 Task: Create relationship between schedules and user object.
Action: Mouse moved to (1366, 141)
Screenshot: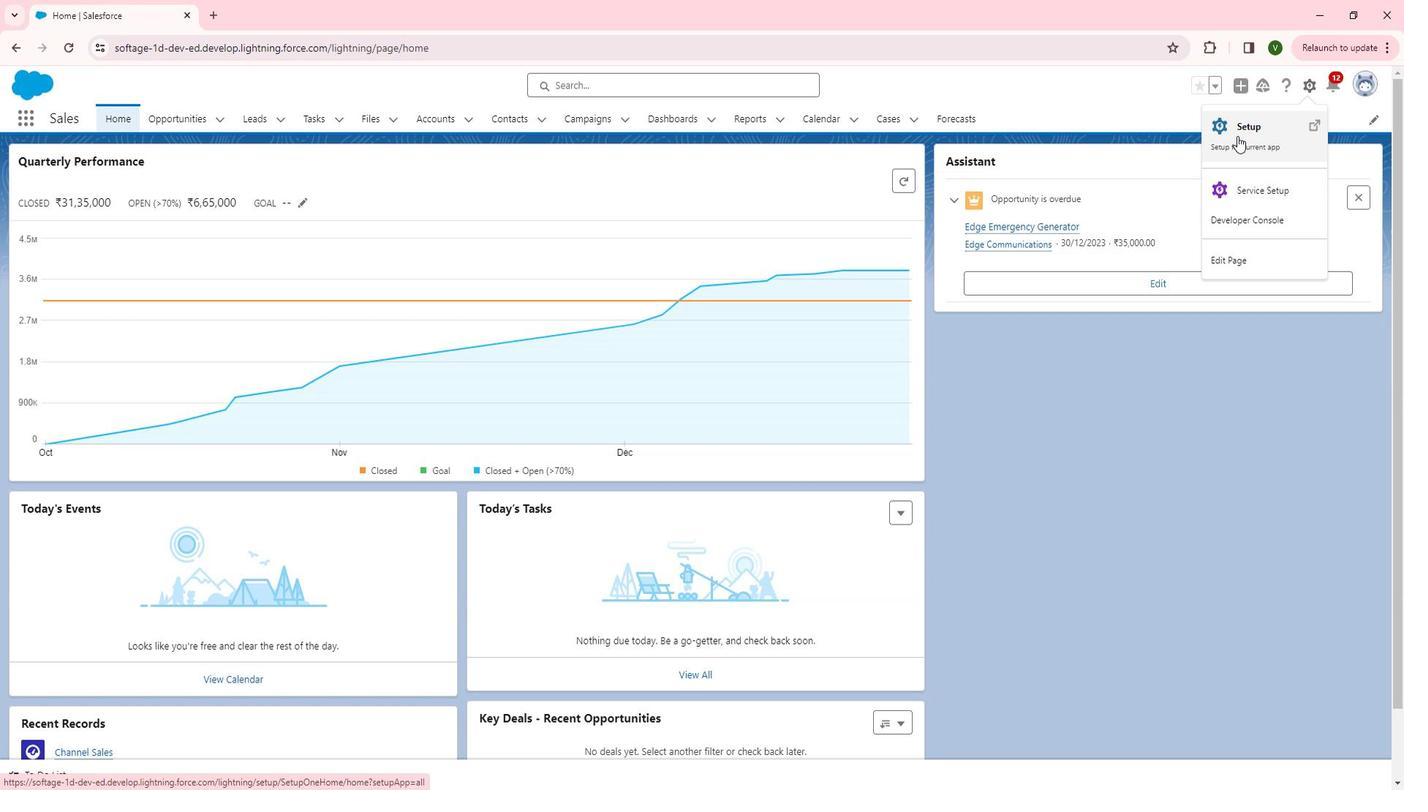 
Action: Mouse pressed left at (1366, 141)
Screenshot: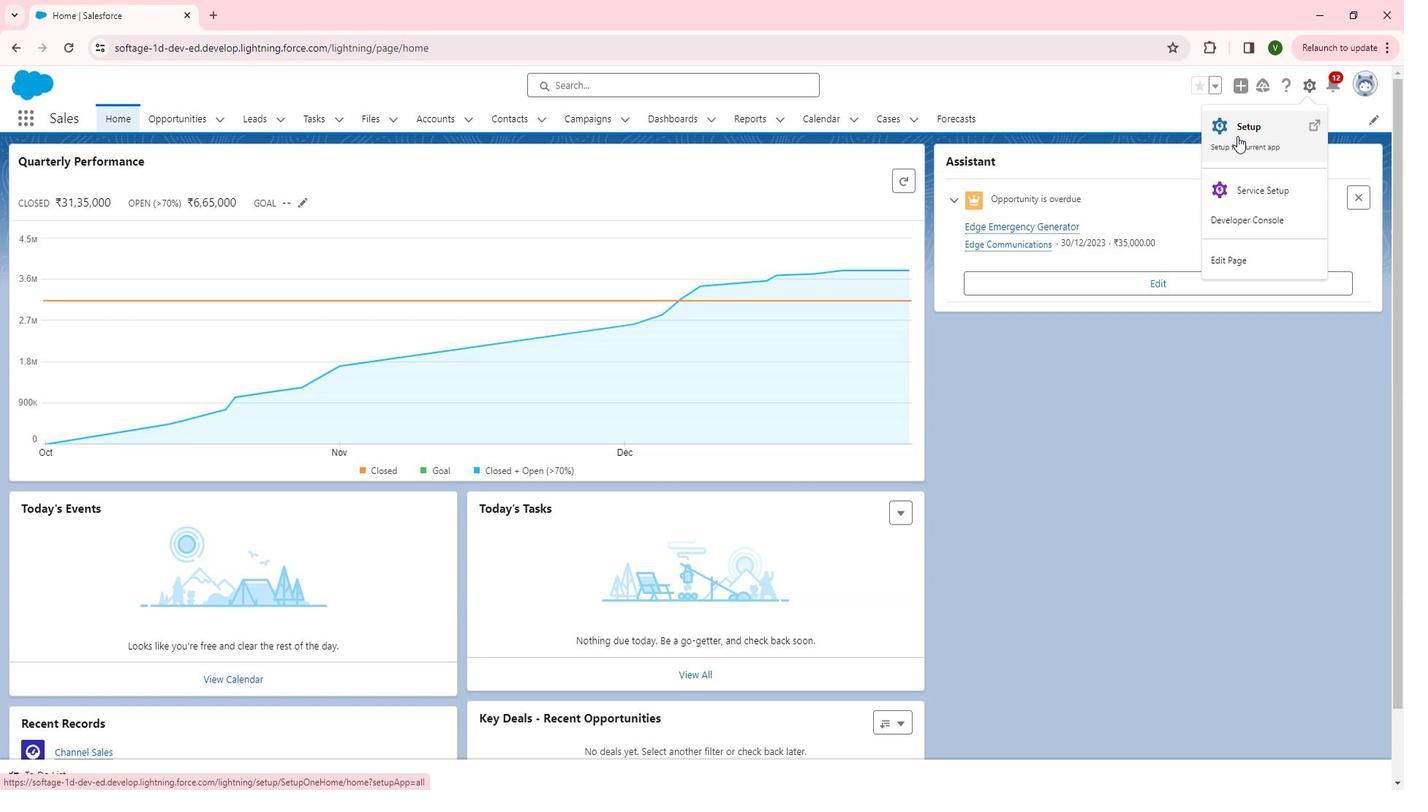 
Action: Mouse moved to (1295, 188)
Screenshot: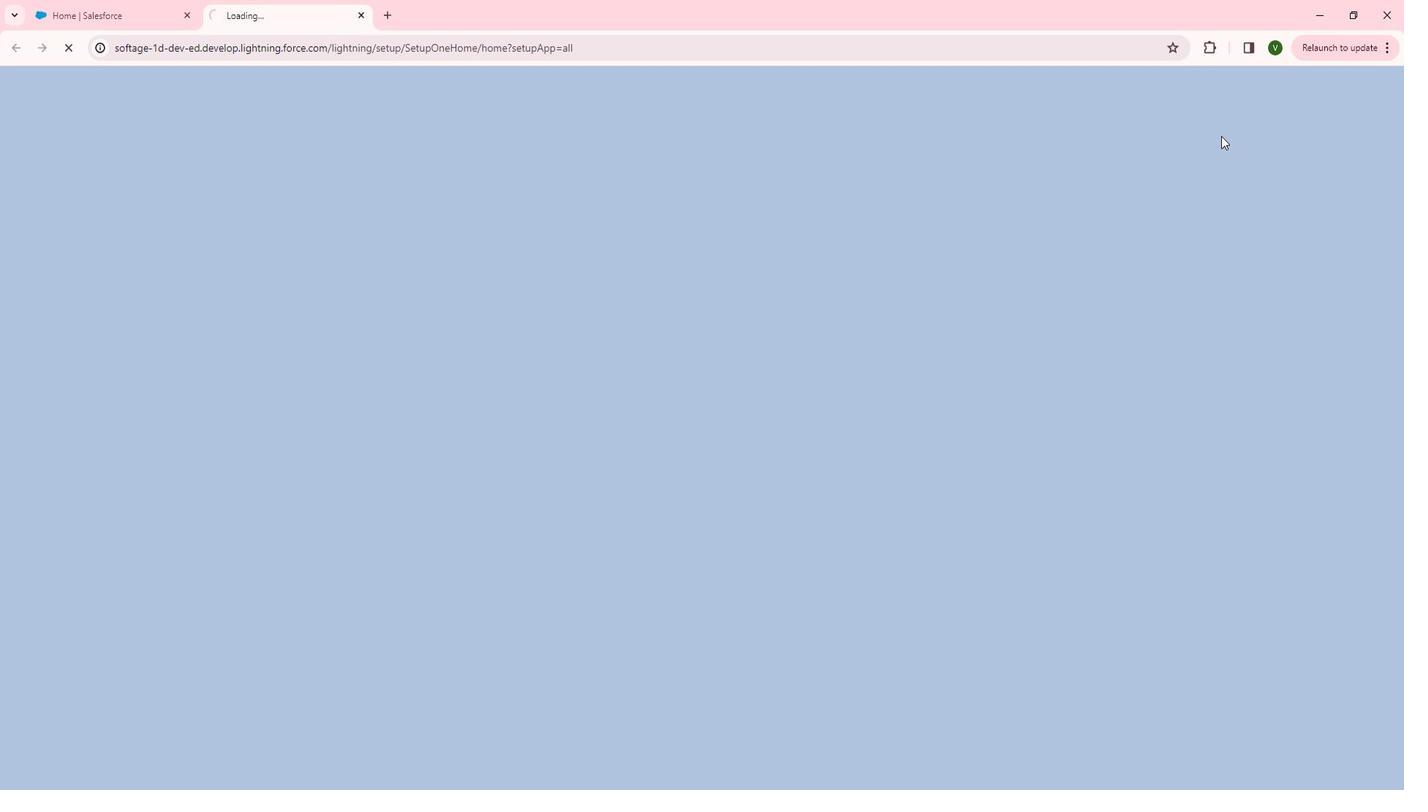 
Action: Mouse pressed left at (1295, 188)
Screenshot: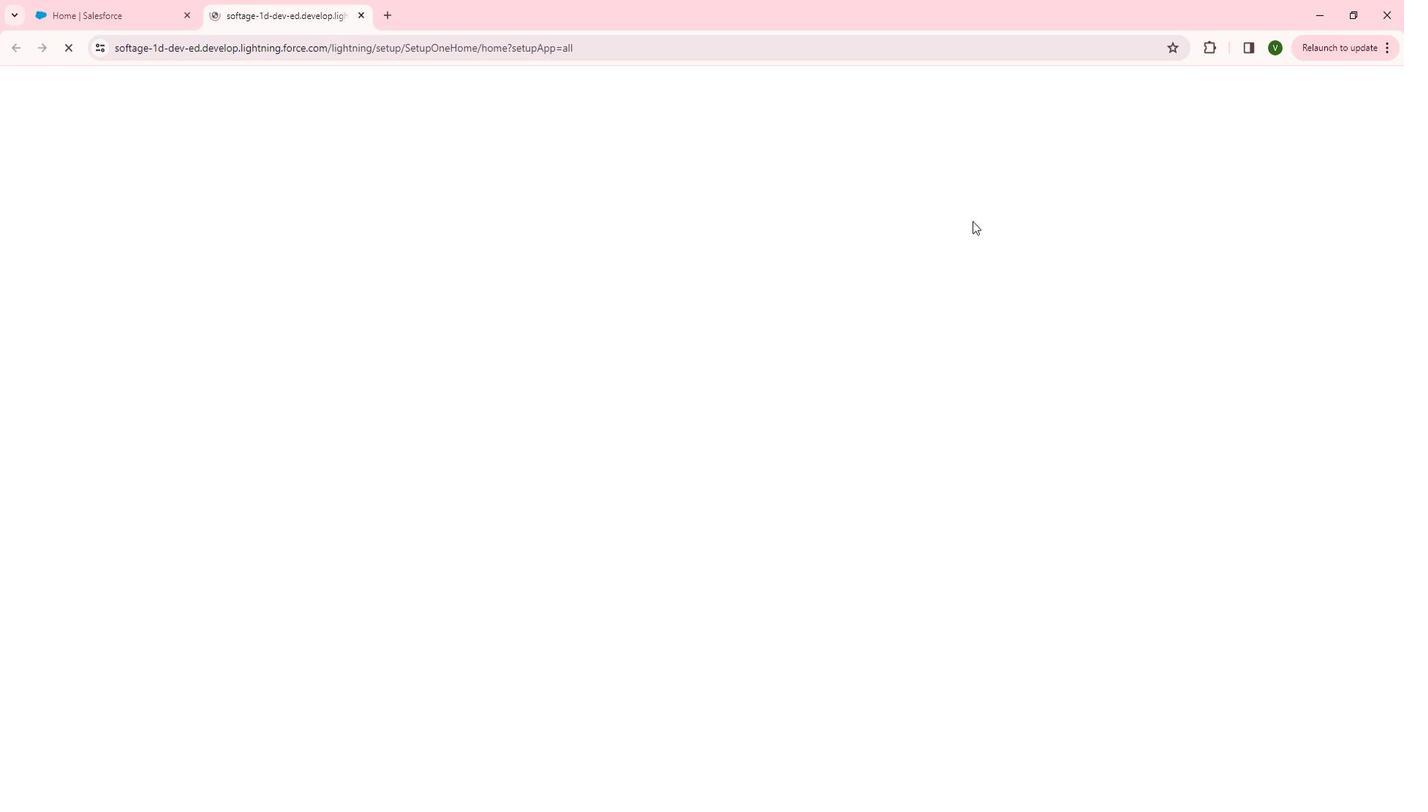 
Action: Mouse moved to (171, 500)
Screenshot: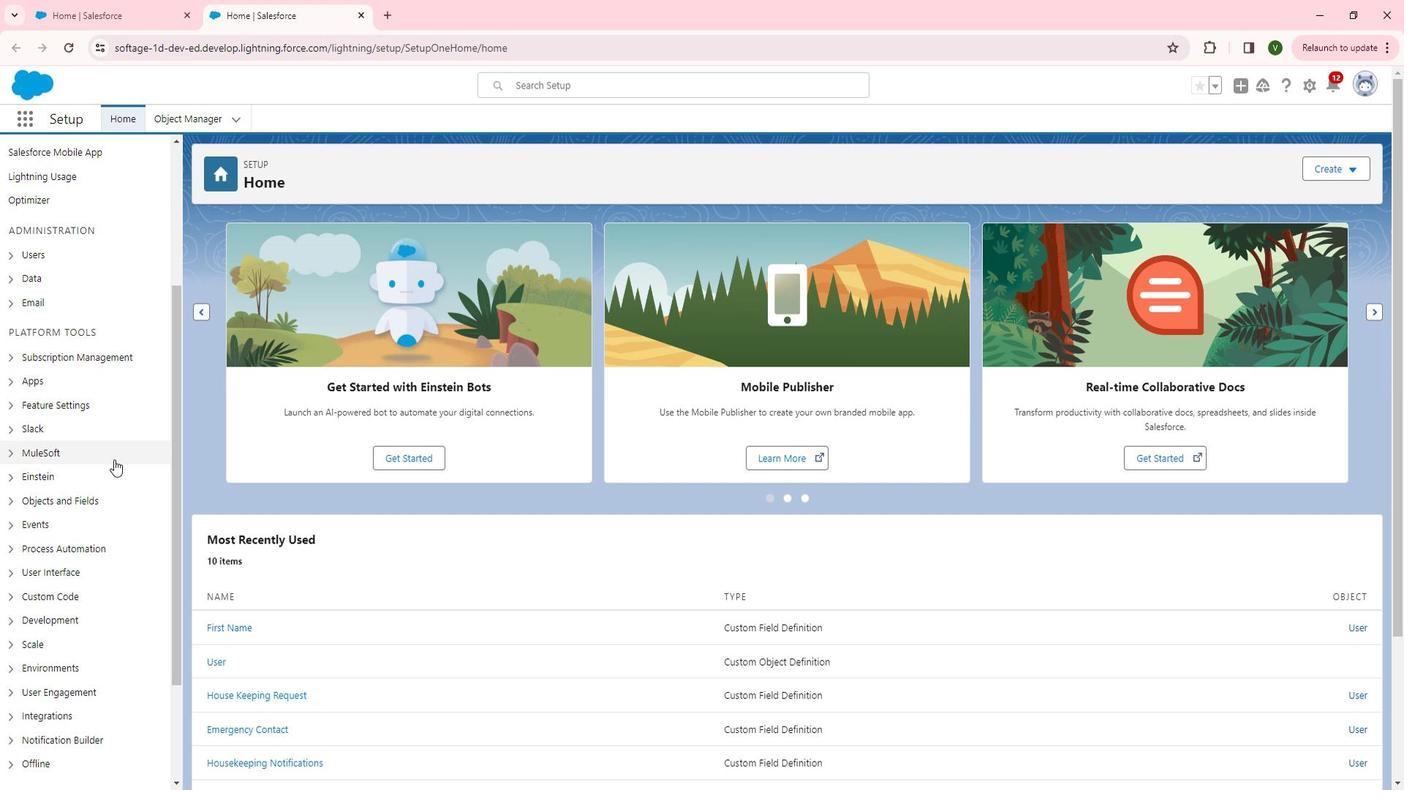
Action: Mouse scrolled (171, 499) with delta (0, 0)
Screenshot: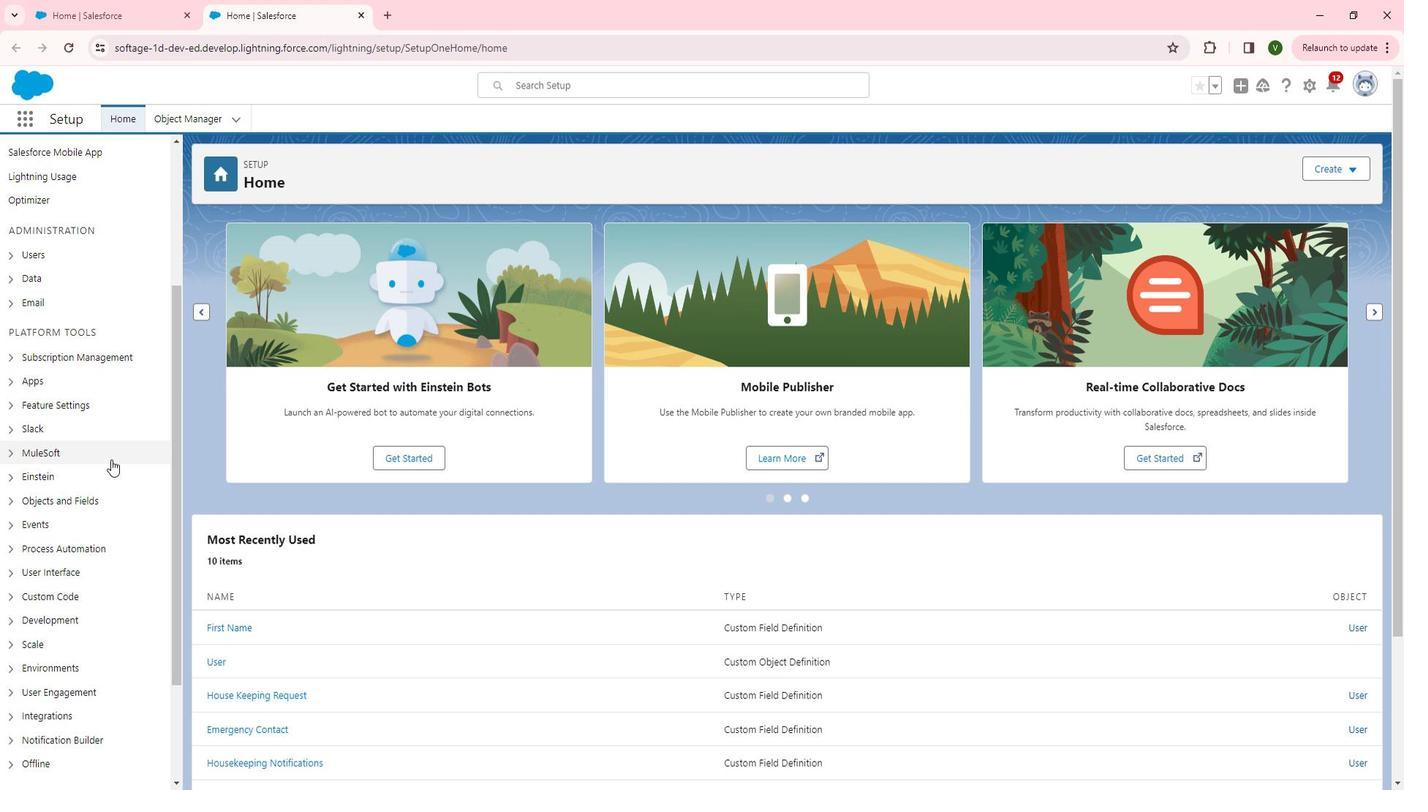 
Action: Mouse scrolled (171, 499) with delta (0, 0)
Screenshot: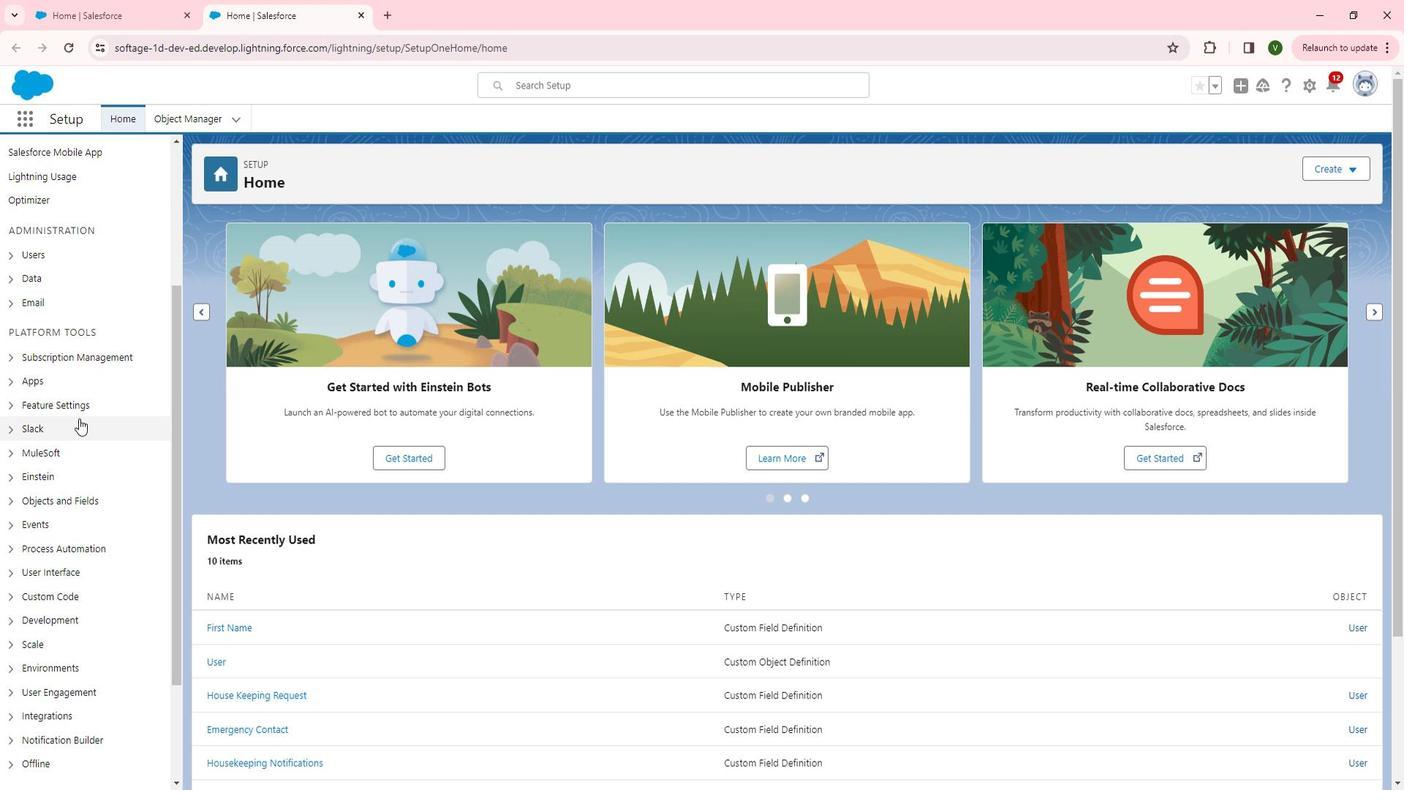 
Action: Mouse scrolled (171, 499) with delta (0, 0)
Screenshot: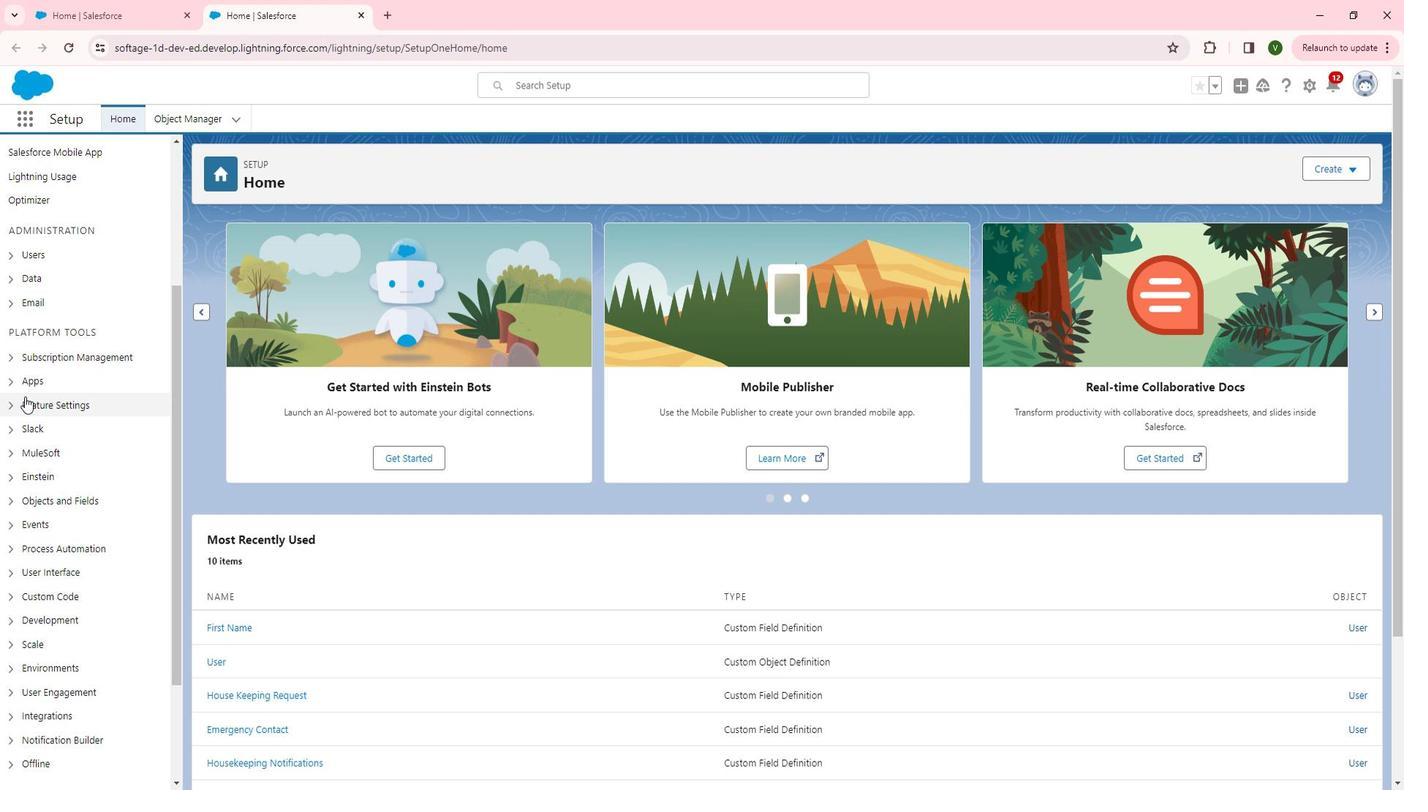 
Action: Mouse moved to (69, 542)
Screenshot: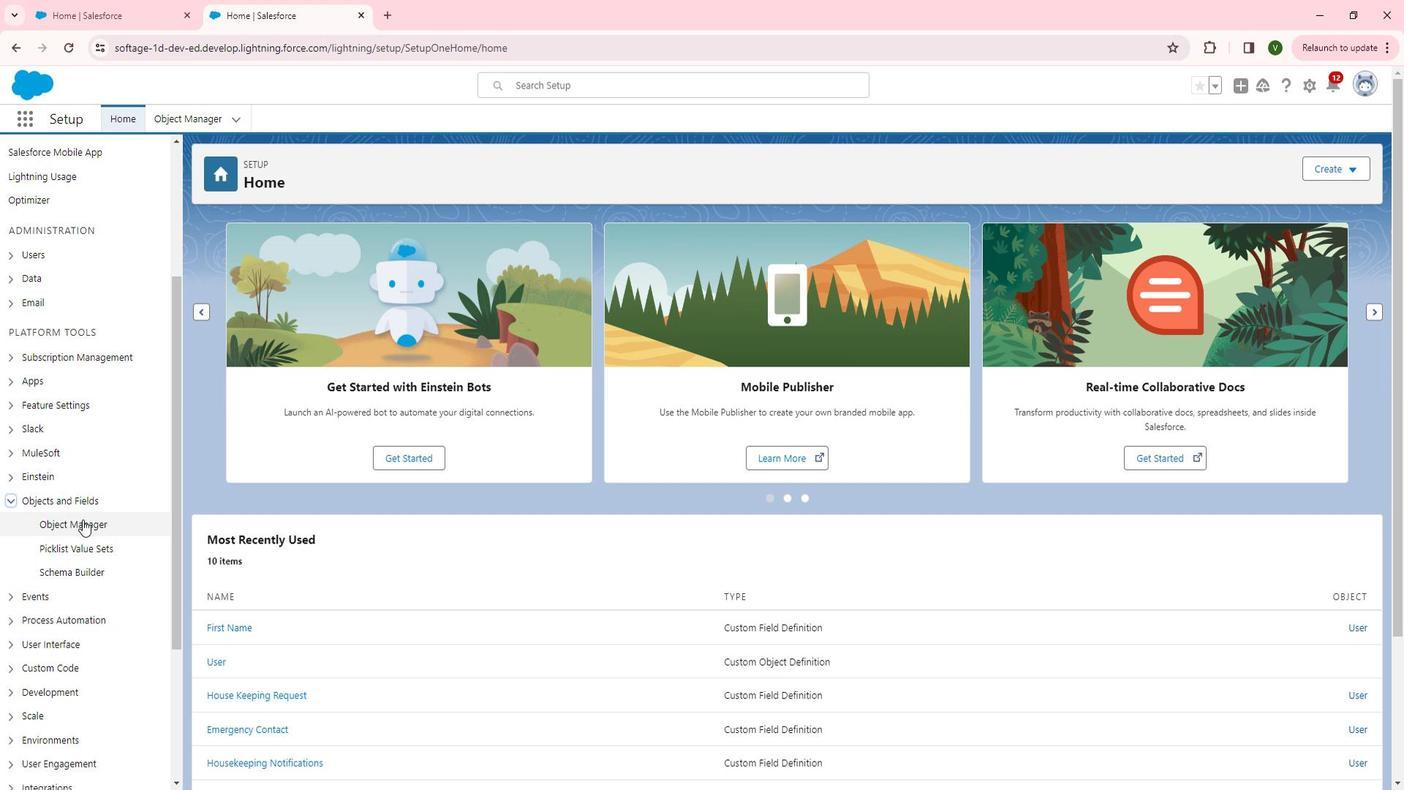 
Action: Mouse pressed left at (69, 542)
Screenshot: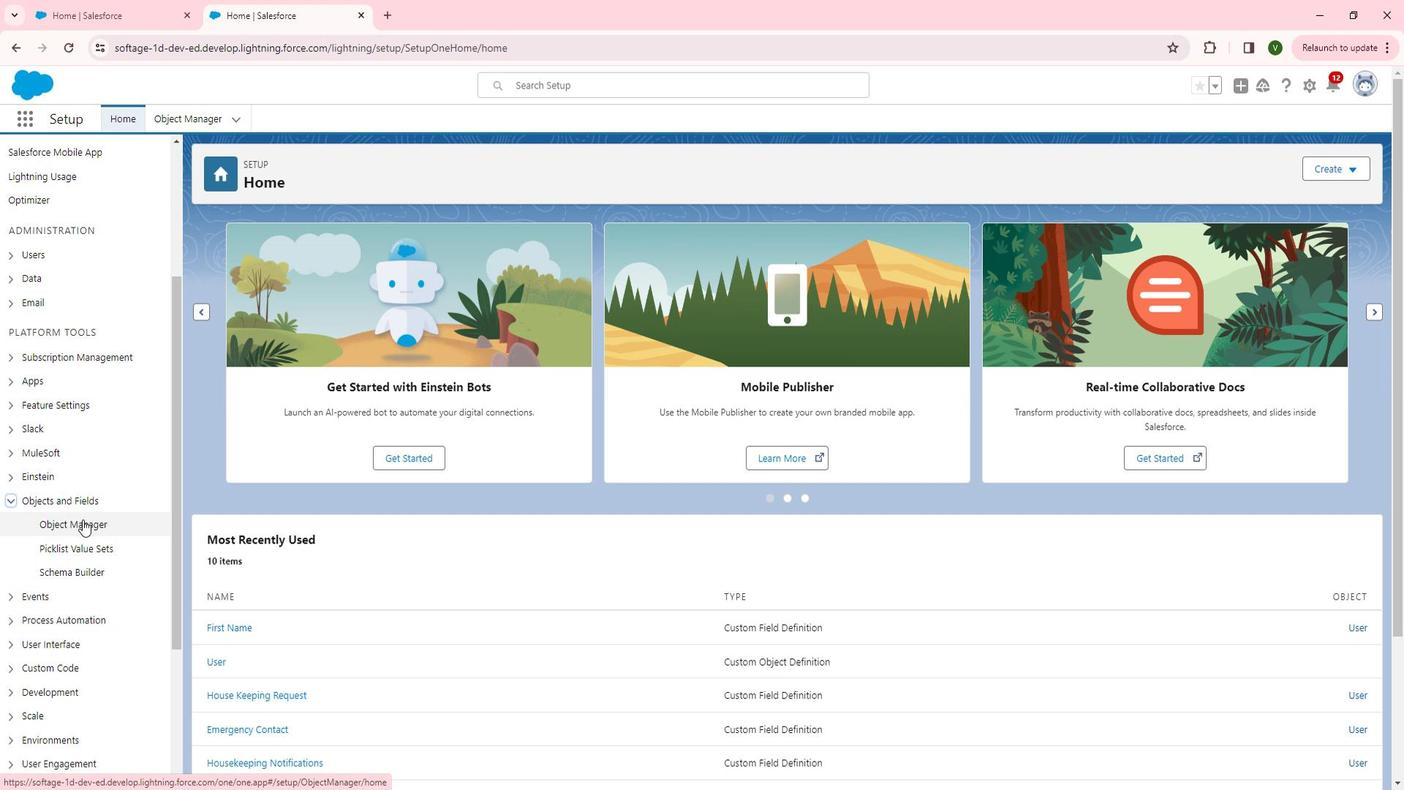 
Action: Mouse moved to (140, 558)
Screenshot: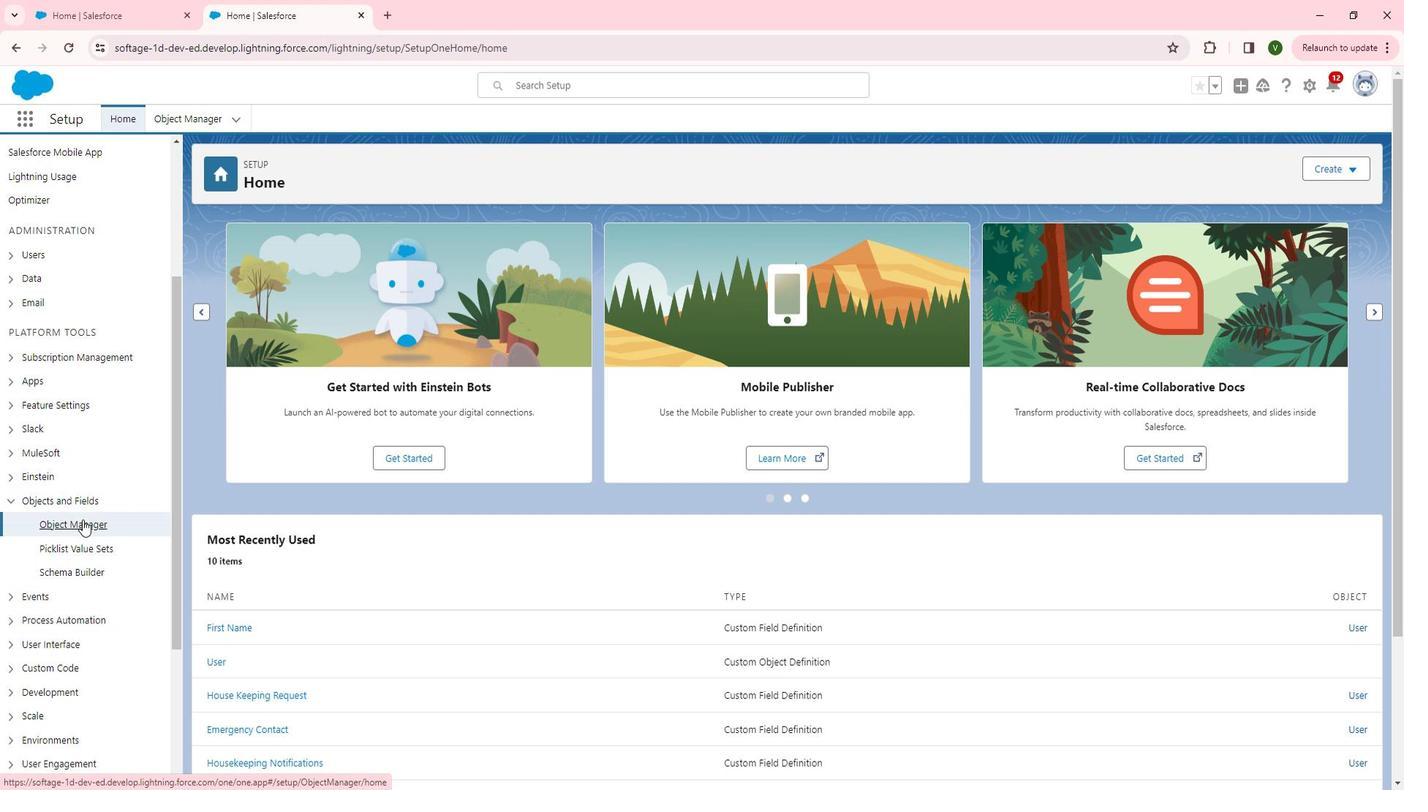 
Action: Mouse pressed left at (140, 558)
Screenshot: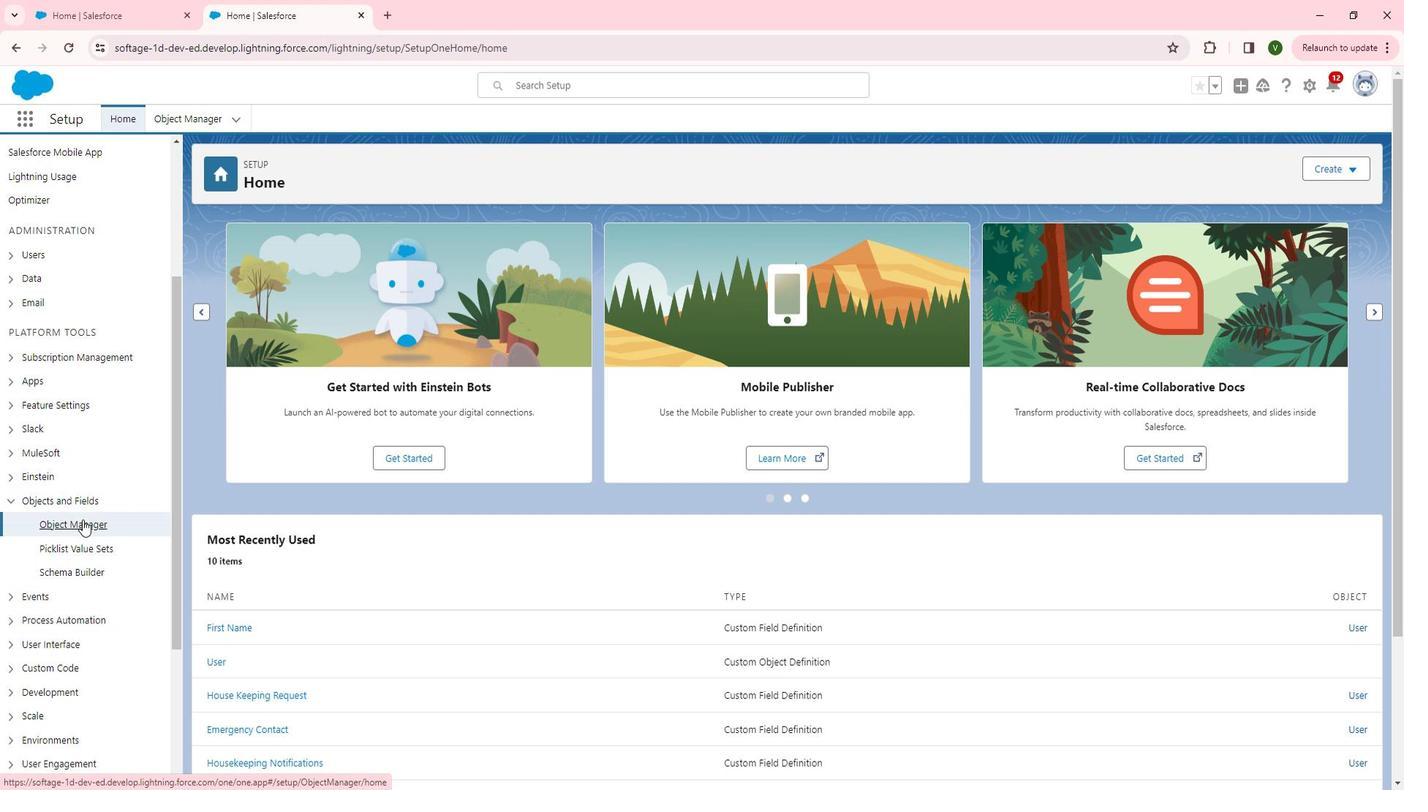 
Action: Mouse moved to (283, 590)
Screenshot: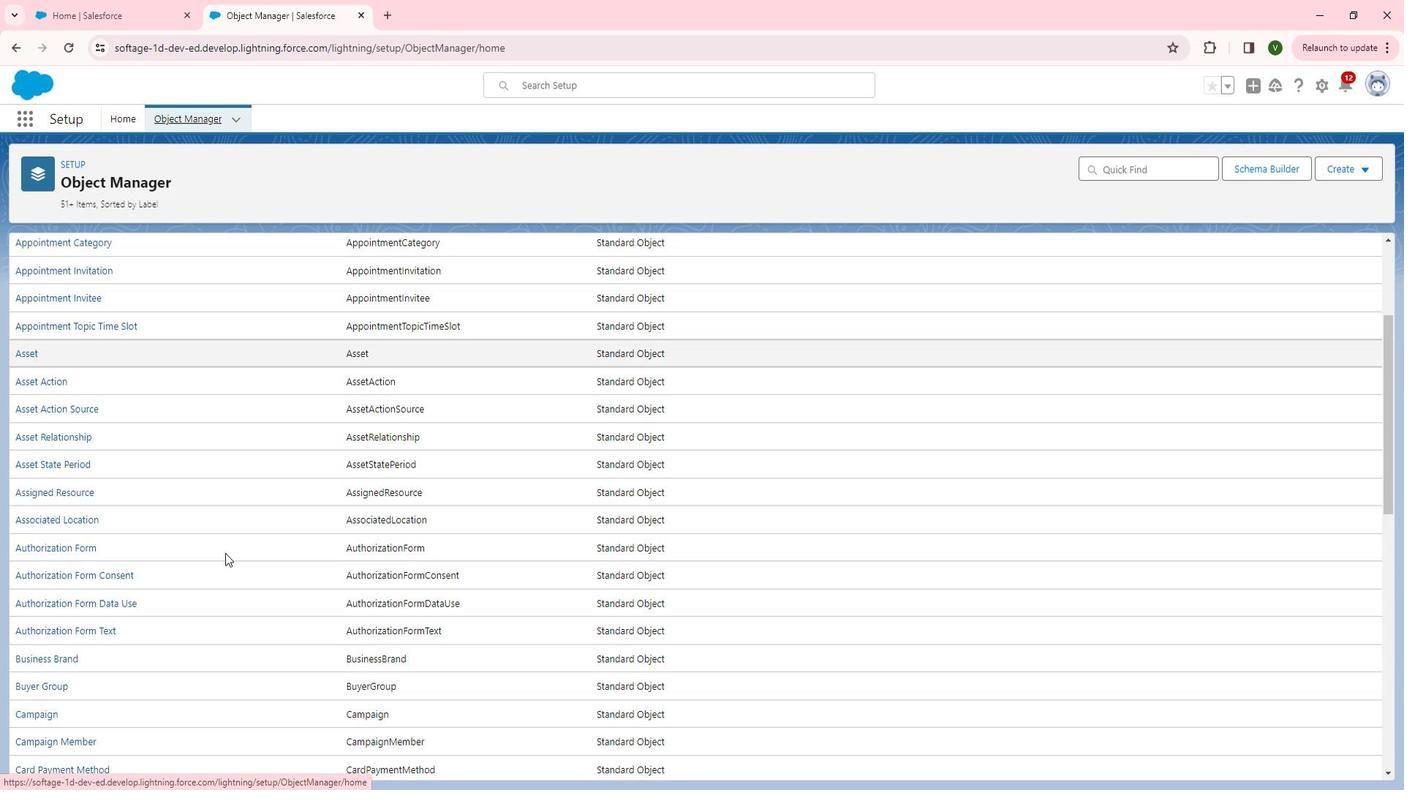 
Action: Mouse scrolled (283, 589) with delta (0, 0)
Screenshot: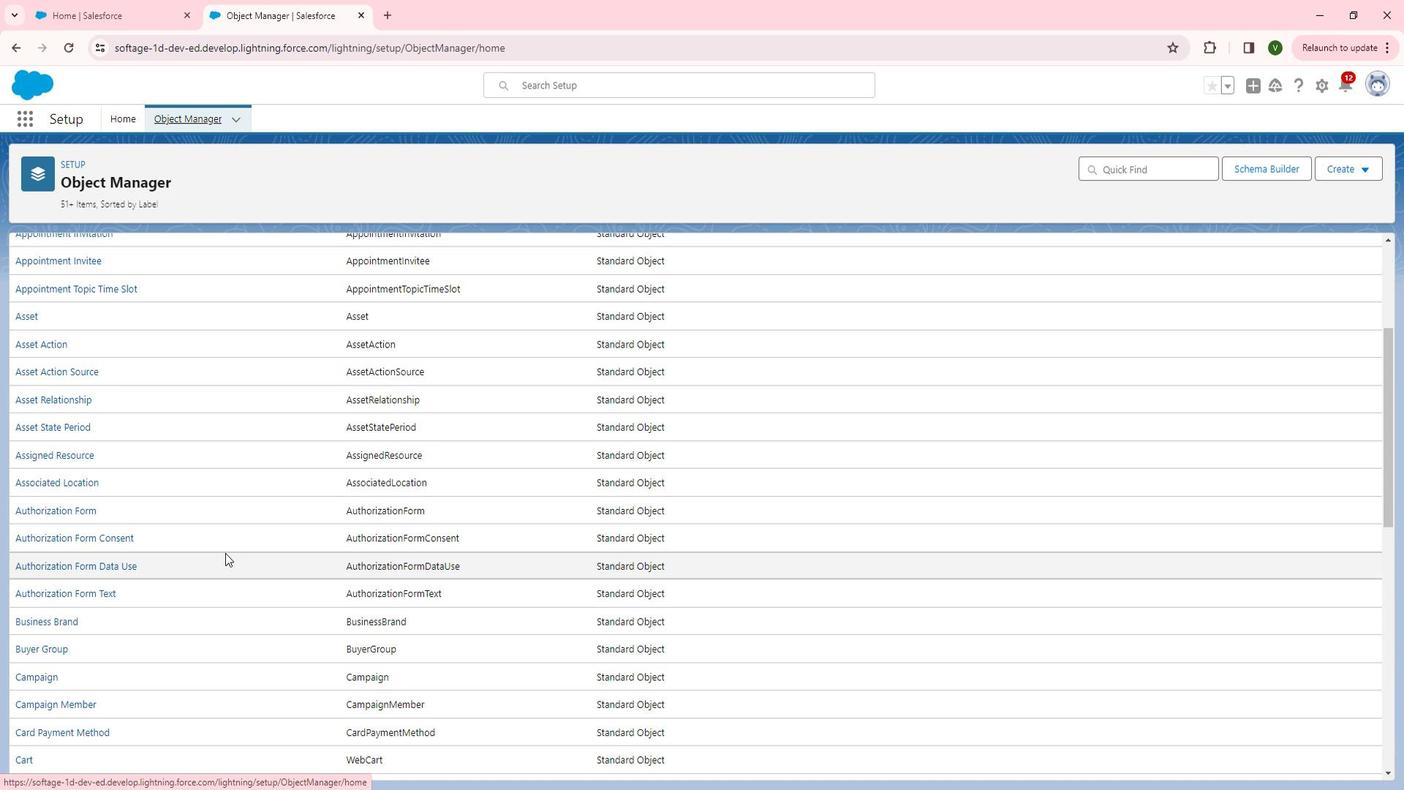 
Action: Mouse scrolled (283, 589) with delta (0, 0)
Screenshot: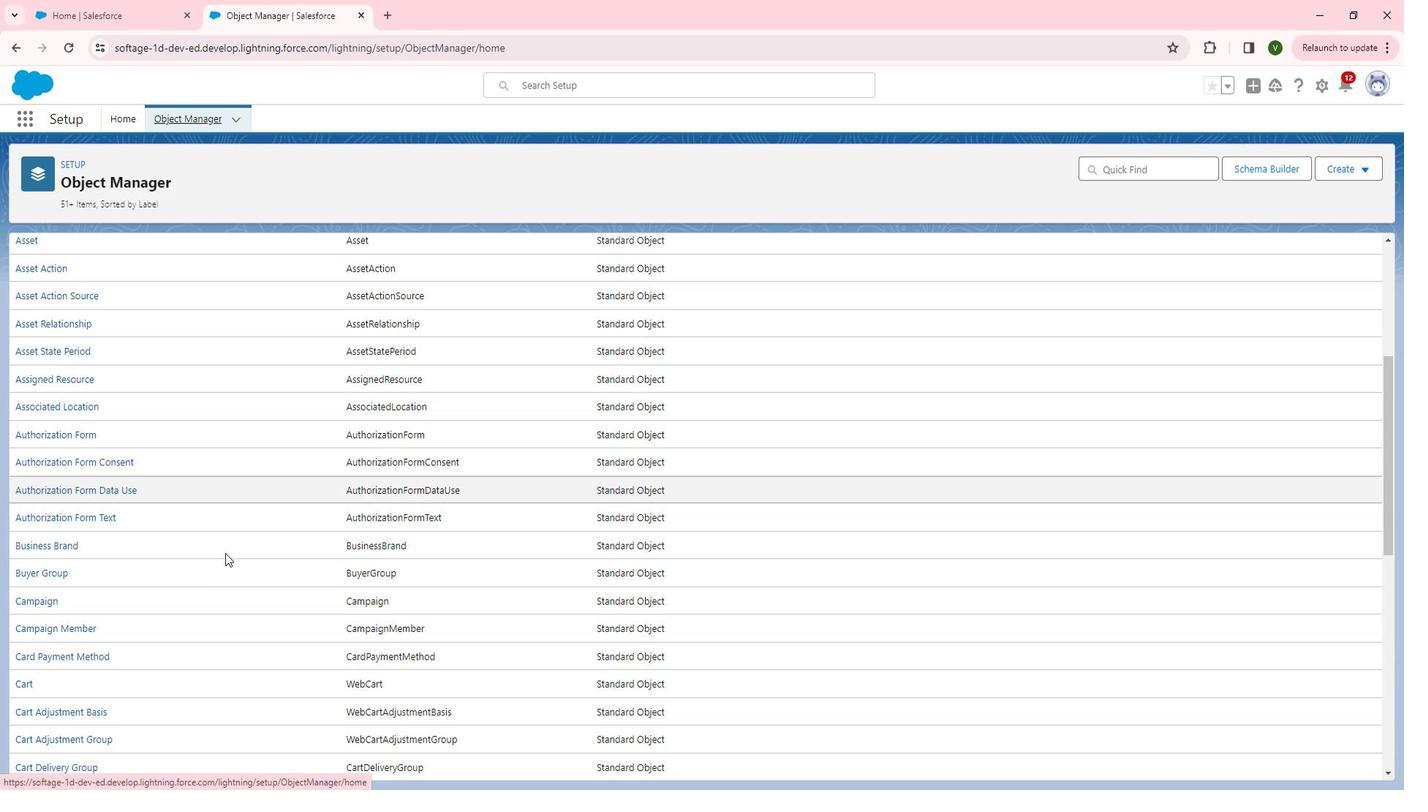 
Action: Mouse scrolled (283, 589) with delta (0, 0)
Screenshot: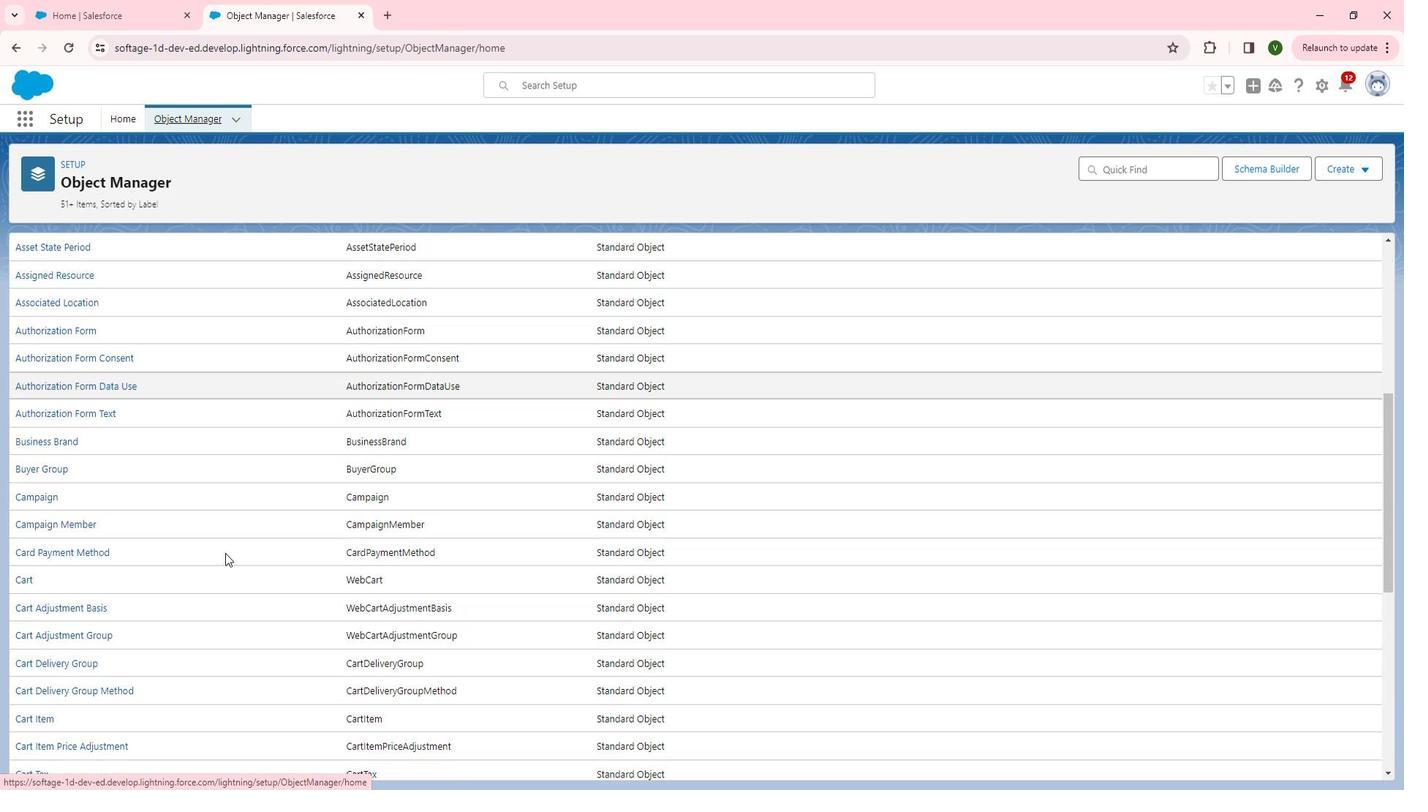 
Action: Mouse scrolled (283, 589) with delta (0, 0)
Screenshot: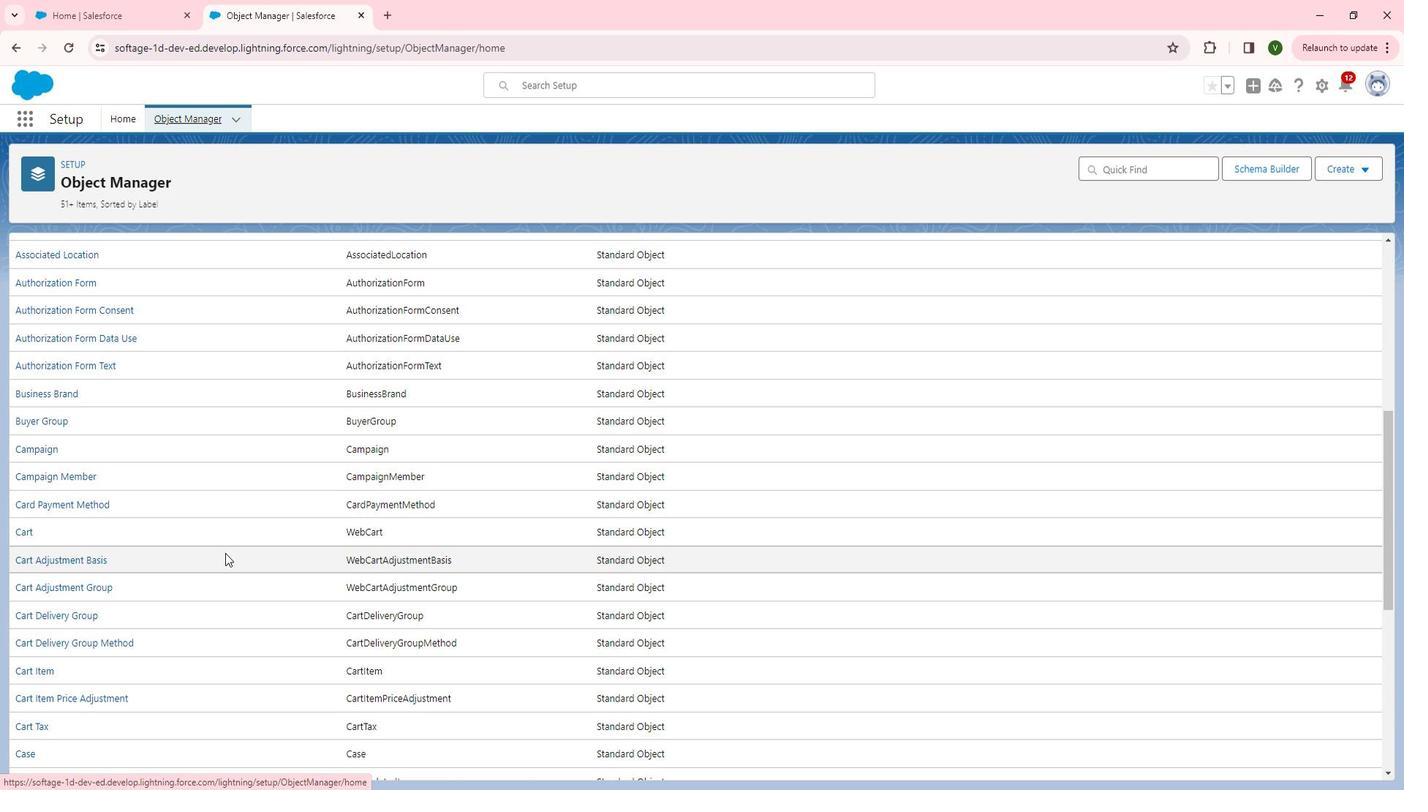 
Action: Mouse scrolled (283, 589) with delta (0, 0)
Screenshot: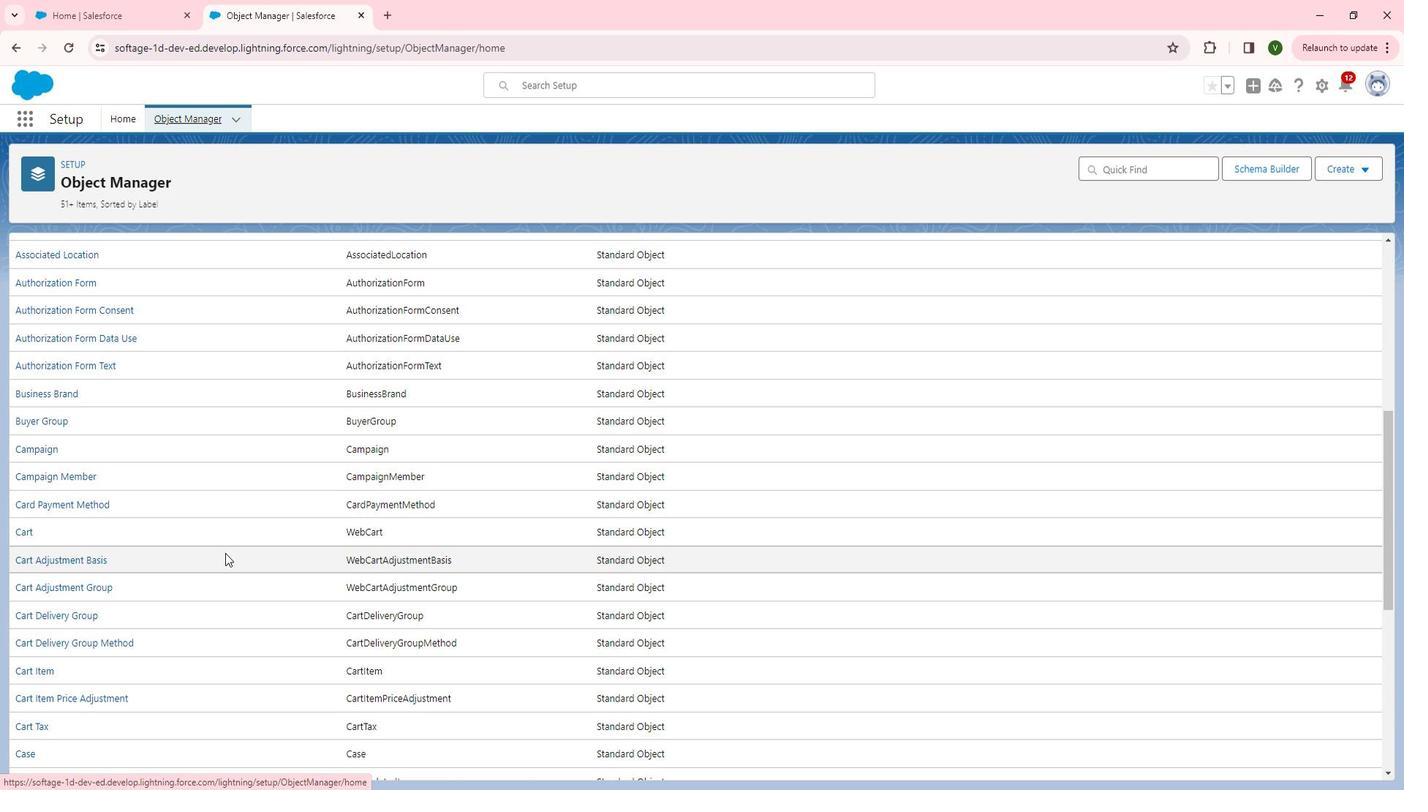 
Action: Mouse scrolled (283, 589) with delta (0, 0)
Screenshot: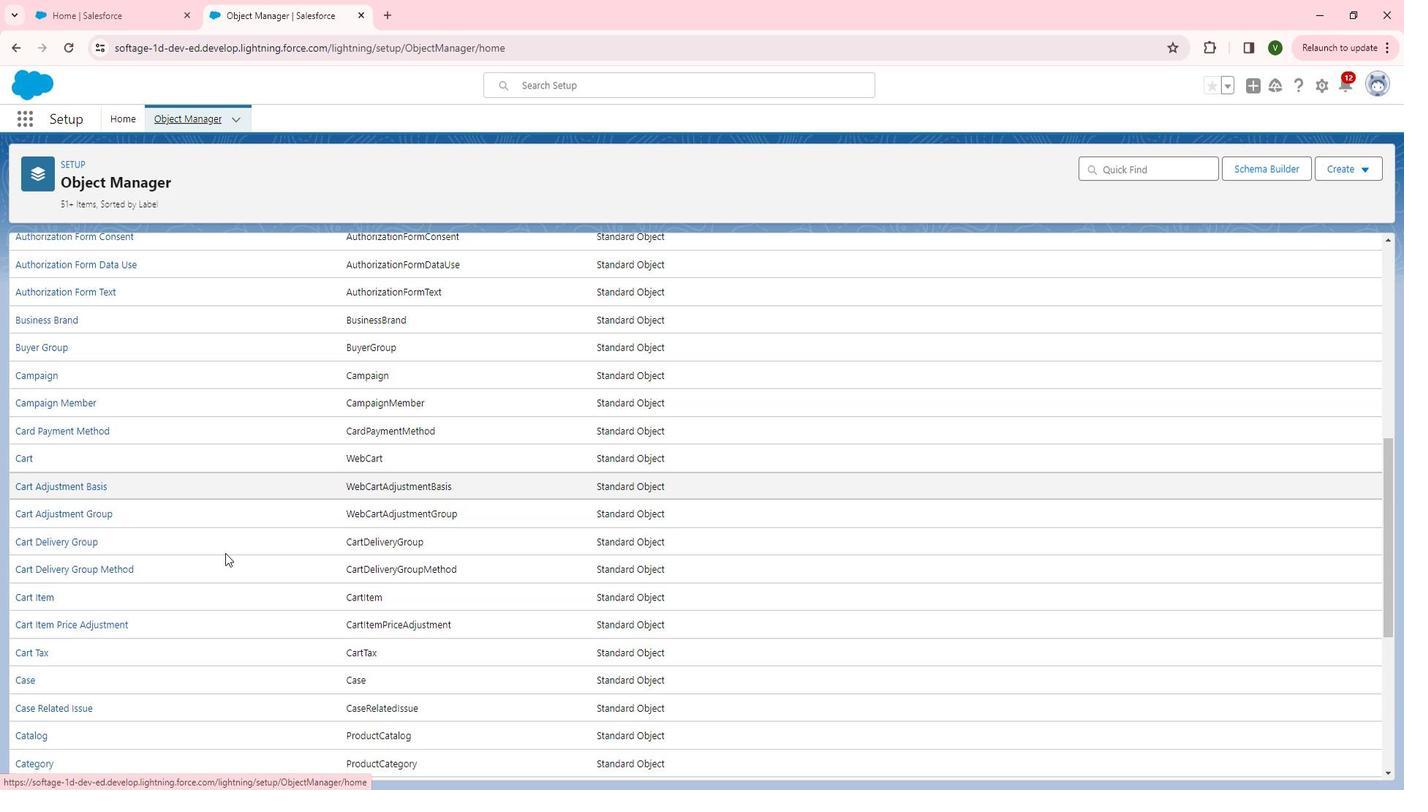 
Action: Mouse scrolled (283, 589) with delta (0, 0)
Screenshot: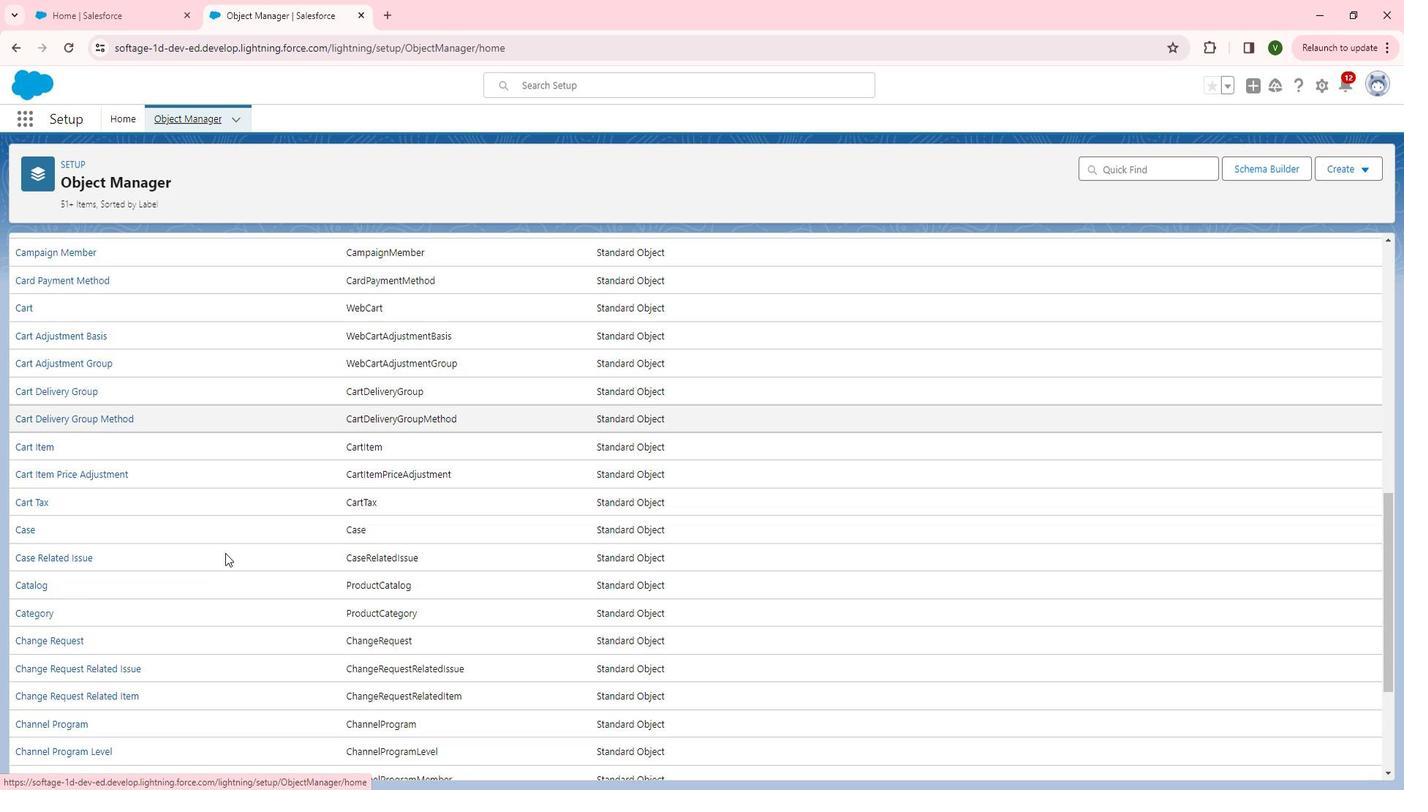 
Action: Mouse scrolled (283, 589) with delta (0, 0)
Screenshot: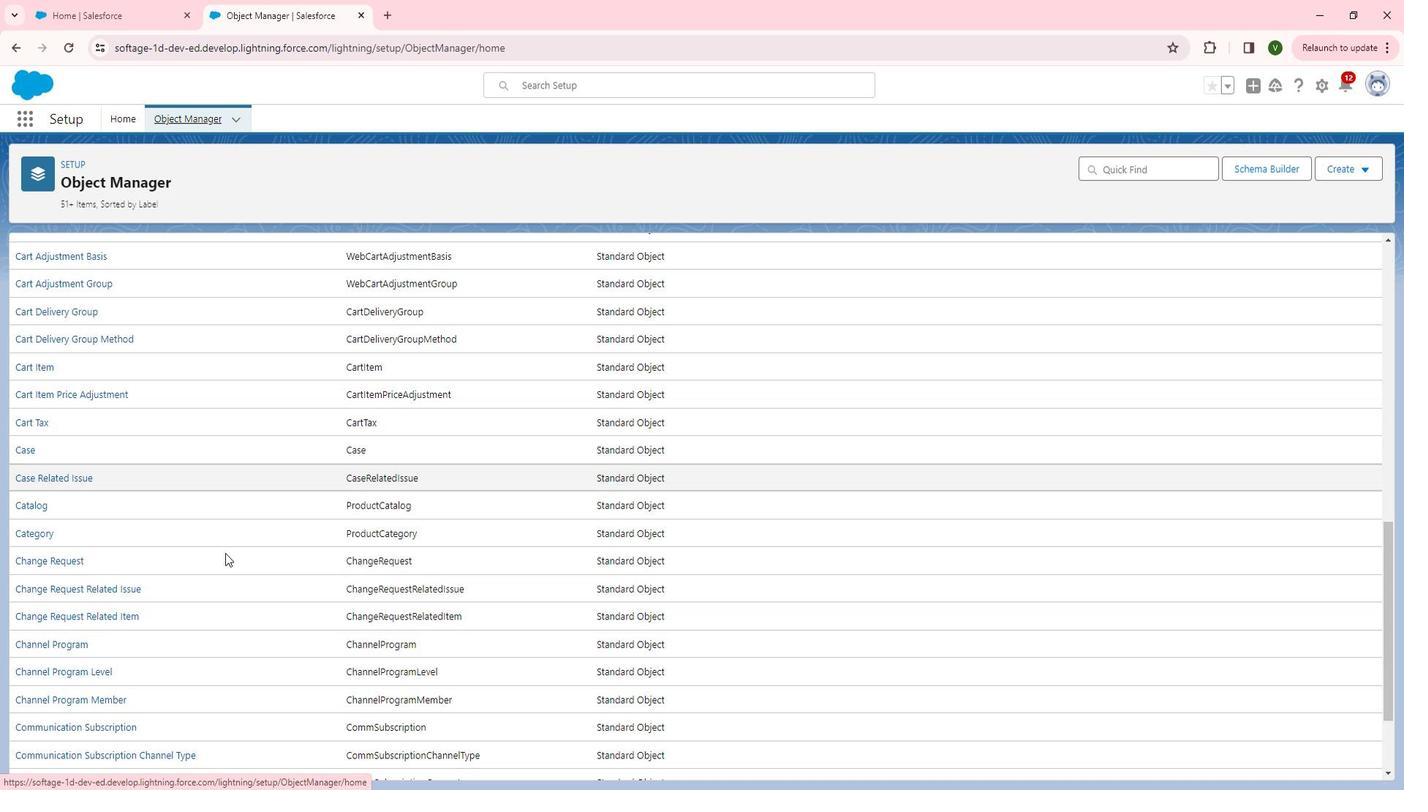 
Action: Mouse scrolled (283, 589) with delta (0, 0)
Screenshot: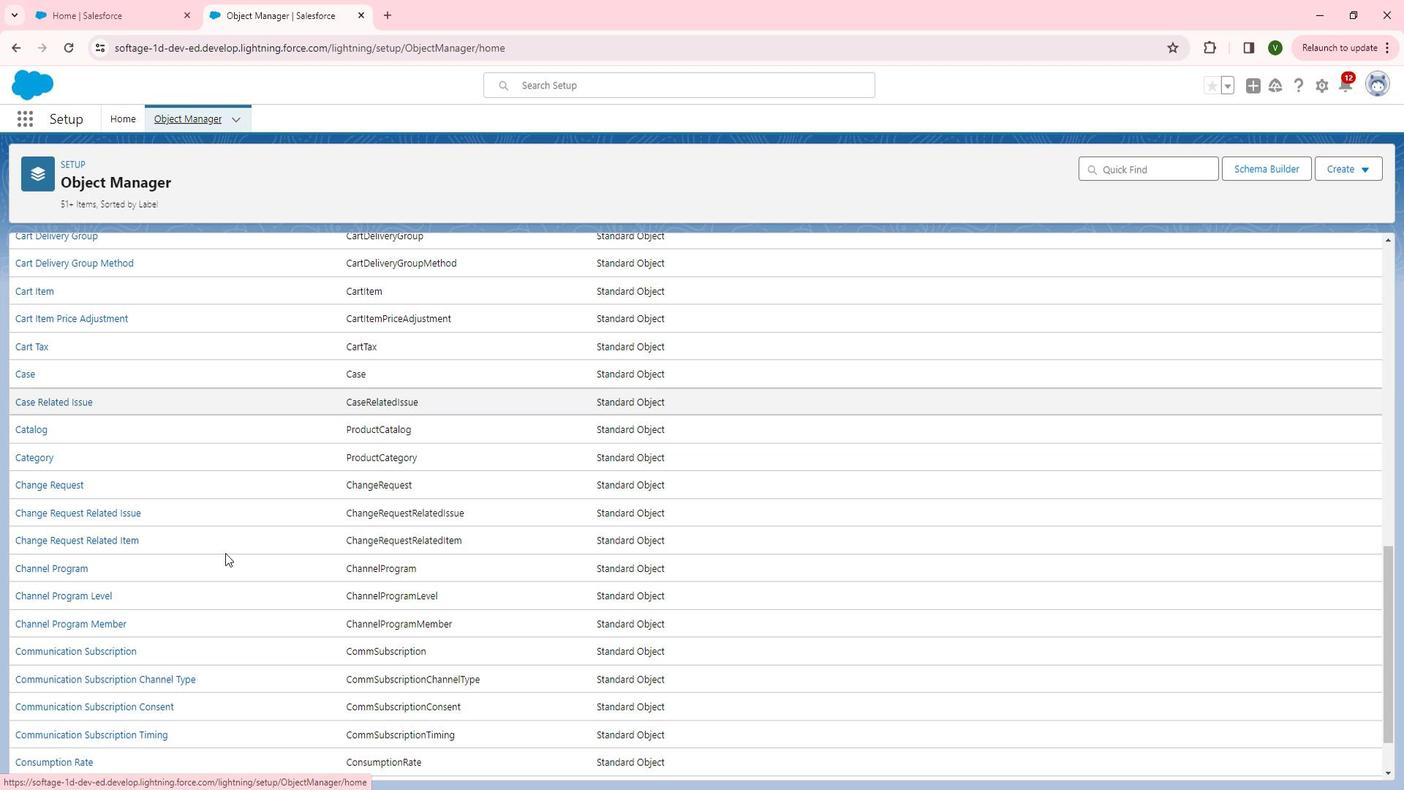 
Action: Mouse scrolled (283, 589) with delta (0, 0)
Screenshot: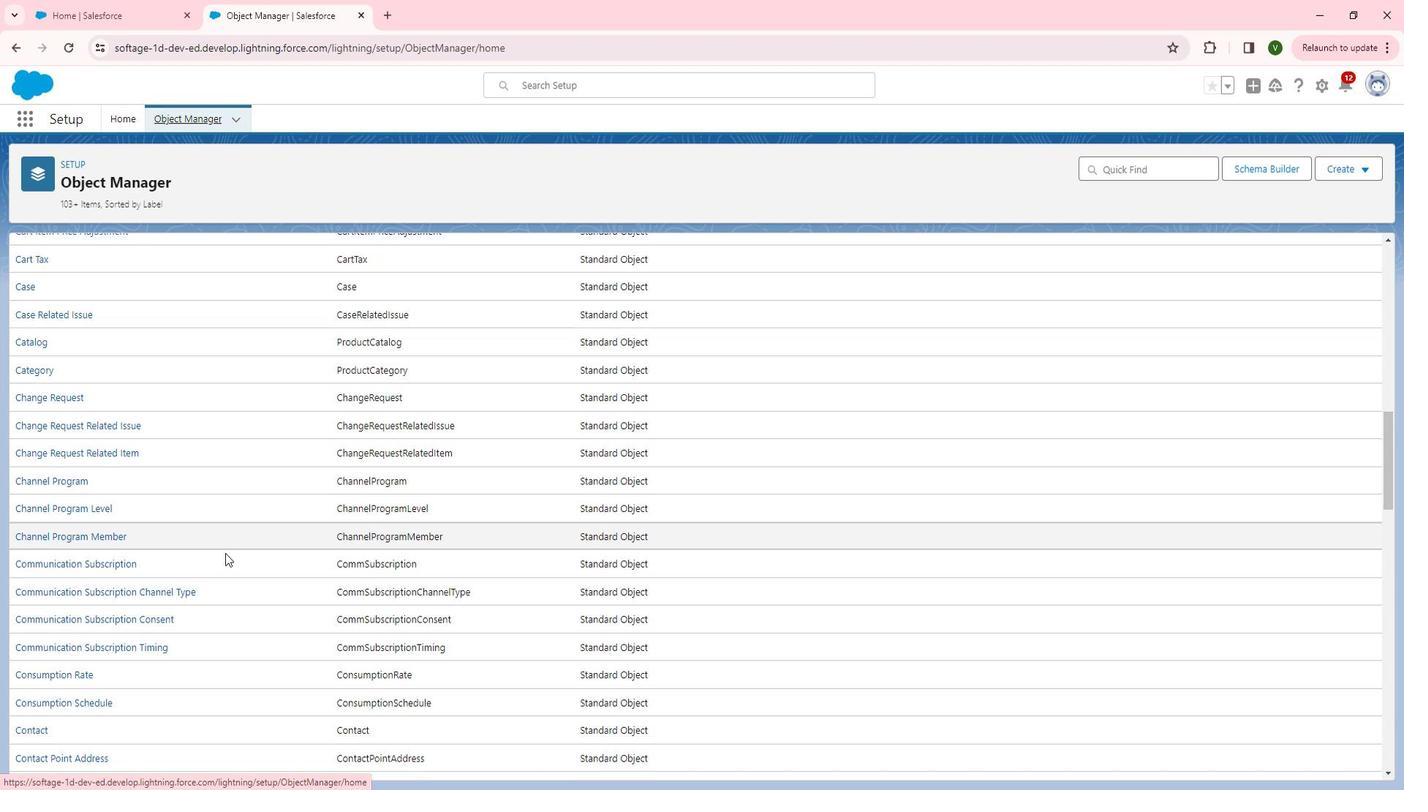 
Action: Mouse scrolled (283, 589) with delta (0, 0)
Screenshot: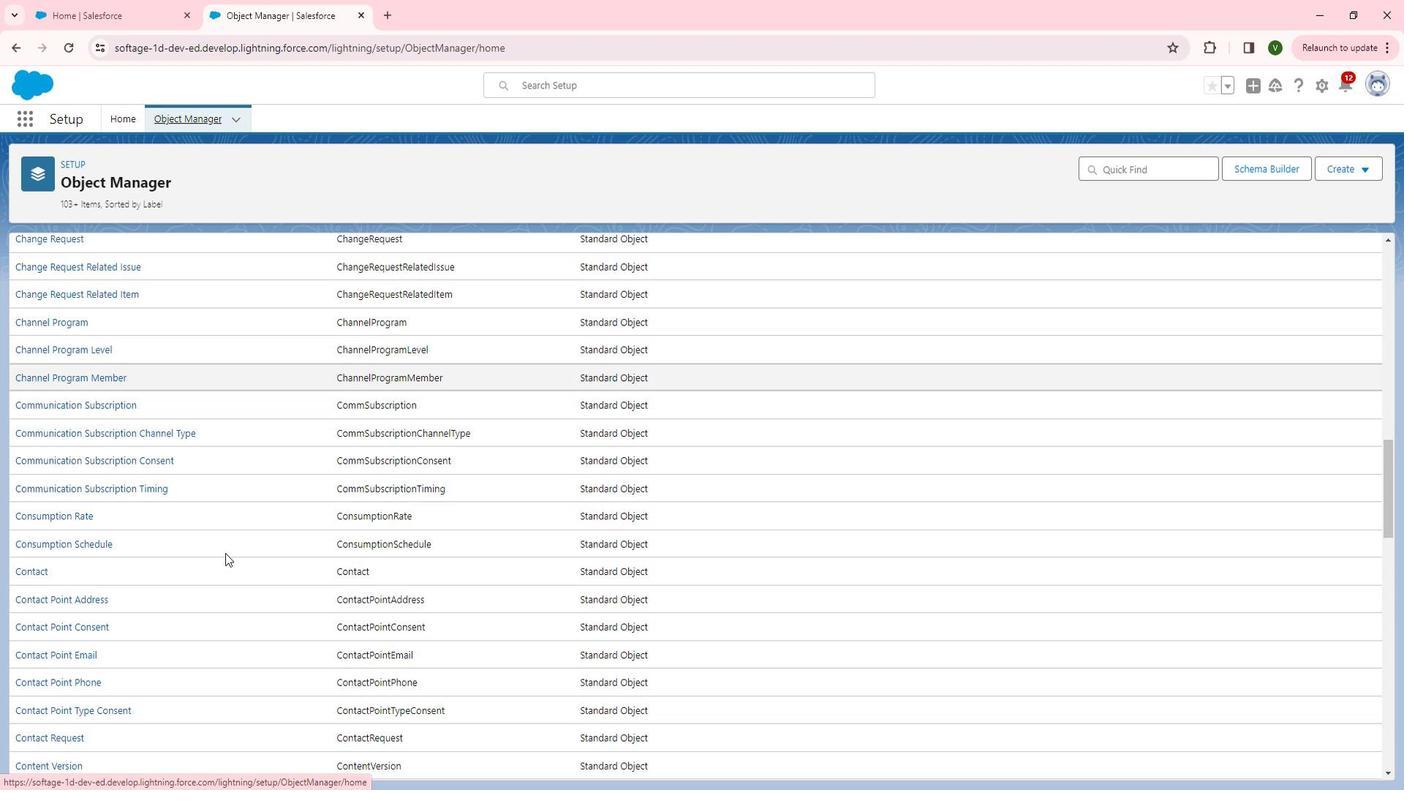 
Action: Mouse scrolled (283, 589) with delta (0, 0)
Screenshot: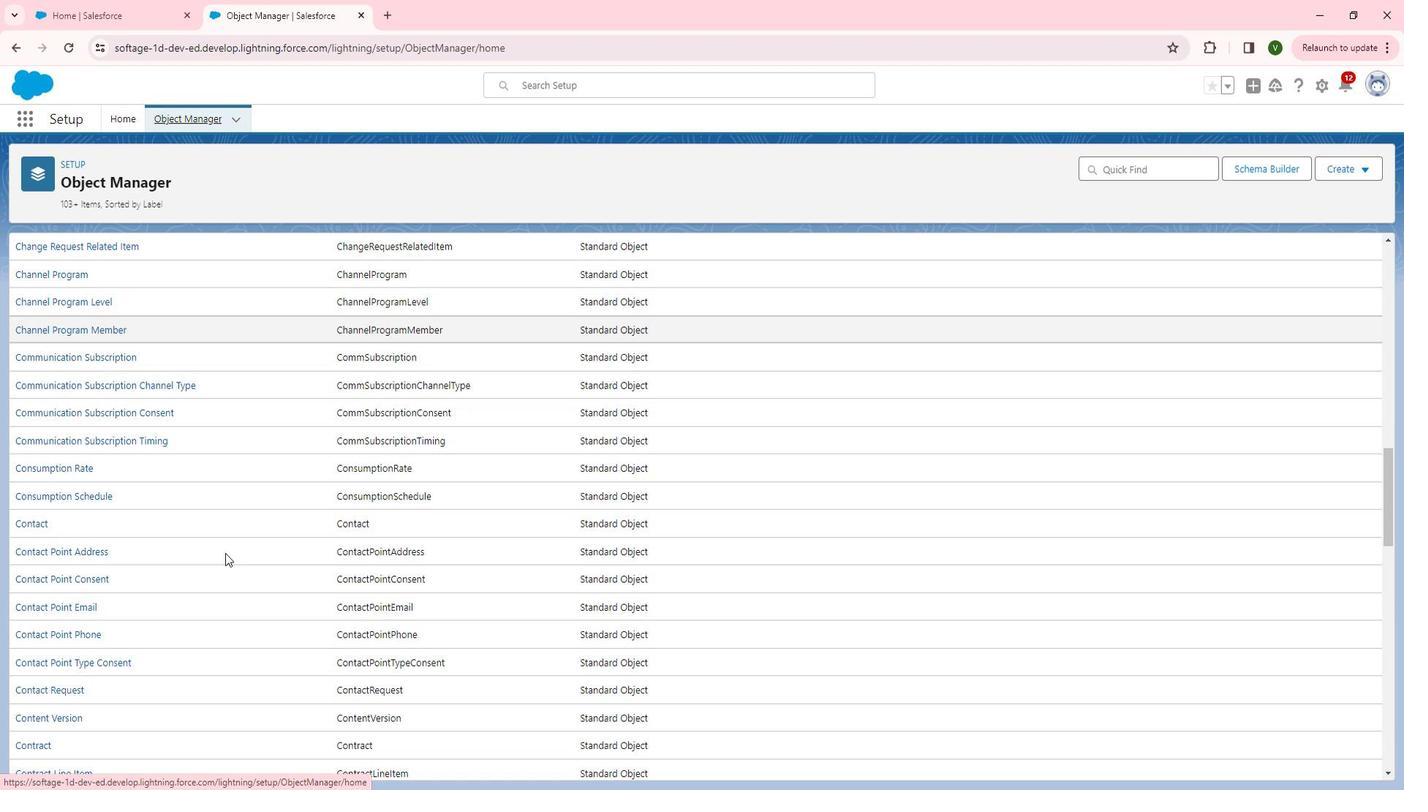 
Action: Mouse scrolled (283, 589) with delta (0, 0)
Screenshot: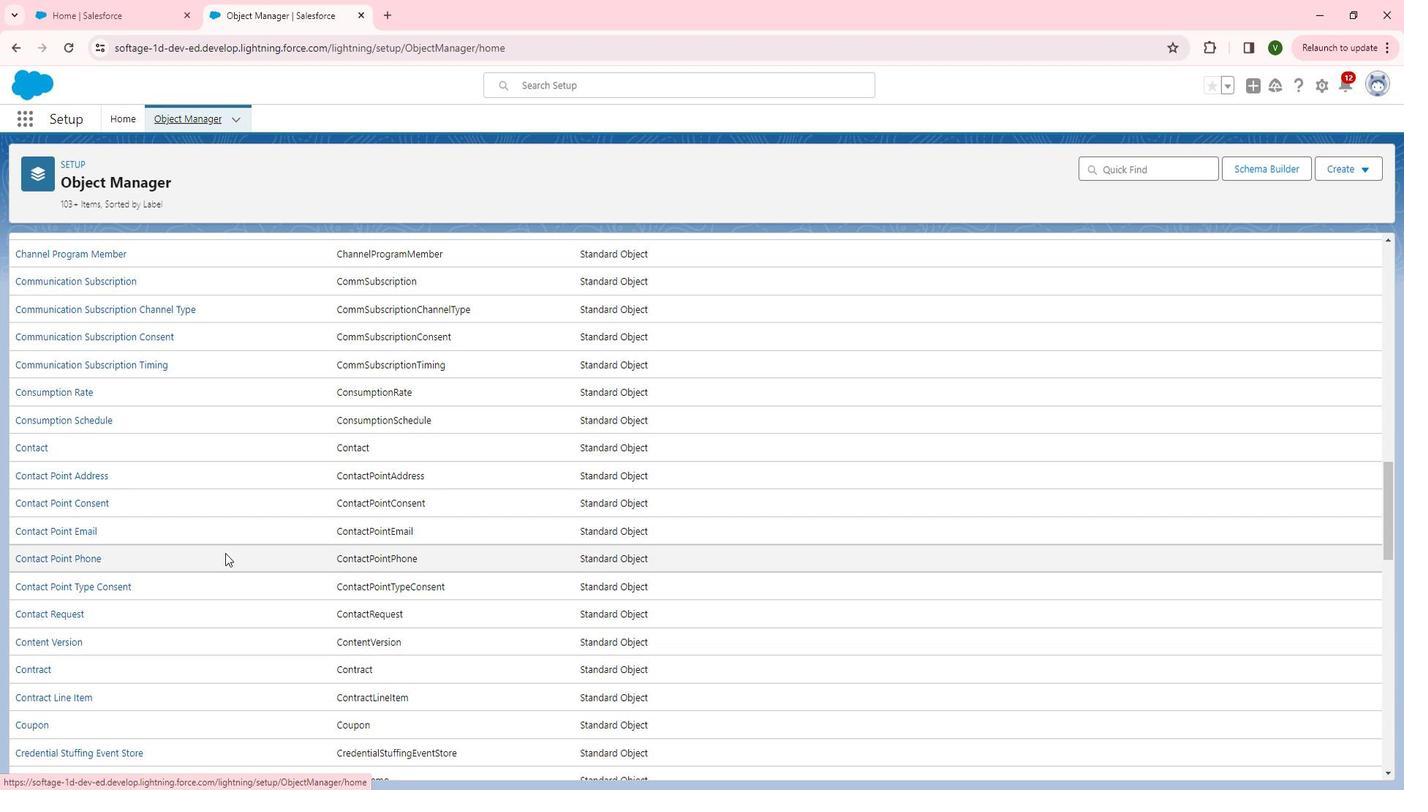 
Action: Mouse scrolled (283, 589) with delta (0, 0)
Screenshot: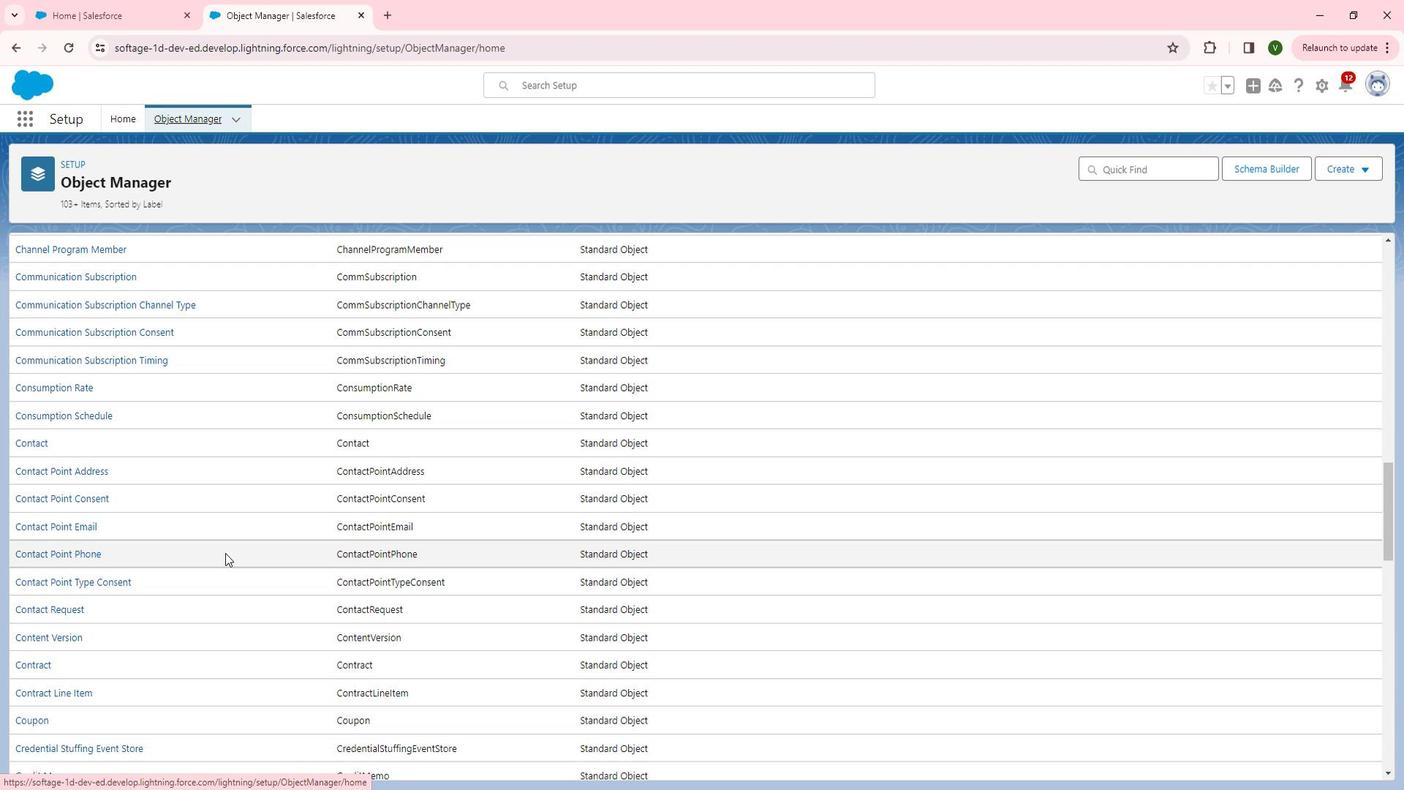 
Action: Mouse scrolled (283, 589) with delta (0, 0)
Screenshot: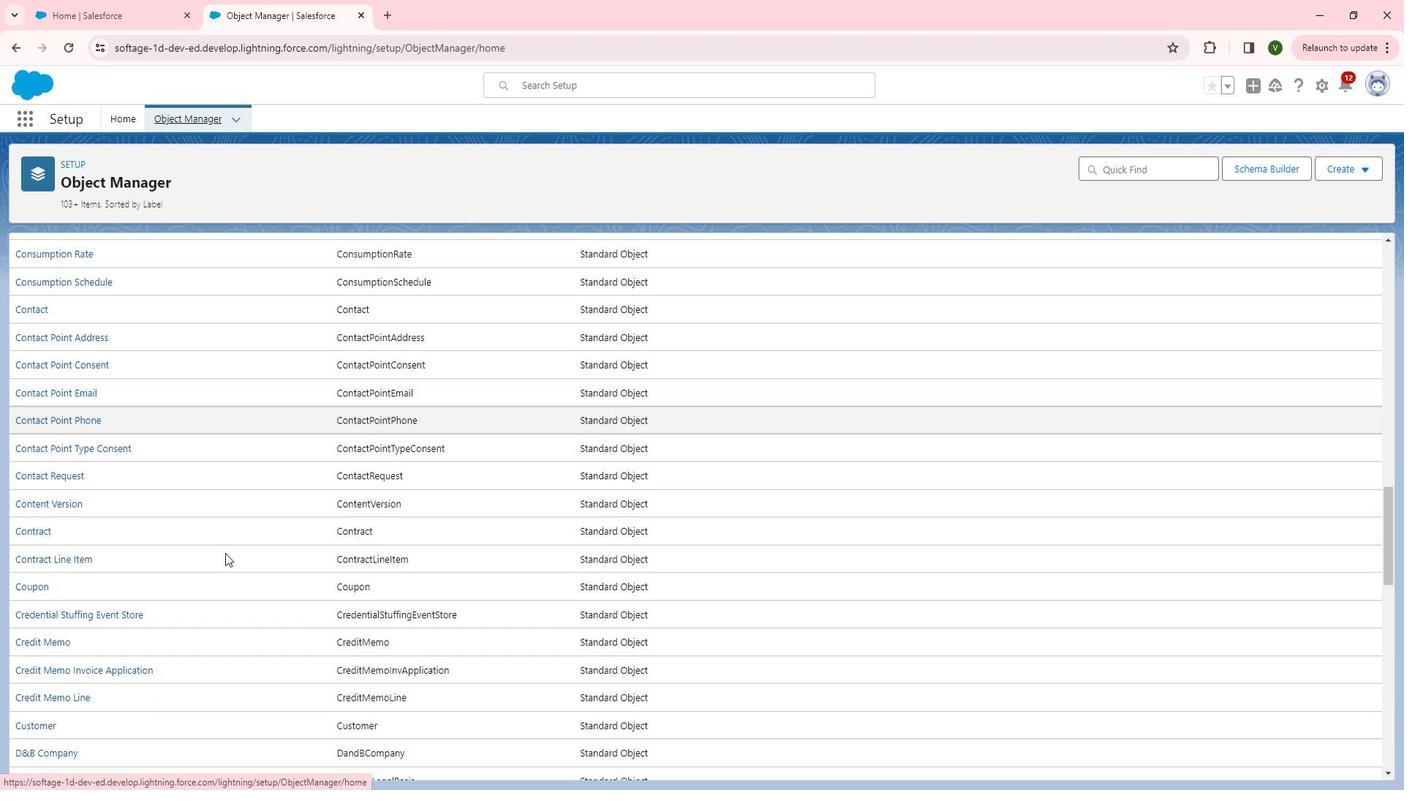 
Action: Mouse scrolled (283, 589) with delta (0, 0)
Screenshot: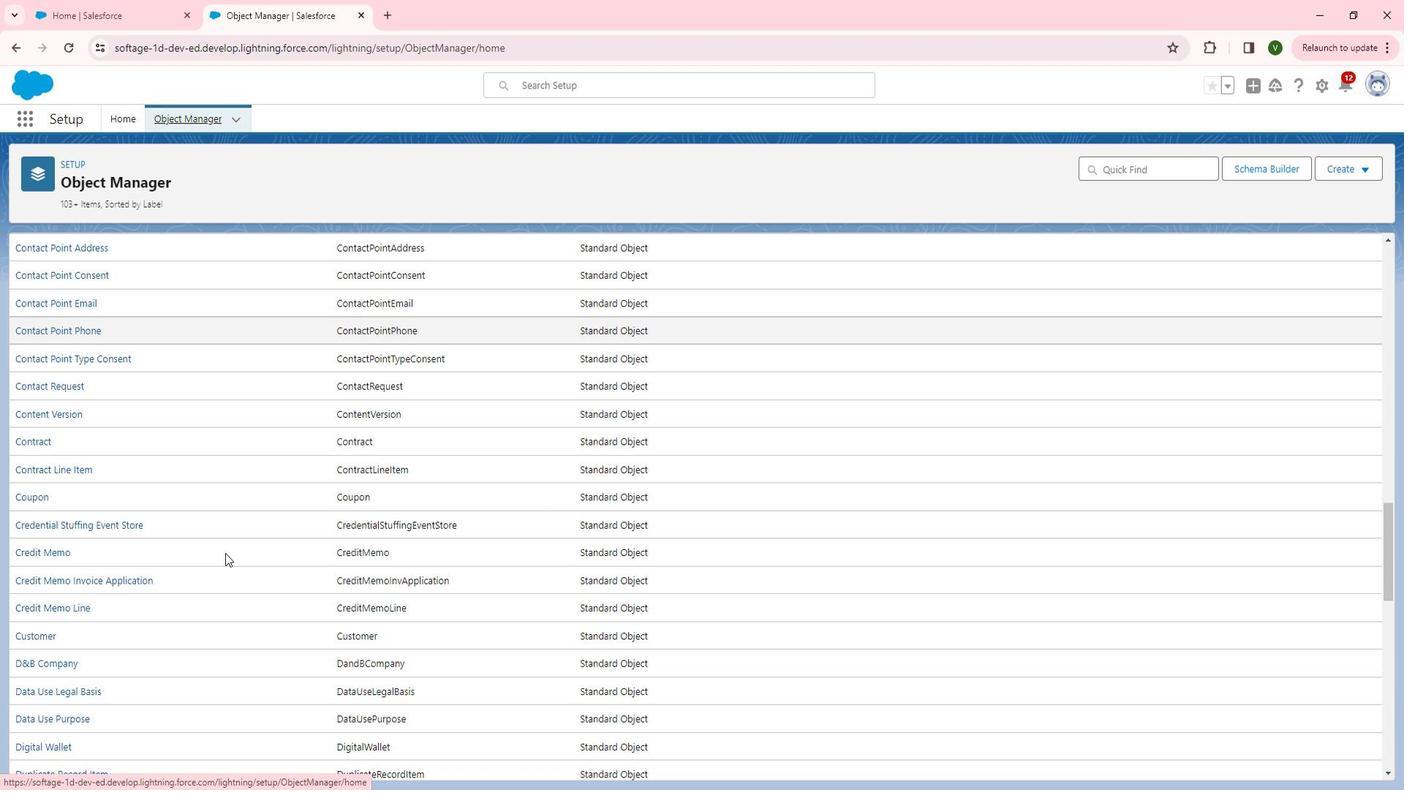 
Action: Mouse scrolled (283, 589) with delta (0, 0)
Screenshot: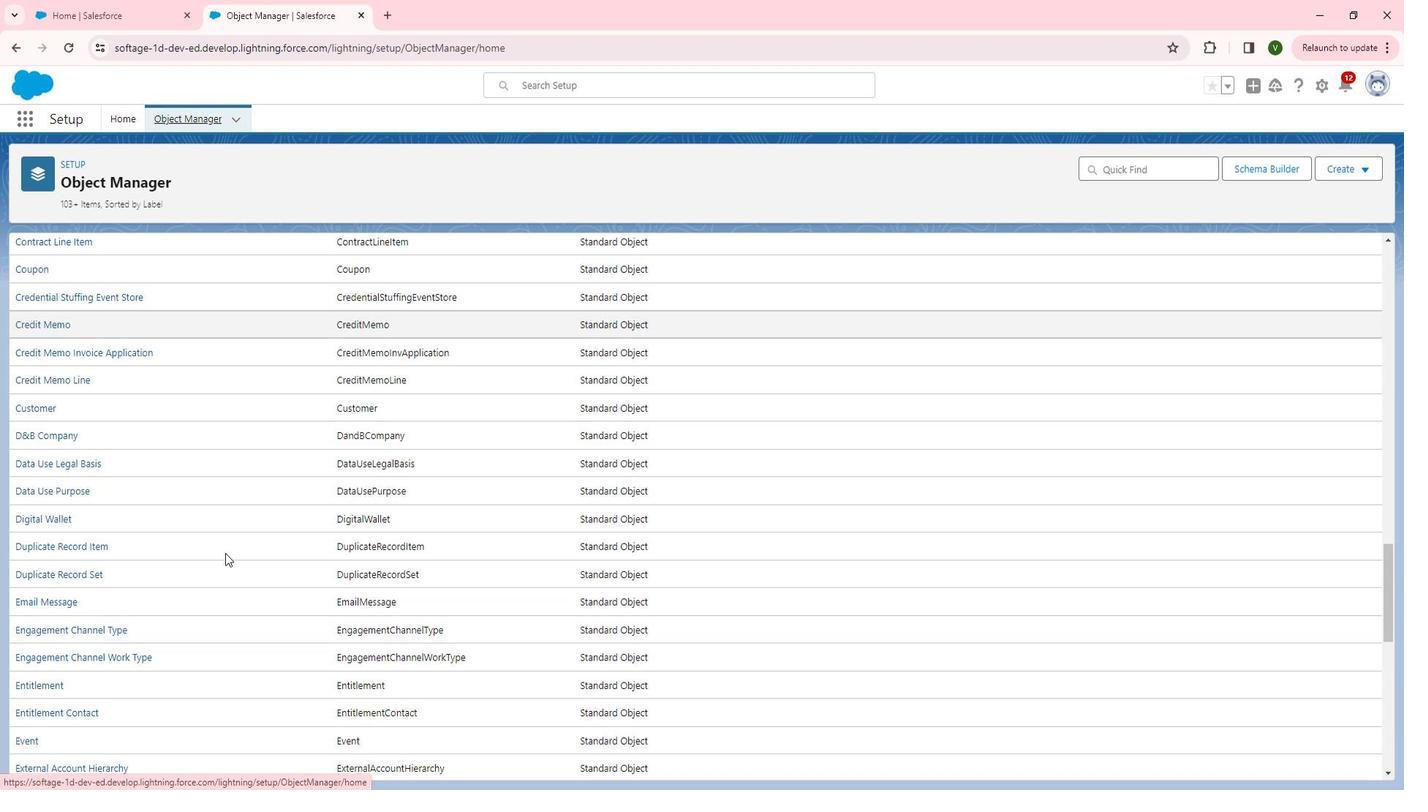 
Action: Mouse scrolled (283, 589) with delta (0, 0)
Screenshot: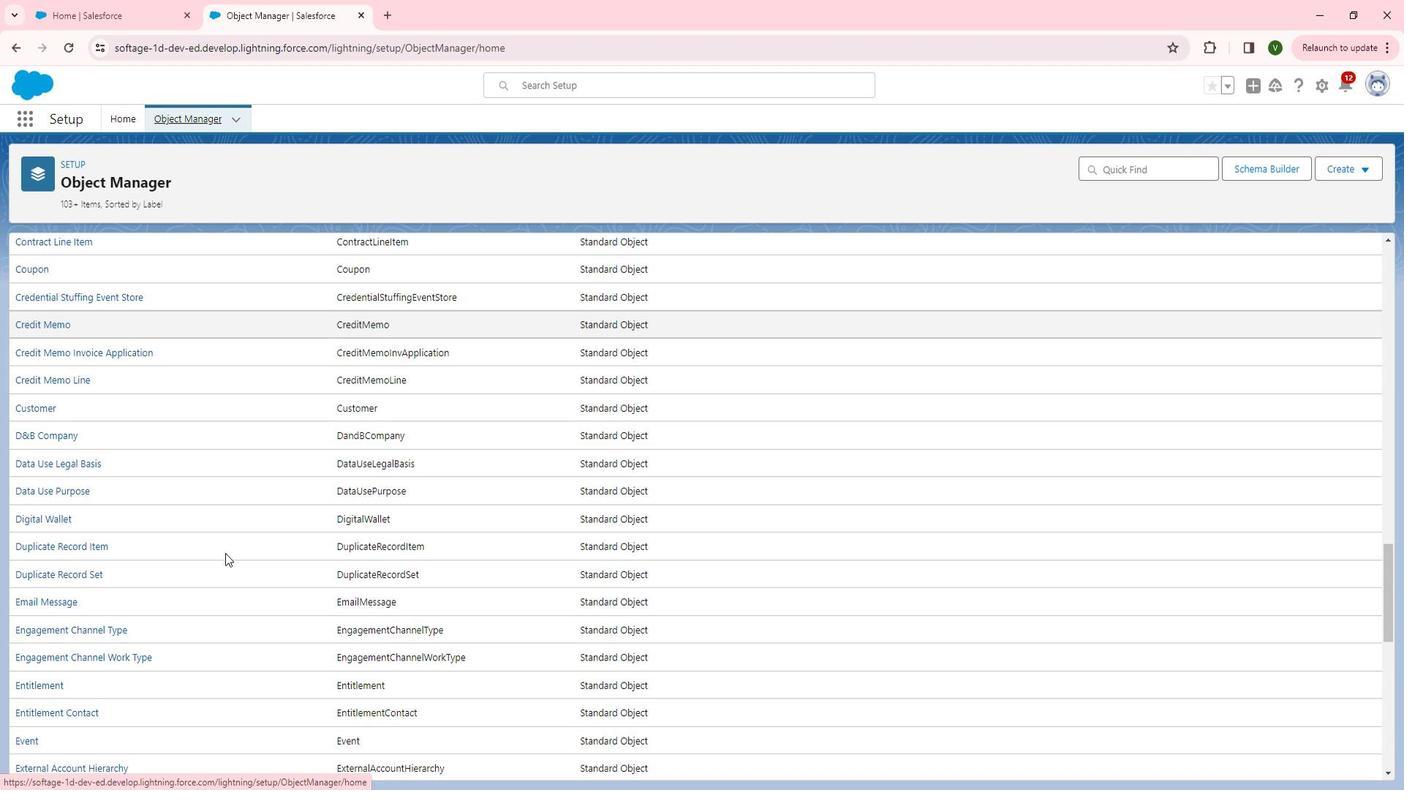 
Action: Mouse scrolled (283, 589) with delta (0, 0)
Screenshot: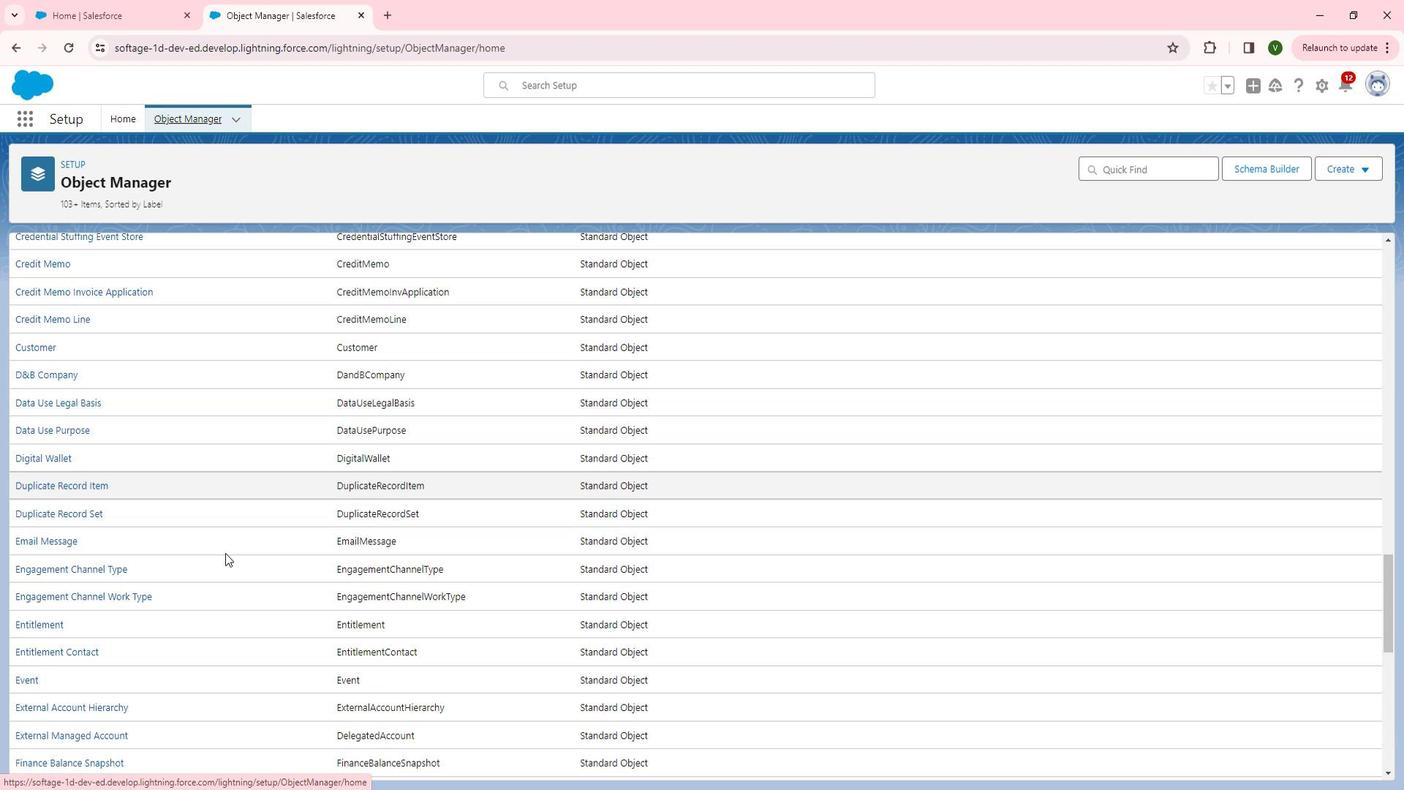 
Action: Mouse scrolled (283, 589) with delta (0, 0)
Screenshot: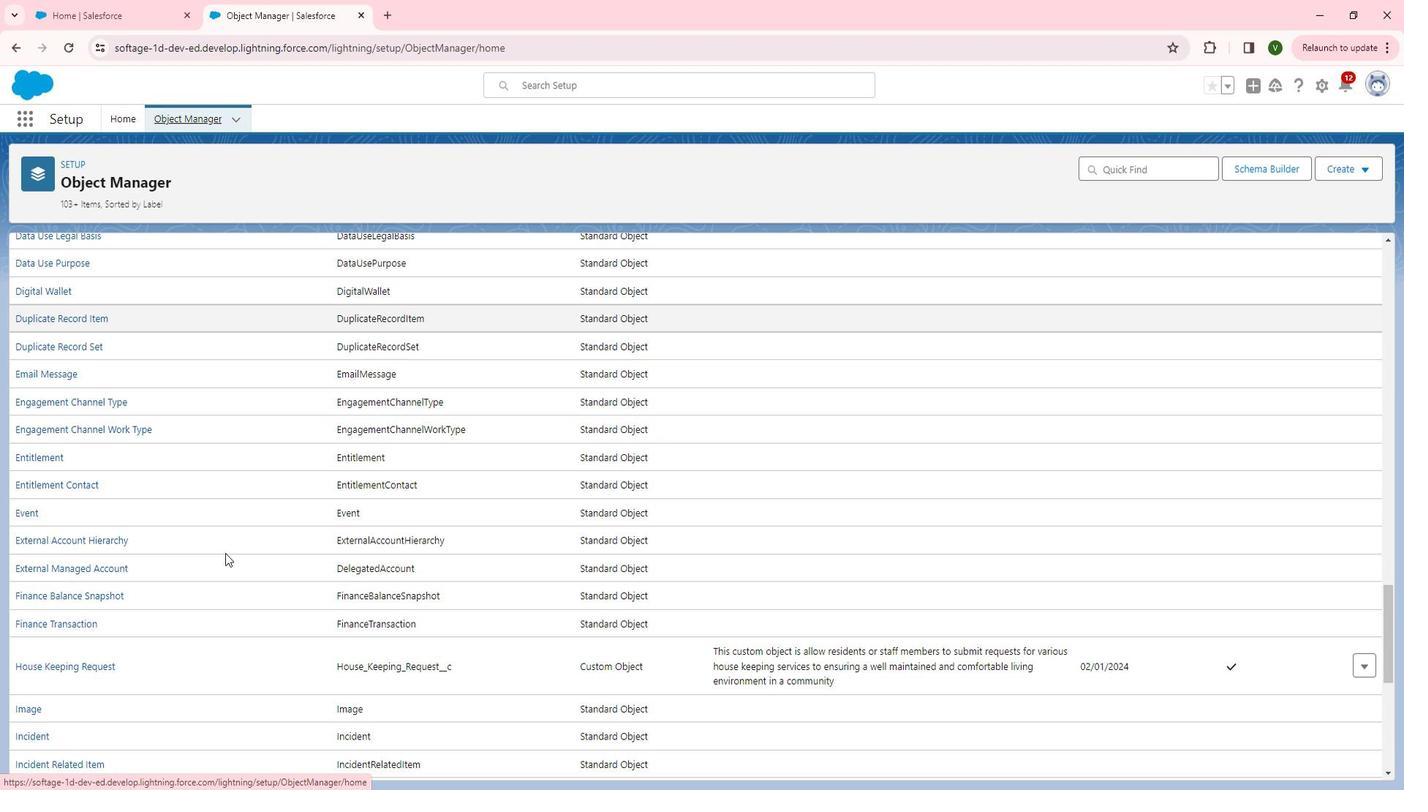 
Action: Mouse scrolled (283, 589) with delta (0, 0)
Screenshot: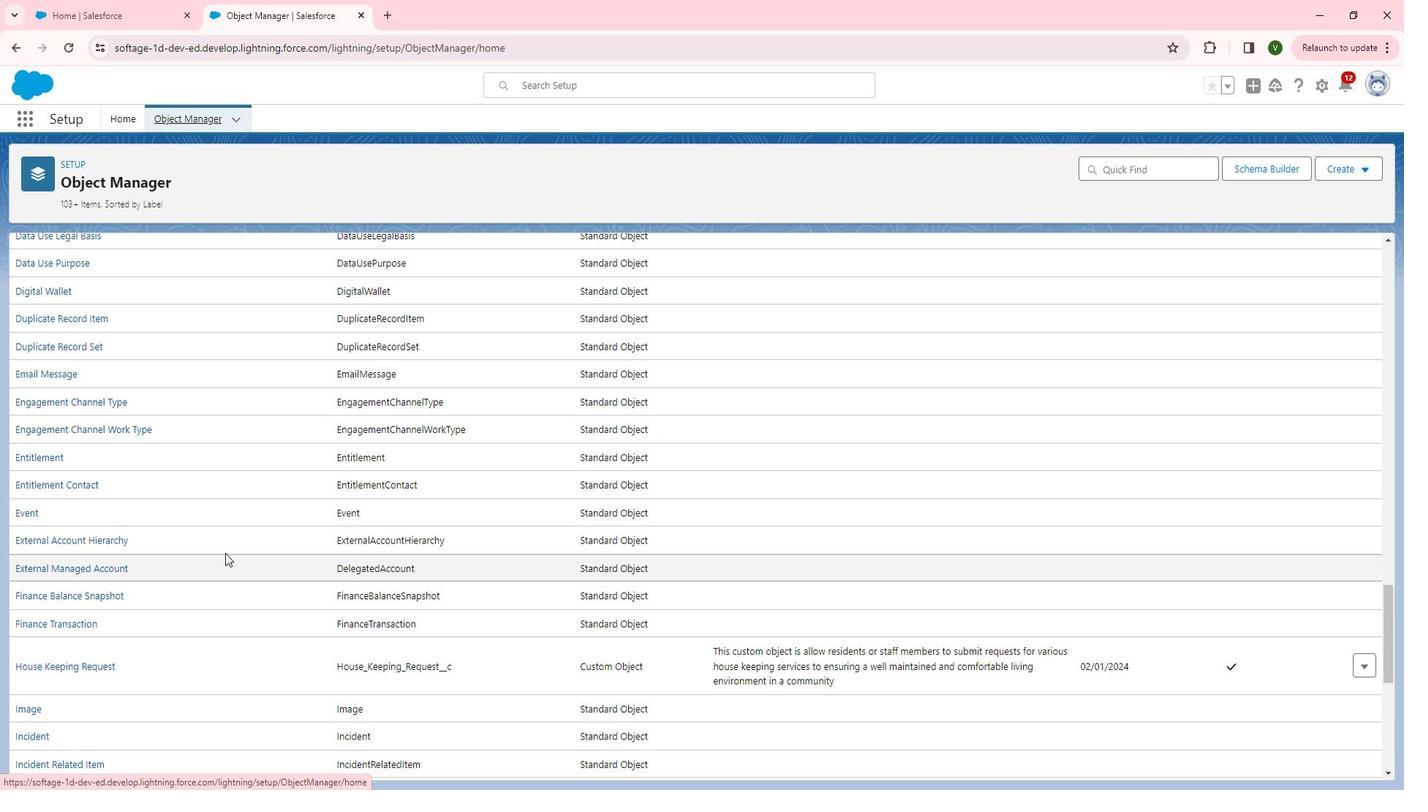 
Action: Mouse scrolled (283, 589) with delta (0, 0)
Screenshot: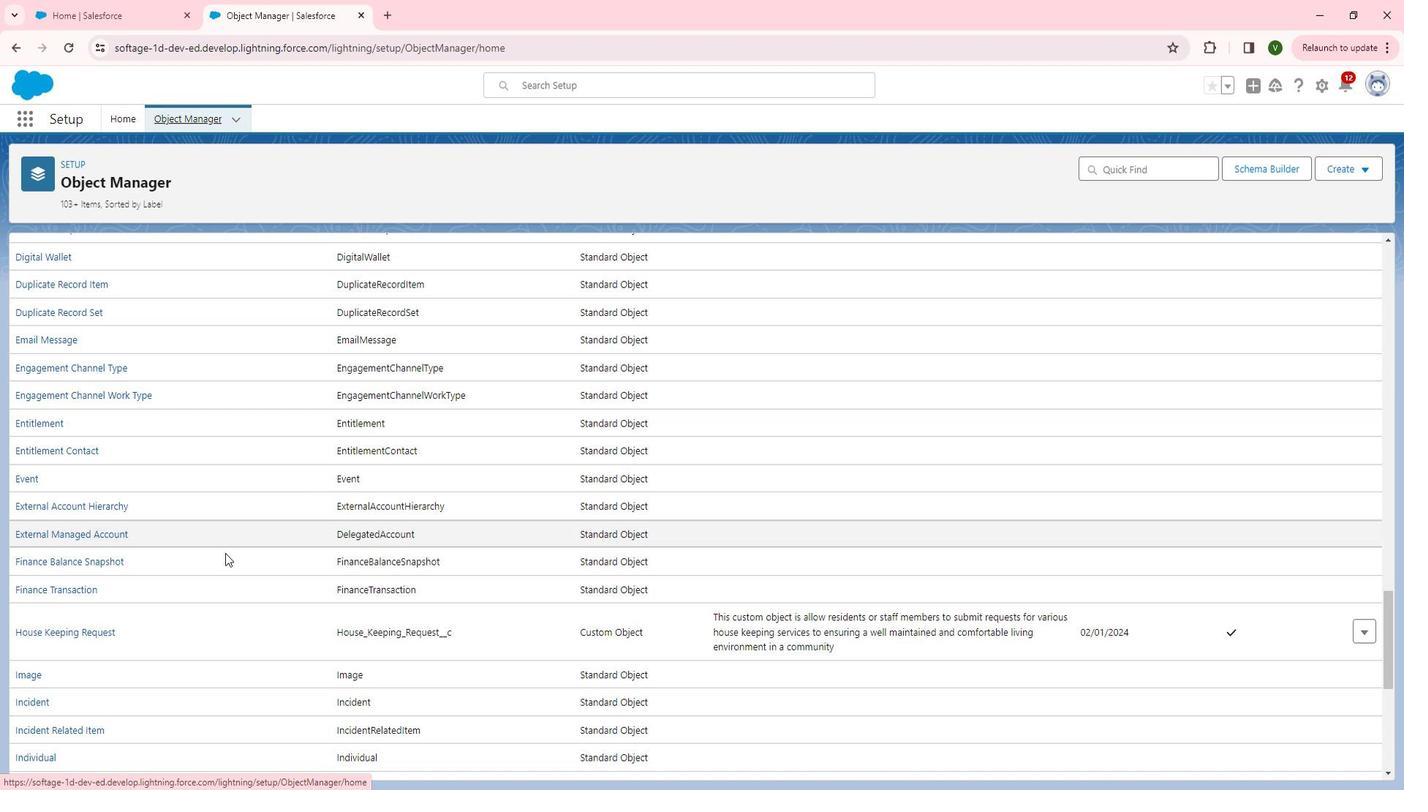 
Action: Mouse scrolled (283, 589) with delta (0, 0)
Screenshot: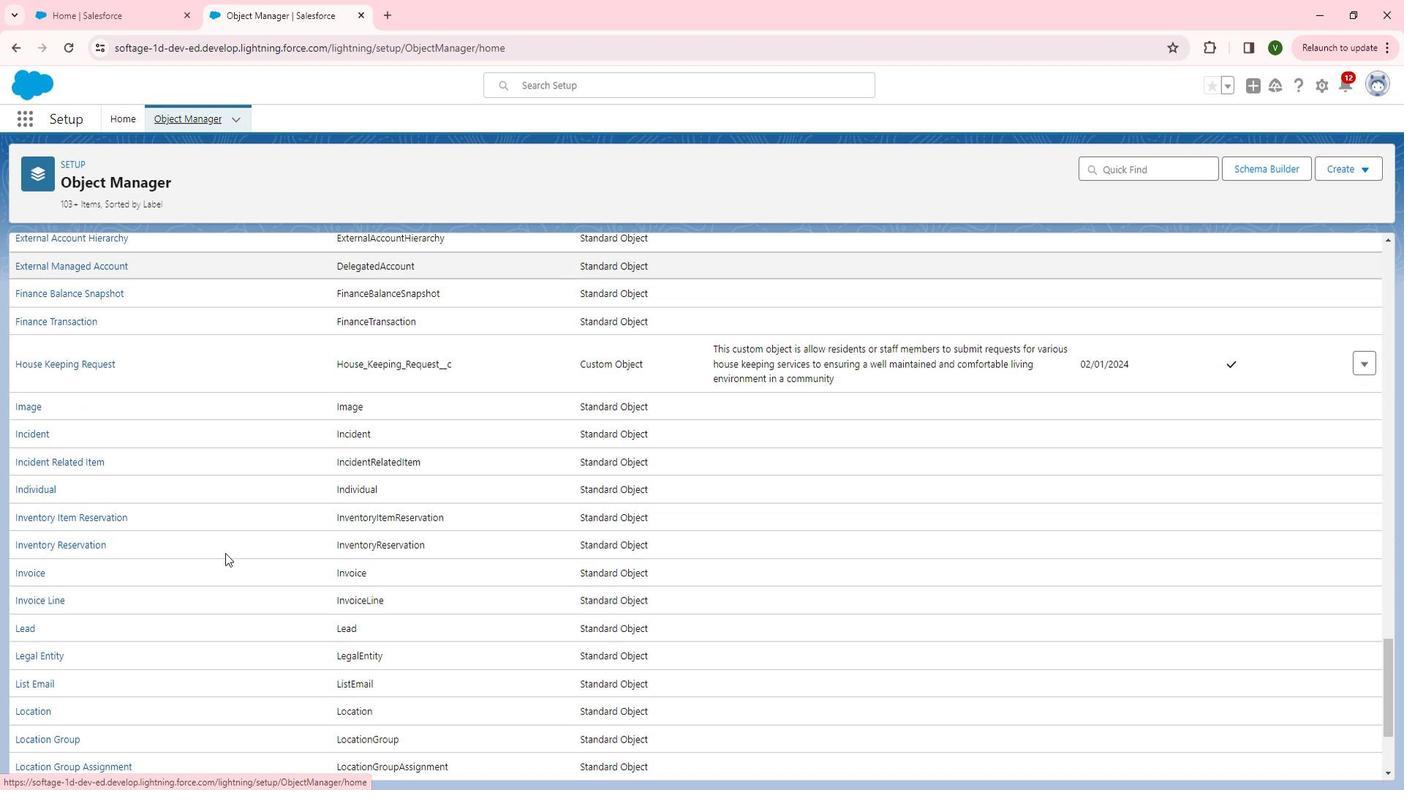 
Action: Mouse scrolled (283, 589) with delta (0, 0)
Screenshot: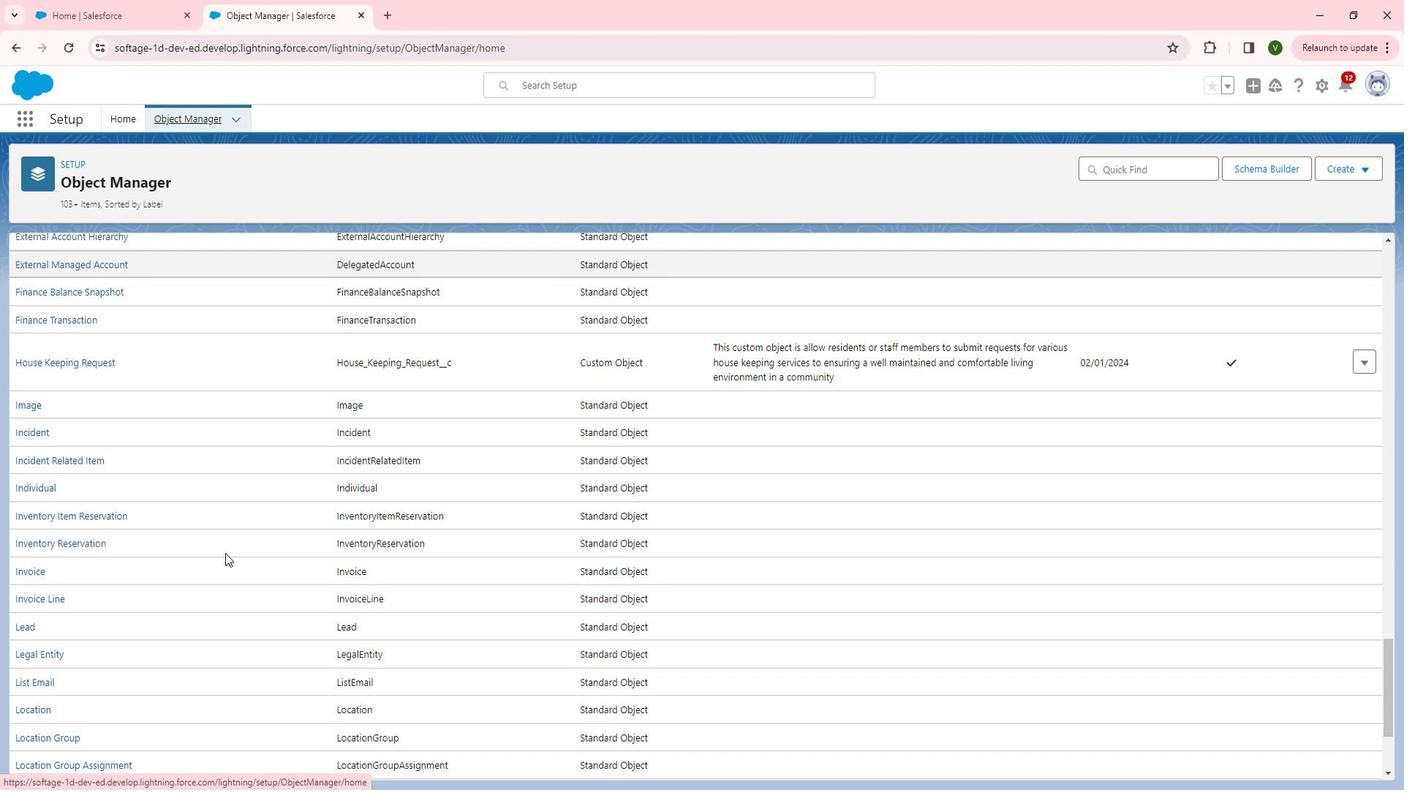 
Action: Mouse scrolled (283, 589) with delta (0, 0)
Screenshot: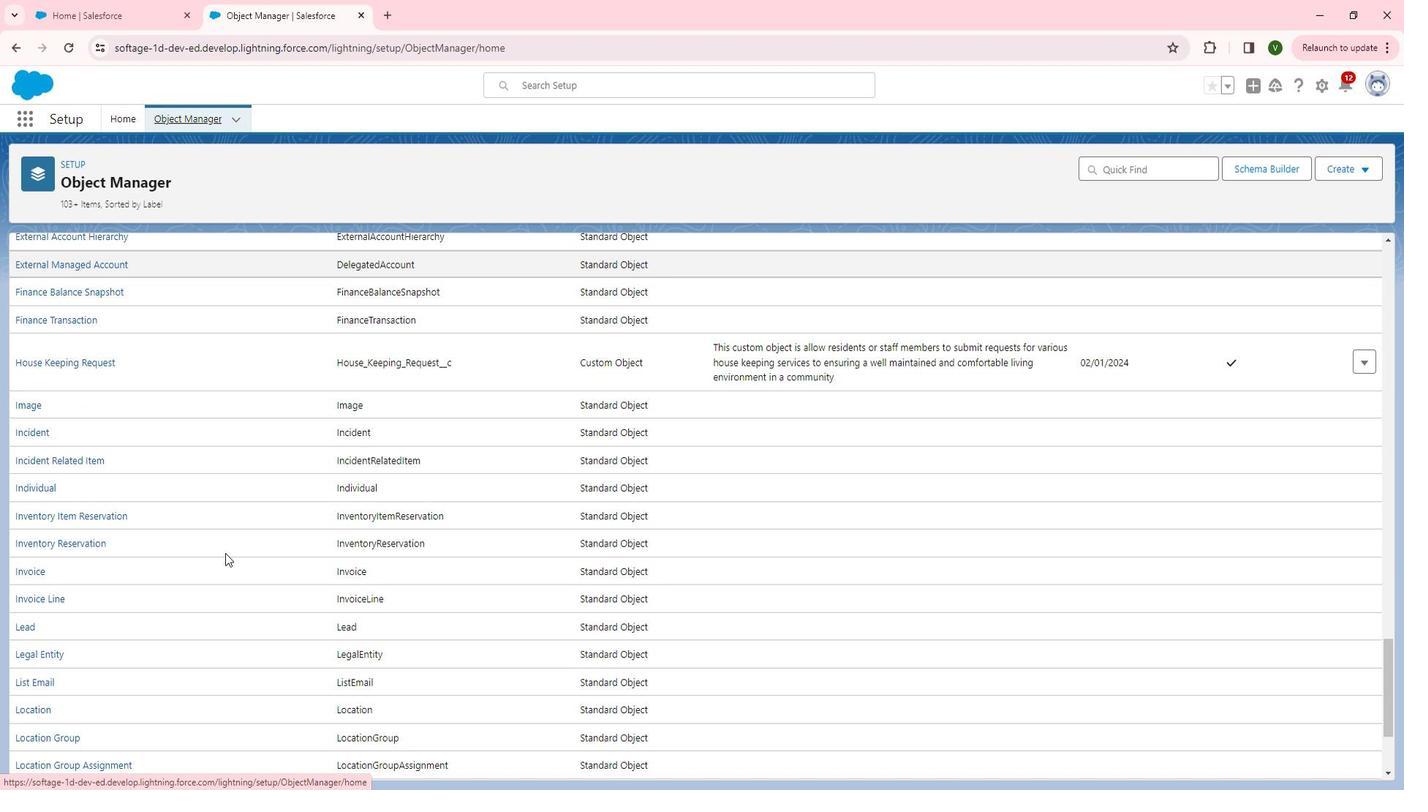 
Action: Mouse scrolled (283, 589) with delta (0, 0)
Screenshot: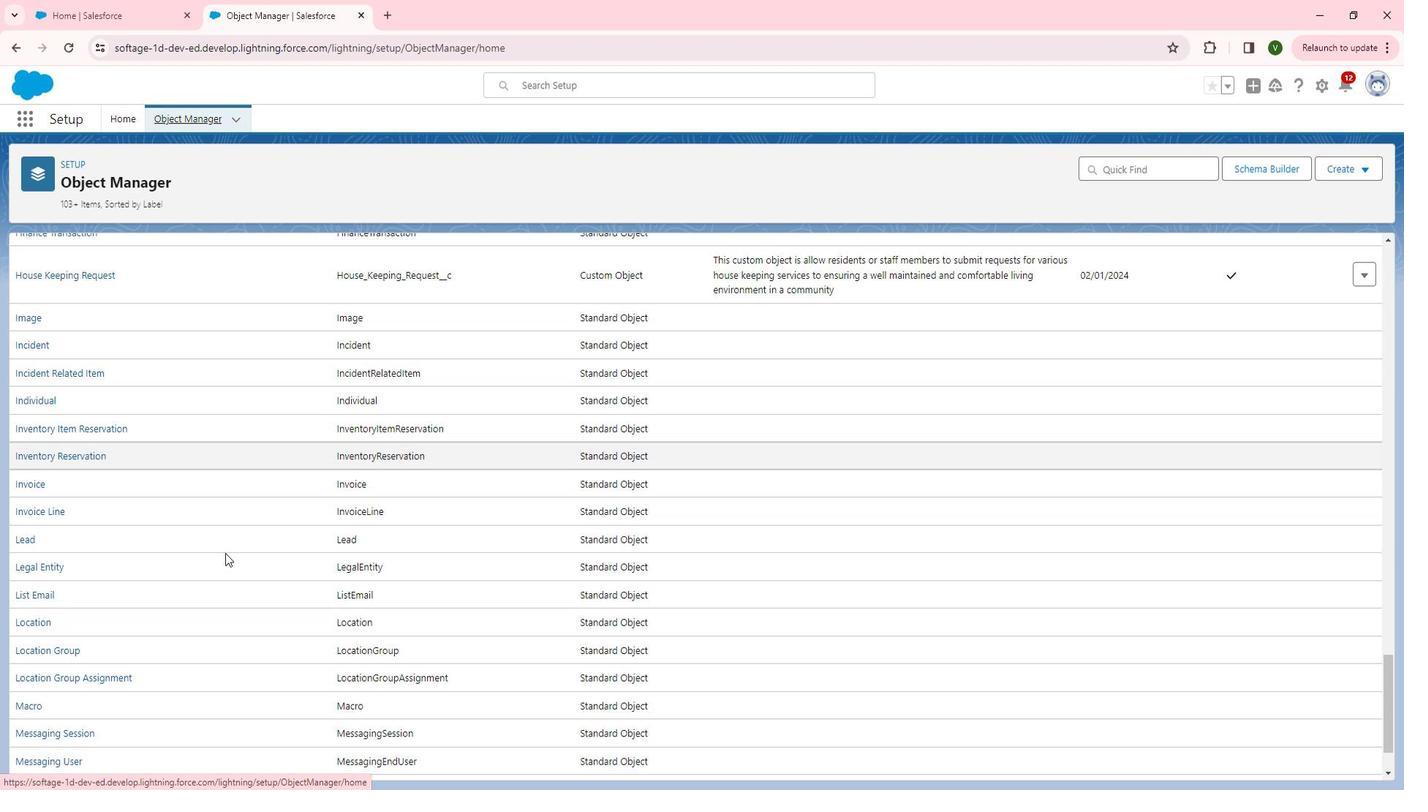 
Action: Mouse scrolled (283, 589) with delta (0, 0)
Screenshot: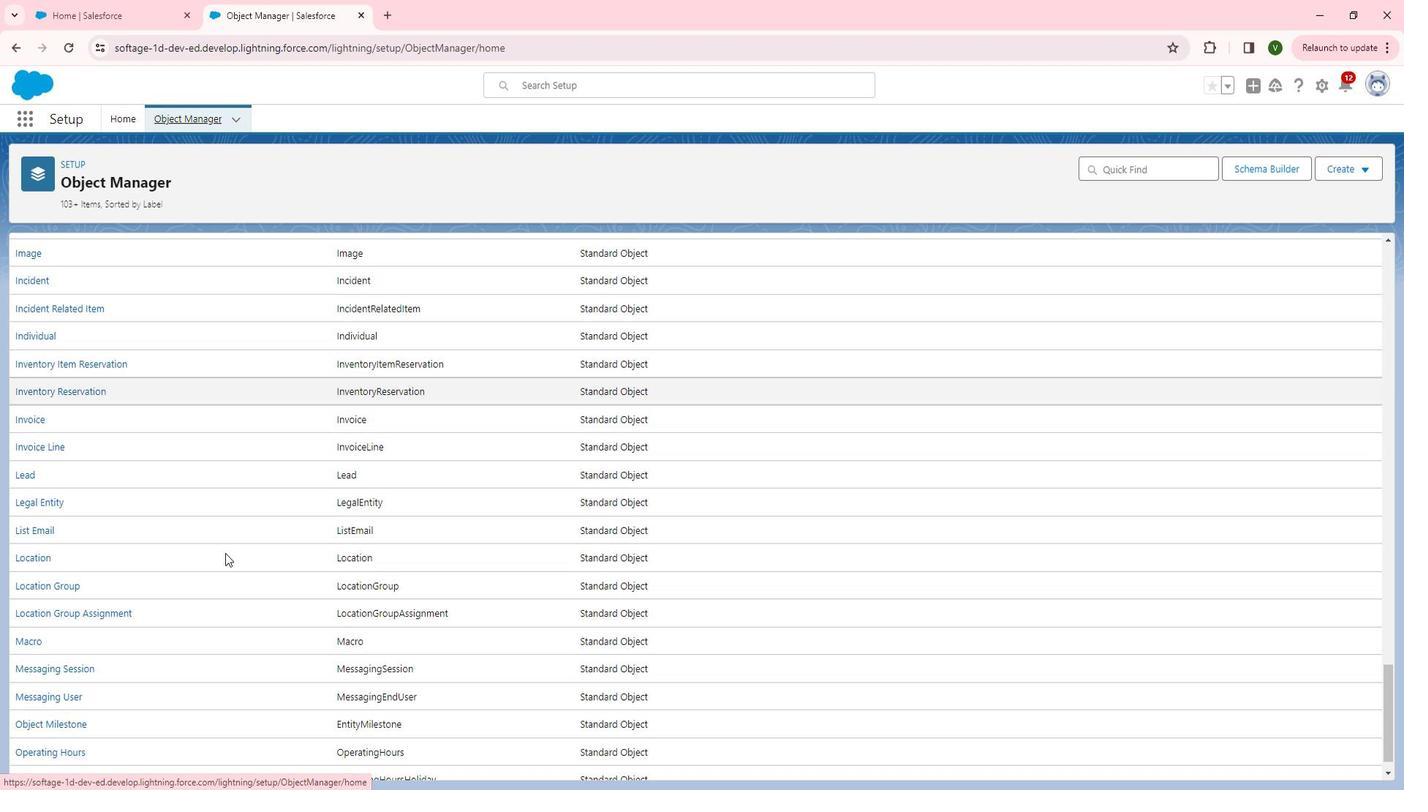 
Action: Mouse scrolled (283, 589) with delta (0, 0)
Screenshot: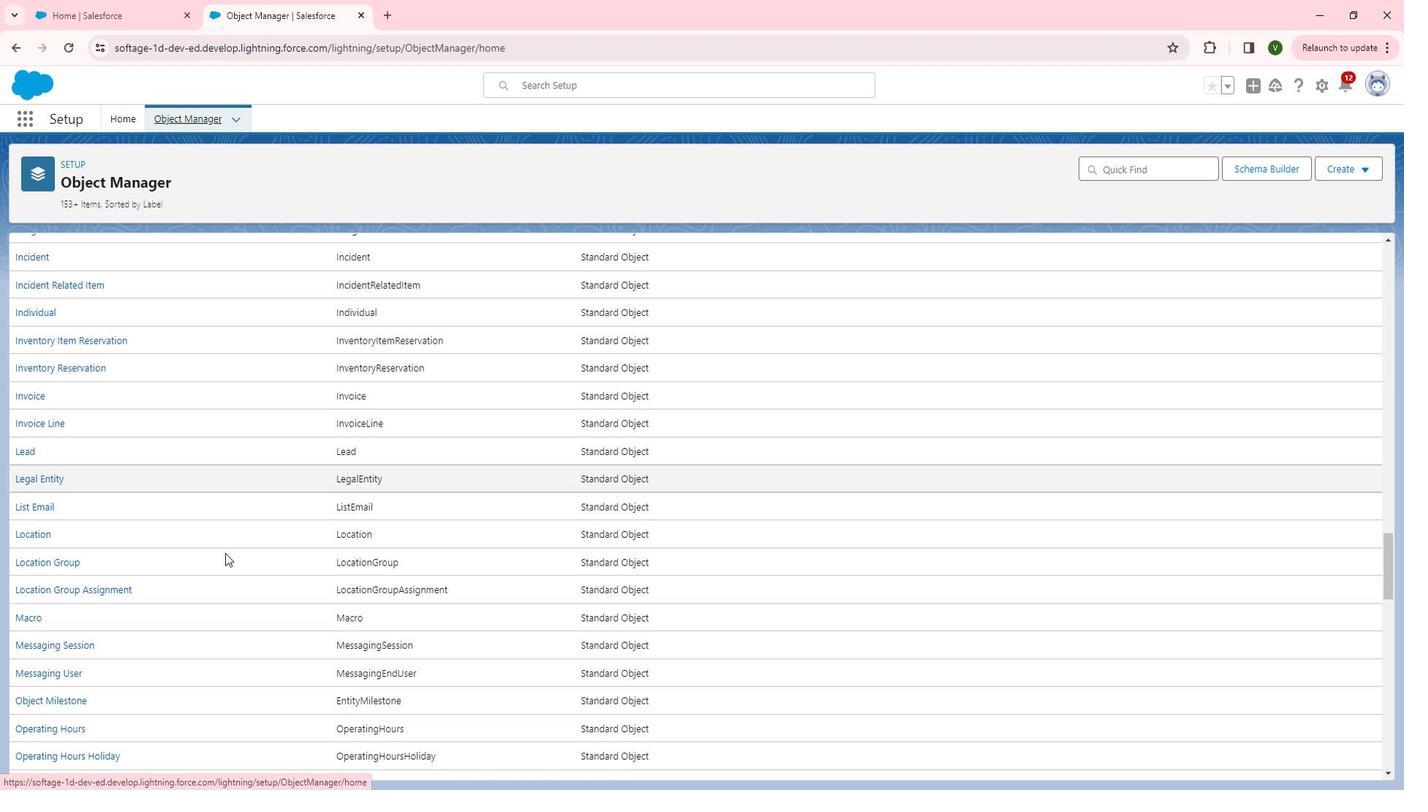 
Action: Mouse scrolled (283, 589) with delta (0, 0)
Screenshot: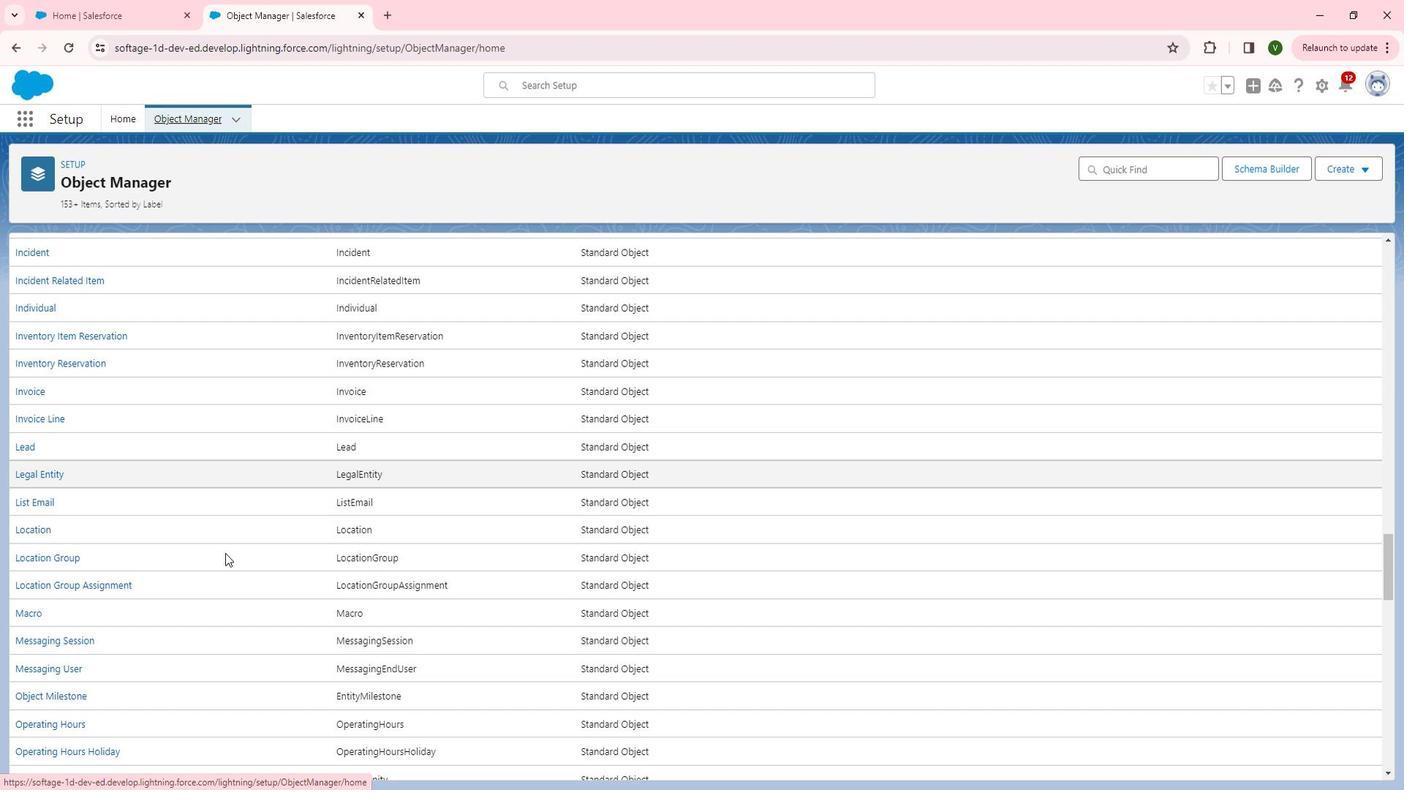 
Action: Mouse scrolled (283, 589) with delta (0, 0)
Screenshot: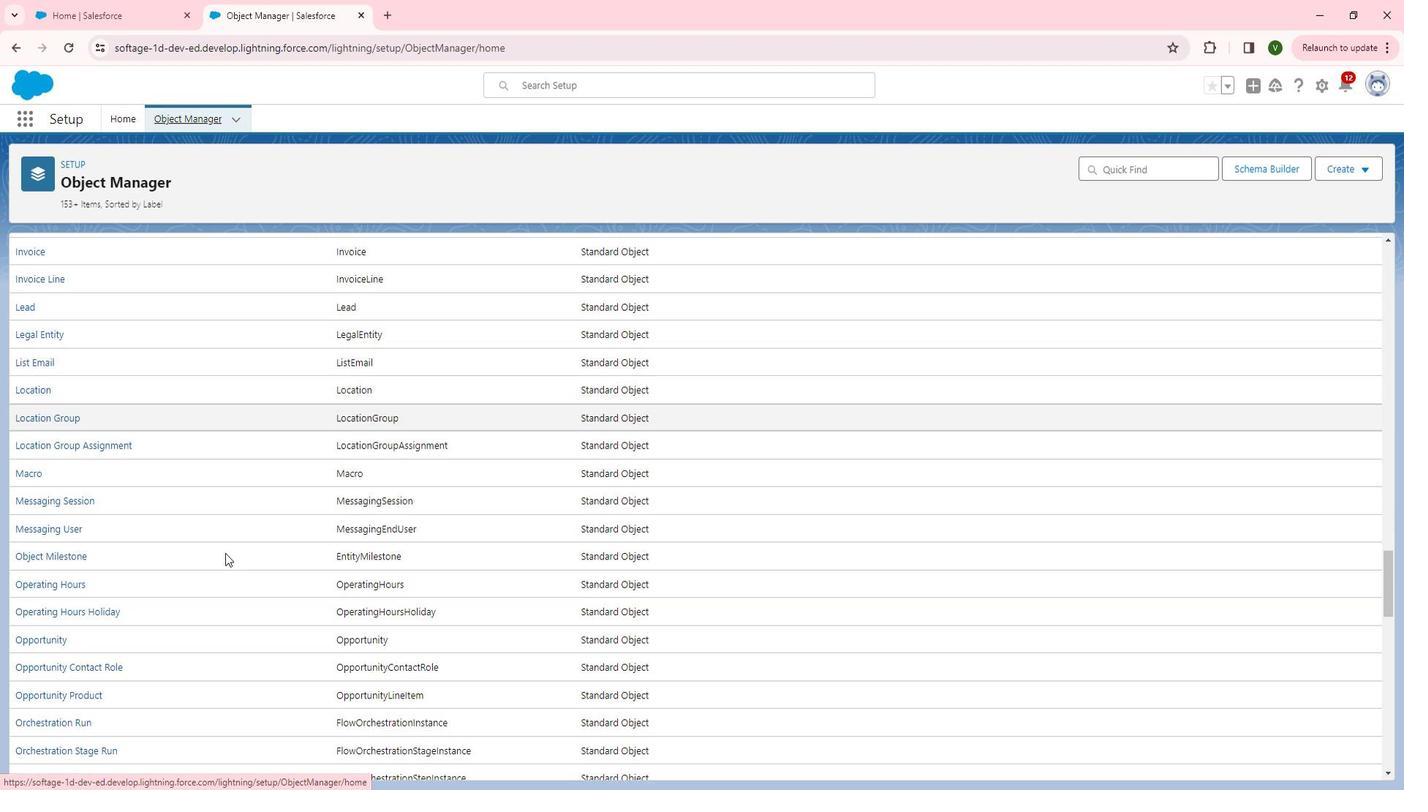 
Action: Mouse scrolled (283, 589) with delta (0, 0)
Screenshot: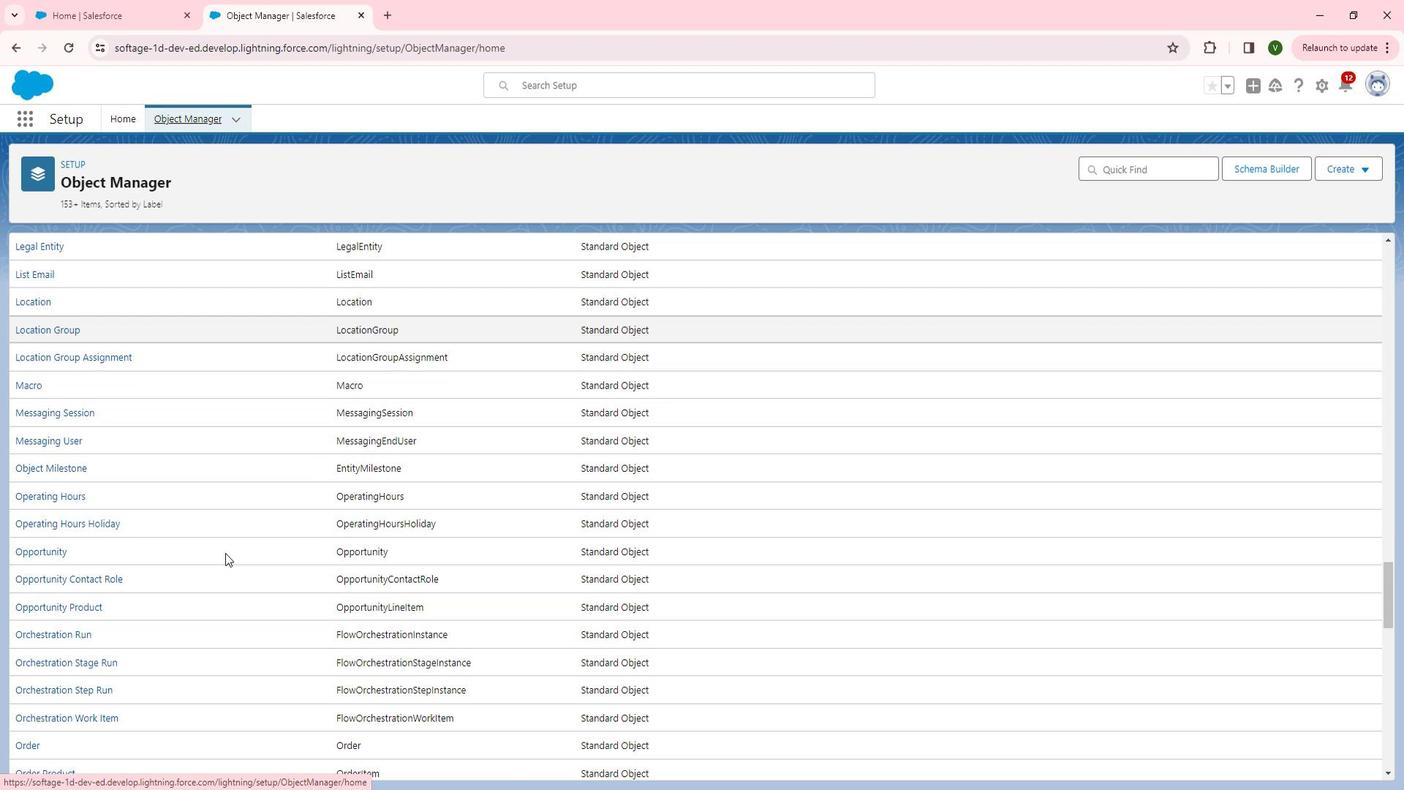 
Action: Mouse scrolled (283, 589) with delta (0, 0)
Screenshot: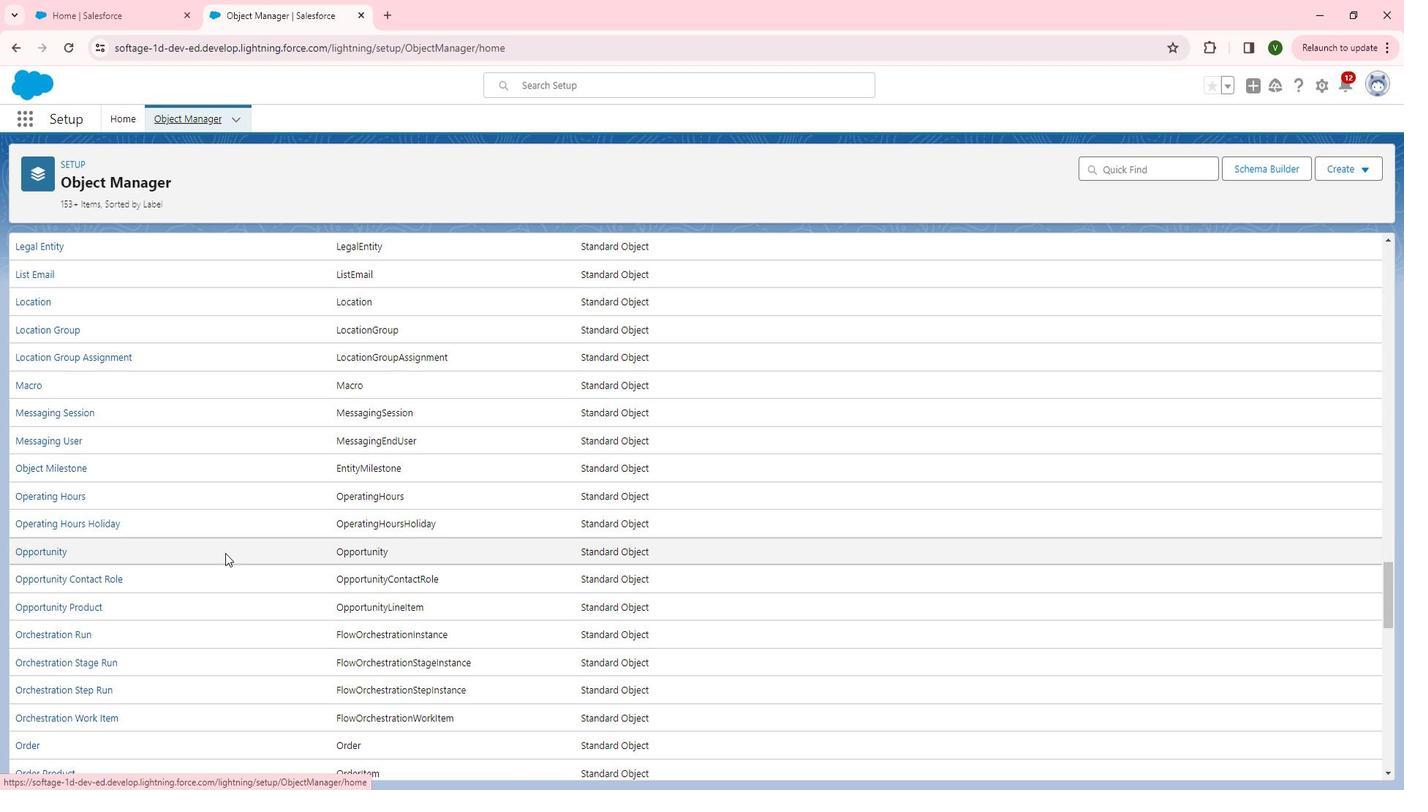 
Action: Mouse scrolled (283, 589) with delta (0, 0)
Screenshot: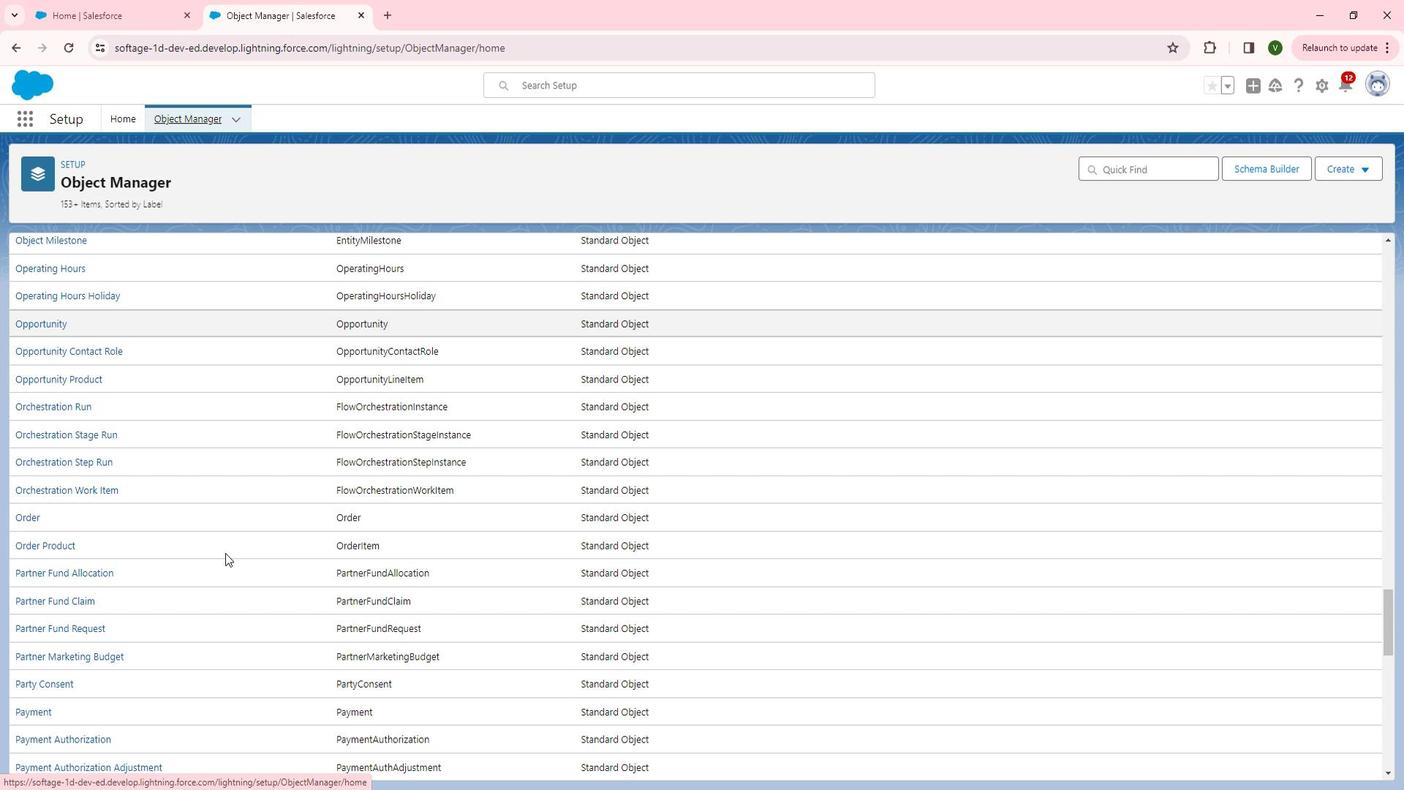 
Action: Mouse scrolled (283, 589) with delta (0, 0)
Screenshot: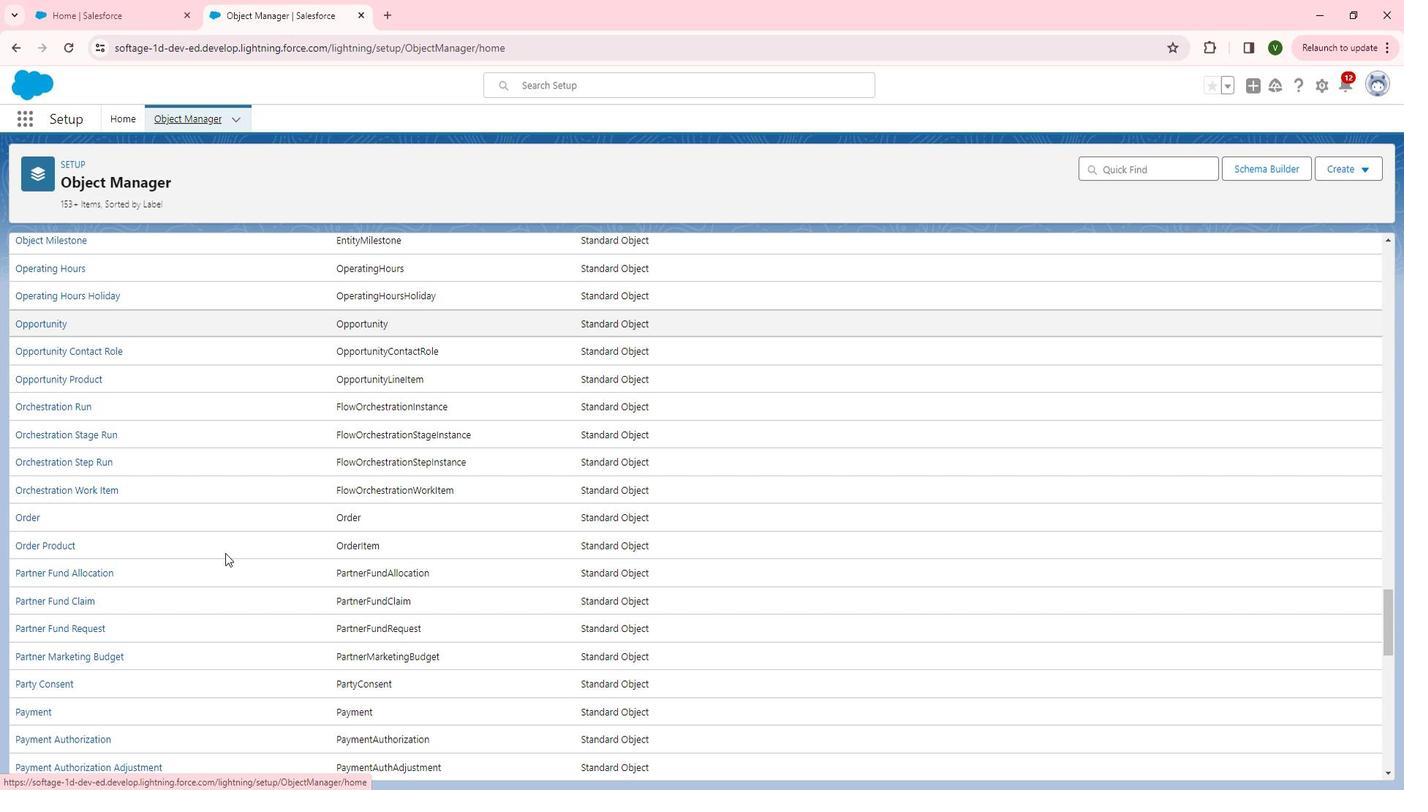 
Action: Mouse scrolled (283, 589) with delta (0, 0)
Screenshot: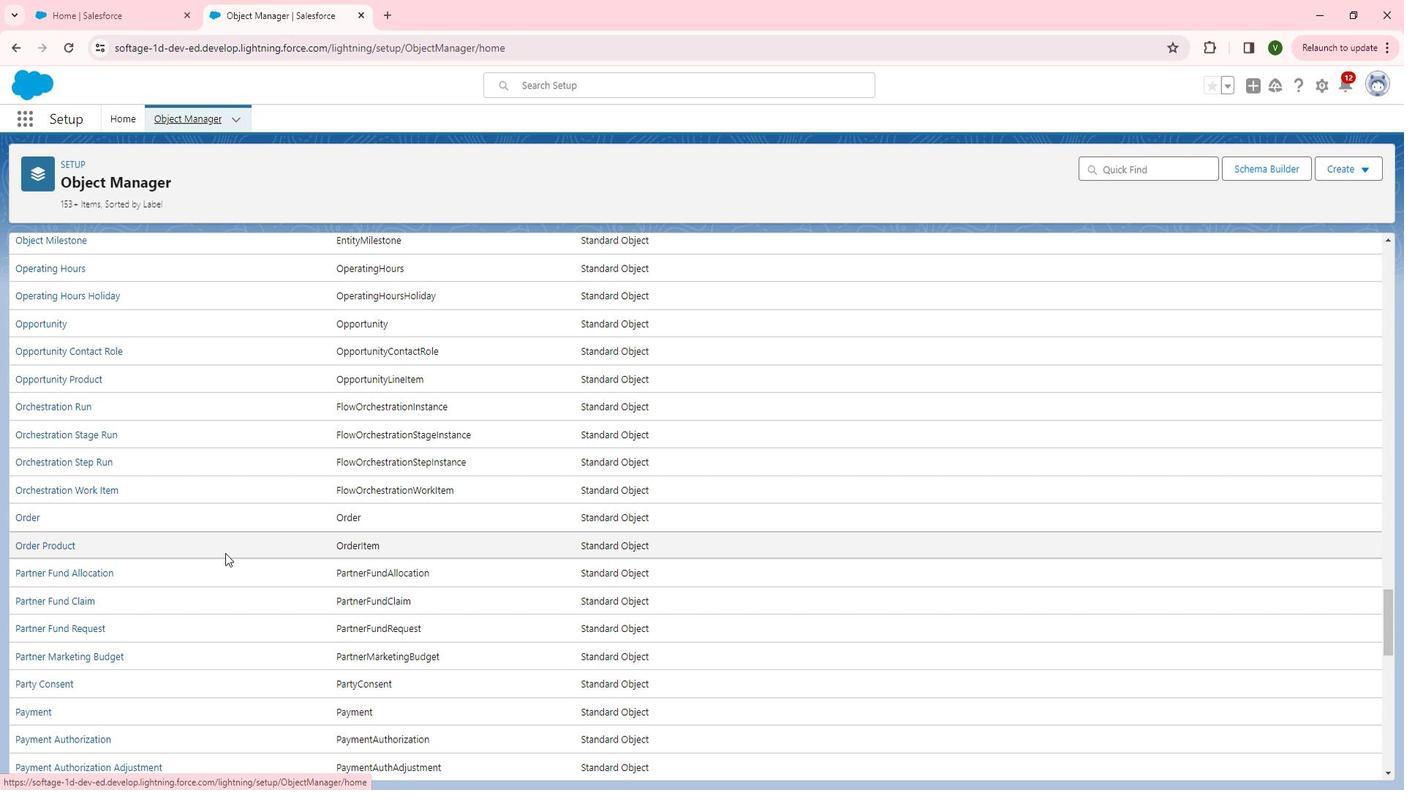 
Action: Mouse scrolled (283, 589) with delta (0, 0)
Screenshot: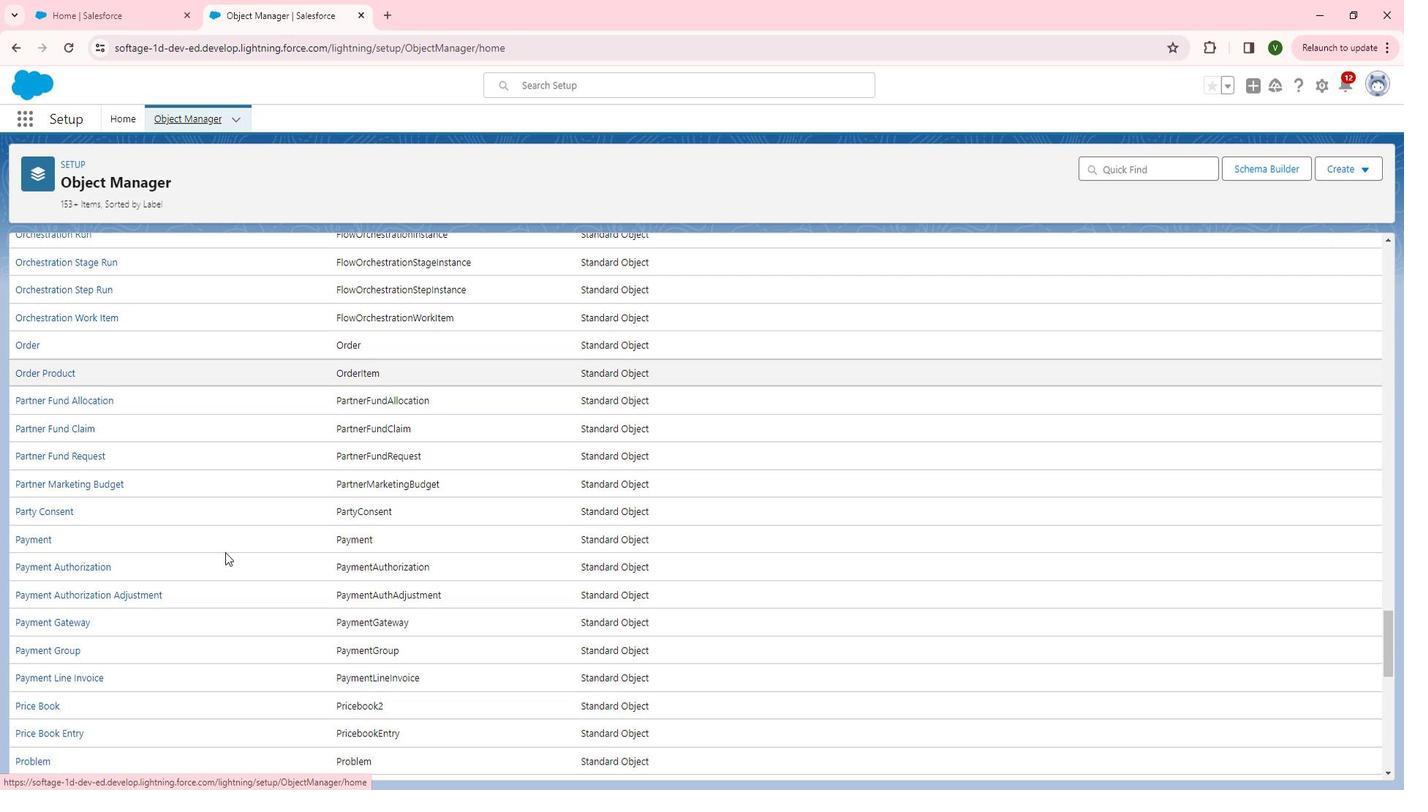 
Action: Mouse scrolled (283, 589) with delta (0, 0)
Screenshot: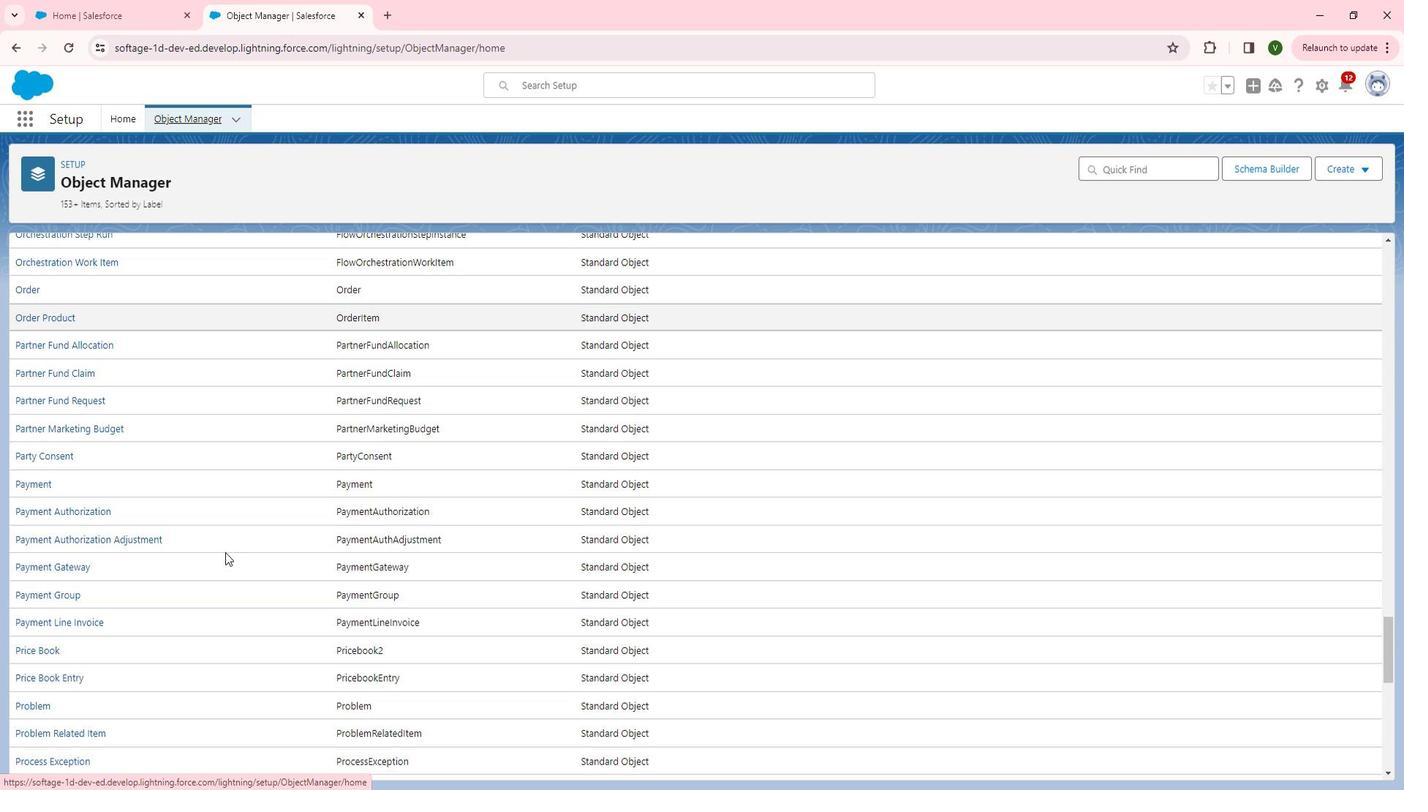 
Action: Mouse scrolled (283, 589) with delta (0, 0)
Screenshot: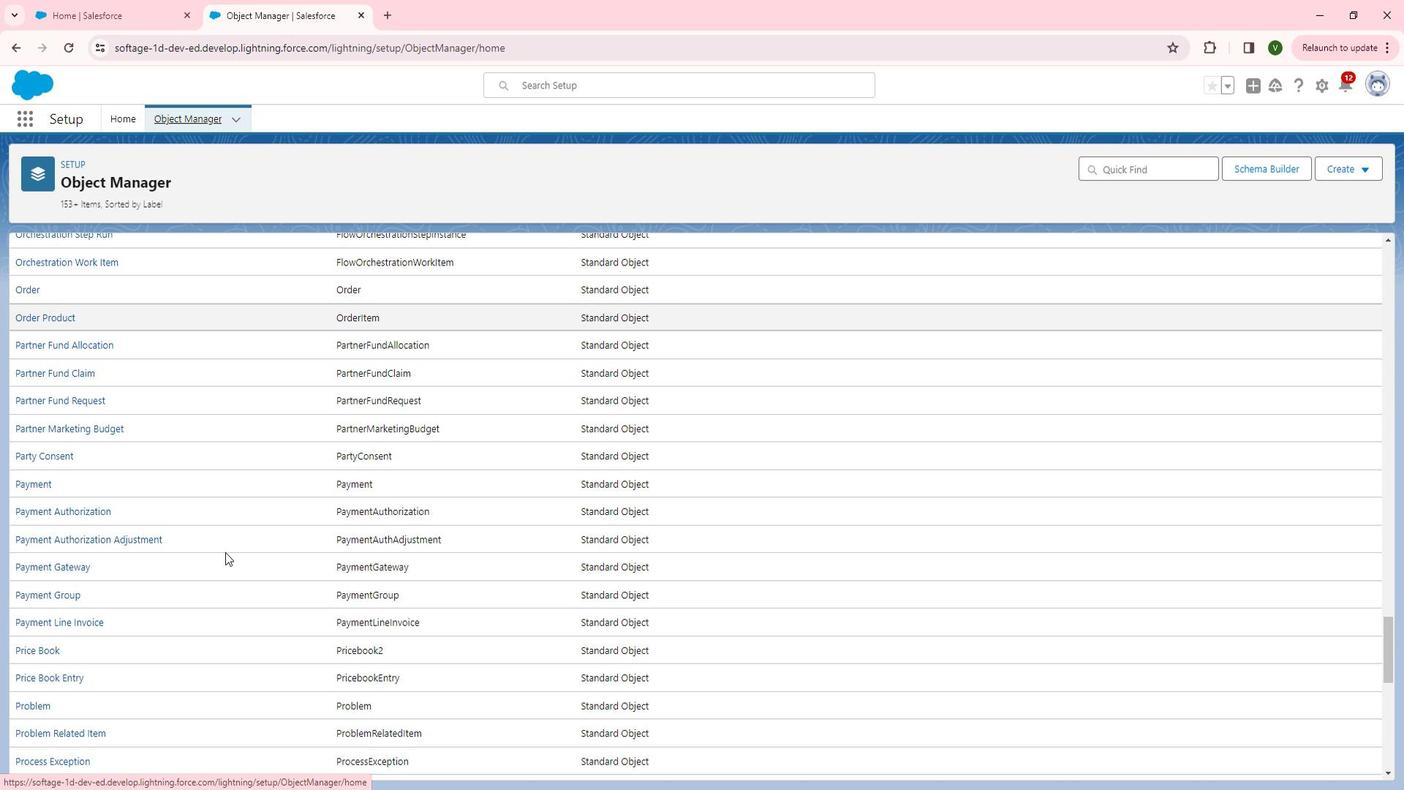 
Action: Mouse moved to (283, 589)
Screenshot: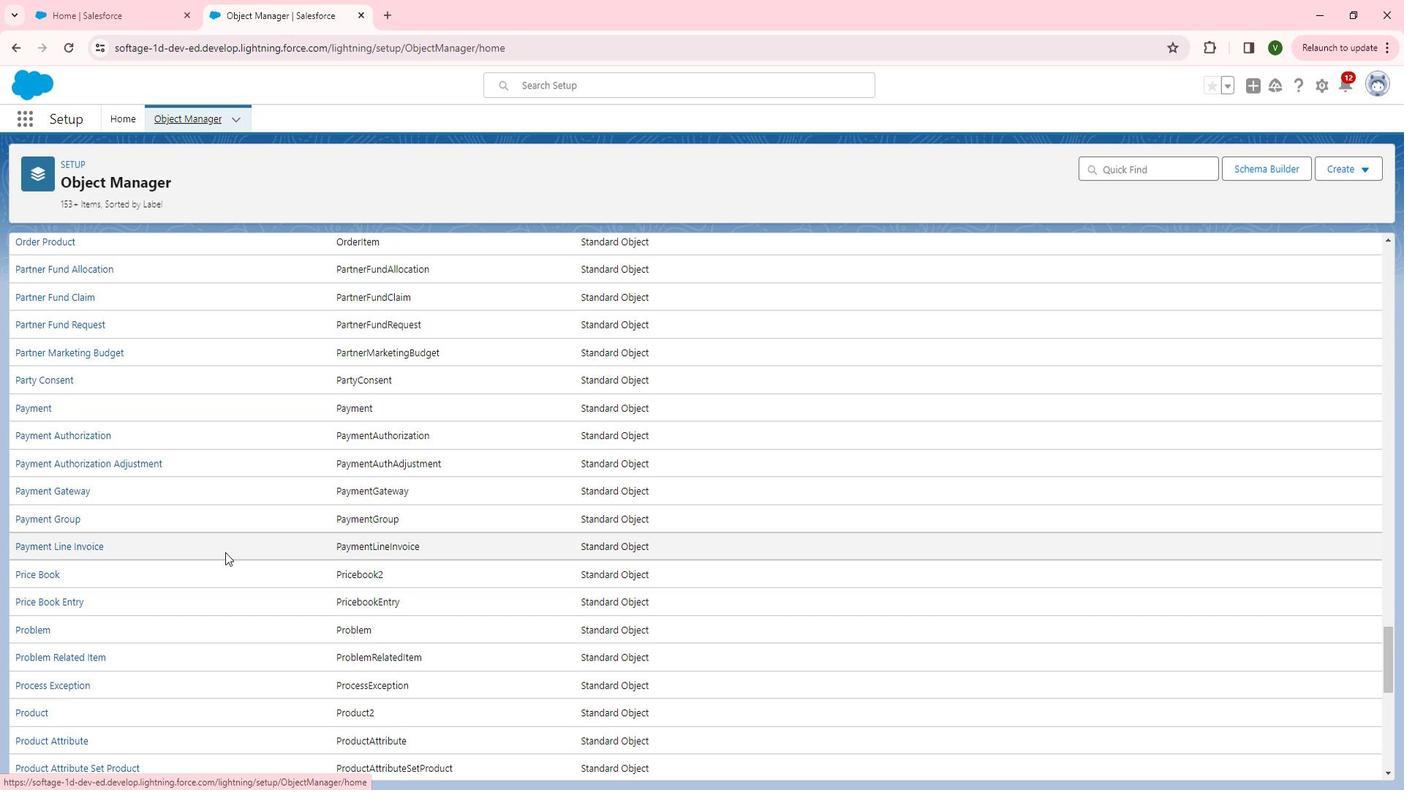
Action: Mouse scrolled (283, 588) with delta (0, 0)
Screenshot: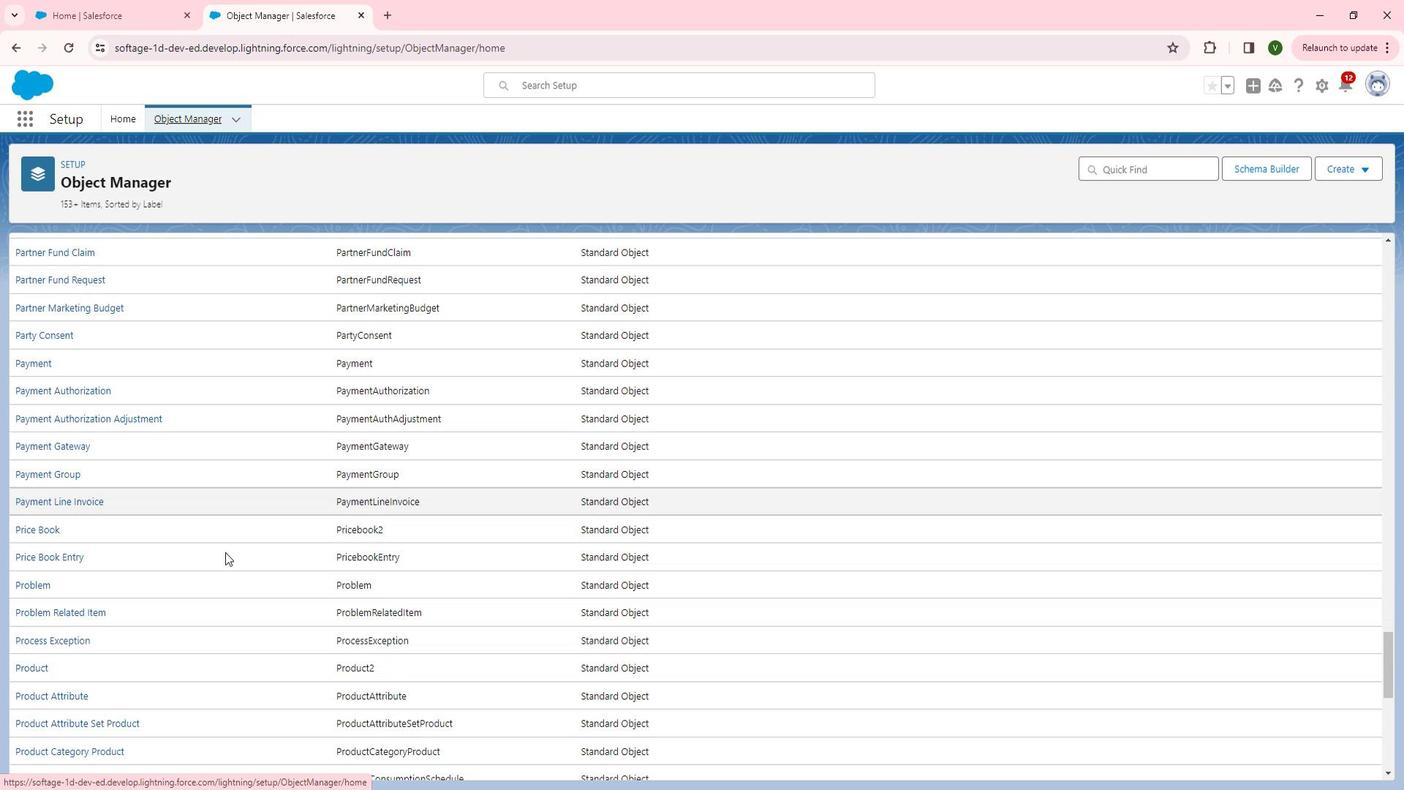
Action: Mouse scrolled (283, 588) with delta (0, 0)
Screenshot: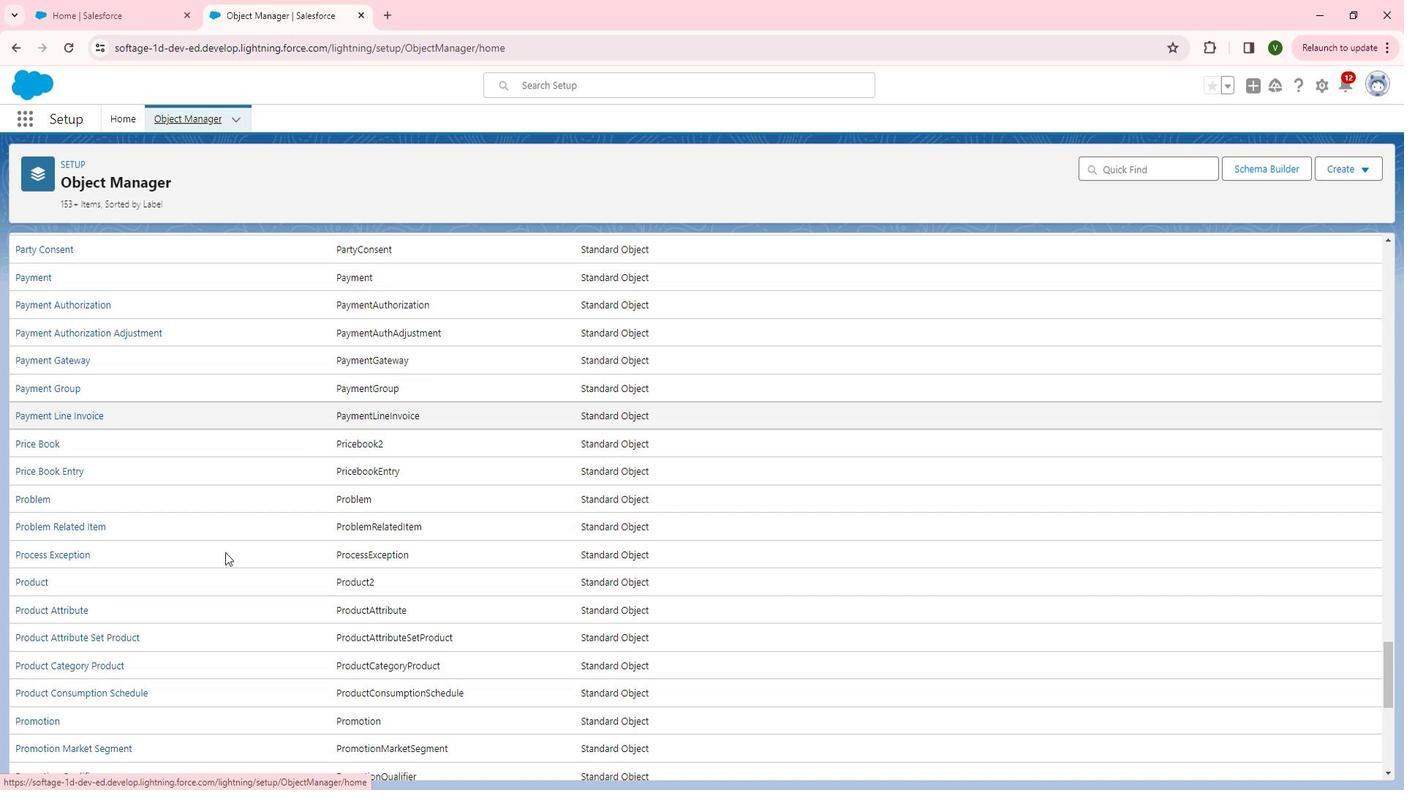 
Action: Mouse scrolled (283, 588) with delta (0, 0)
Screenshot: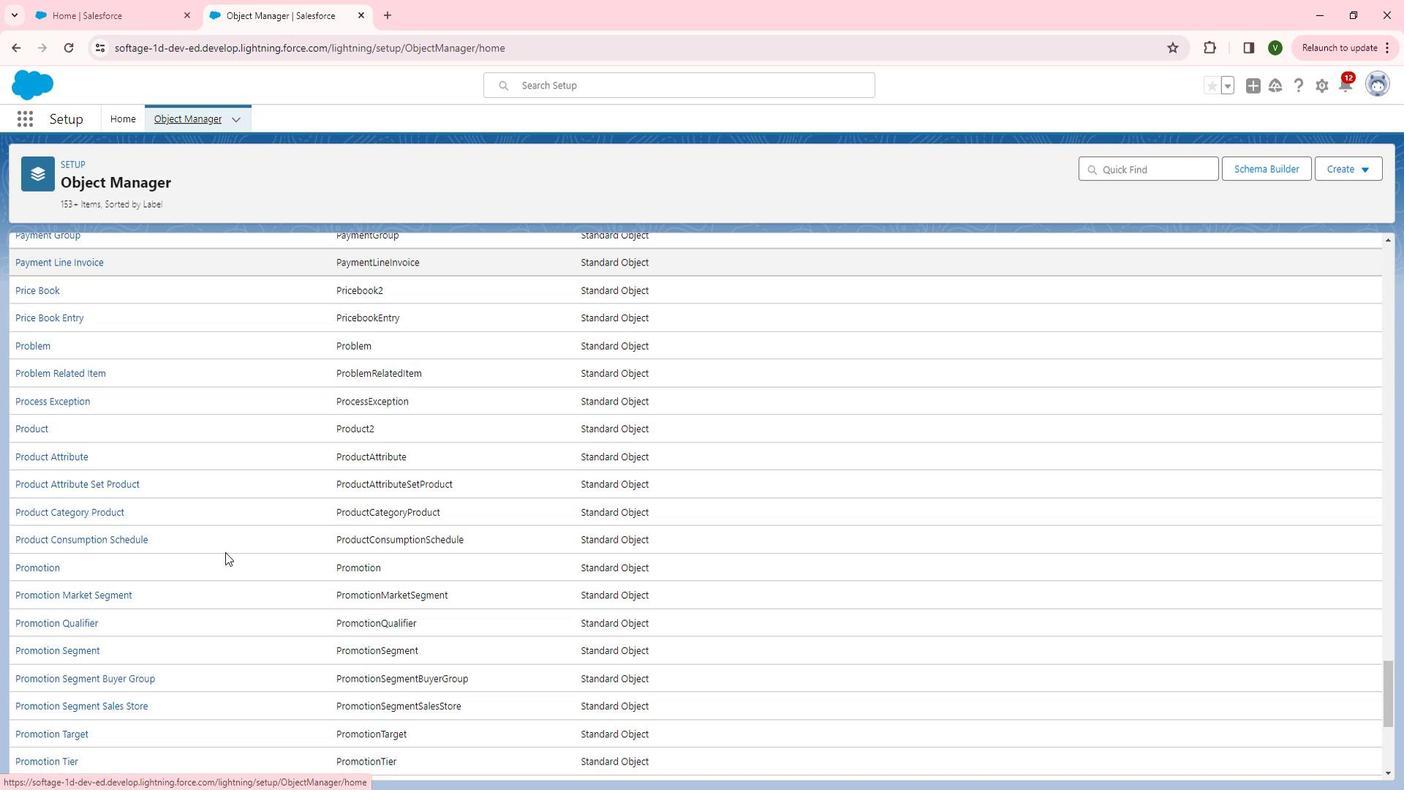 
Action: Mouse scrolled (283, 588) with delta (0, 0)
Screenshot: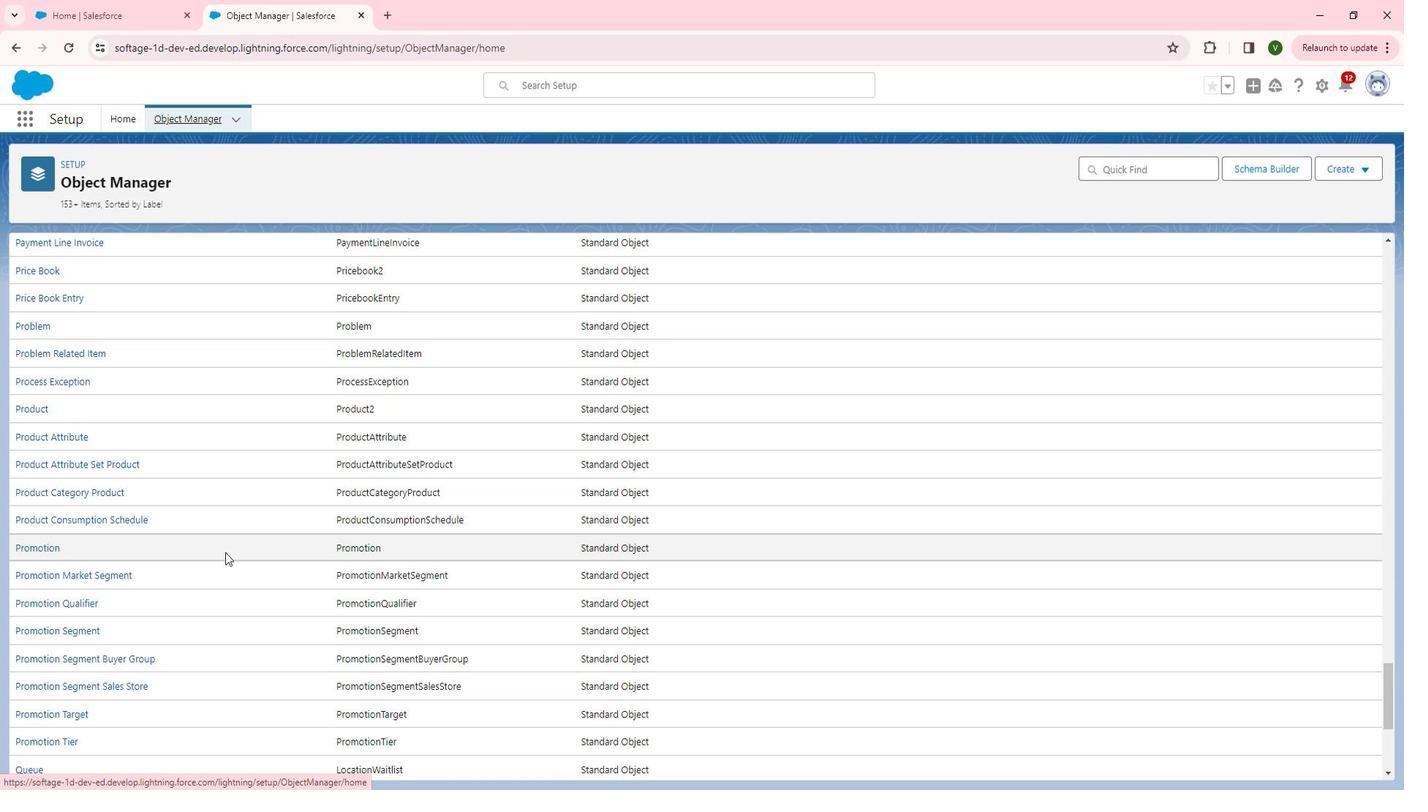 
Action: Mouse scrolled (283, 588) with delta (0, 0)
Screenshot: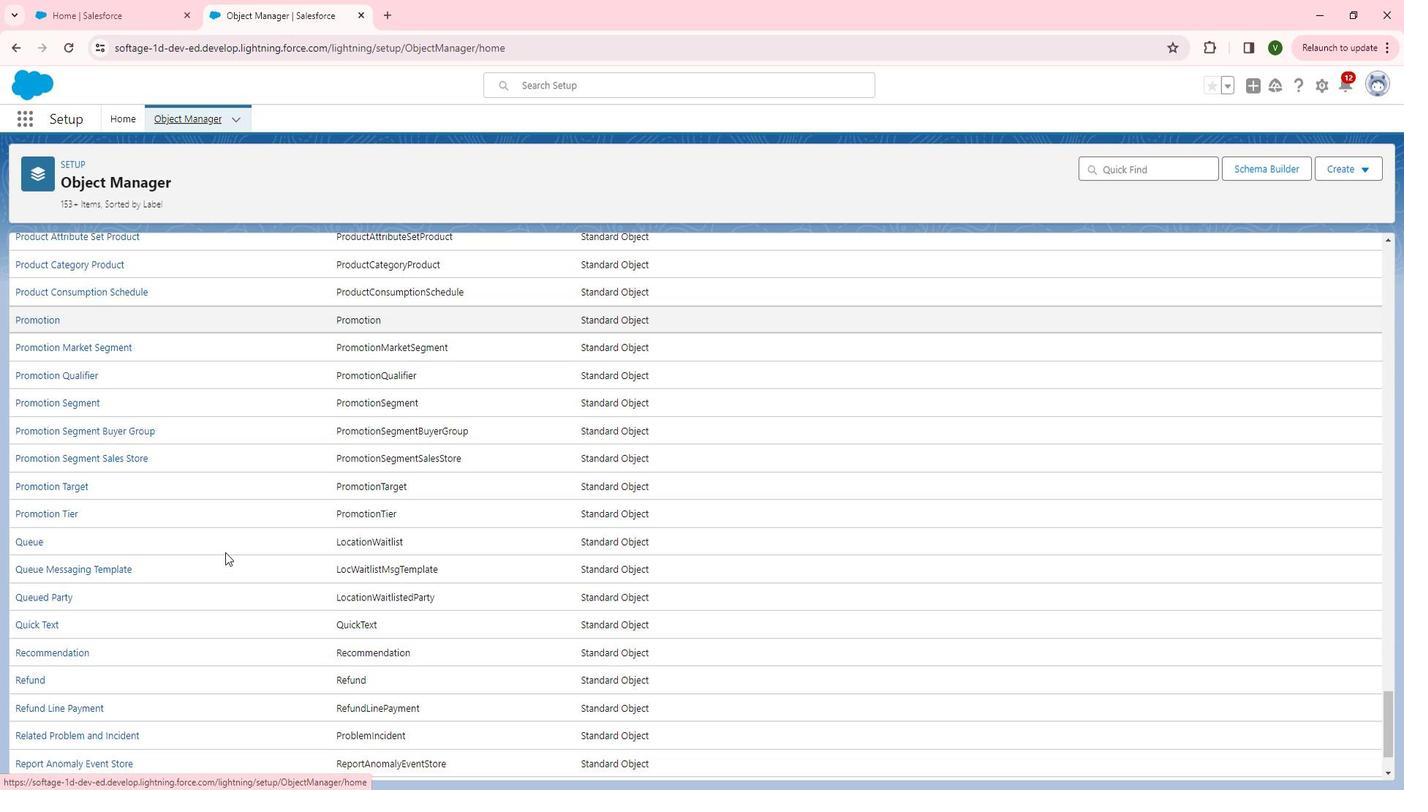 
Action: Mouse scrolled (283, 588) with delta (0, 0)
Screenshot: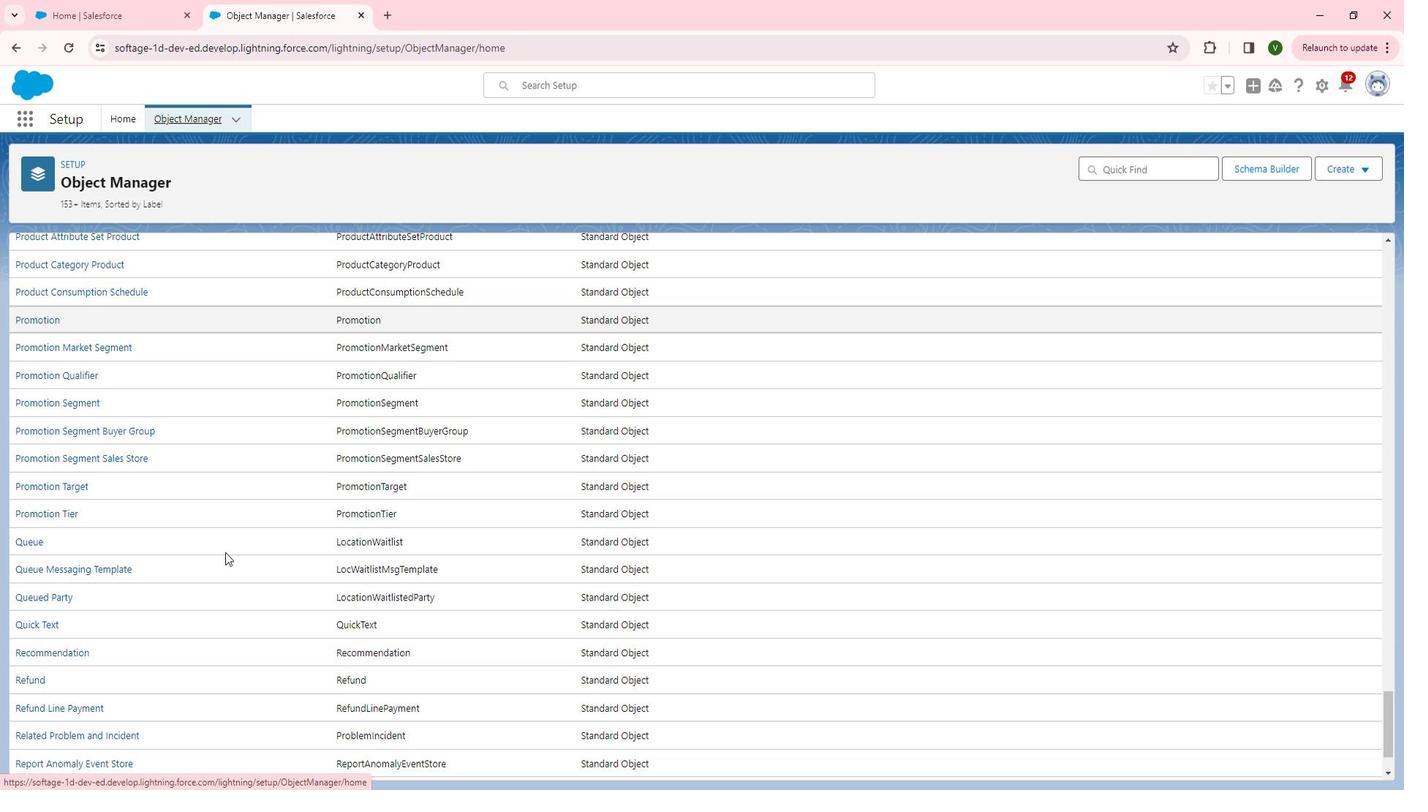 
Action: Mouse scrolled (283, 588) with delta (0, 0)
Screenshot: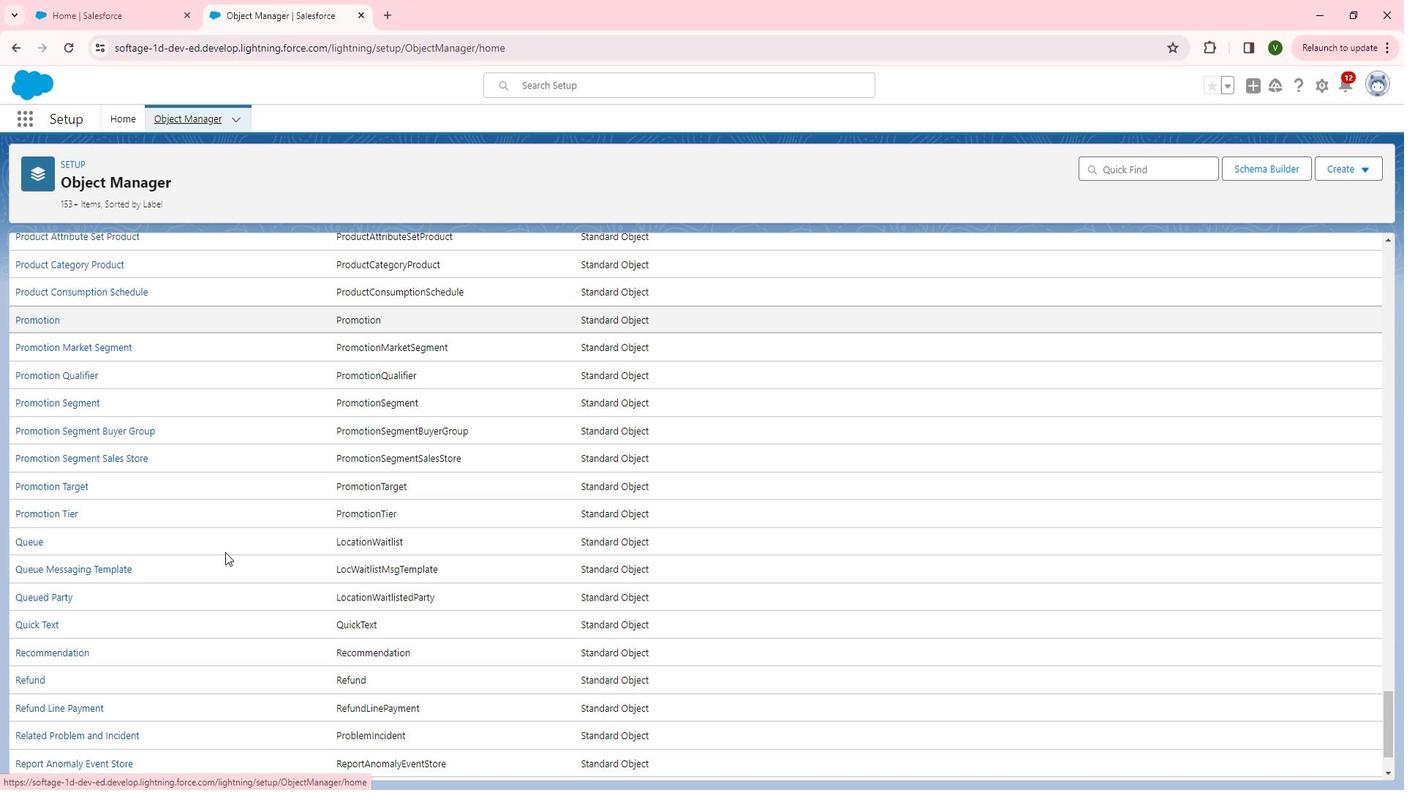 
Action: Mouse scrolled (283, 588) with delta (0, 0)
Screenshot: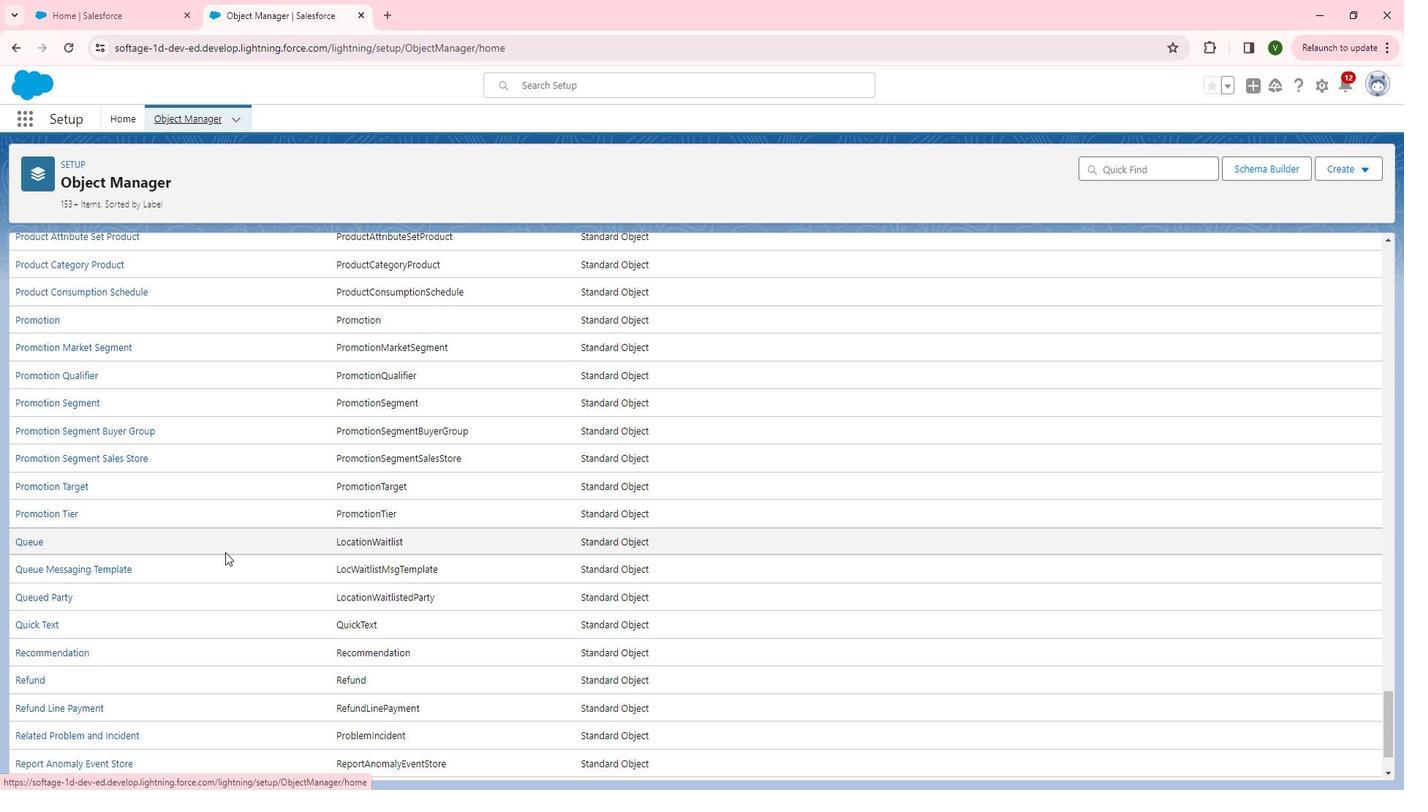 
Action: Mouse scrolled (283, 588) with delta (0, 0)
Screenshot: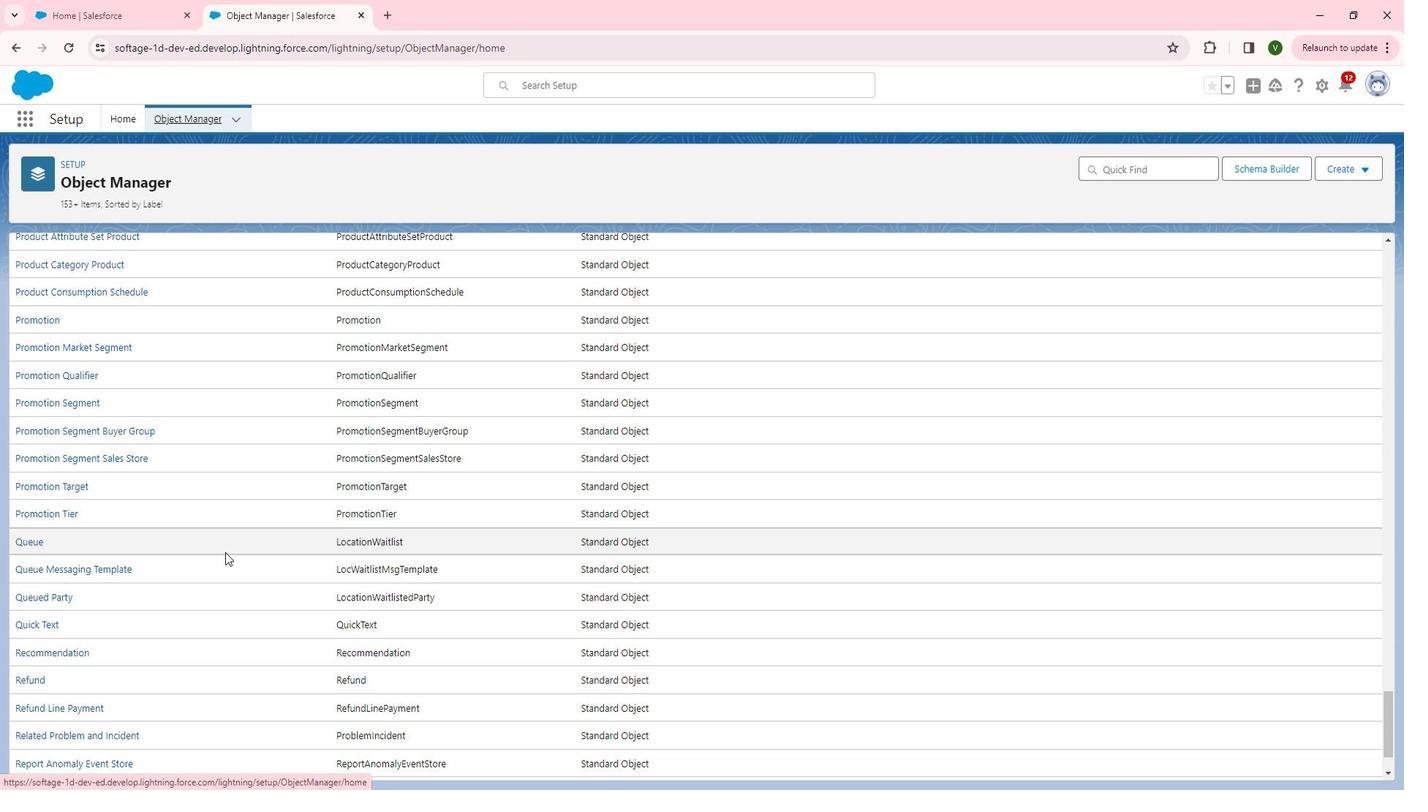 
Action: Mouse scrolled (283, 588) with delta (0, 0)
Screenshot: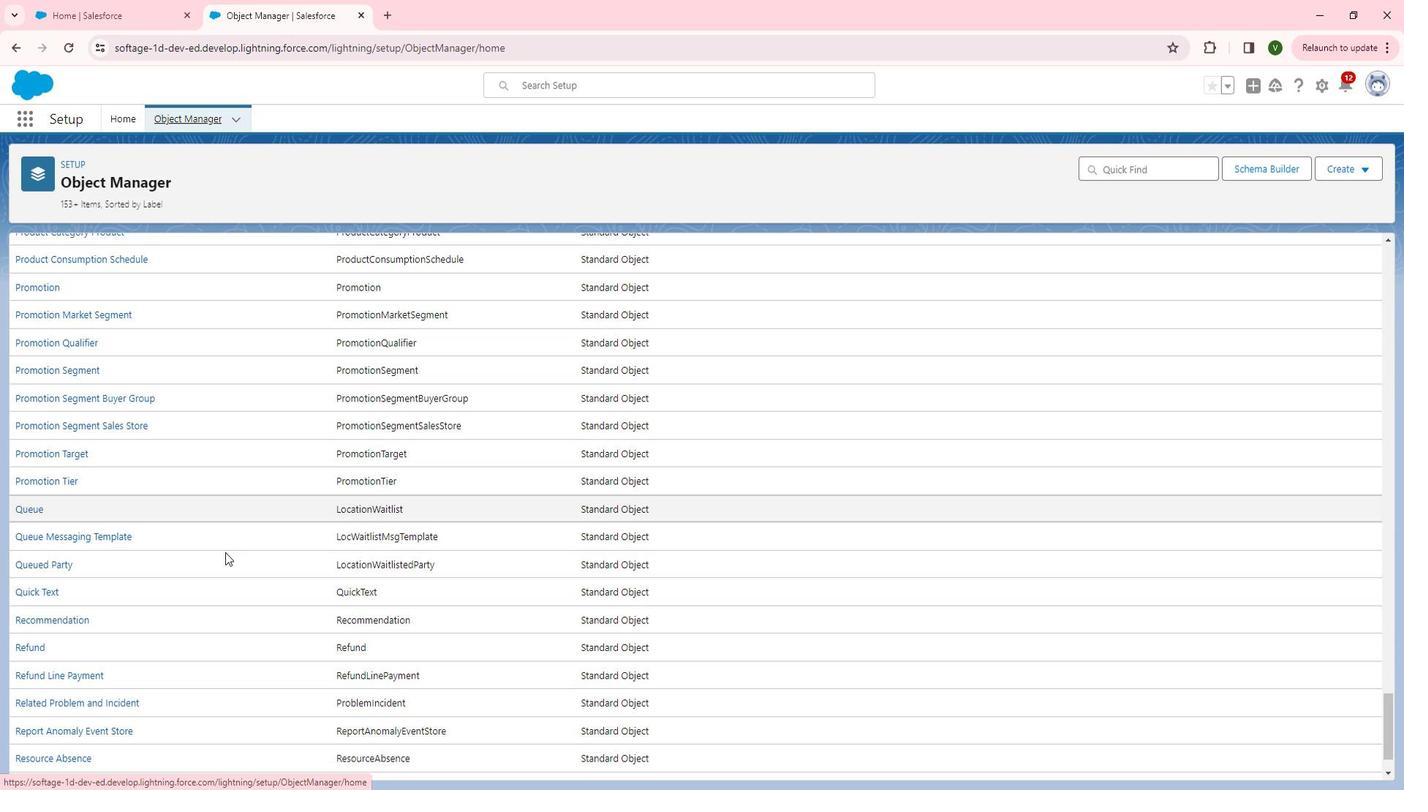 
Action: Mouse scrolled (283, 588) with delta (0, 0)
Screenshot: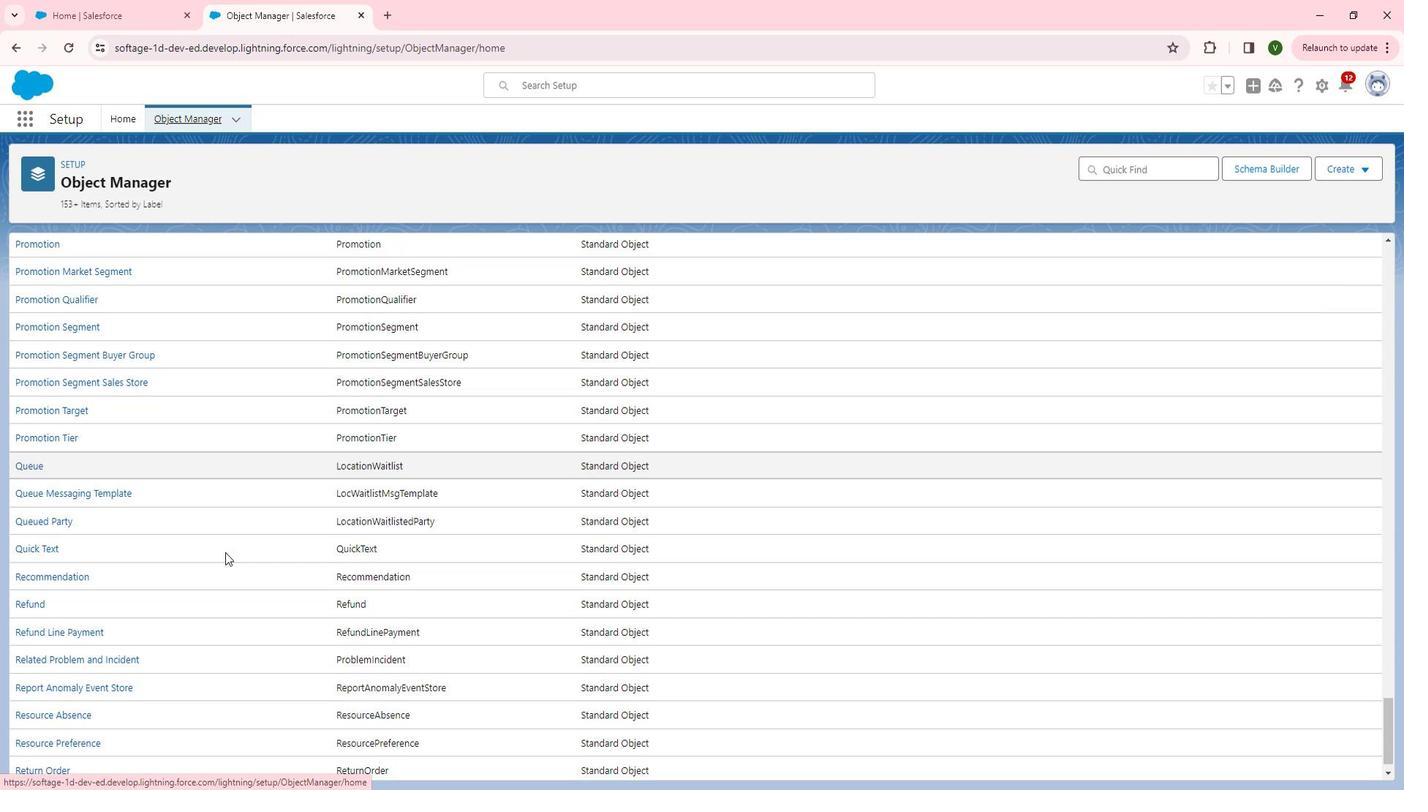 
Action: Mouse scrolled (283, 588) with delta (0, 0)
Screenshot: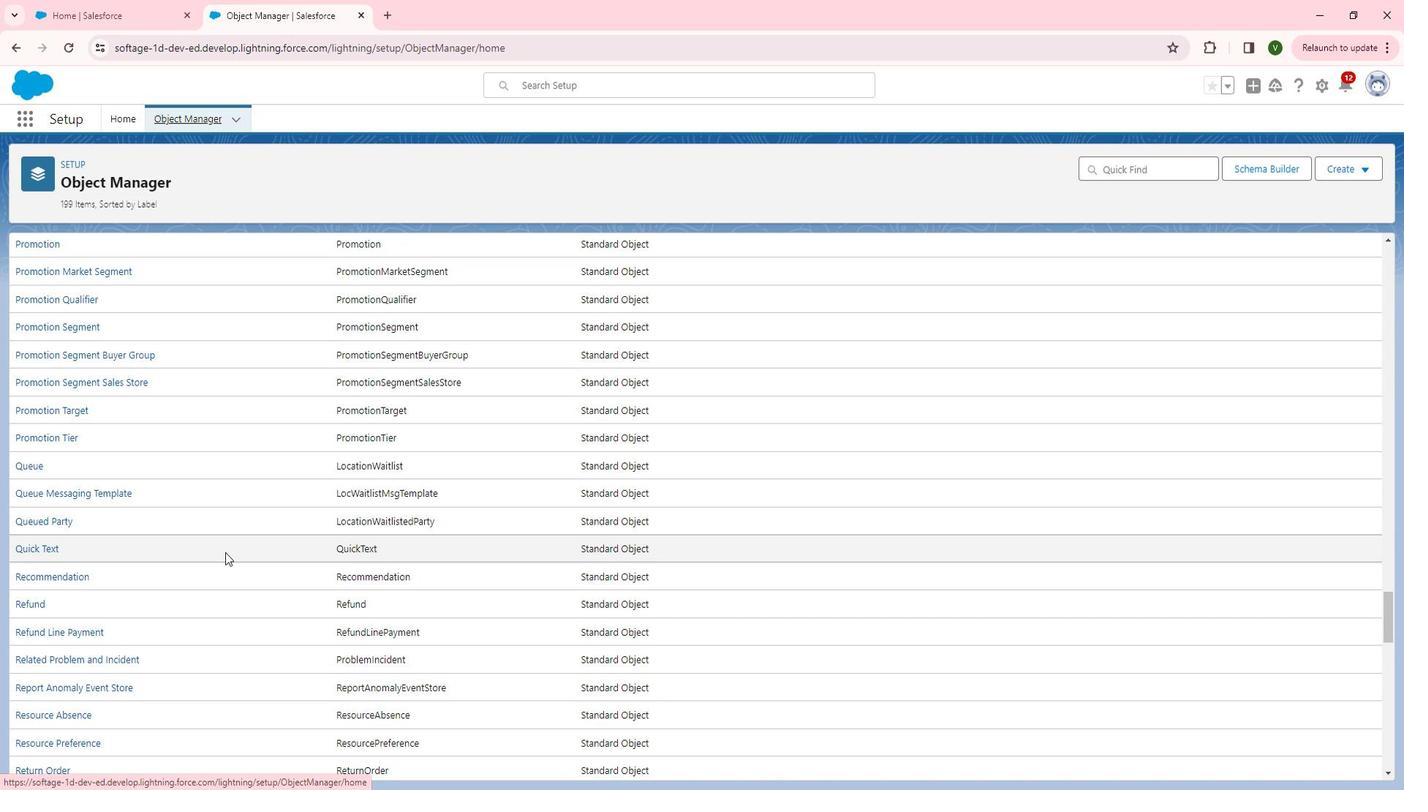 
Action: Mouse scrolled (283, 588) with delta (0, 0)
Screenshot: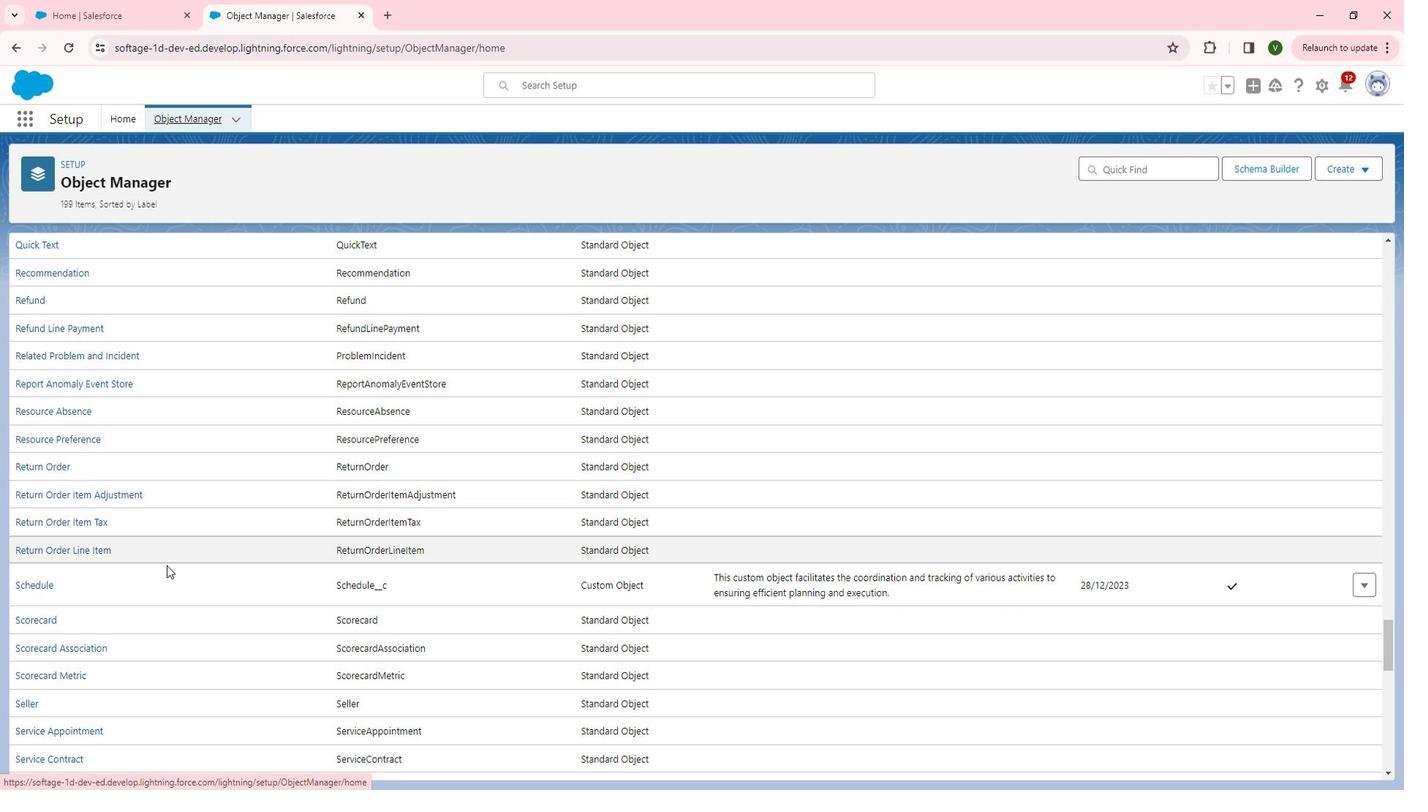 
Action: Mouse scrolled (283, 588) with delta (0, 0)
Screenshot: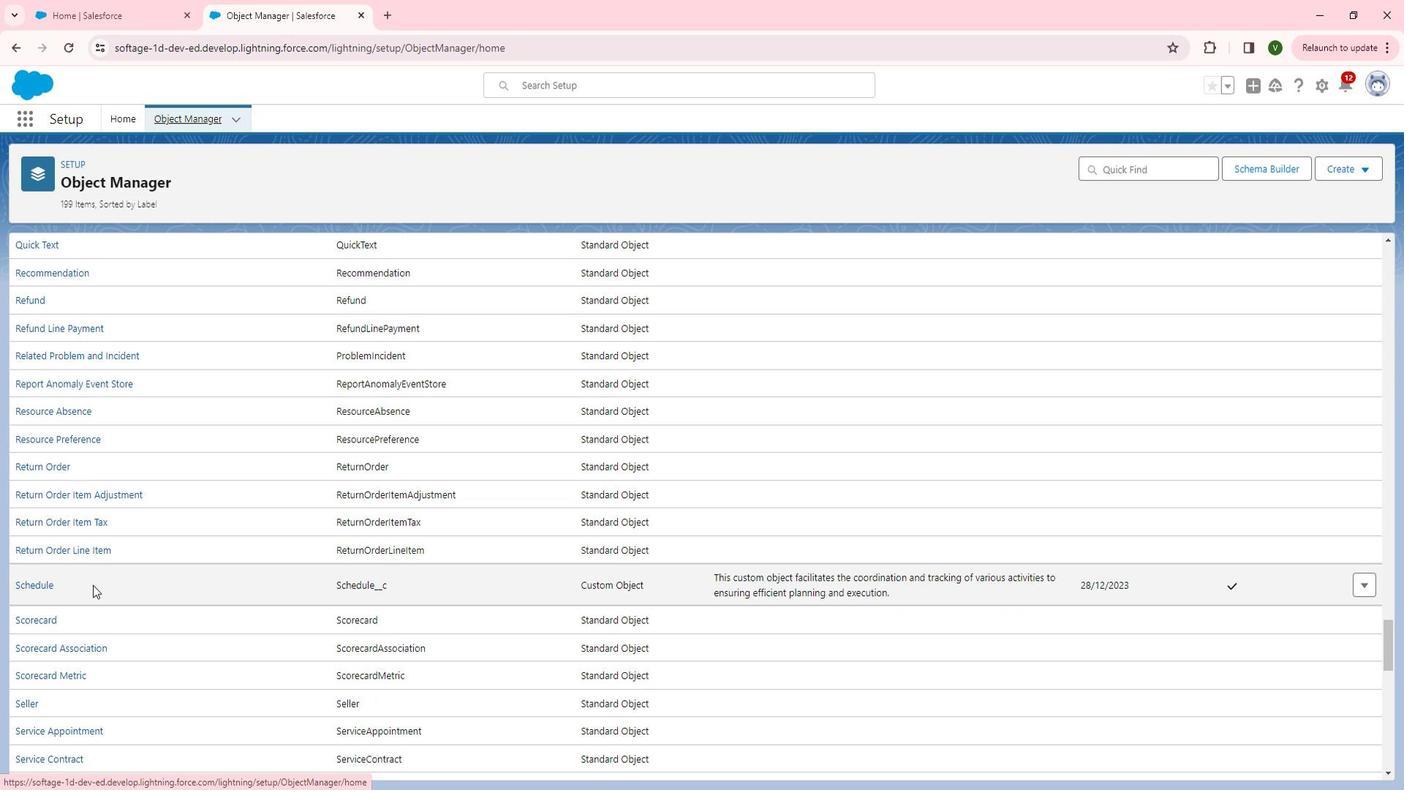 
Action: Mouse scrolled (283, 588) with delta (0, 0)
Screenshot: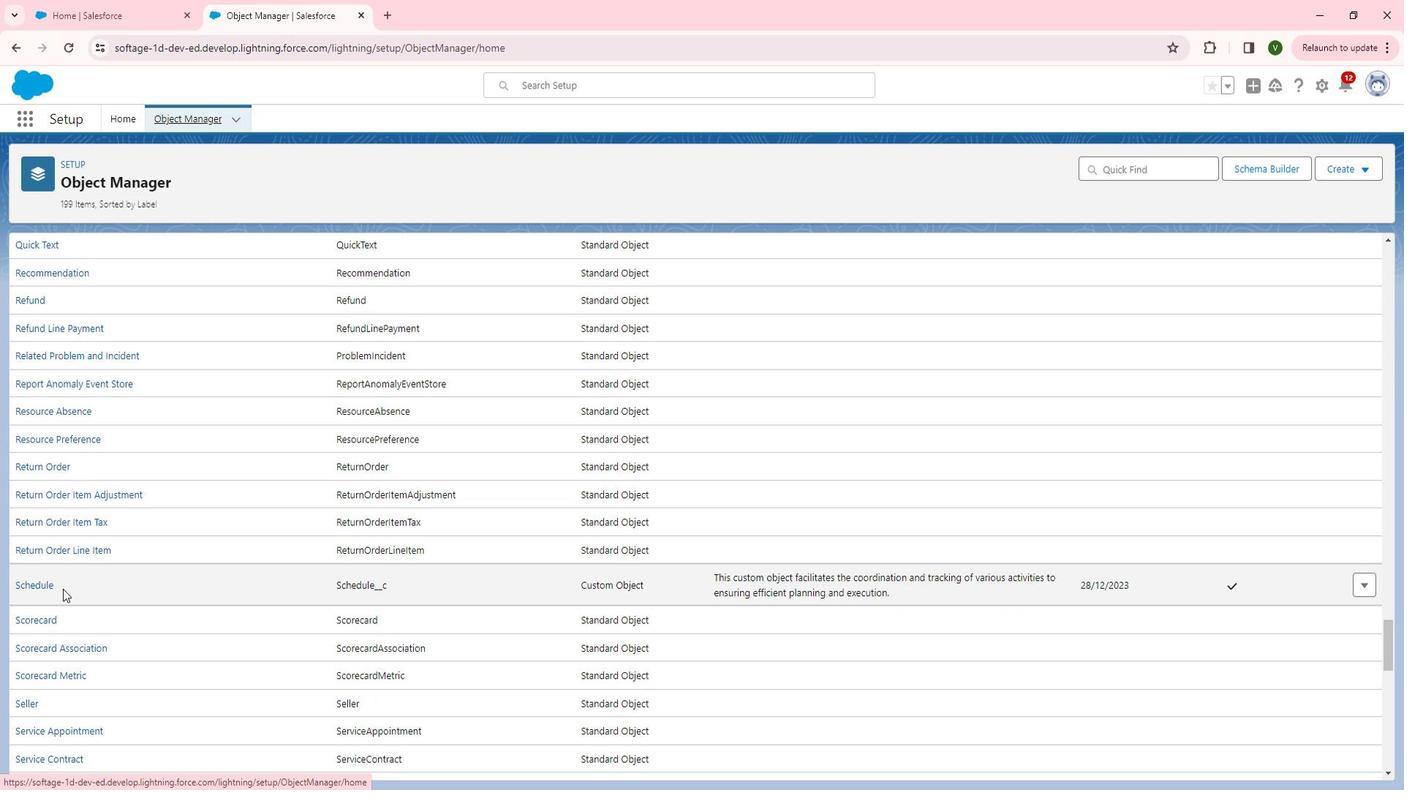 
Action: Mouse scrolled (283, 588) with delta (0, 0)
Screenshot: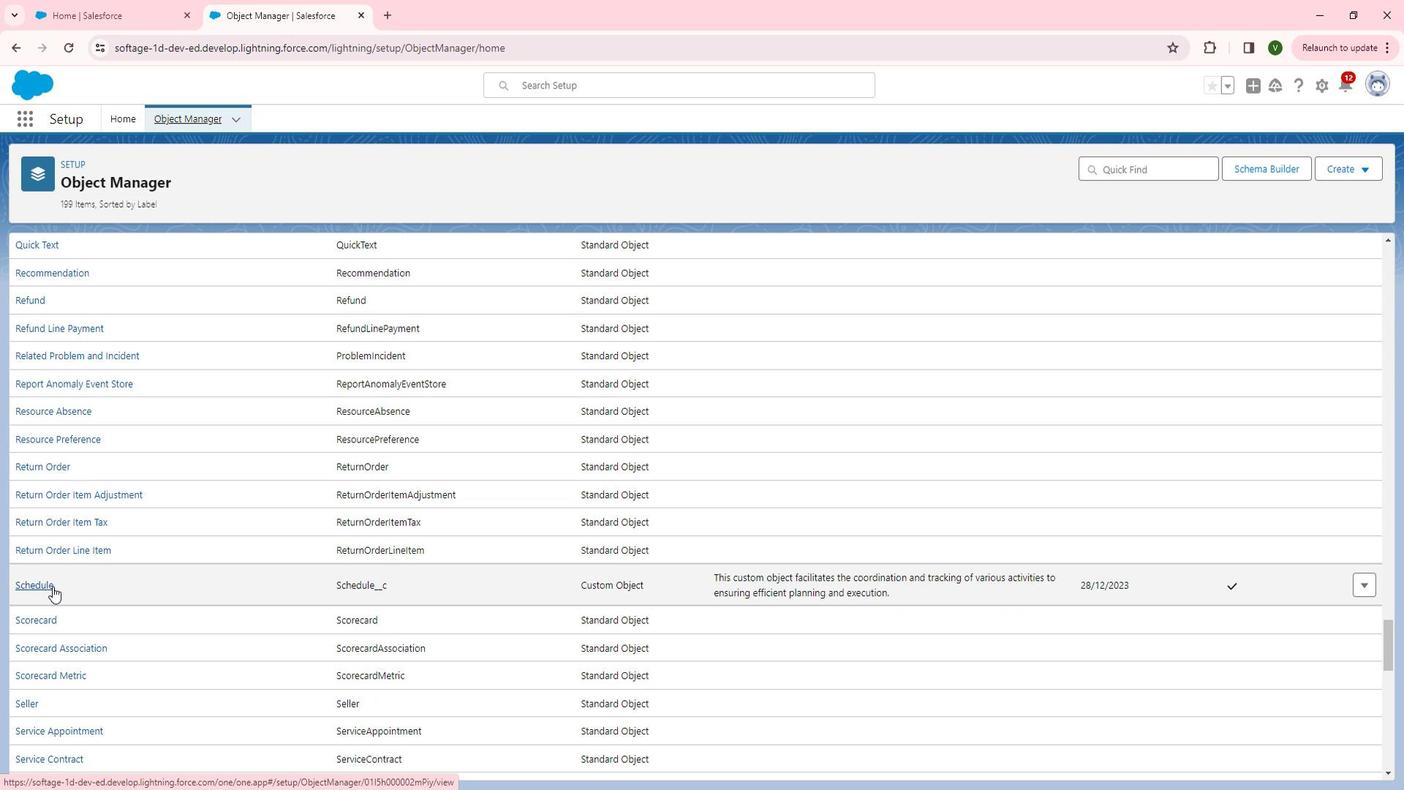 
Action: Mouse moved to (104, 618)
Screenshot: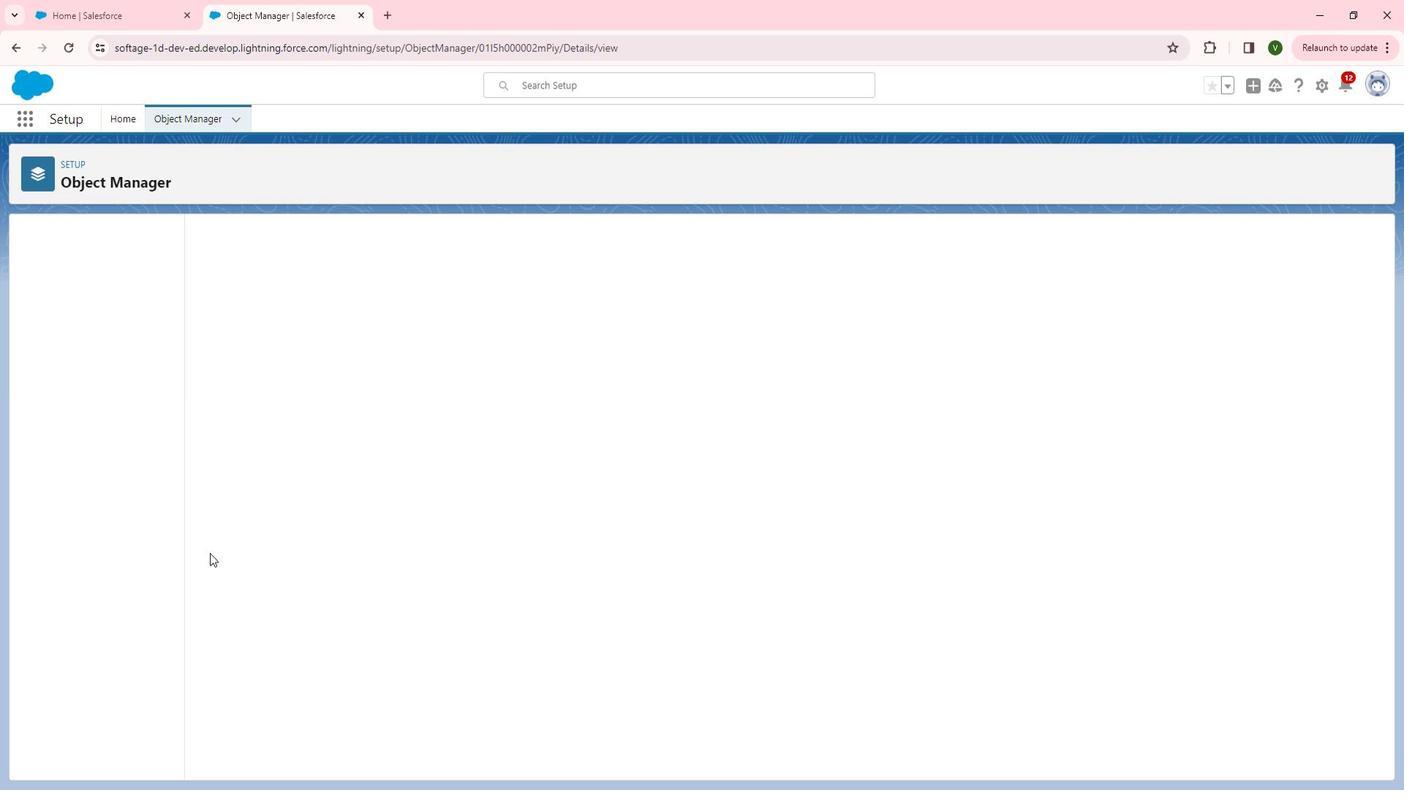 
Action: Mouse pressed left at (104, 618)
Screenshot: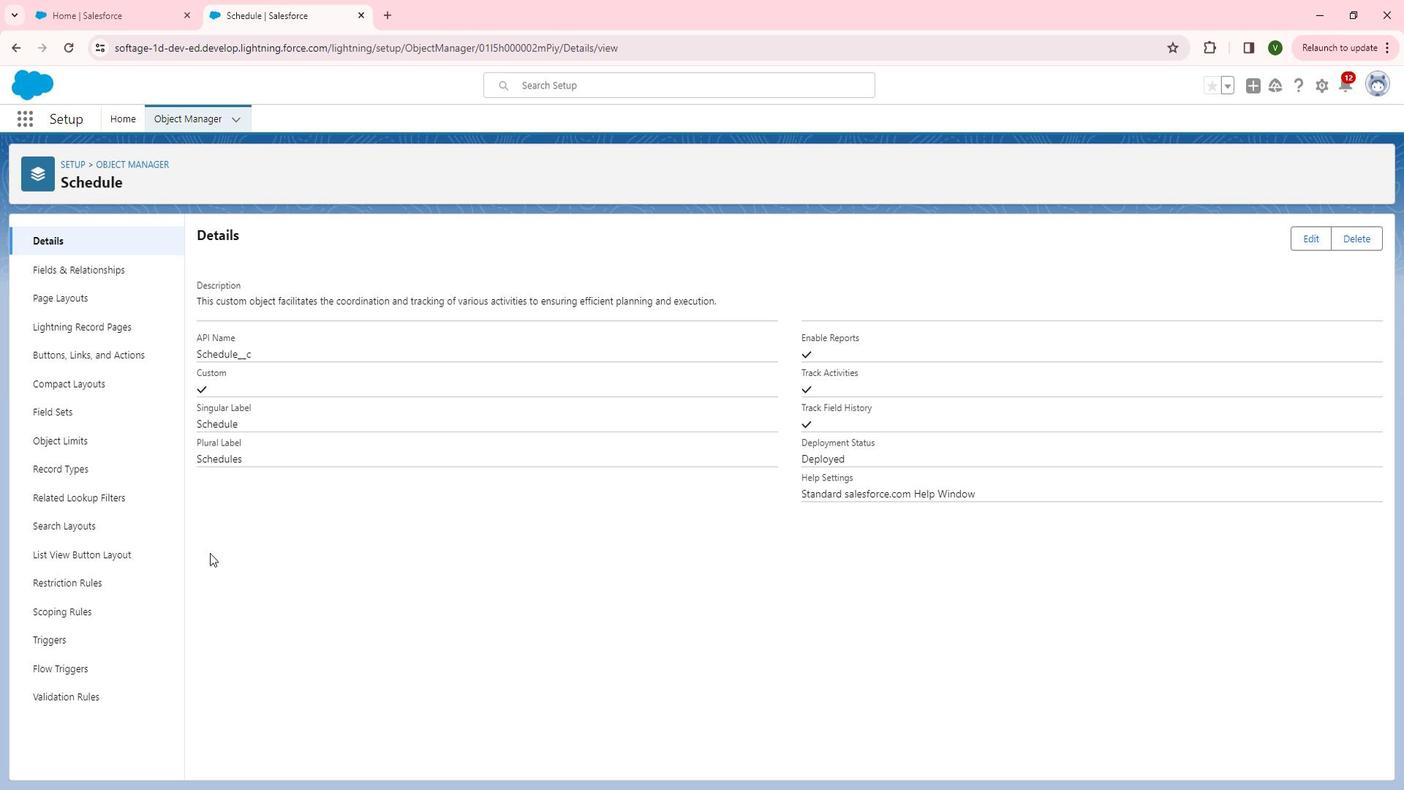 
Action: Mouse moved to (168, 313)
Screenshot: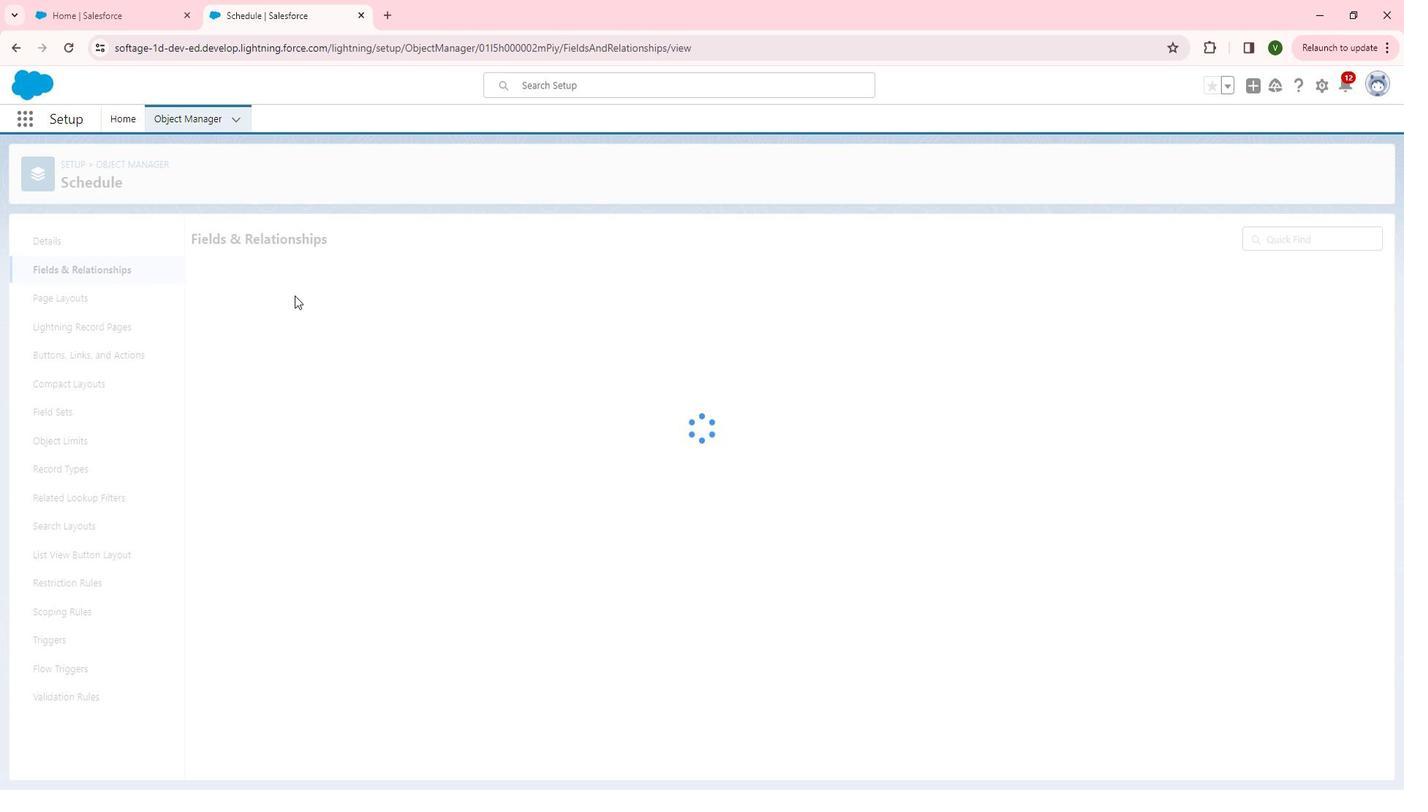 
Action: Mouse pressed left at (168, 313)
Screenshot: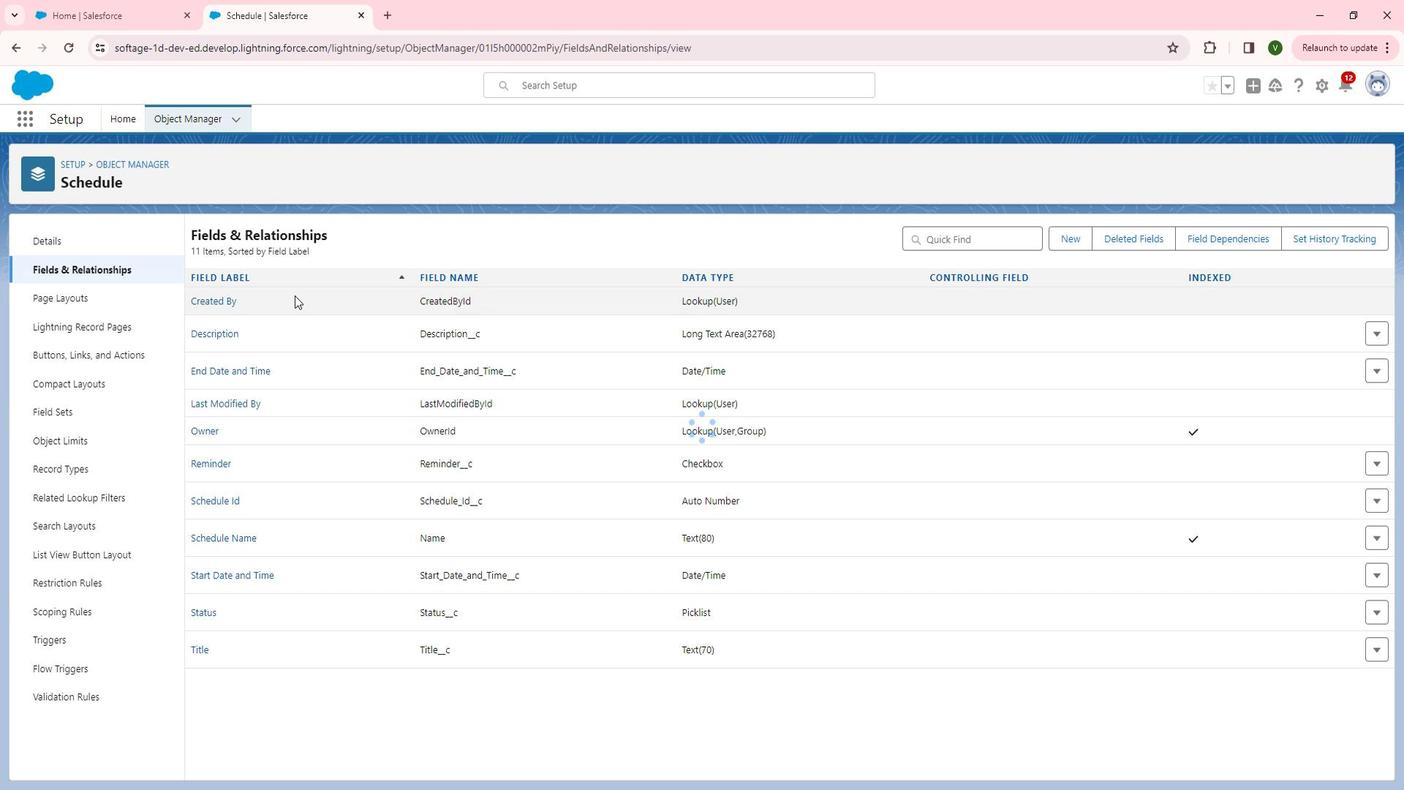 
Action: Mouse moved to (1127, 289)
Screenshot: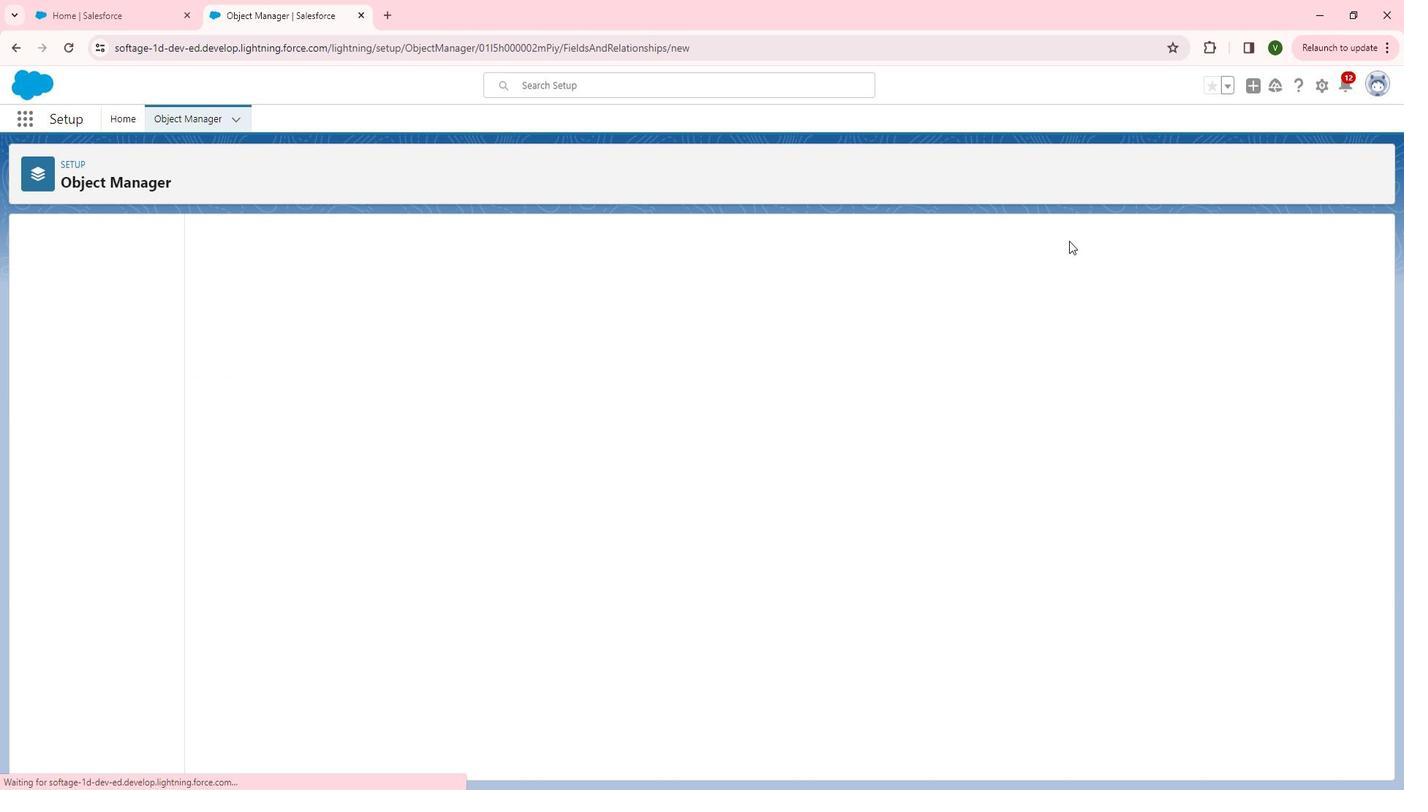 
Action: Mouse pressed left at (1127, 289)
Screenshot: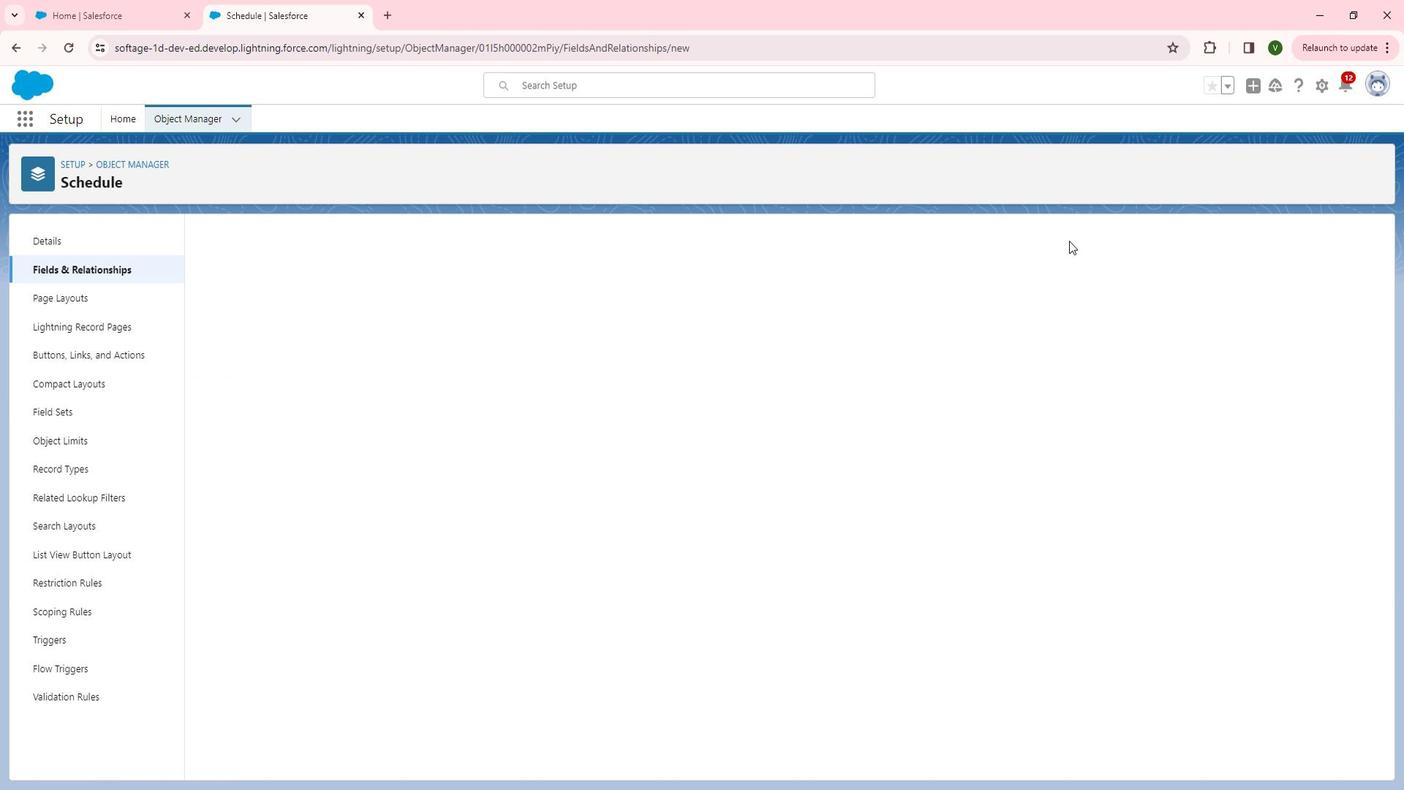 
Action: Mouse moved to (425, 537)
Screenshot: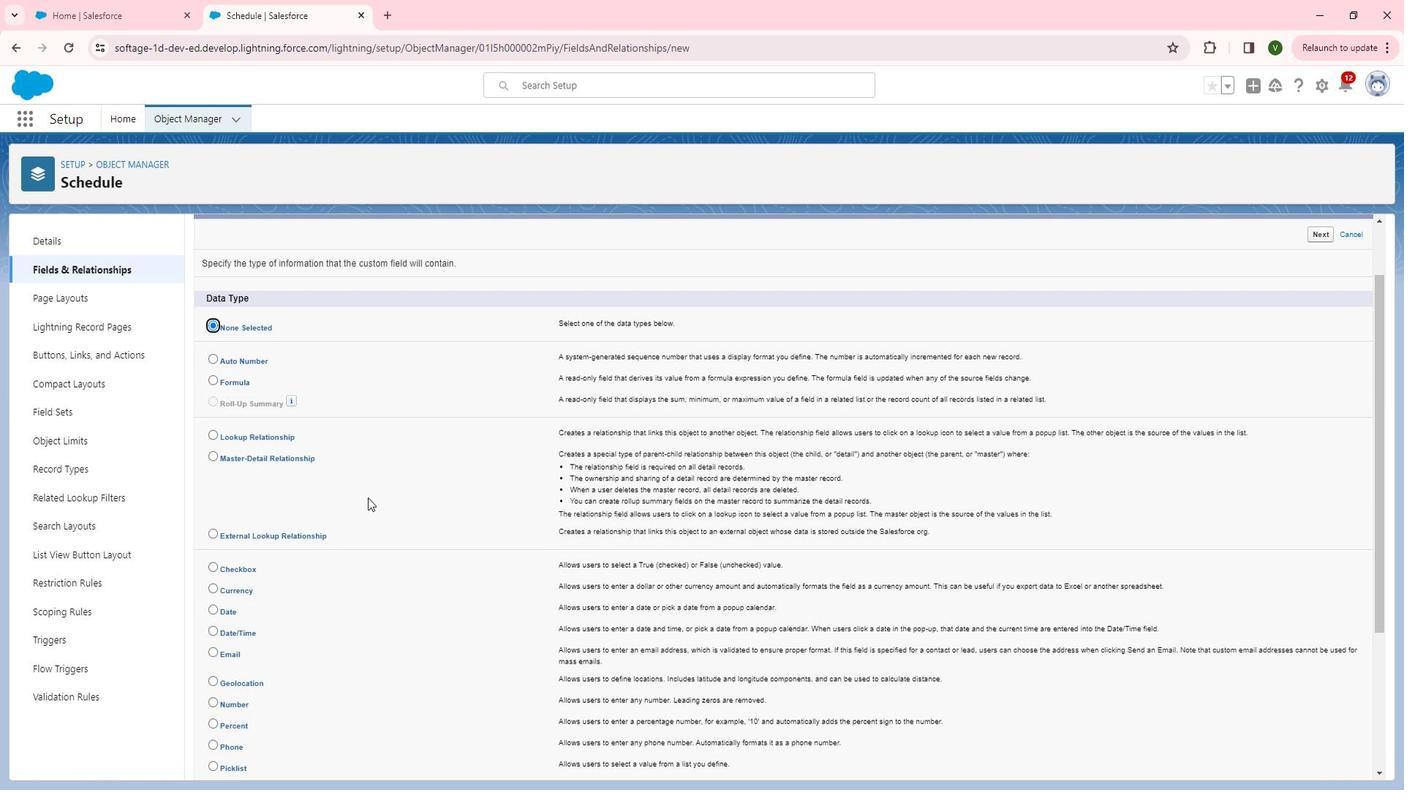 
Action: Mouse scrolled (425, 536) with delta (0, 0)
Screenshot: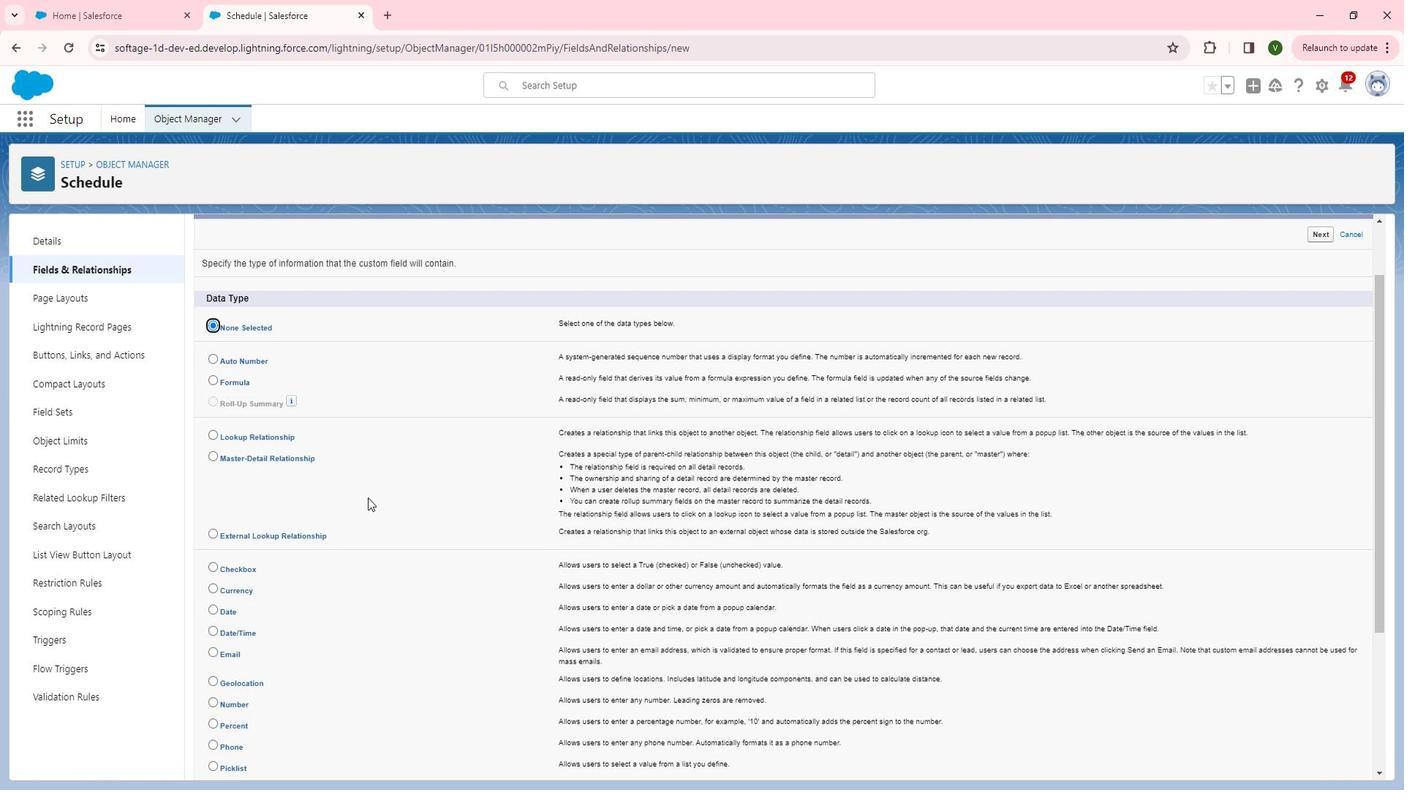 
Action: Mouse scrolled (425, 536) with delta (0, 0)
Screenshot: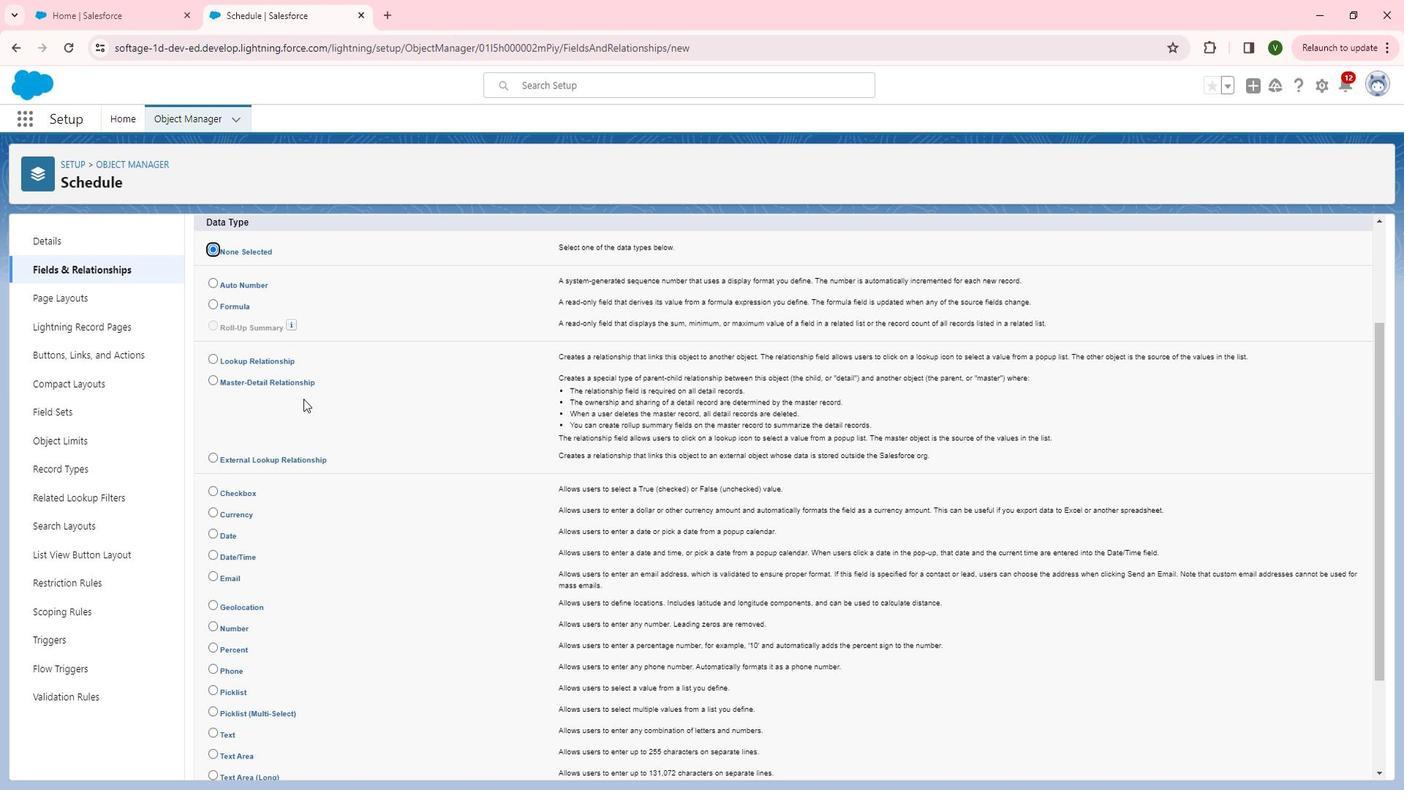
Action: Mouse moved to (332, 402)
Screenshot: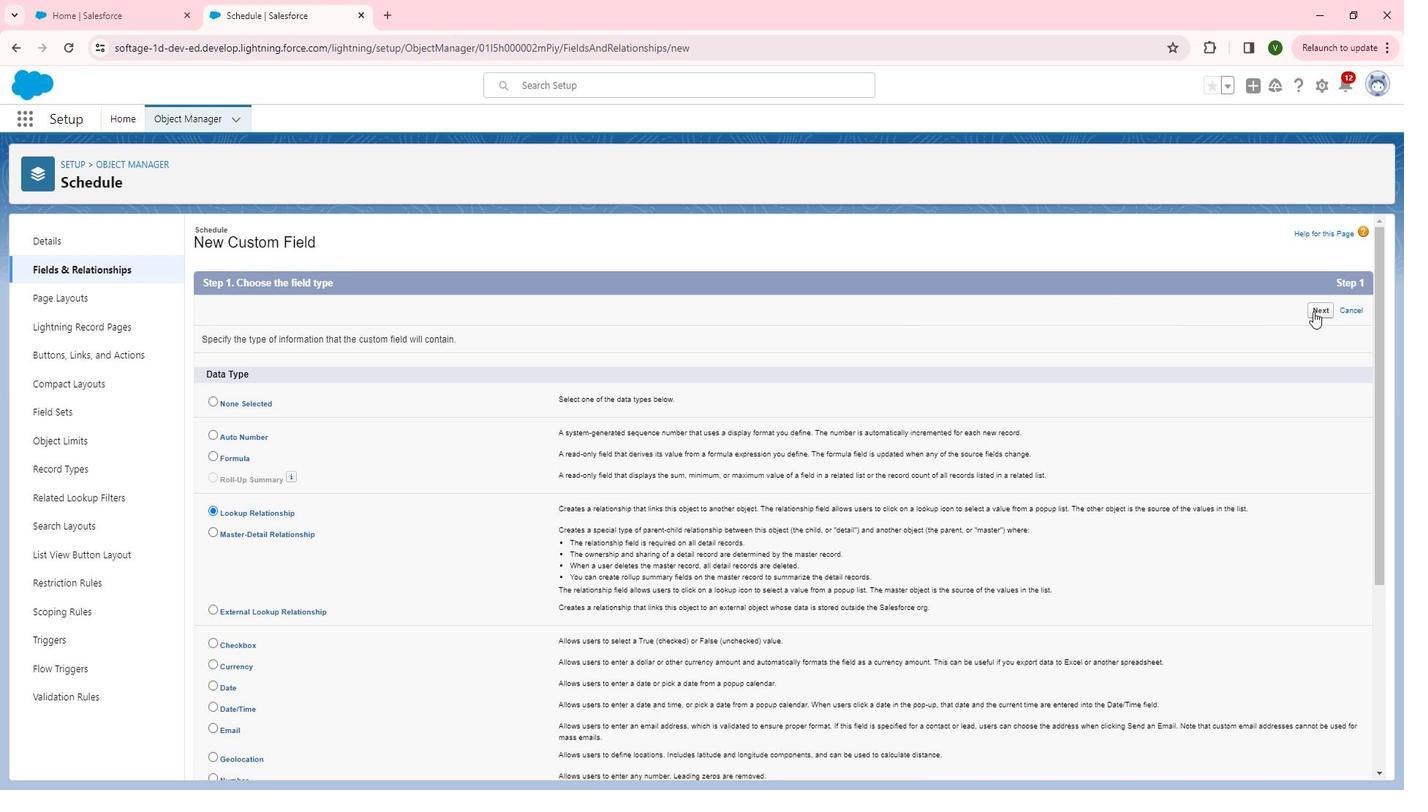 
Action: Mouse pressed left at (332, 402)
Screenshot: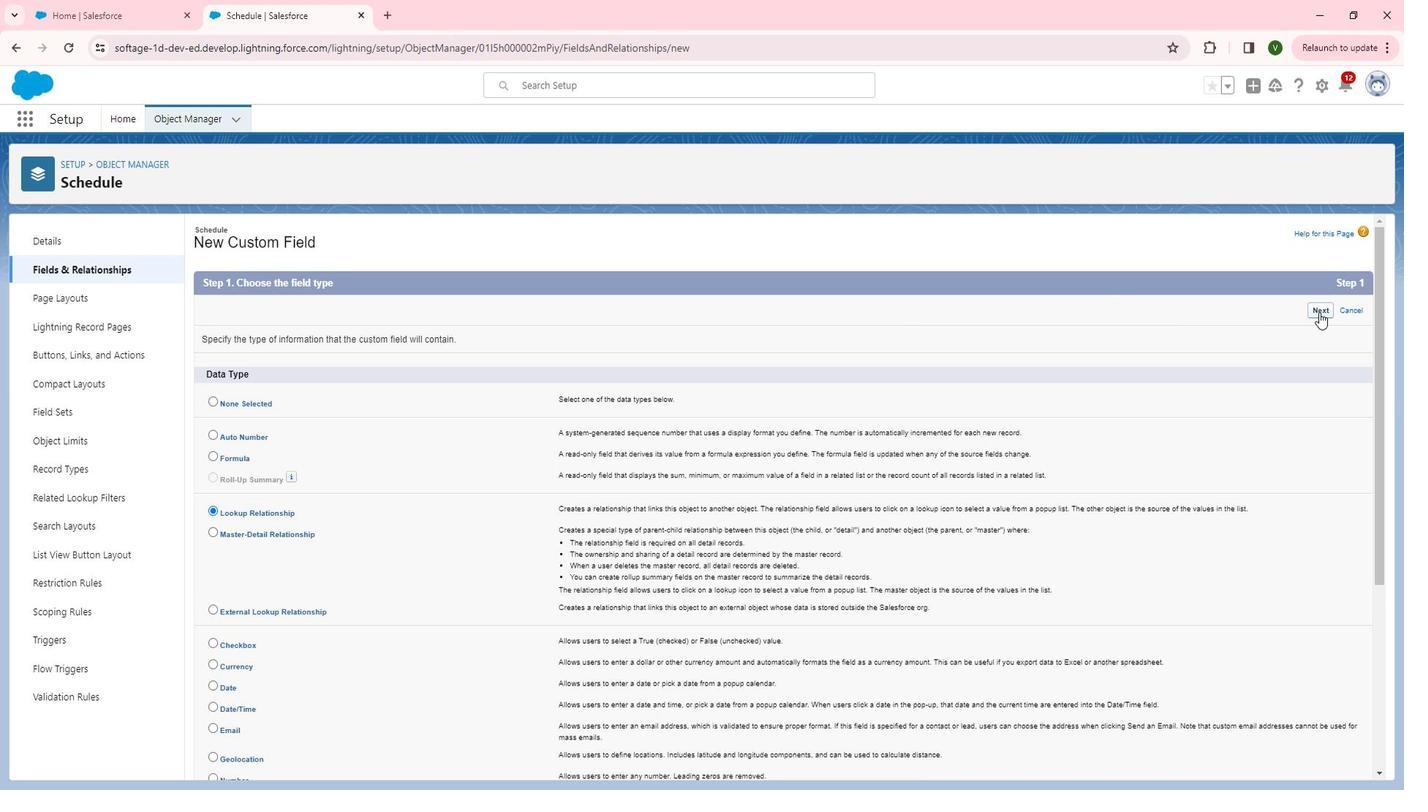 
Action: Mouse moved to (928, 385)
Screenshot: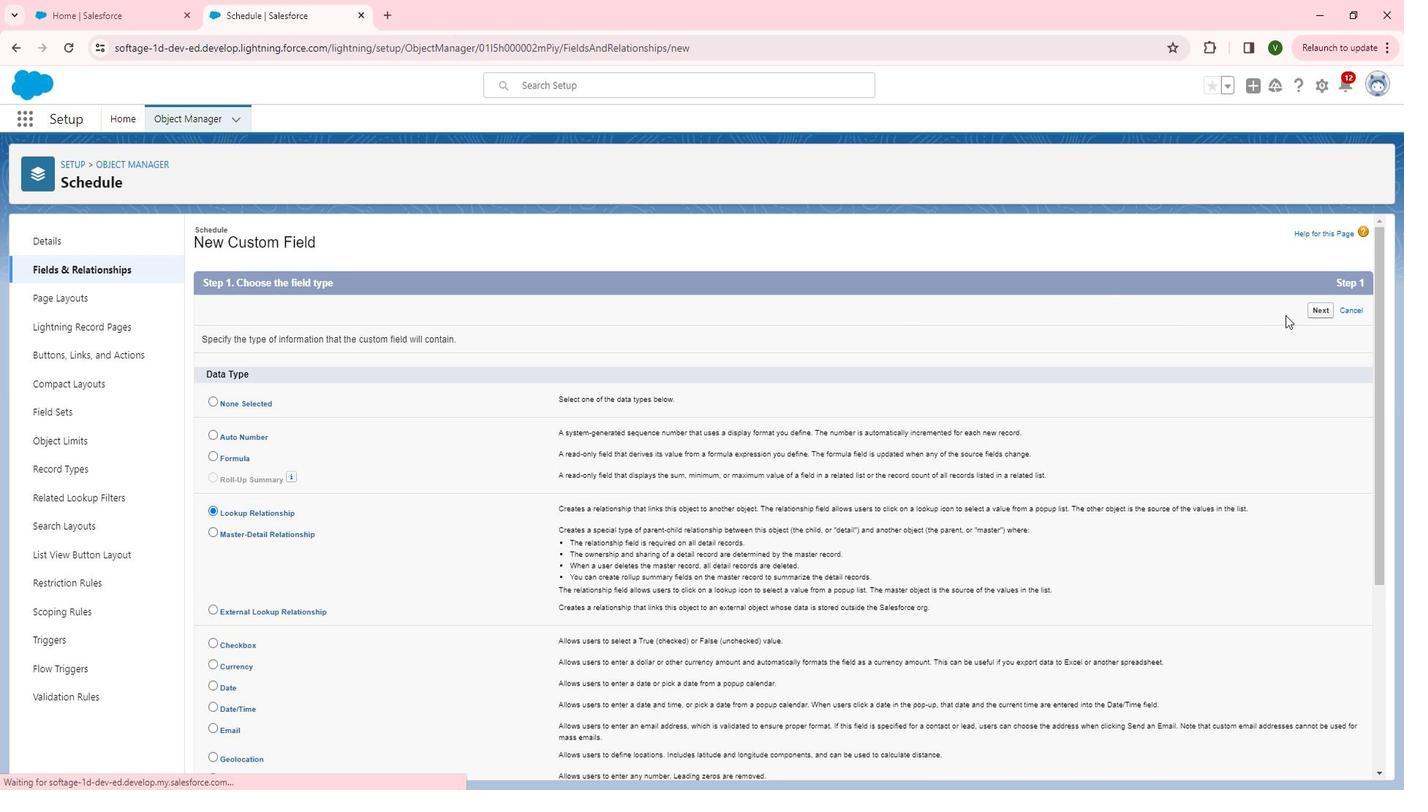 
Action: Mouse scrolled (928, 386) with delta (0, 0)
Screenshot: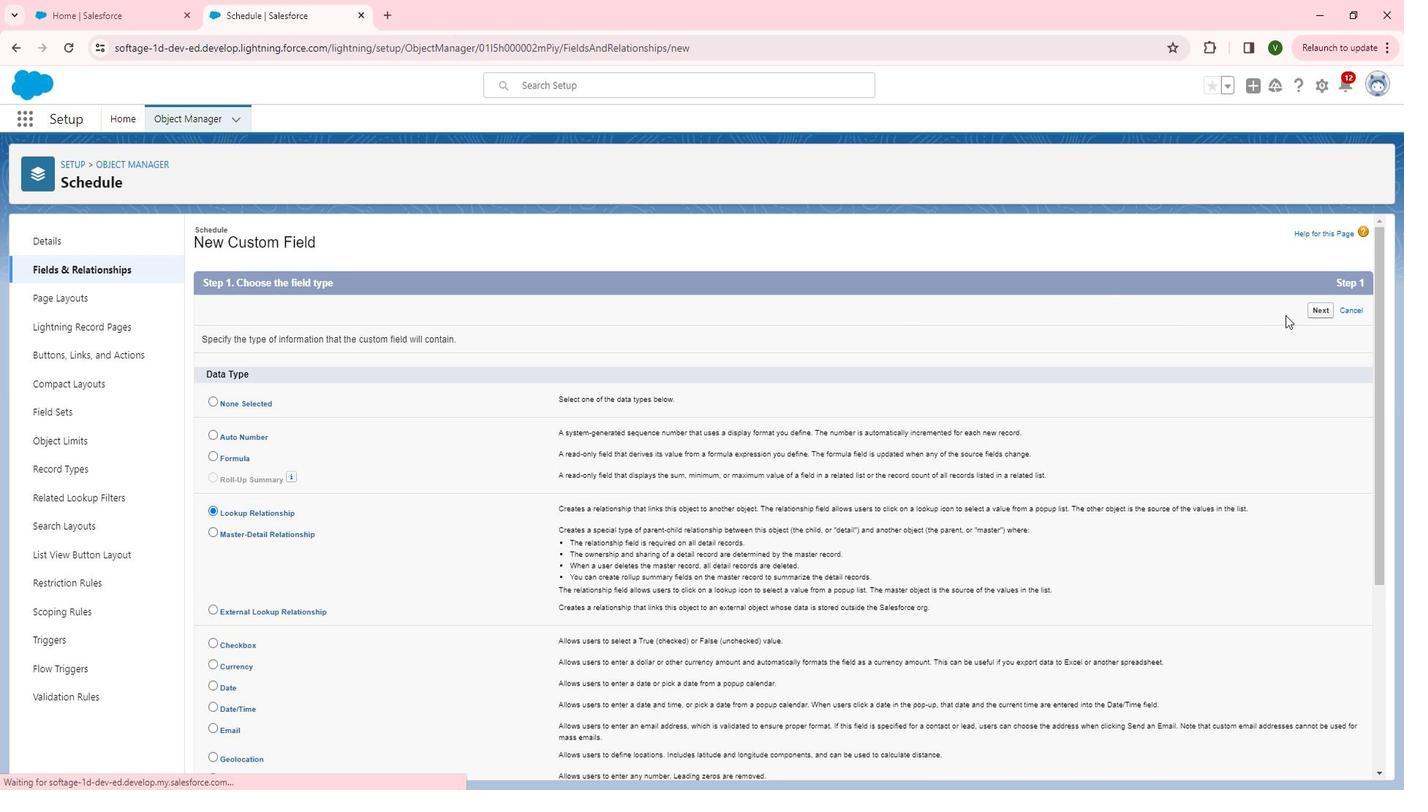 
Action: Mouse moved to (930, 385)
Screenshot: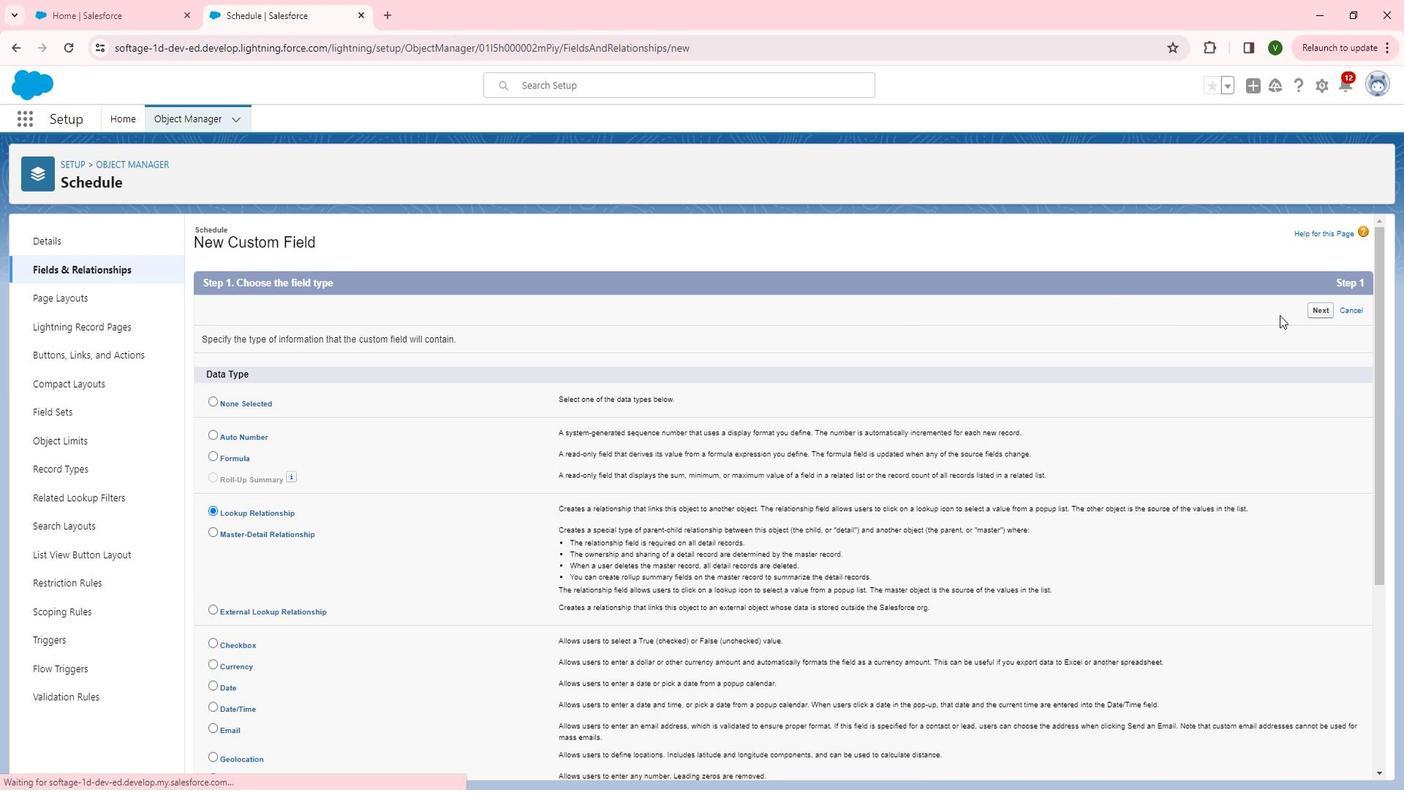 
Action: Mouse scrolled (930, 386) with delta (0, 0)
Screenshot: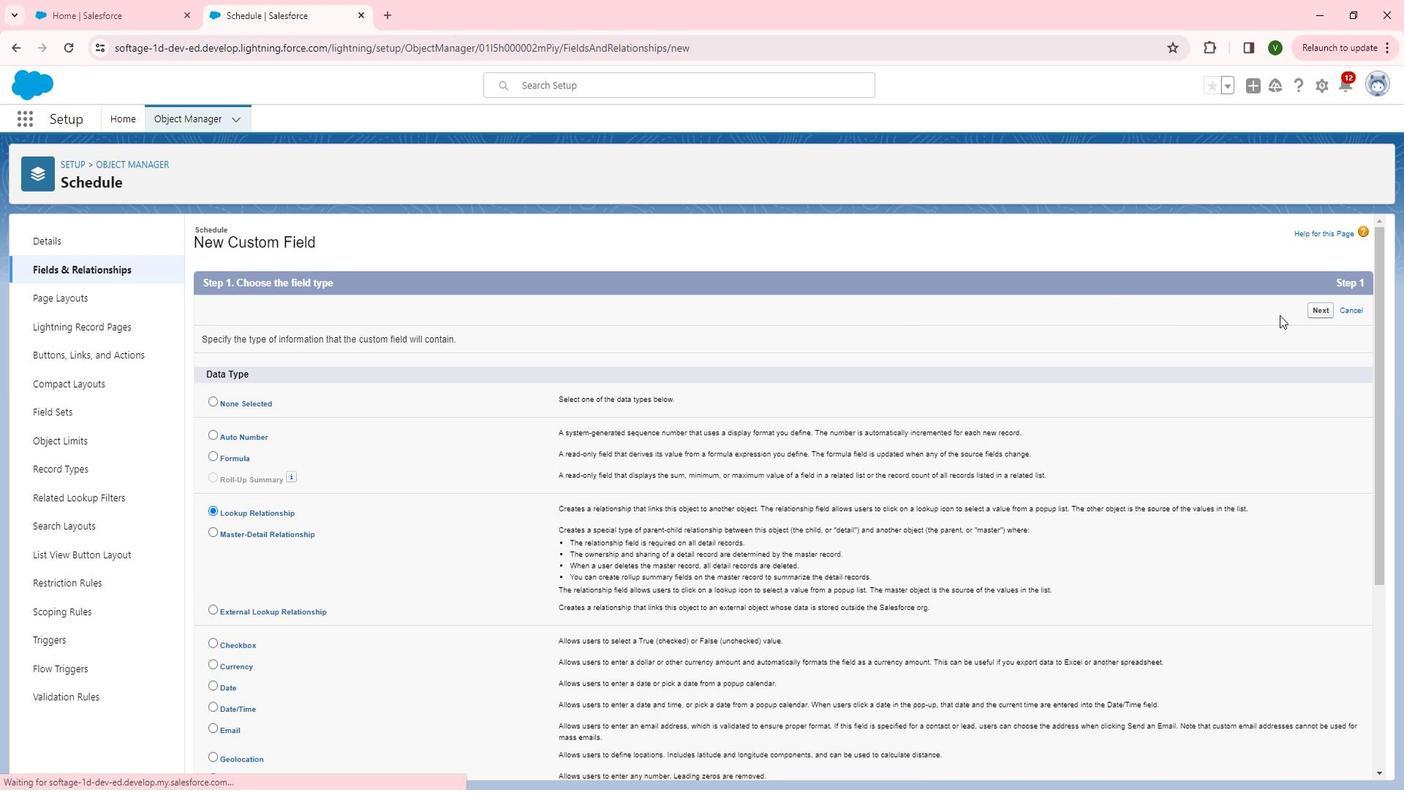 
Action: Mouse moved to (932, 385)
Screenshot: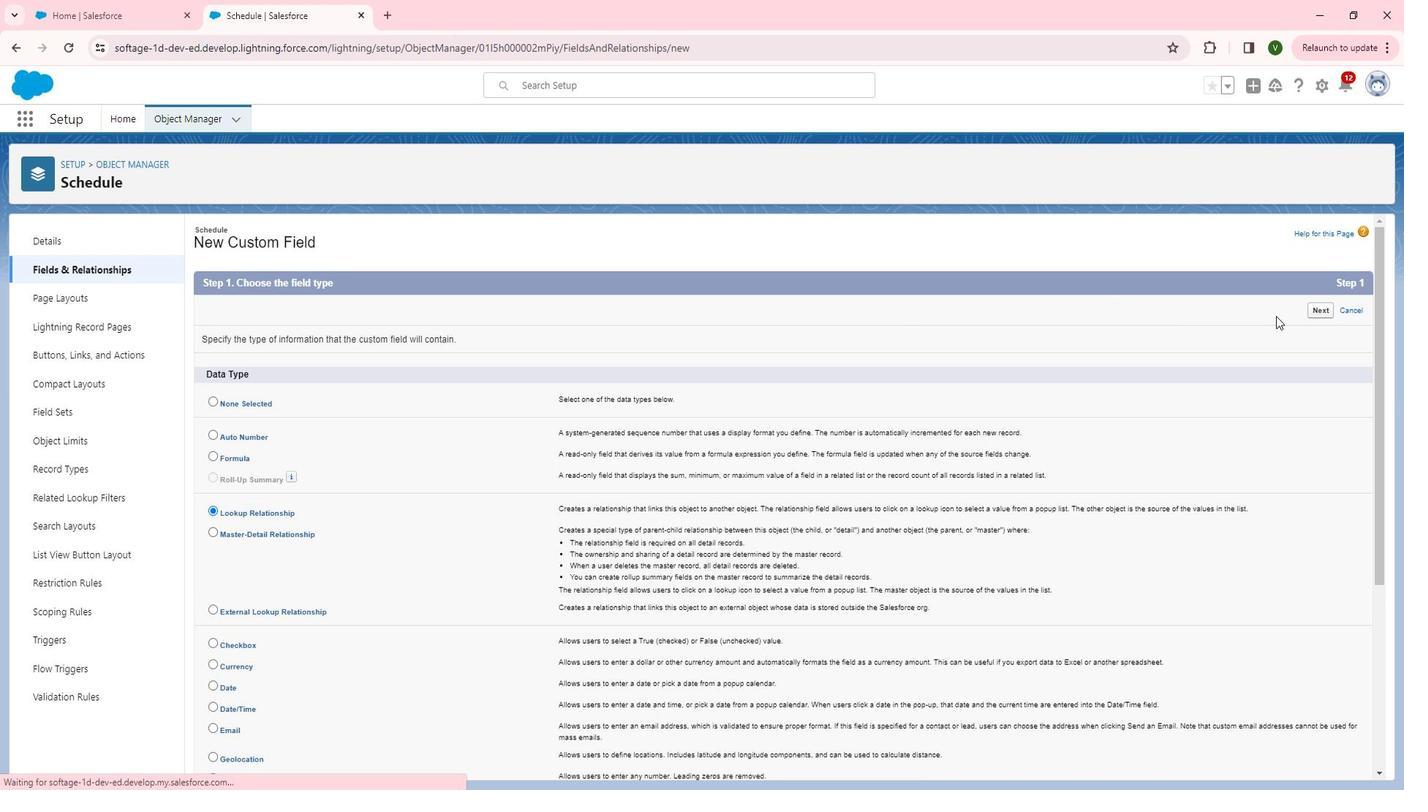 
Action: Mouse scrolled (932, 386) with delta (0, 0)
Screenshot: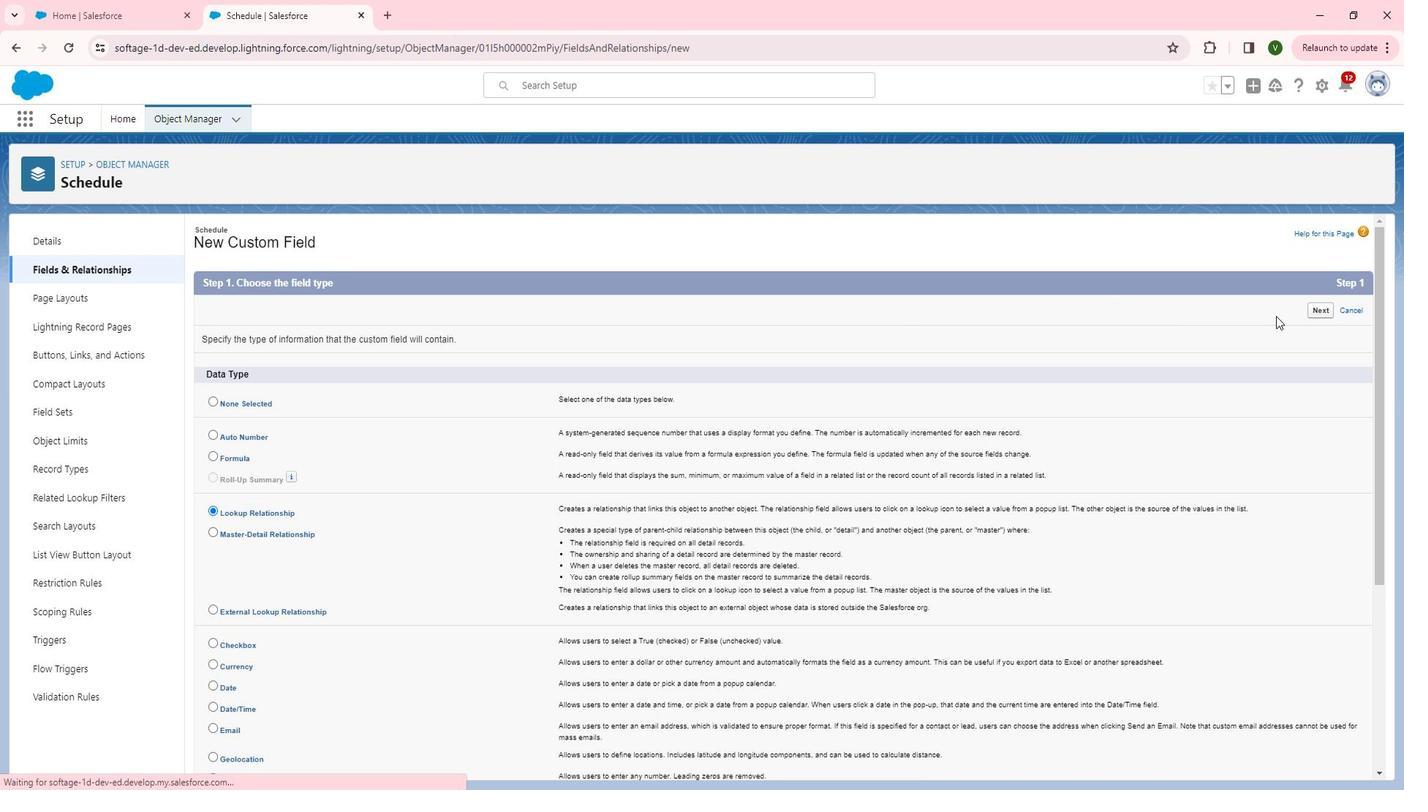 
Action: Mouse moved to (1378, 359)
Screenshot: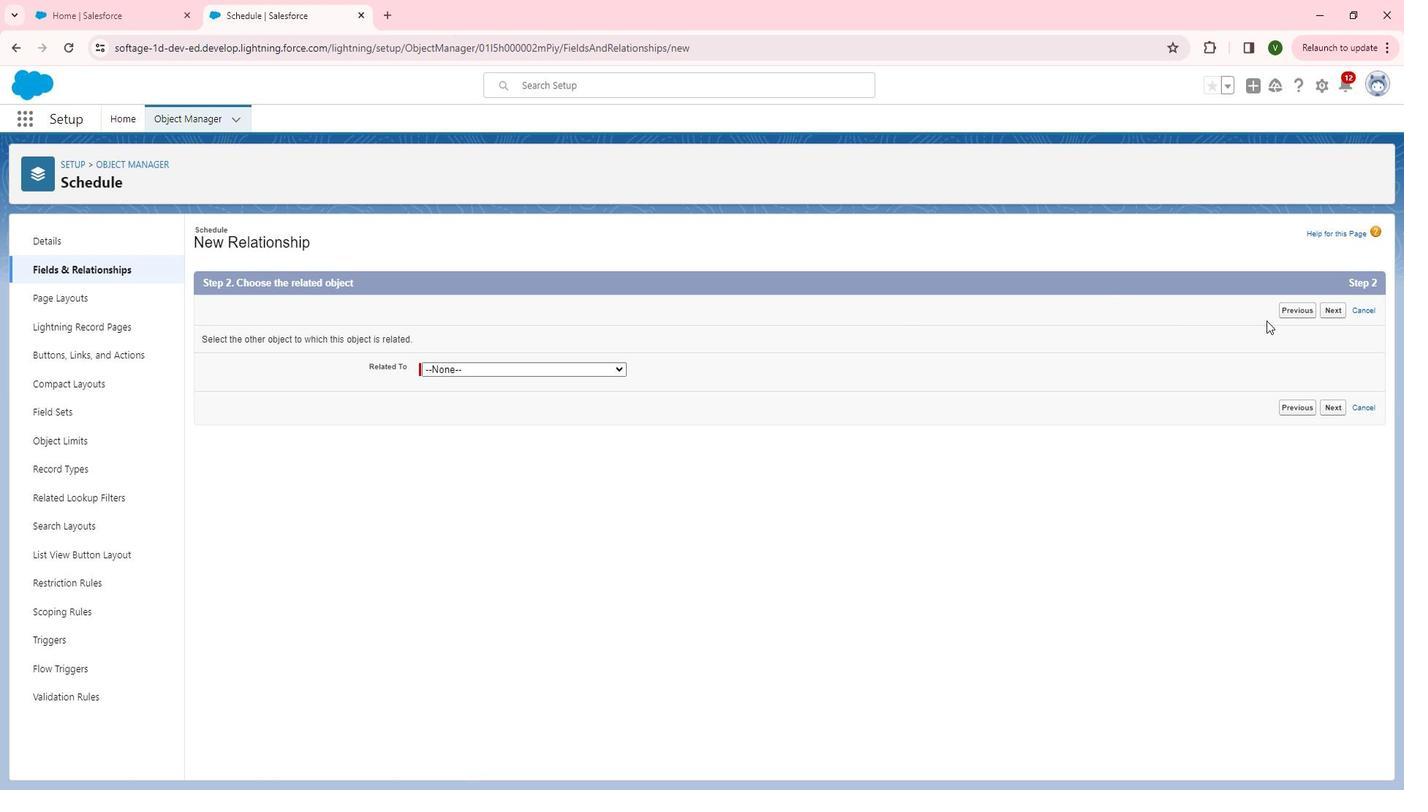 
Action: Mouse pressed left at (1378, 359)
Screenshot: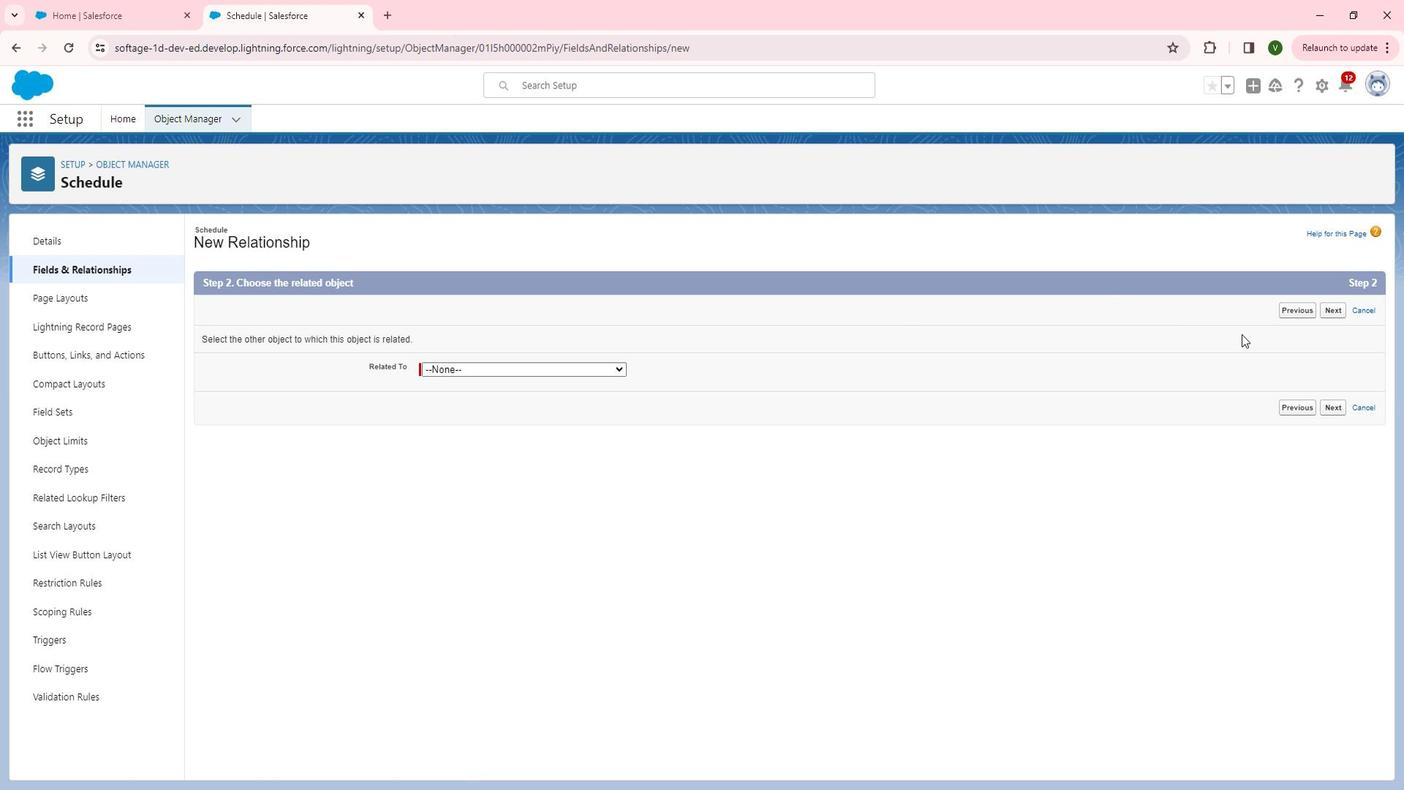 
Action: Mouse moved to (590, 414)
Screenshot: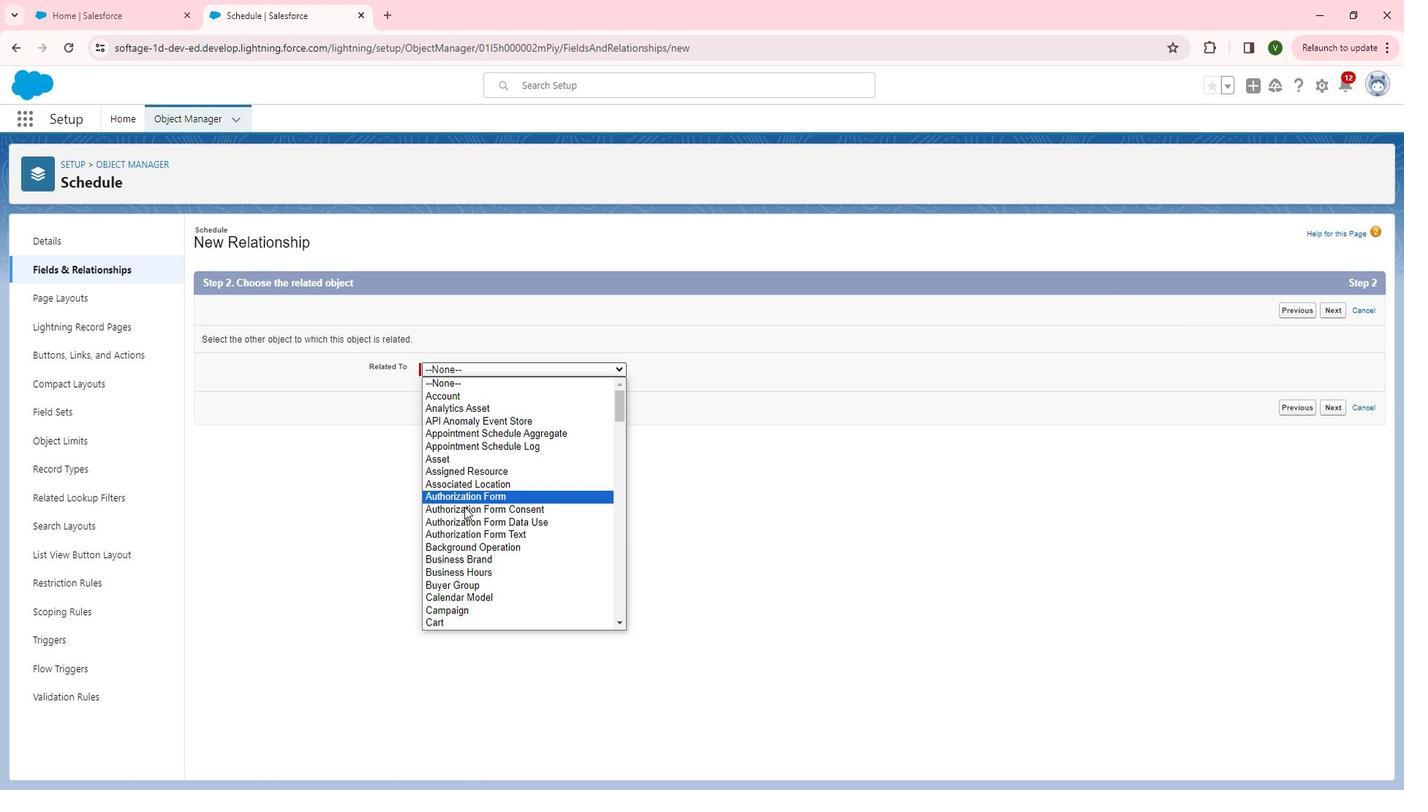 
Action: Mouse pressed left at (590, 414)
Screenshot: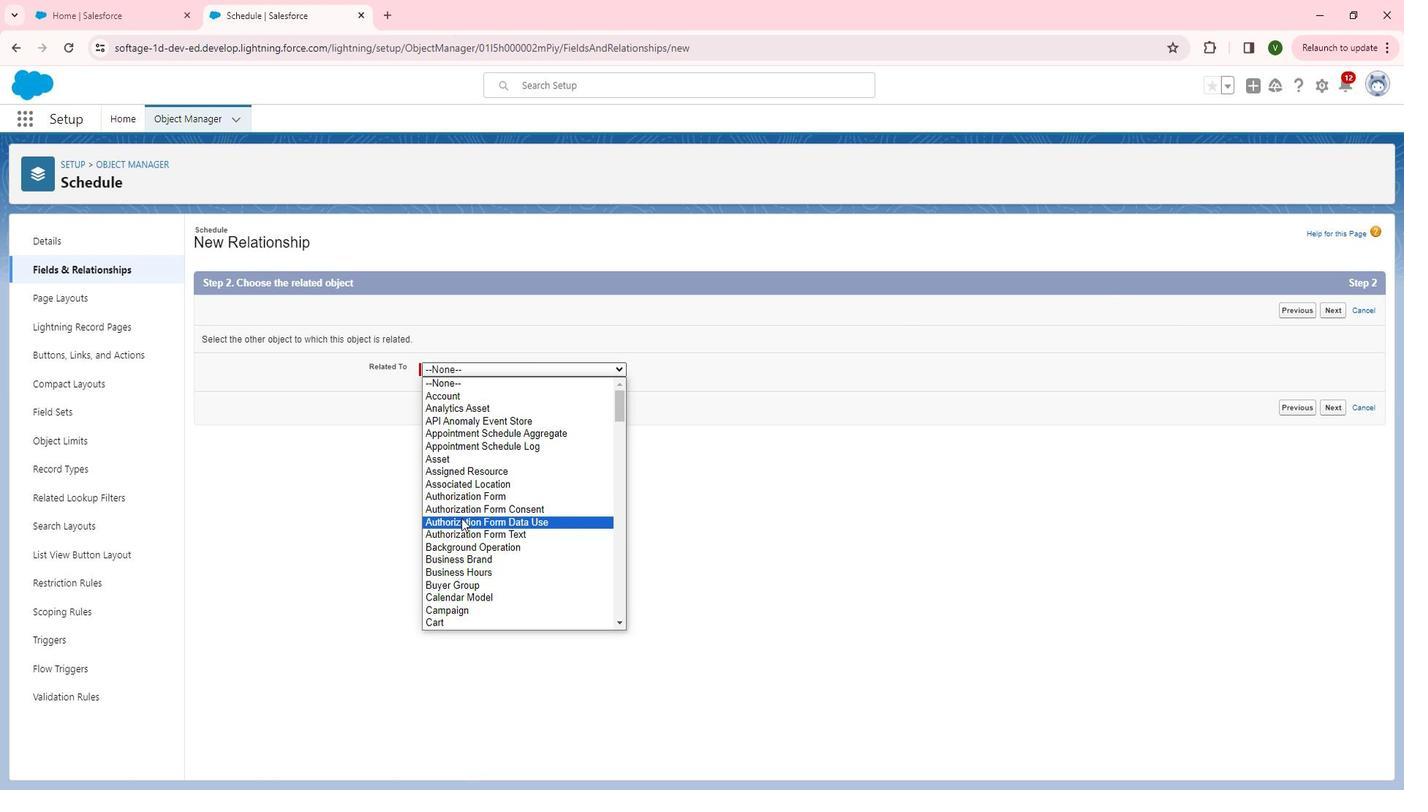 
Action: Mouse moved to (519, 556)
Screenshot: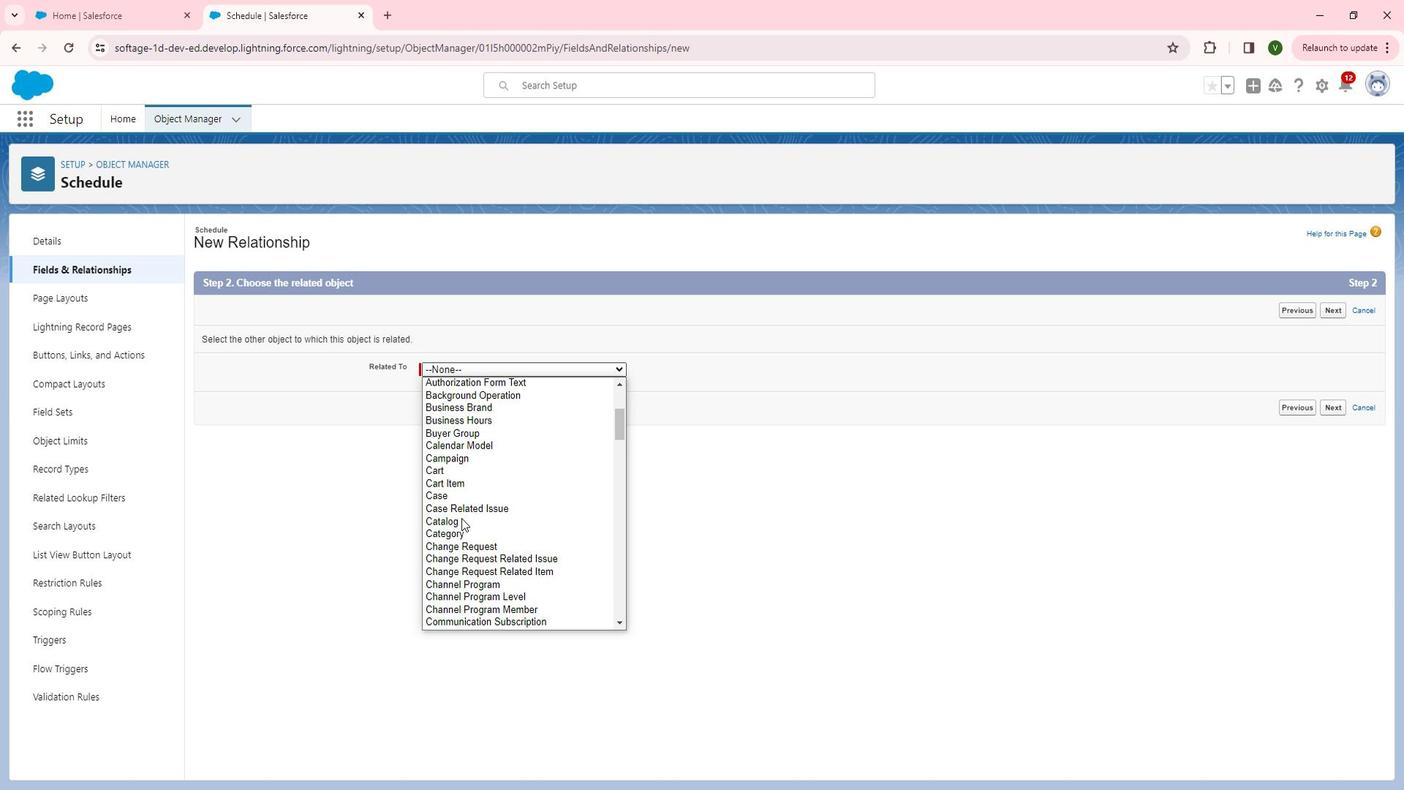 
Action: Mouse scrolled (519, 556) with delta (0, 0)
Screenshot: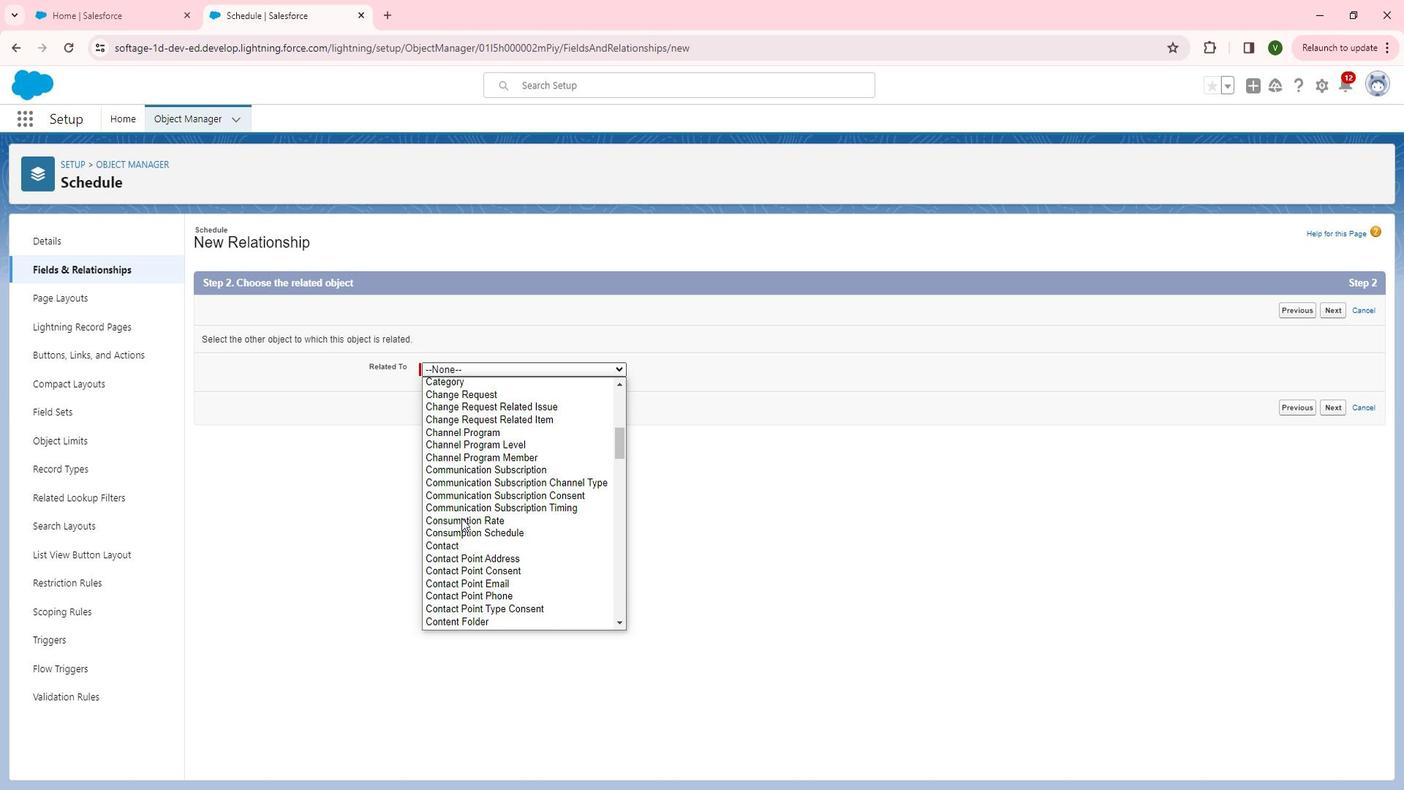 
Action: Mouse scrolled (519, 556) with delta (0, 0)
Screenshot: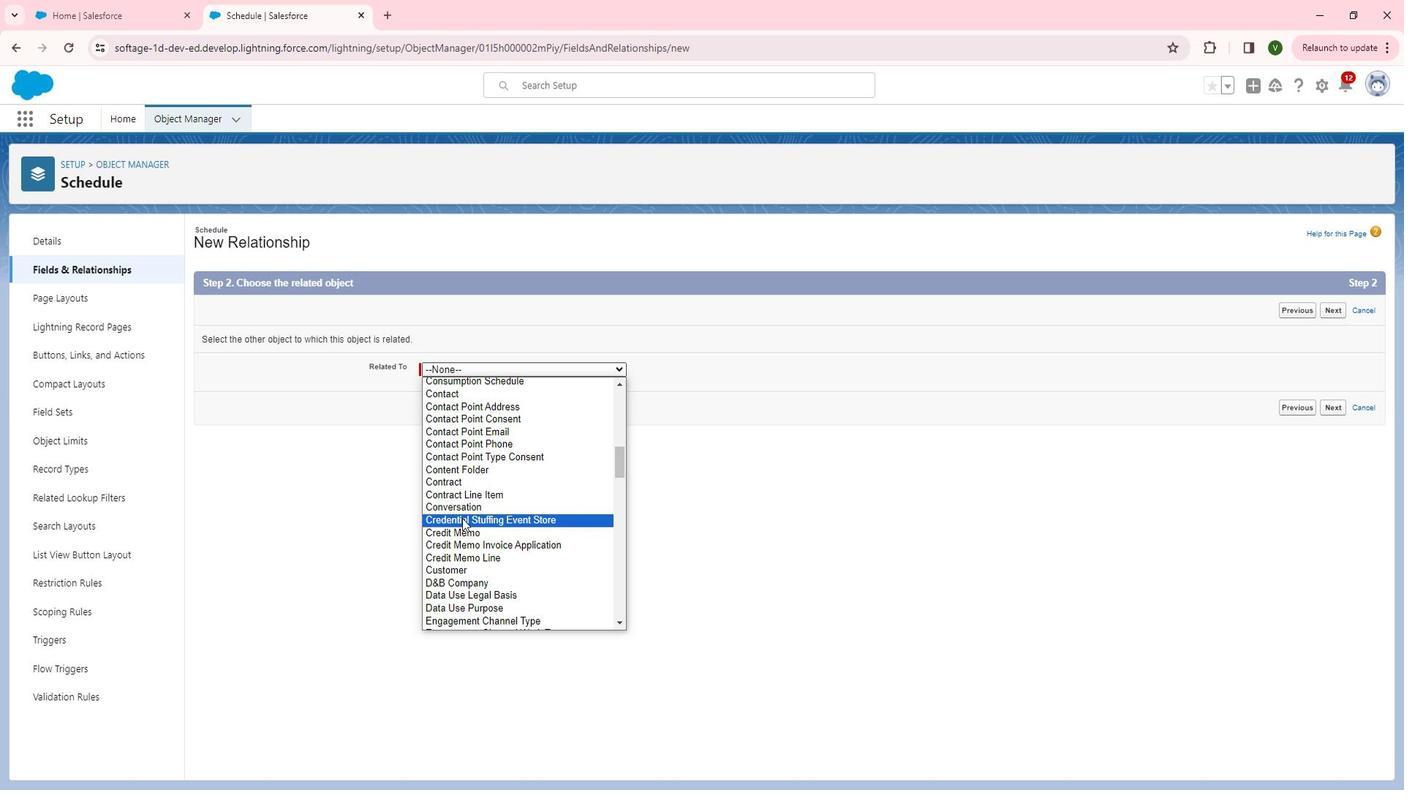 
Action: Mouse scrolled (519, 556) with delta (0, 0)
Screenshot: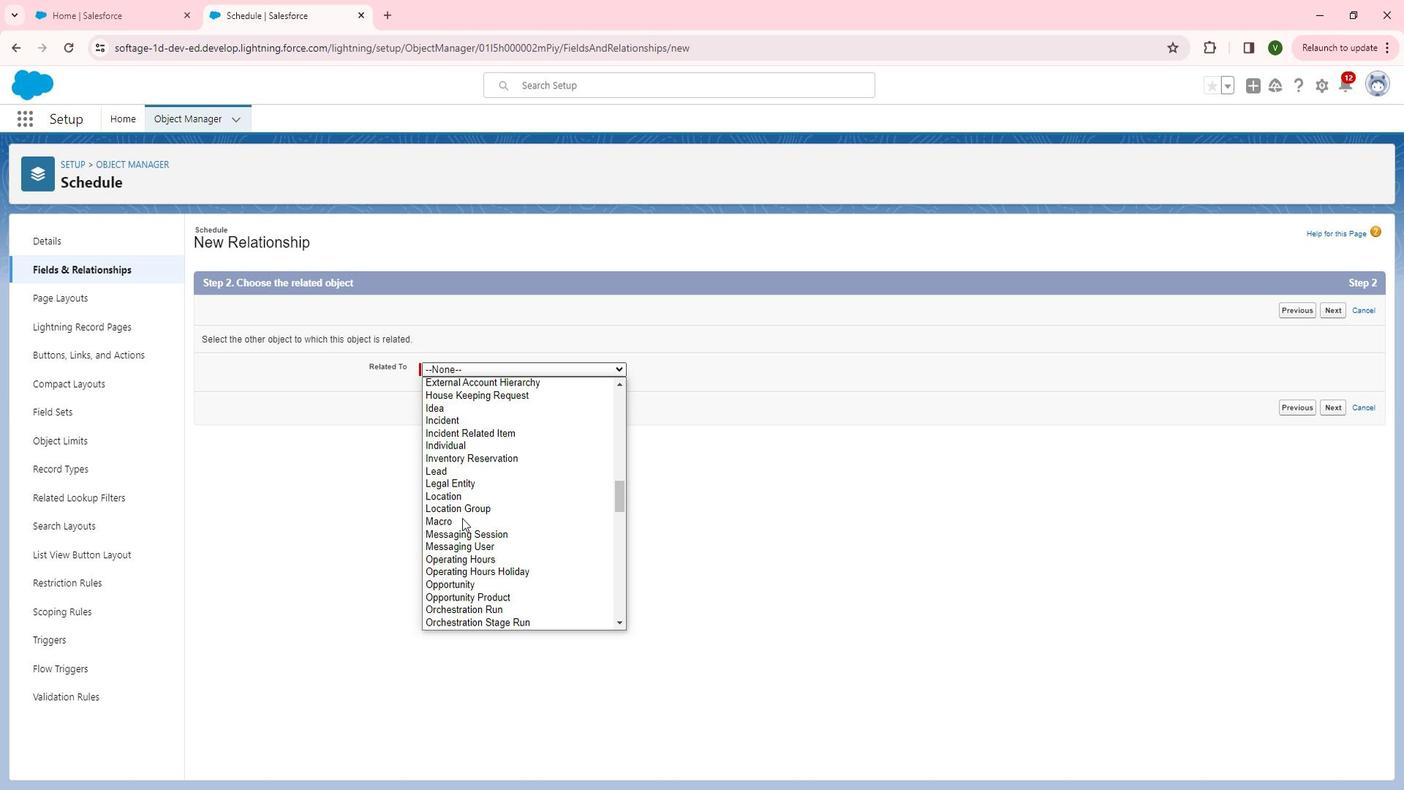 
Action: Mouse moved to (520, 556)
Screenshot: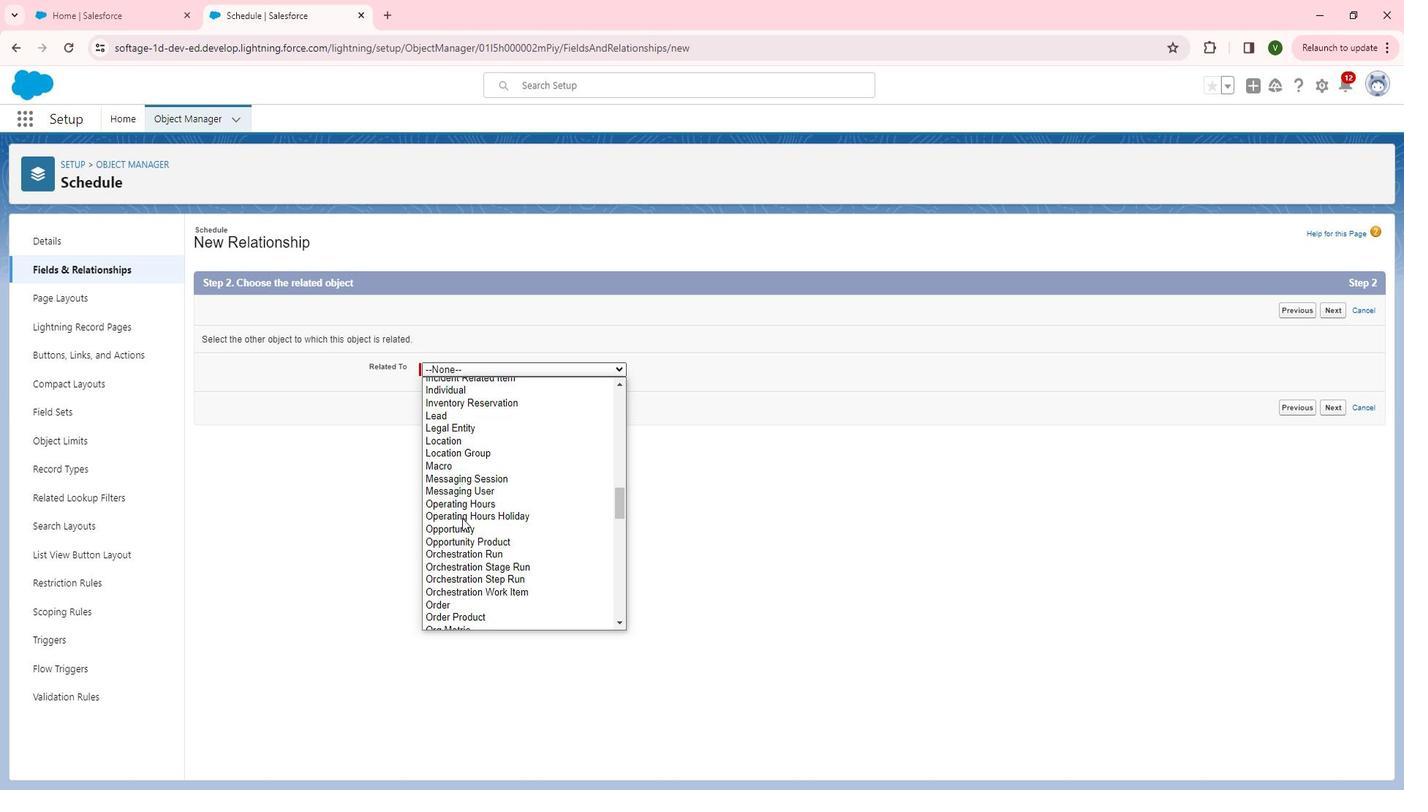
Action: Mouse scrolled (520, 556) with delta (0, 0)
Screenshot: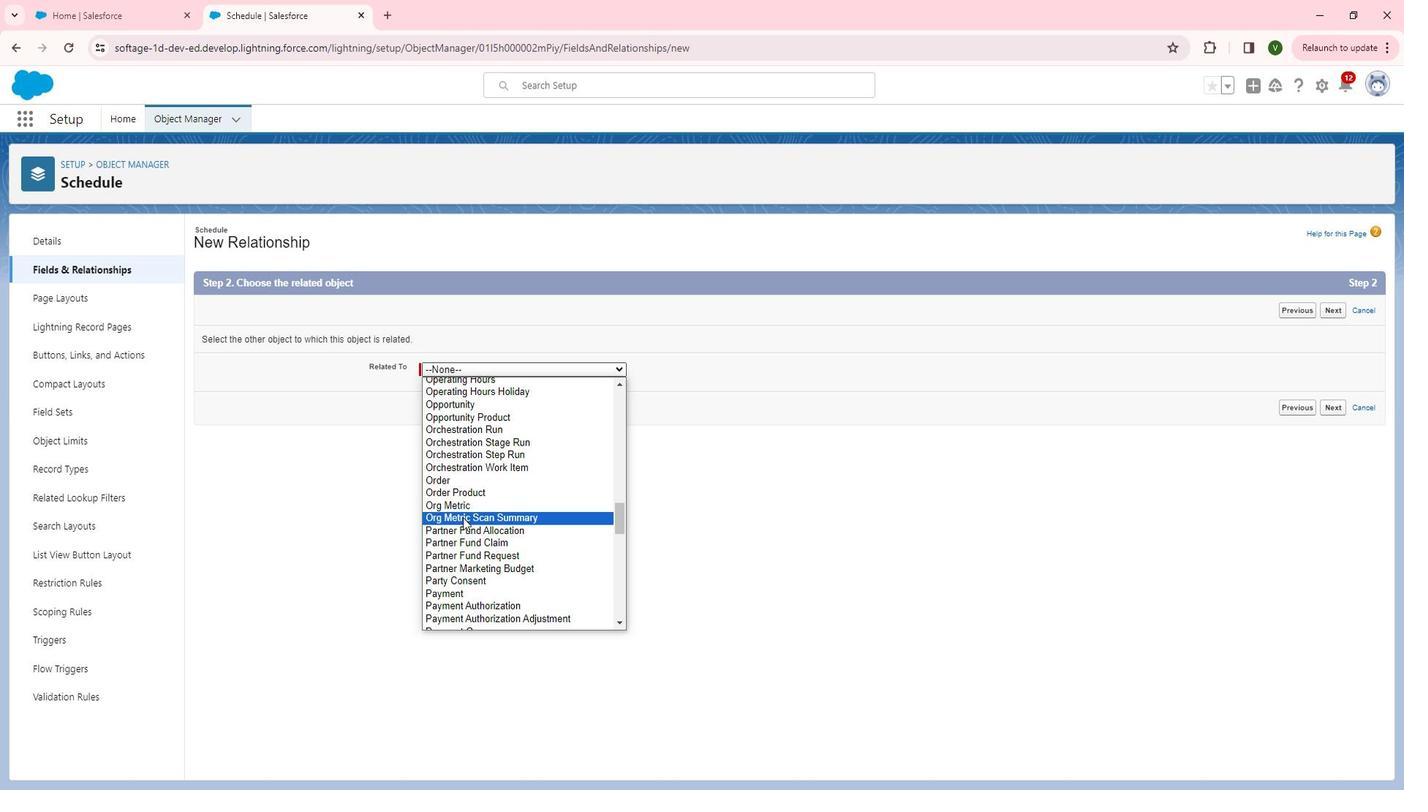
Action: Mouse scrolled (520, 556) with delta (0, 0)
Screenshot: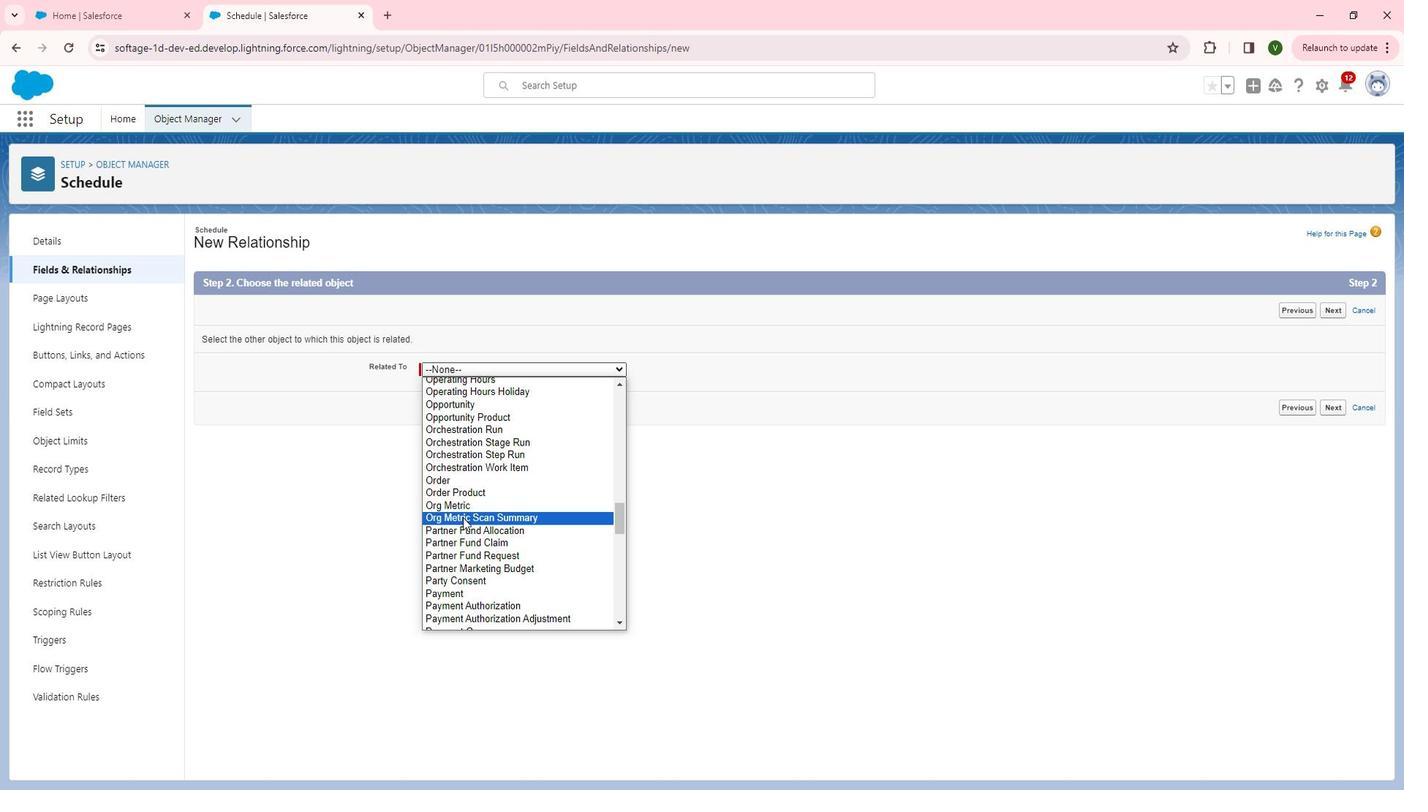 
Action: Mouse scrolled (520, 556) with delta (0, 0)
Screenshot: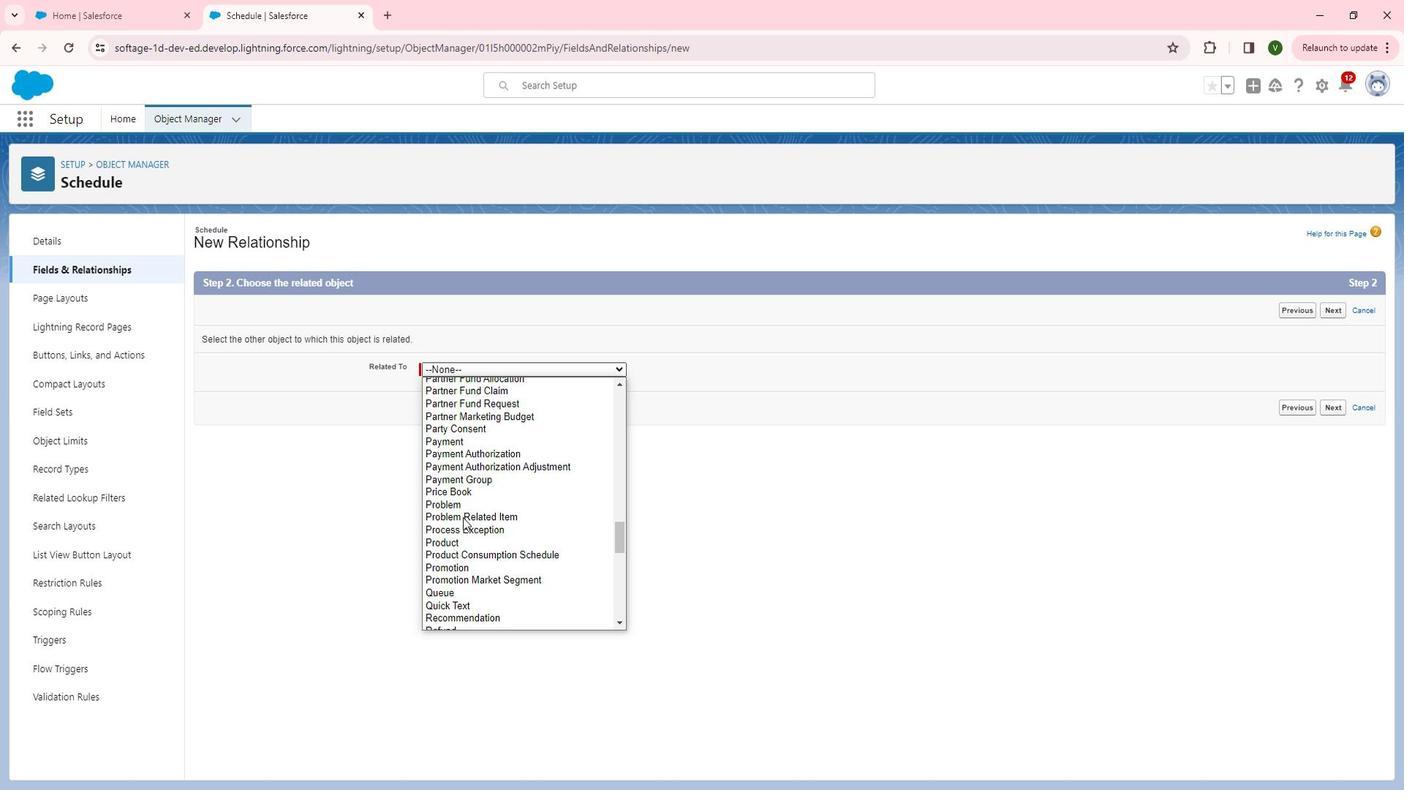 
Action: Mouse moved to (520, 556)
Screenshot: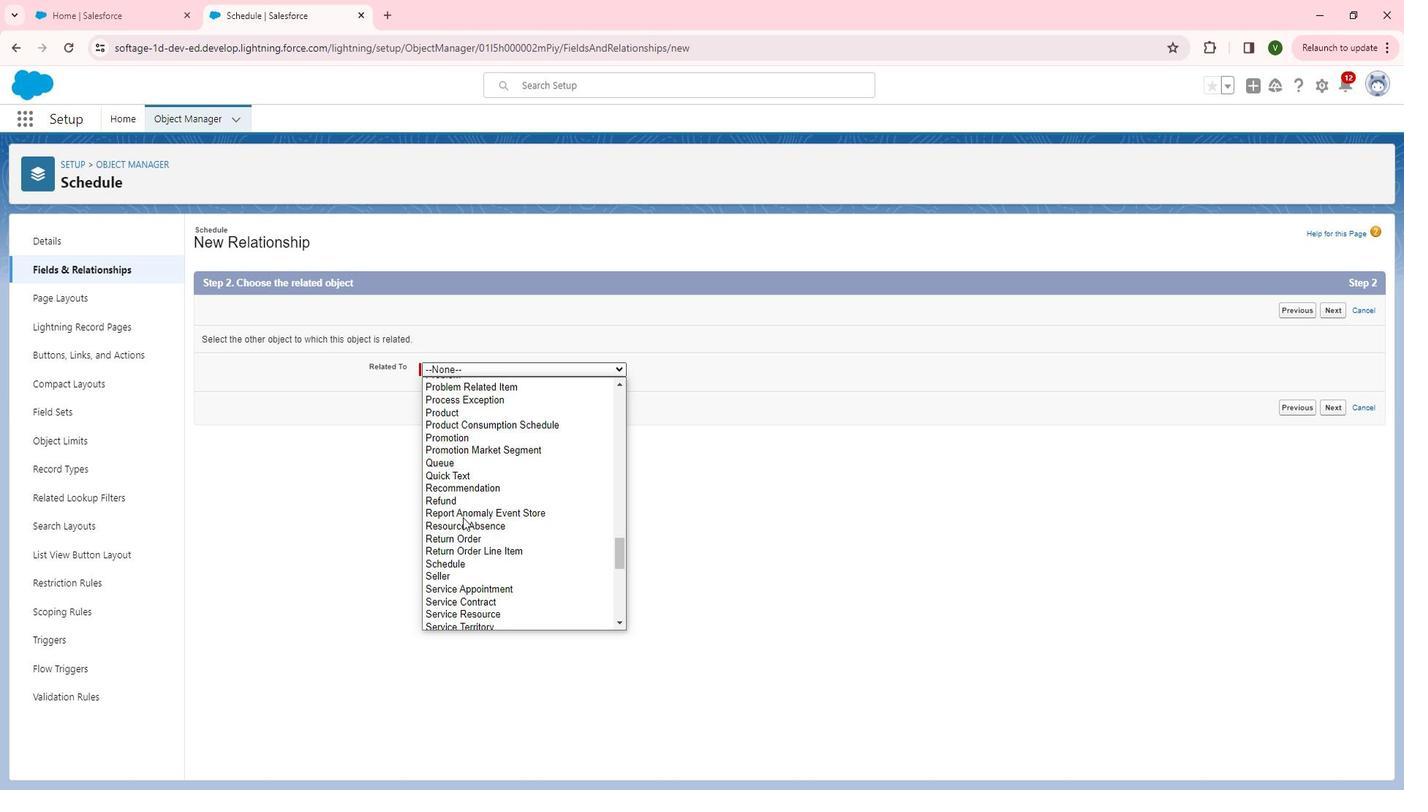 
Action: Mouse scrolled (520, 555) with delta (0, 0)
Screenshot: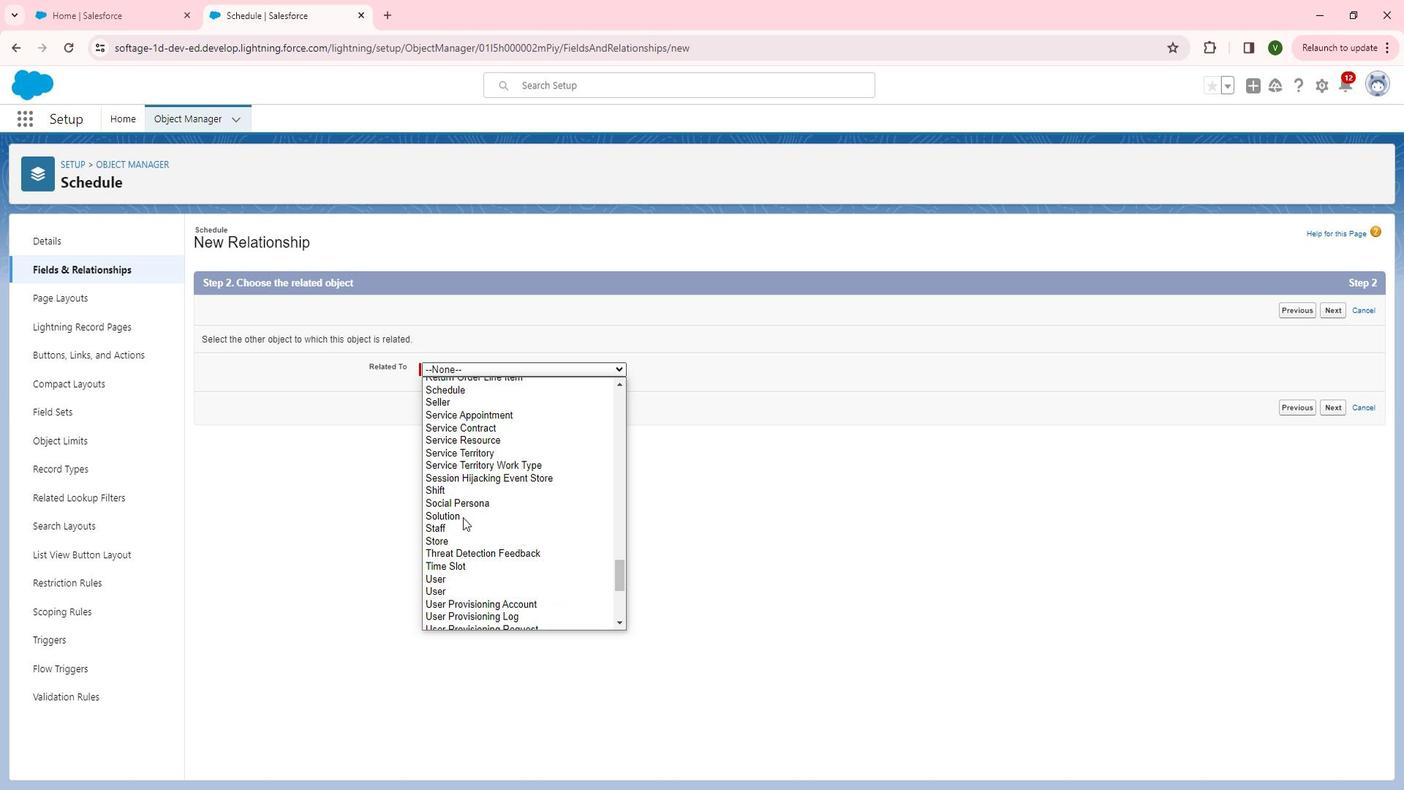 
Action: Mouse scrolled (520, 555) with delta (0, 0)
Screenshot: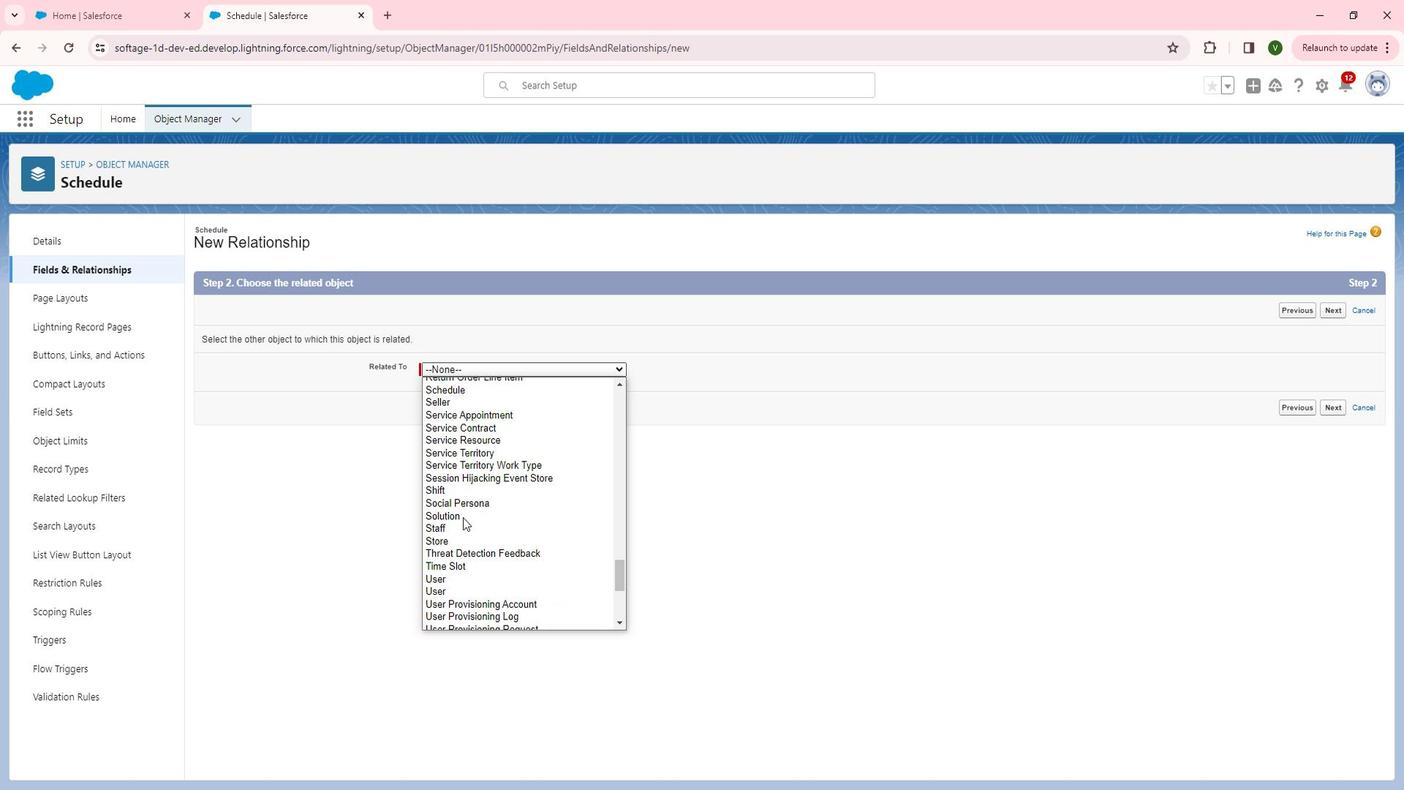
Action: Mouse scrolled (520, 555) with delta (0, 0)
Screenshot: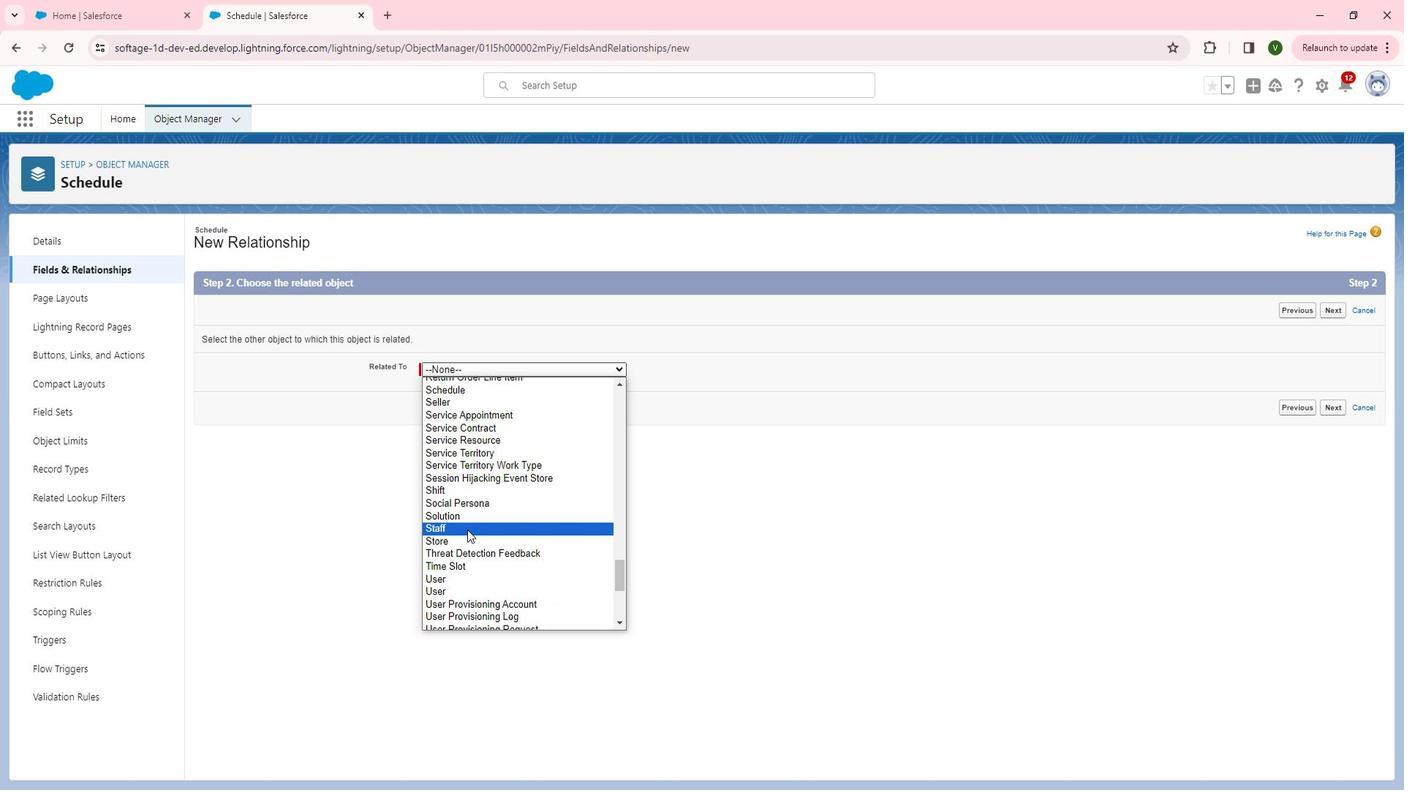 
Action: Mouse moved to (523, 628)
Screenshot: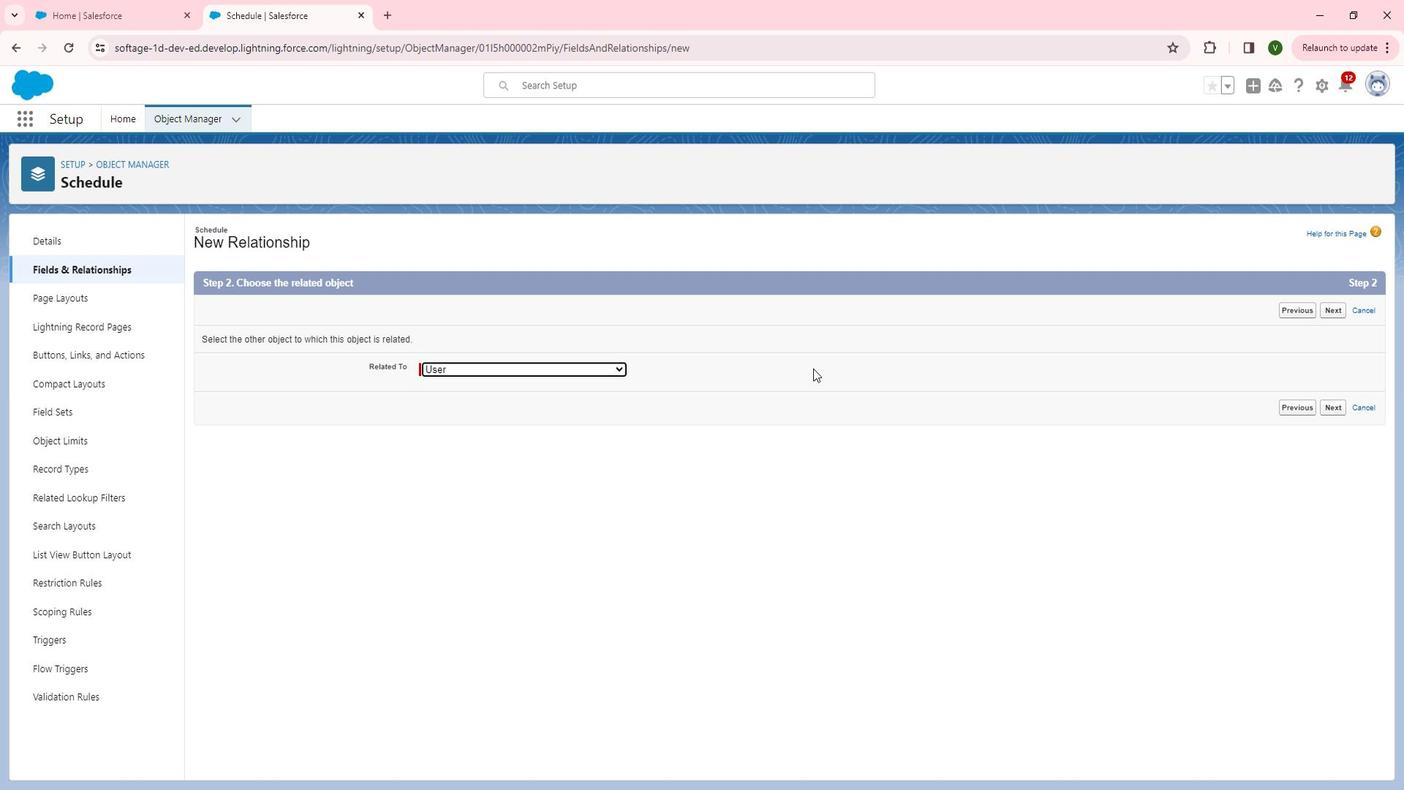 
Action: Mouse pressed left at (523, 628)
Screenshot: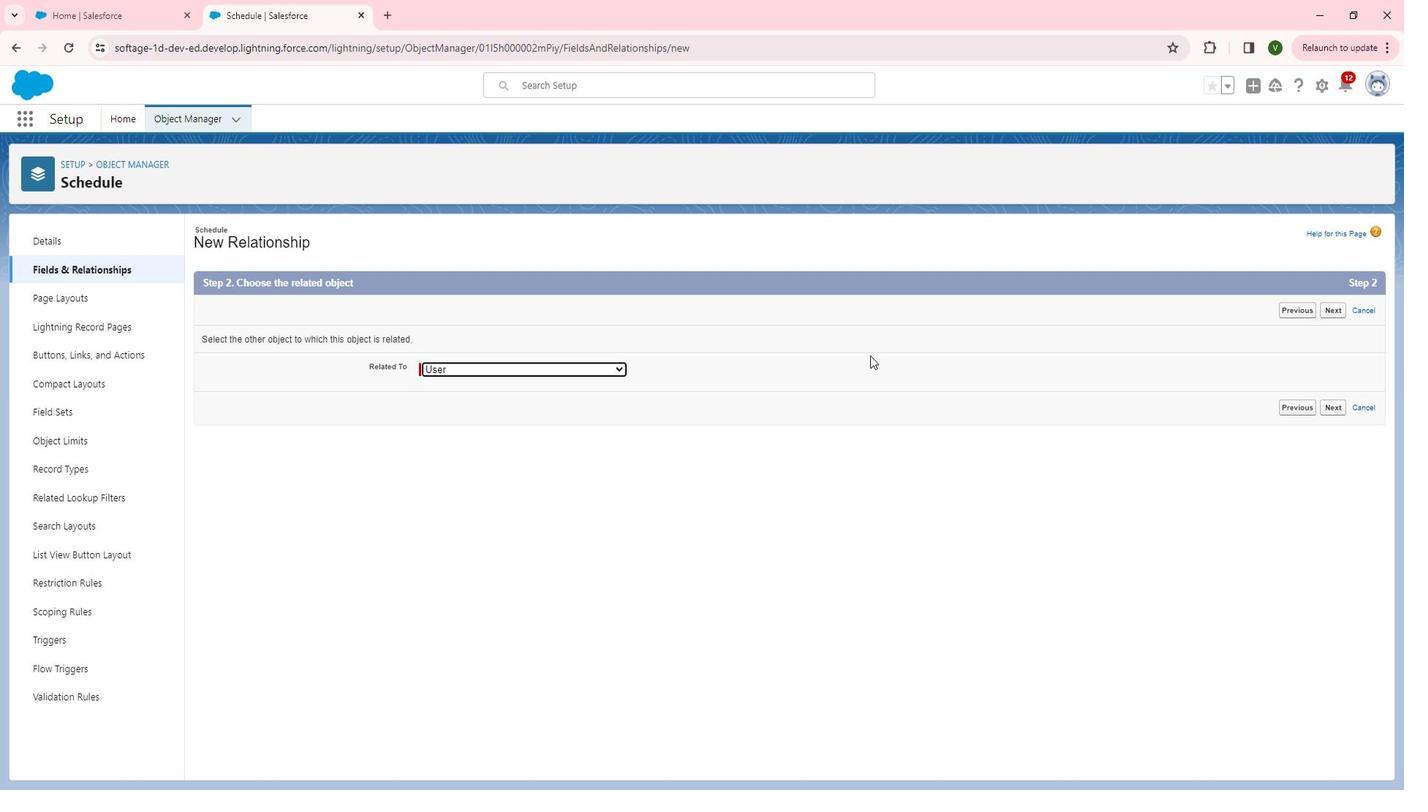 
Action: Mouse moved to (1404, 357)
Screenshot: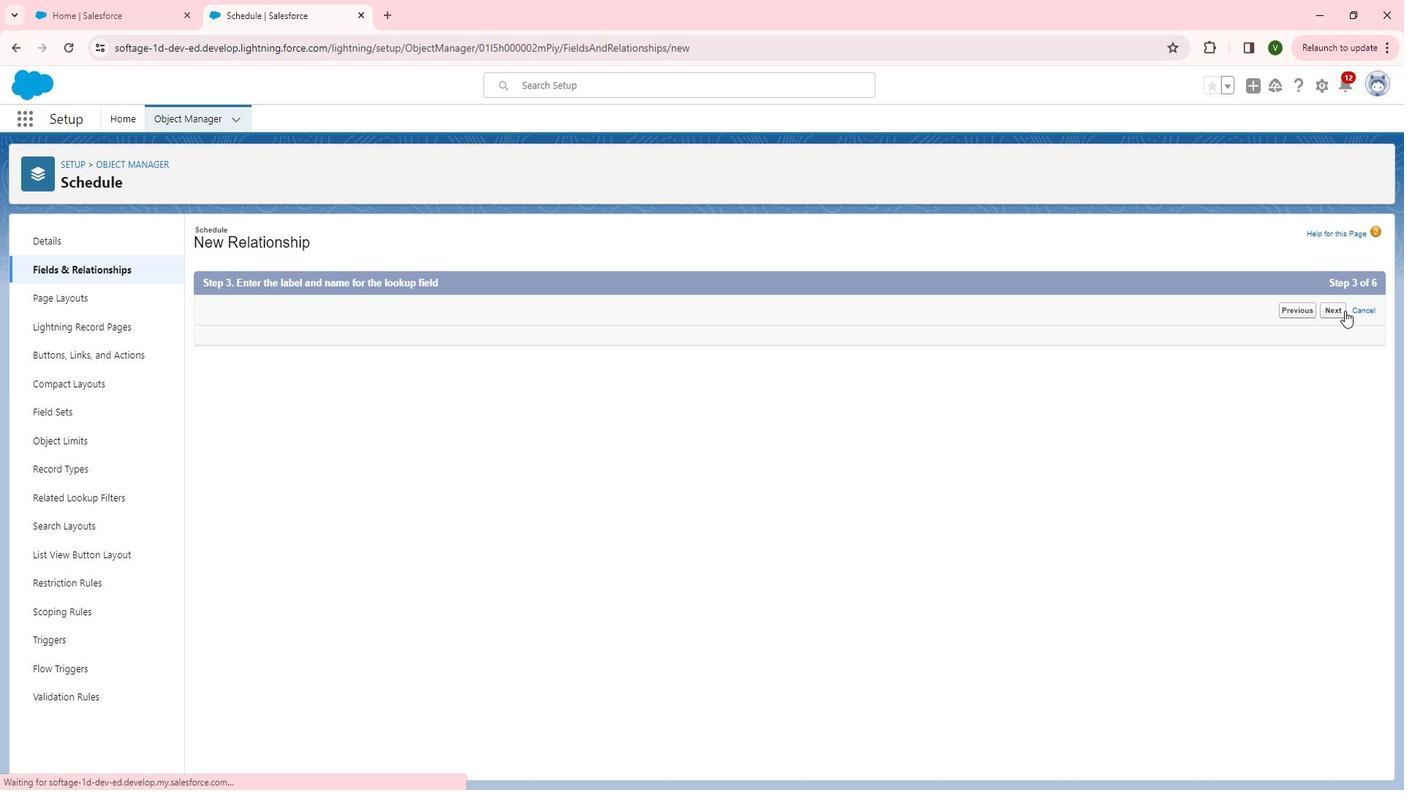 
Action: Mouse pressed left at (1404, 357)
Screenshot: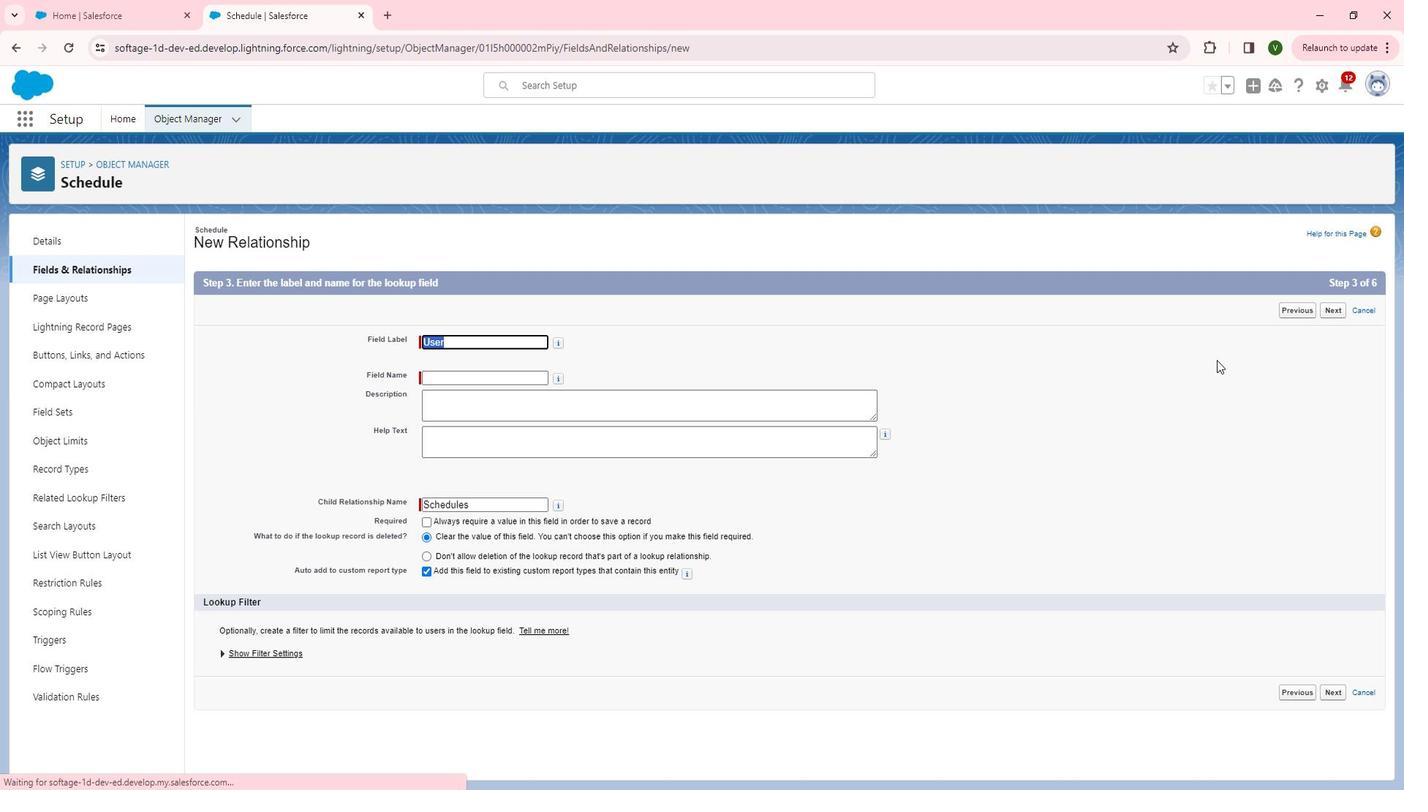 
Action: Mouse moved to (555, 384)
Screenshot: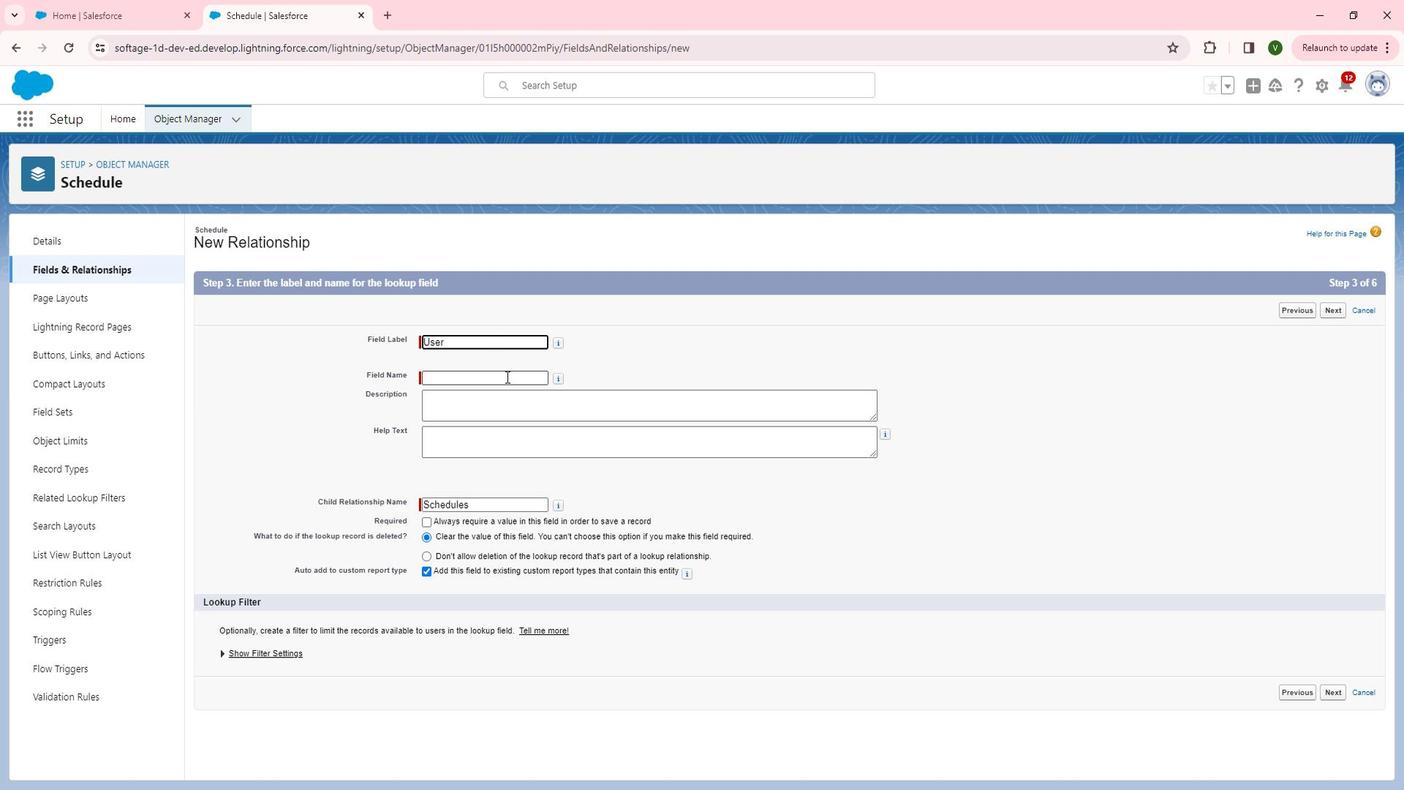 
Action: Mouse pressed left at (555, 384)
Screenshot: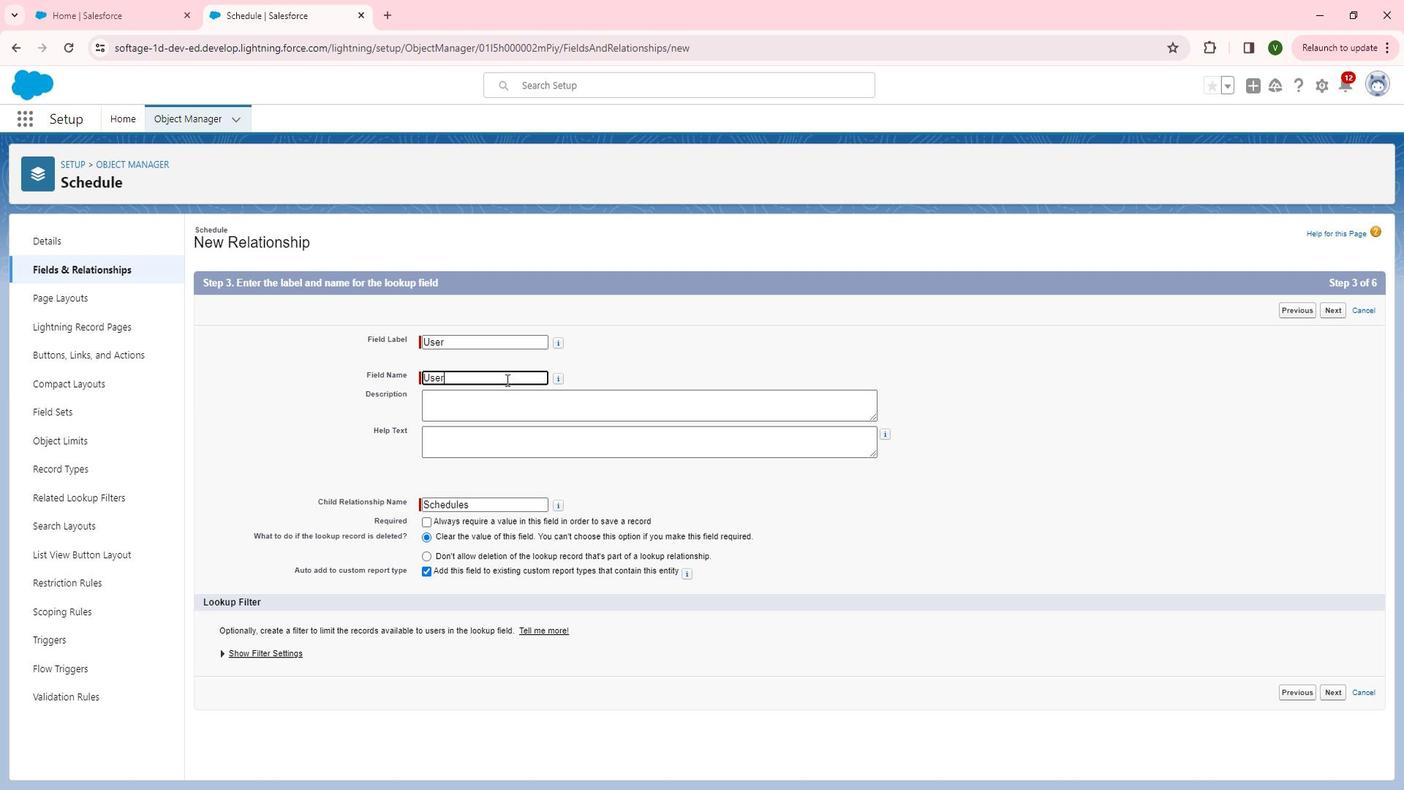 
Action: Mouse moved to (564, 423)
Screenshot: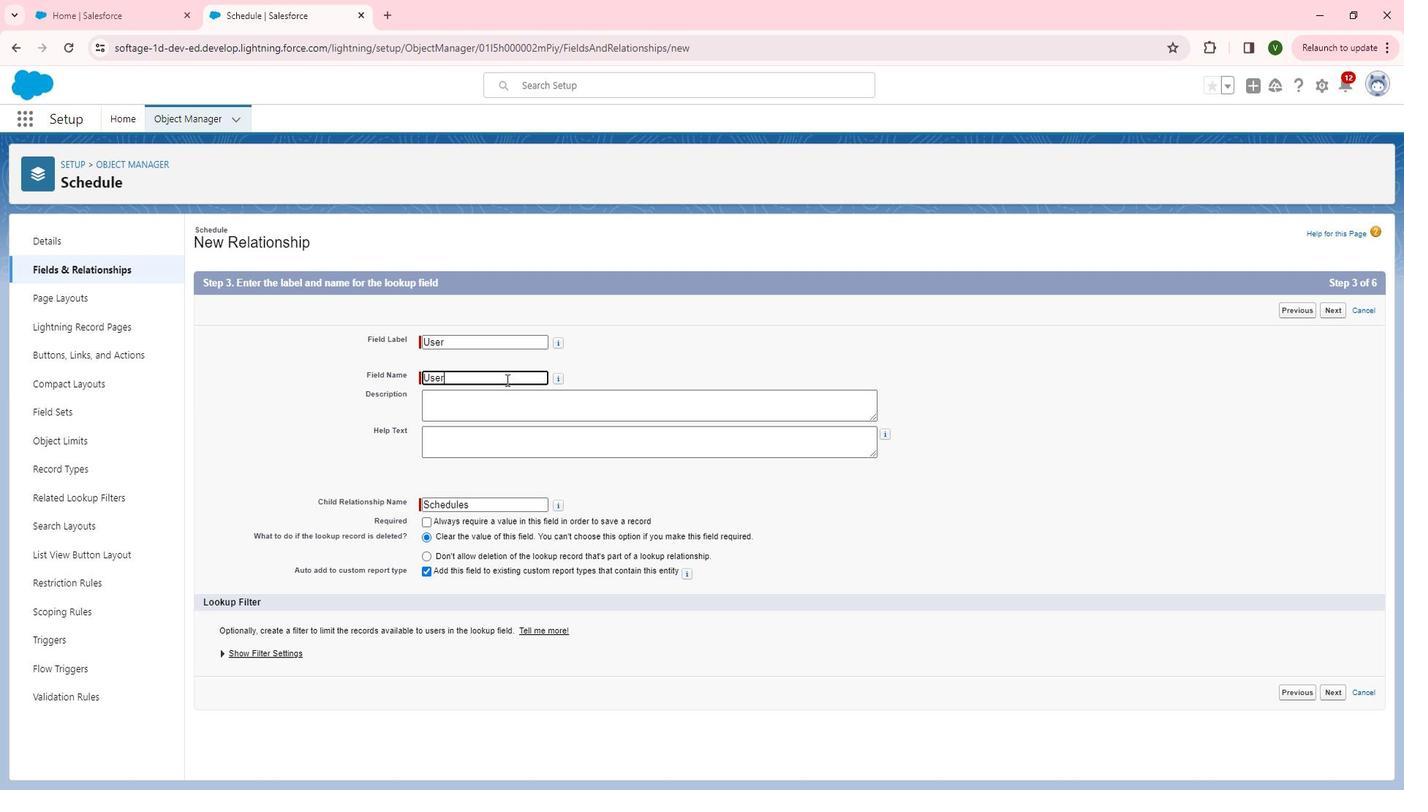 
Action: Mouse pressed left at (564, 423)
Screenshot: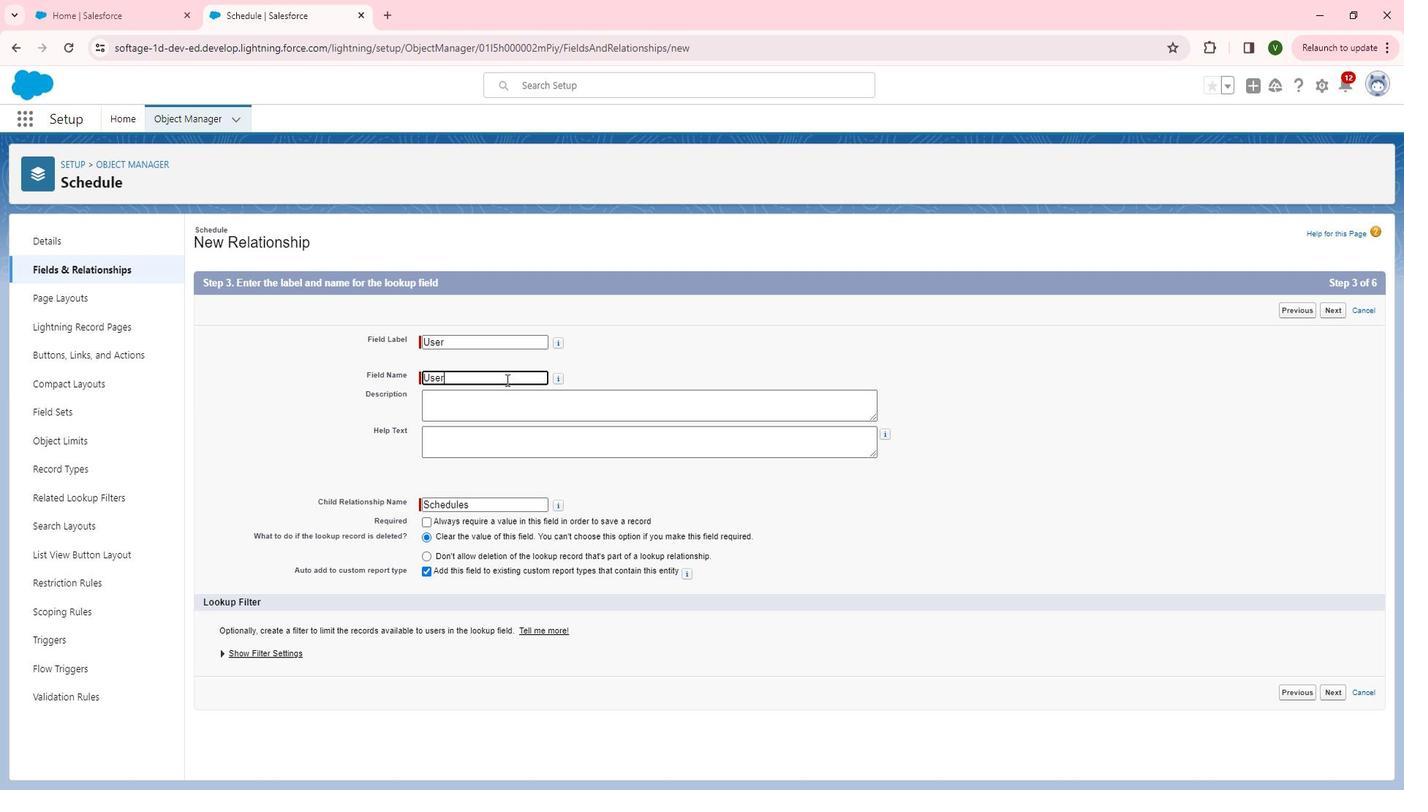 
Action: Mouse moved to (572, 444)
Screenshot: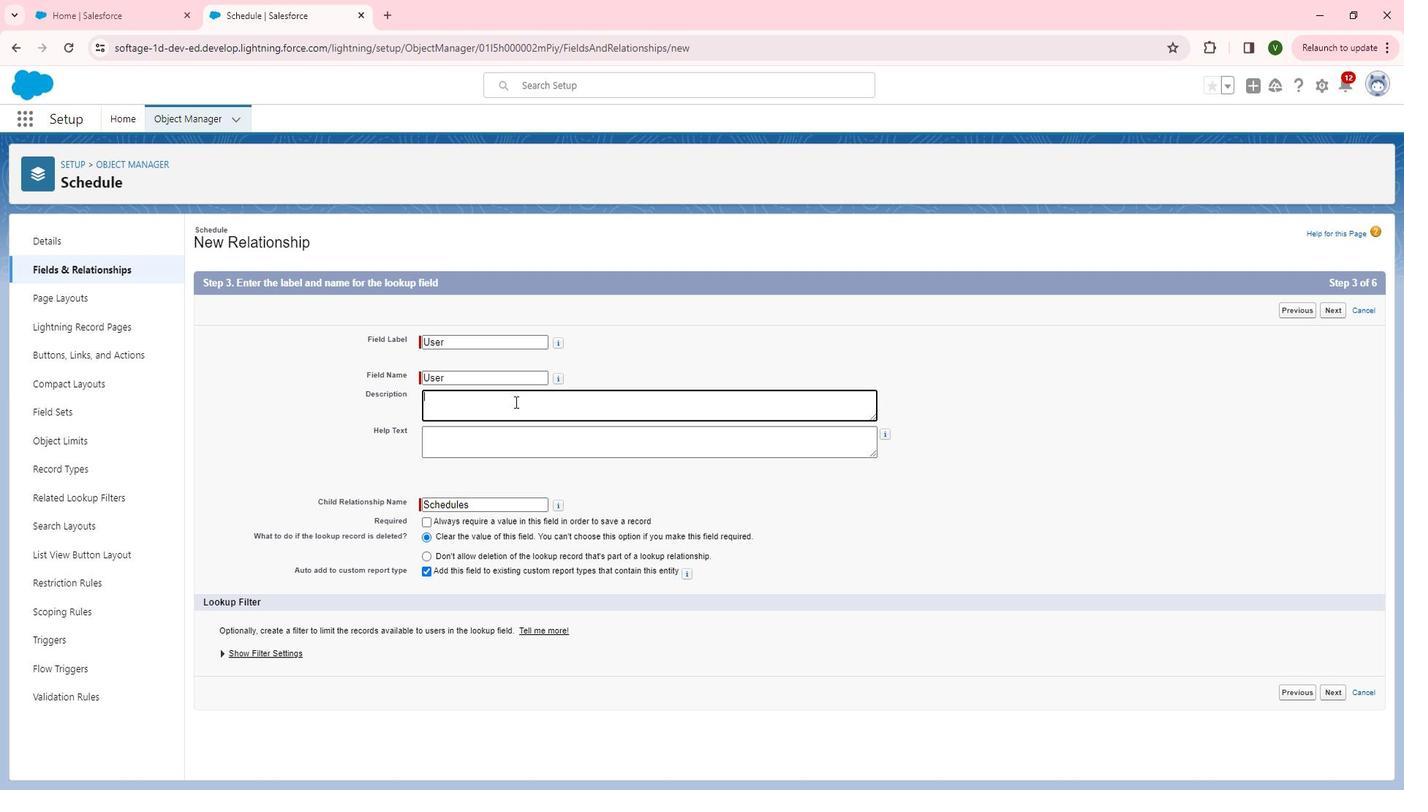
Action: Mouse pressed left at (572, 444)
Screenshot: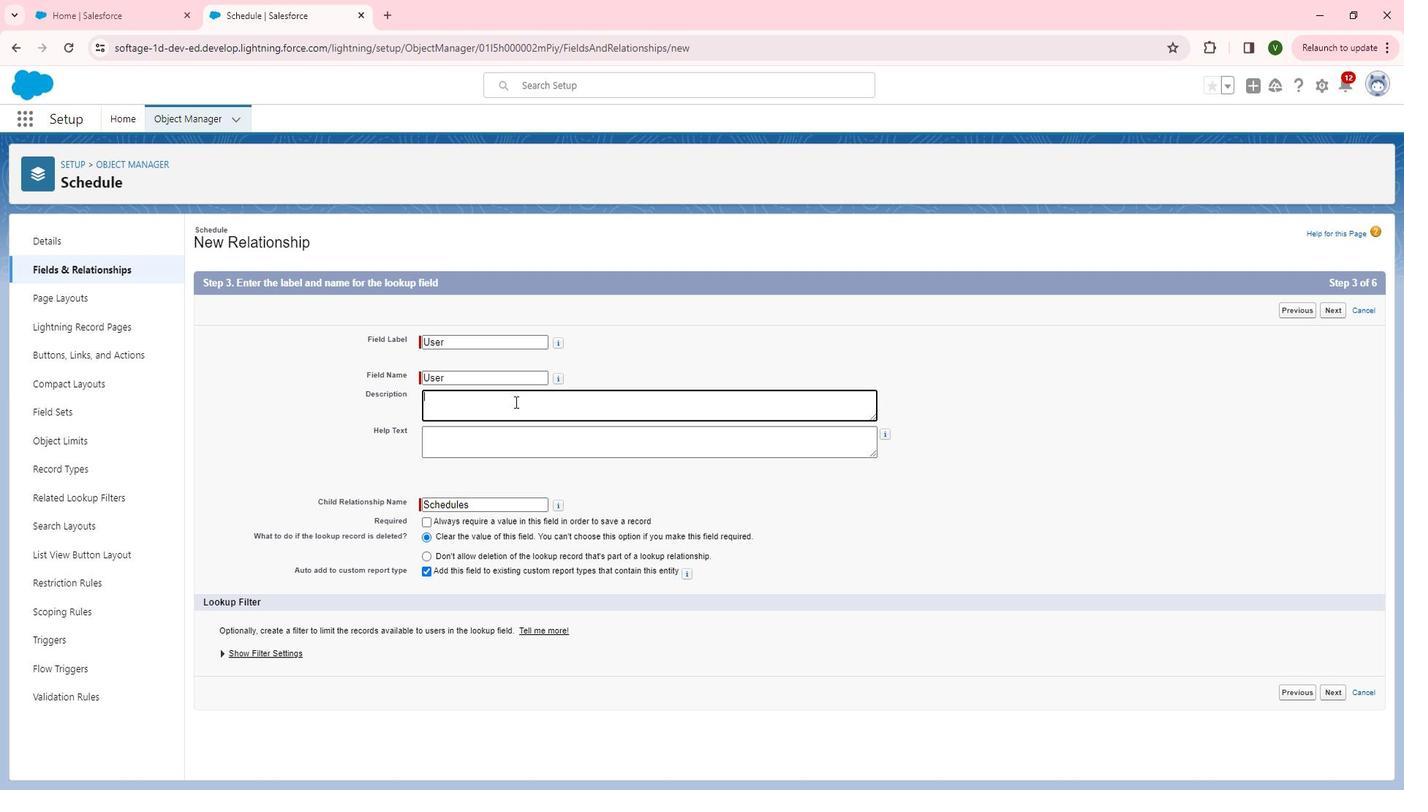 
Action: Mouse moved to (572, 444)
Screenshot: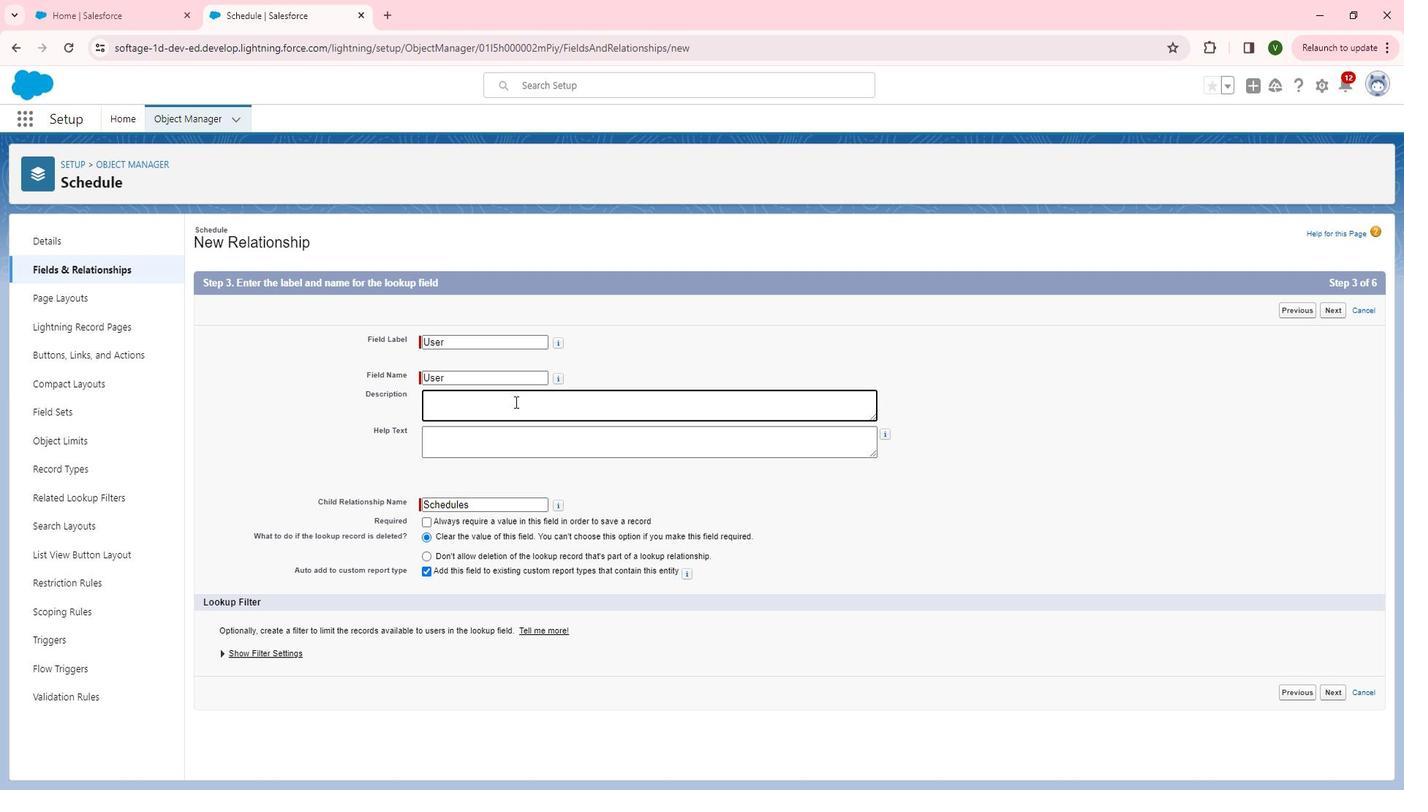 
Action: Key pressed <Key.shift>Relationship<Key.space>between<Key.space><Key.shift>Scheduled<Key.space>and<Key.space><Key.shift>User<Key.space>records.<Key.tab><Key.shift>Relationship<Key.space>between<Key.space><Key.shift><Key.shift><Key.shift><Key.shift>Schduk<Key.backspace>led
Screenshot: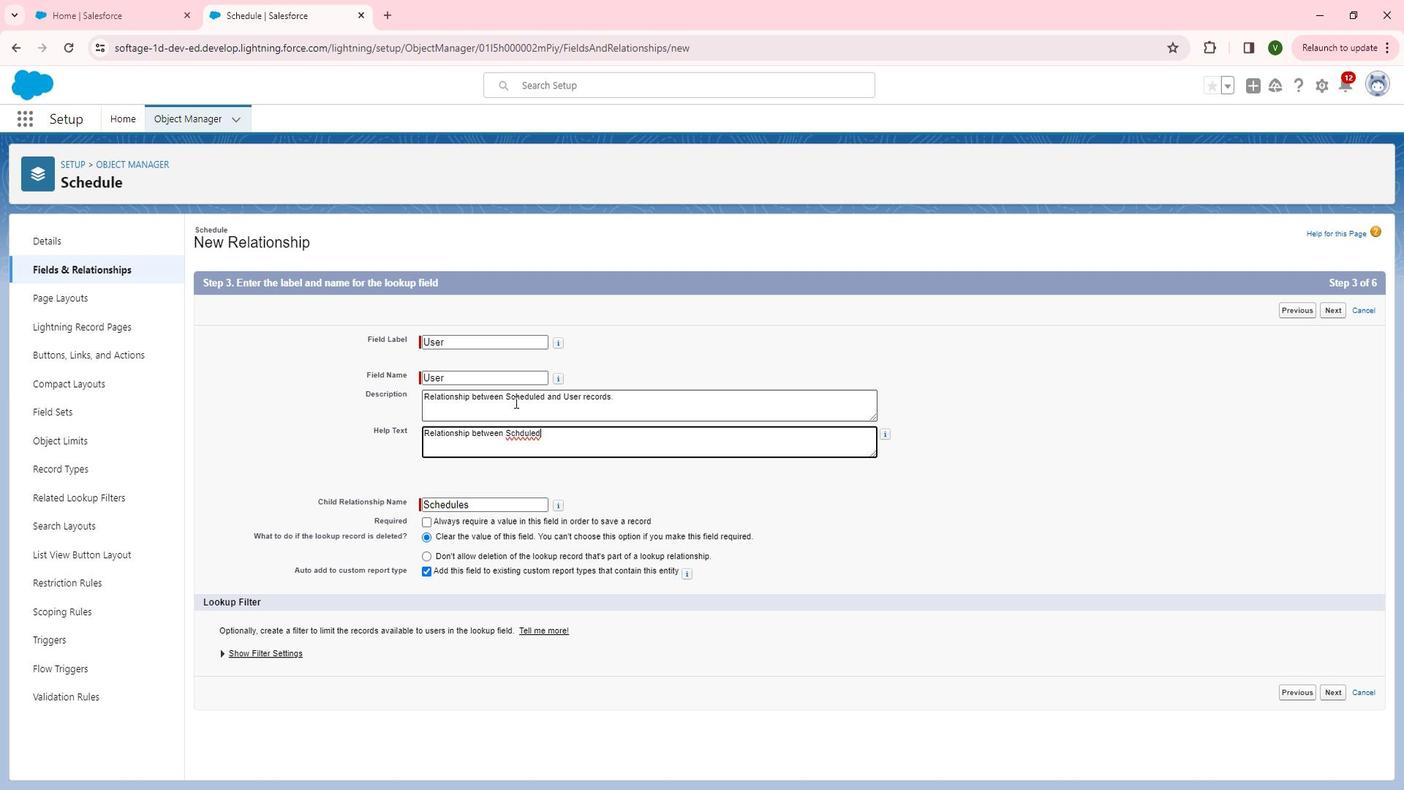 
Action: Mouse moved to (720, 448)
Screenshot: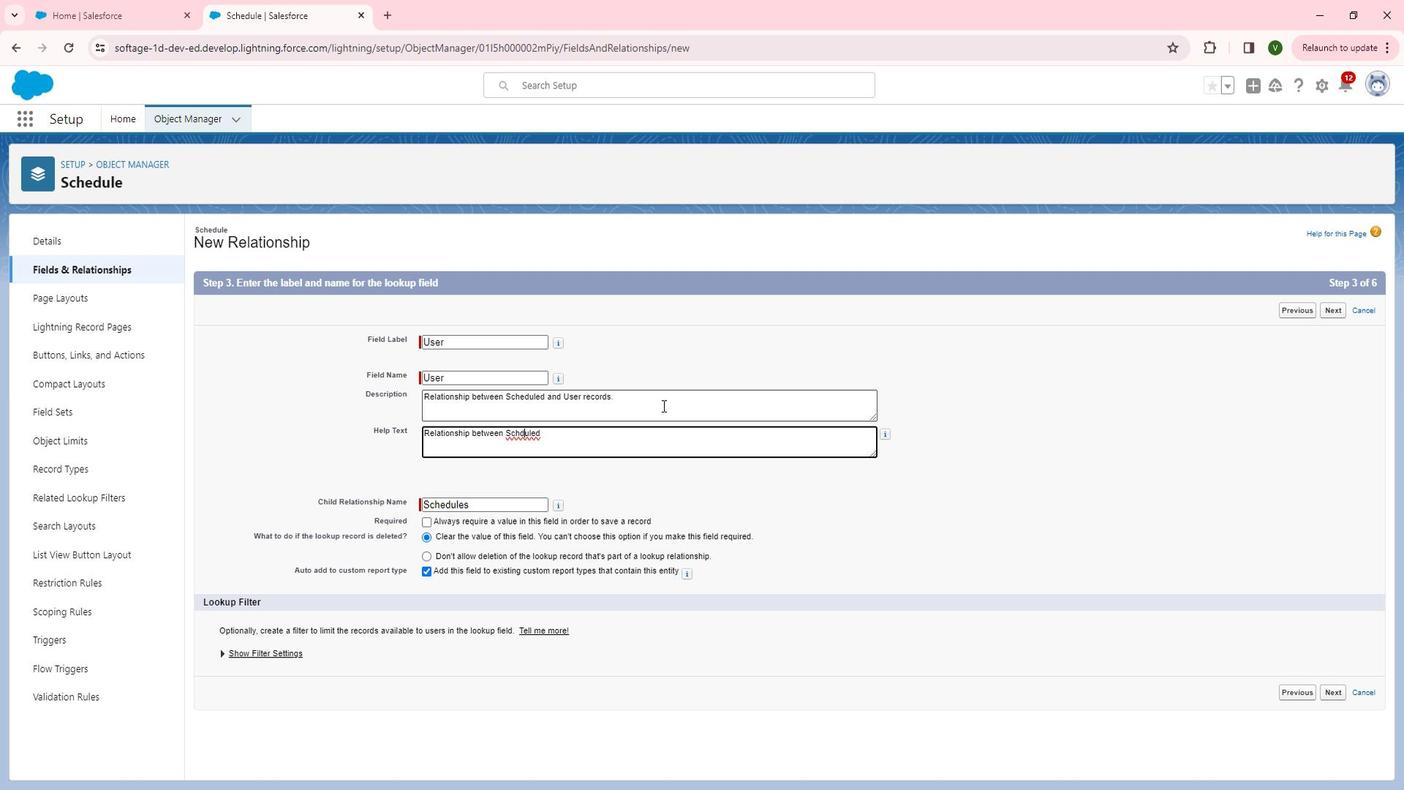 
Action: Key pressed <Key.left><Key.left><Key.left><Key.left><Key.left>e<Key.right><Key.right><Key.right><Key.right><Key.right><Key.right><Key.space>and<Key.space>user<Key.insert><Key.backspace><Key.backspace><Key.backspace><Key.backspace><Key.shift>User.
Screenshot: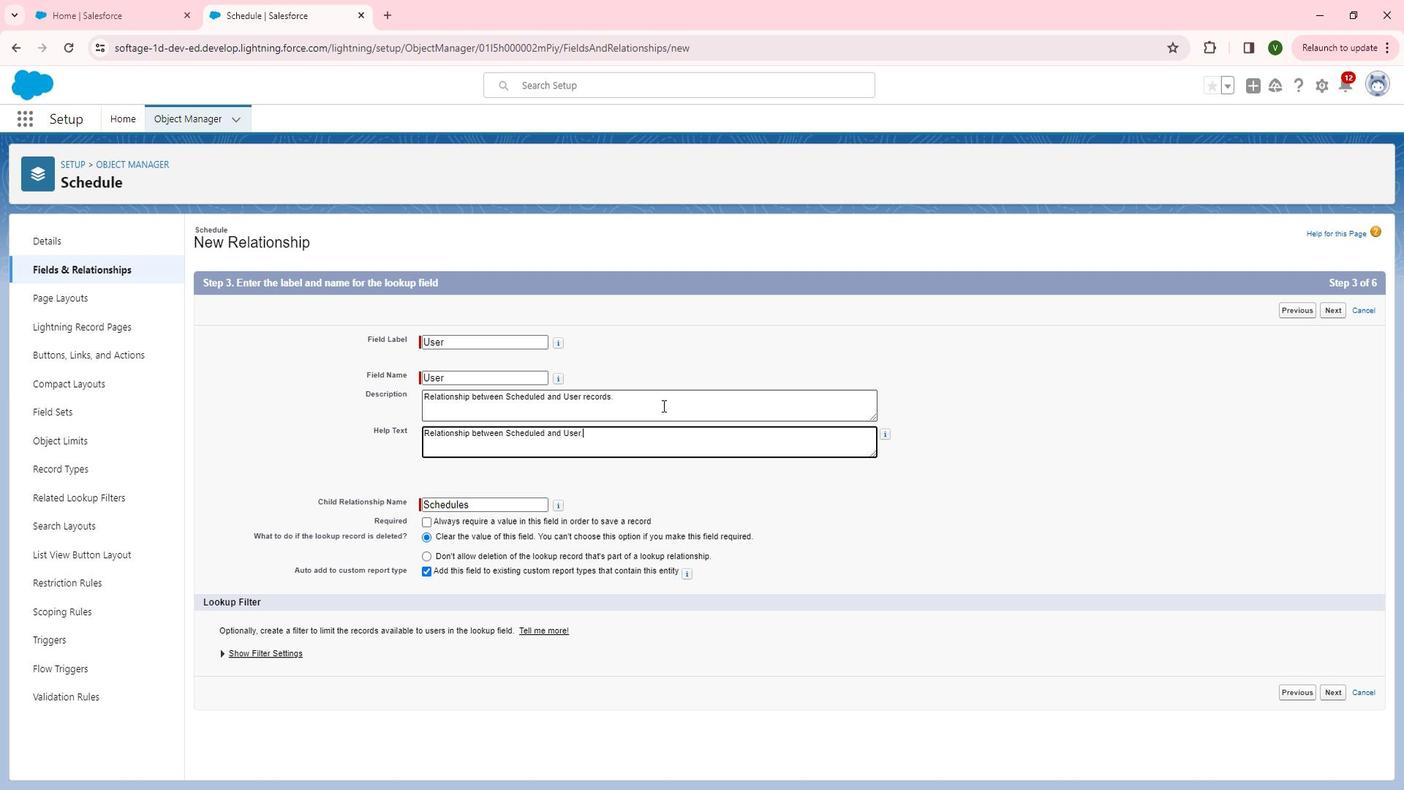 
Action: Mouse moved to (1395, 352)
Screenshot: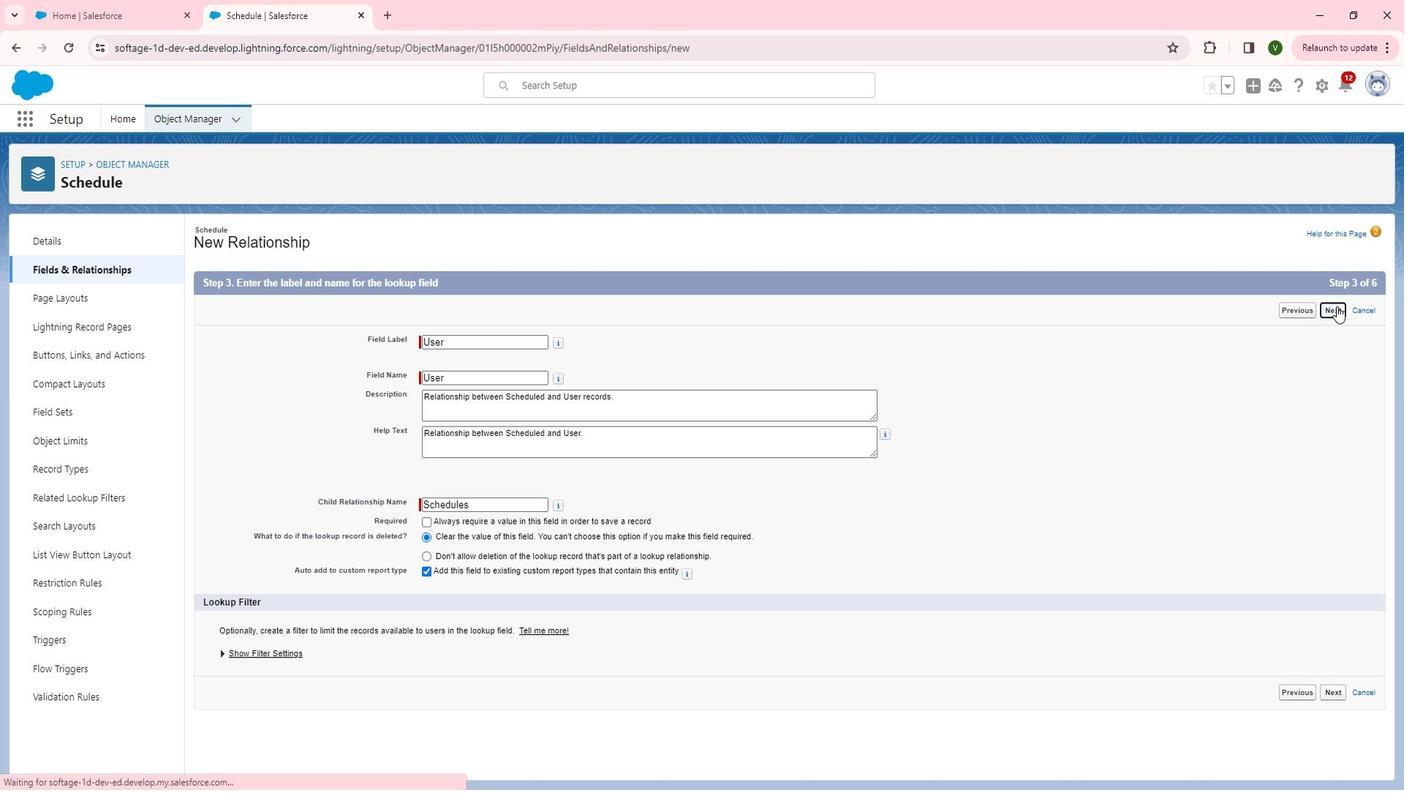 
Action: Mouse pressed left at (1395, 352)
Screenshot: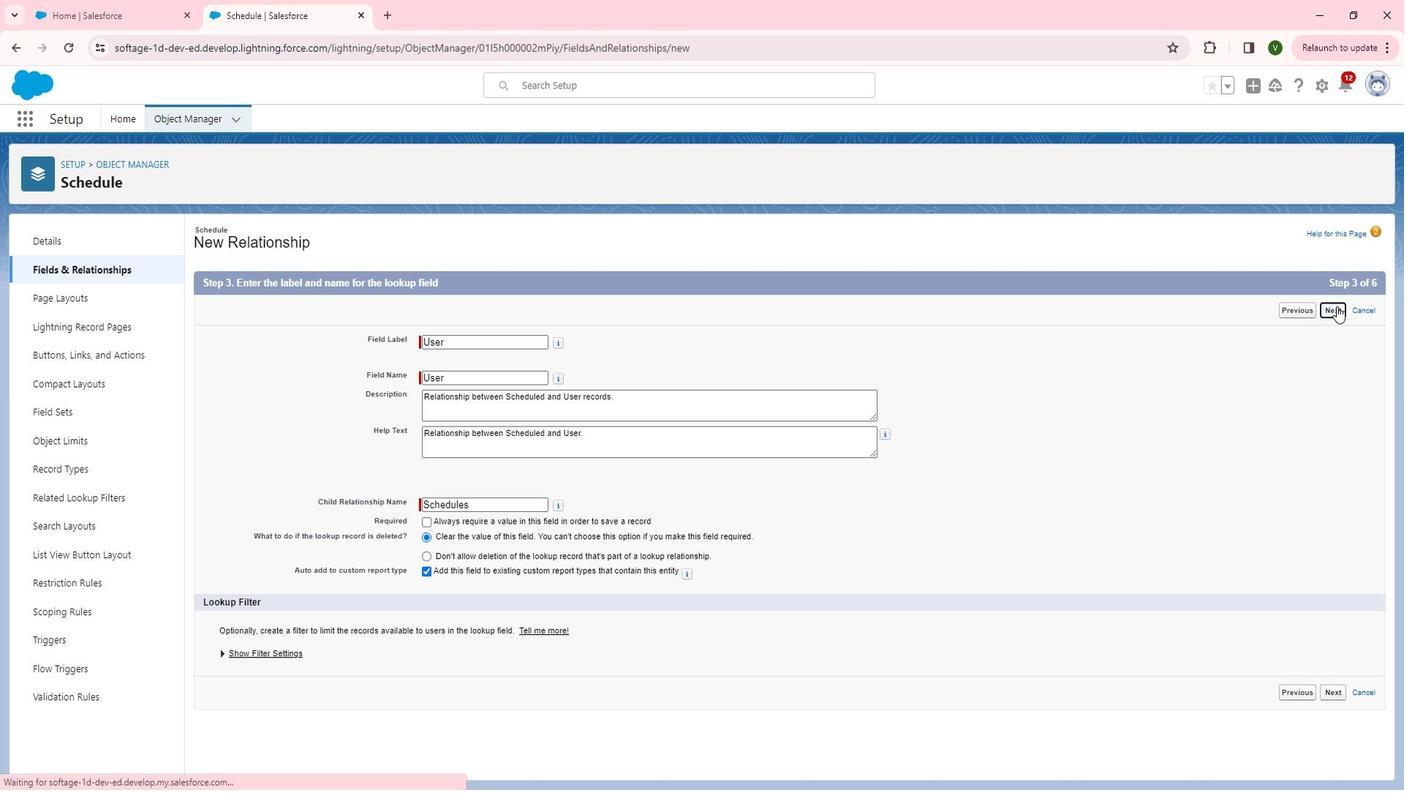 
Action: Mouse moved to (1048, 481)
Screenshot: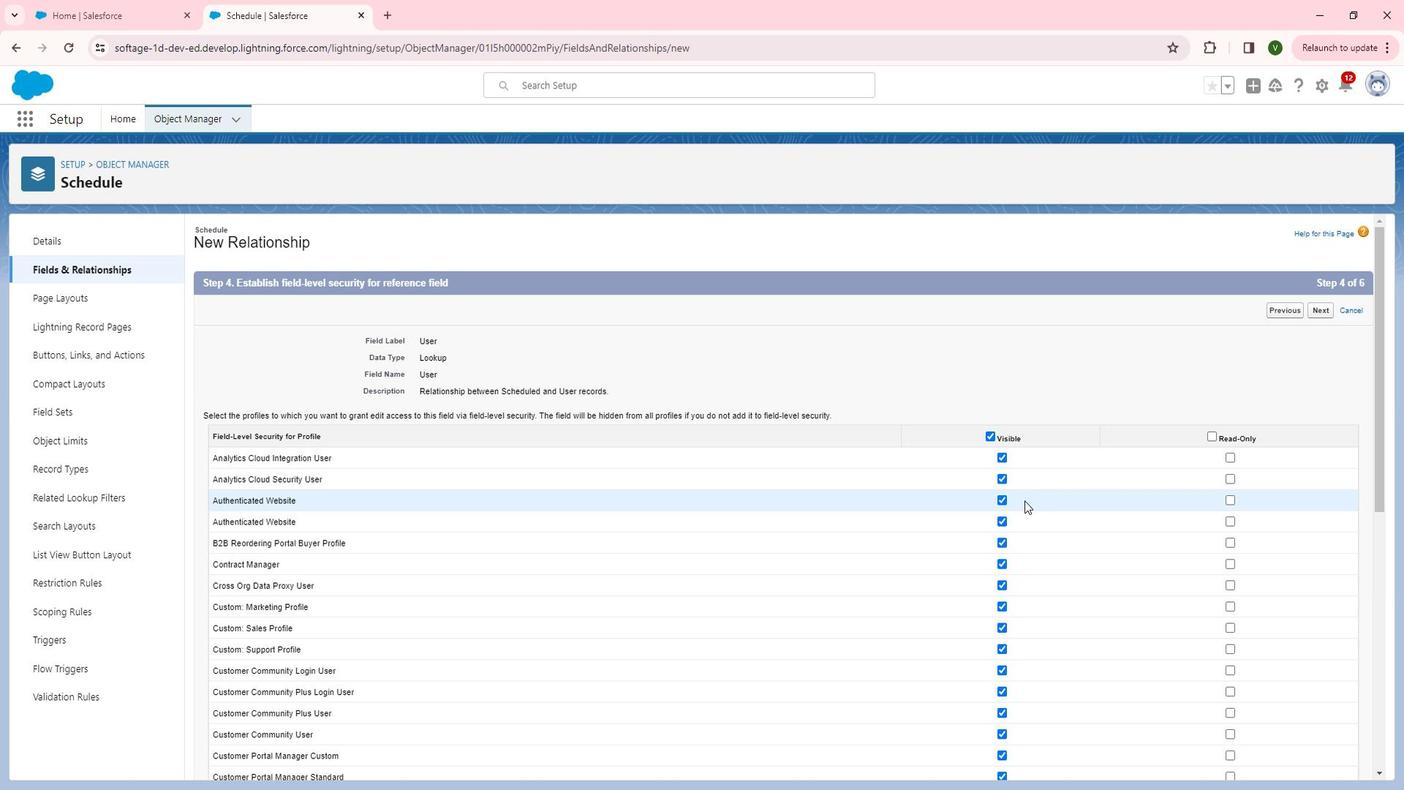 
Action: Mouse pressed left at (1048, 481)
Screenshot: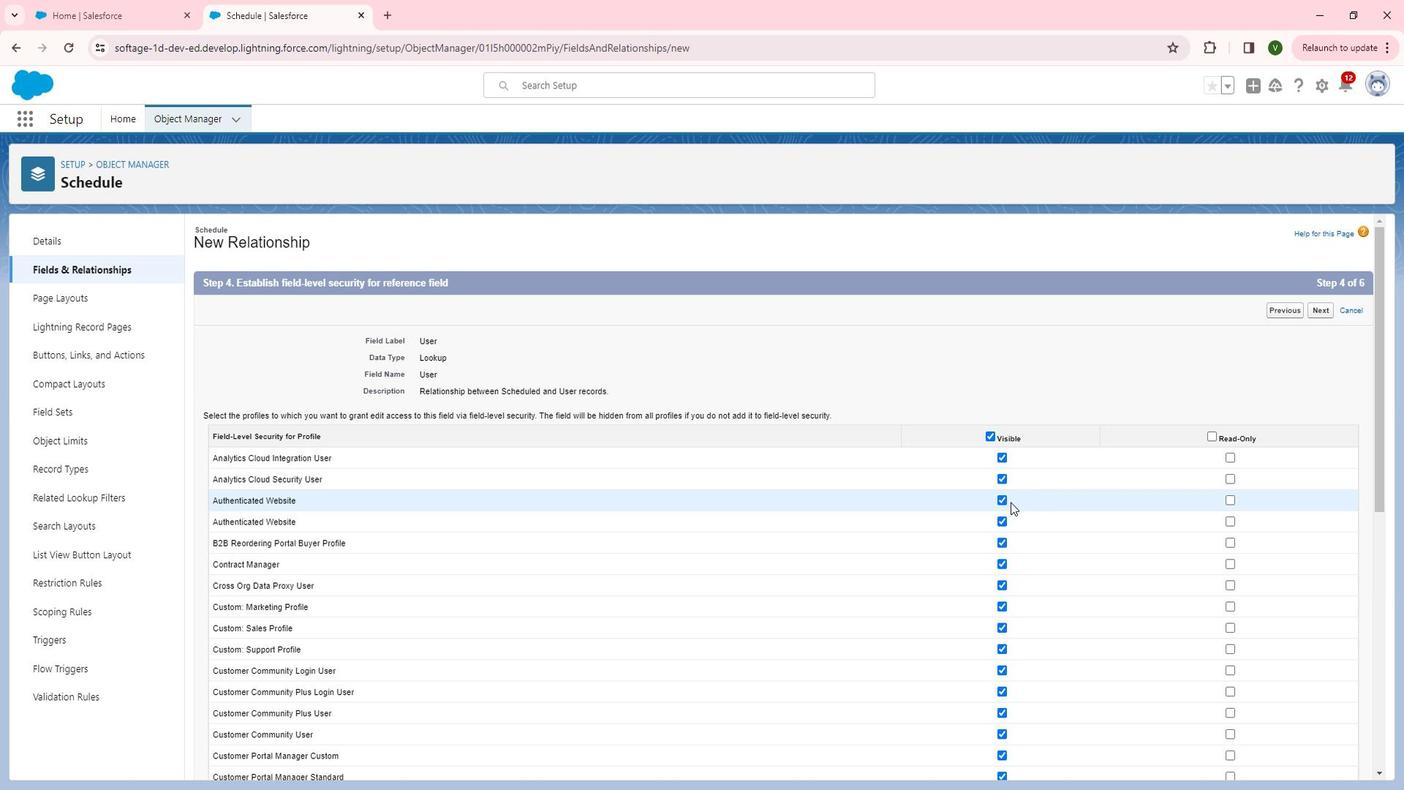 
Action: Mouse moved to (1059, 542)
Screenshot: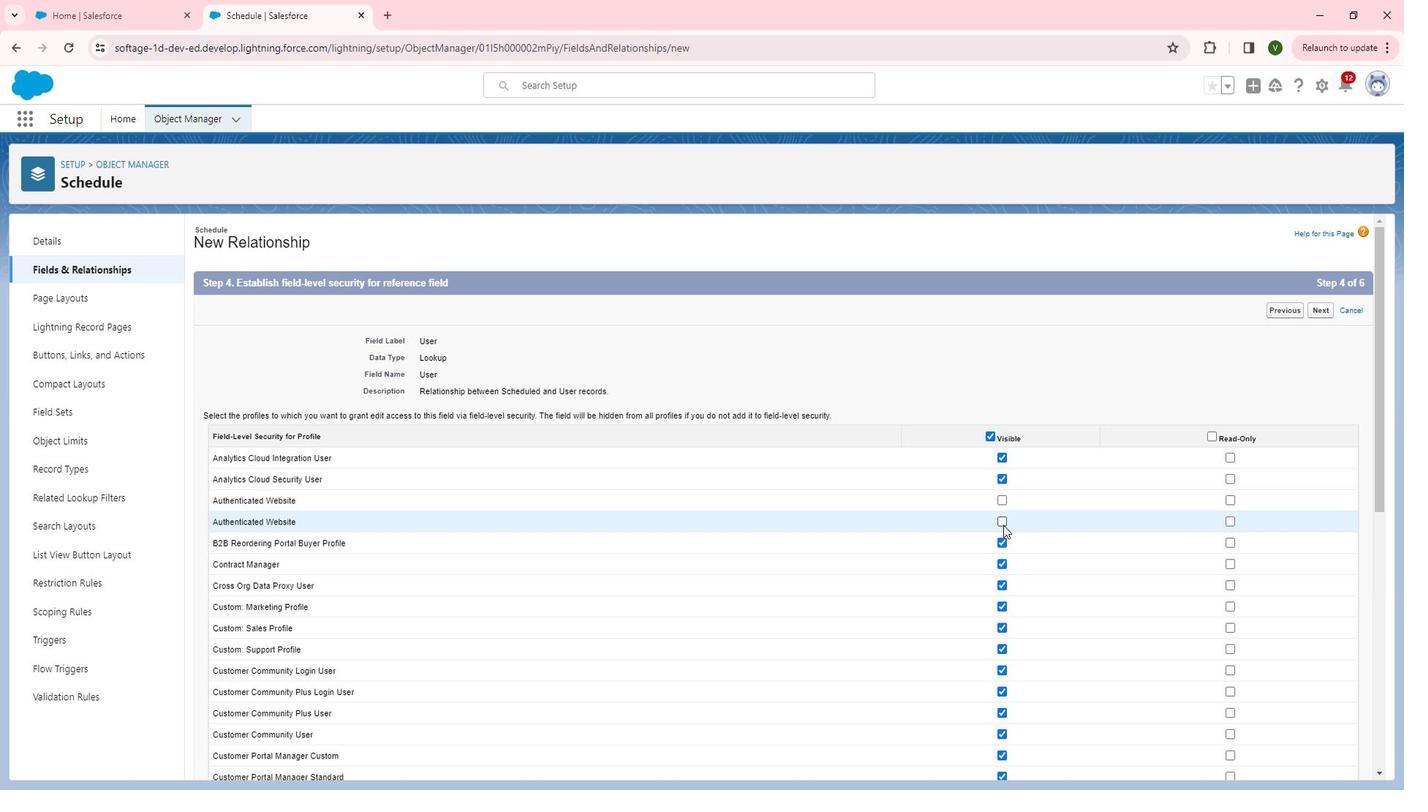 
Action: Mouse pressed left at (1059, 542)
Screenshot: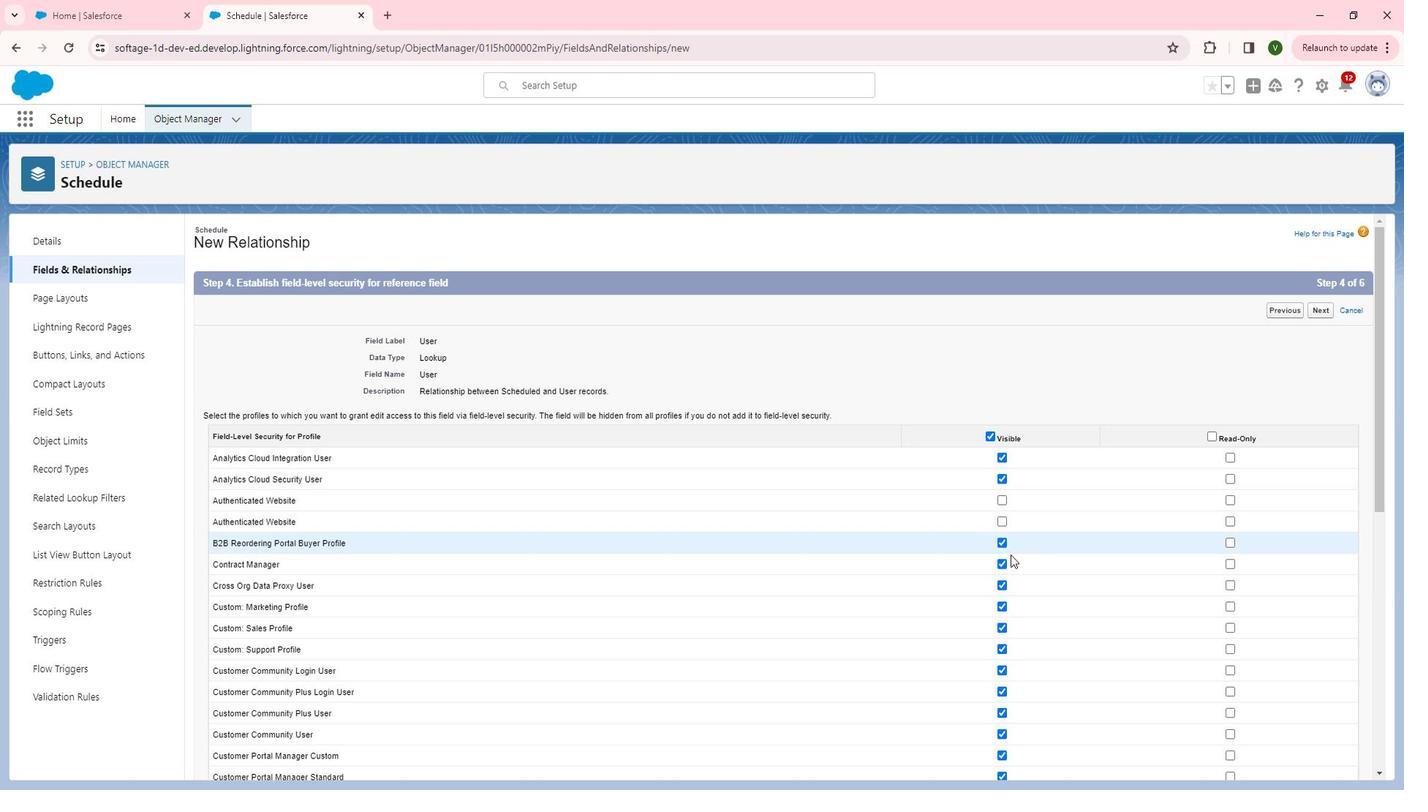 
Action: Mouse moved to (1060, 561)
Screenshot: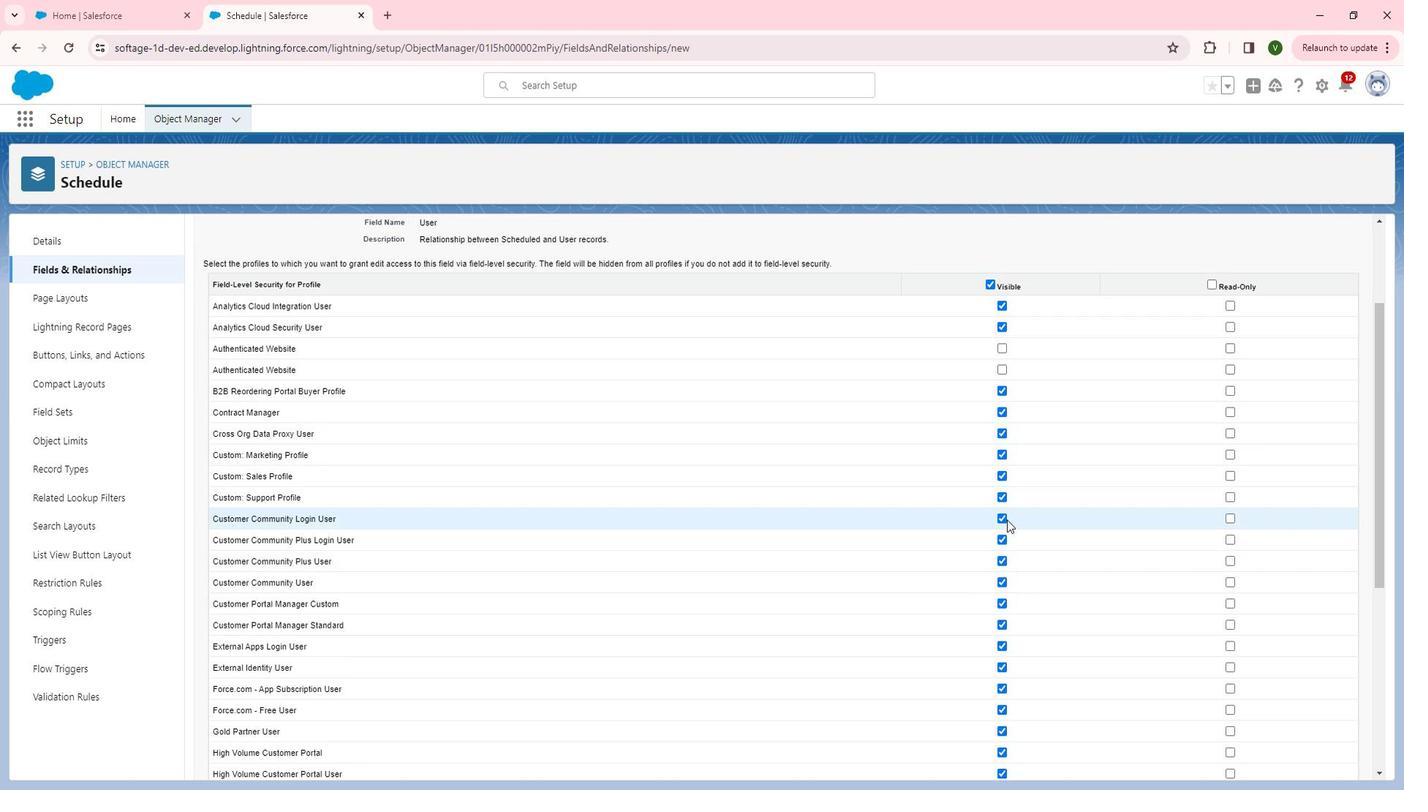 
Action: Mouse pressed left at (1060, 561)
Screenshot: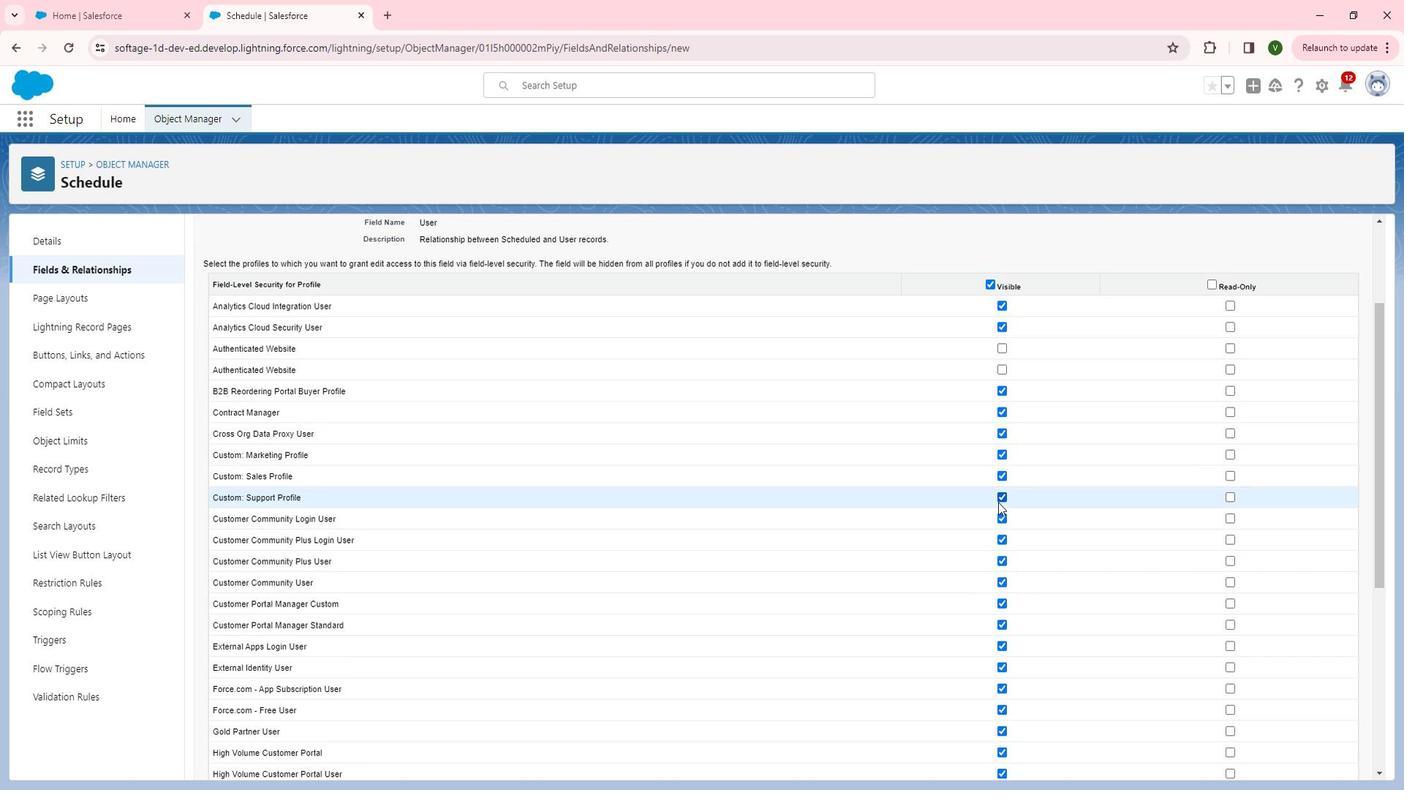 
Action: Mouse moved to (1070, 633)
Screenshot: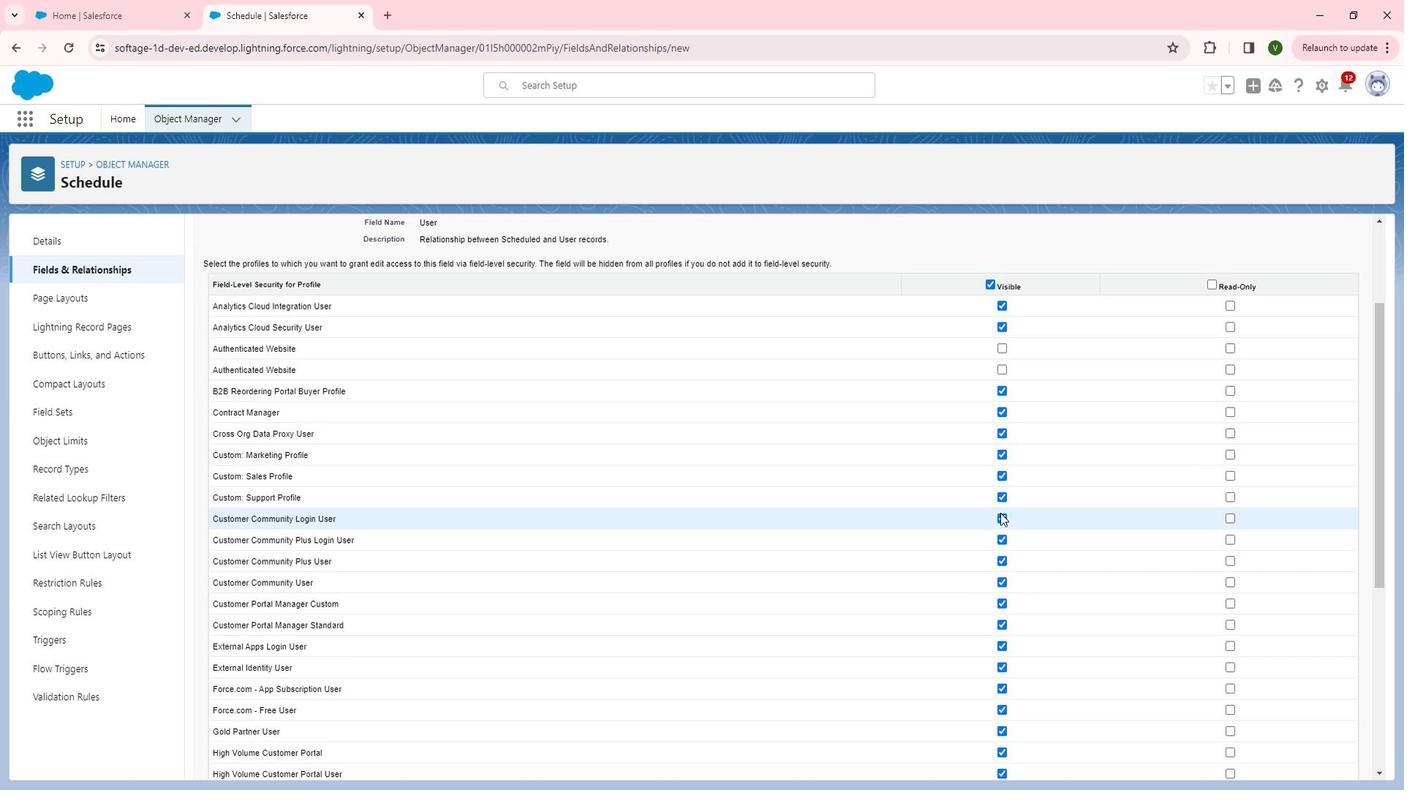 
Action: Mouse scrolled (1070, 632) with delta (0, 0)
Screenshot: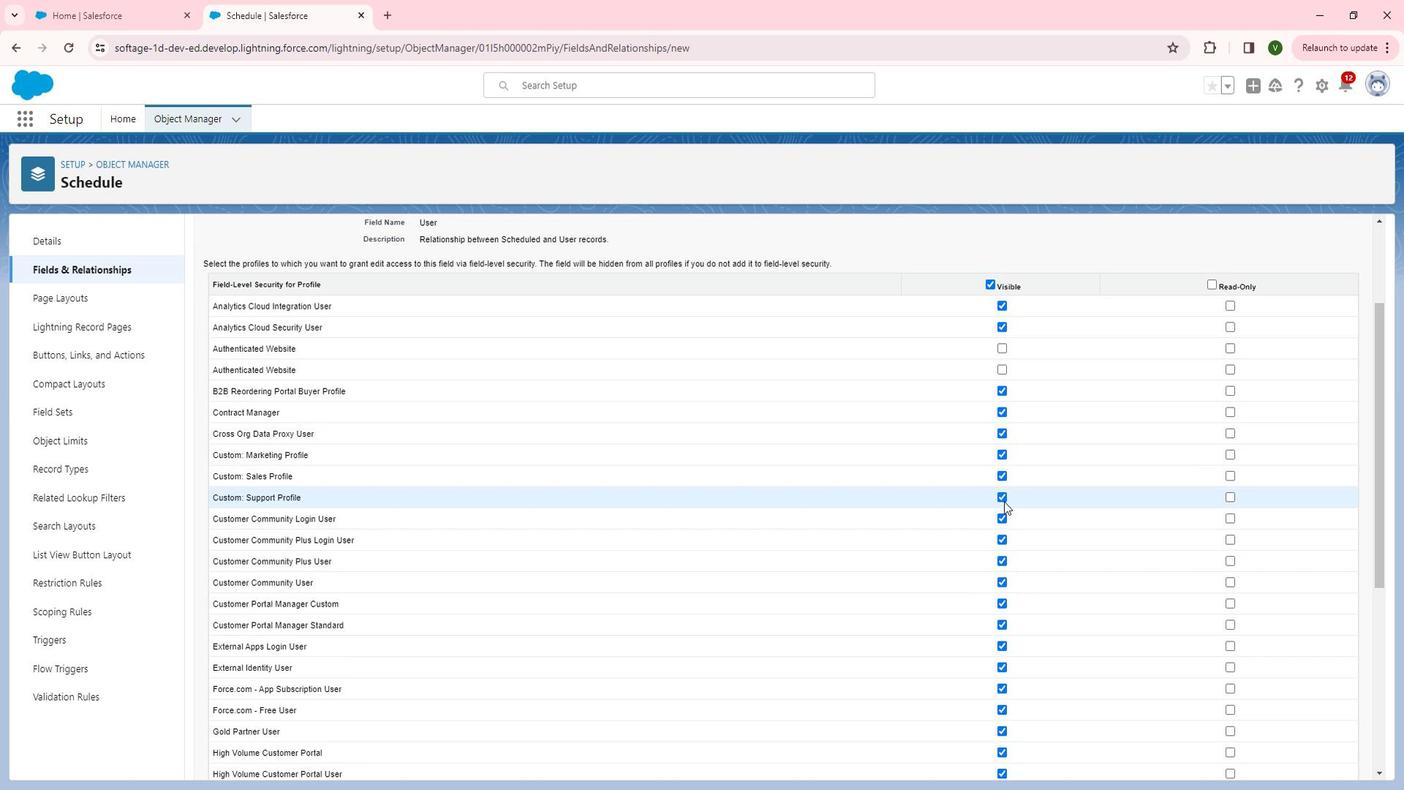 
Action: Mouse scrolled (1070, 632) with delta (0, 0)
Screenshot: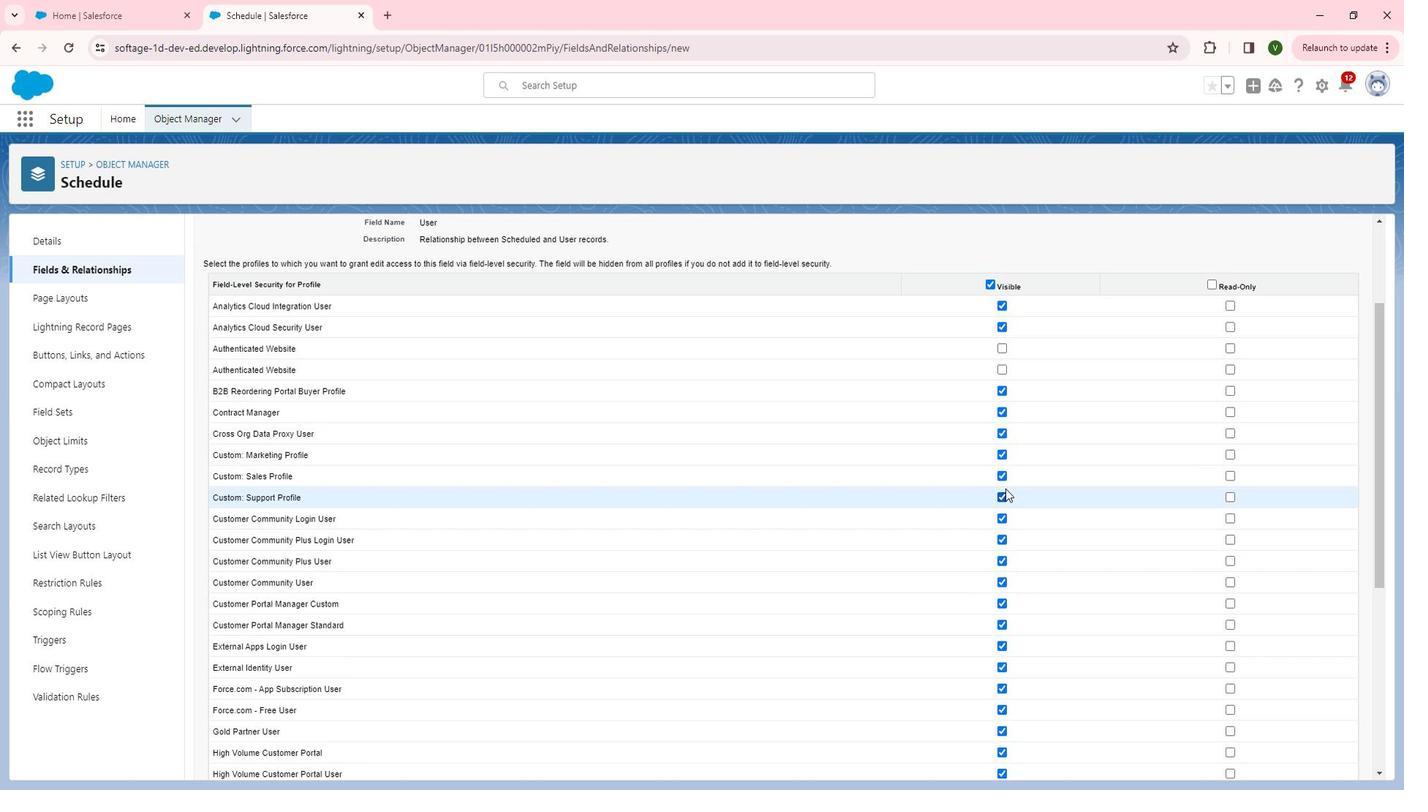 
Action: Mouse moved to (1059, 532)
Screenshot: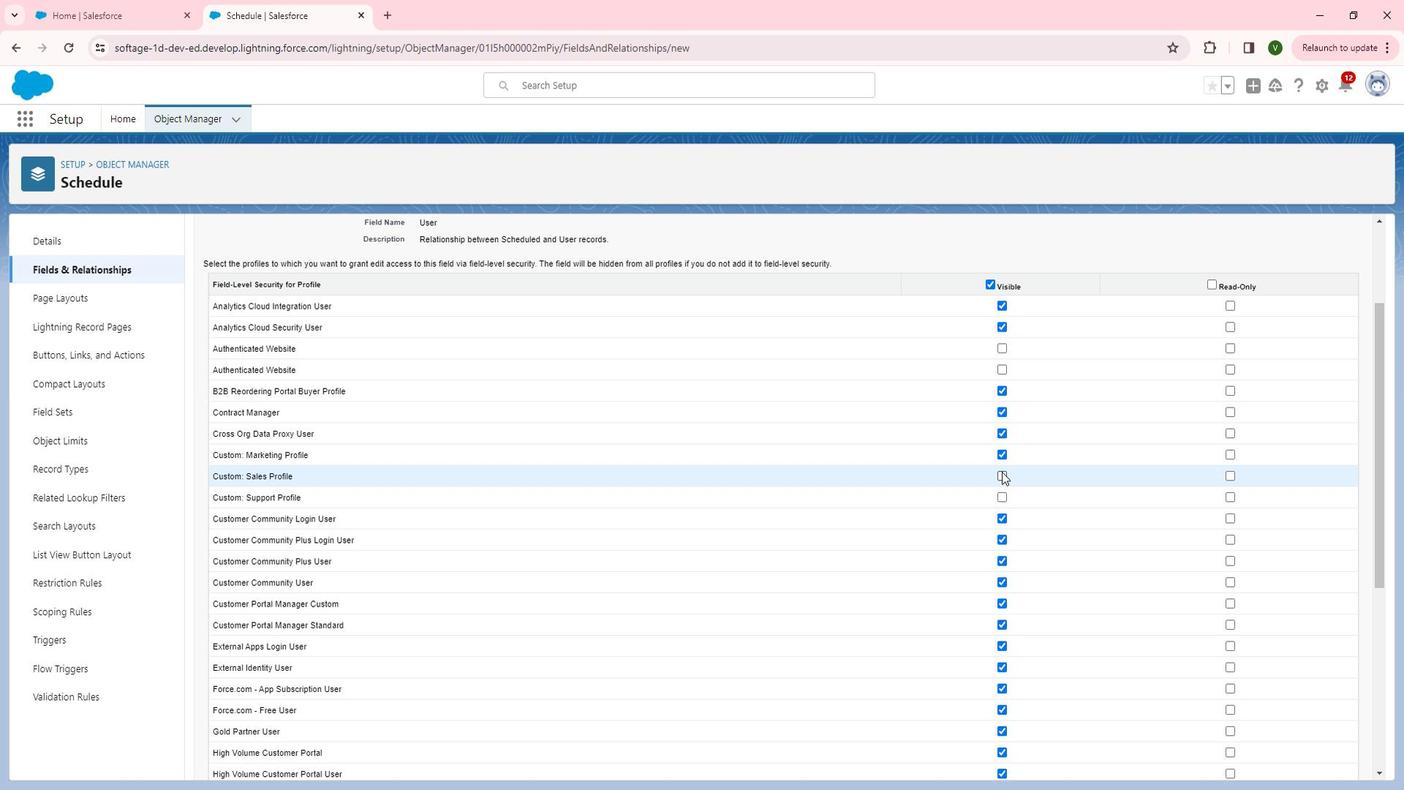 
Action: Mouse pressed left at (1059, 532)
Screenshot: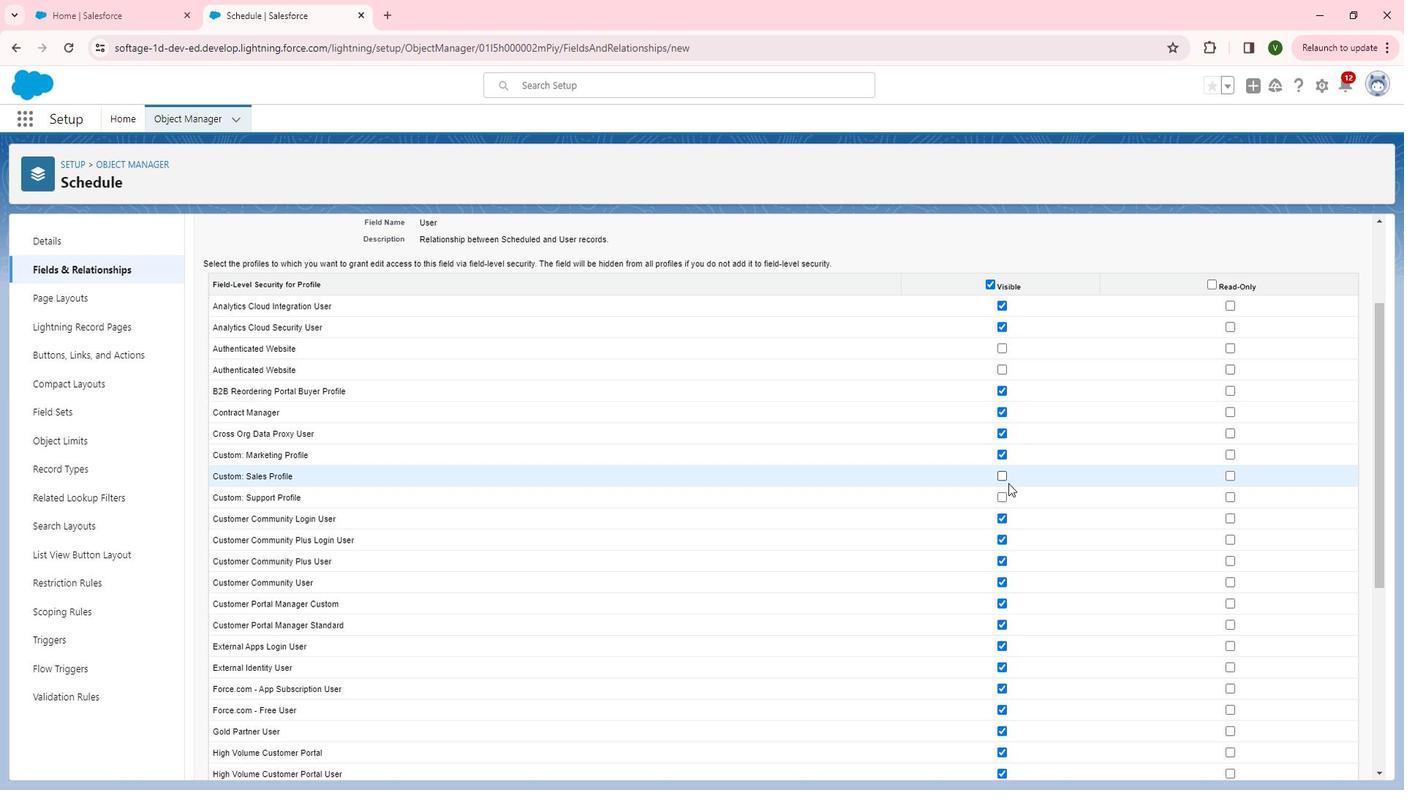 
Action: Mouse moved to (1060, 512)
Screenshot: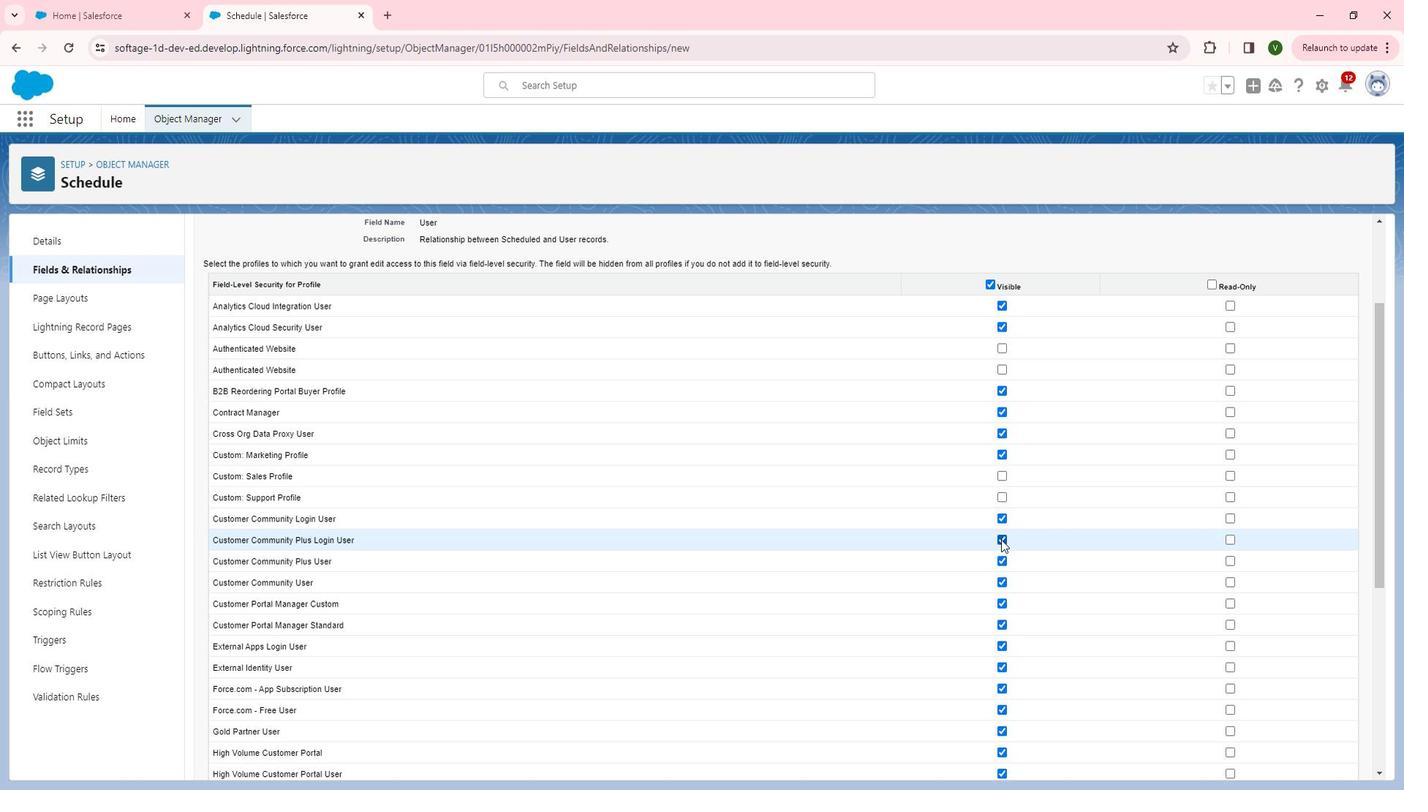 
Action: Mouse pressed left at (1060, 512)
Screenshot: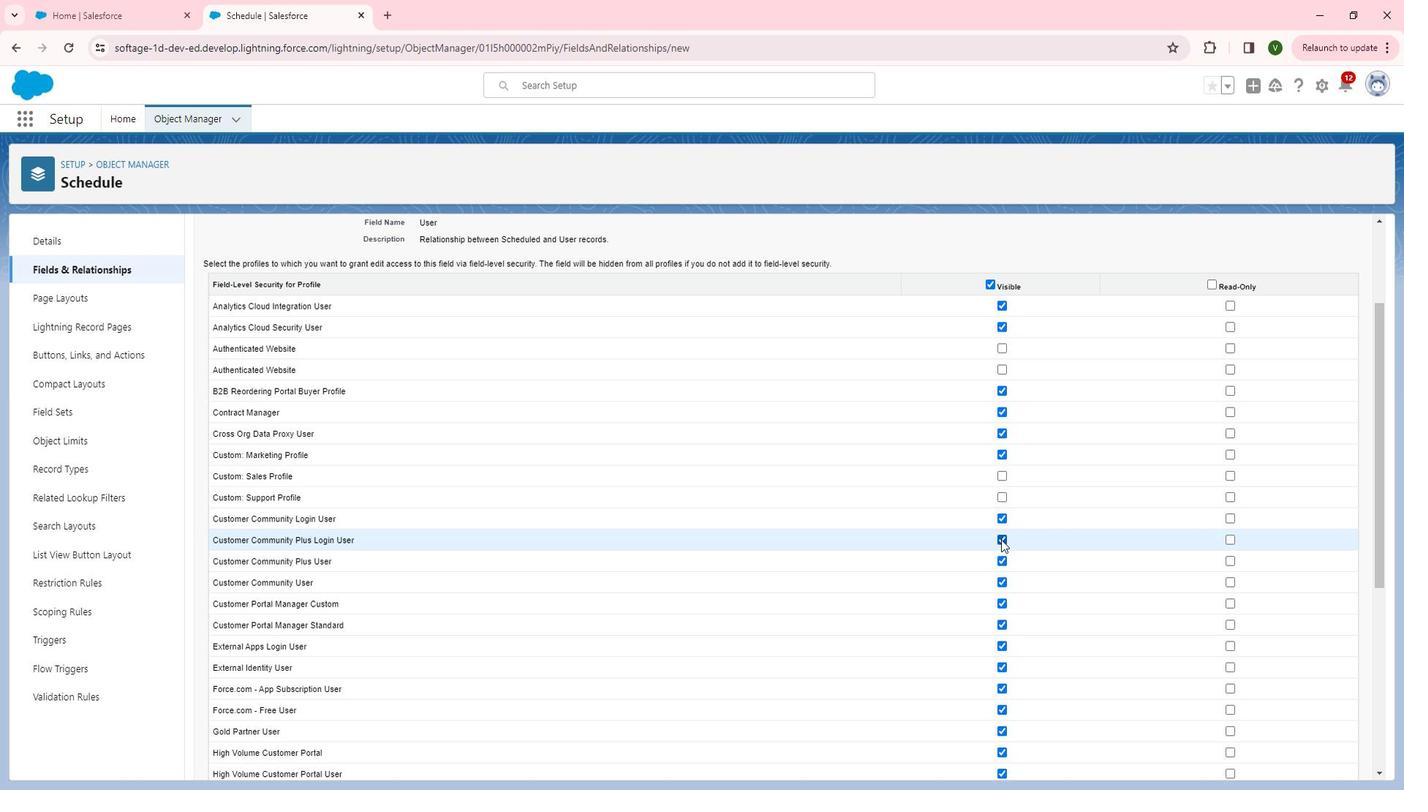 
Action: Mouse moved to (1059, 577)
Screenshot: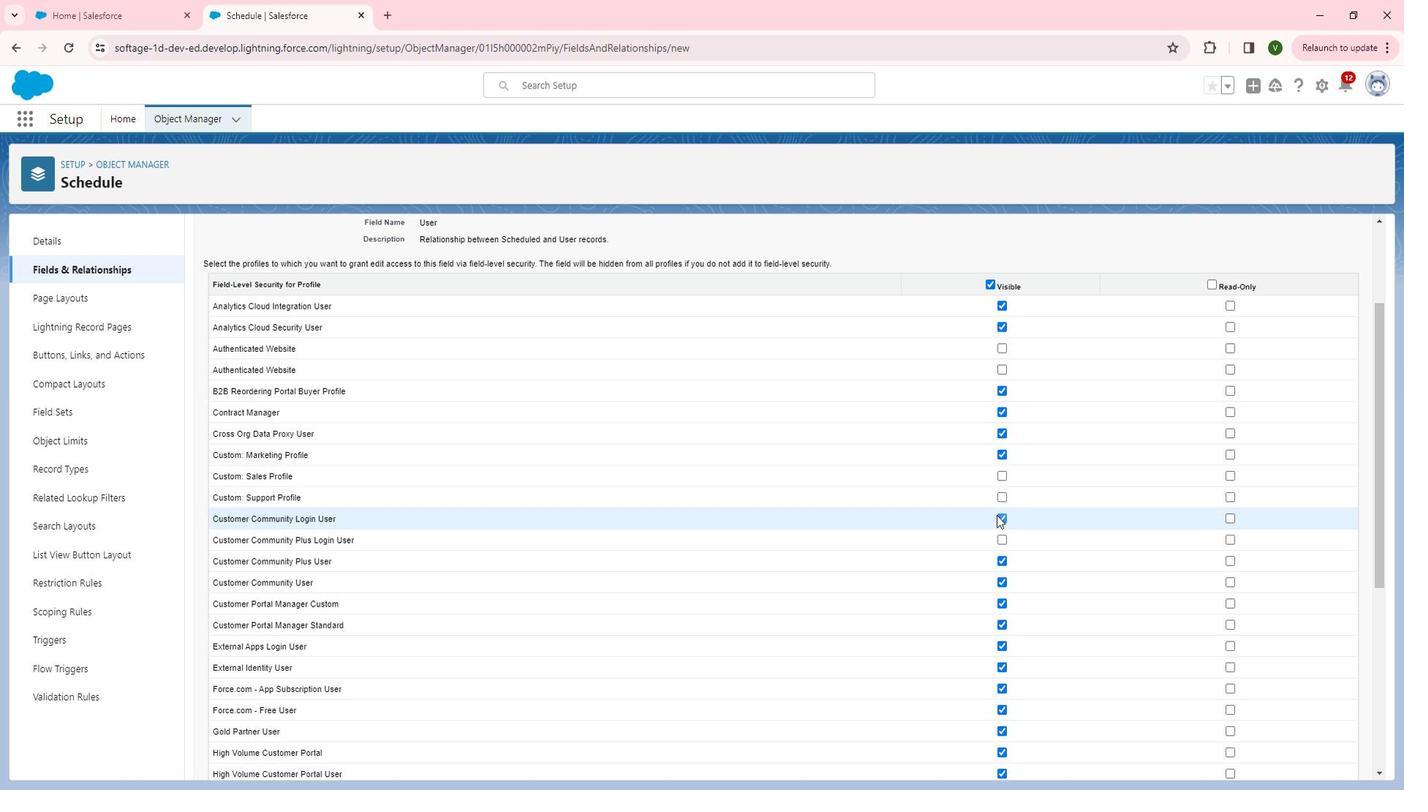 
Action: Mouse pressed left at (1059, 577)
Screenshot: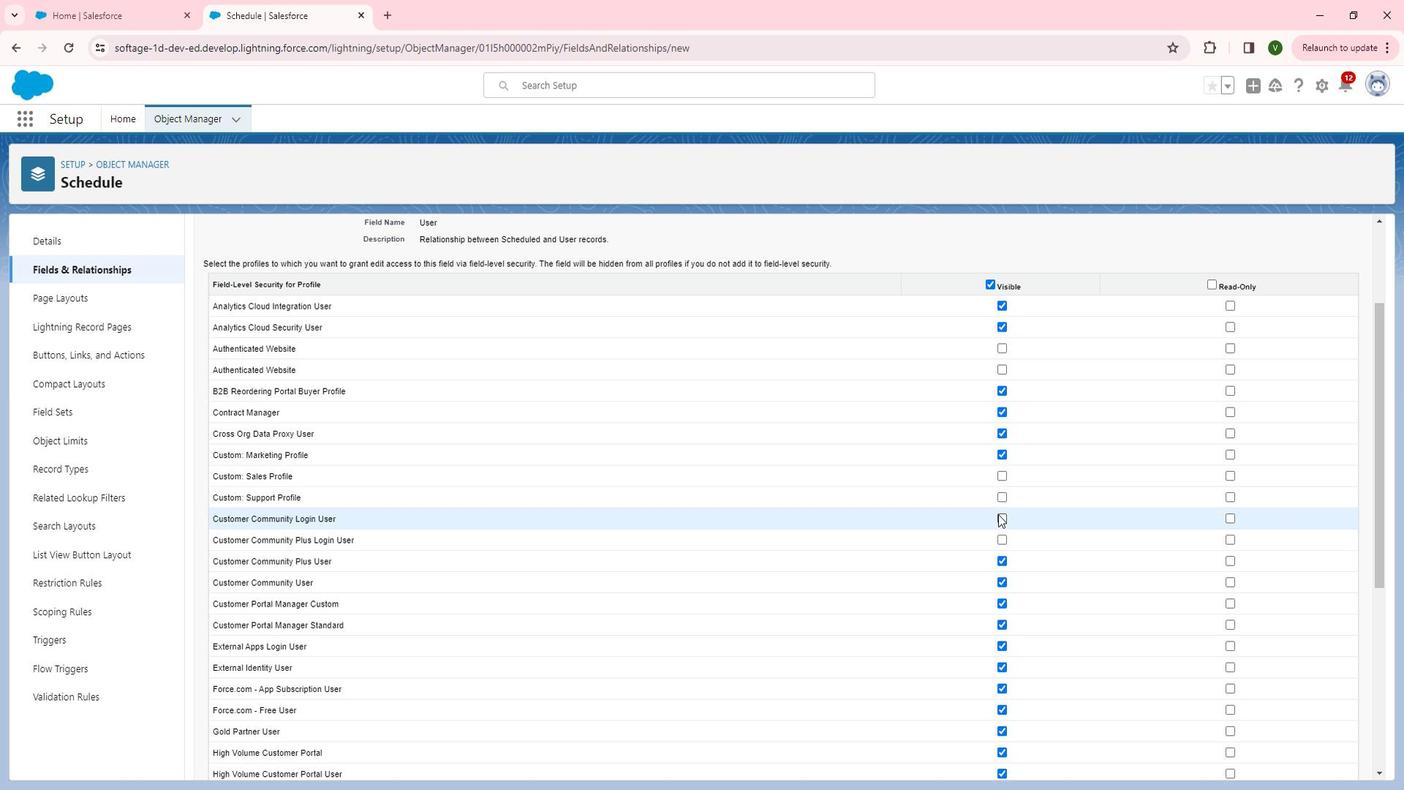 
Action: Mouse moved to (1055, 553)
Screenshot: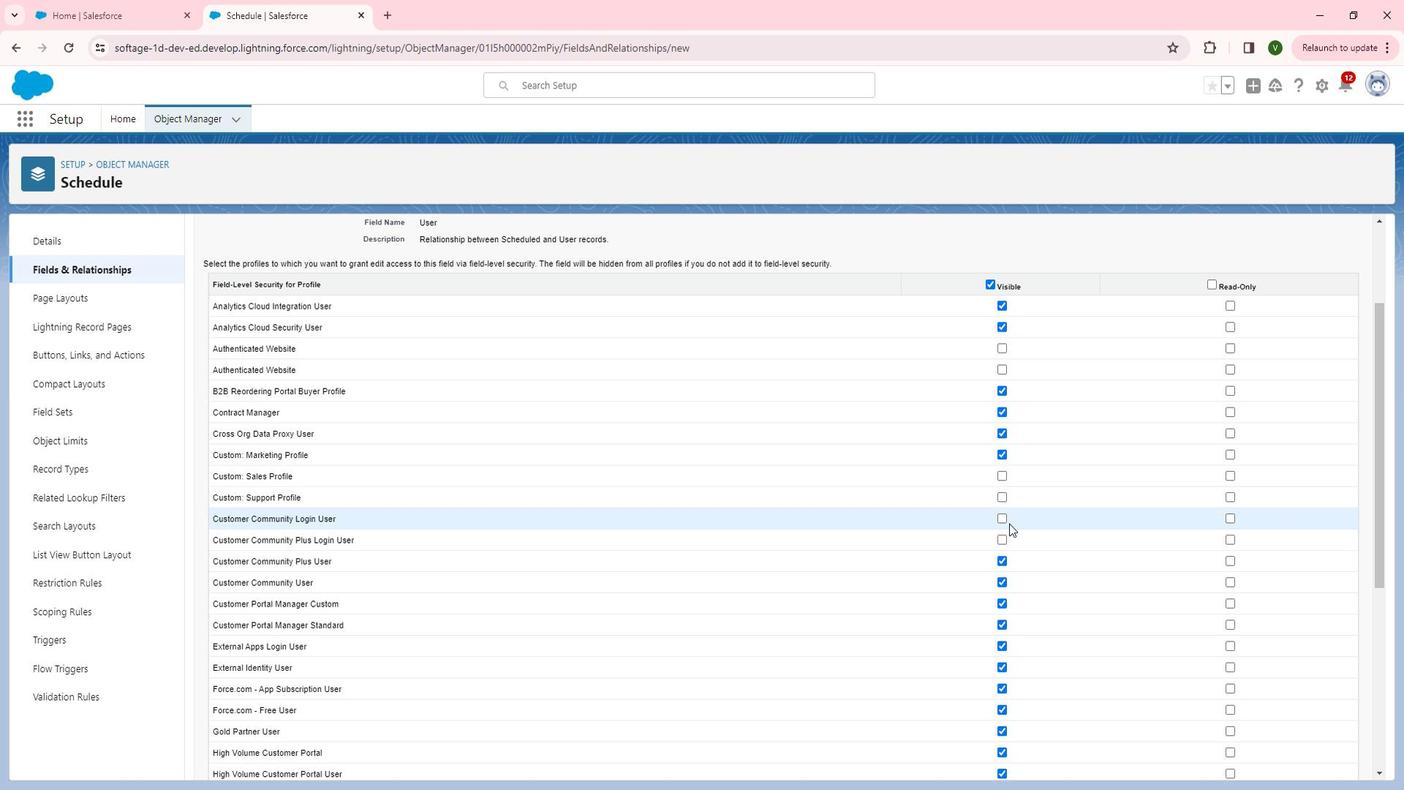 
Action: Mouse pressed left at (1055, 553)
Screenshot: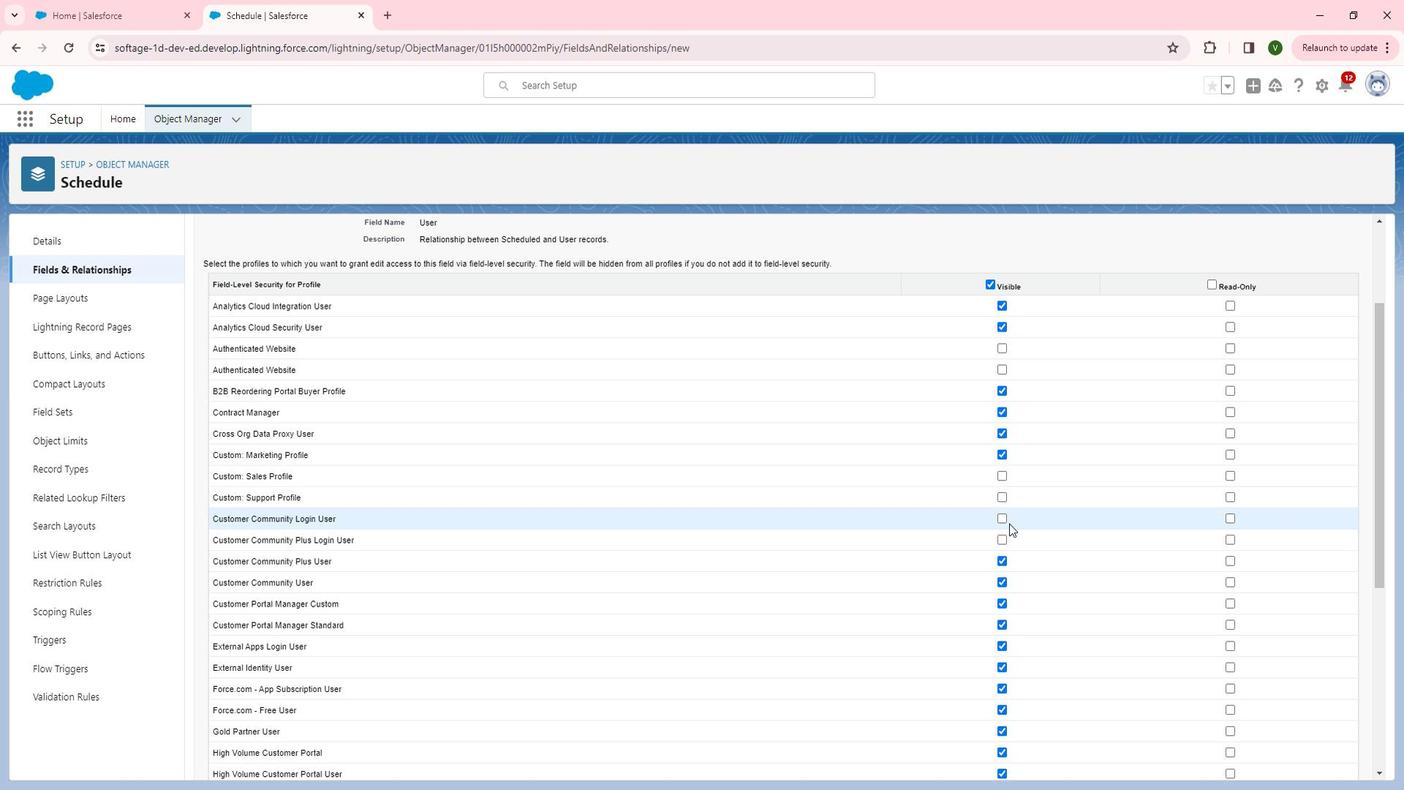 
Action: Mouse moved to (1058, 603)
Screenshot: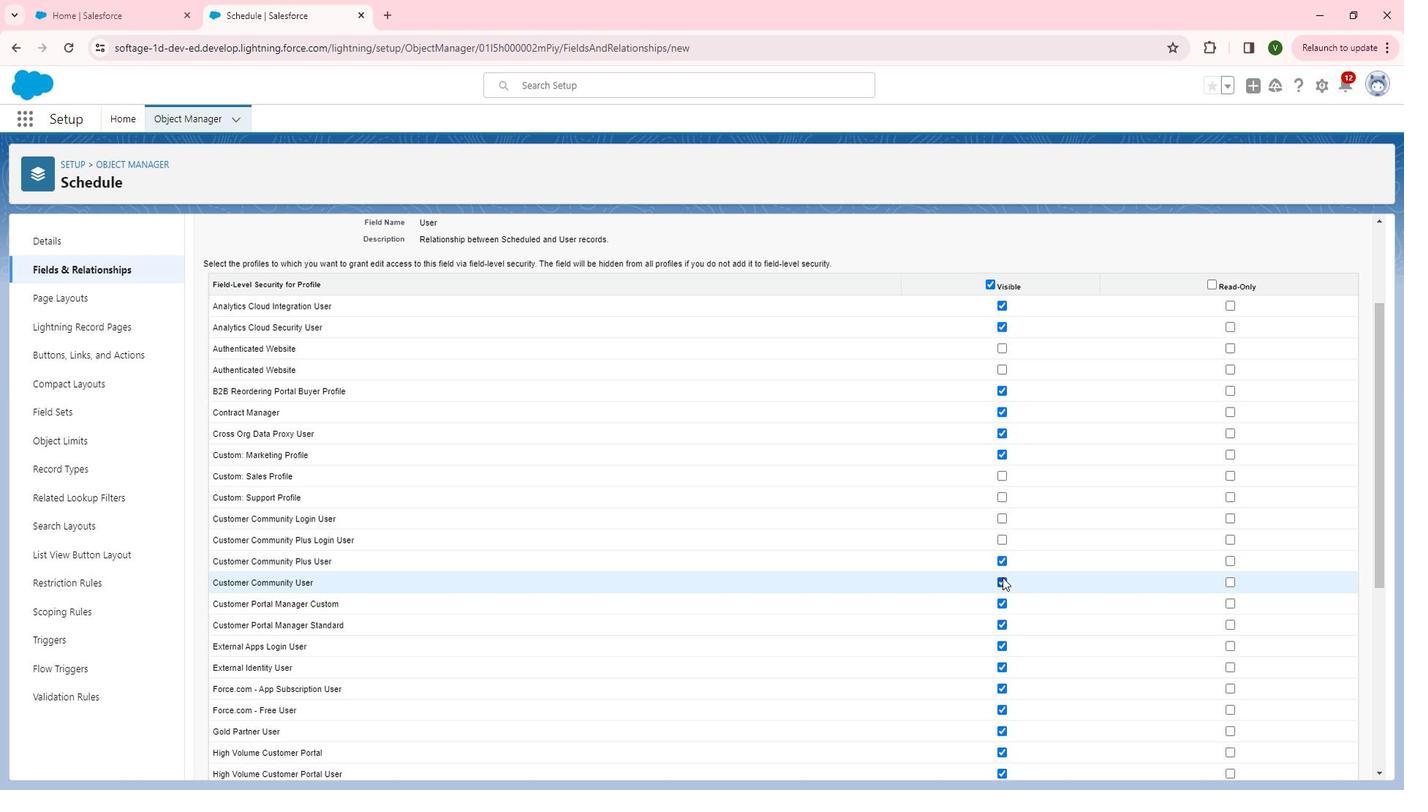 
Action: Mouse pressed left at (1058, 603)
Screenshot: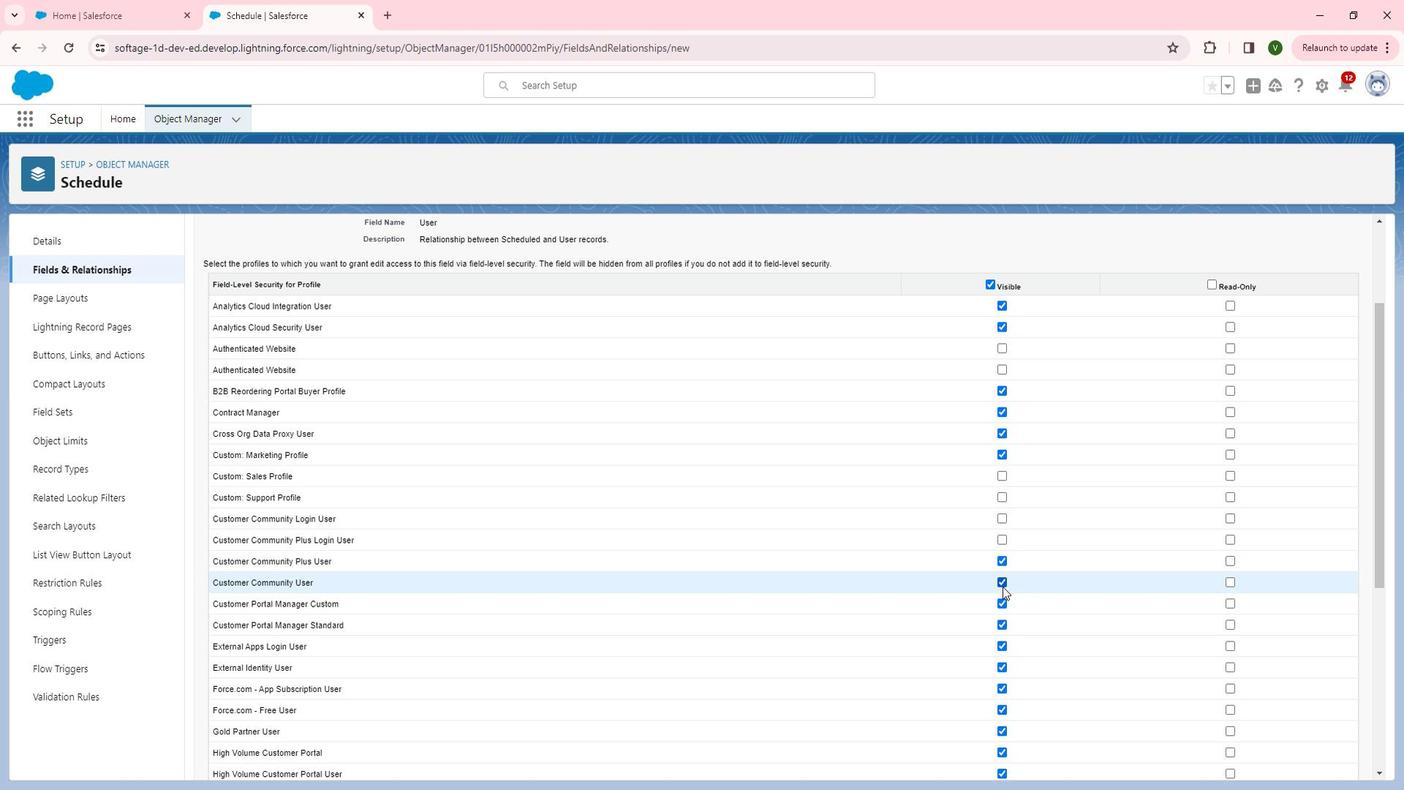 
Action: Mouse moved to (1063, 638)
Screenshot: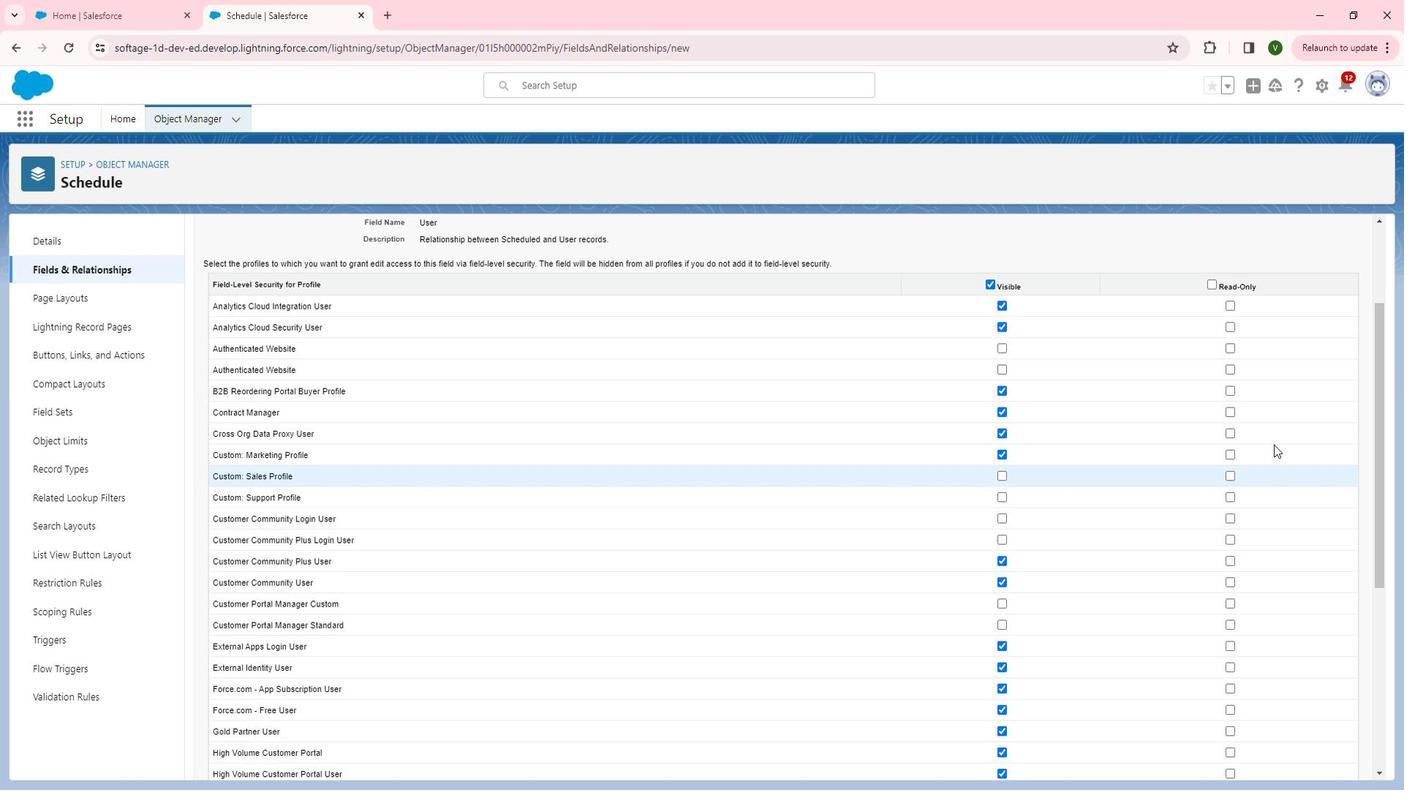 
Action: Mouse pressed left at (1063, 638)
Screenshot: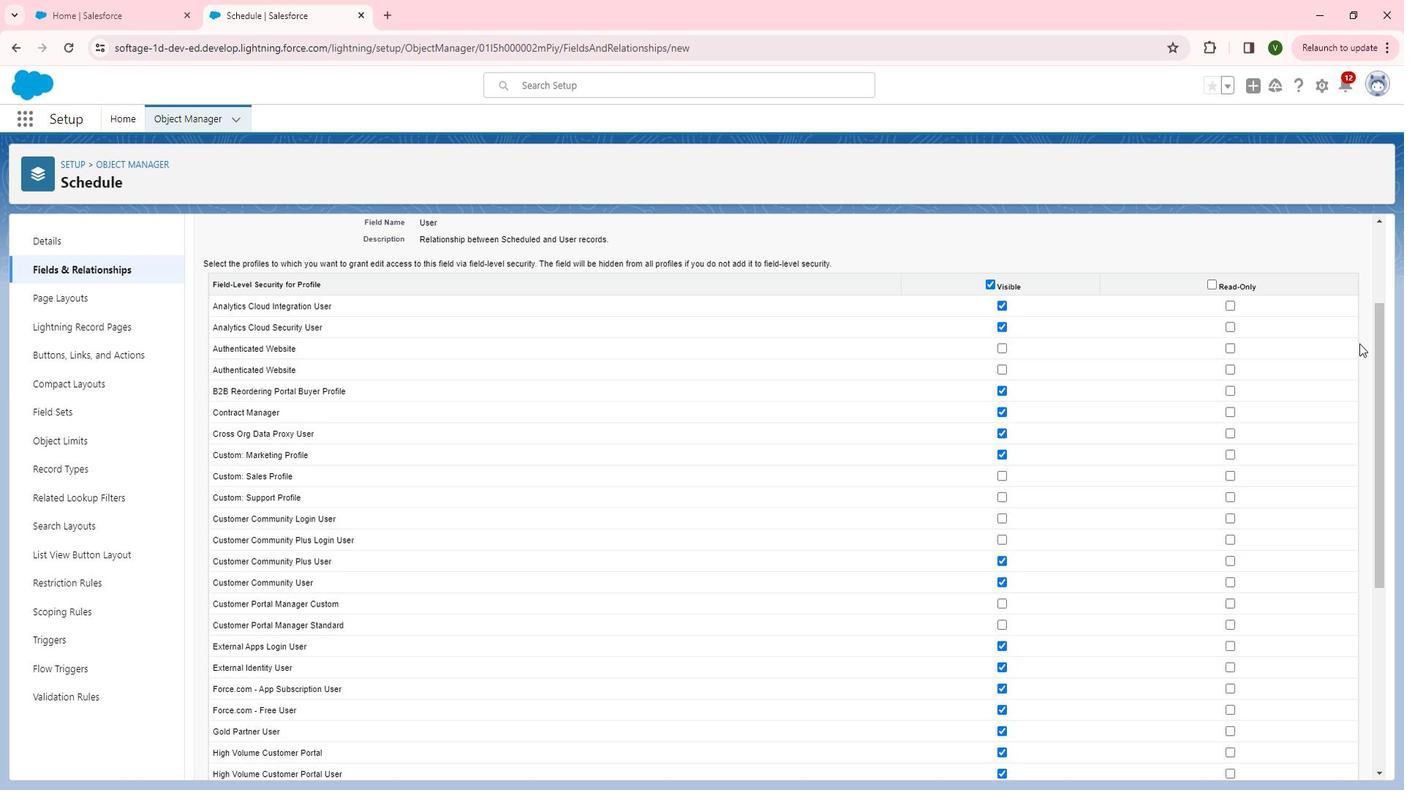 
Action: Mouse moved to (1062, 660)
Screenshot: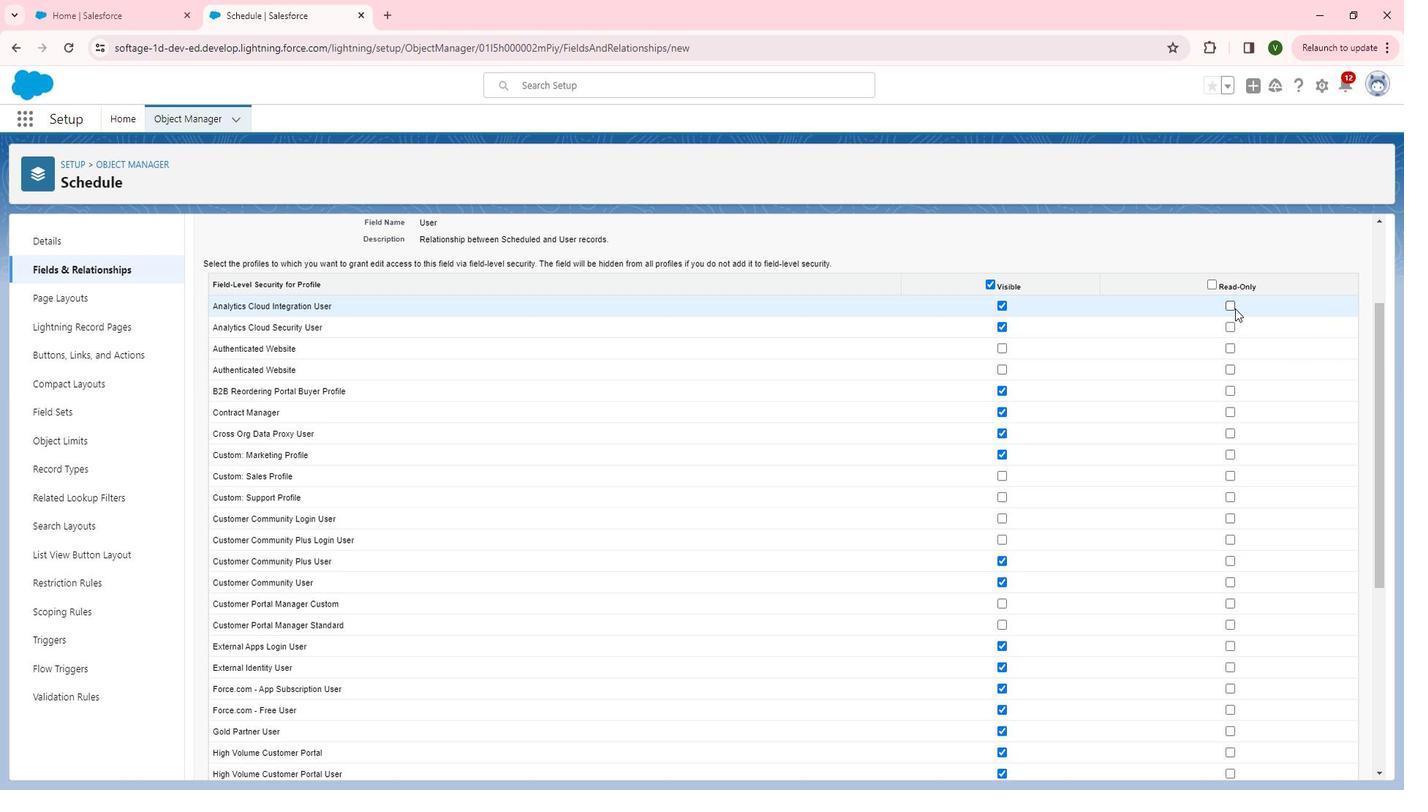 
Action: Mouse pressed left at (1062, 660)
Screenshot: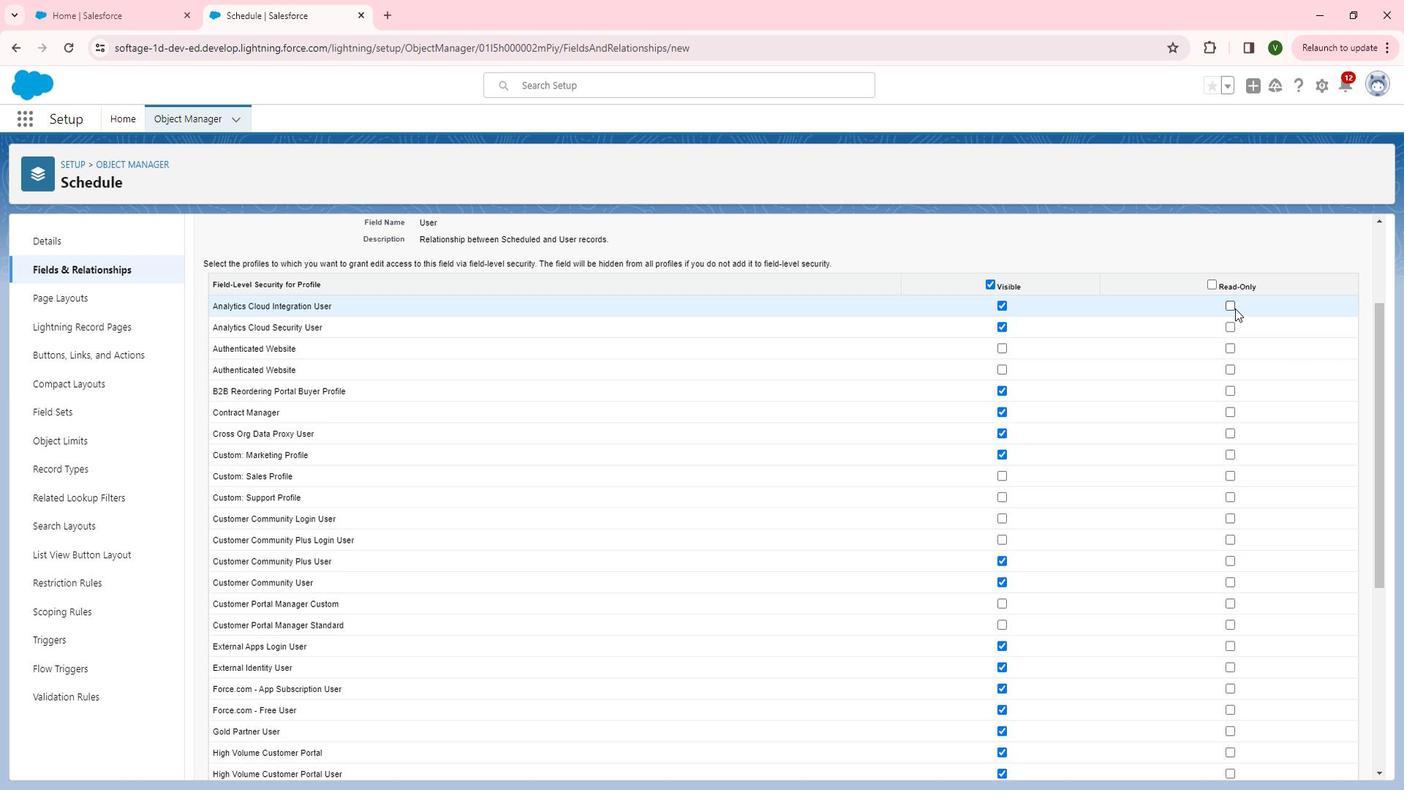 
Action: Mouse moved to (1286, 355)
Screenshot: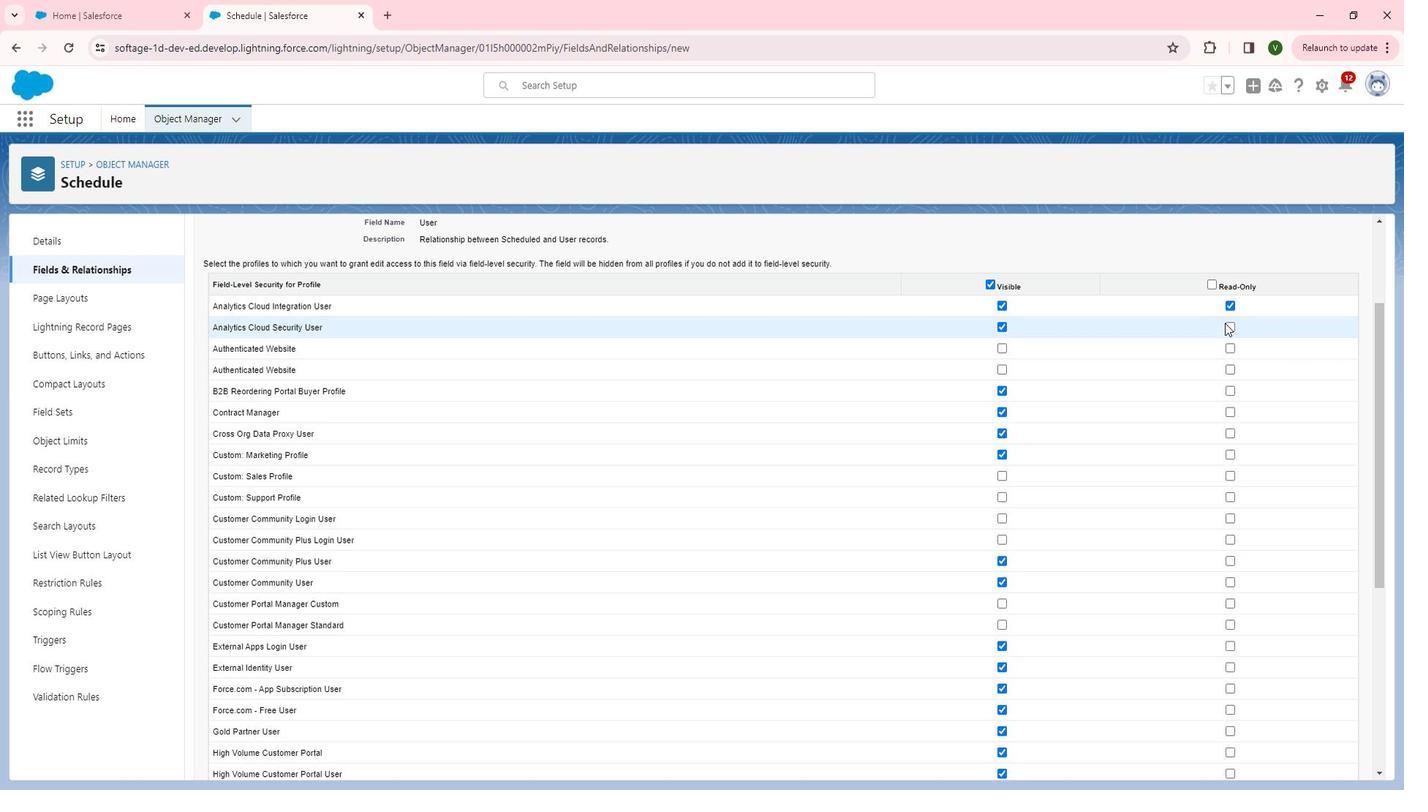 
Action: Mouse pressed left at (1286, 355)
Screenshot: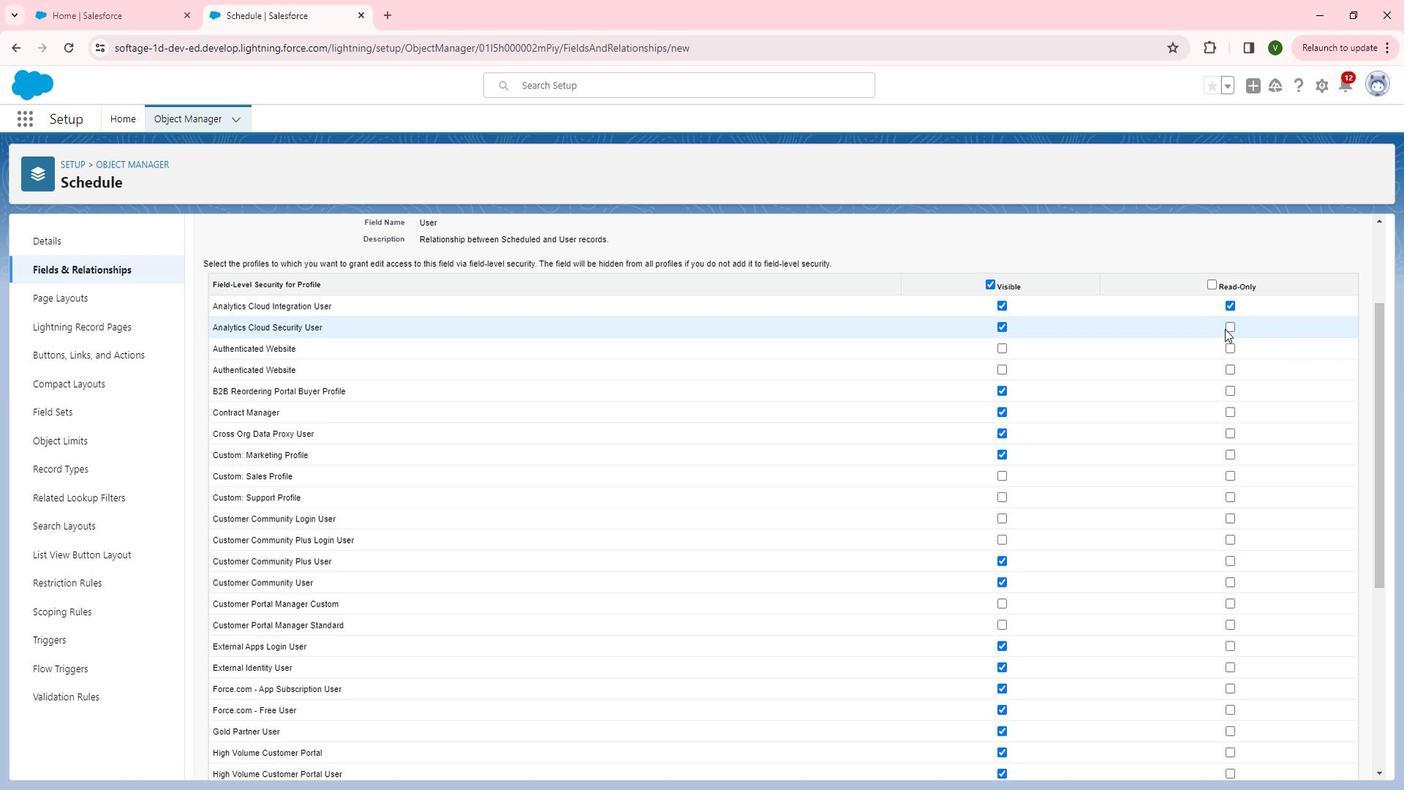 
Action: Mouse moved to (1283, 374)
Screenshot: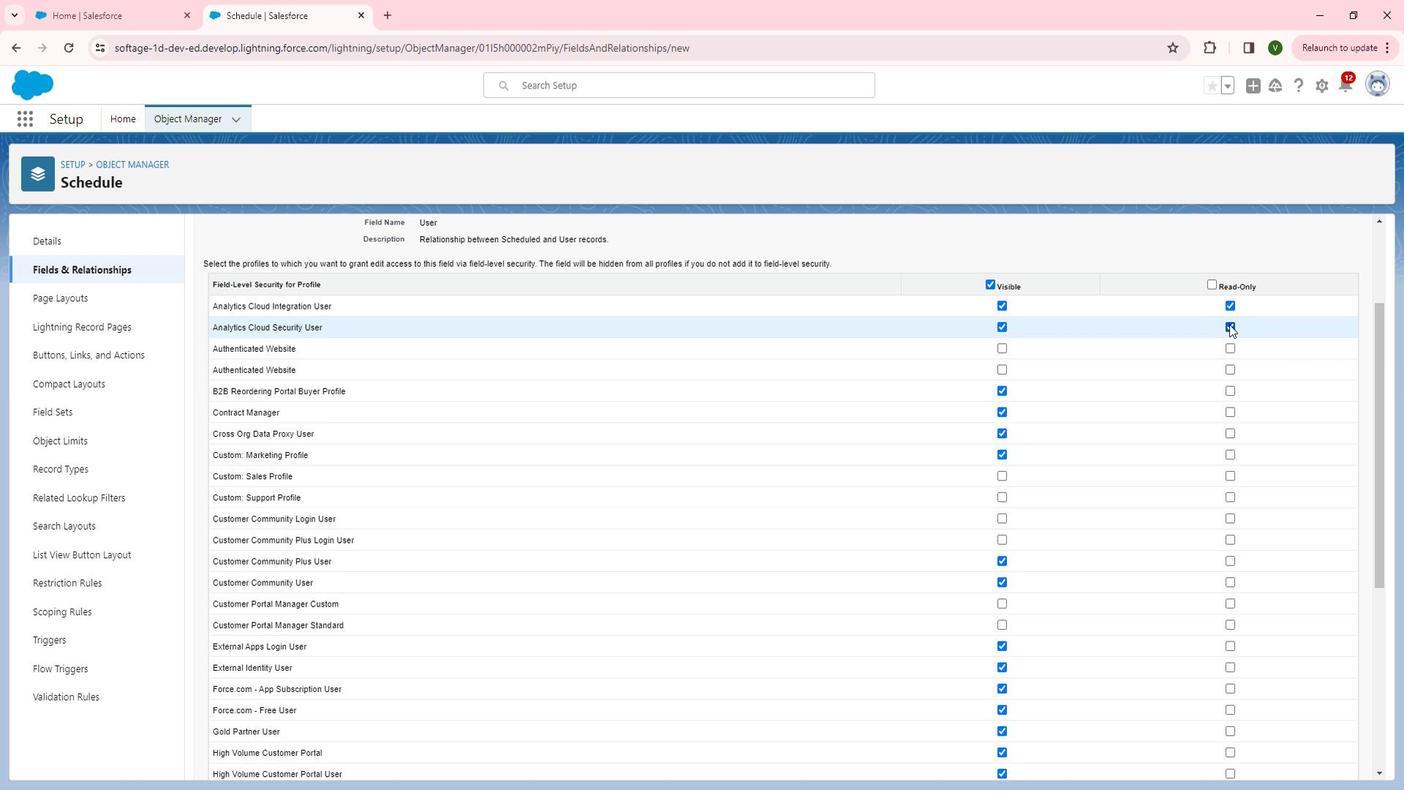 
Action: Mouse pressed left at (1283, 374)
Screenshot: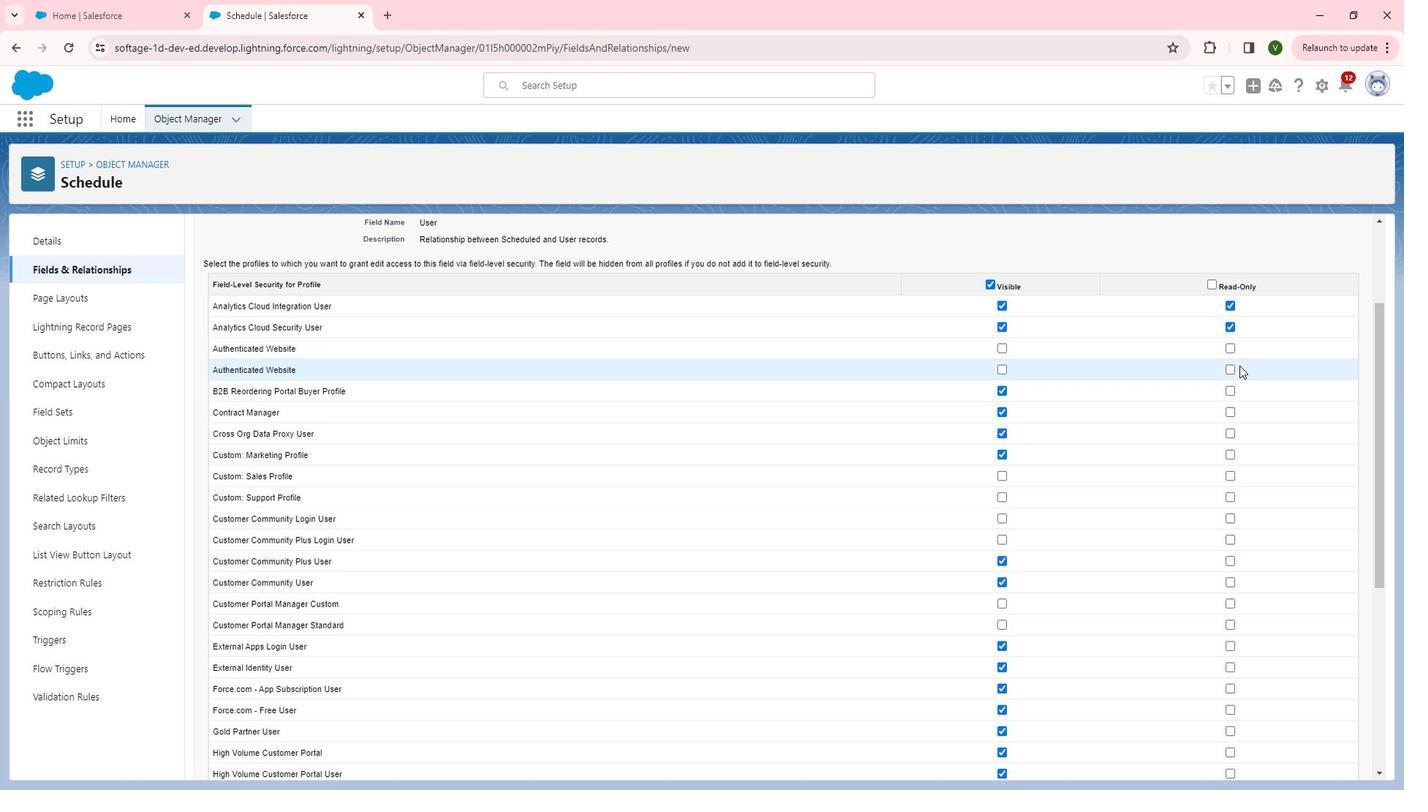
Action: Mouse moved to (1287, 370)
Screenshot: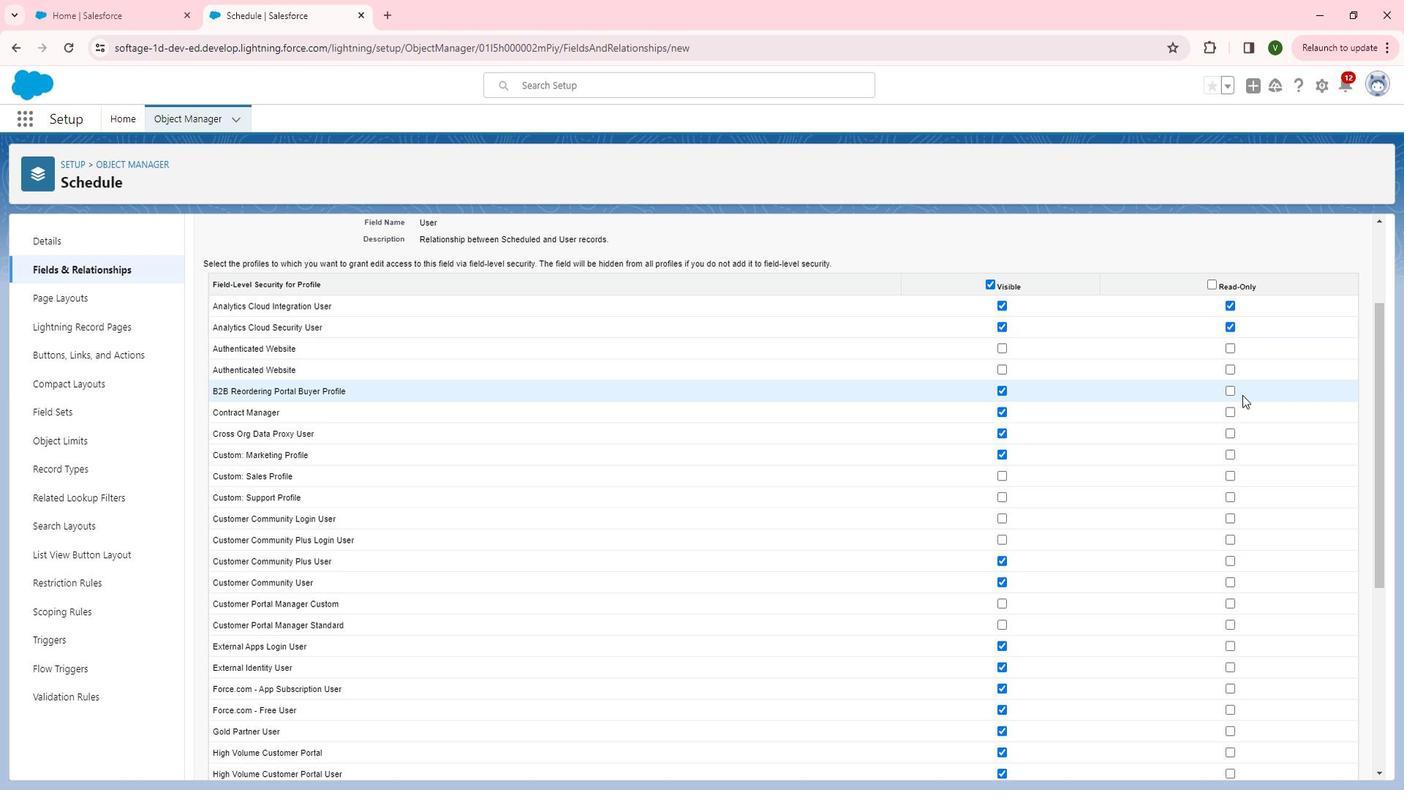 
Action: Mouse pressed left at (1287, 370)
Screenshot: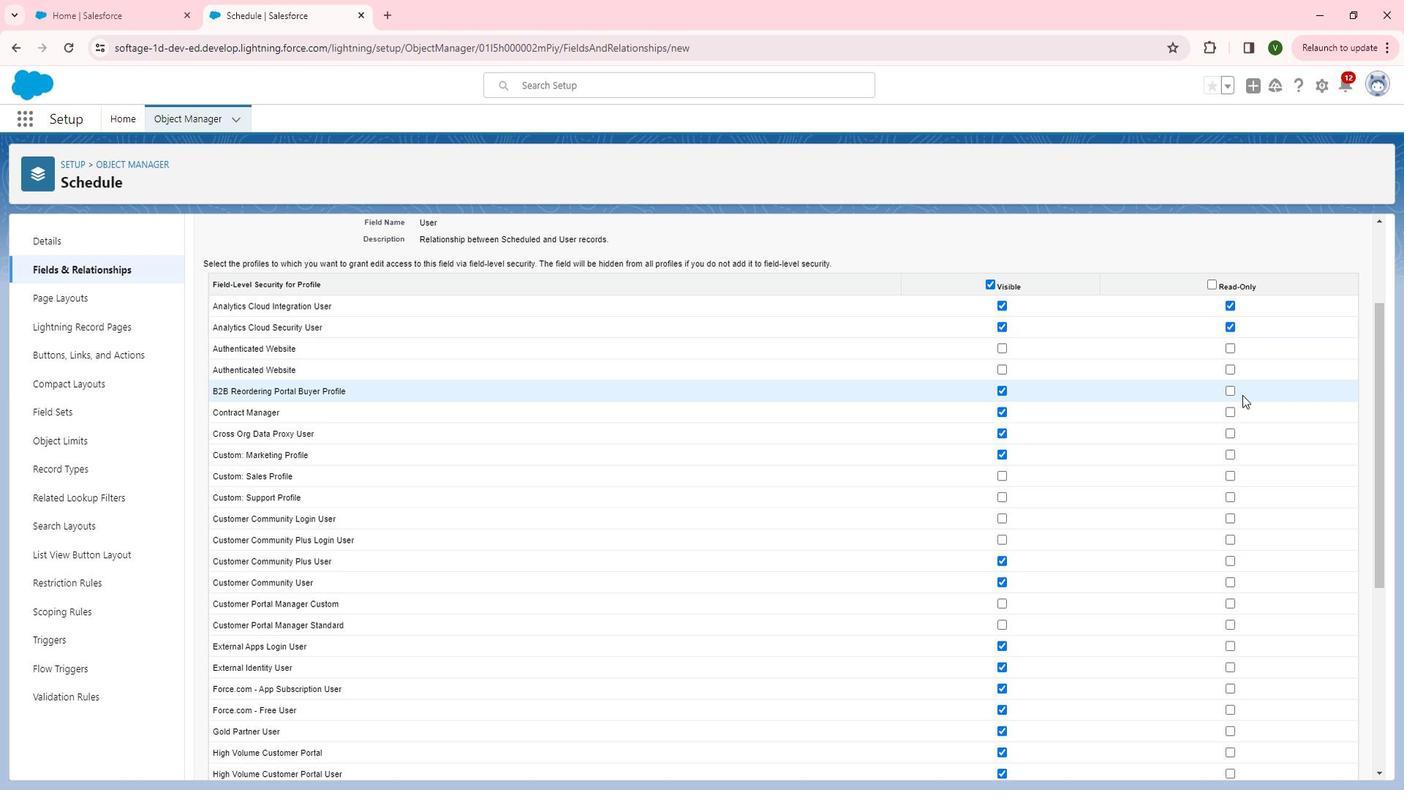 
Action: Mouse moved to (1282, 428)
Screenshot: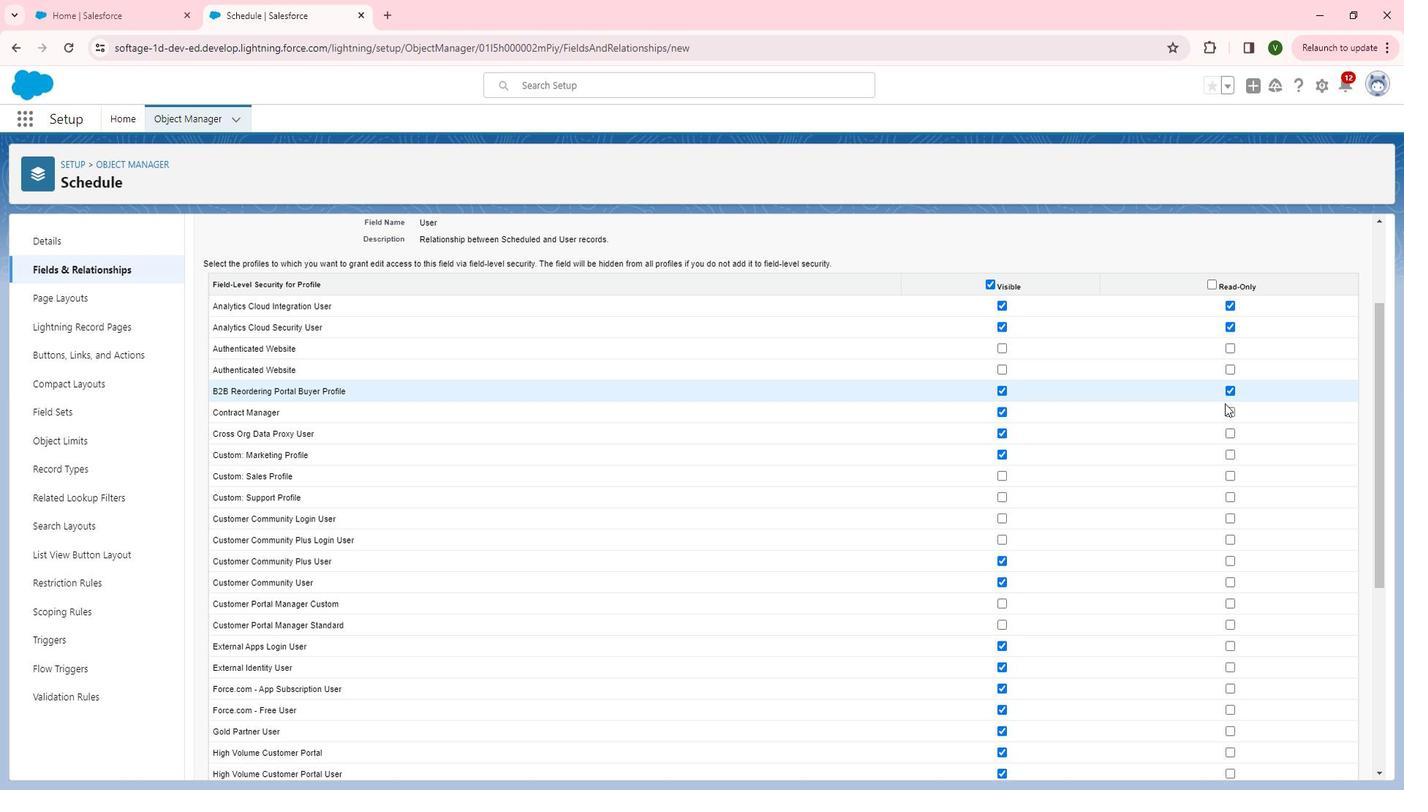 
Action: Mouse pressed left at (1282, 428)
Screenshot: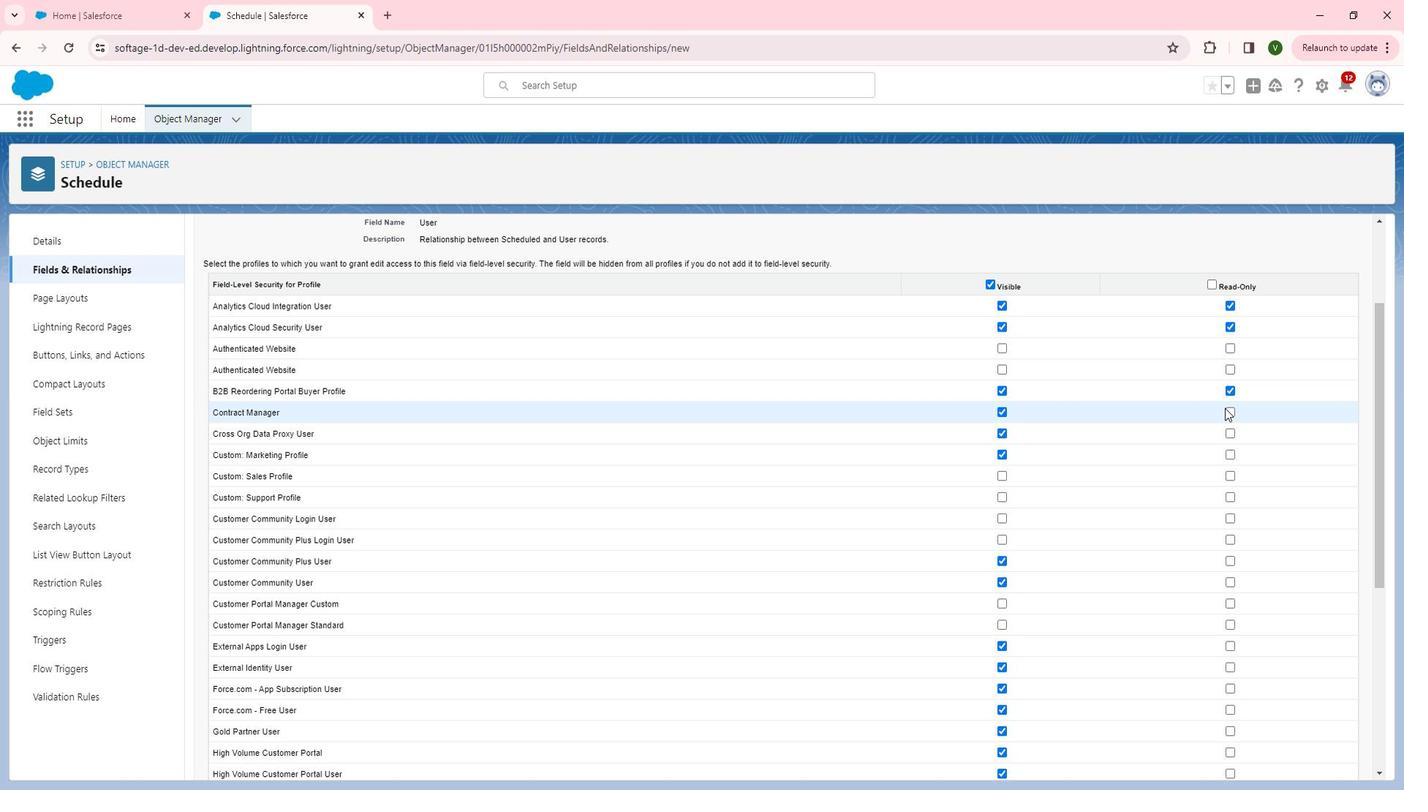 
Action: Mouse moved to (1290, 428)
Screenshot: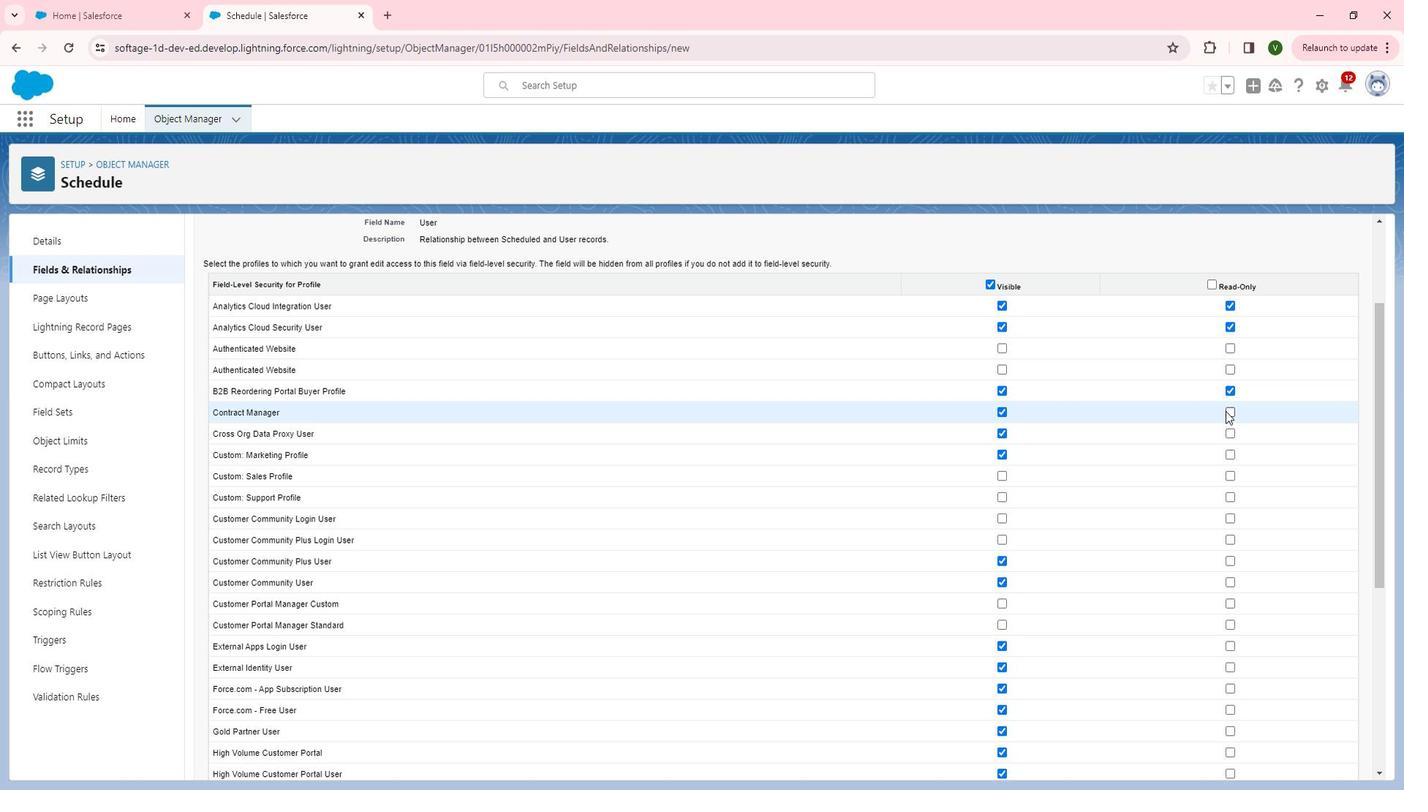 
Action: Mouse pressed left at (1290, 428)
Screenshot: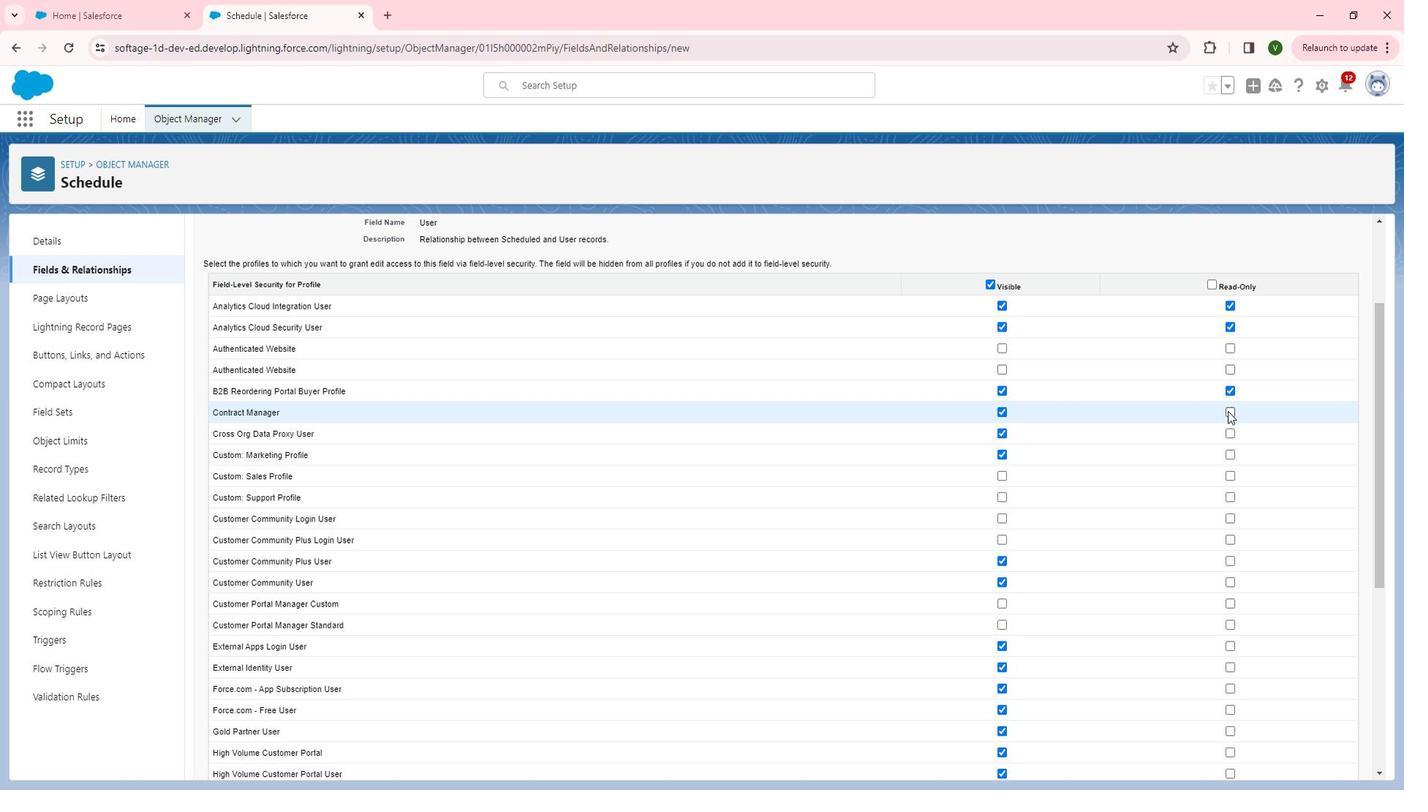 
Action: Mouse moved to (1290, 433)
Screenshot: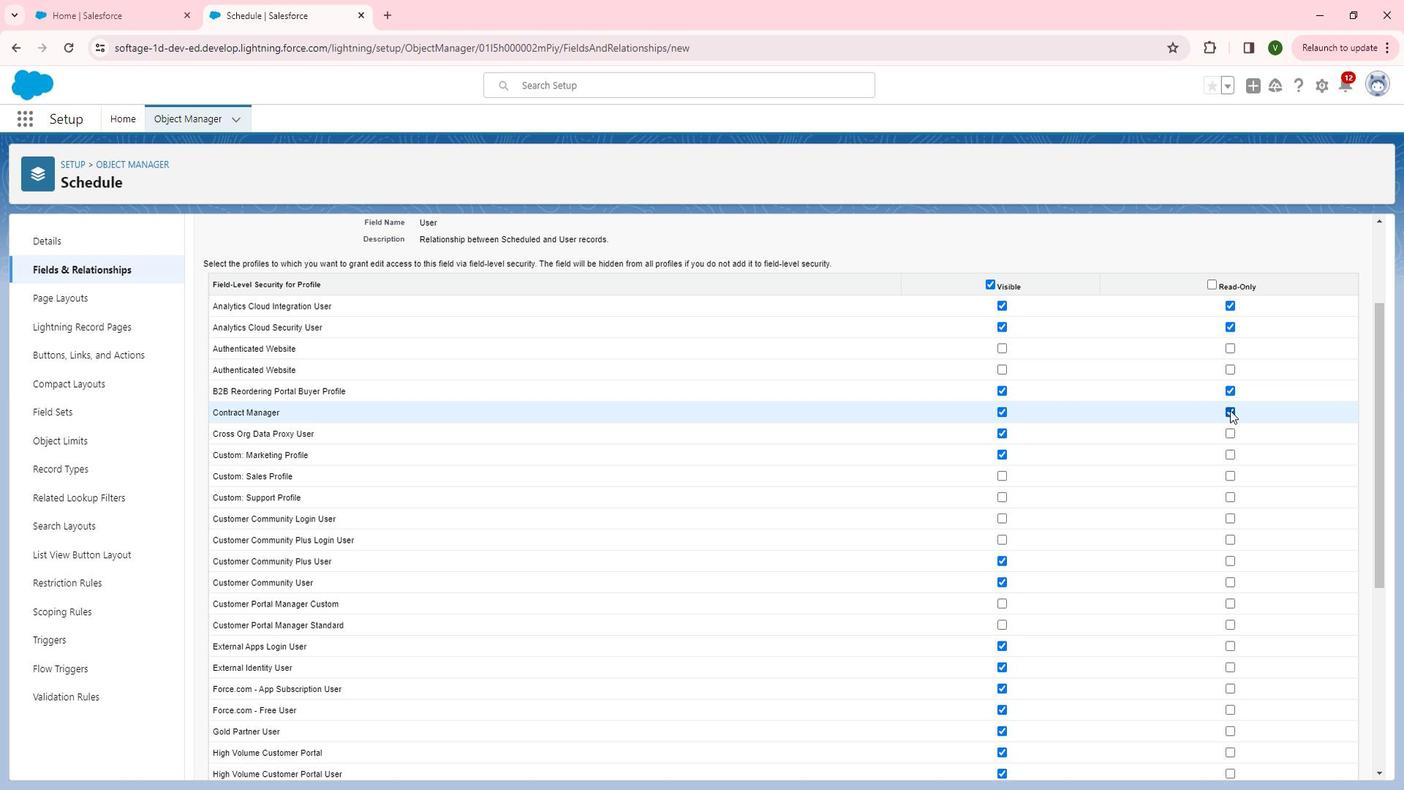 
Action: Mouse pressed left at (1290, 433)
Screenshot: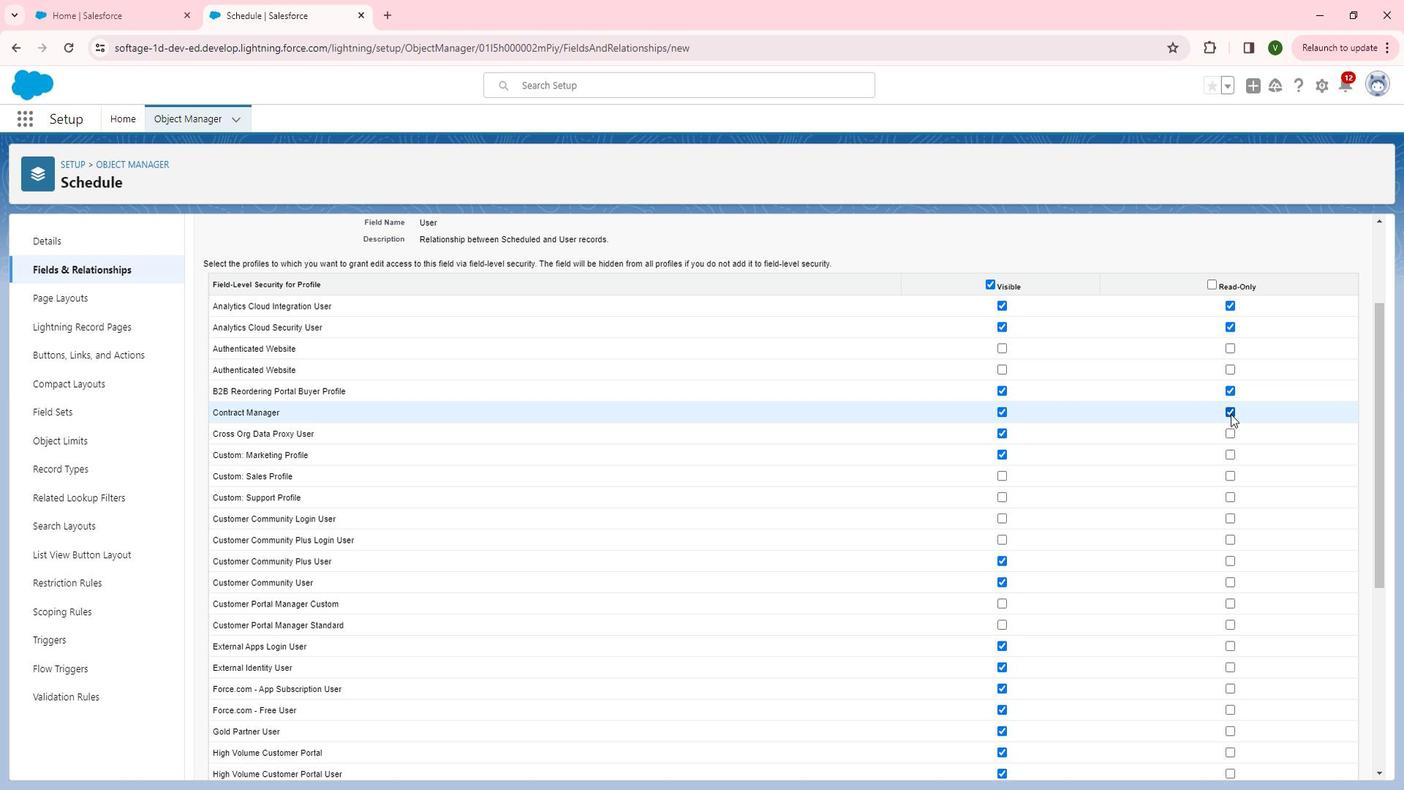
Action: Mouse moved to (1288, 452)
Screenshot: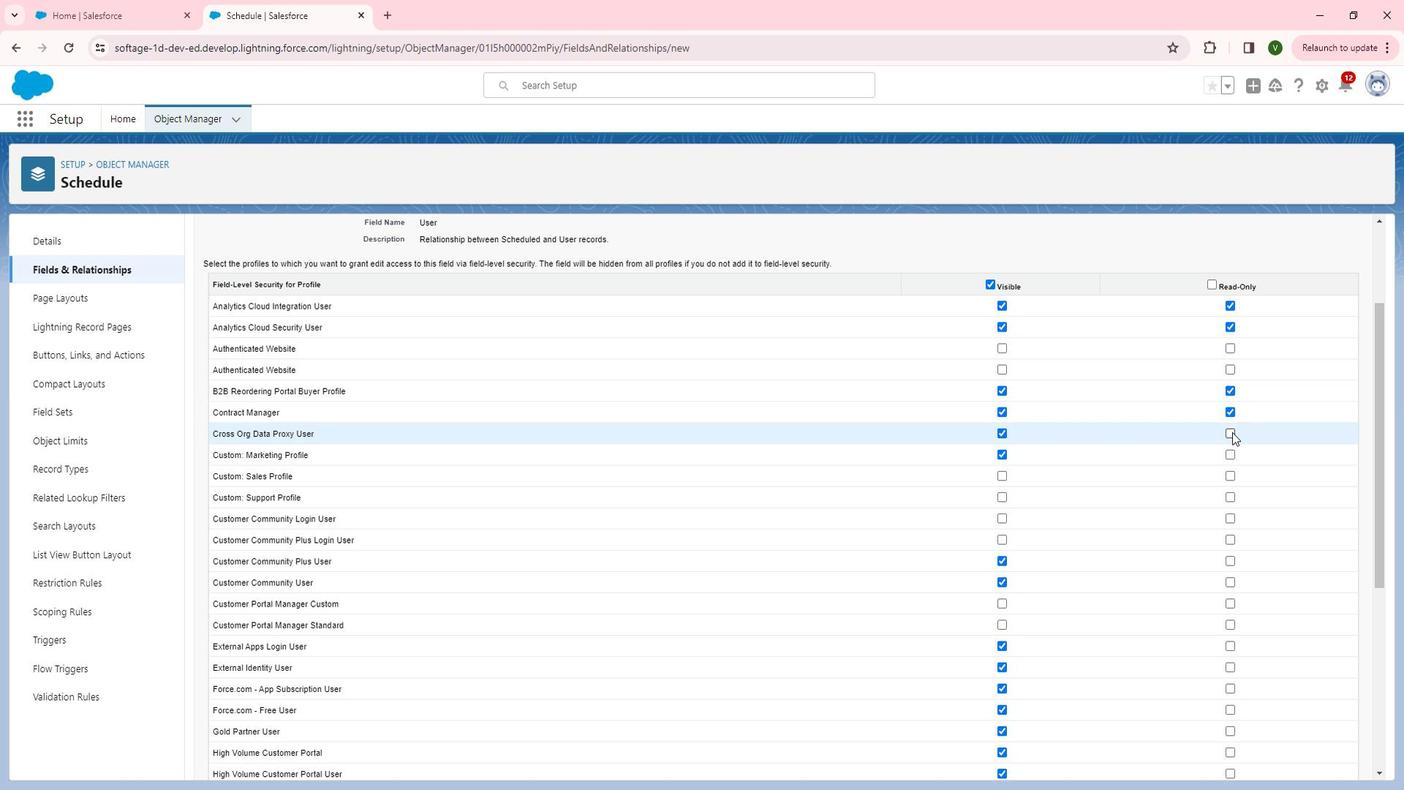 
Action: Mouse pressed left at (1288, 452)
Screenshot: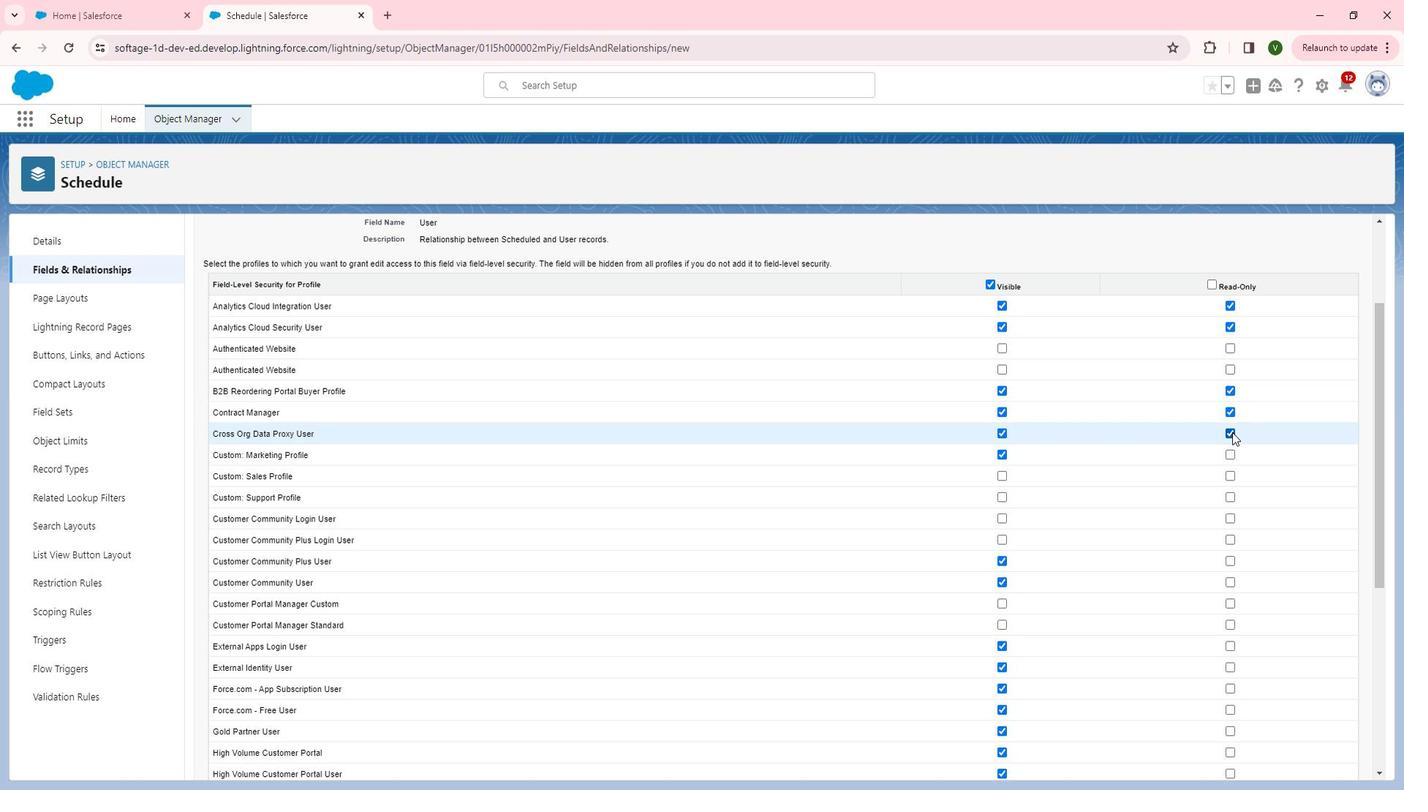 
Action: Mouse moved to (1290, 474)
Screenshot: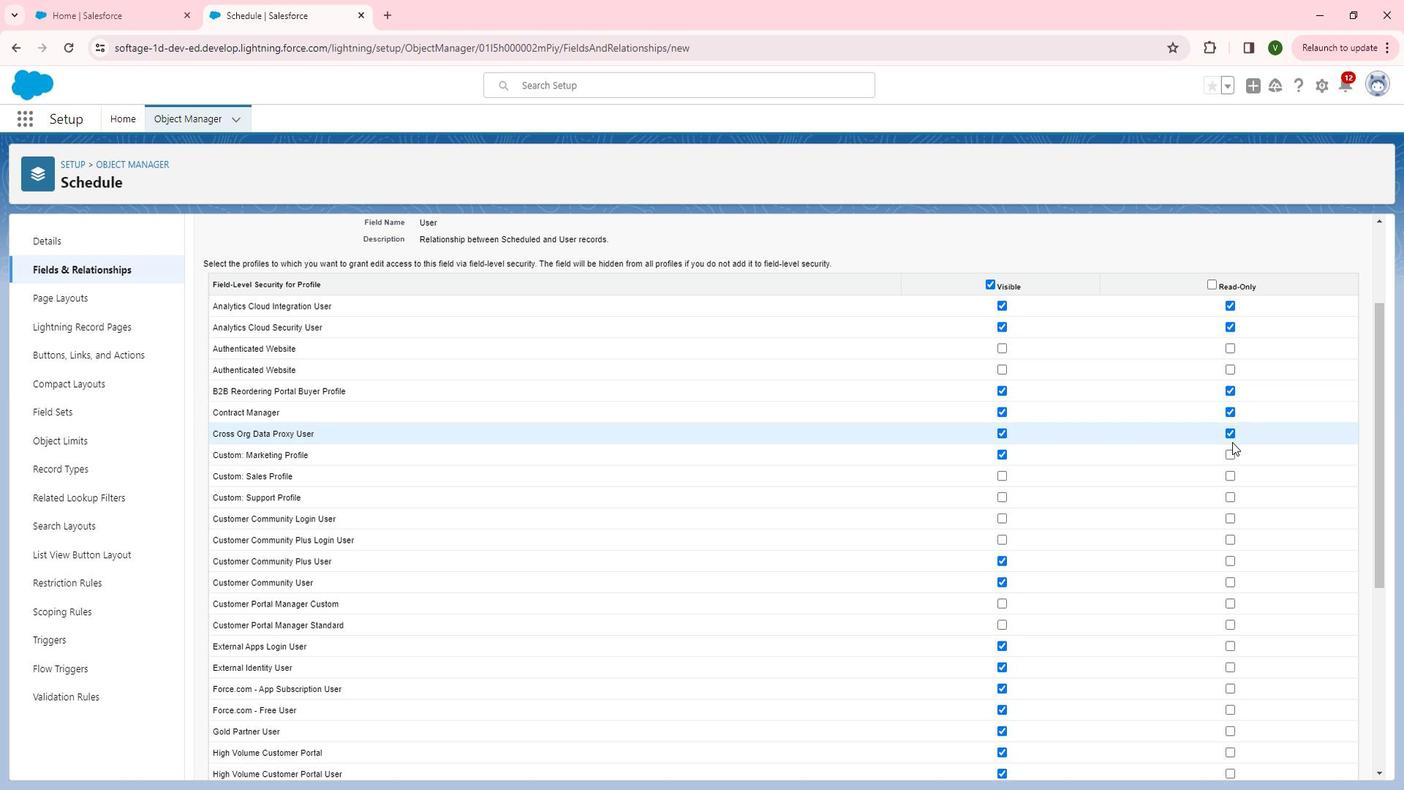 
Action: Mouse pressed left at (1290, 474)
Screenshot: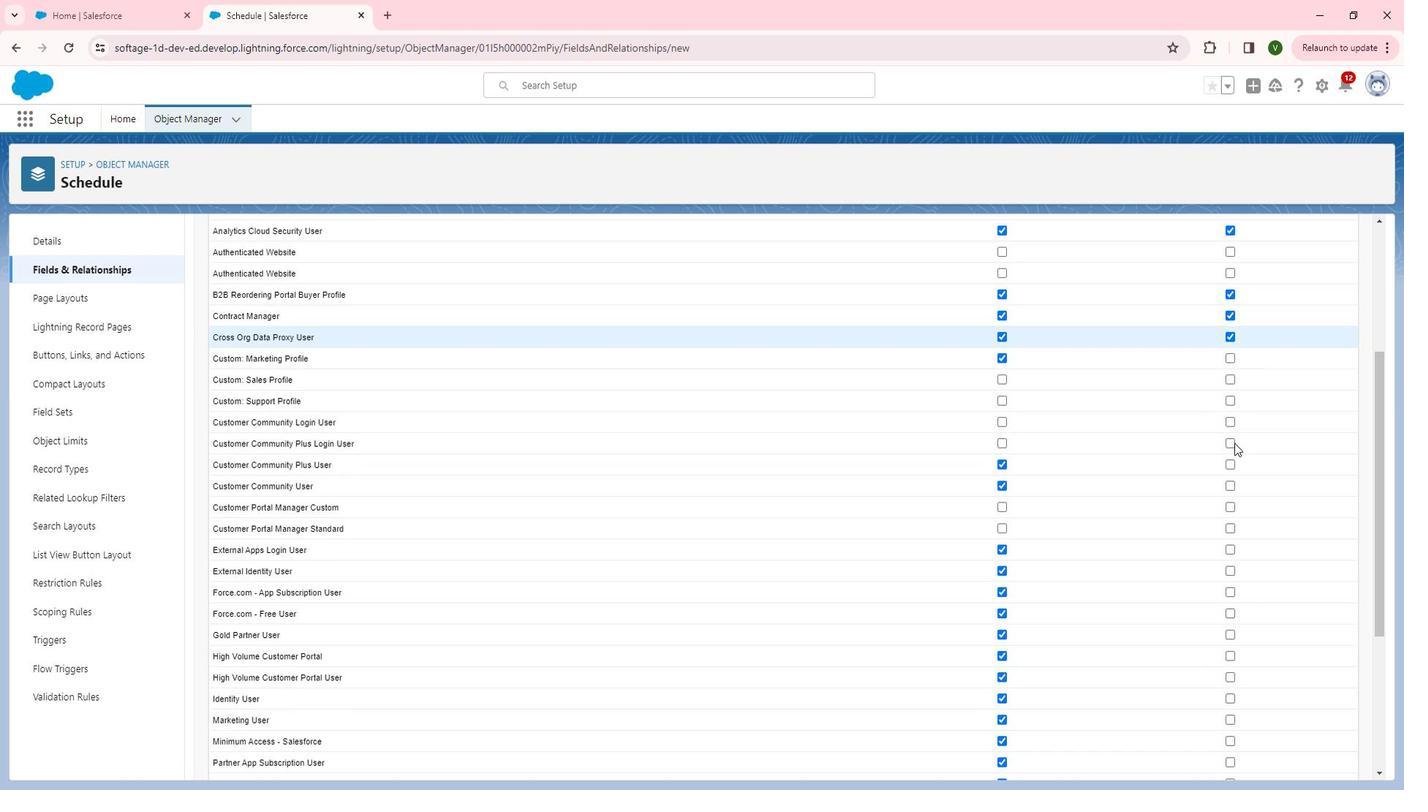 
Action: Mouse moved to (1292, 484)
Screenshot: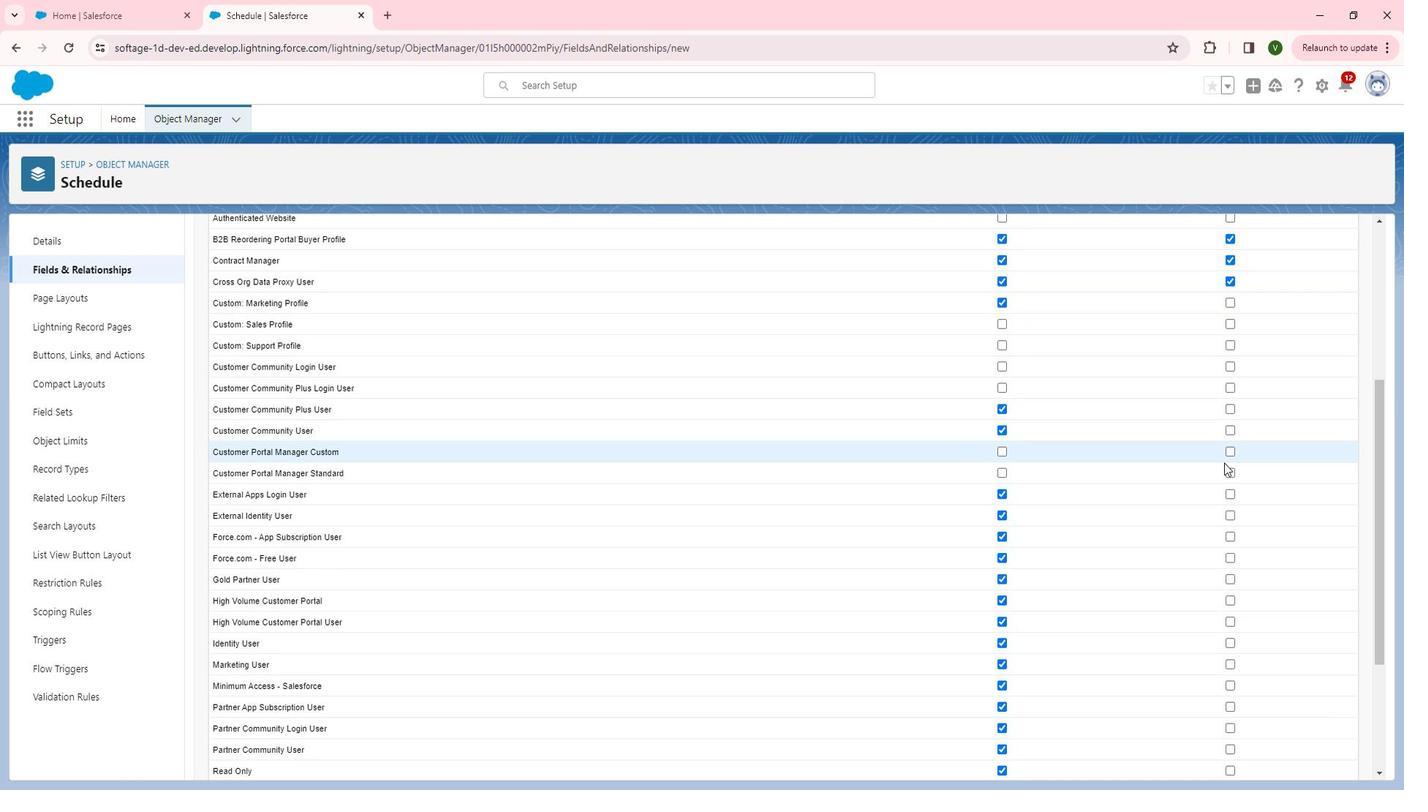 
Action: Mouse scrolled (1292, 483) with delta (0, 0)
Screenshot: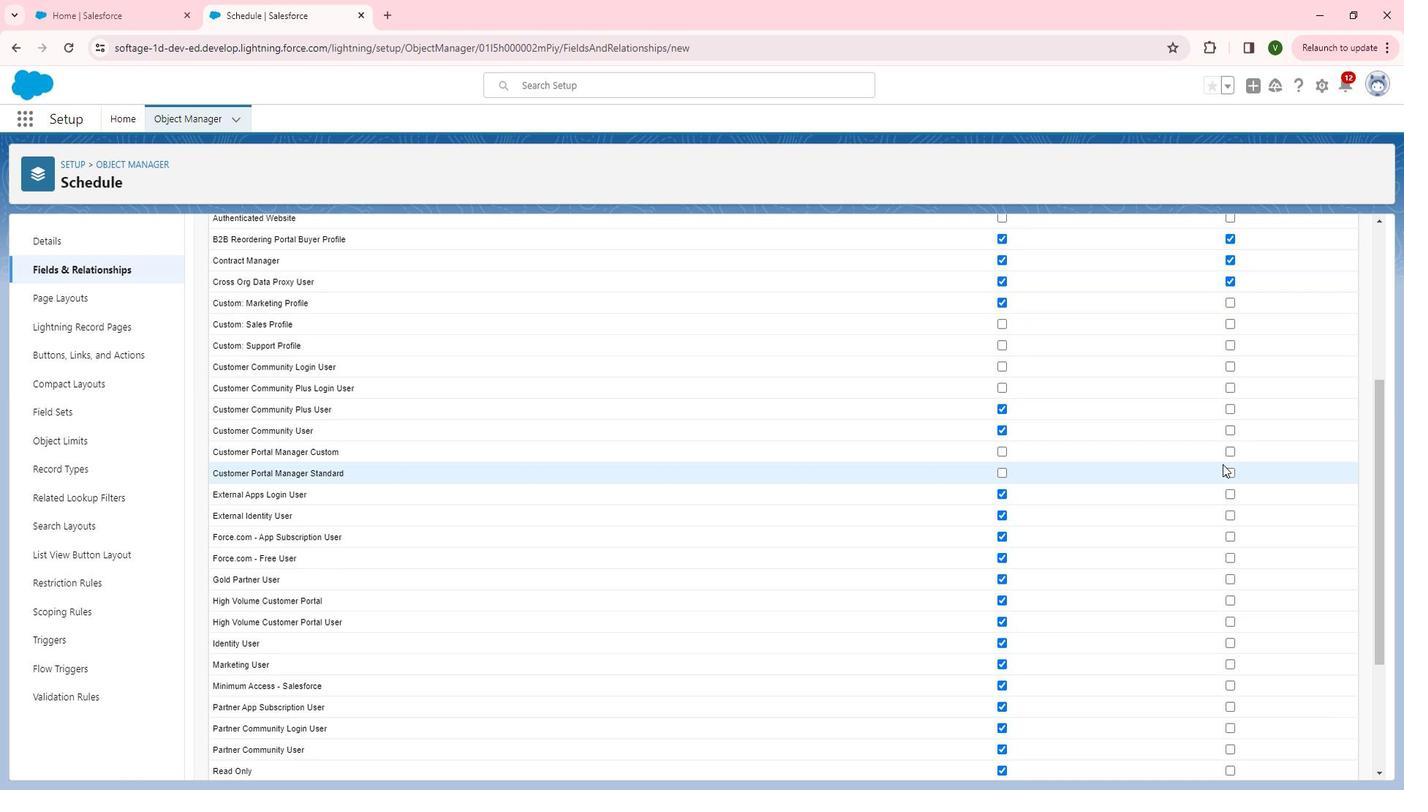 
Action: Mouse scrolled (1292, 483) with delta (0, 0)
Screenshot: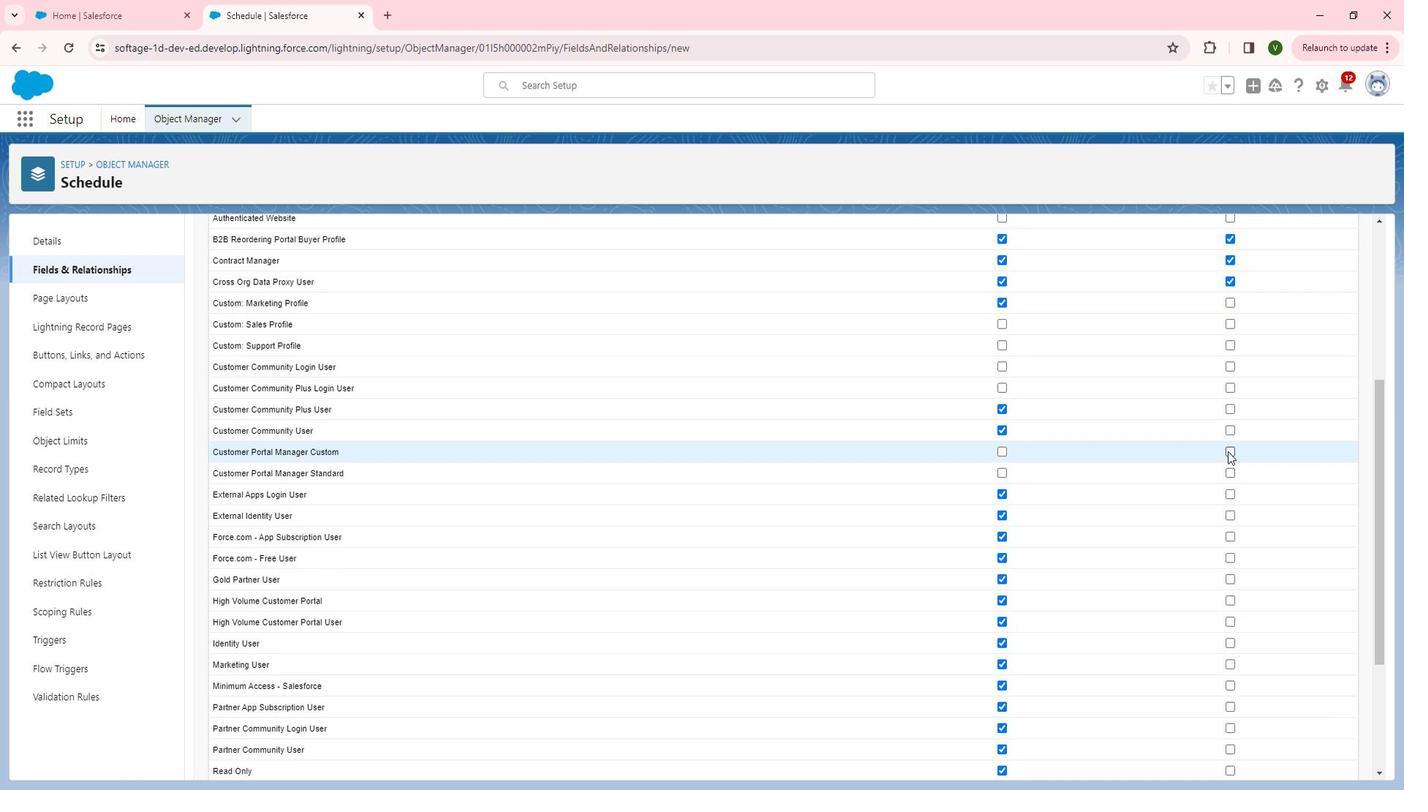 
Action: Mouse moved to (1286, 468)
Screenshot: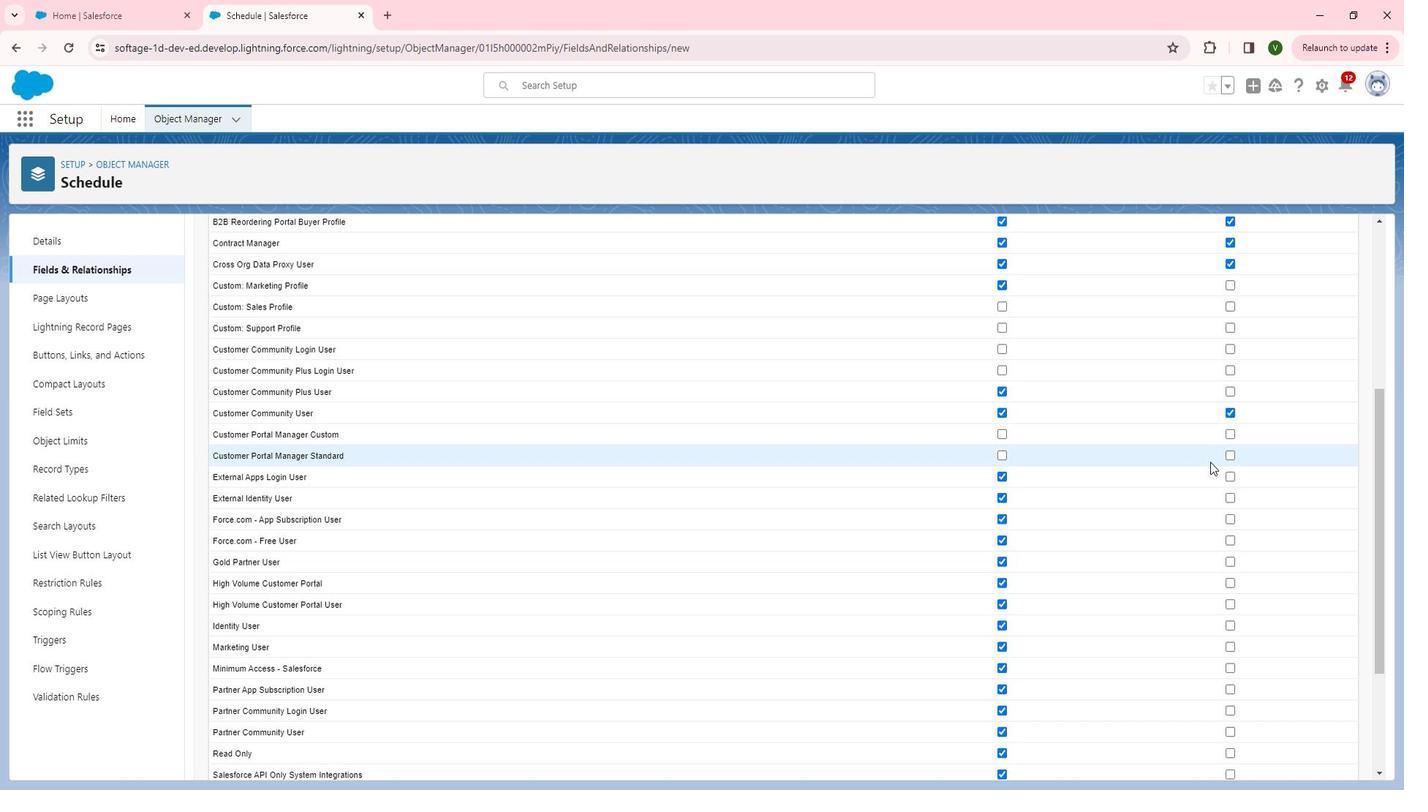 
Action: Mouse pressed left at (1286, 468)
Screenshot: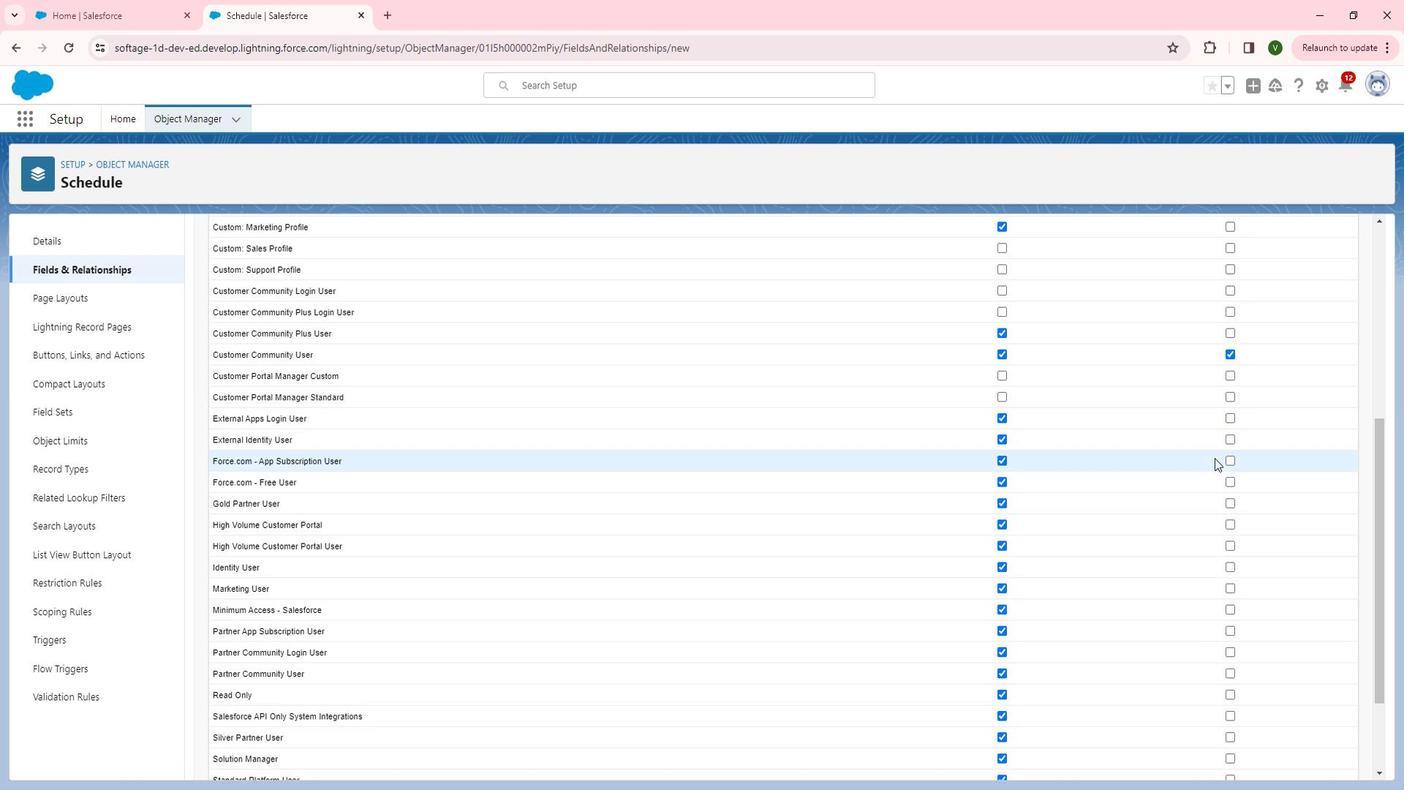 
Action: Mouse moved to (1268, 502)
Screenshot: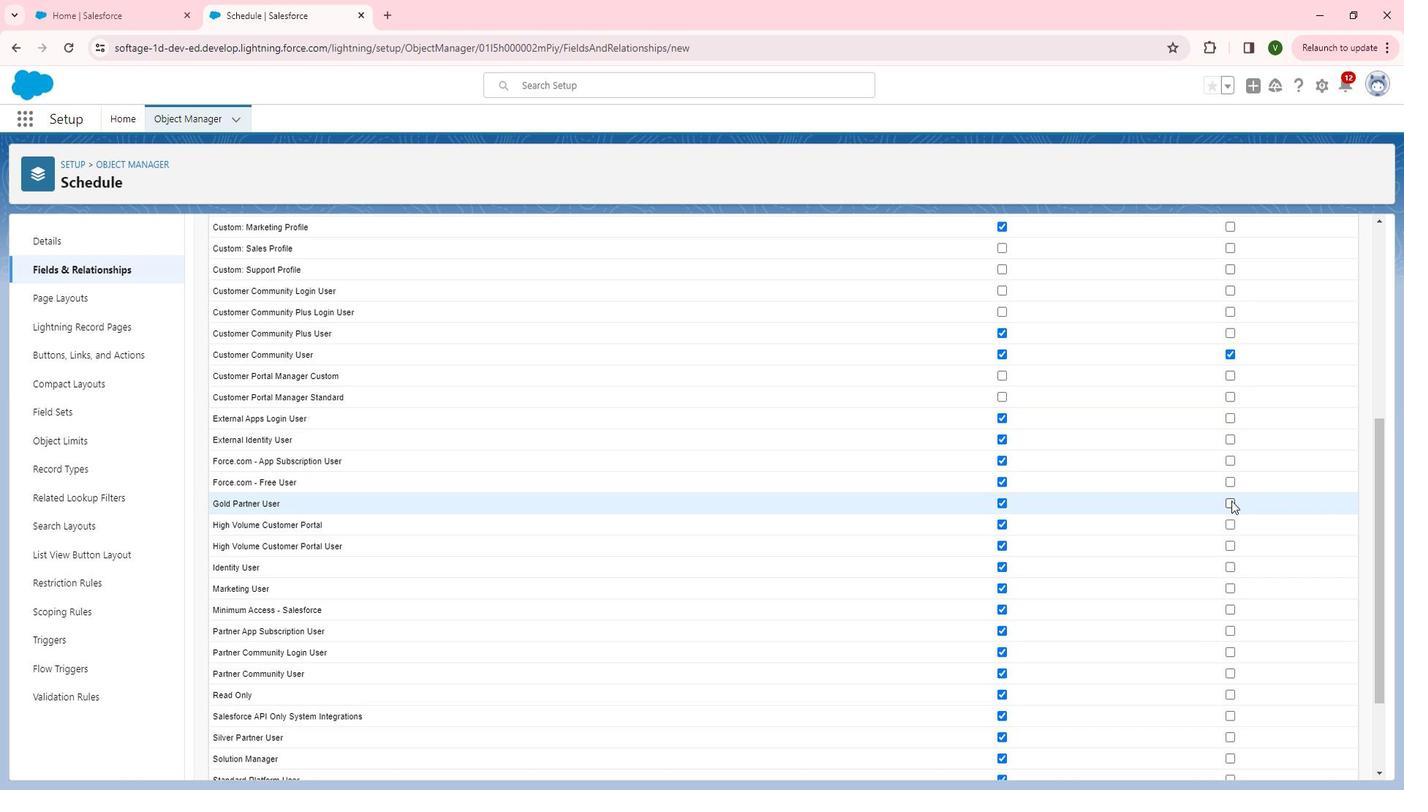 
Action: Mouse scrolled (1268, 501) with delta (0, 0)
Screenshot: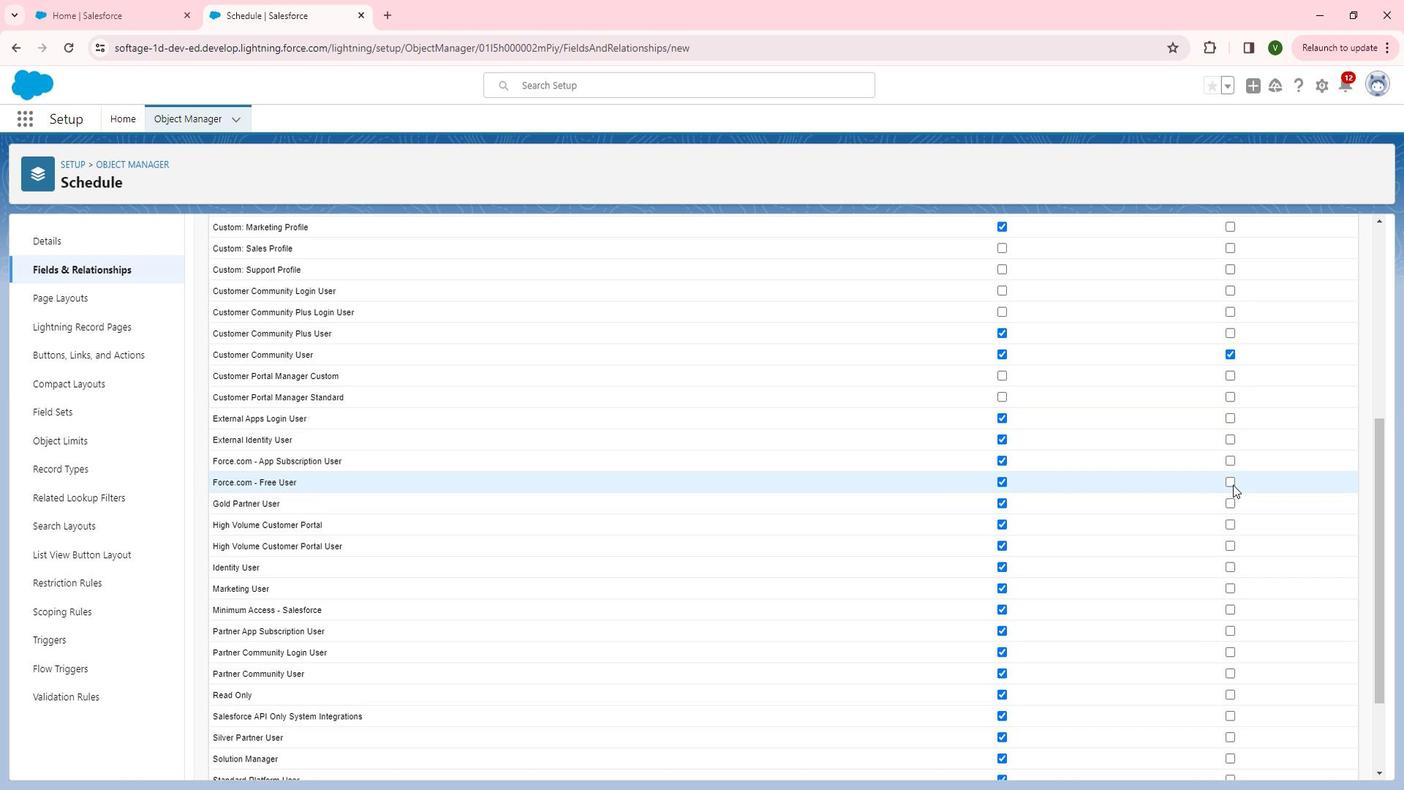 
Action: Mouse moved to (1289, 522)
Screenshot: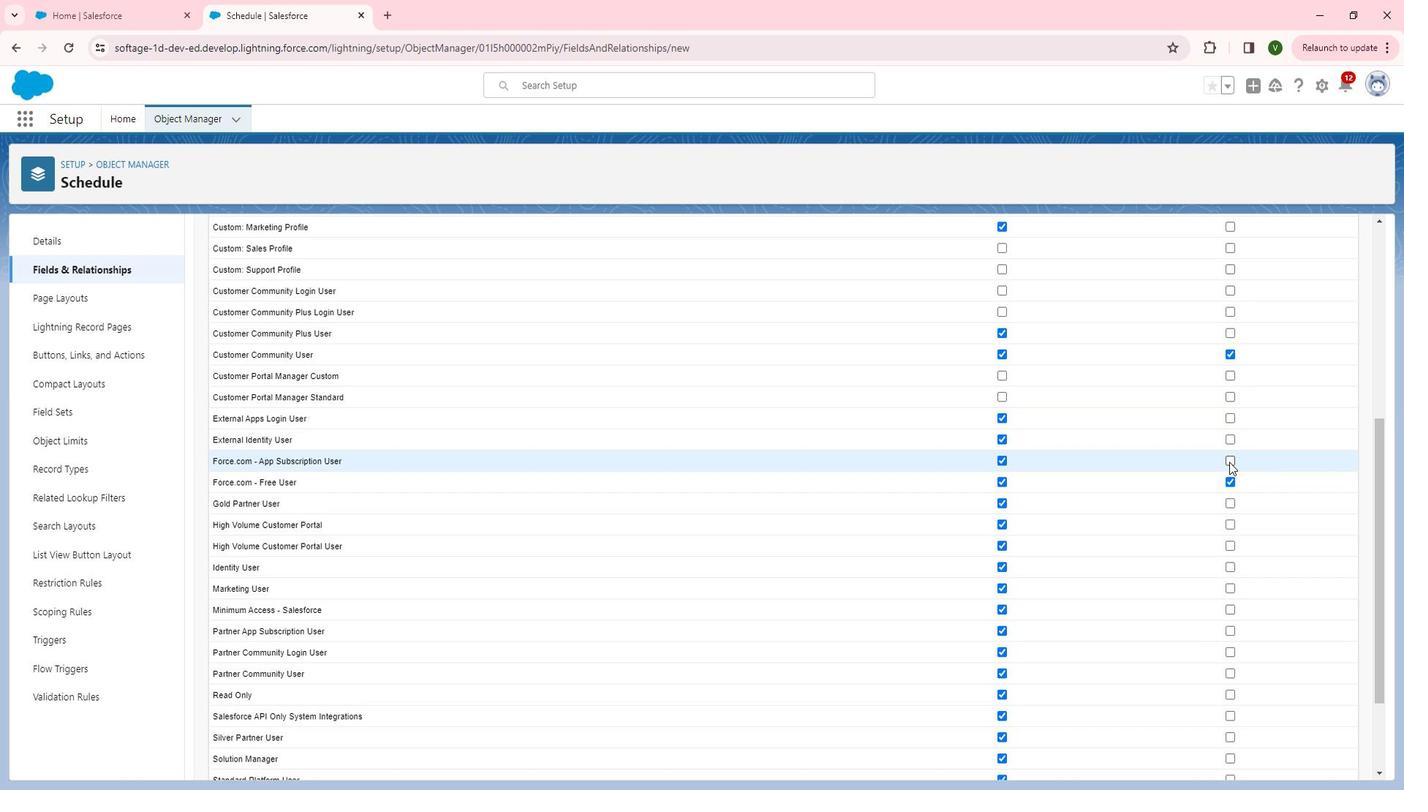 
Action: Mouse pressed left at (1289, 522)
Screenshot: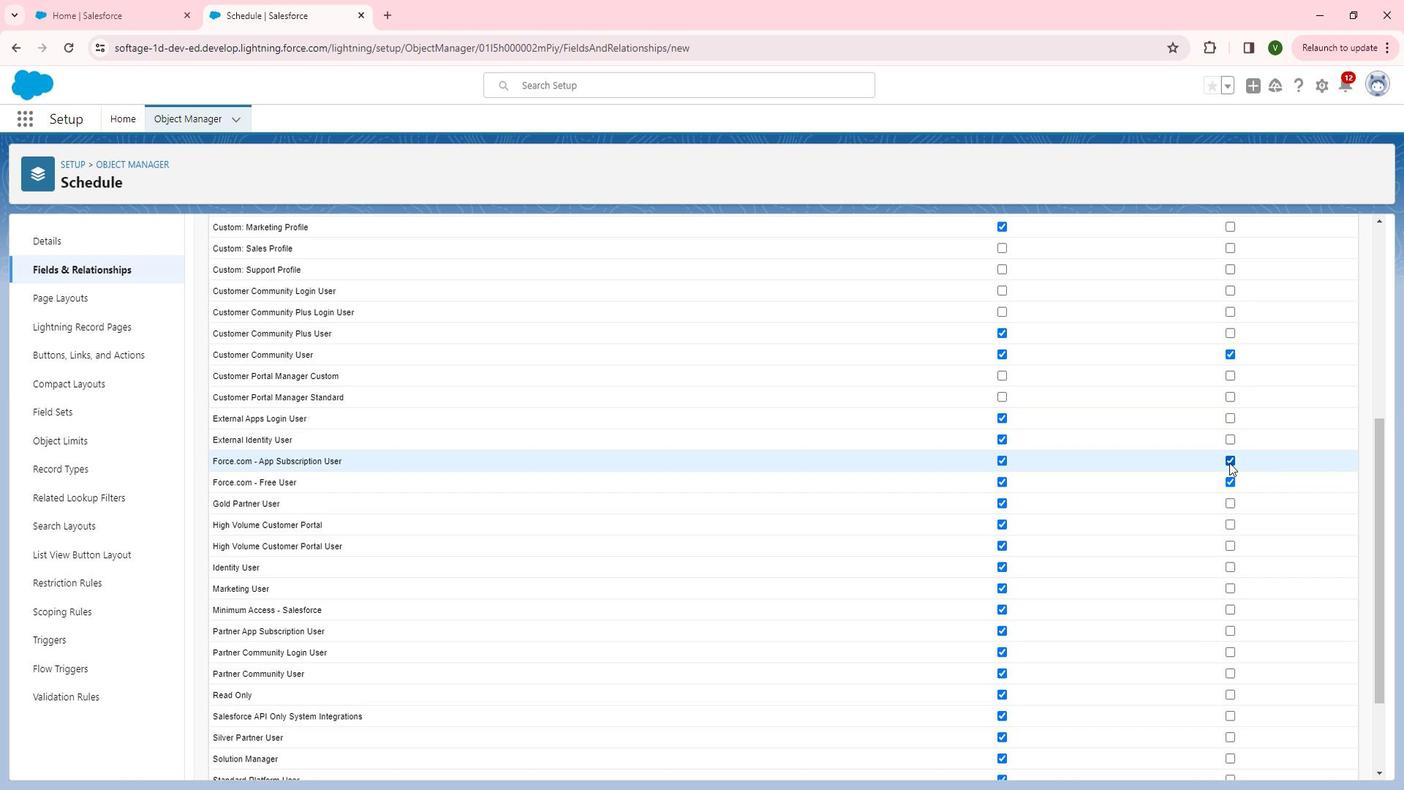 
Action: Mouse moved to (1287, 496)
Screenshot: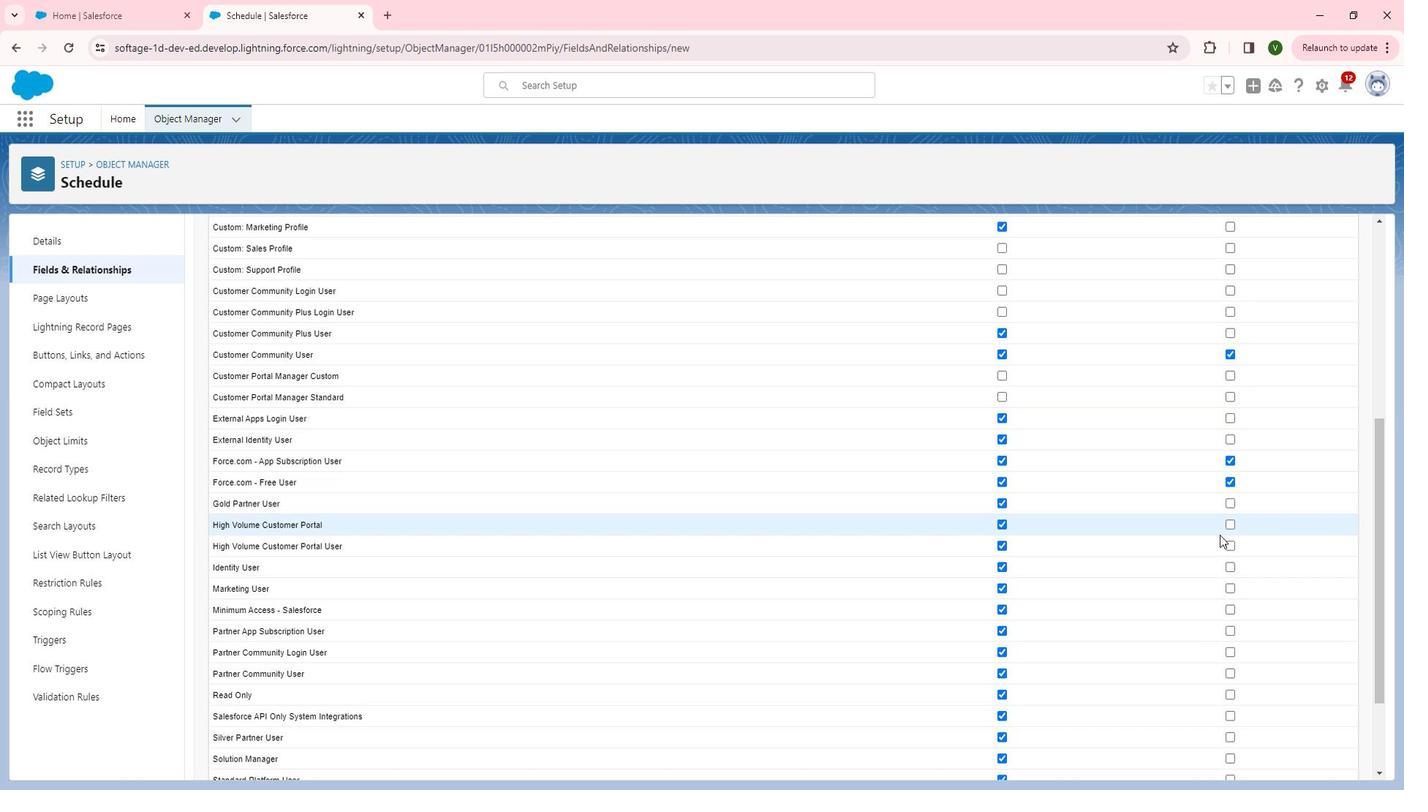 
Action: Mouse pressed left at (1287, 496)
Screenshot: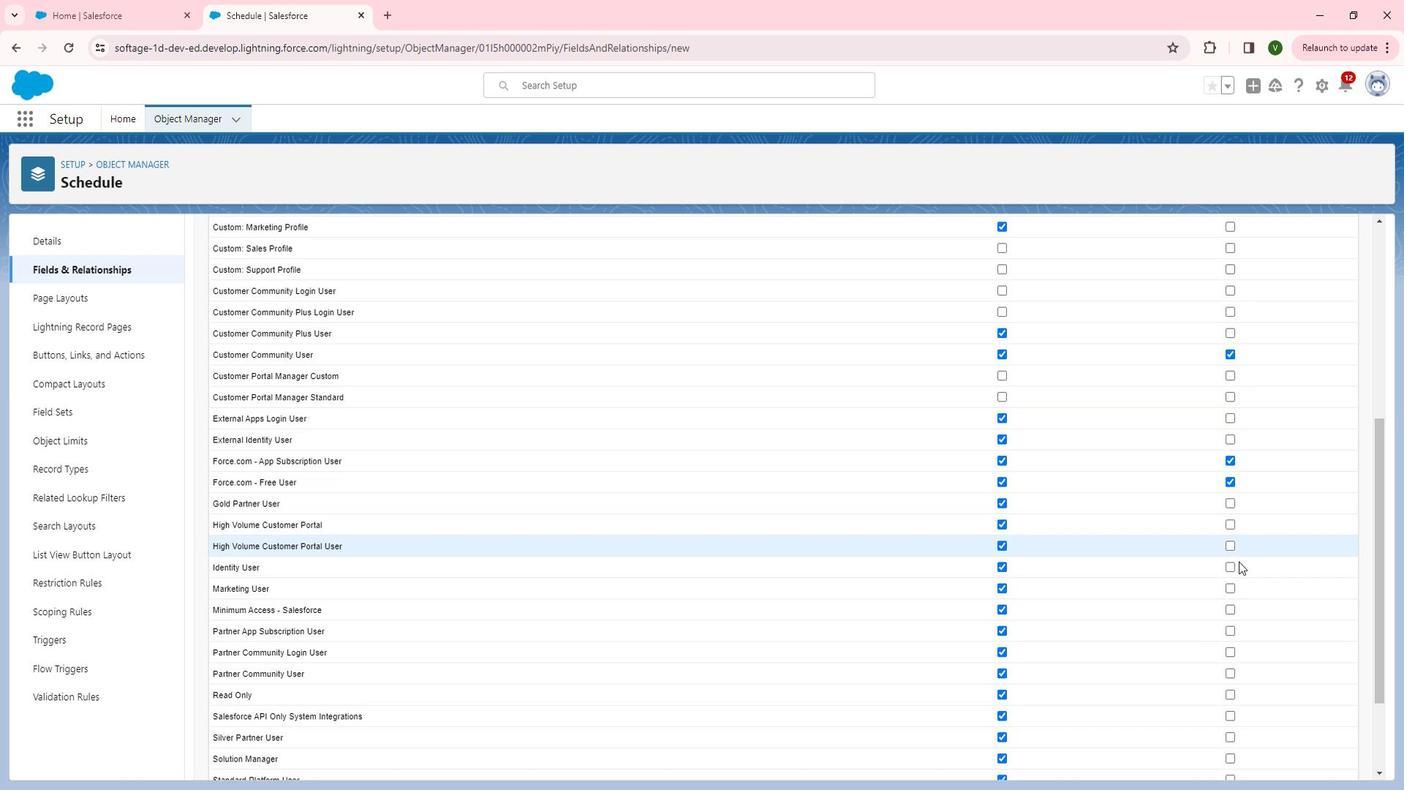 
Action: Mouse moved to (1287, 502)
Screenshot: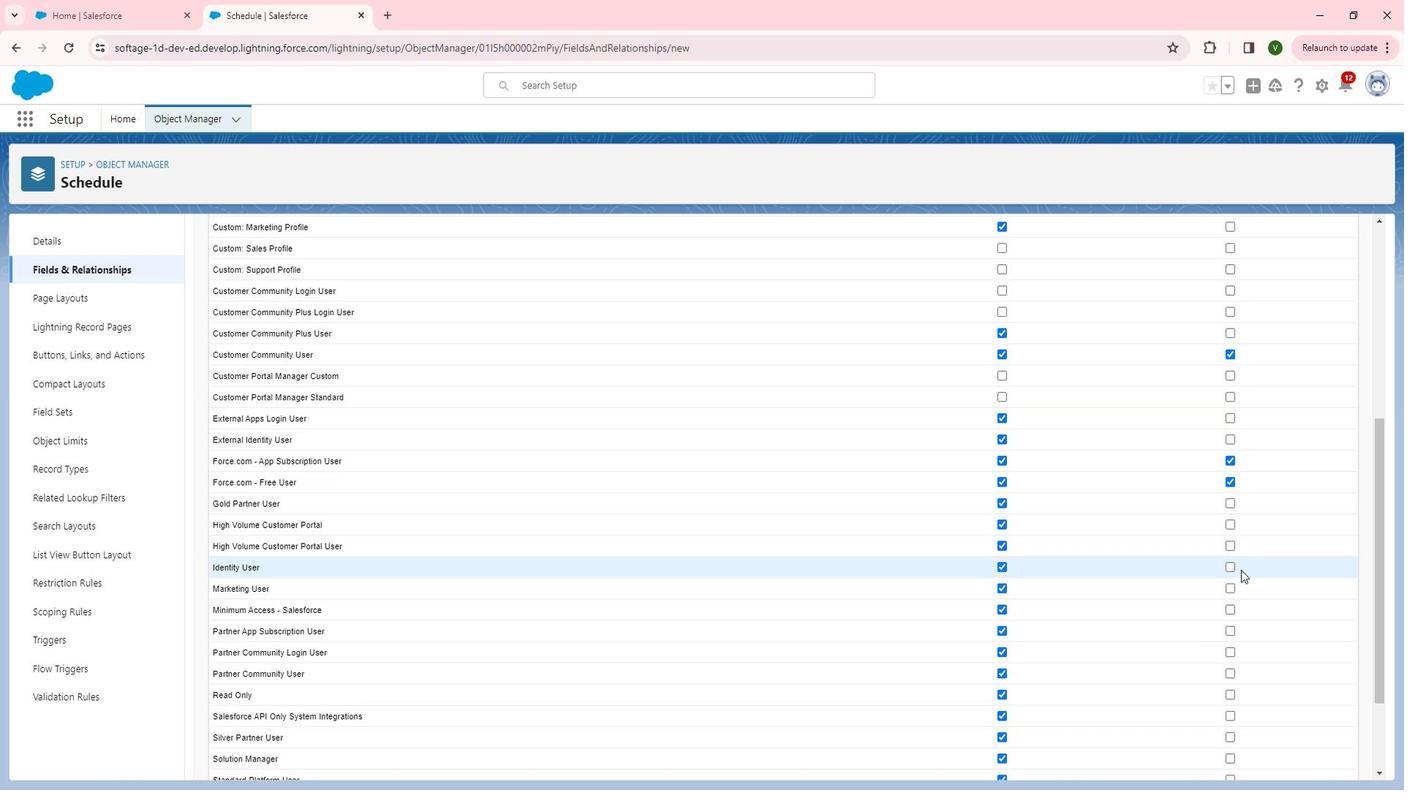 
Action: Mouse pressed left at (1287, 502)
Screenshot: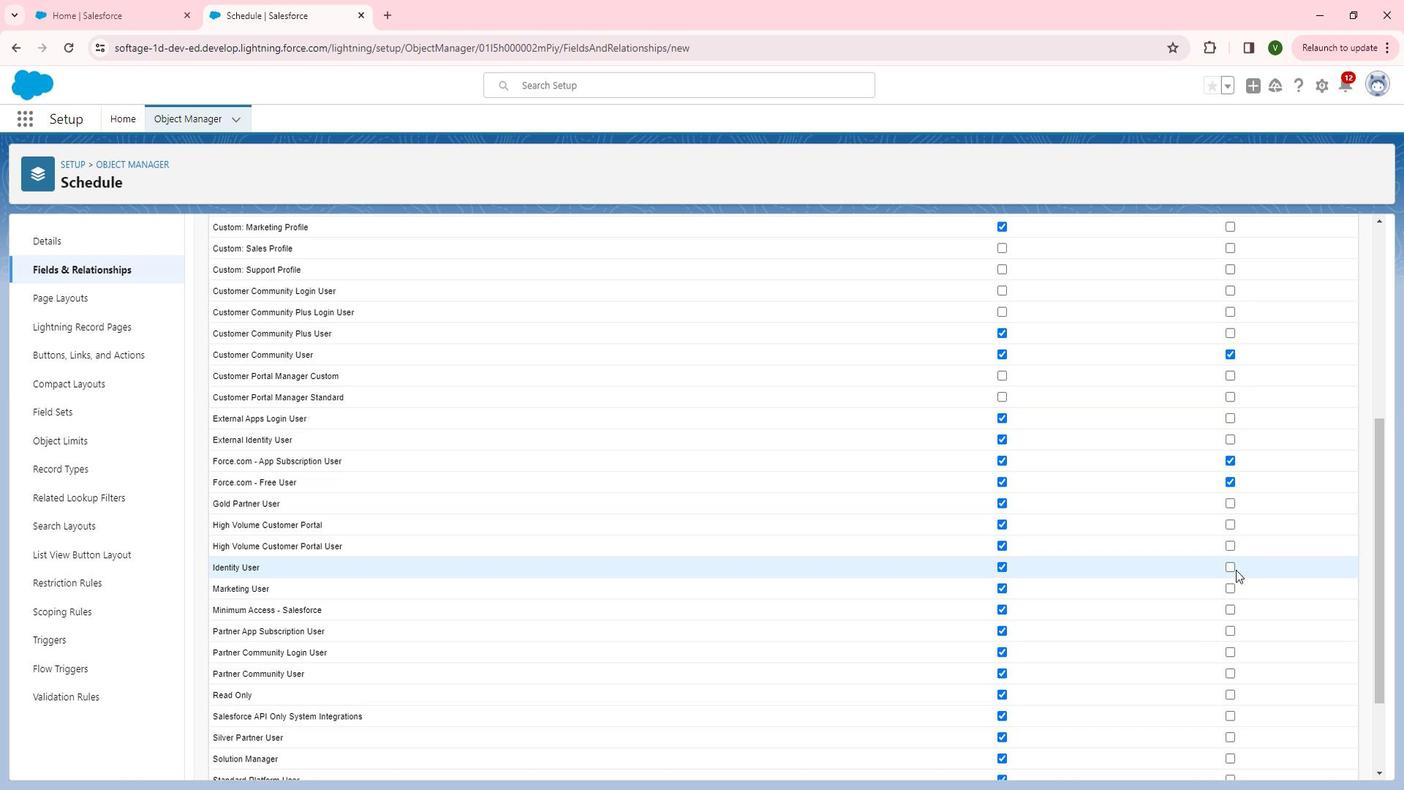 
Action: Mouse moved to (1284, 603)
Screenshot: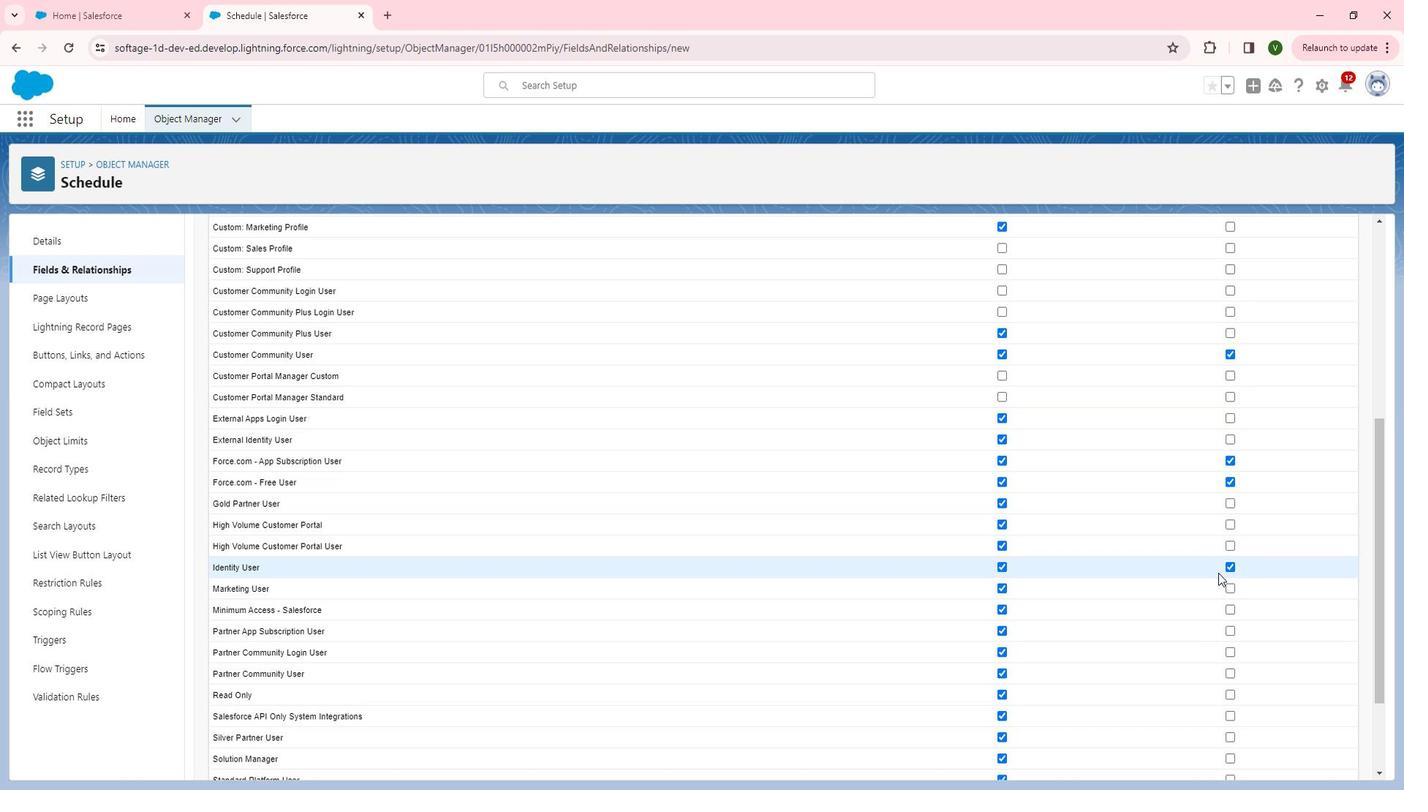 
Action: Mouse pressed left at (1284, 603)
Screenshot: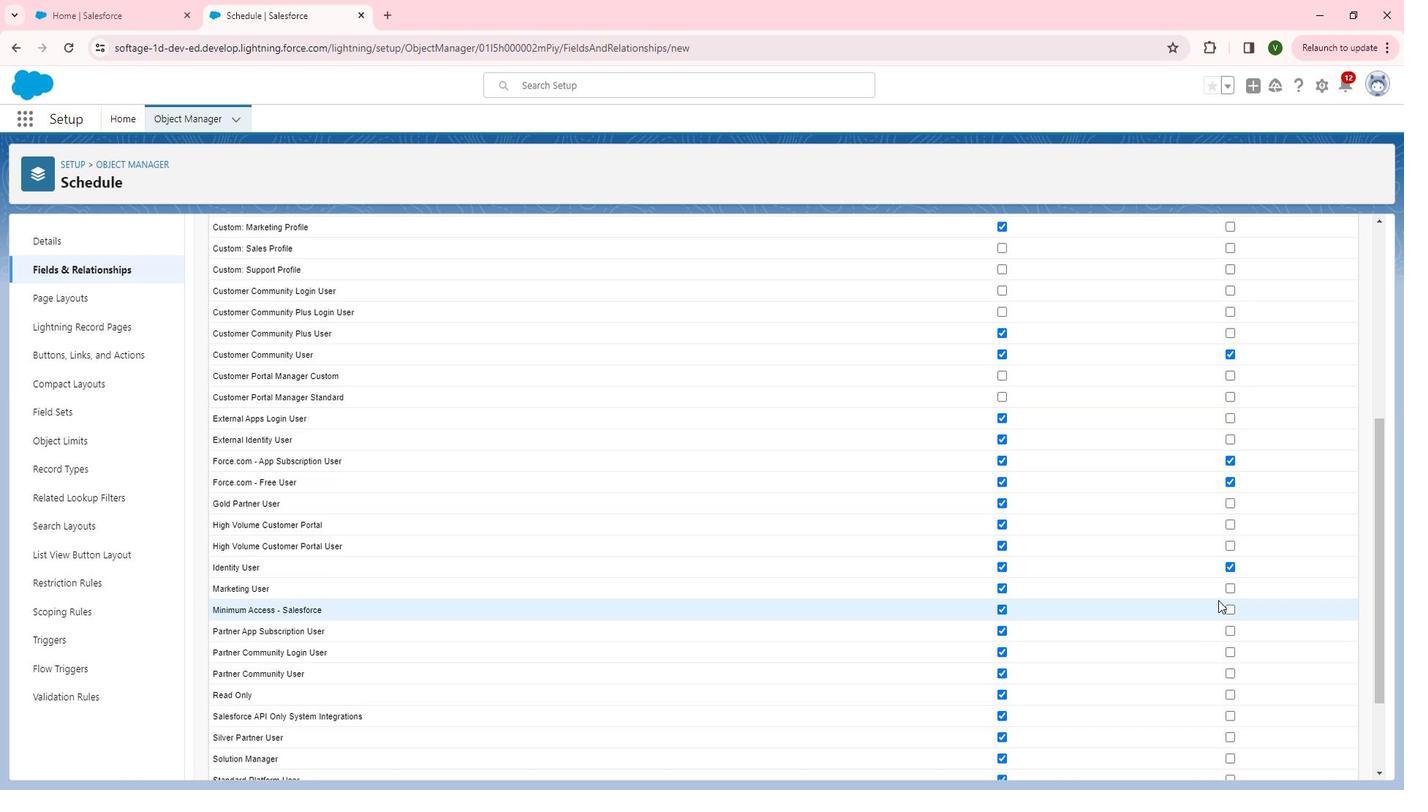 
Action: Mouse moved to (1291, 621)
Screenshot: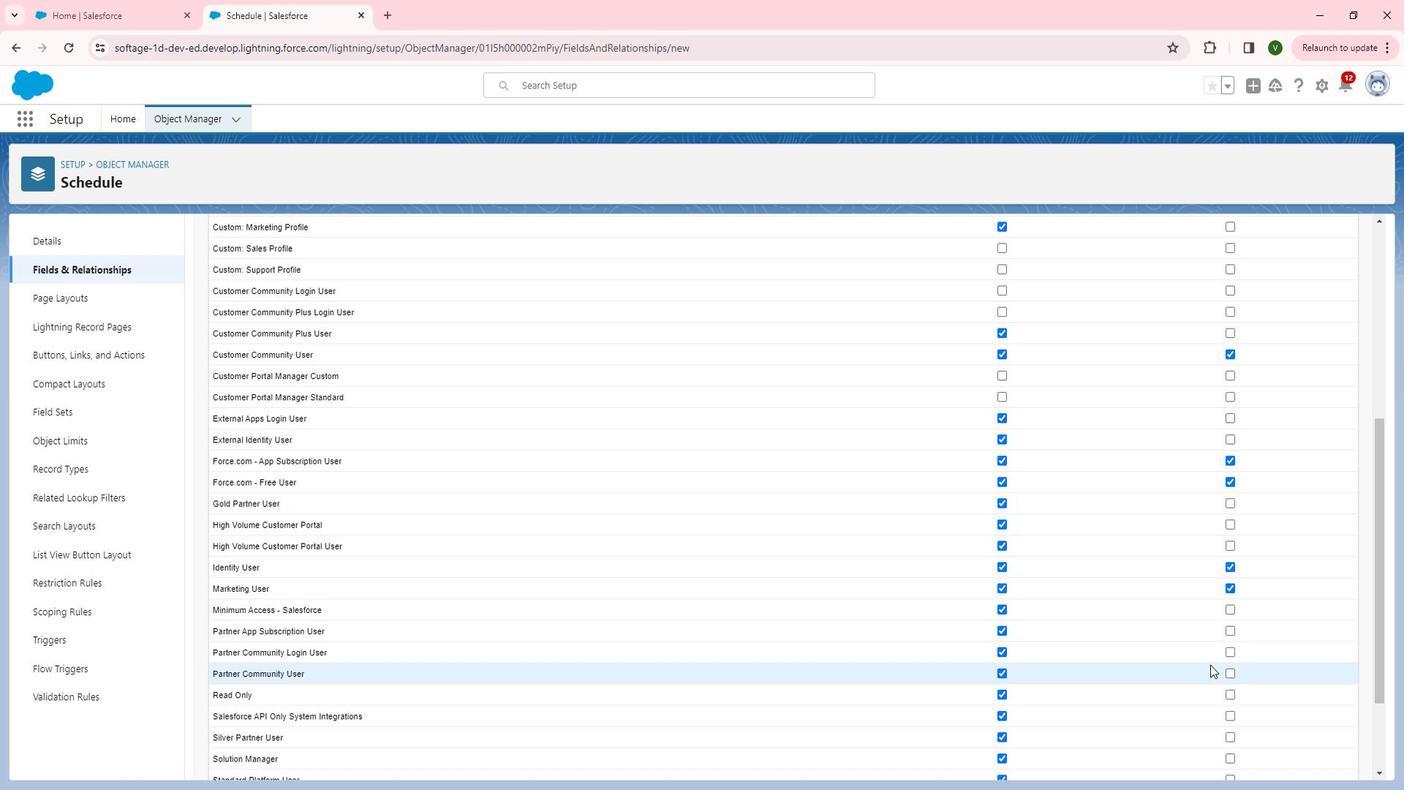 
Action: Mouse pressed left at (1291, 621)
Screenshot: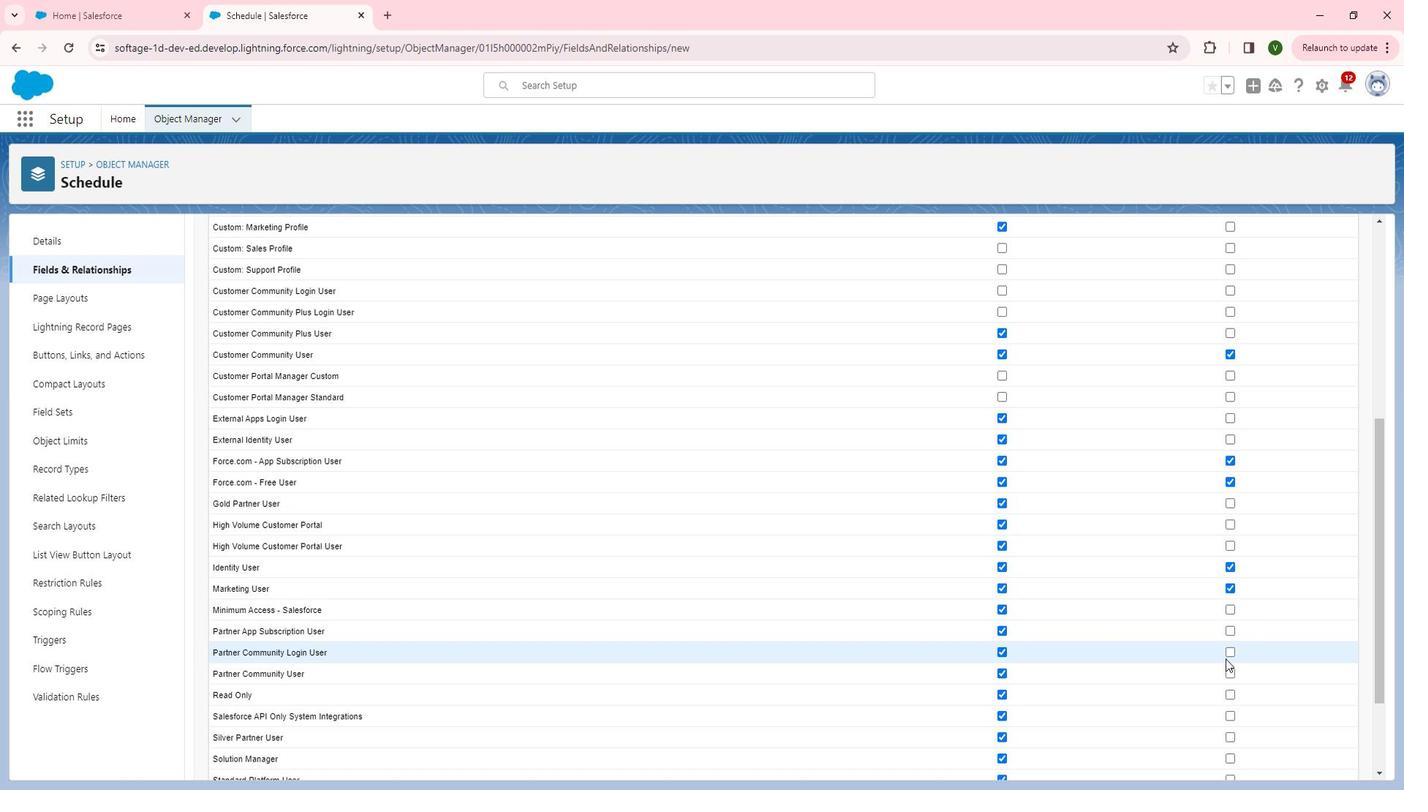 
Action: Mouse moved to (1063, 684)
Screenshot: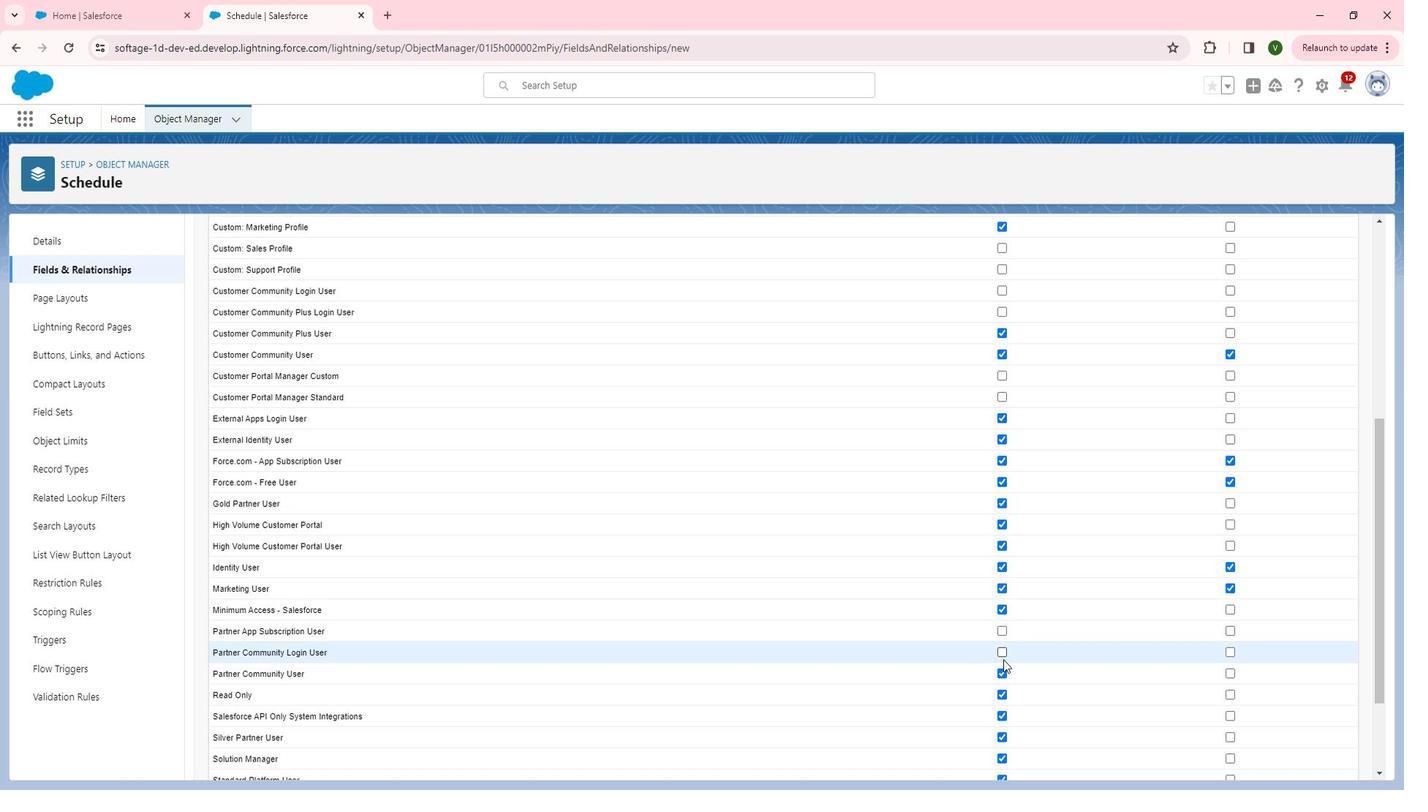 
Action: Mouse pressed left at (1063, 684)
Screenshot: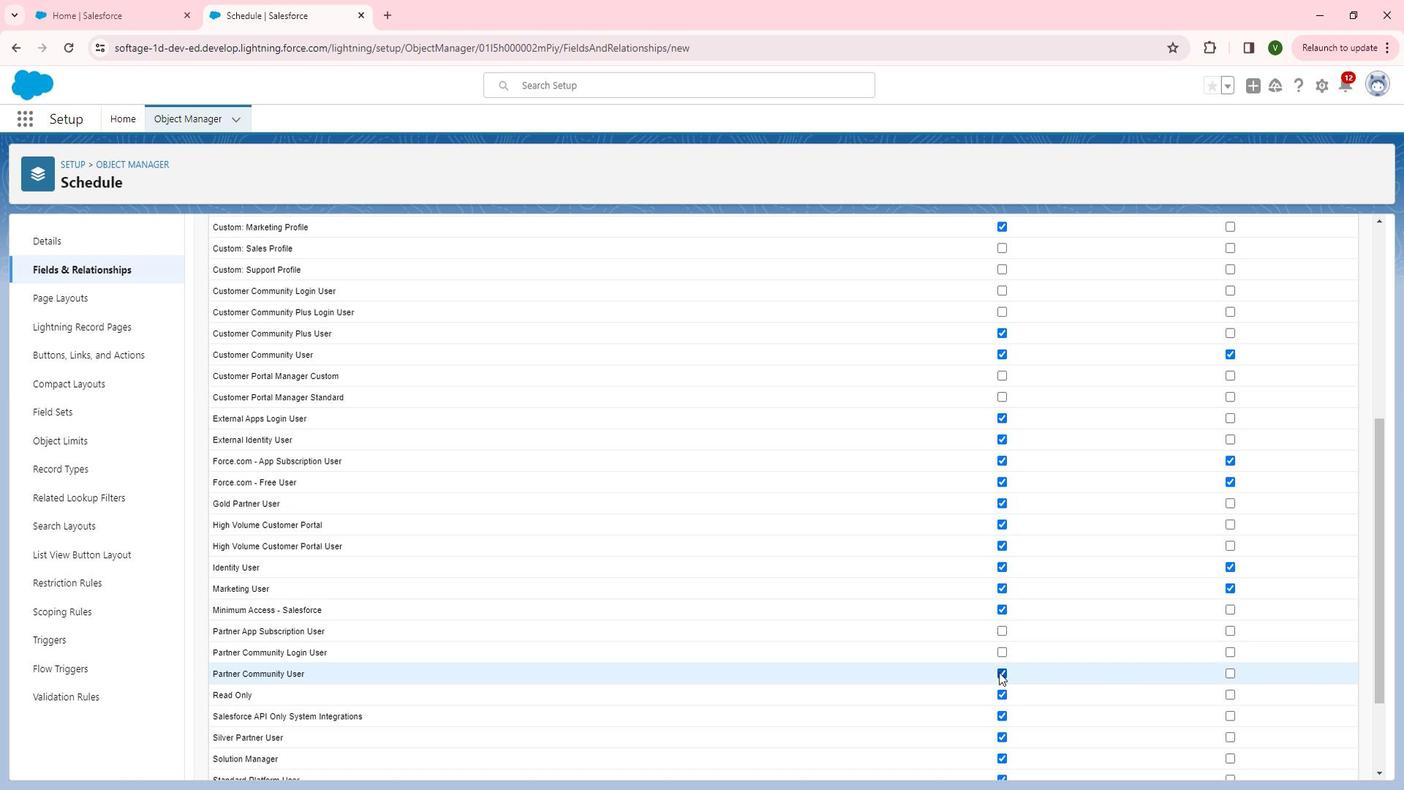 
Action: Mouse moved to (1060, 662)
Screenshot: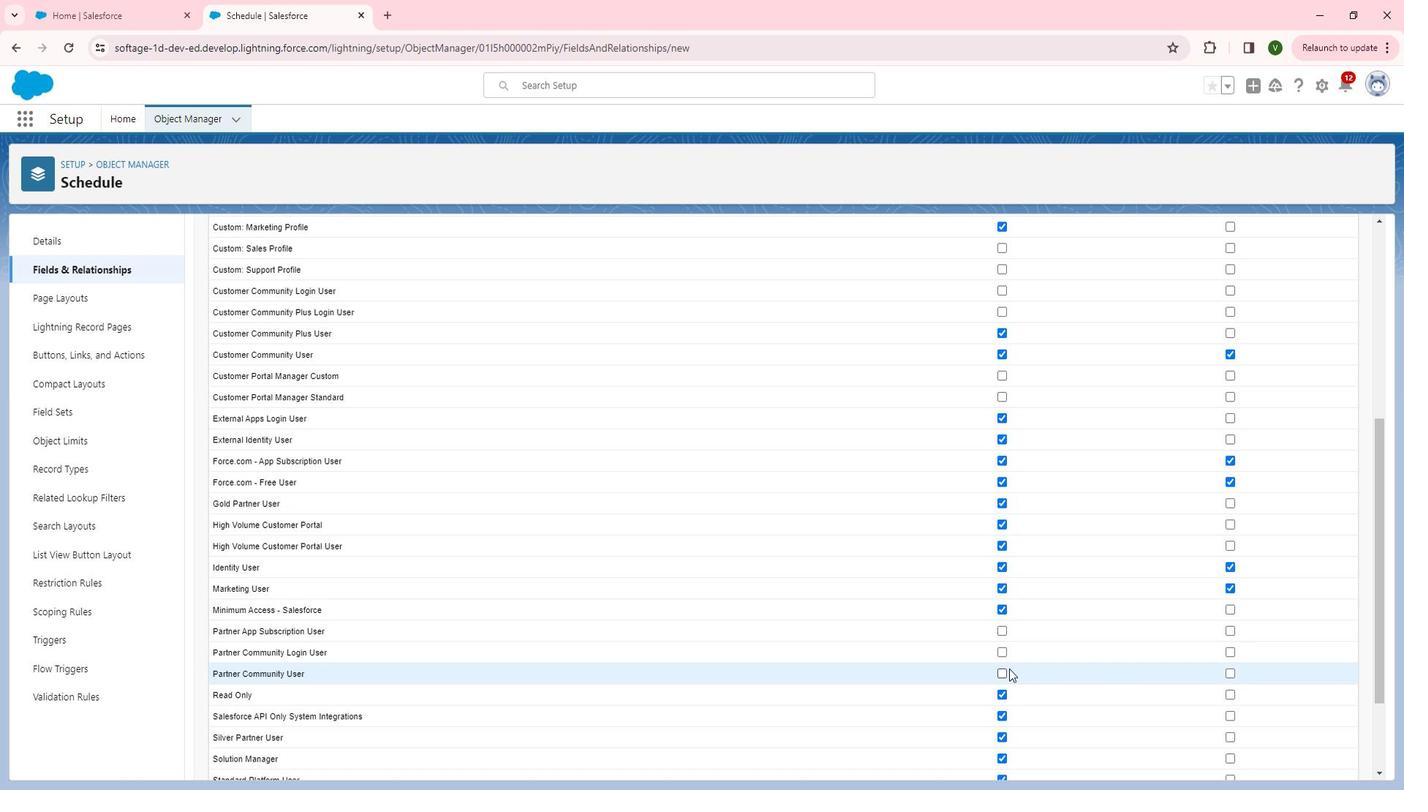 
Action: Mouse pressed left at (1060, 662)
Screenshot: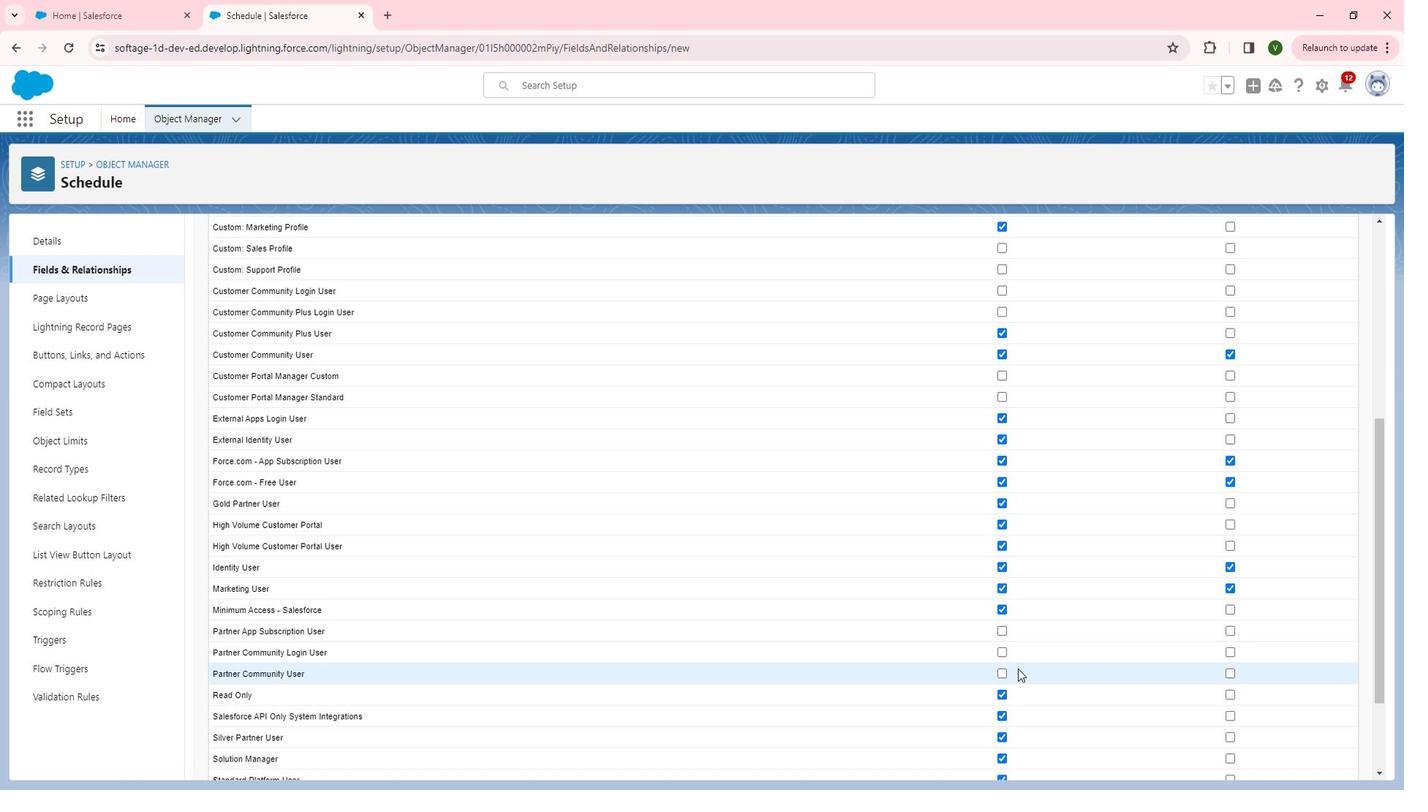 
Action: Mouse moved to (1059, 705)
Screenshot: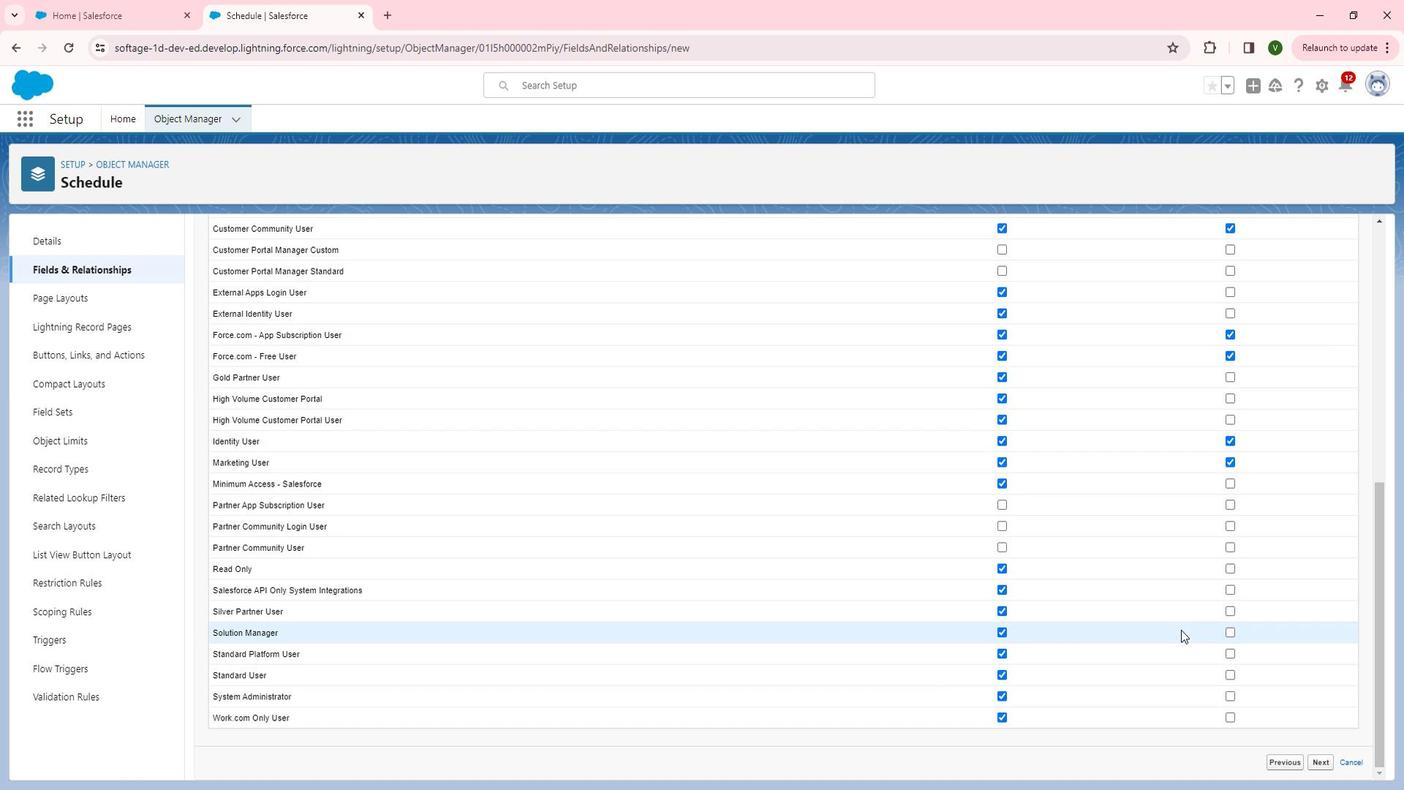 
Action: Mouse pressed left at (1059, 705)
Screenshot: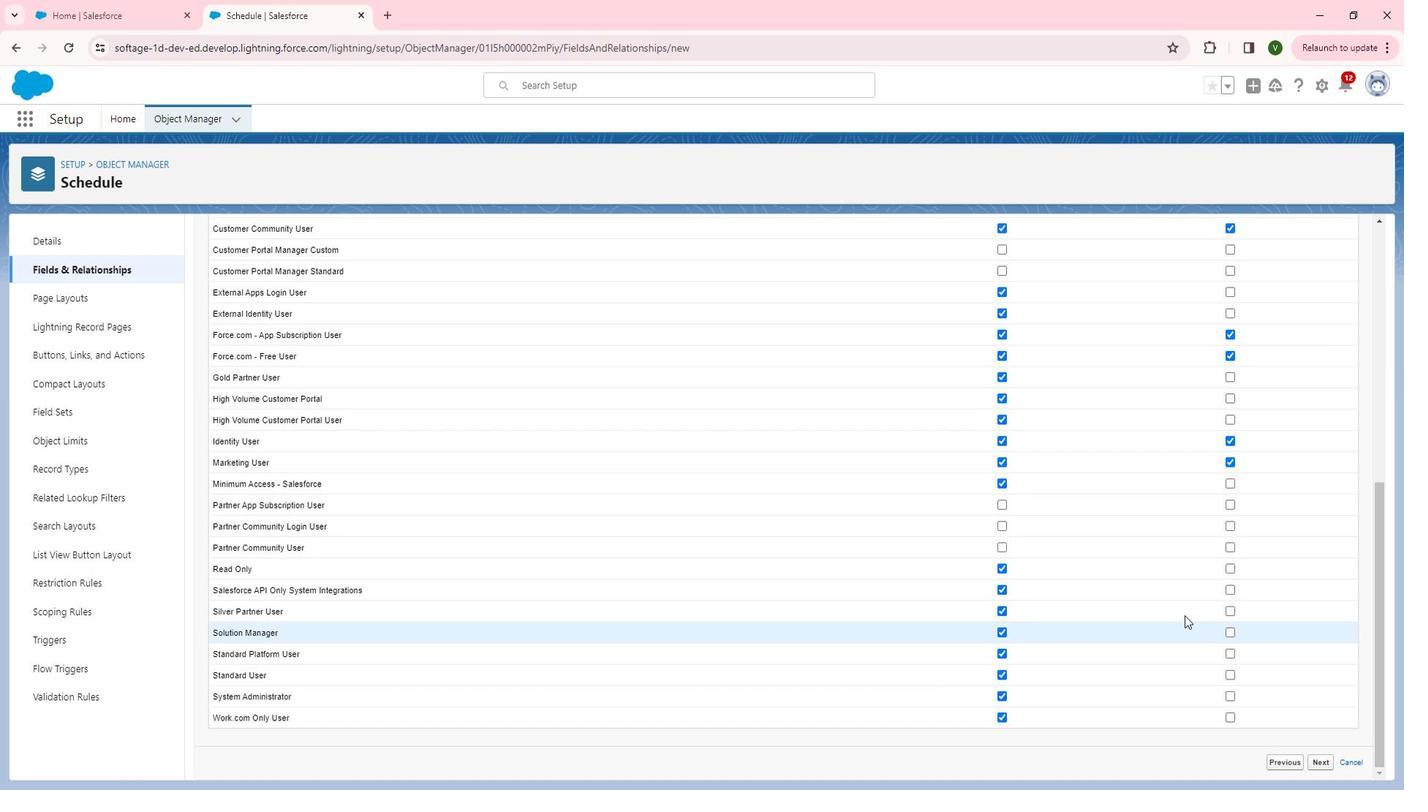 
Action: Mouse moved to (1249, 664)
Screenshot: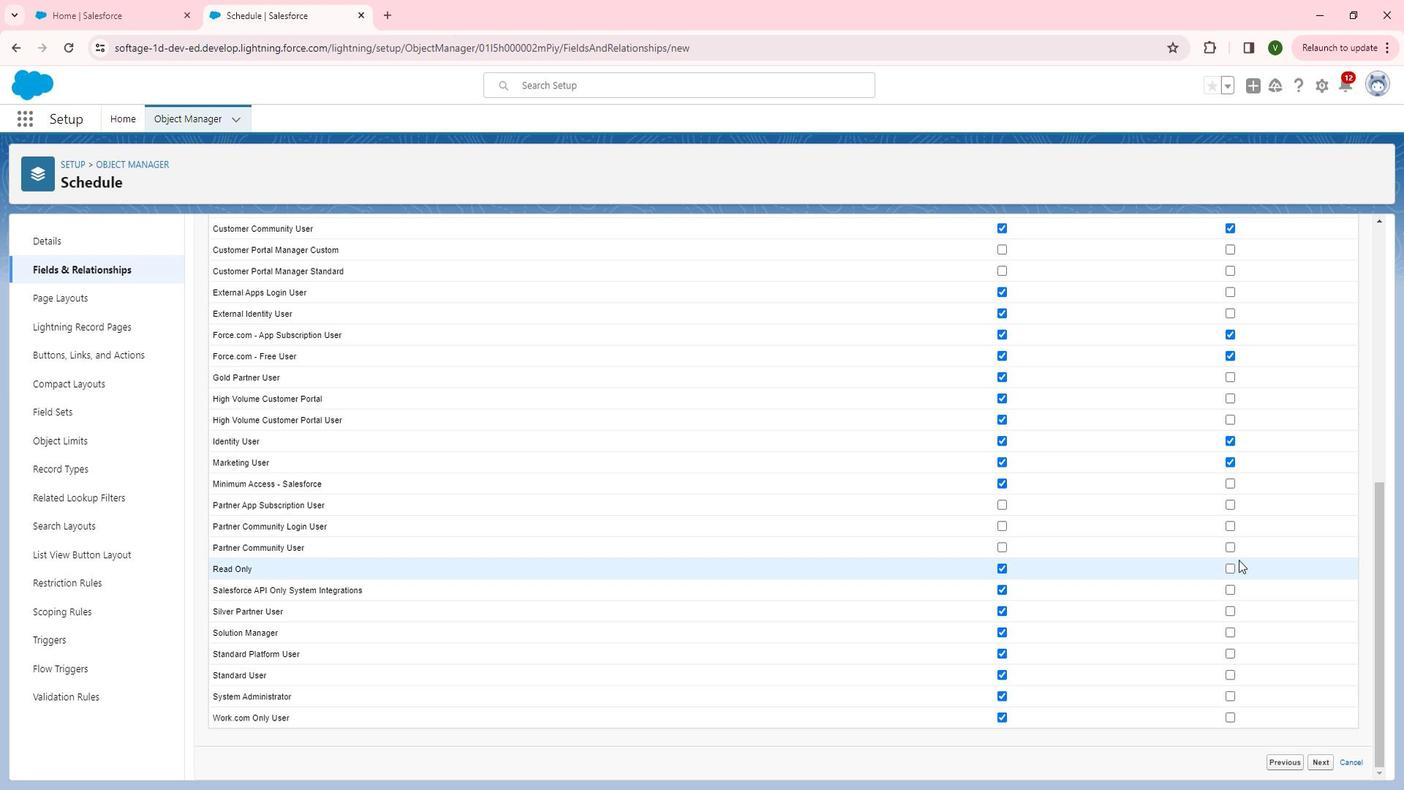 
Action: Mouse scrolled (1249, 663) with delta (0, 0)
Screenshot: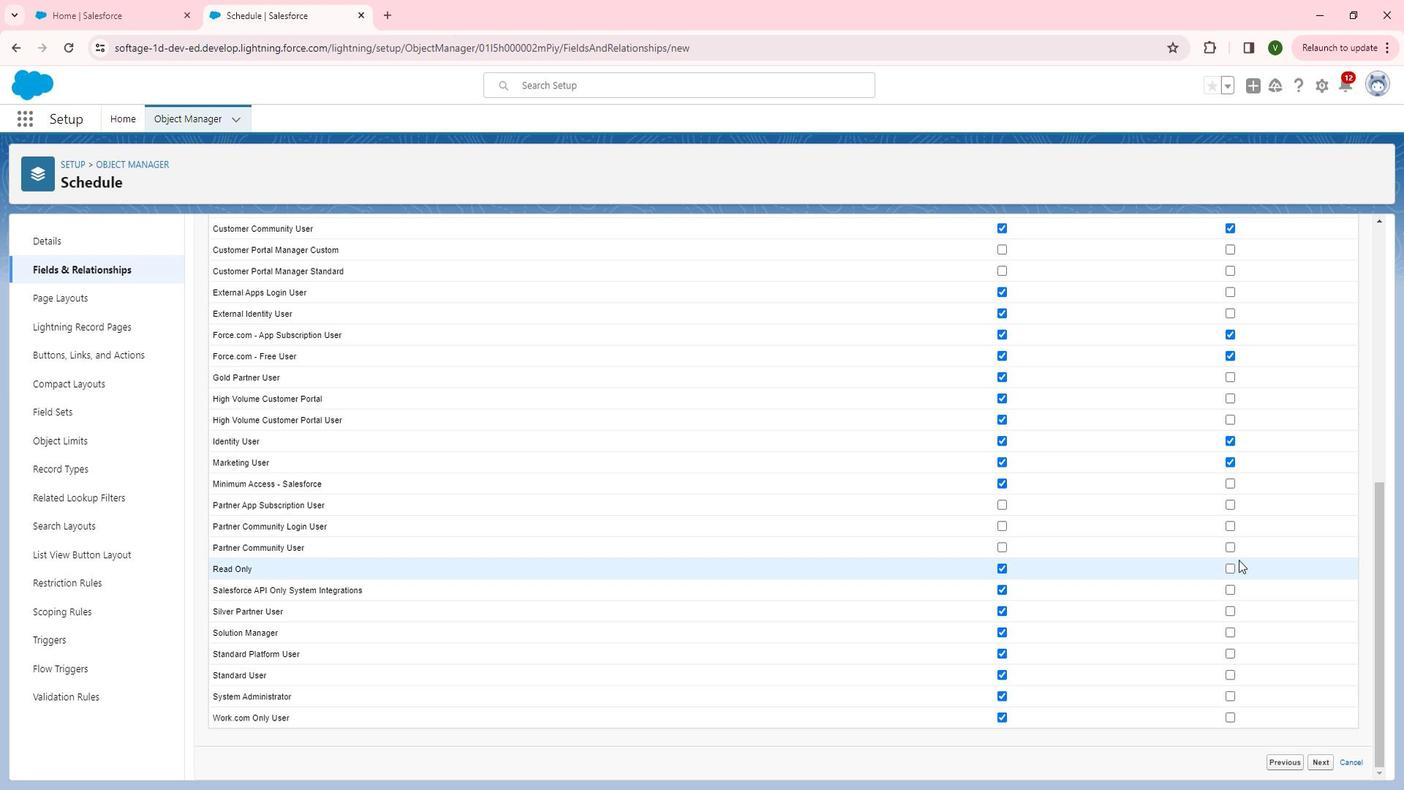 
Action: Mouse moved to (1249, 666)
Screenshot: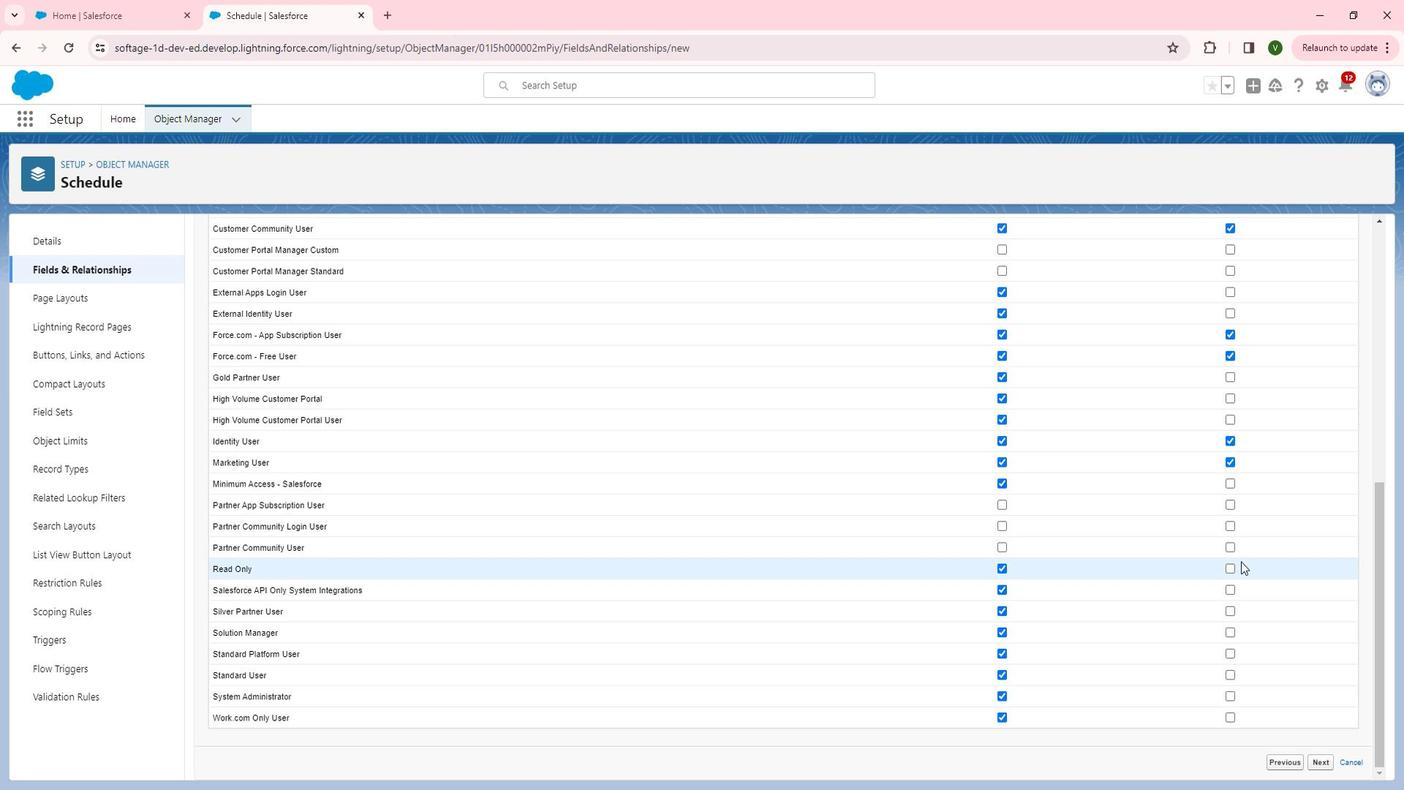 
Action: Mouse scrolled (1249, 665) with delta (0, 0)
Screenshot: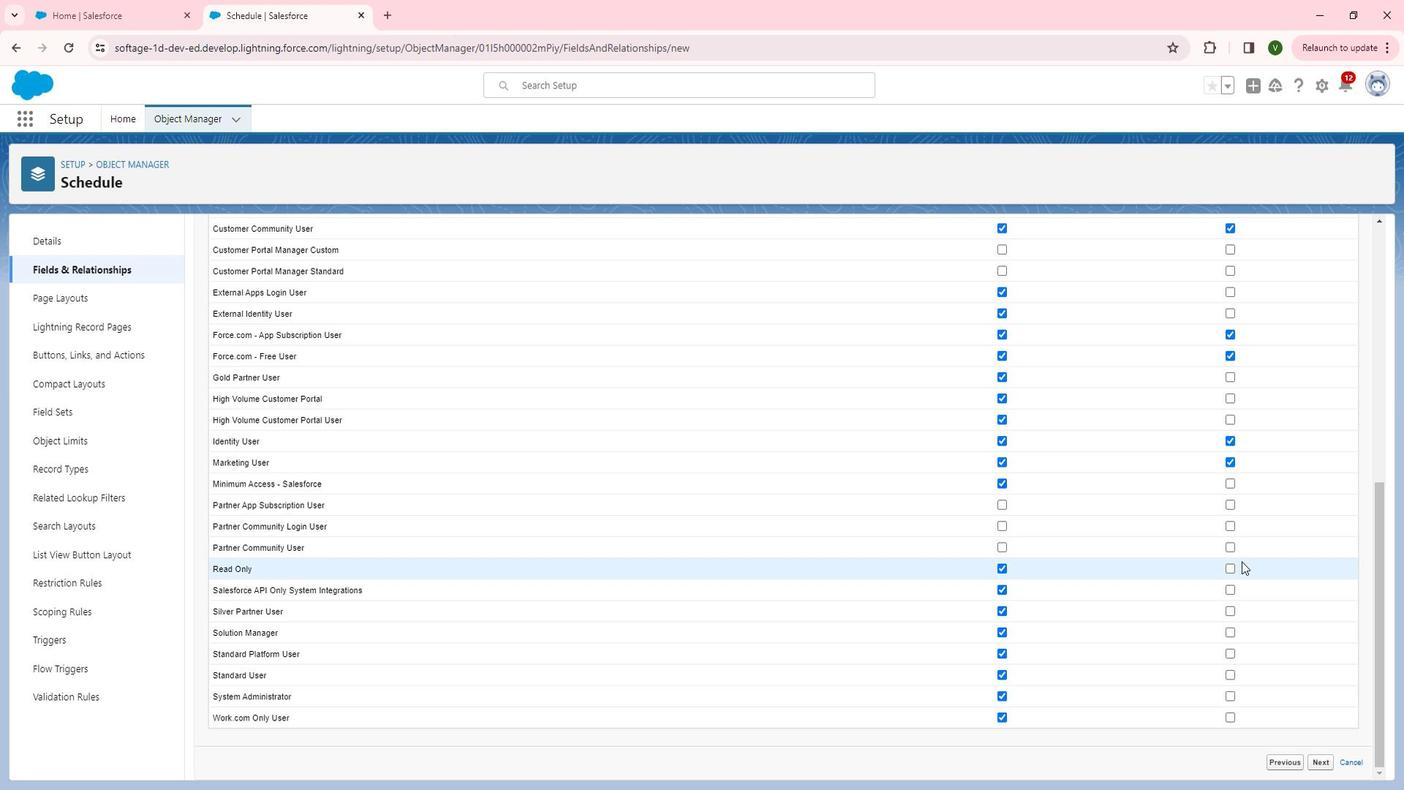 
Action: Mouse moved to (1288, 606)
Screenshot: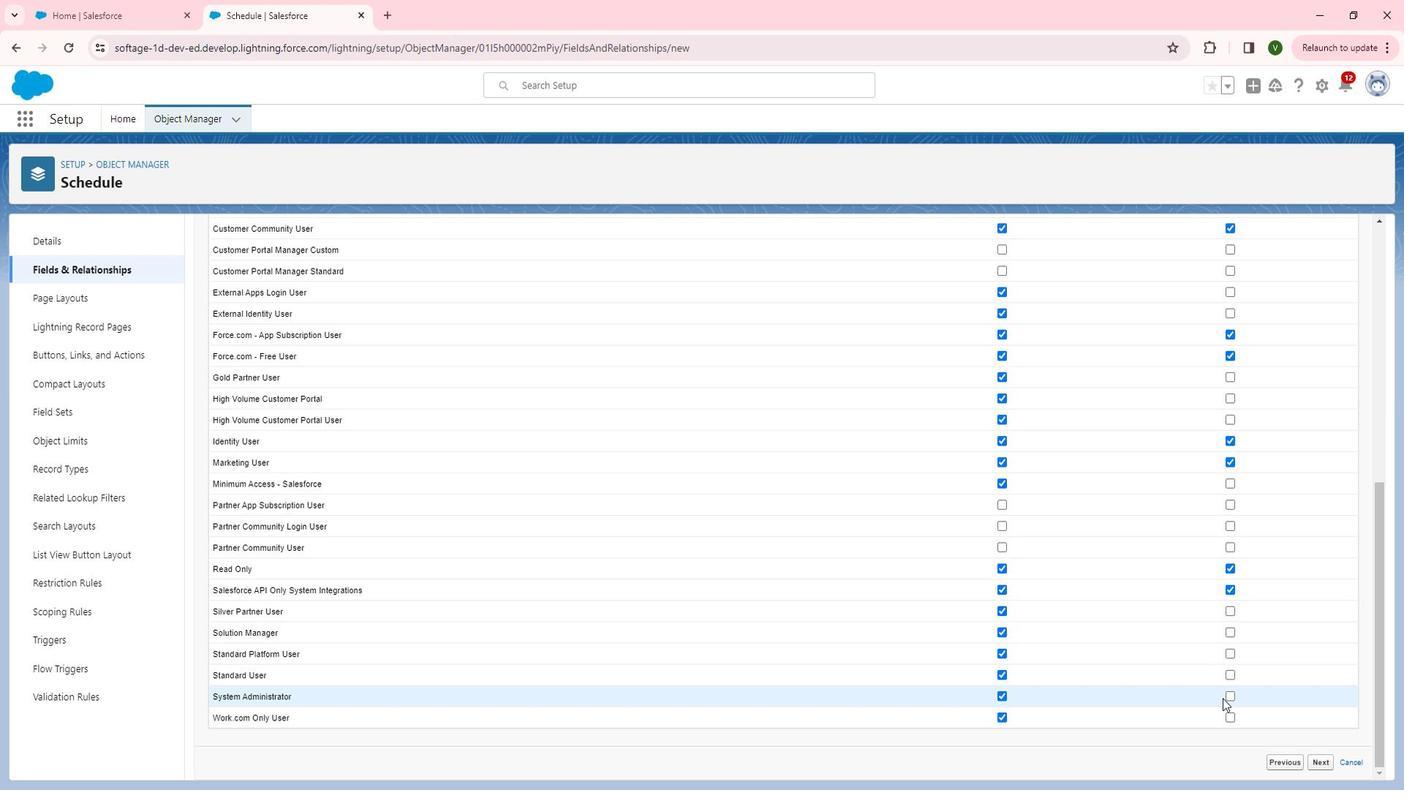 
Action: Mouse pressed left at (1288, 606)
Screenshot: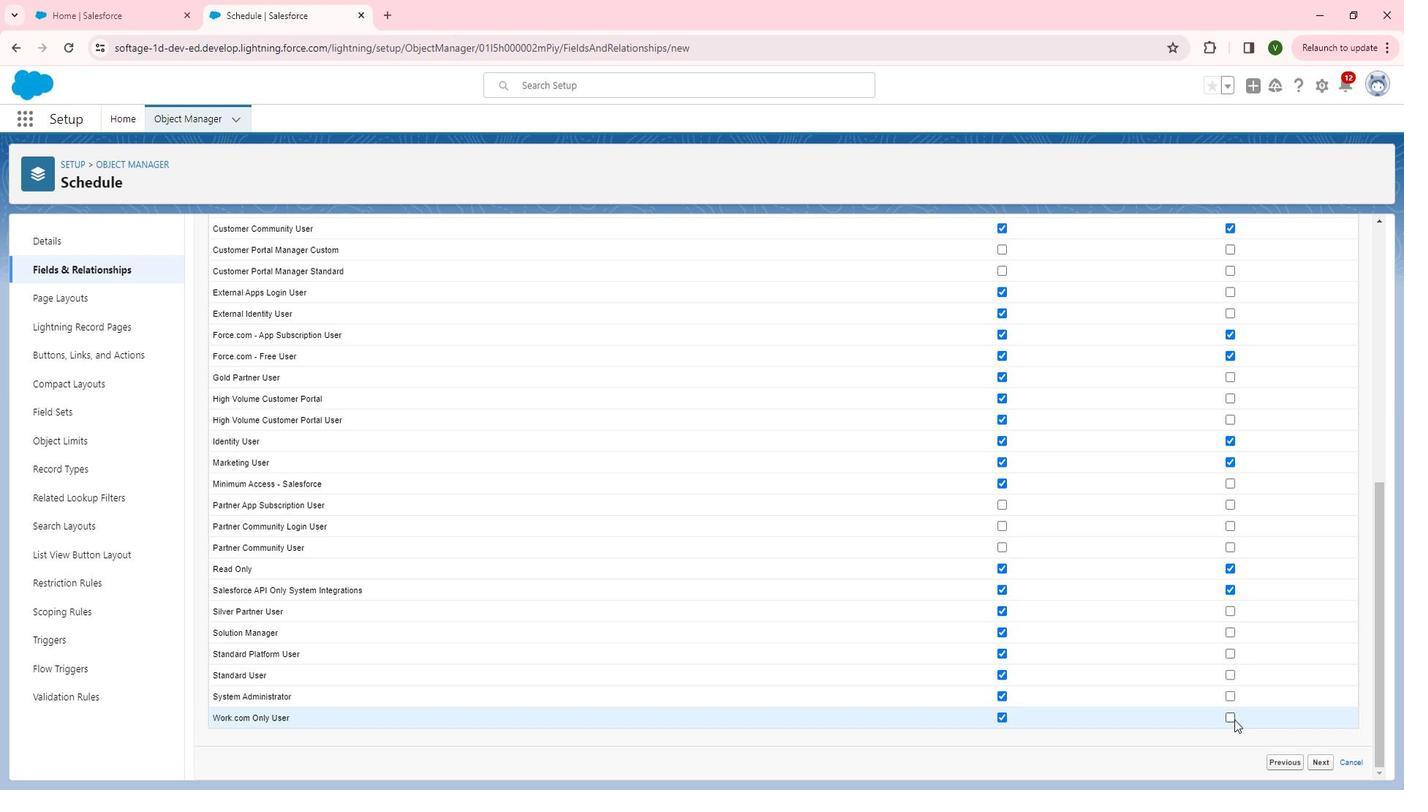 
Action: Mouse moved to (1286, 623)
Screenshot: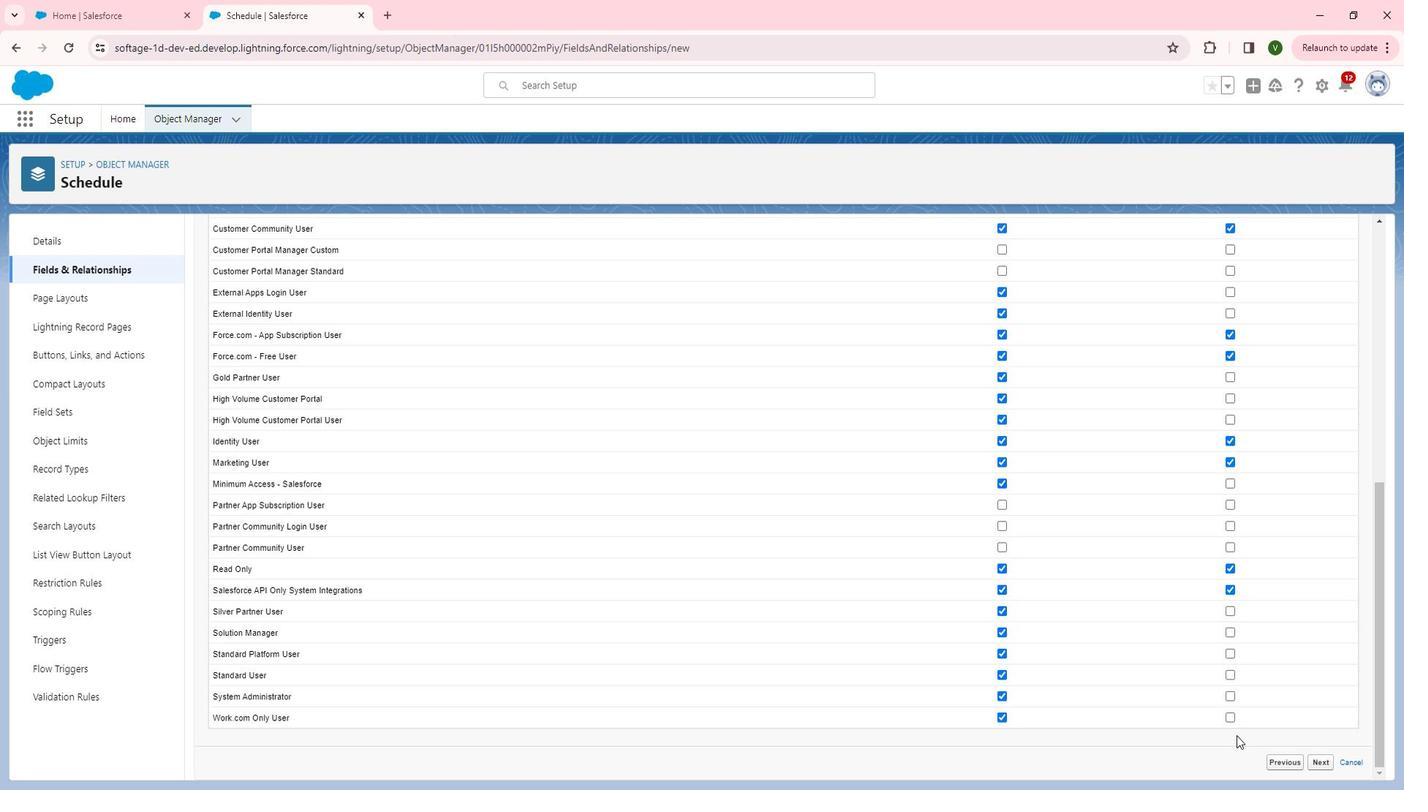 
Action: Mouse pressed left at (1286, 623)
Screenshot: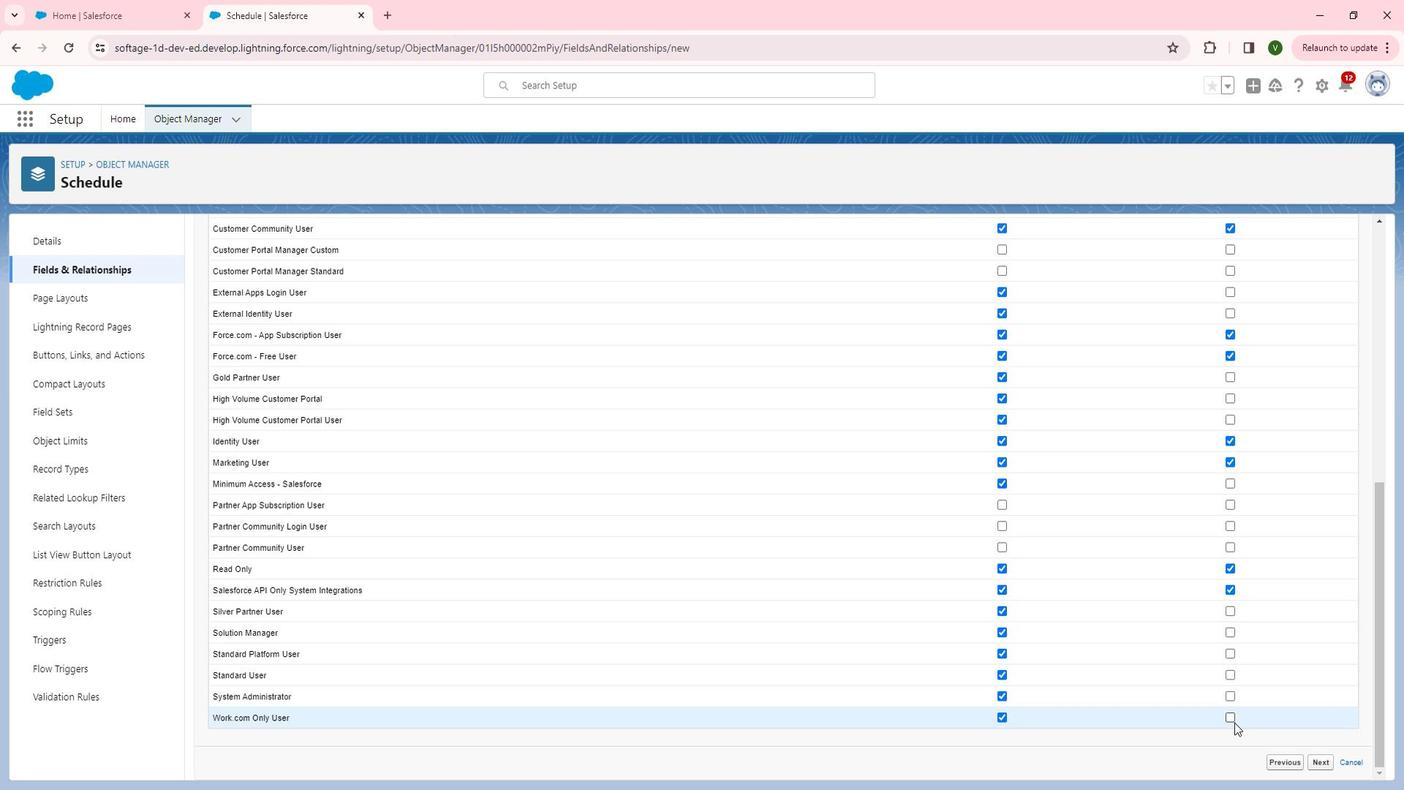 
Action: Mouse moved to (1291, 749)
Screenshot: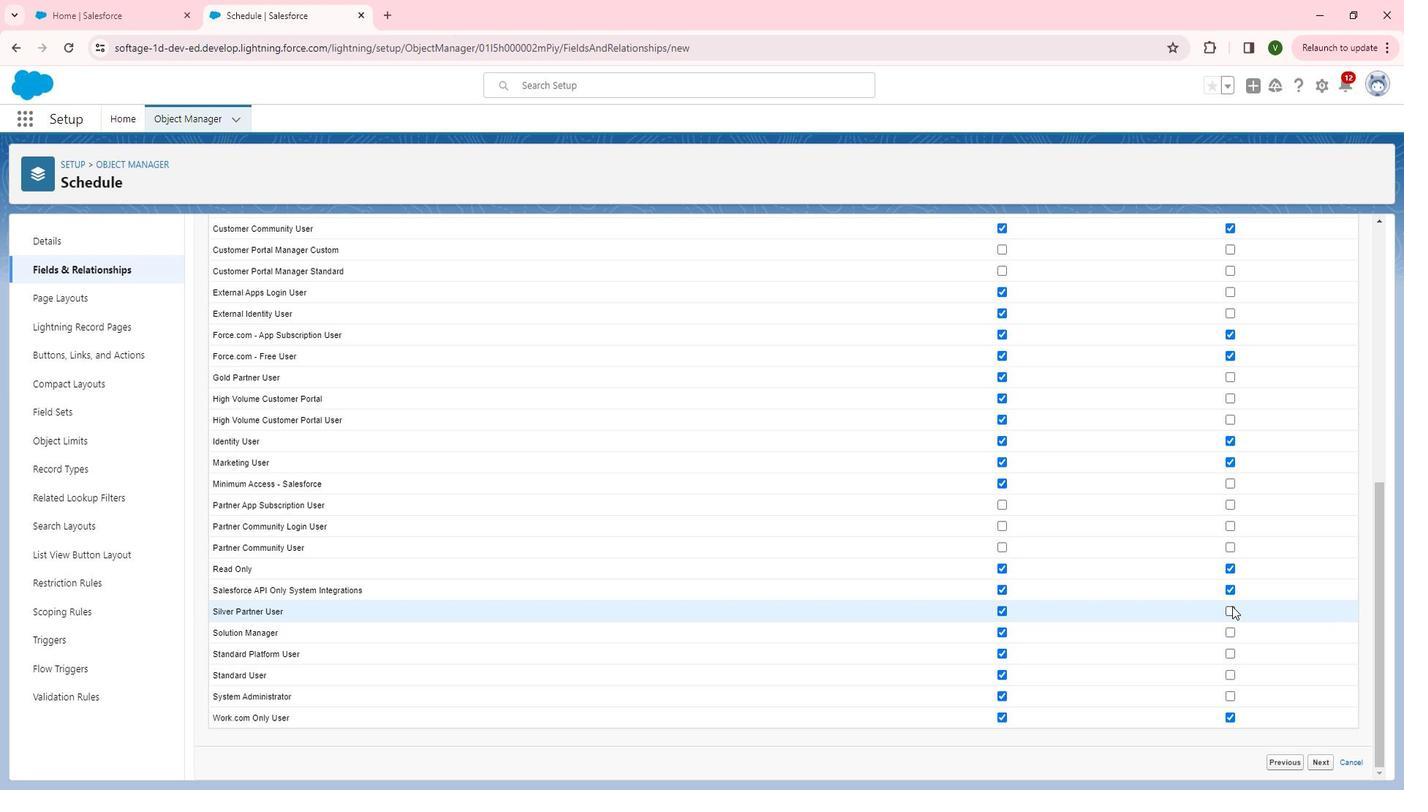 
Action: Mouse pressed left at (1291, 749)
Screenshot: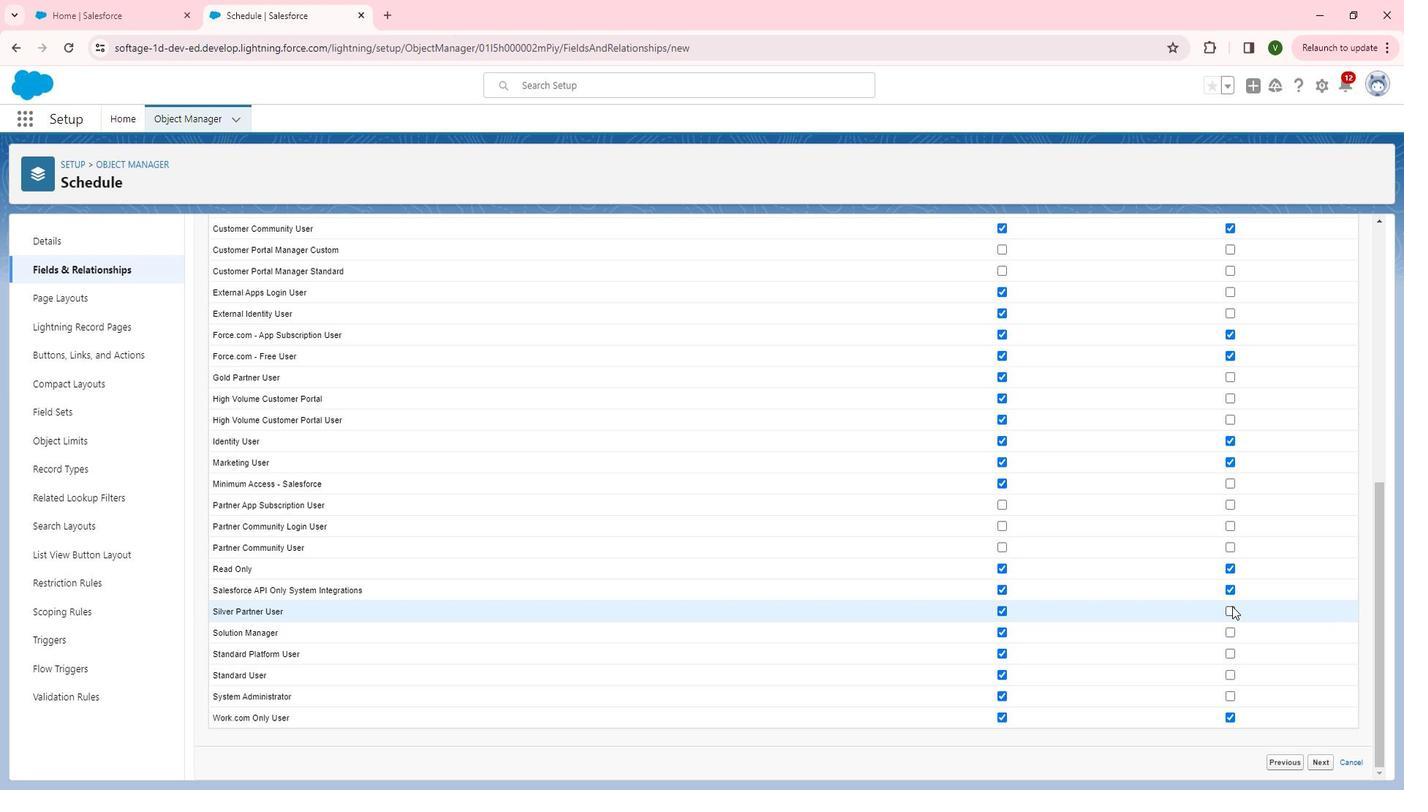 
Action: Mouse moved to (1285, 649)
Screenshot: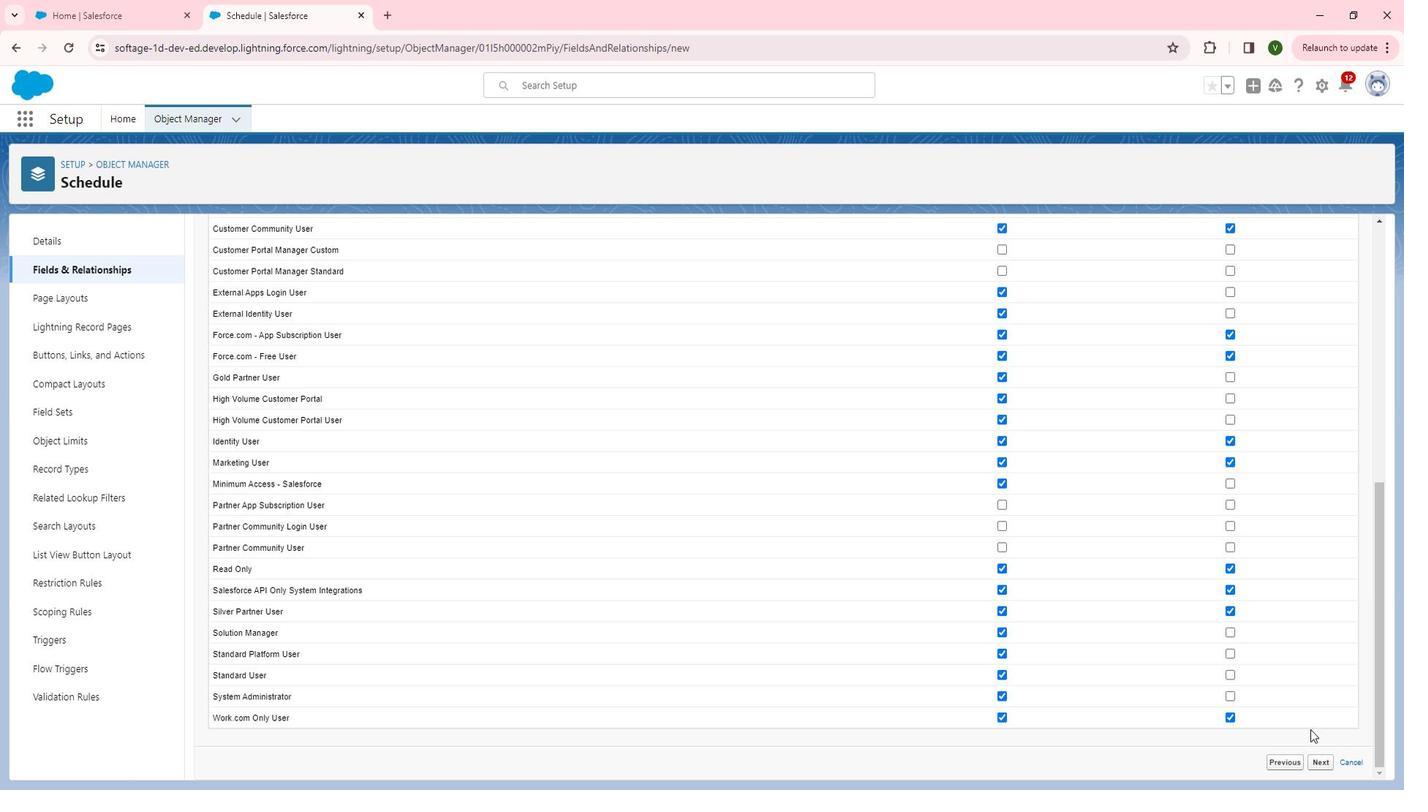 
Action: Mouse pressed left at (1285, 649)
Screenshot: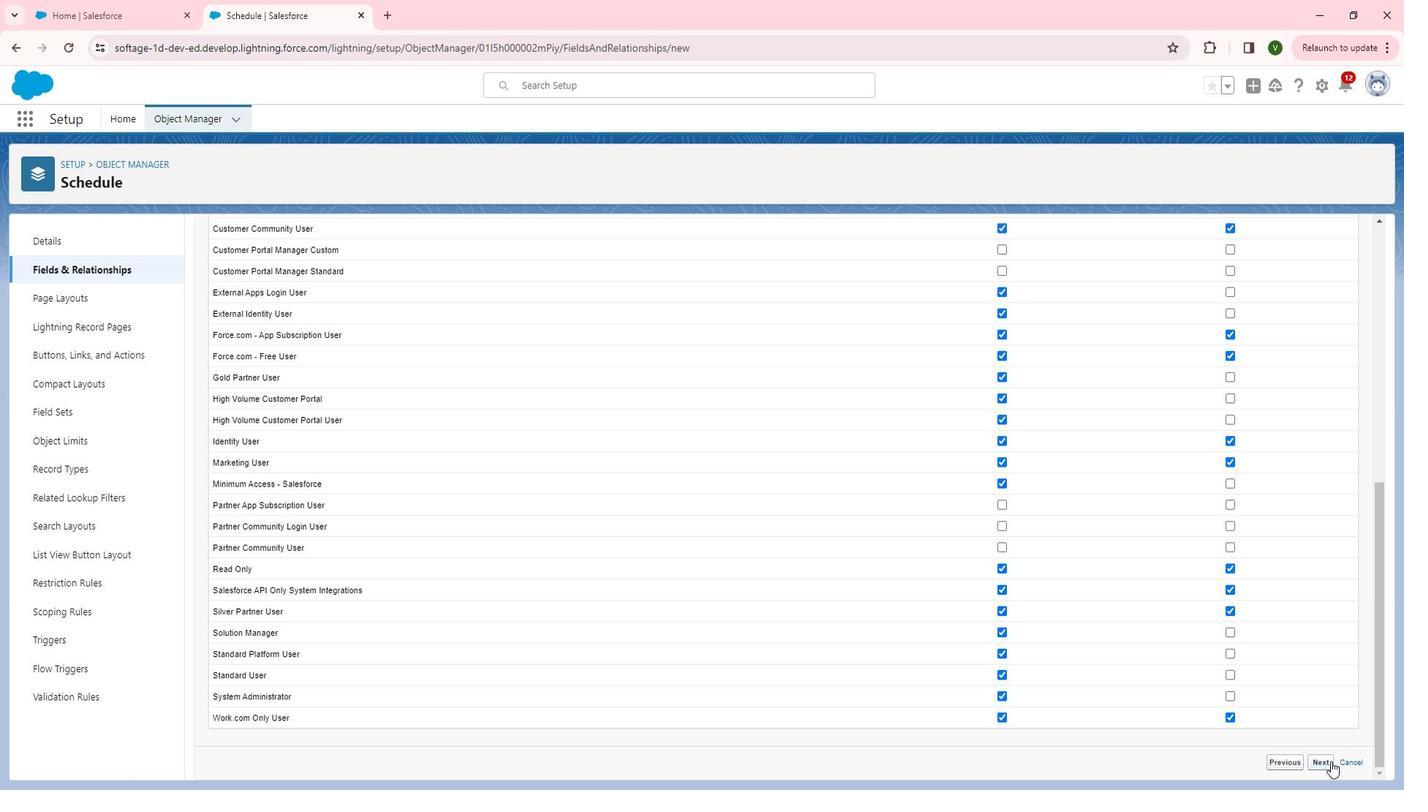 
Action: Mouse moved to (1376, 794)
Screenshot: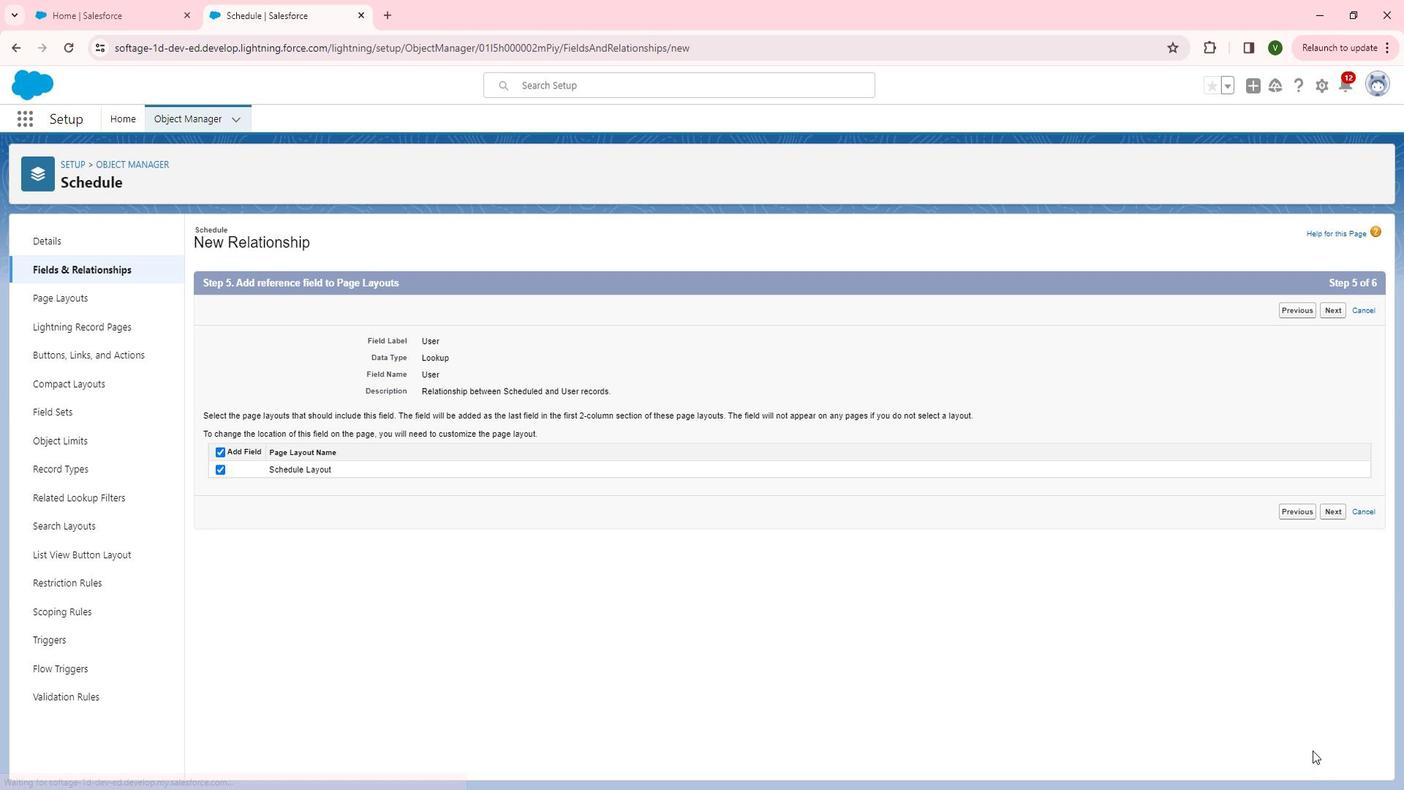 
Action: Mouse pressed left at (1376, 794)
Screenshot: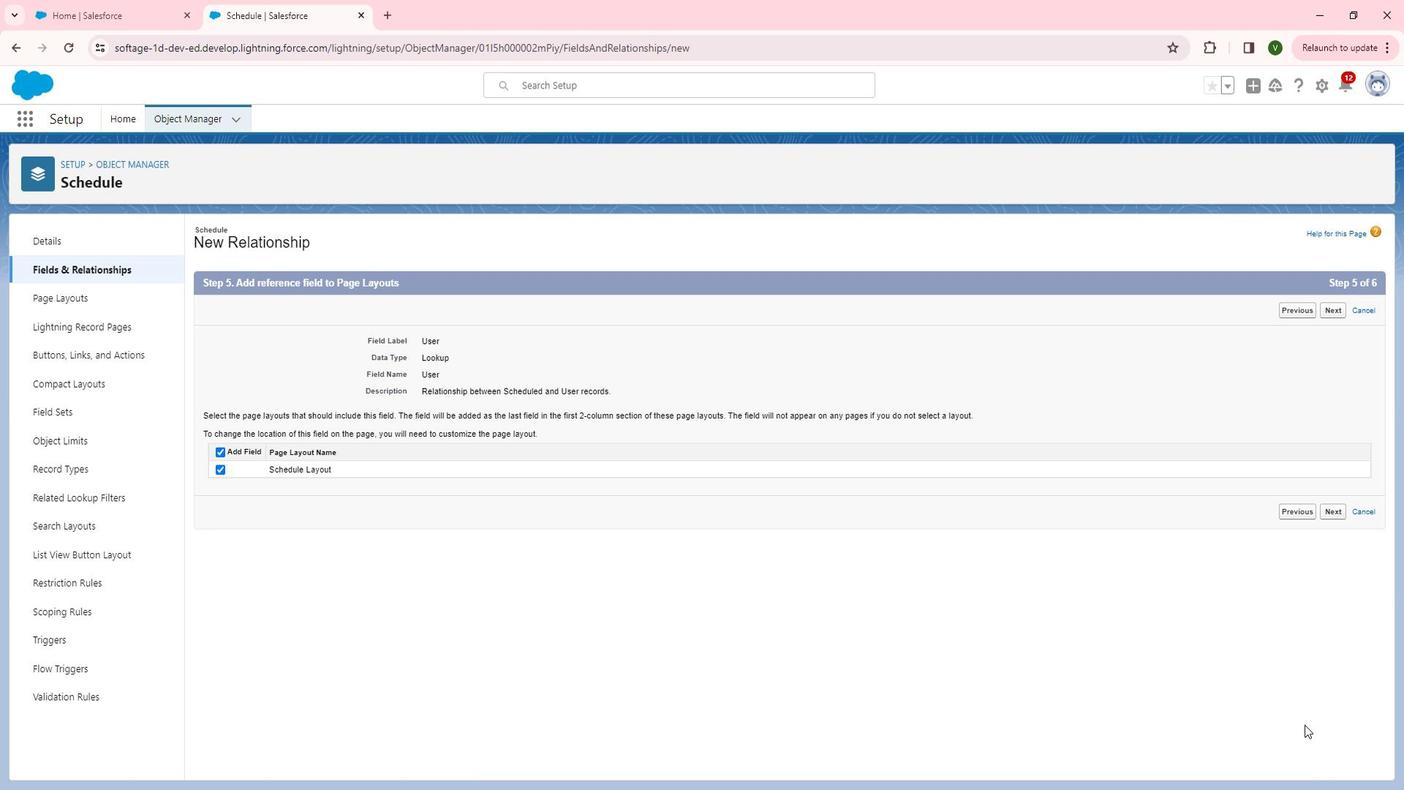 
Action: Mouse moved to (1396, 552)
Screenshot: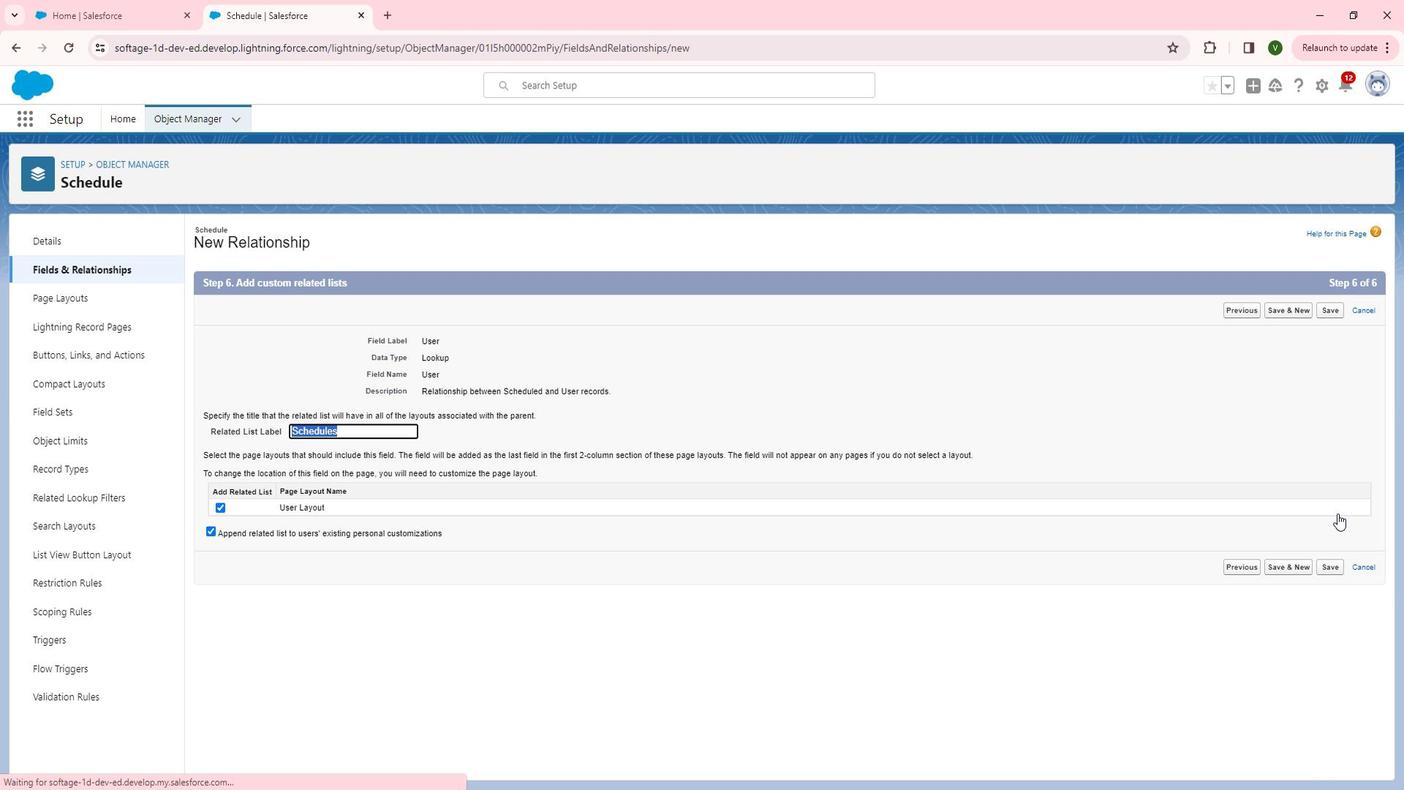 
Action: Mouse pressed left at (1396, 552)
Screenshot: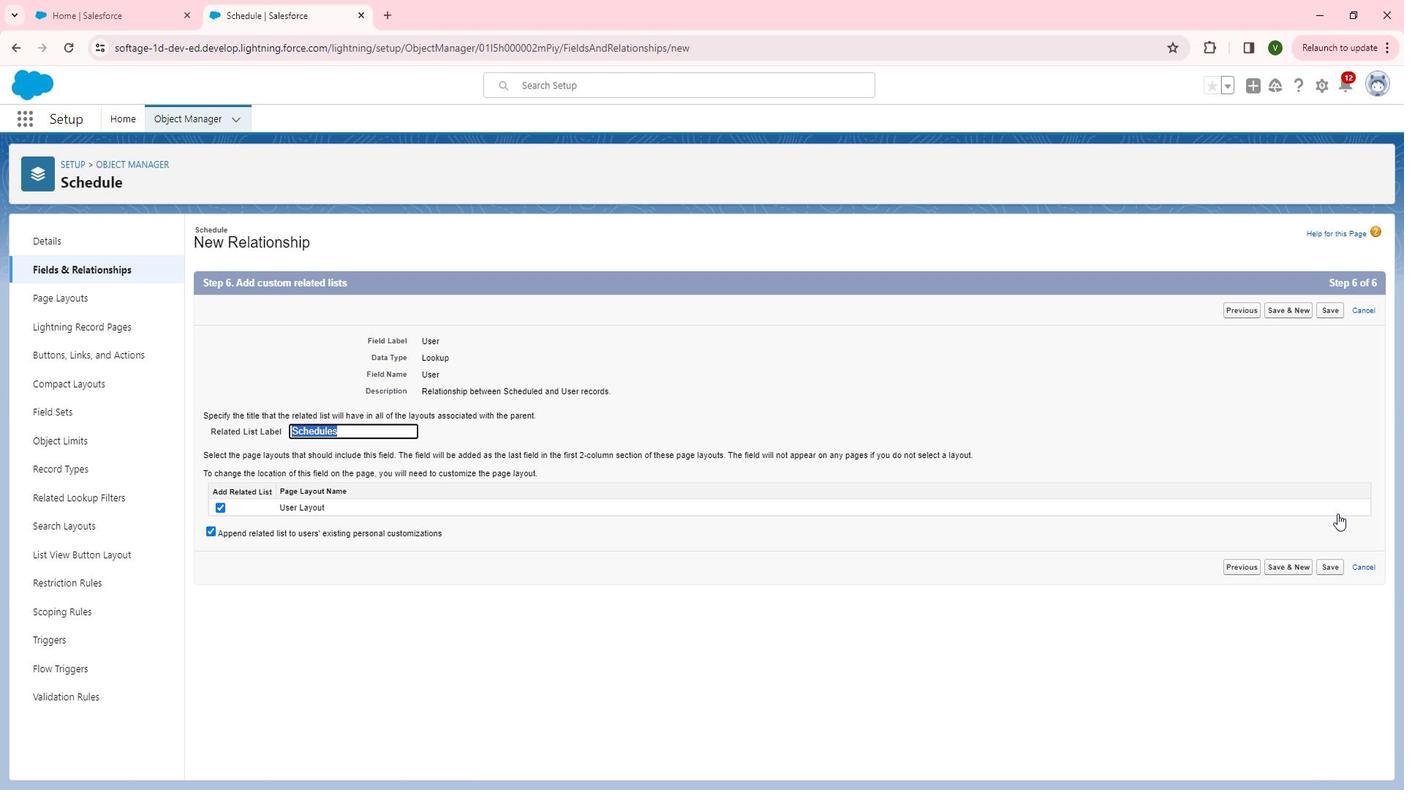 
Action: Mouse moved to (1393, 599)
Screenshot: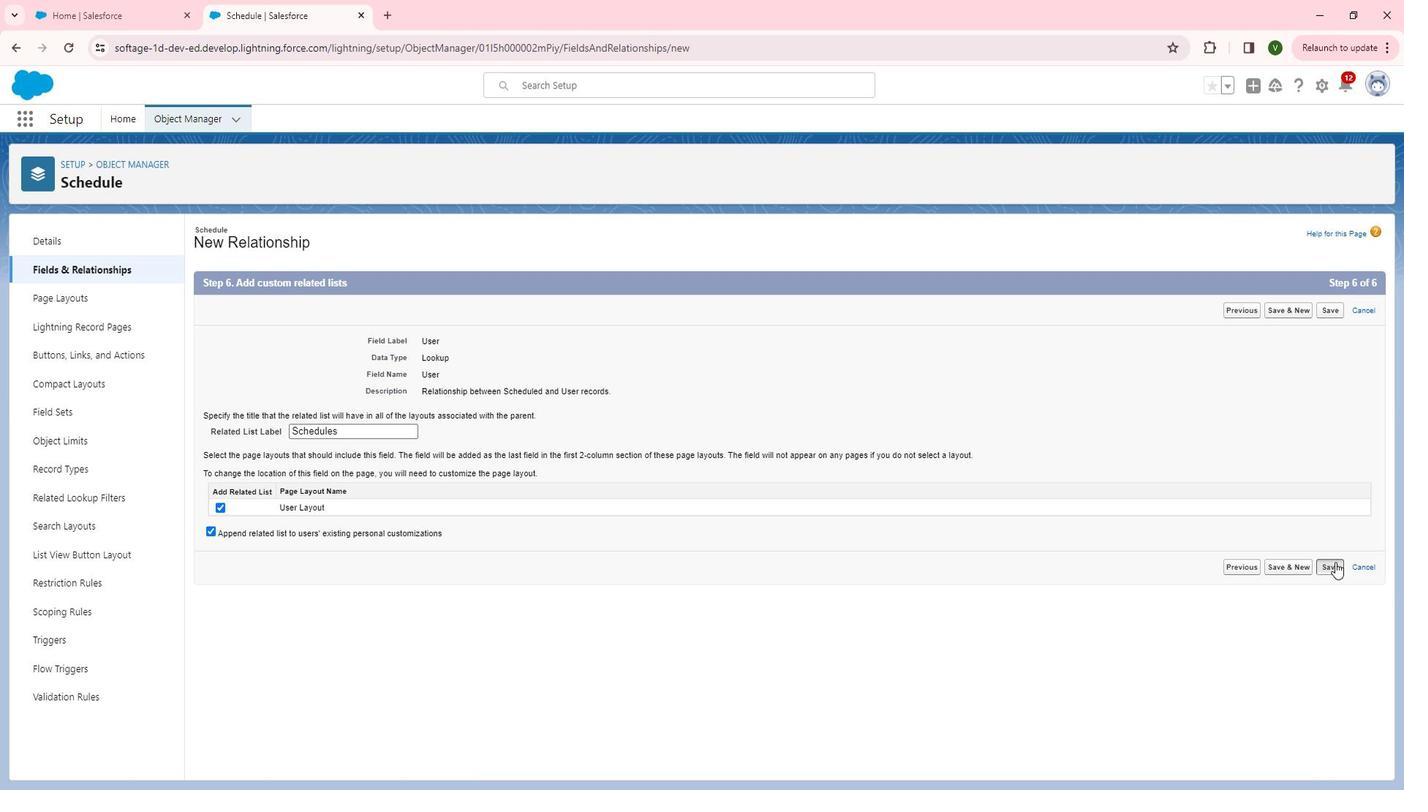 
Action: Mouse pressed left at (1393, 599)
Screenshot: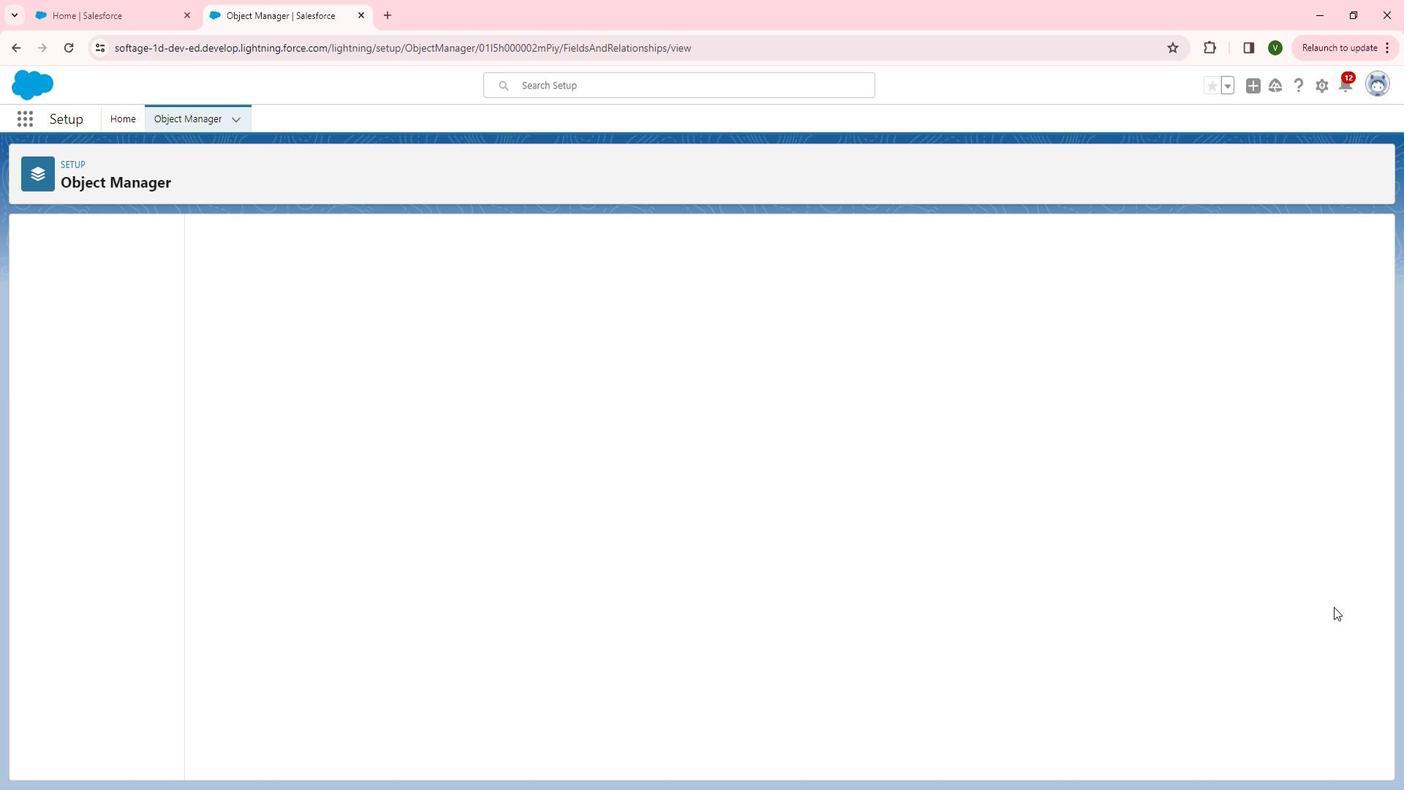 
Action: Mouse moved to (199, 210)
Screenshot: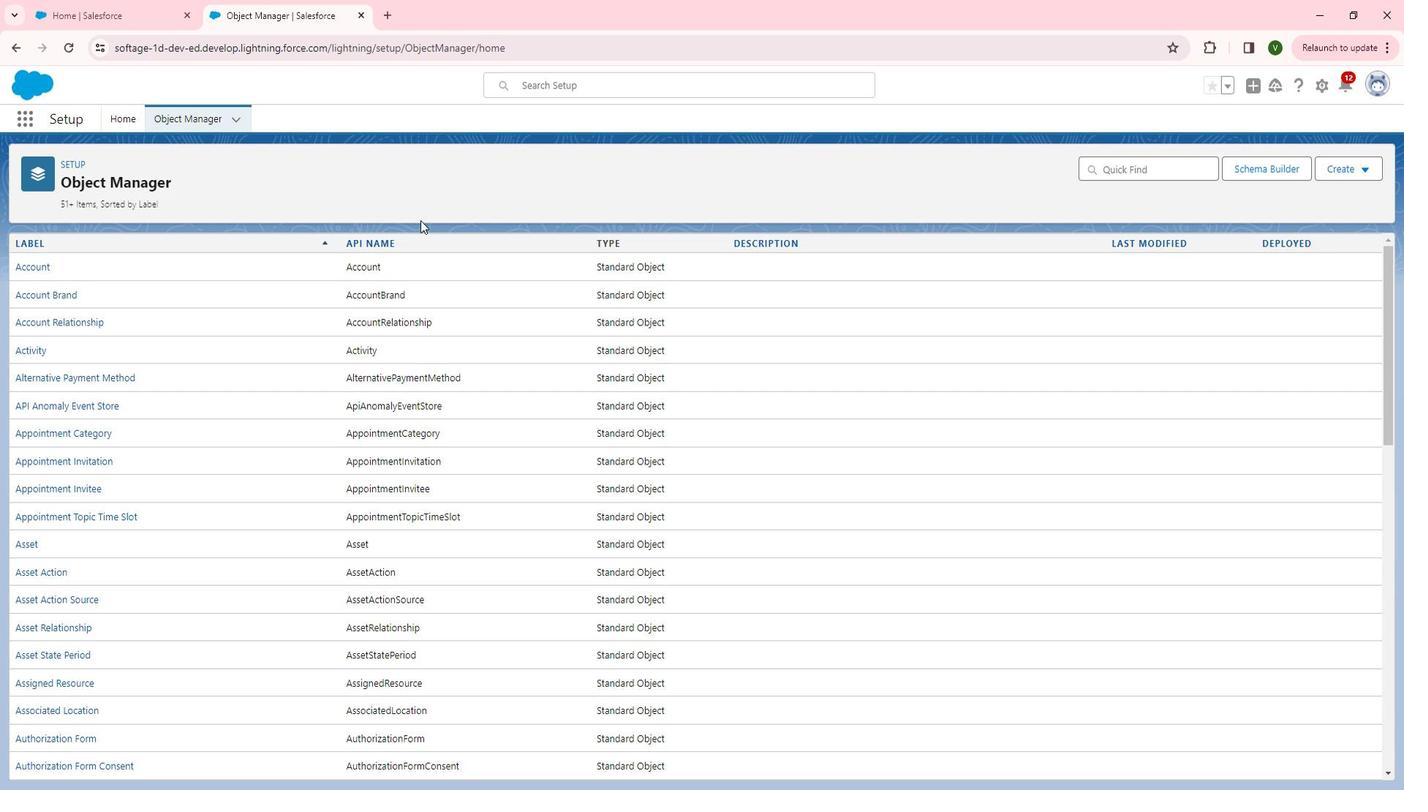 
Action: Mouse pressed left at (199, 210)
Screenshot: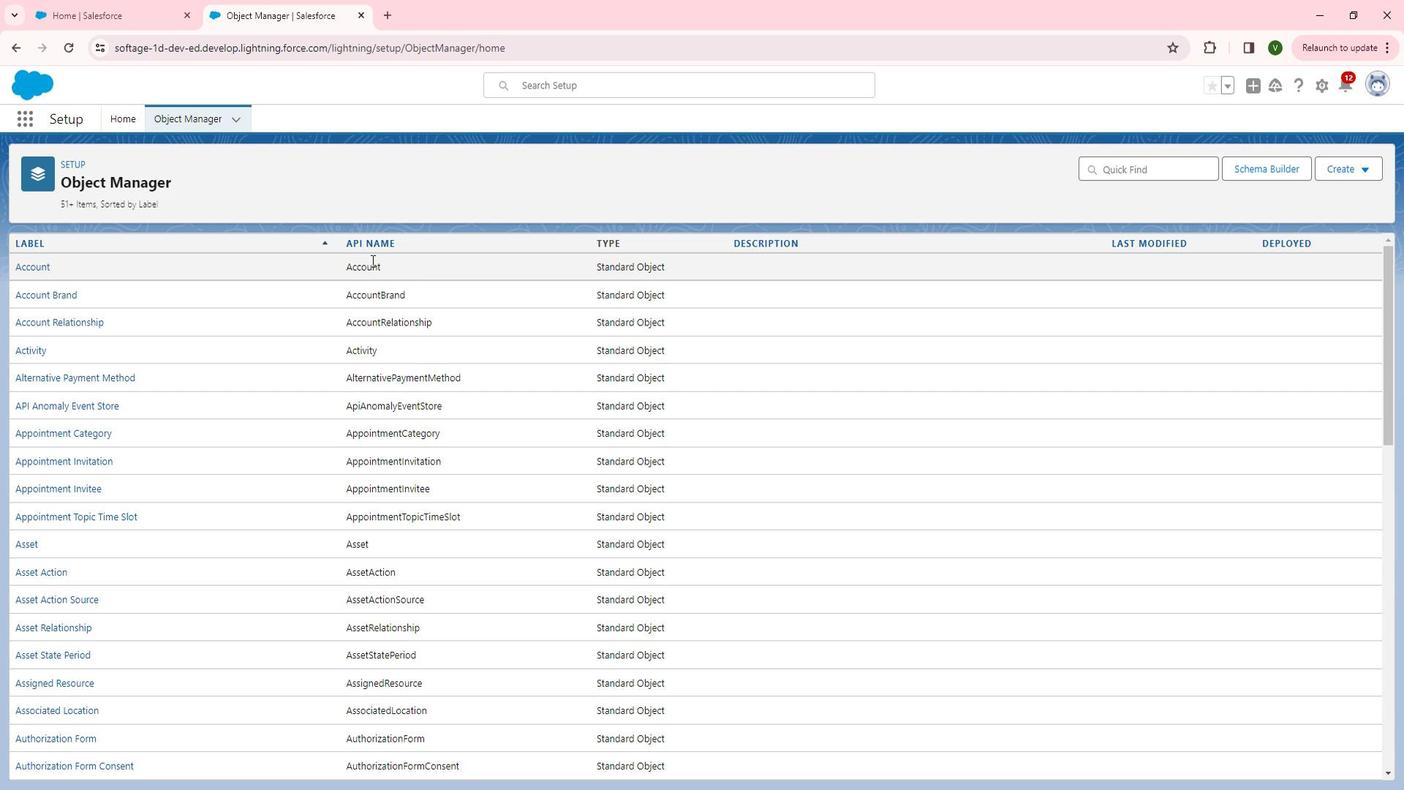 
Action: Mouse moved to (277, 492)
Screenshot: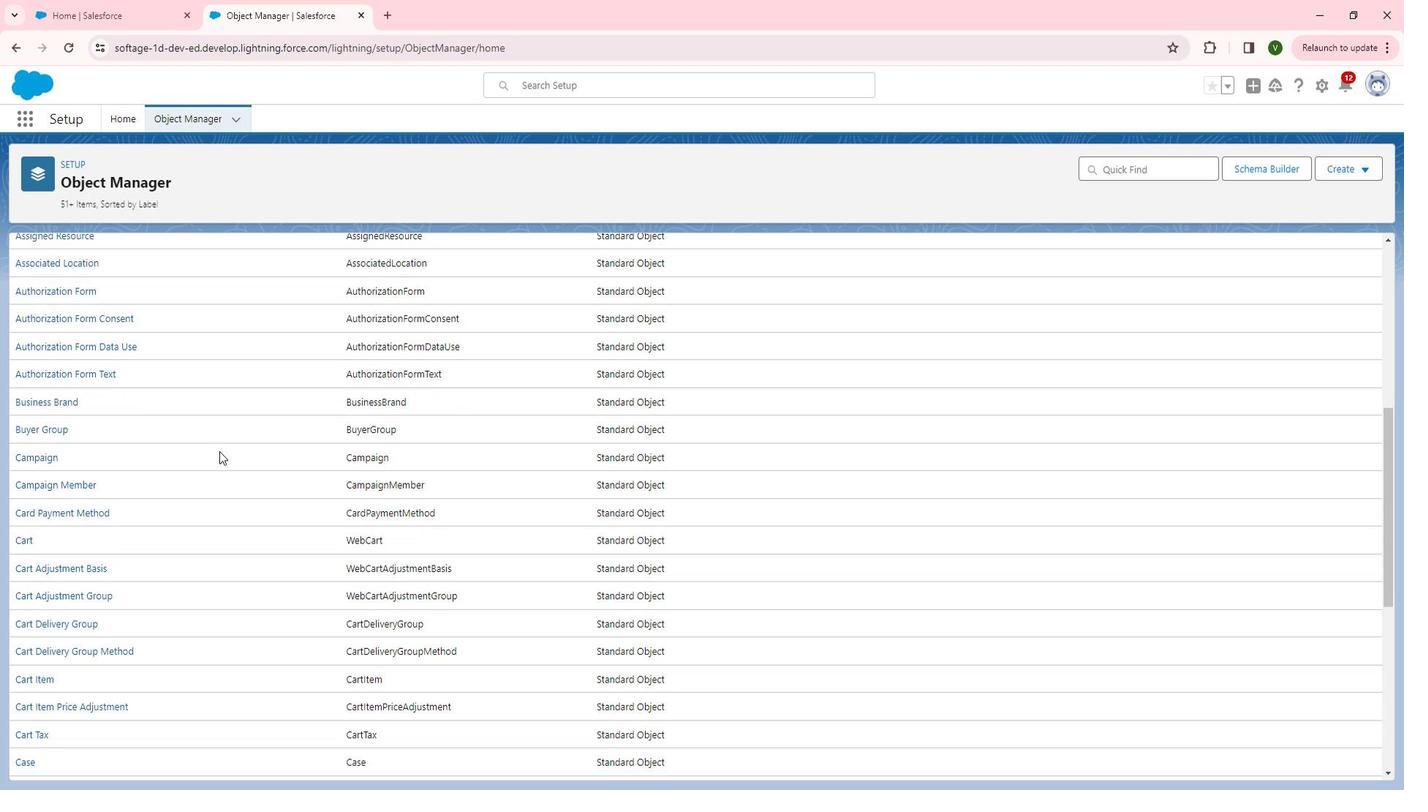 
Action: Mouse scrolled (277, 491) with delta (0, 0)
Screenshot: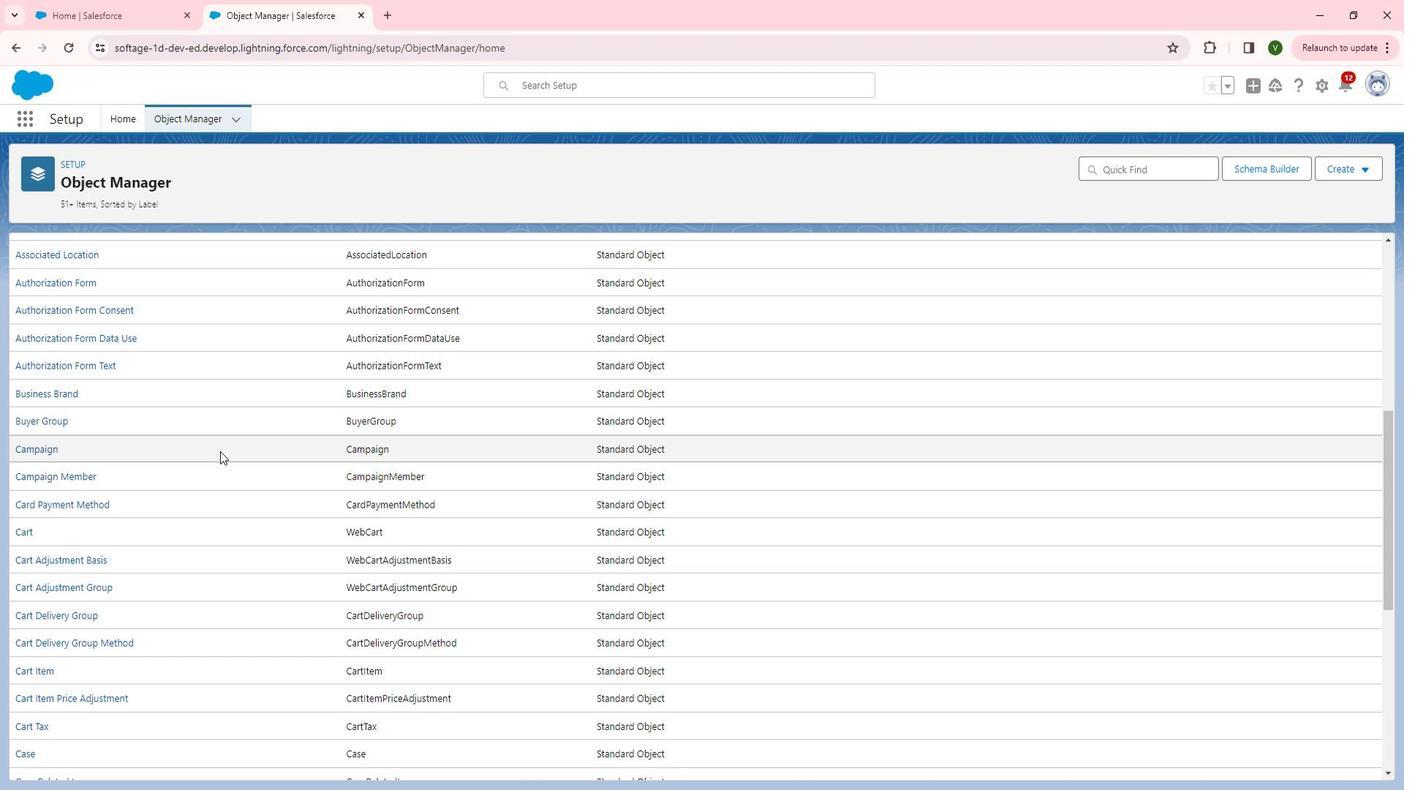
Action: Mouse scrolled (277, 491) with delta (0, 0)
Screenshot: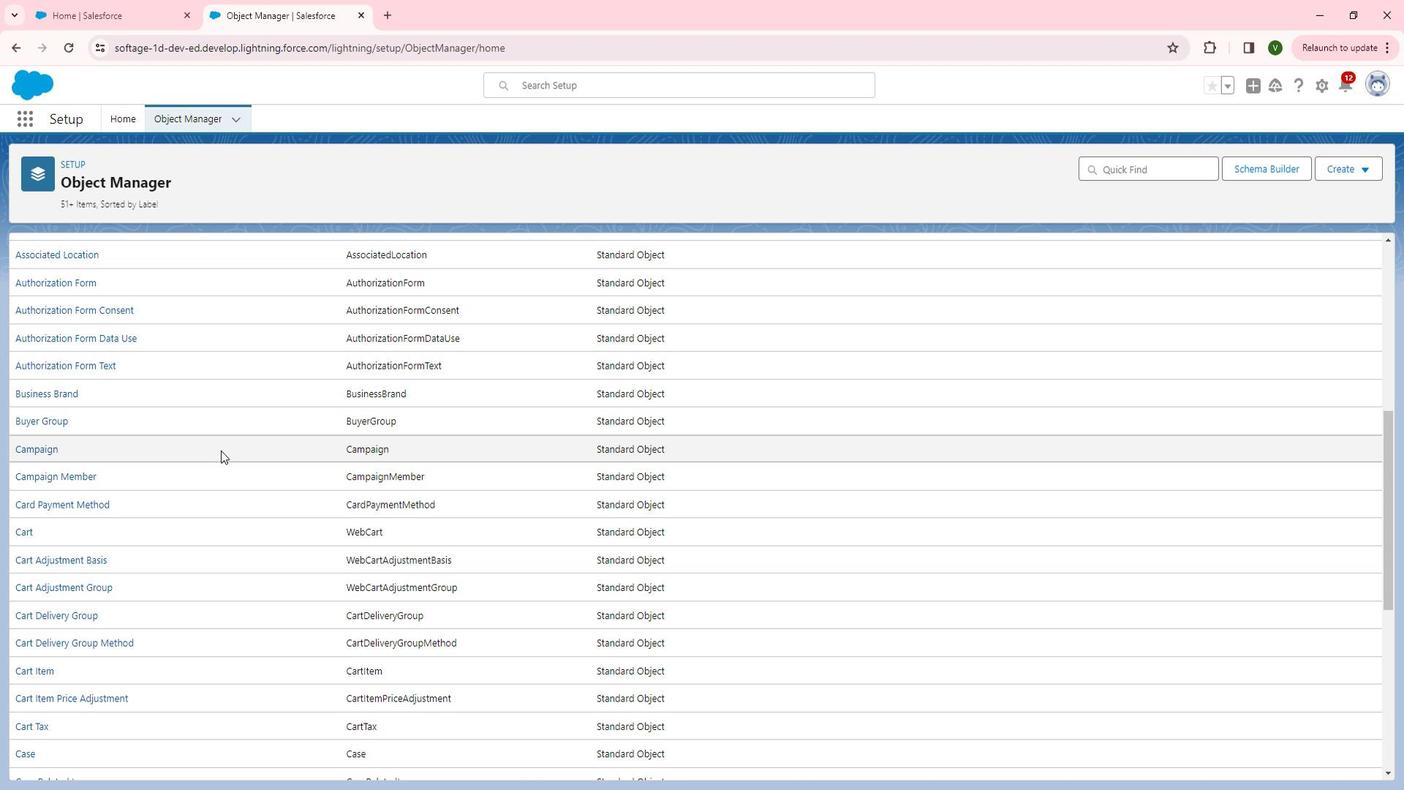 
Action: Mouse scrolled (277, 491) with delta (0, 0)
Screenshot: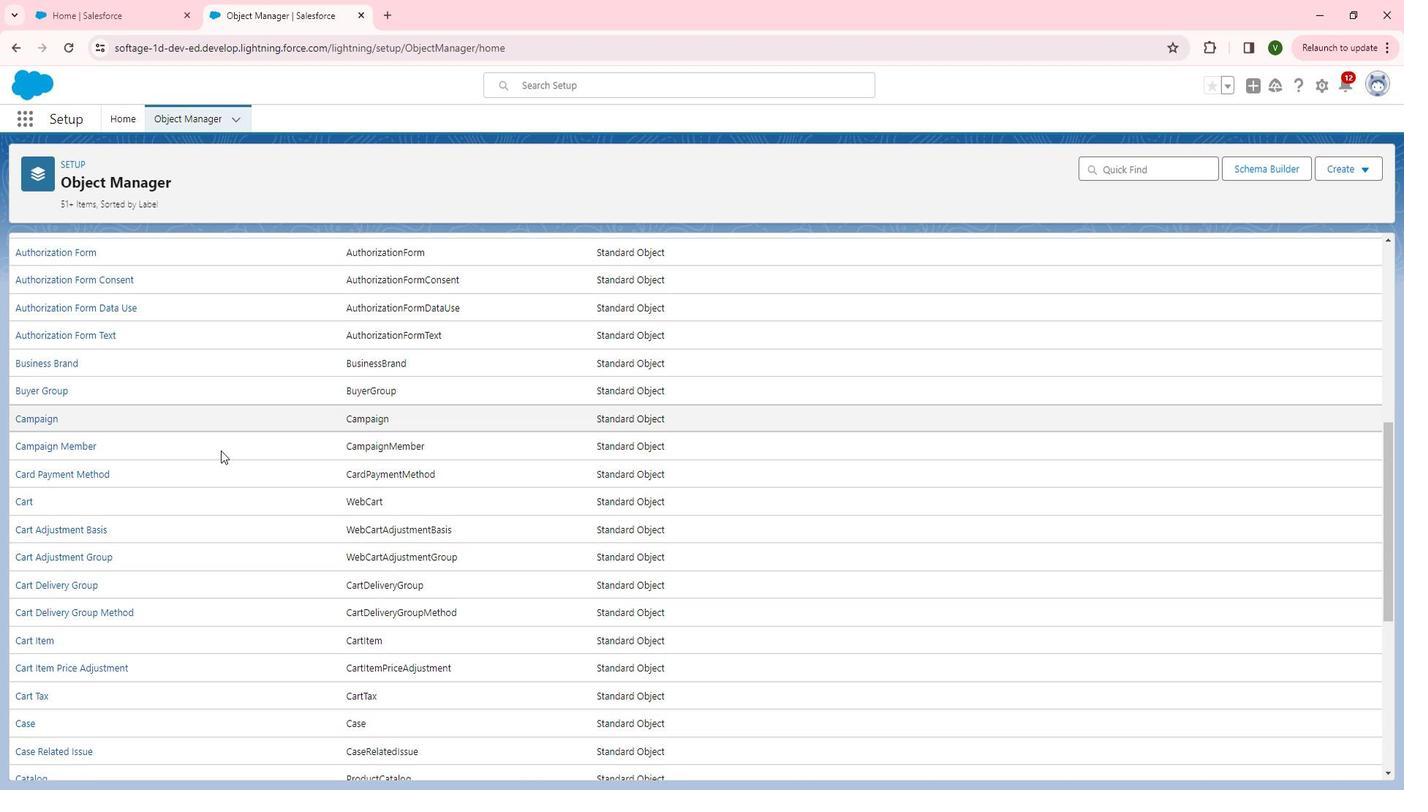 
Action: Mouse scrolled (277, 491) with delta (0, 0)
Screenshot: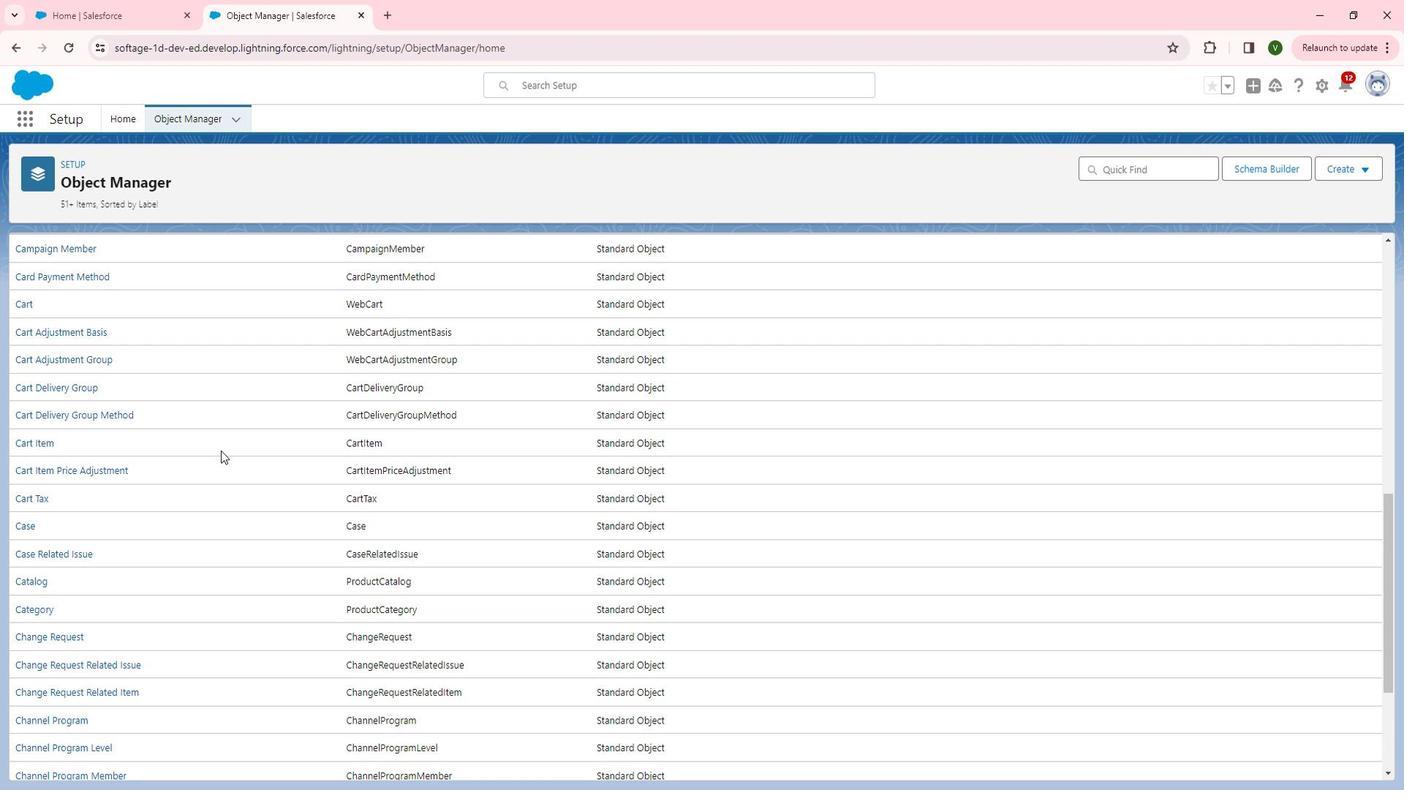 
Action: Mouse scrolled (277, 491) with delta (0, 0)
Screenshot: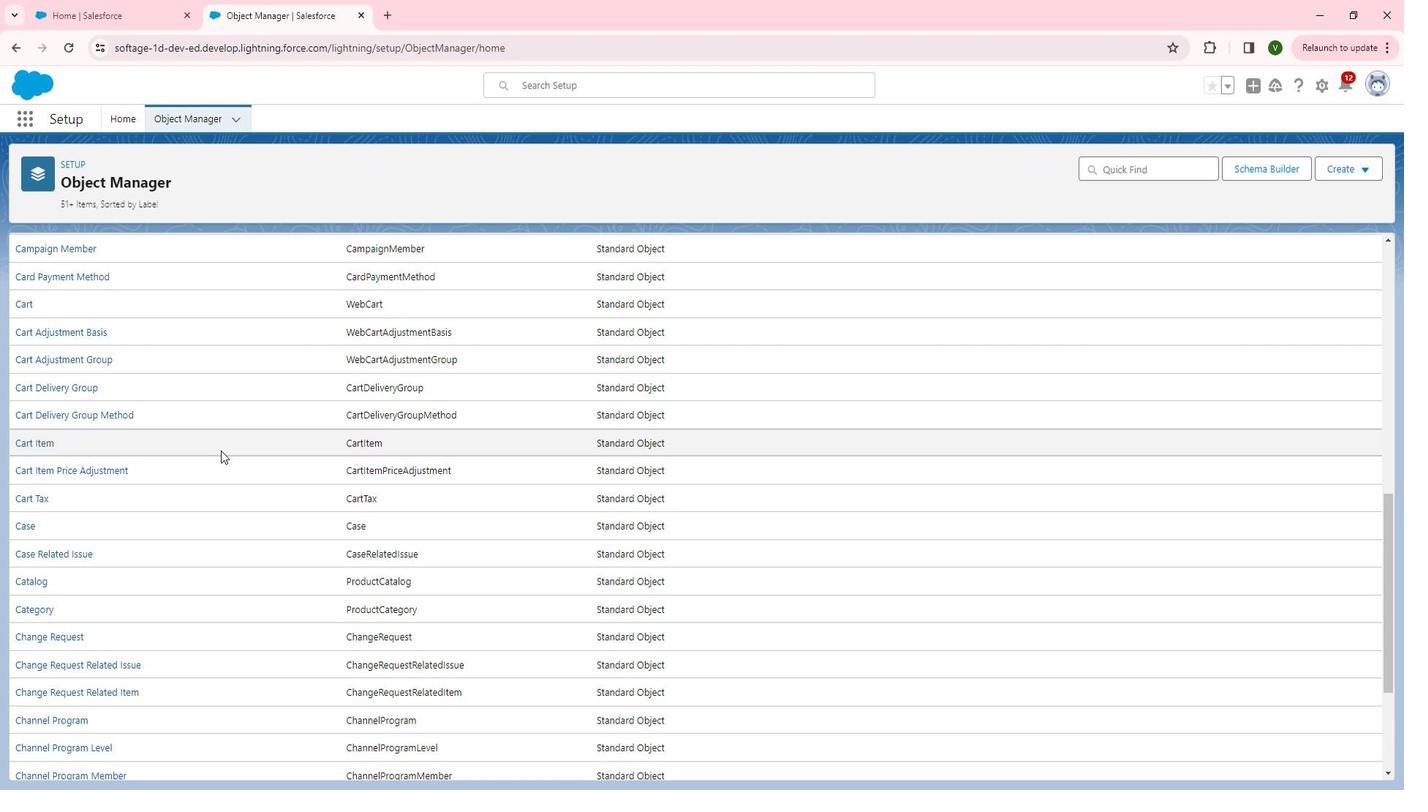 
Action: Mouse scrolled (277, 491) with delta (0, 0)
Screenshot: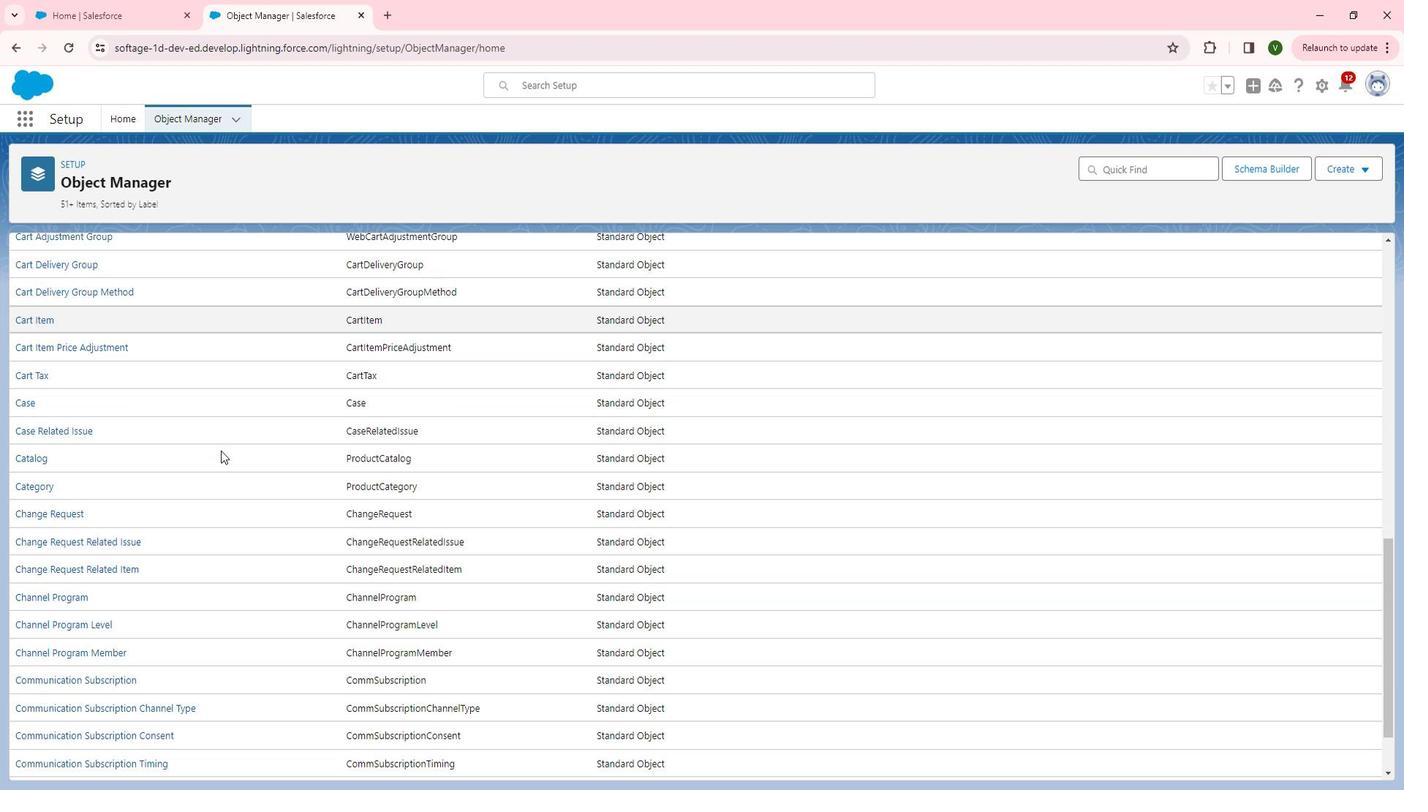 
Action: Mouse moved to (278, 491)
Screenshot: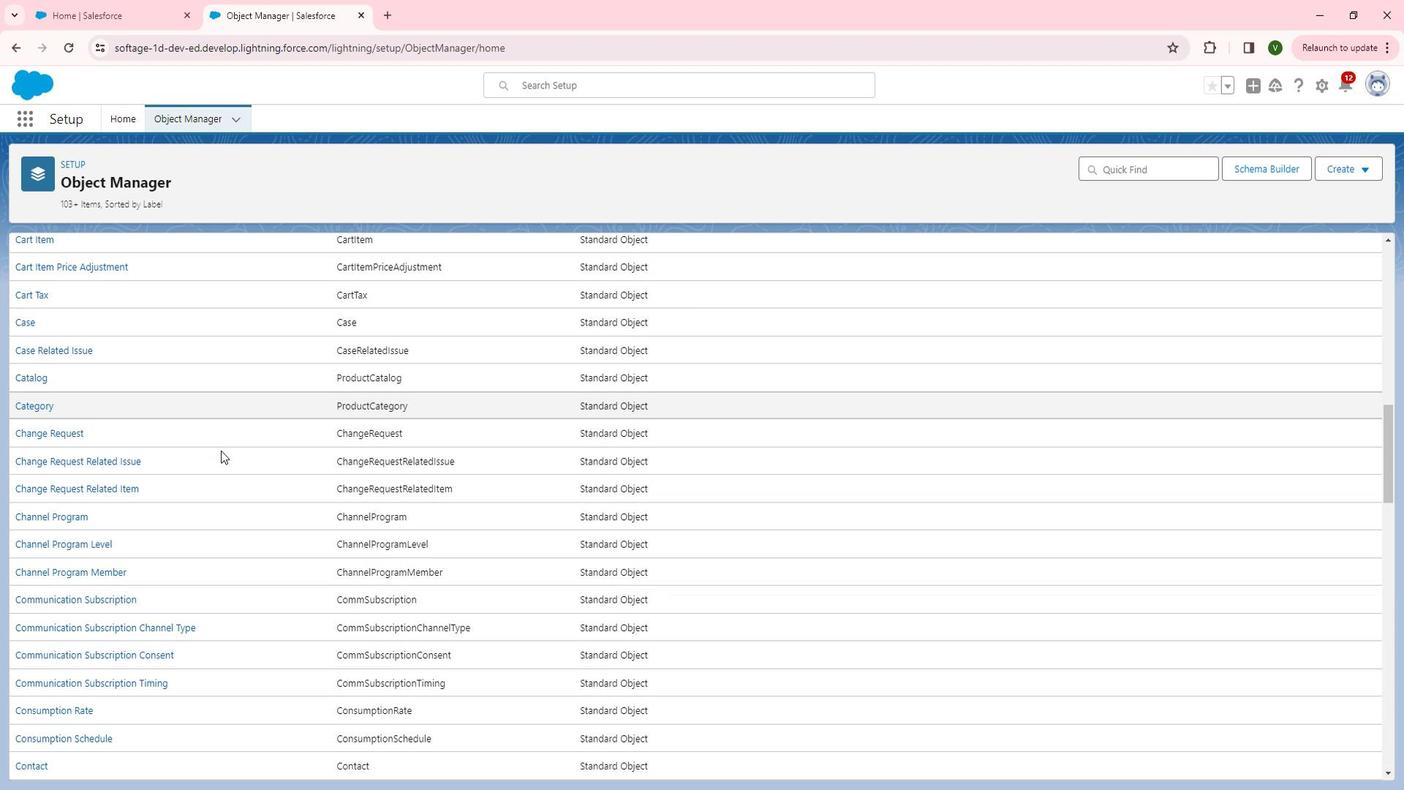 
Action: Mouse scrolled (278, 490) with delta (0, 0)
Screenshot: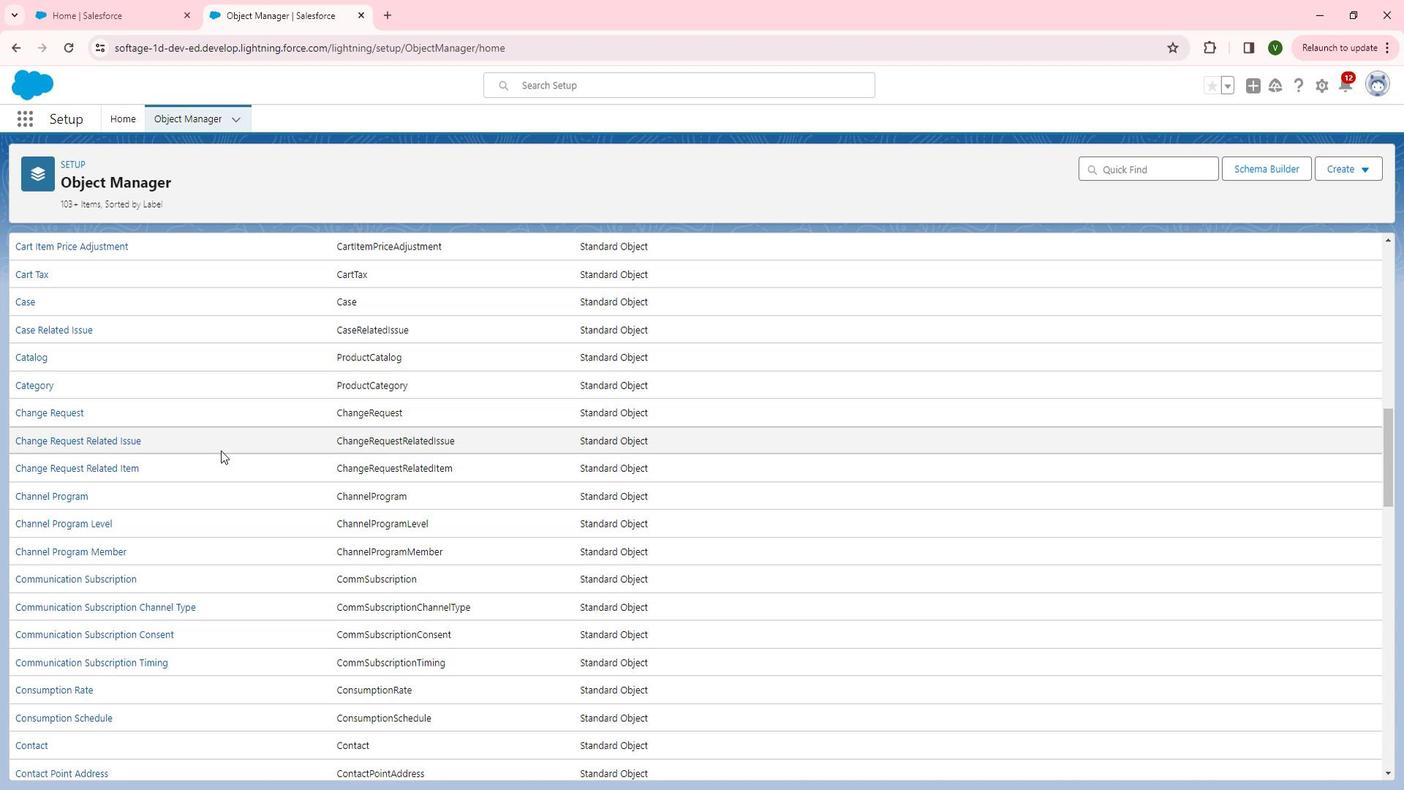 
Action: Mouse moved to (278, 491)
Screenshot: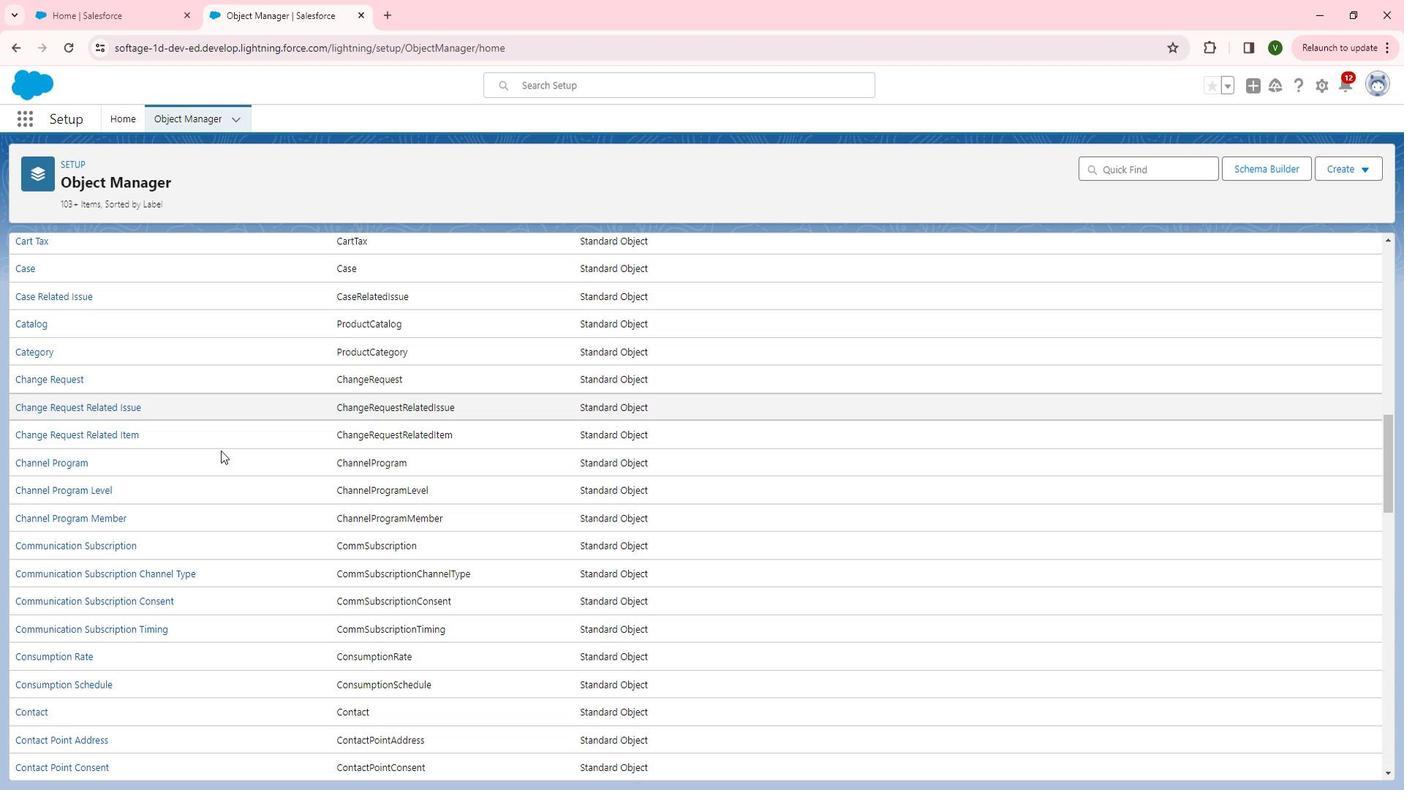 
Action: Mouse scrolled (278, 490) with delta (0, 0)
Screenshot: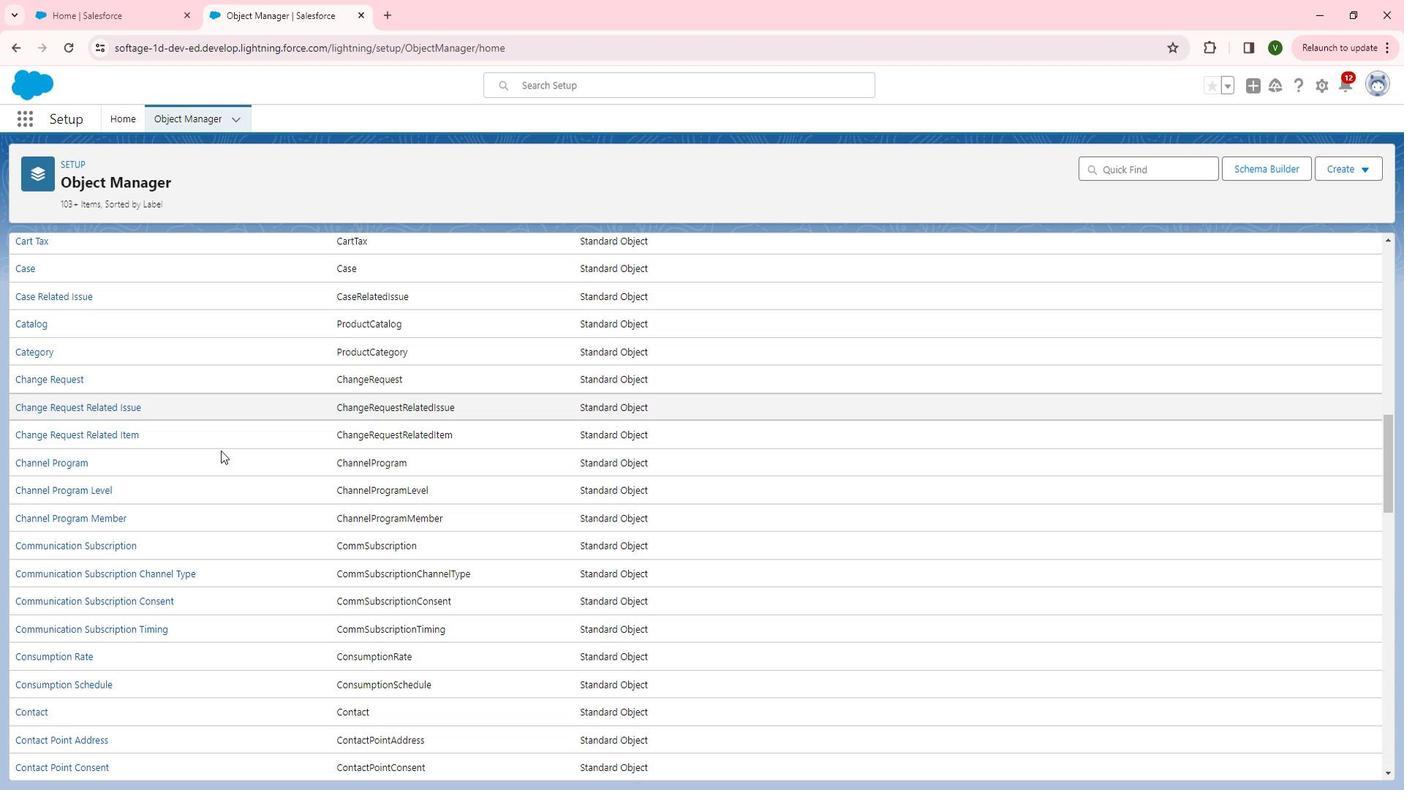 
Action: Mouse scrolled (278, 490) with delta (0, 0)
Screenshot: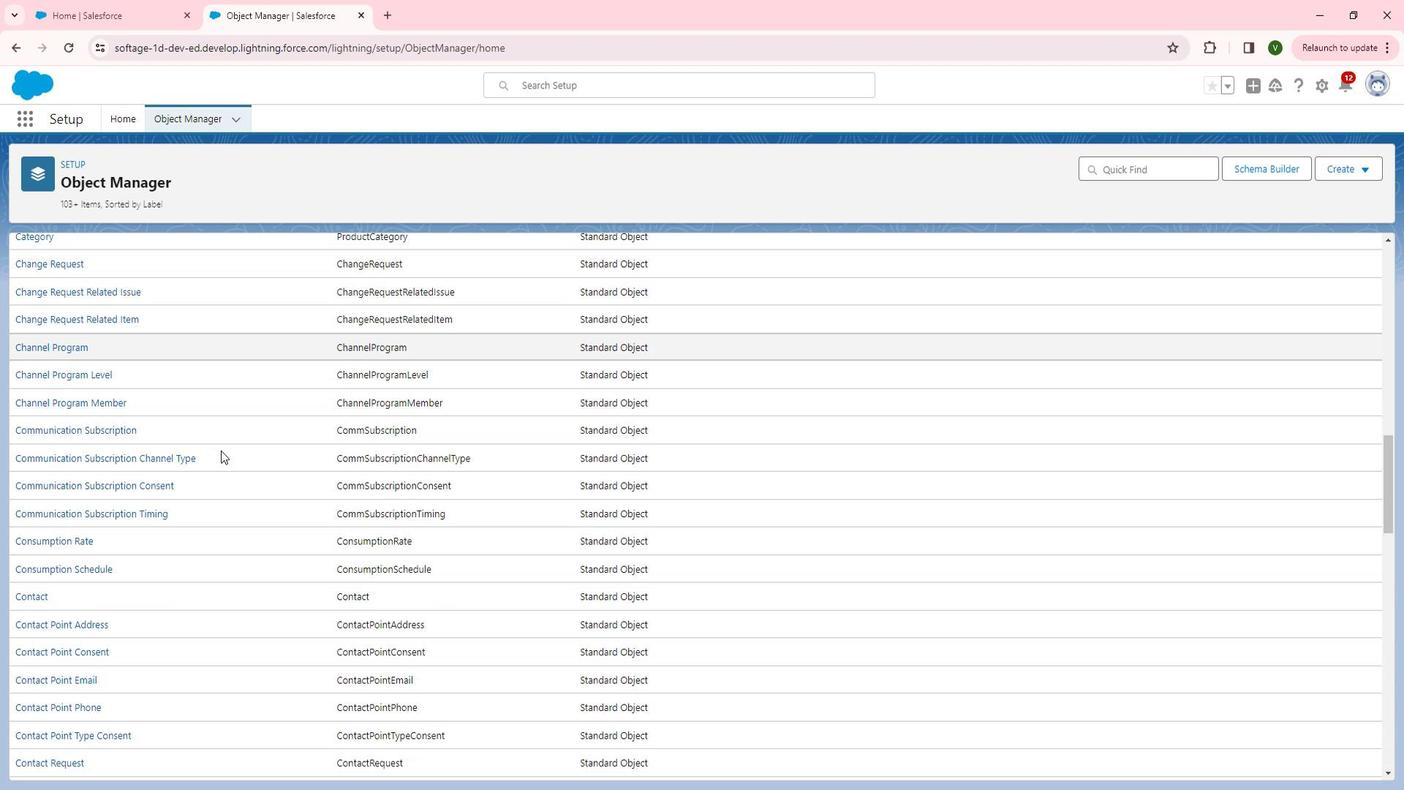 
Action: Mouse scrolled (278, 490) with delta (0, 0)
Screenshot: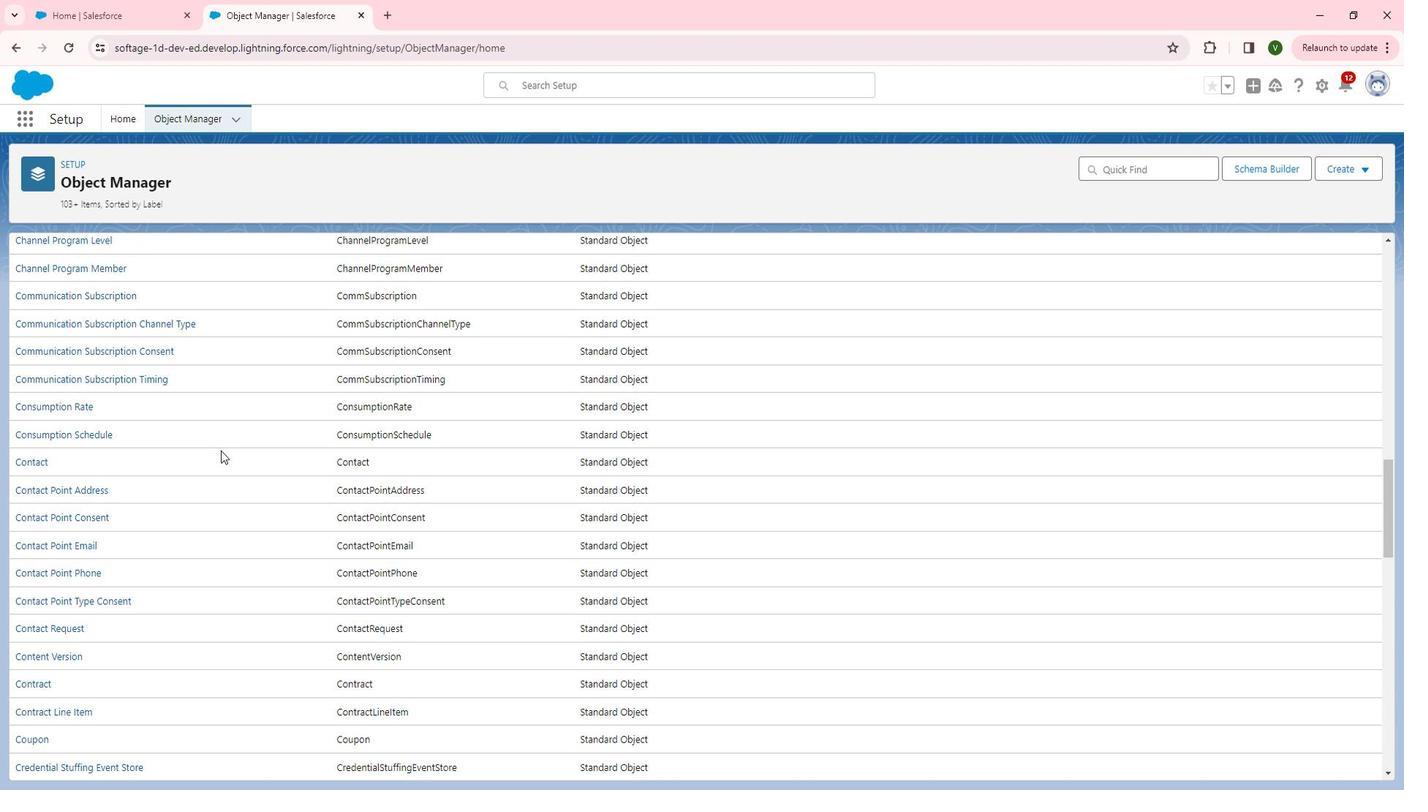 
Action: Mouse scrolled (278, 490) with delta (0, 0)
Screenshot: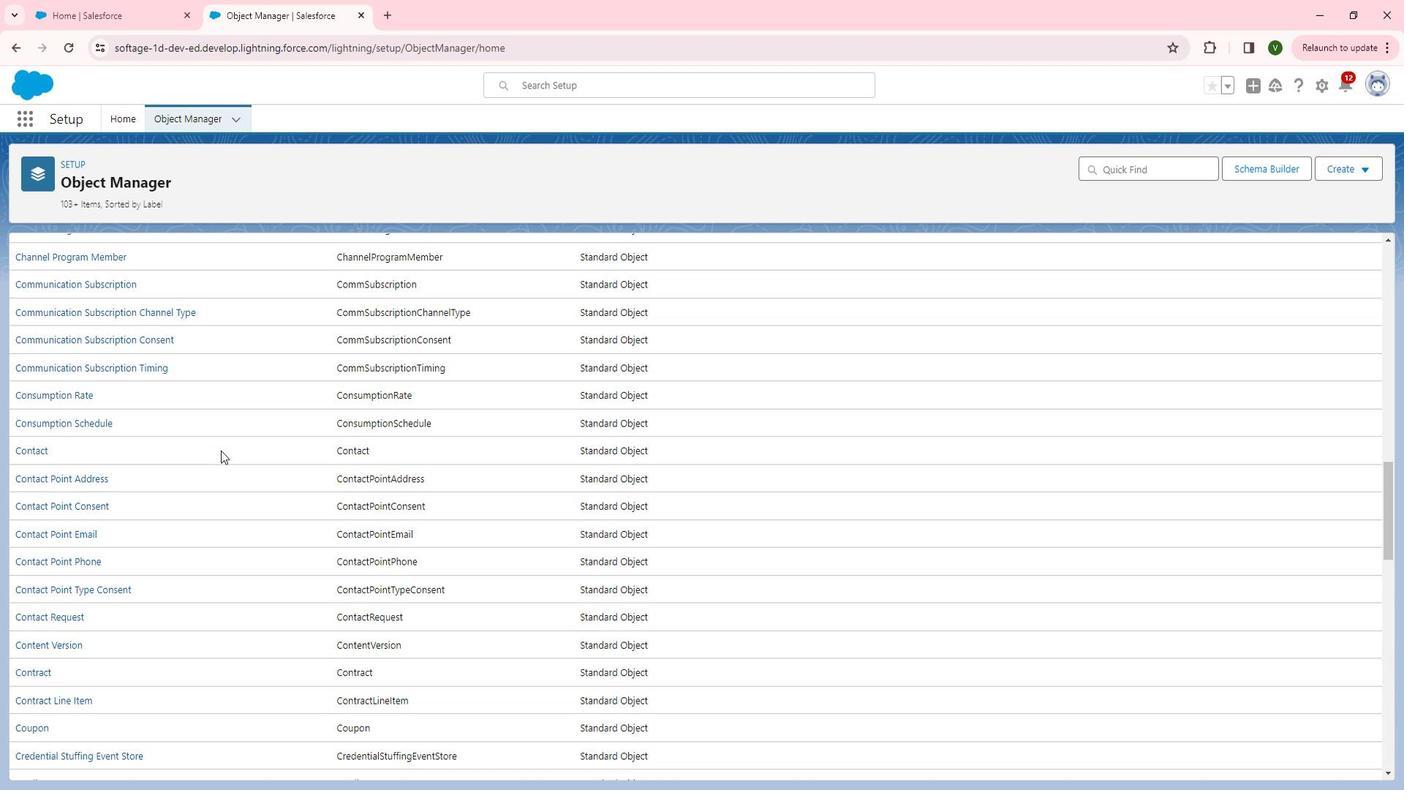 
Action: Mouse scrolled (278, 490) with delta (0, 0)
Screenshot: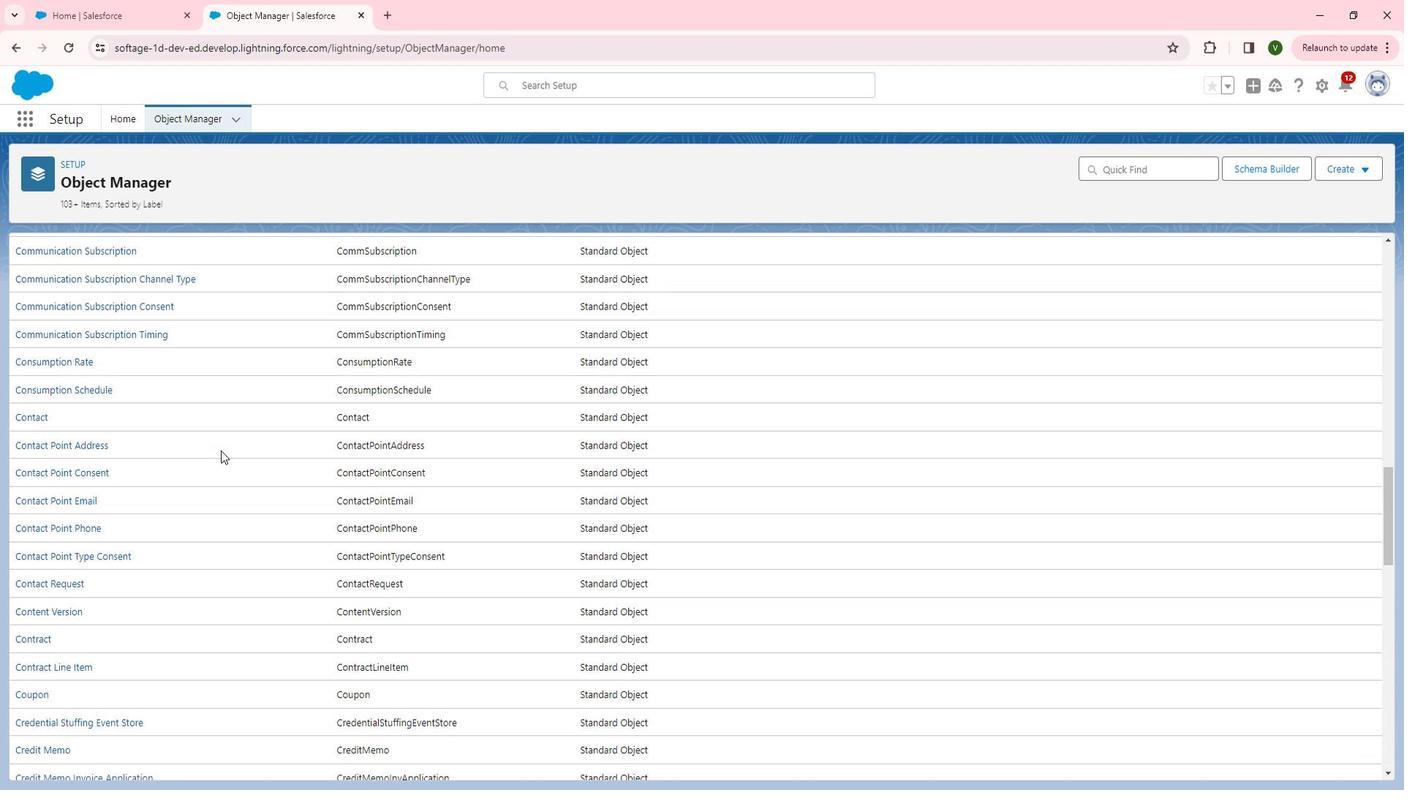 
Action: Mouse scrolled (278, 490) with delta (0, 0)
Screenshot: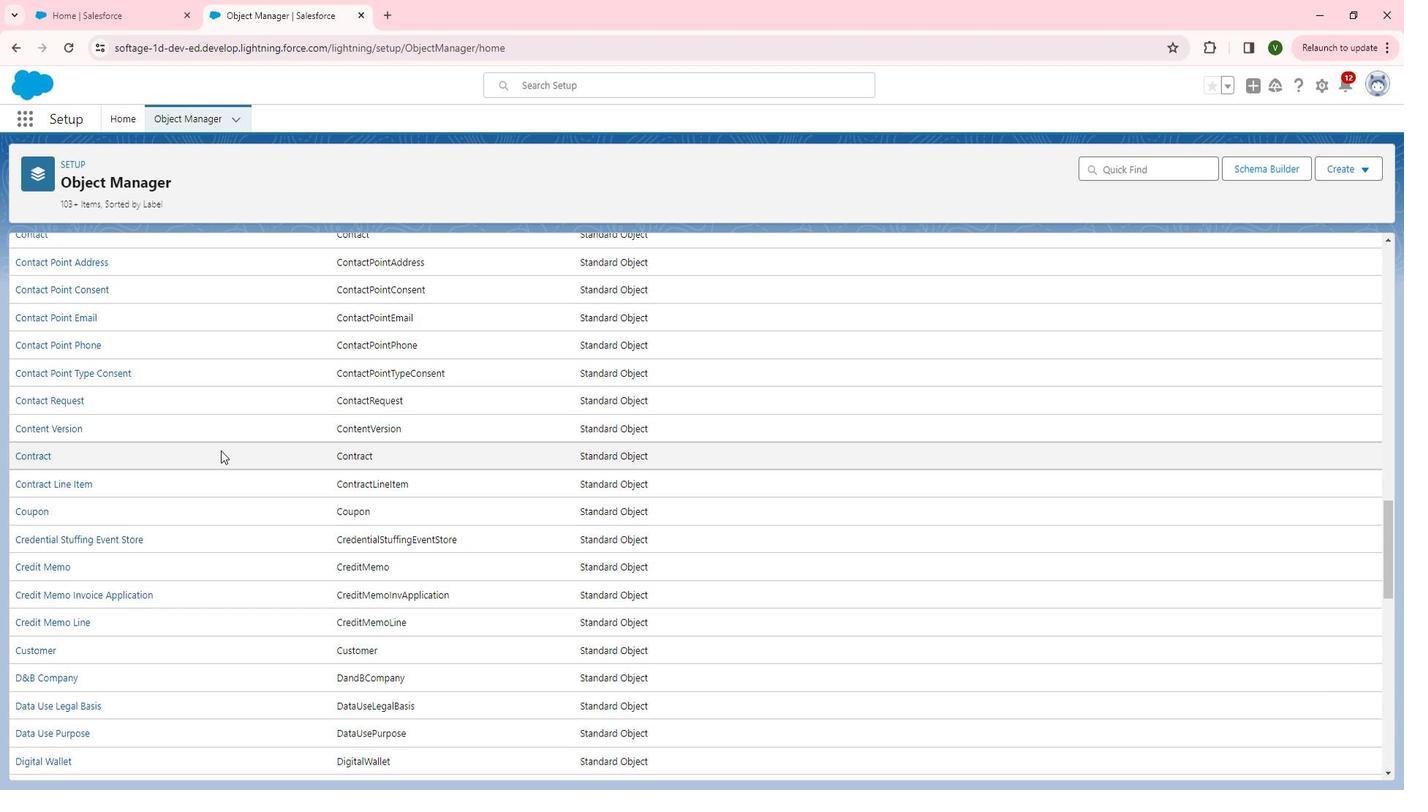 
Action: Mouse scrolled (278, 490) with delta (0, 0)
Screenshot: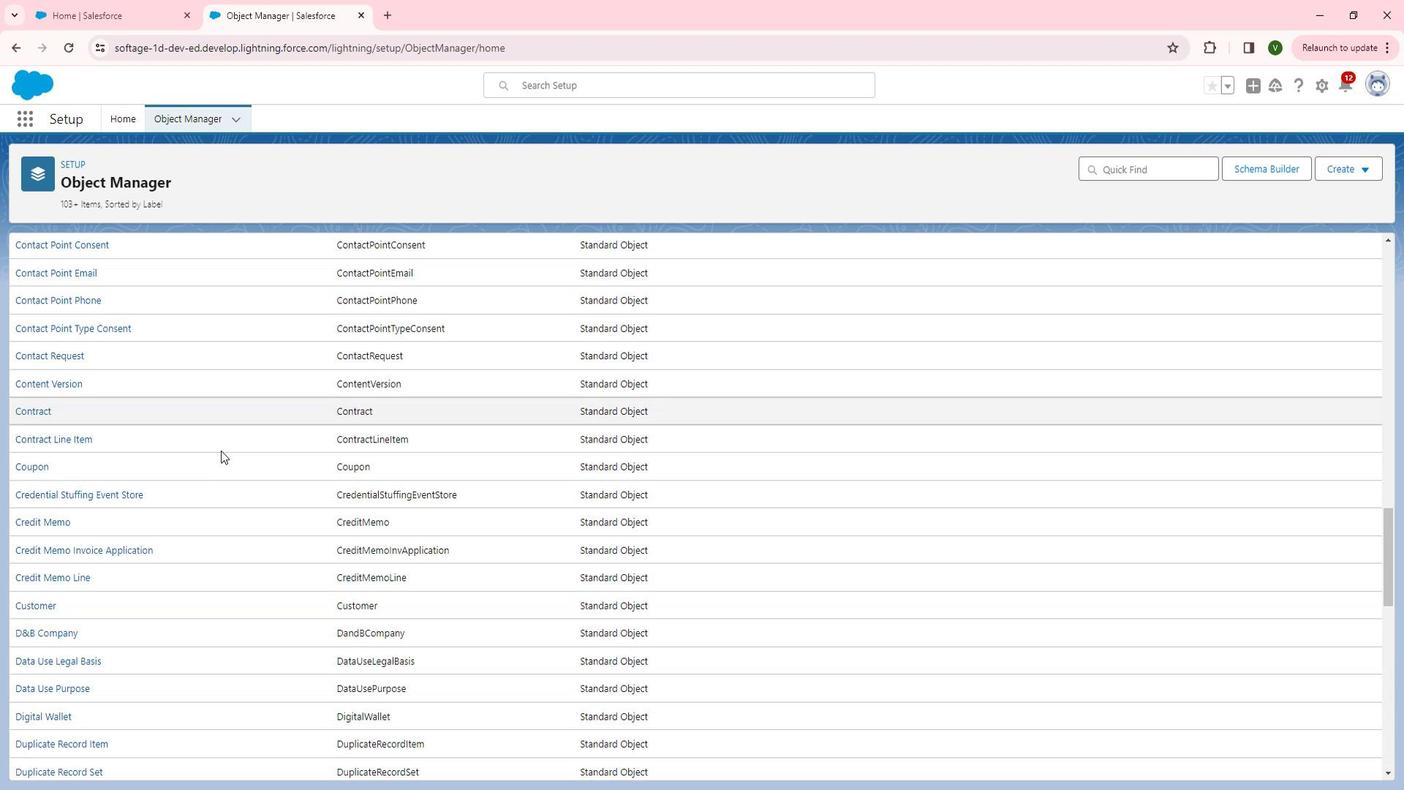 
Action: Mouse scrolled (278, 490) with delta (0, 0)
Screenshot: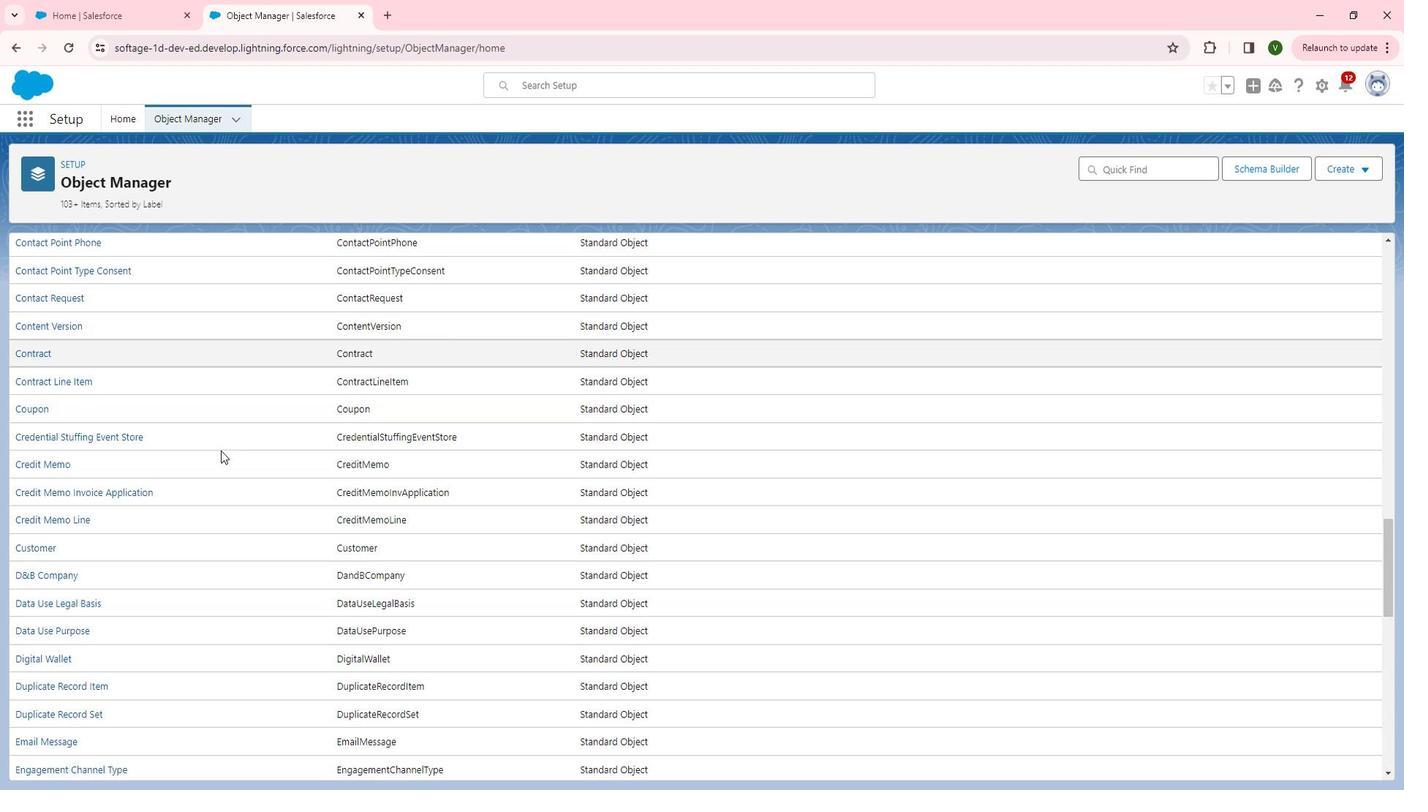 
Action: Mouse scrolled (278, 490) with delta (0, 0)
Screenshot: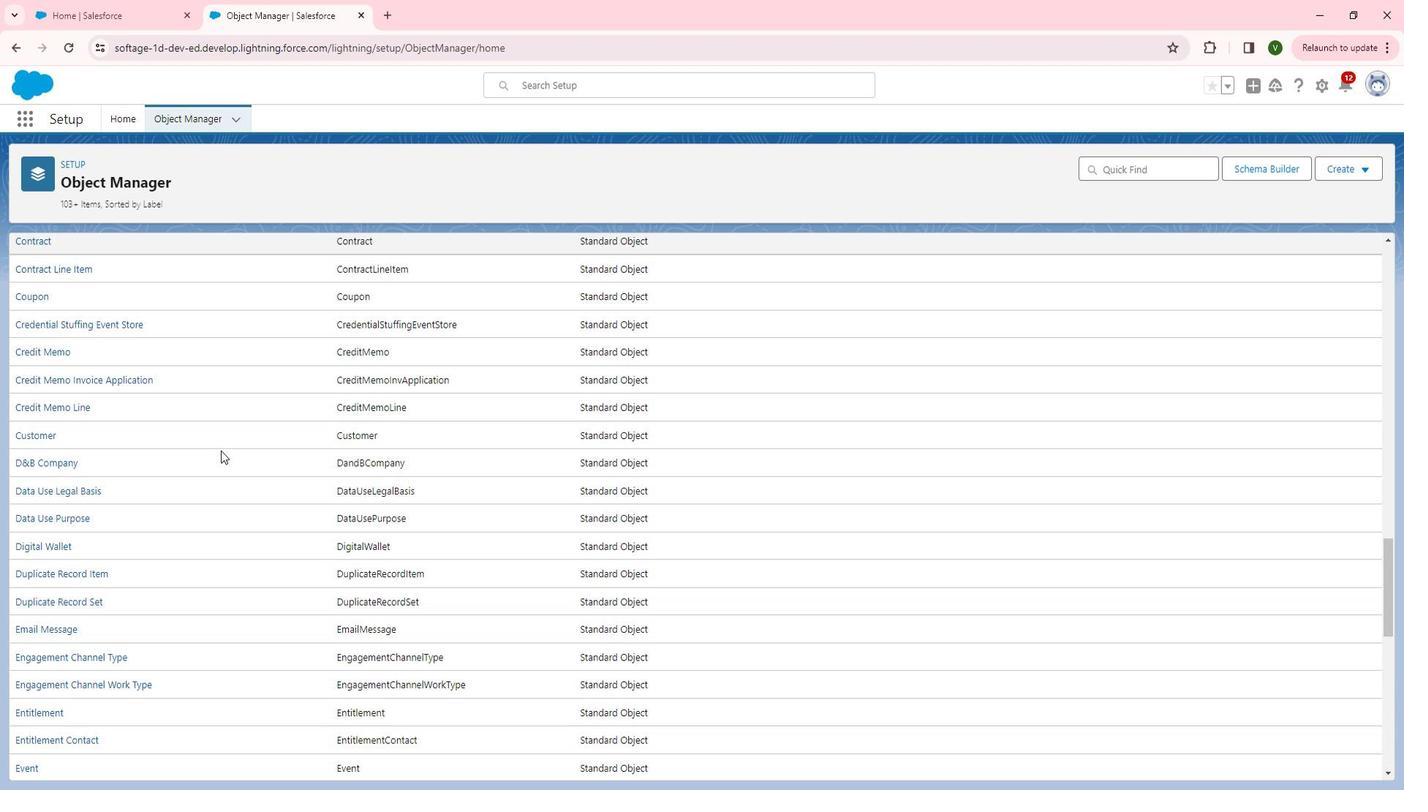 
Action: Mouse scrolled (278, 490) with delta (0, 0)
Screenshot: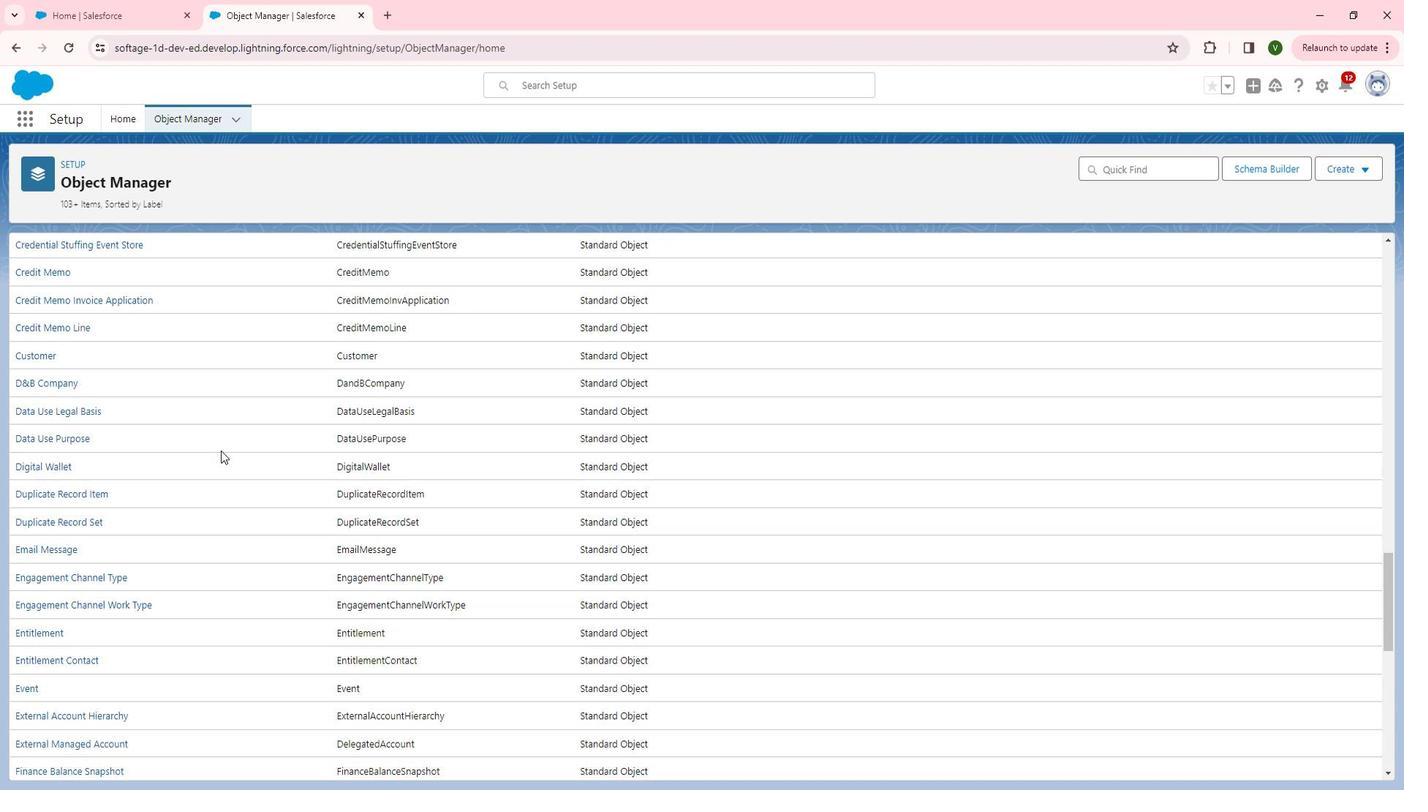 
Action: Mouse scrolled (278, 490) with delta (0, 0)
Screenshot: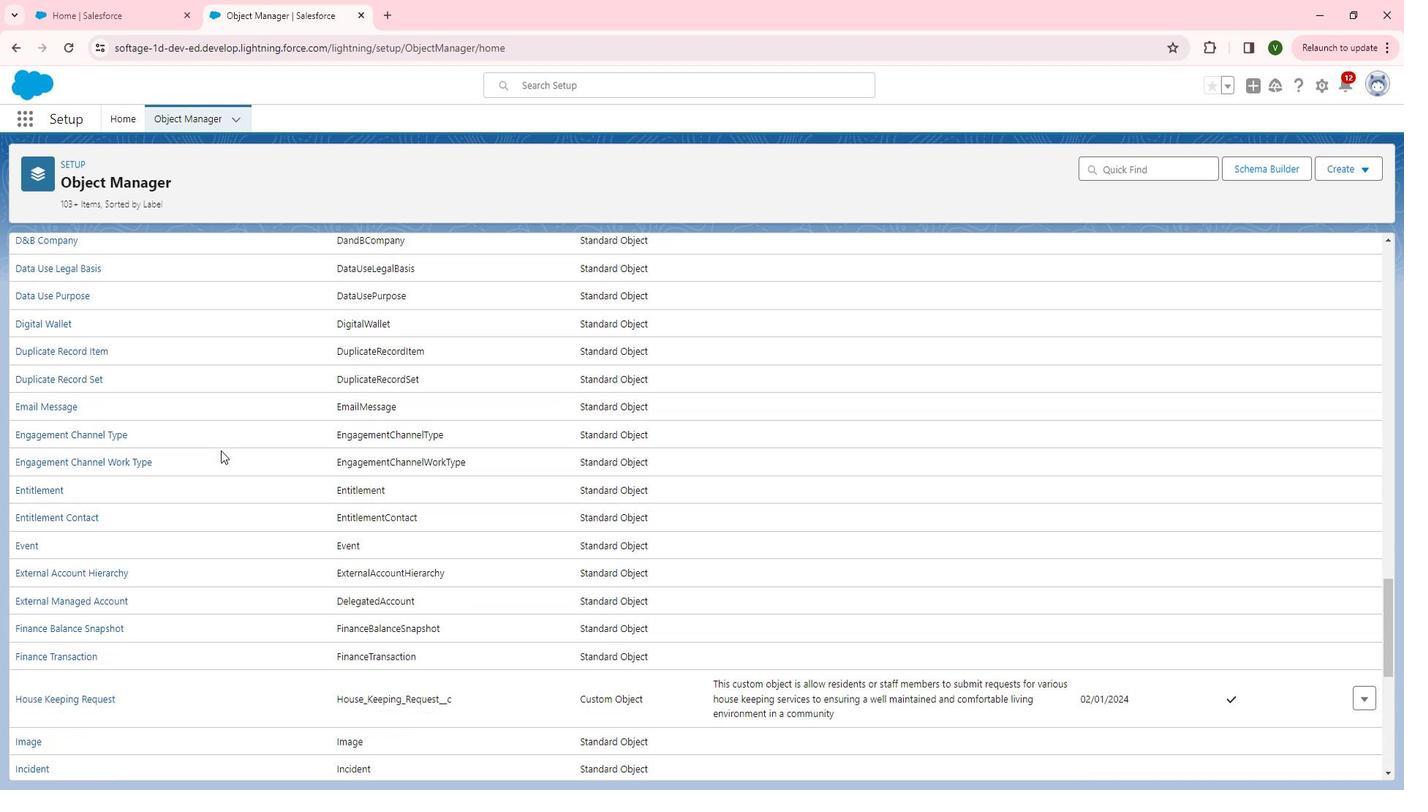 
Action: Mouse scrolled (278, 490) with delta (0, 0)
Screenshot: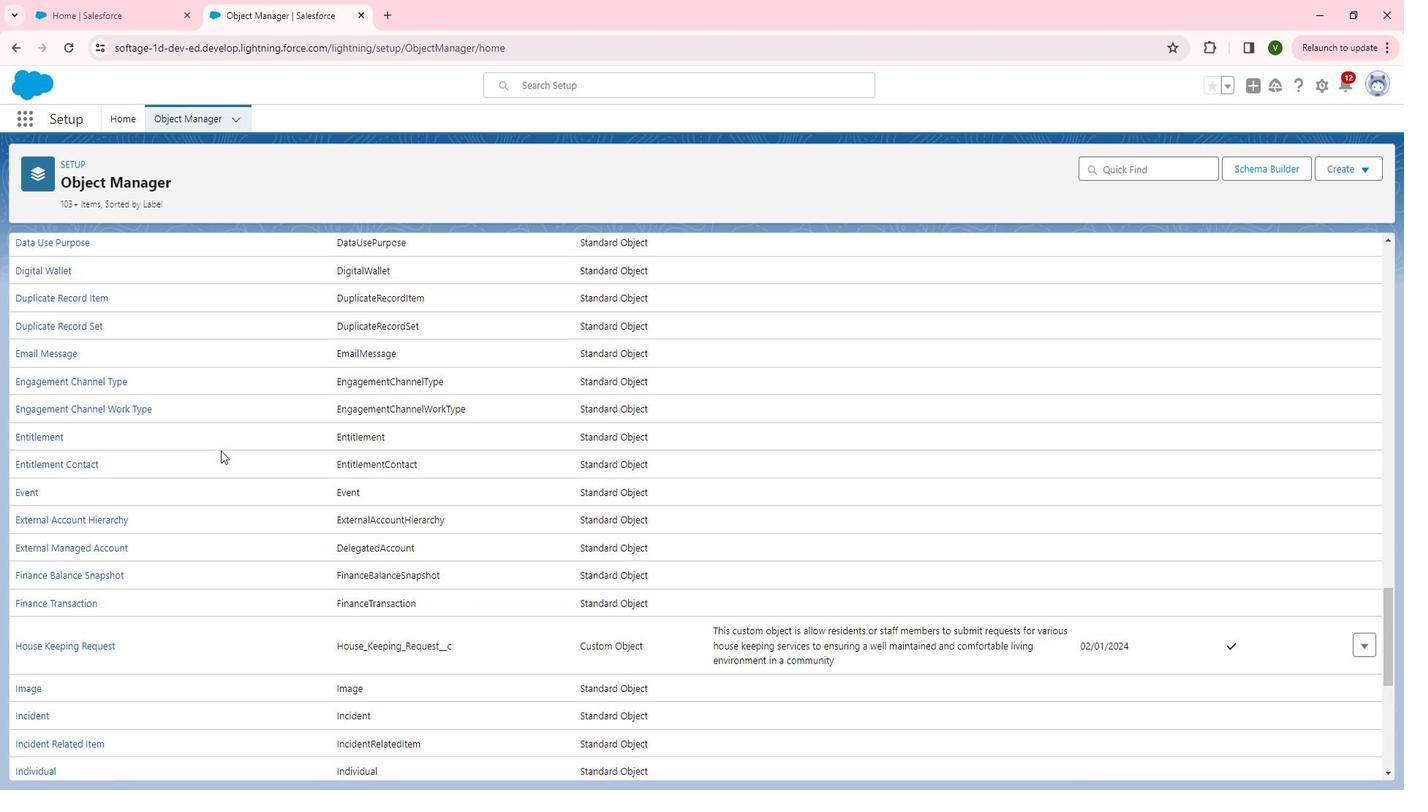 
Action: Mouse scrolled (278, 490) with delta (0, 0)
Screenshot: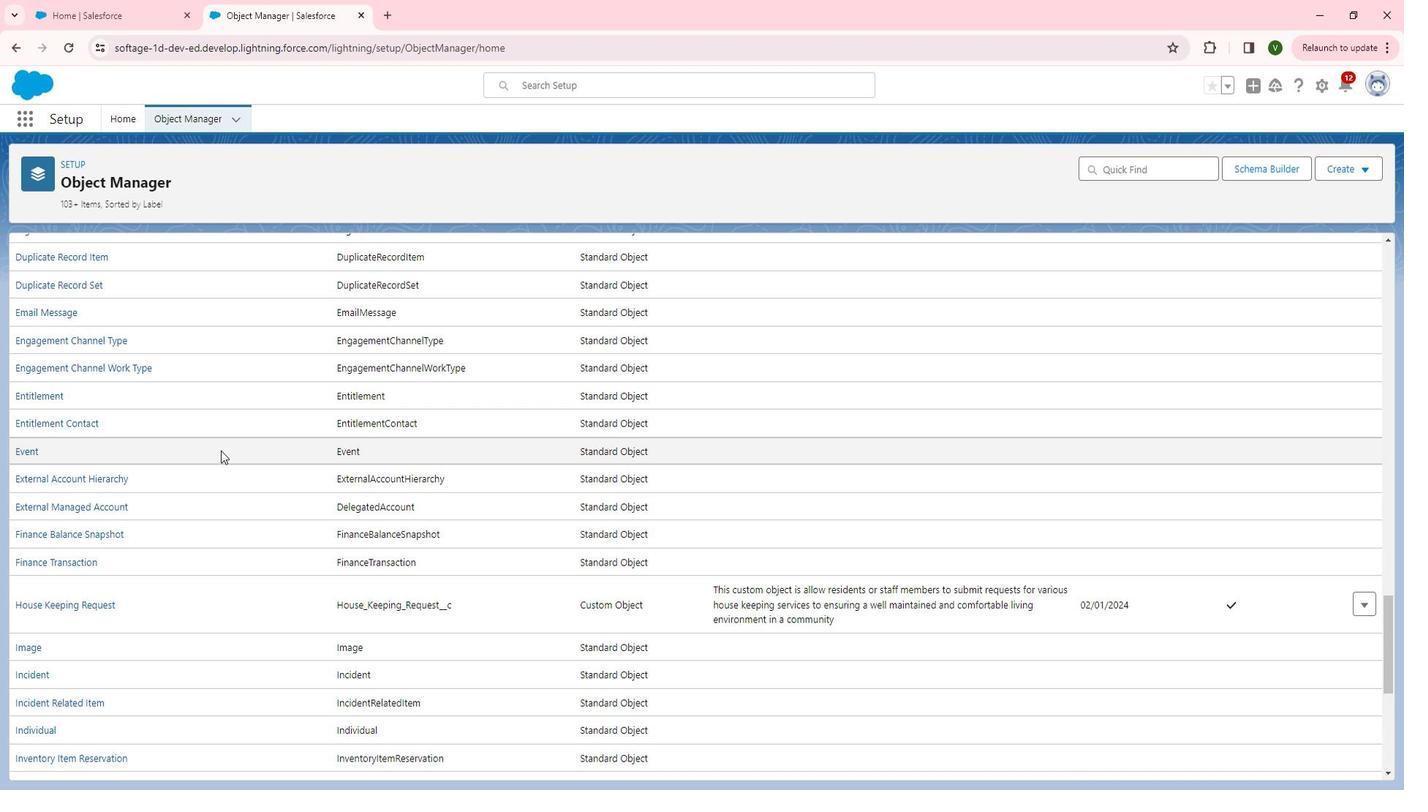 
Action: Mouse scrolled (278, 490) with delta (0, 0)
Screenshot: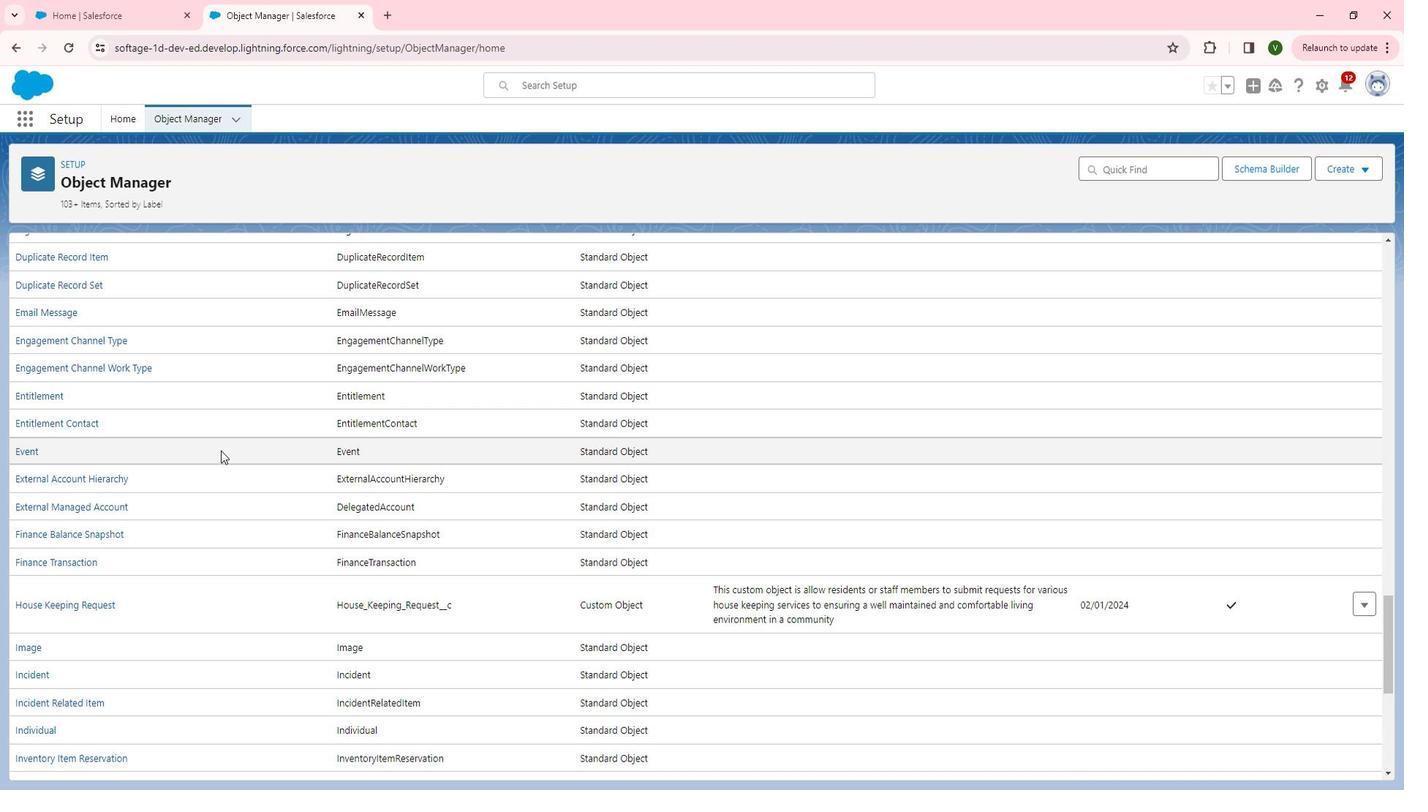 
Action: Mouse scrolled (278, 490) with delta (0, 0)
Screenshot: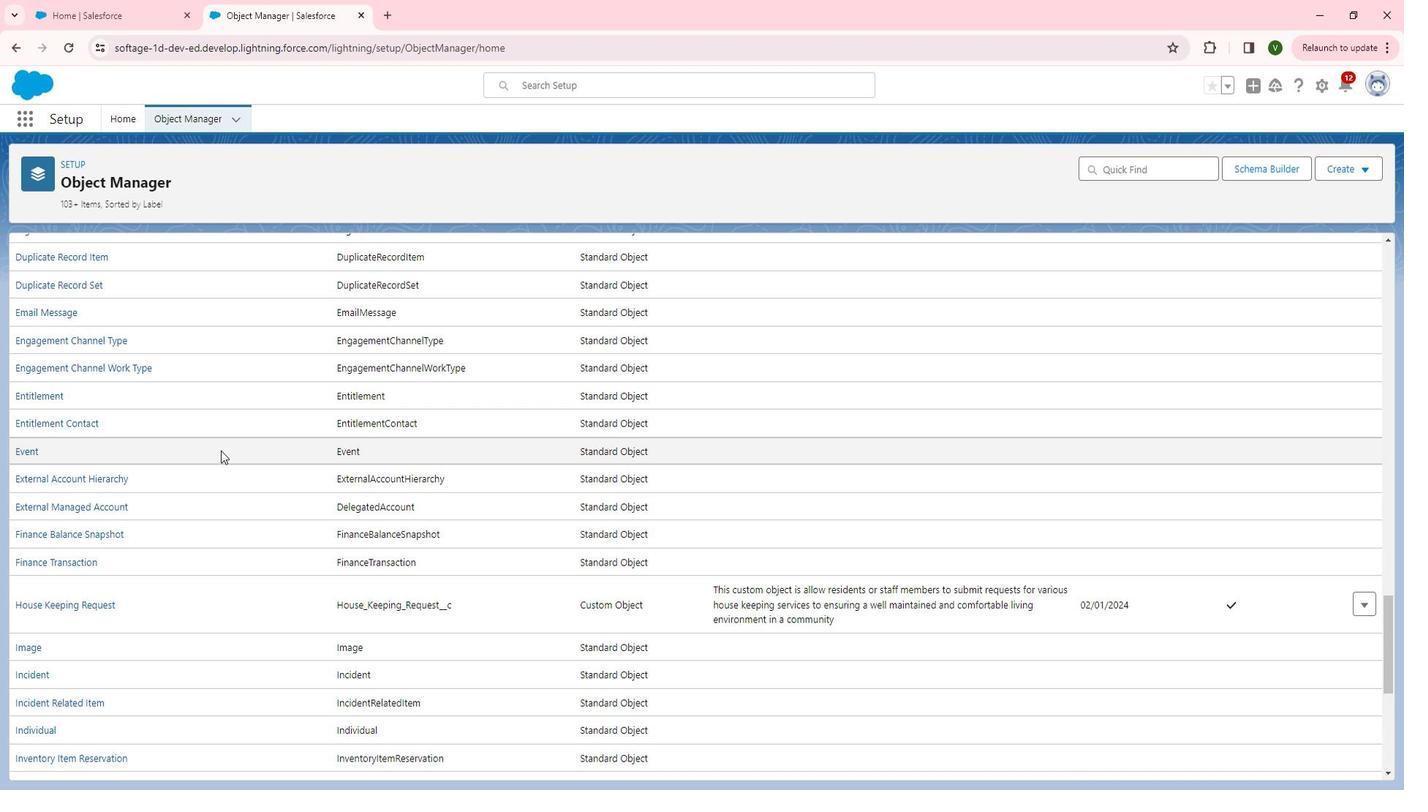 
Action: Mouse scrolled (278, 490) with delta (0, 0)
Screenshot: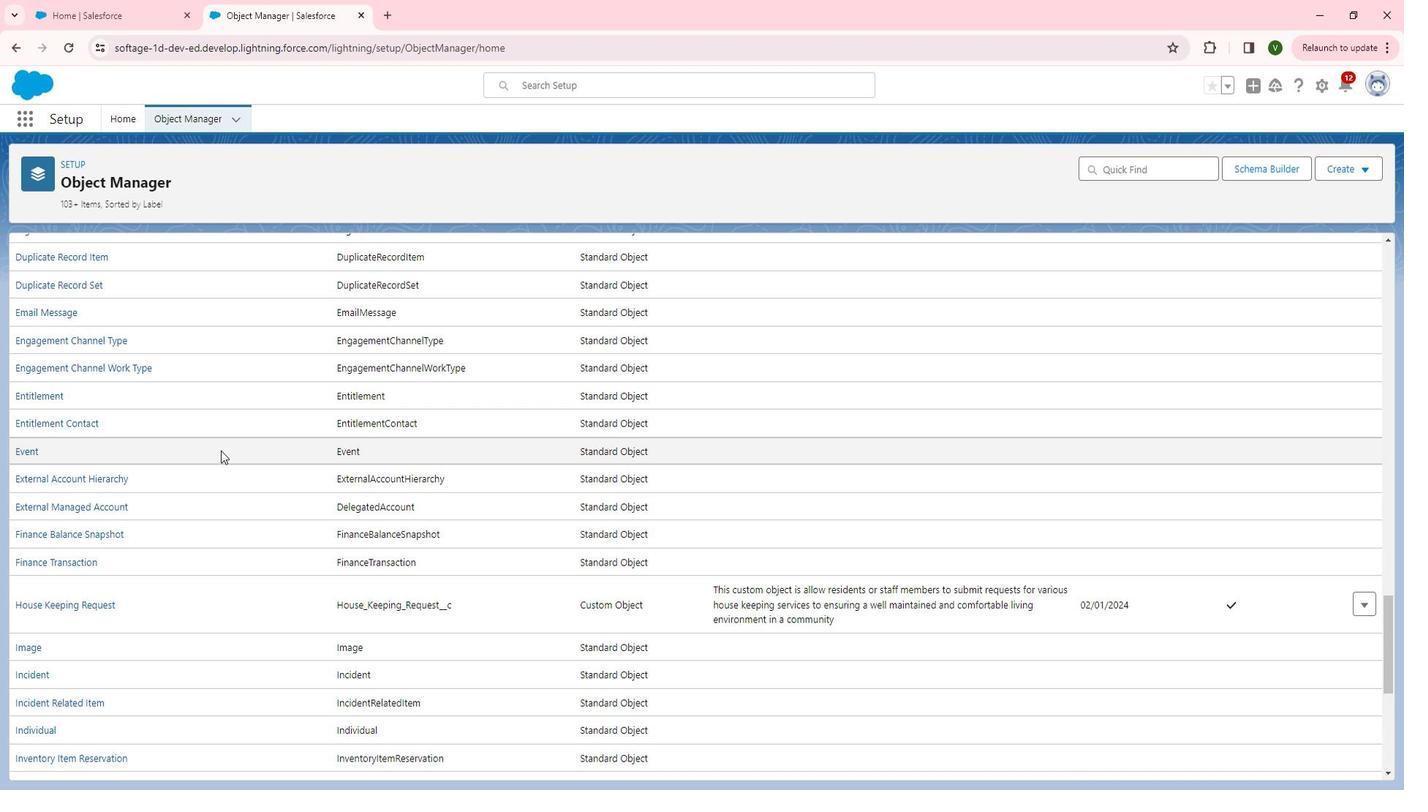 
Action: Mouse scrolled (278, 490) with delta (0, 0)
Screenshot: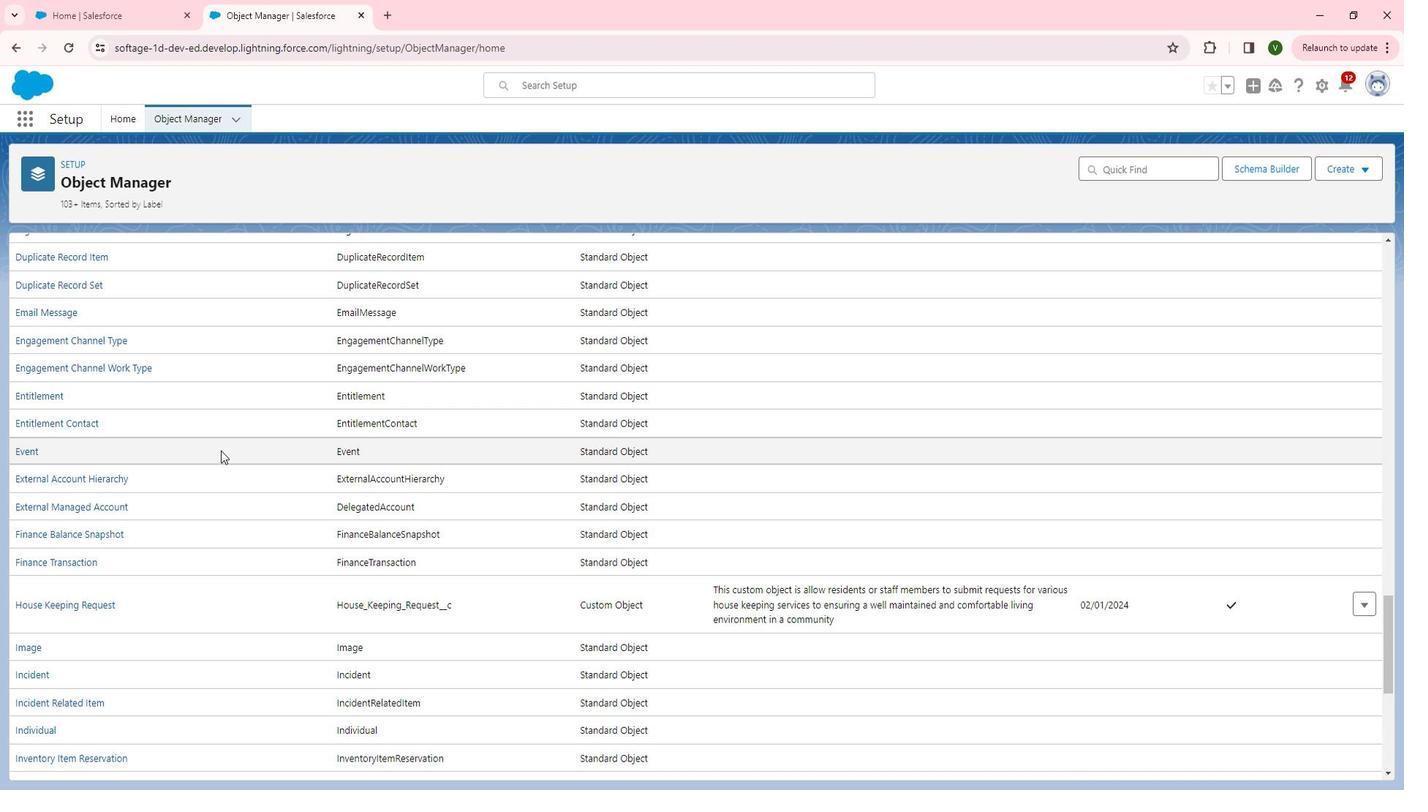 
Action: Mouse scrolled (278, 490) with delta (0, 0)
Screenshot: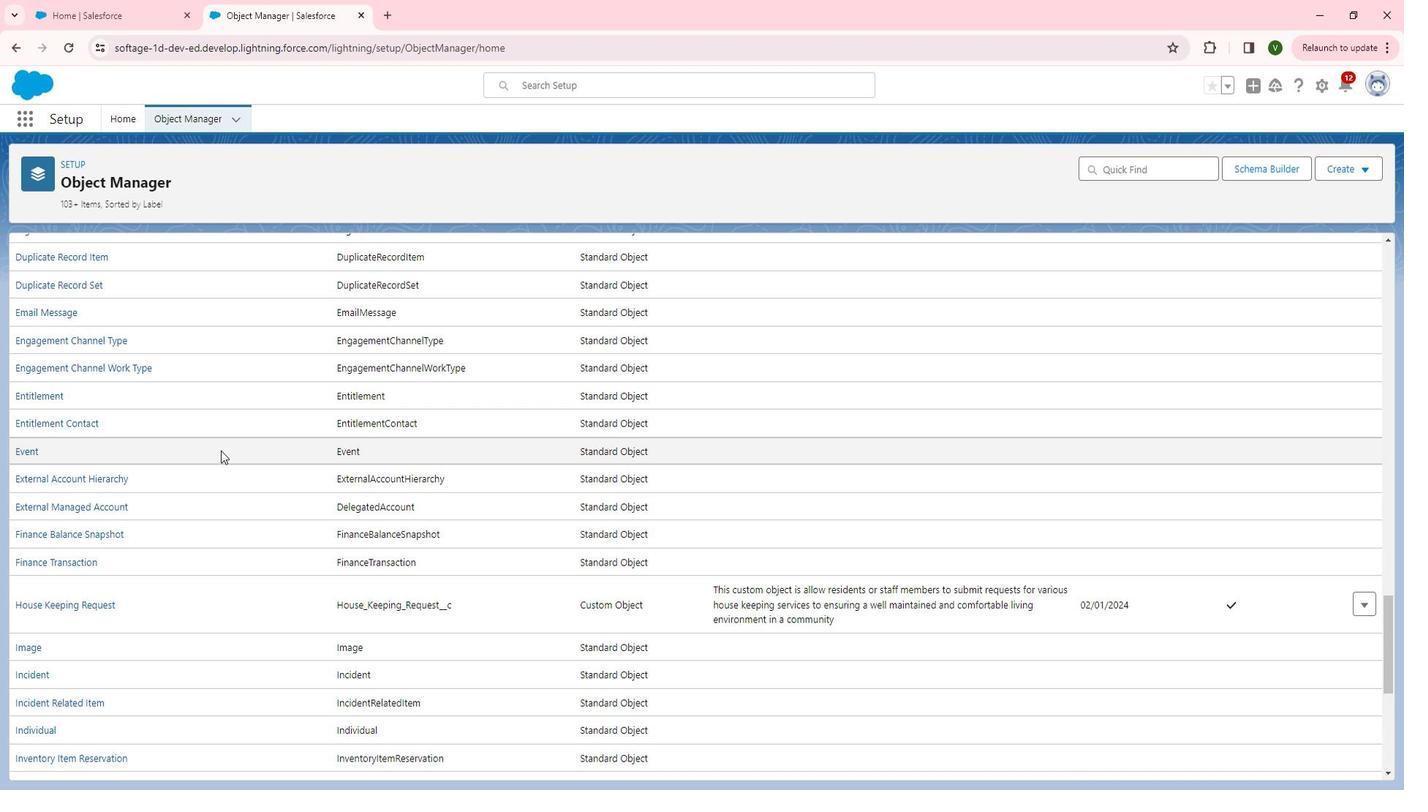 
Action: Mouse scrolled (278, 490) with delta (0, 0)
Screenshot: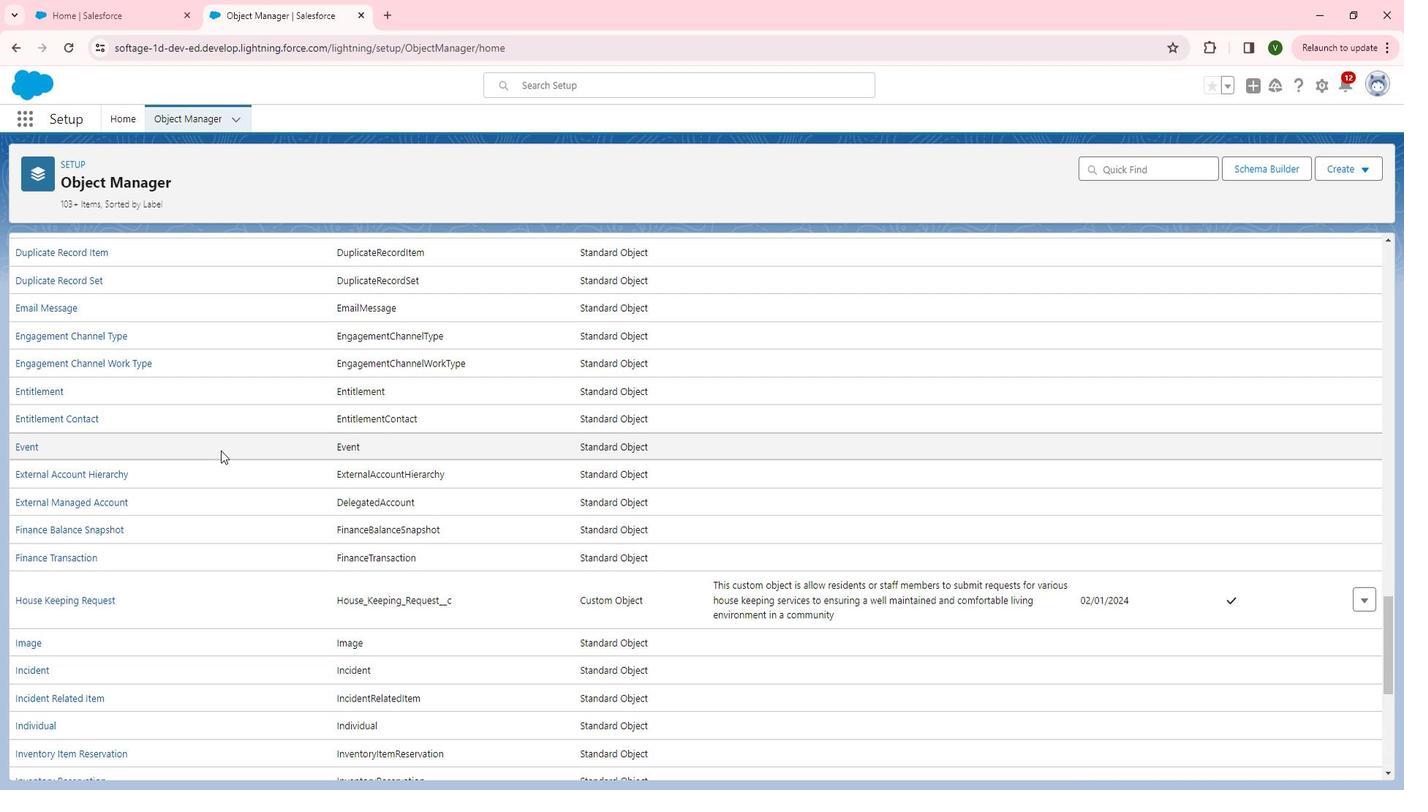 
Action: Mouse scrolled (278, 490) with delta (0, 0)
Screenshot: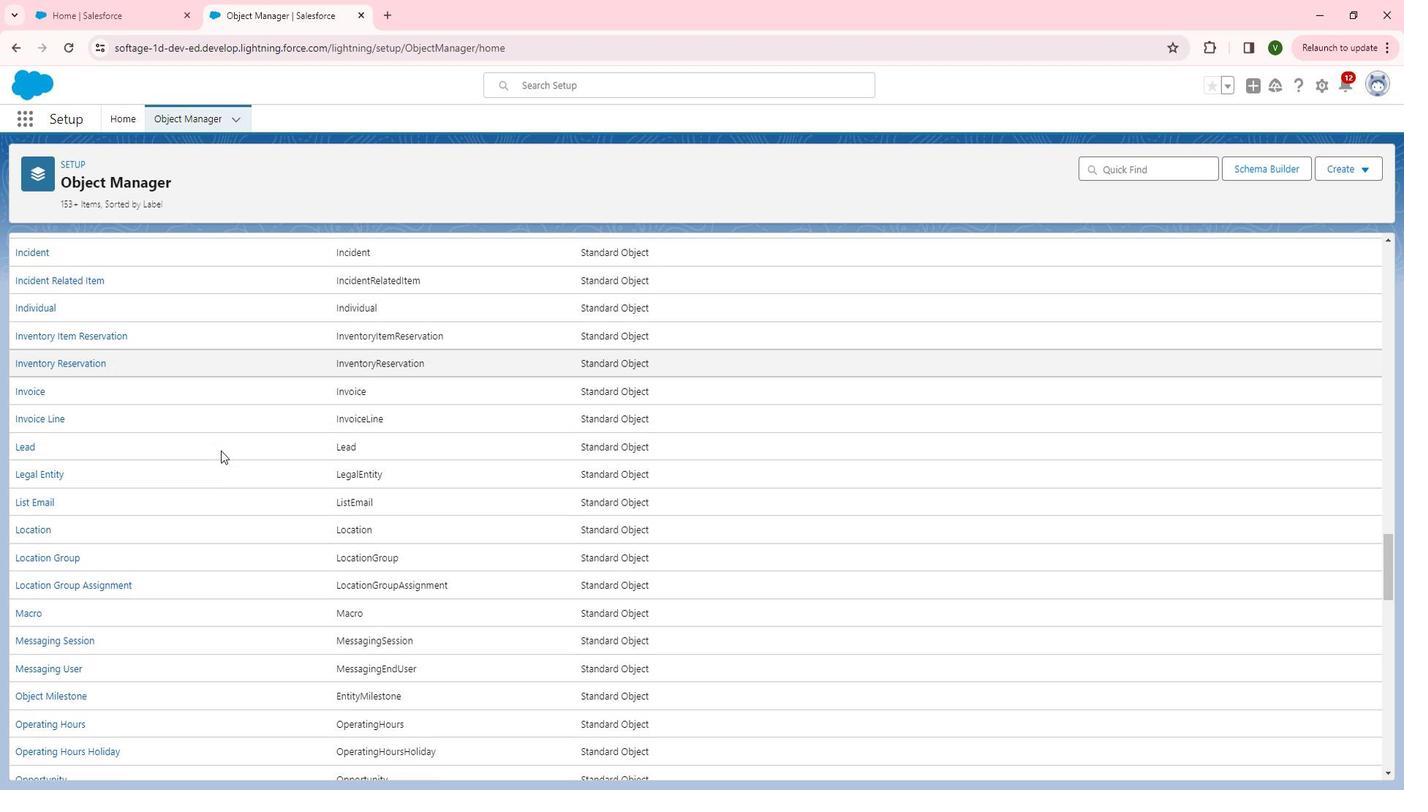 
Action: Mouse scrolled (278, 490) with delta (0, 0)
Screenshot: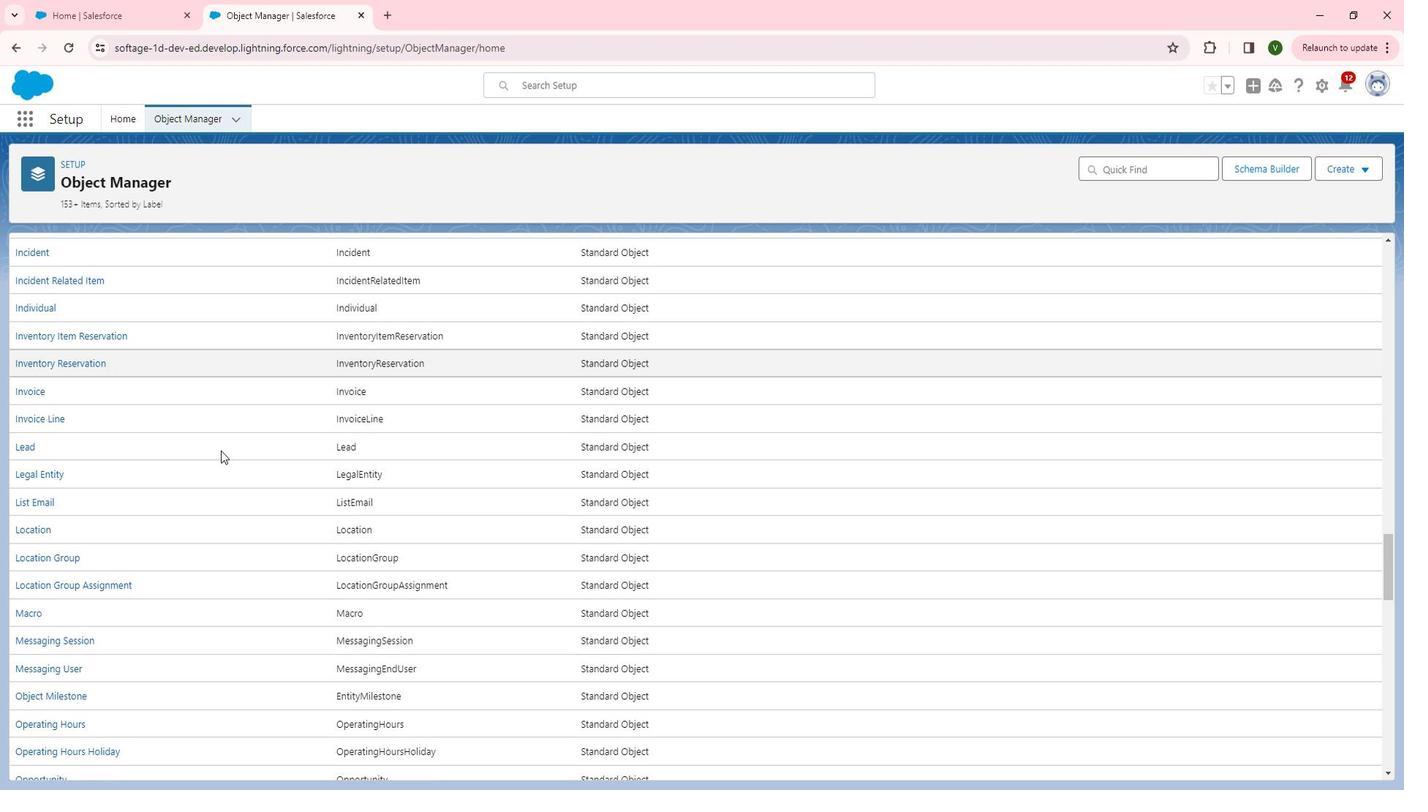 
Action: Mouse scrolled (278, 490) with delta (0, 0)
Screenshot: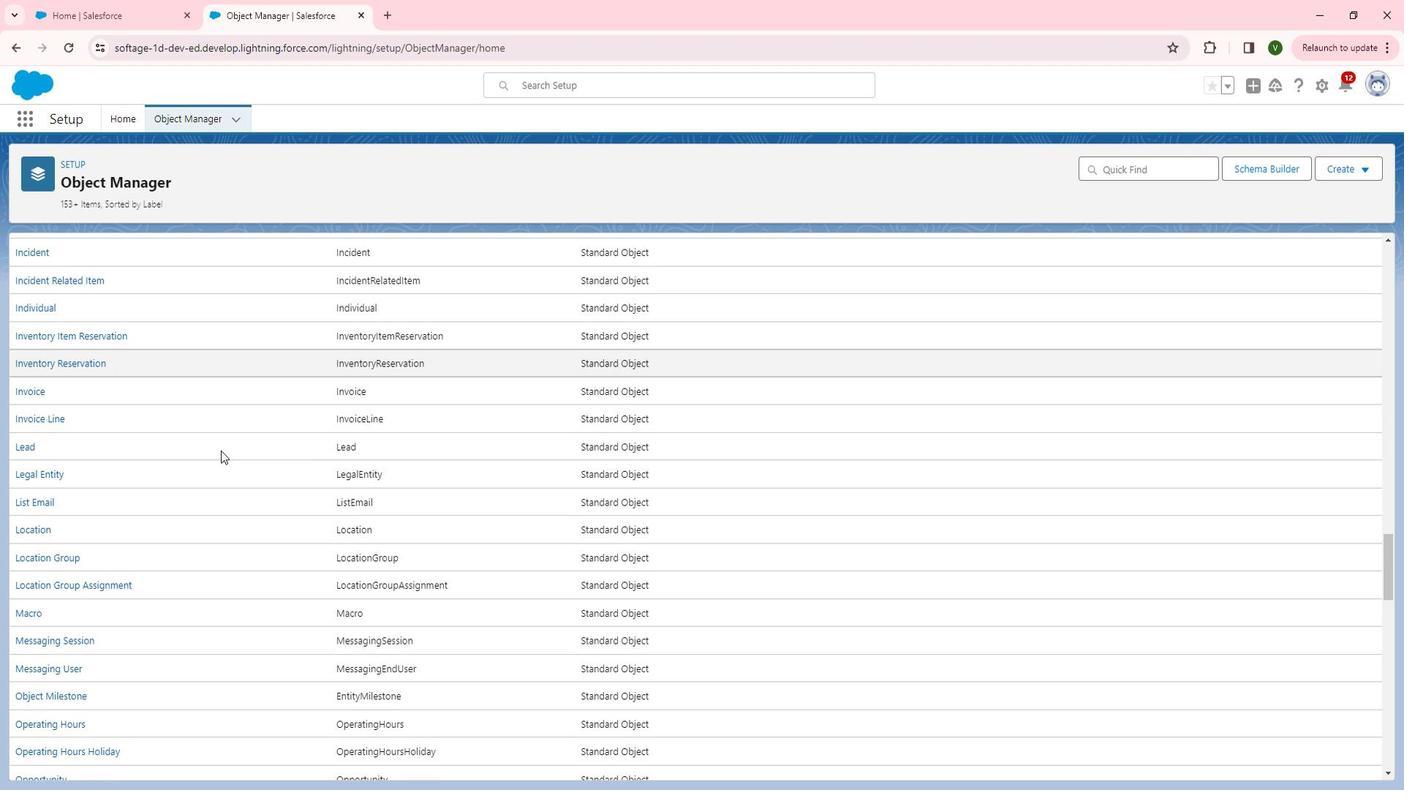 
Action: Mouse scrolled (278, 490) with delta (0, 0)
Screenshot: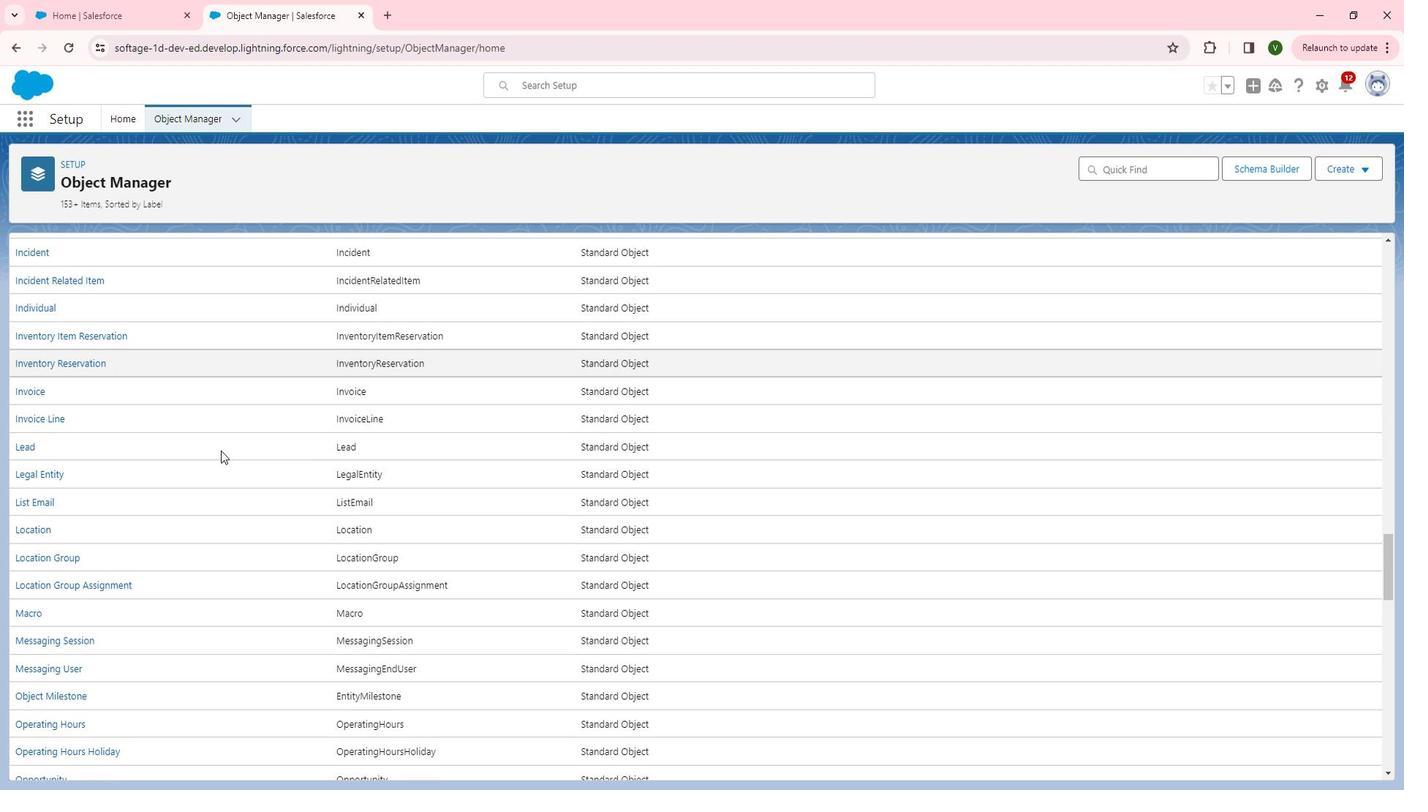 
Action: Mouse scrolled (278, 490) with delta (0, 0)
Screenshot: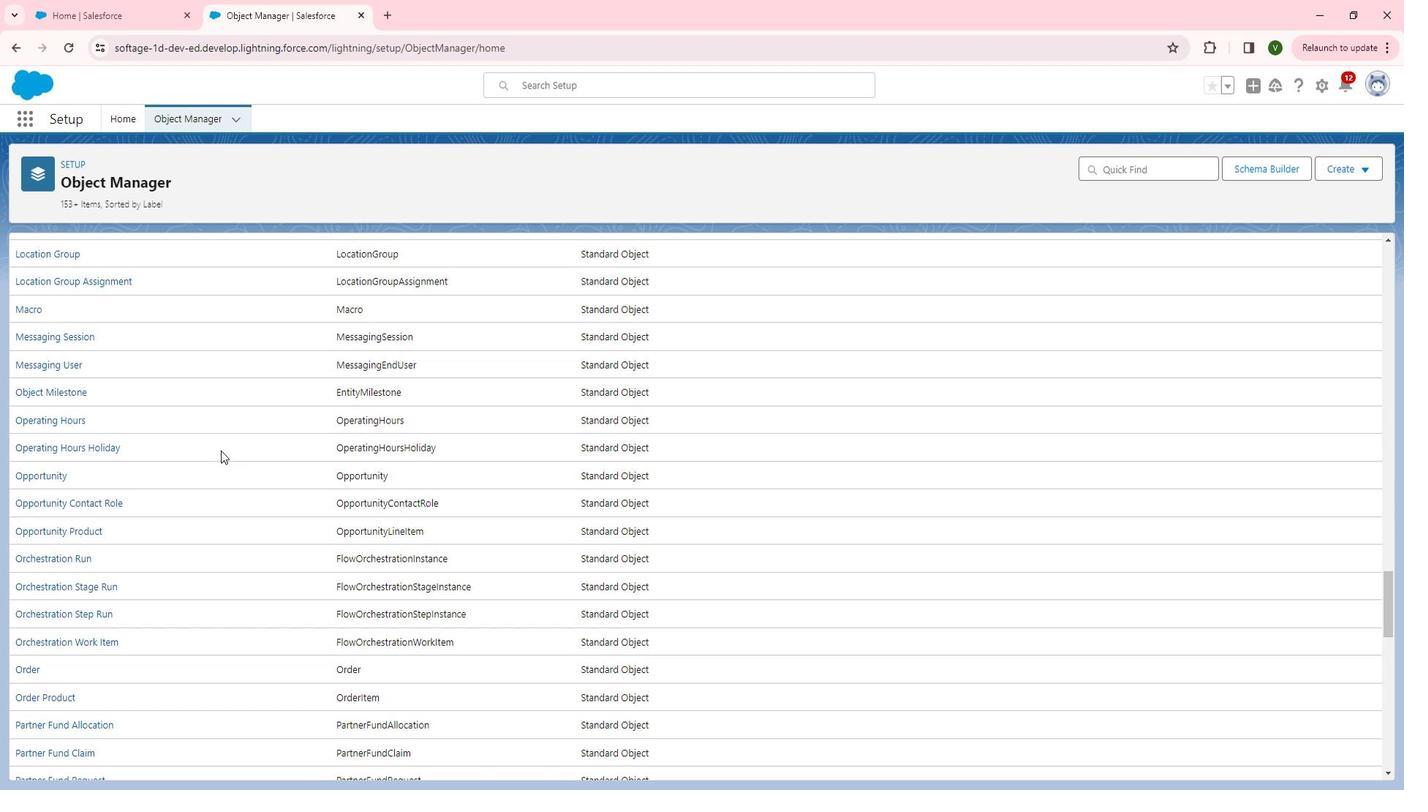 
Action: Mouse scrolled (278, 490) with delta (0, 0)
Screenshot: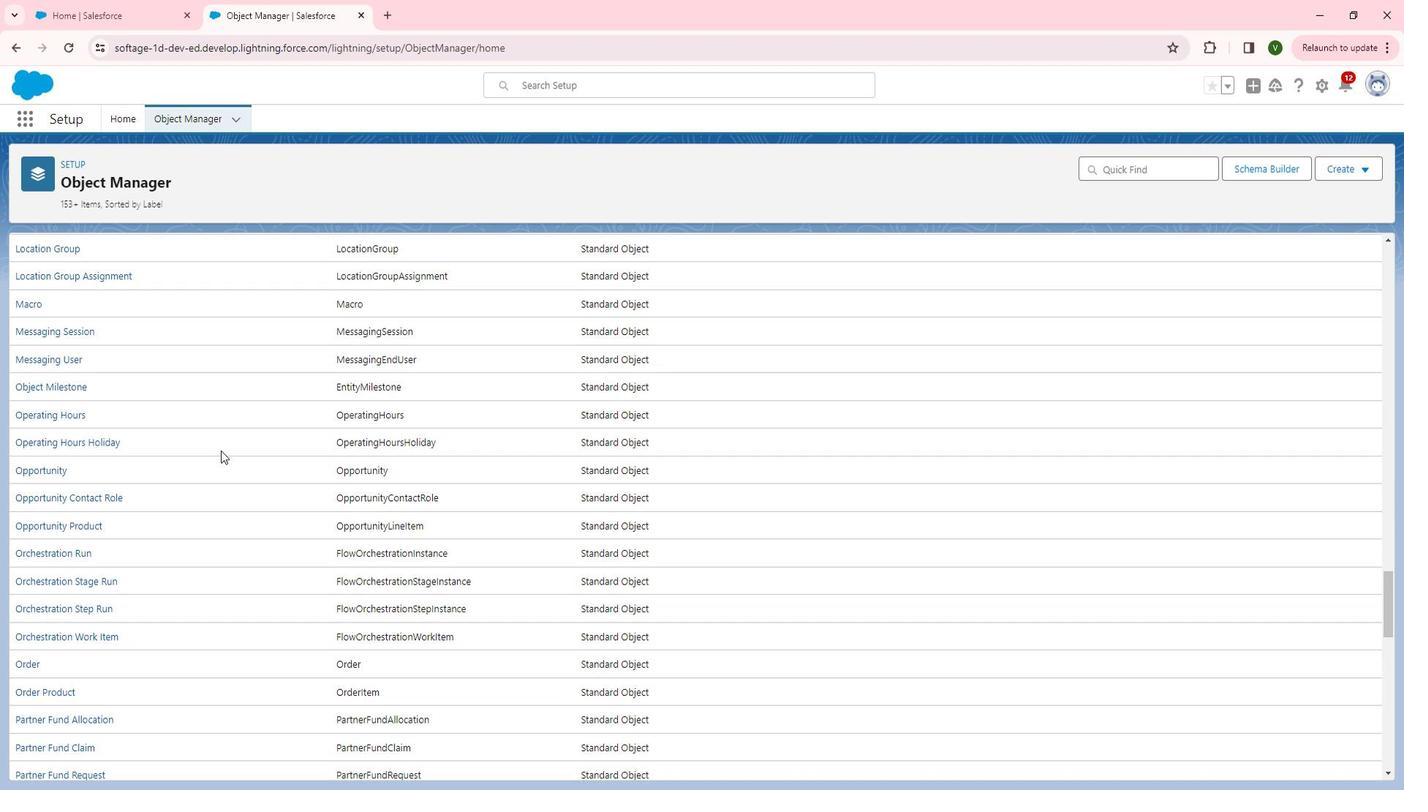 
Action: Mouse scrolled (278, 490) with delta (0, 0)
Screenshot: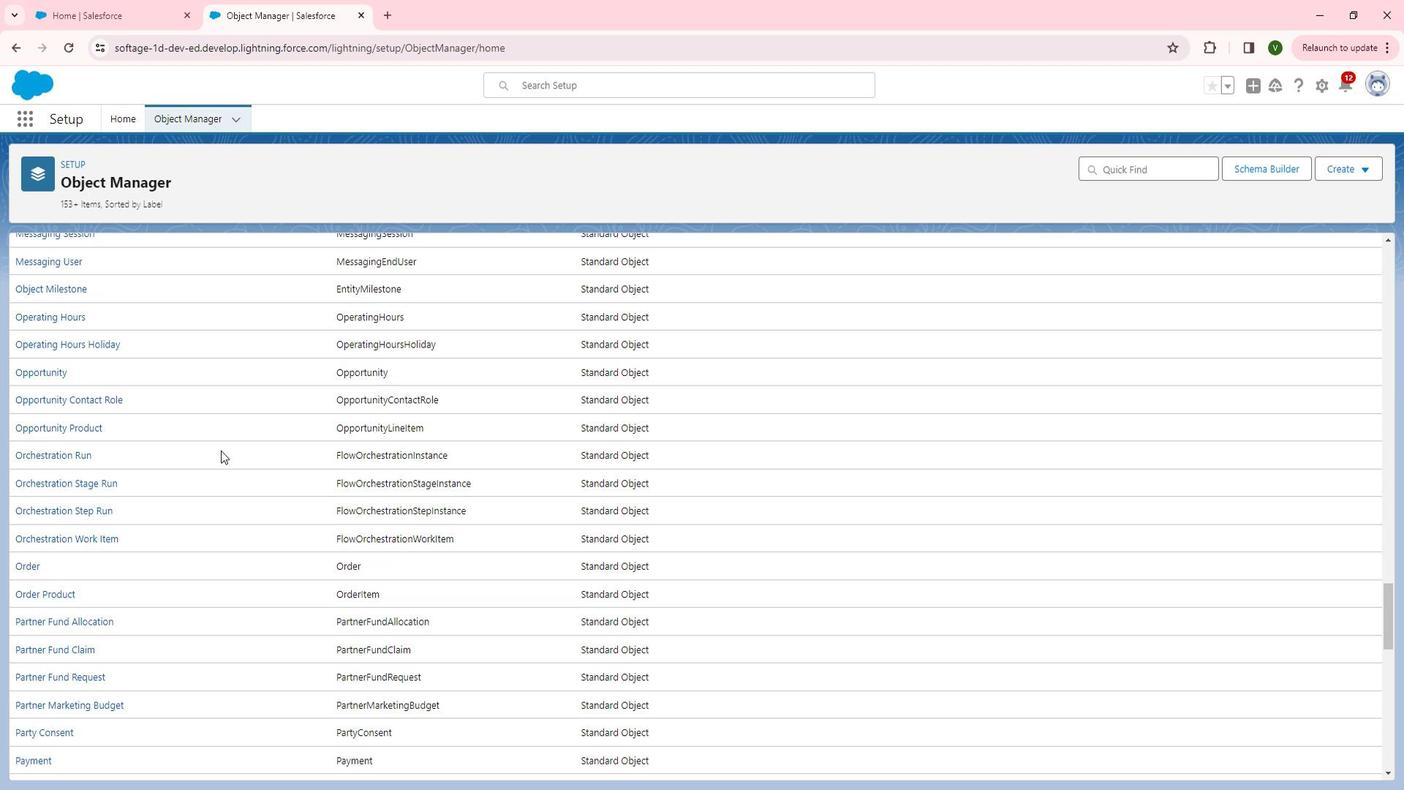 
Action: Mouse scrolled (278, 490) with delta (0, 0)
Screenshot: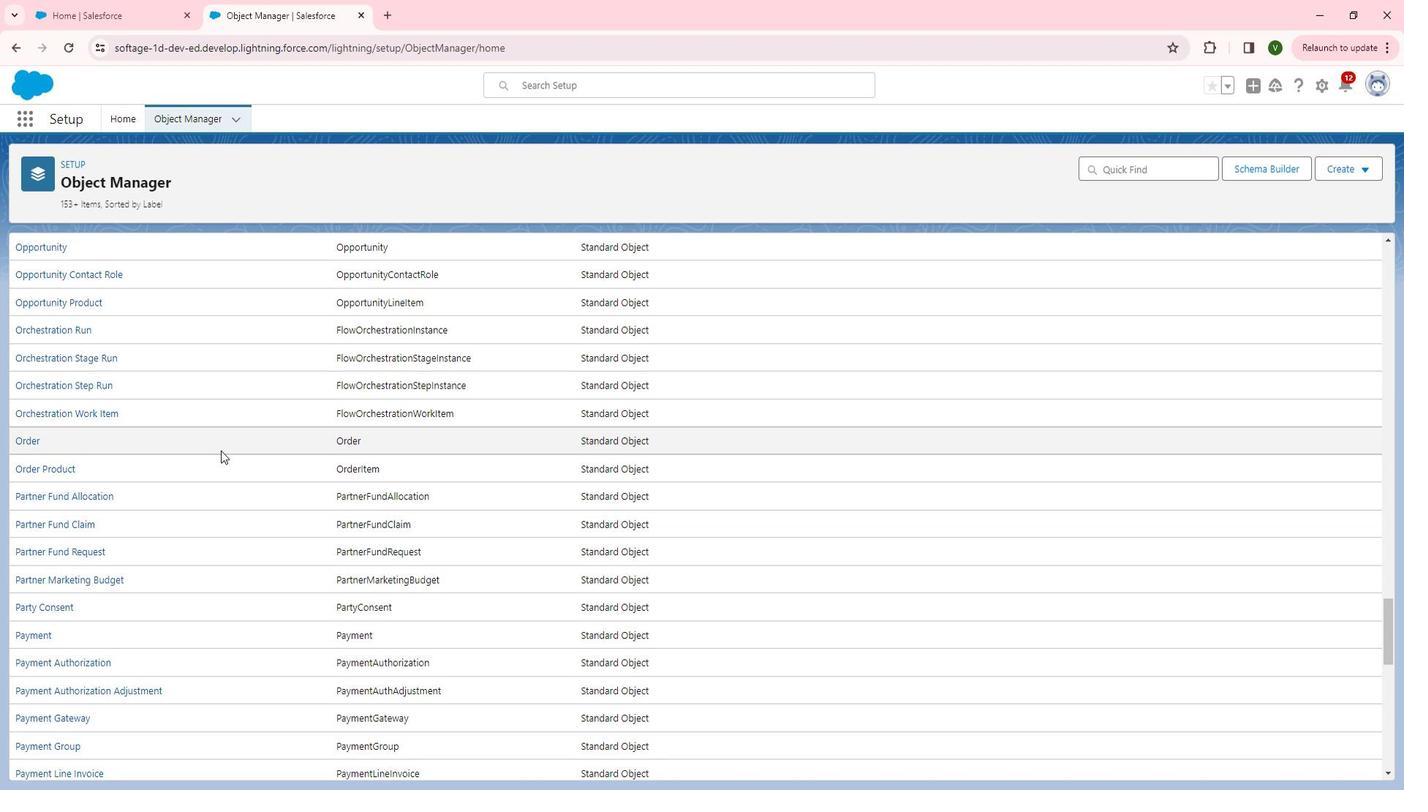 
Action: Mouse scrolled (278, 490) with delta (0, 0)
Screenshot: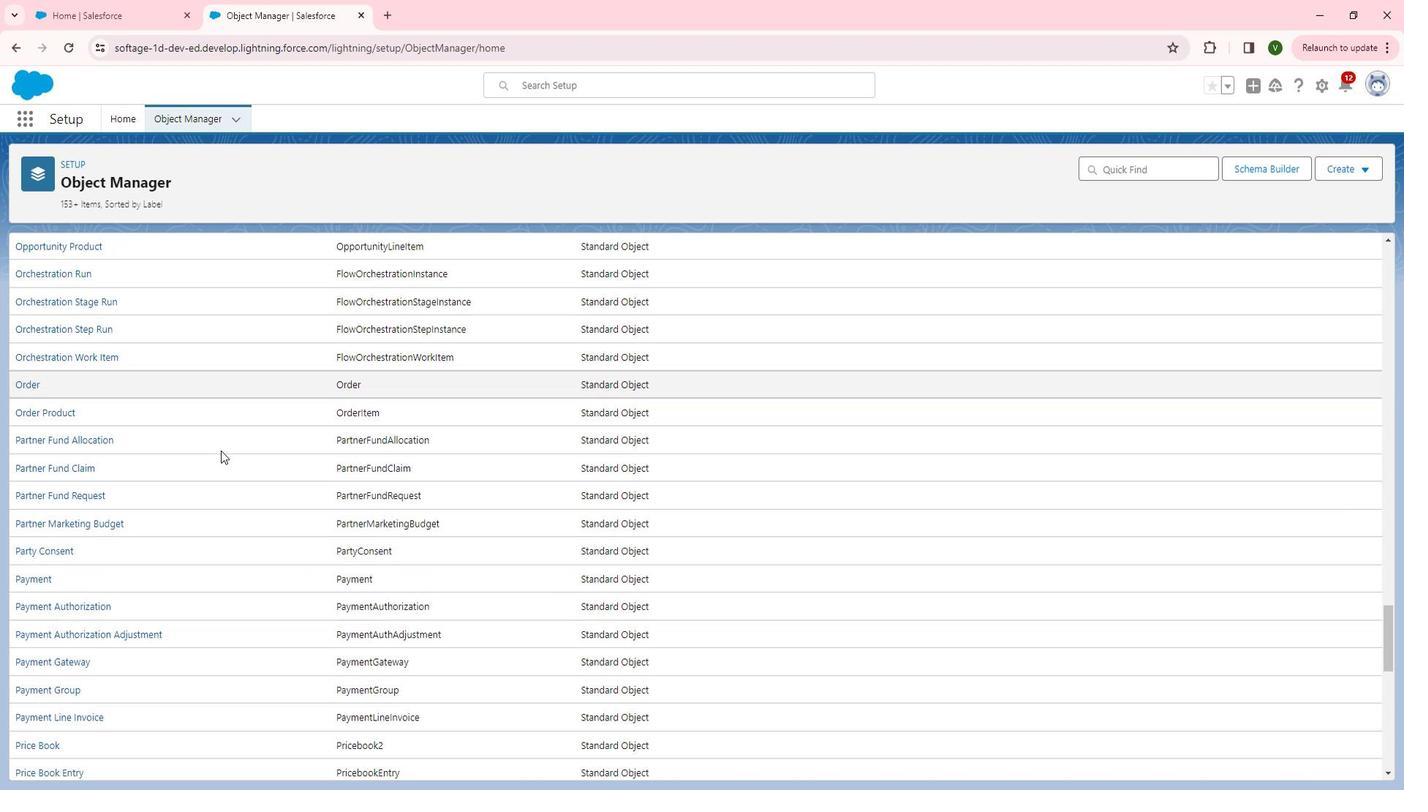 
Action: Mouse scrolled (278, 490) with delta (0, 0)
Screenshot: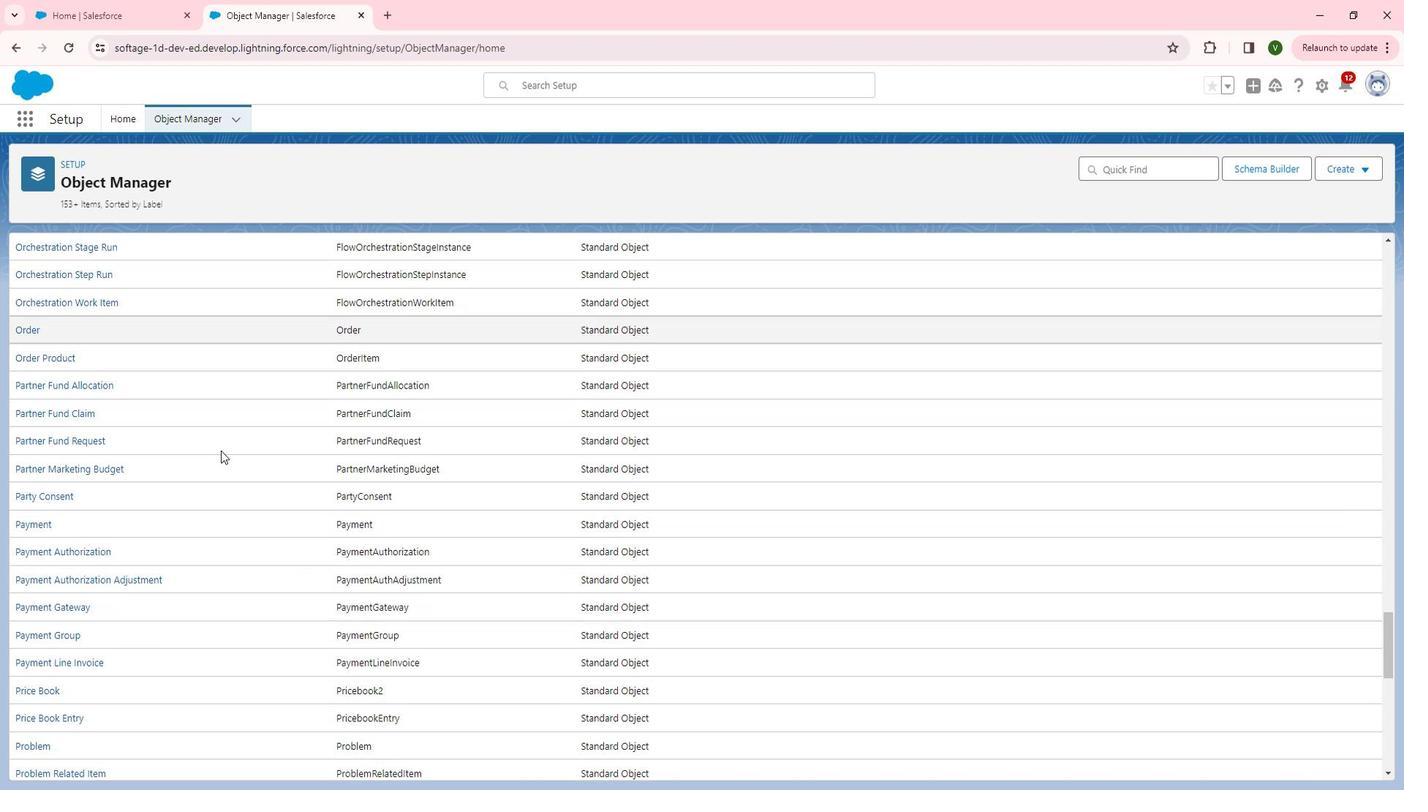 
Action: Mouse scrolled (278, 490) with delta (0, 0)
Screenshot: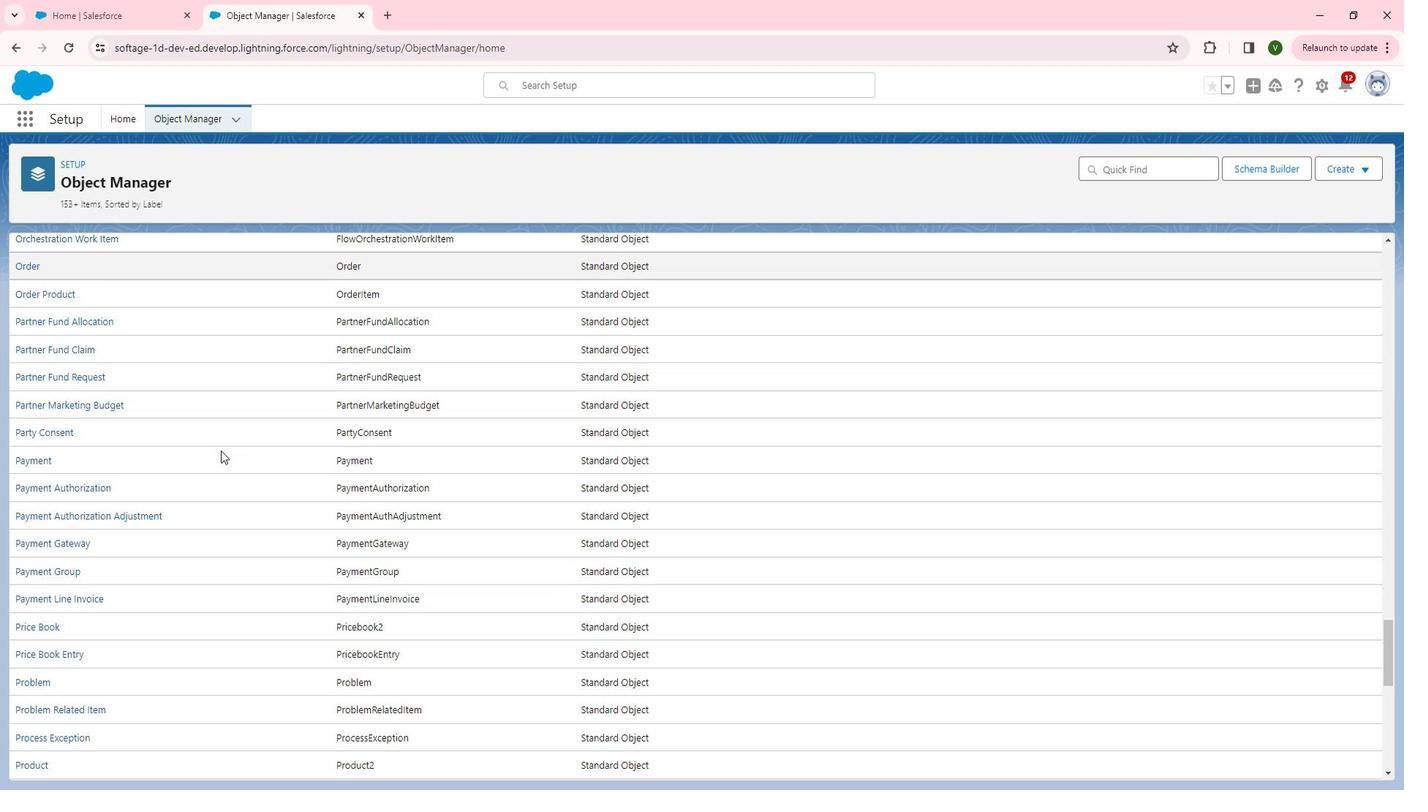 
Action: Mouse scrolled (278, 490) with delta (0, 0)
Screenshot: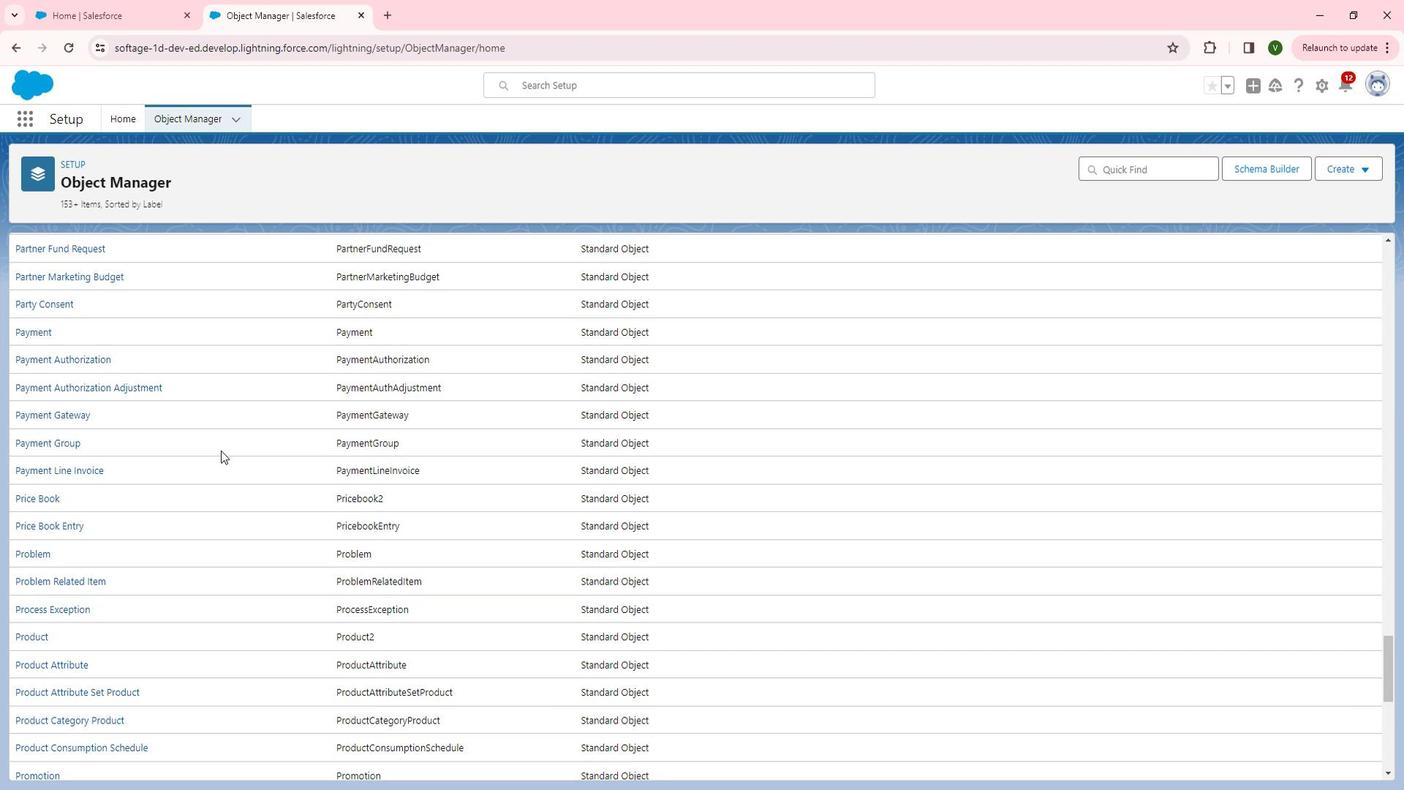 
Action: Mouse scrolled (278, 490) with delta (0, 0)
Screenshot: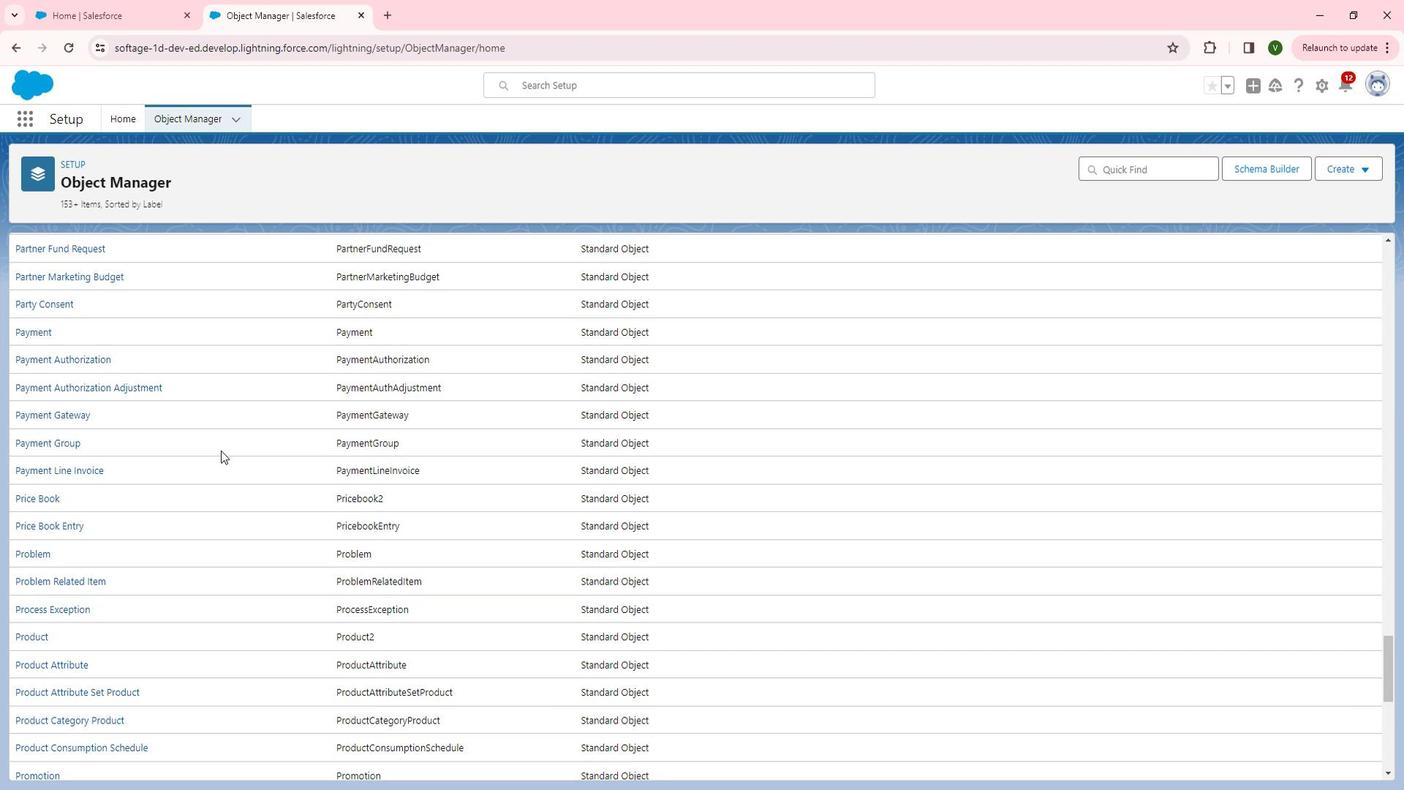 
Action: Mouse scrolled (278, 490) with delta (0, 0)
Screenshot: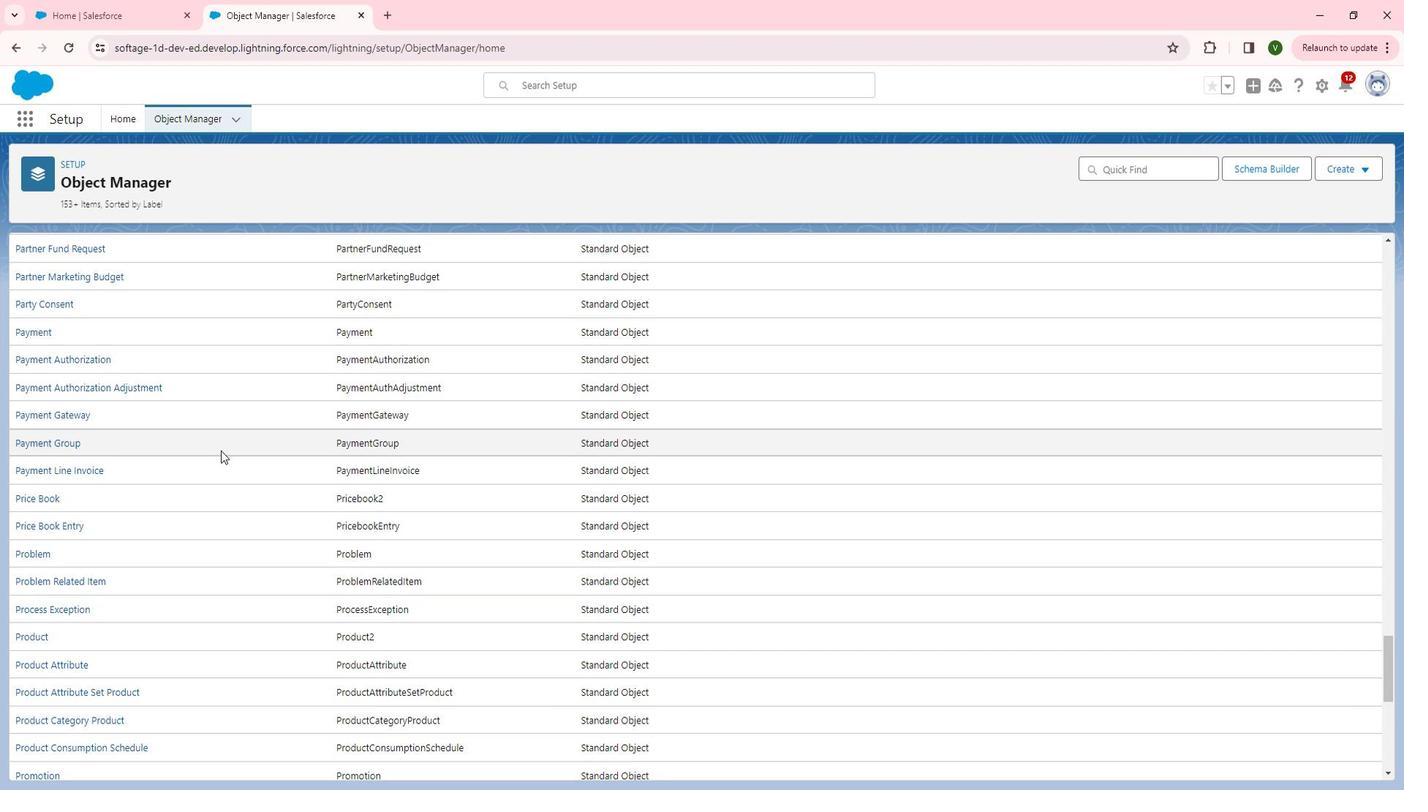 
Action: Mouse scrolled (278, 490) with delta (0, 0)
Screenshot: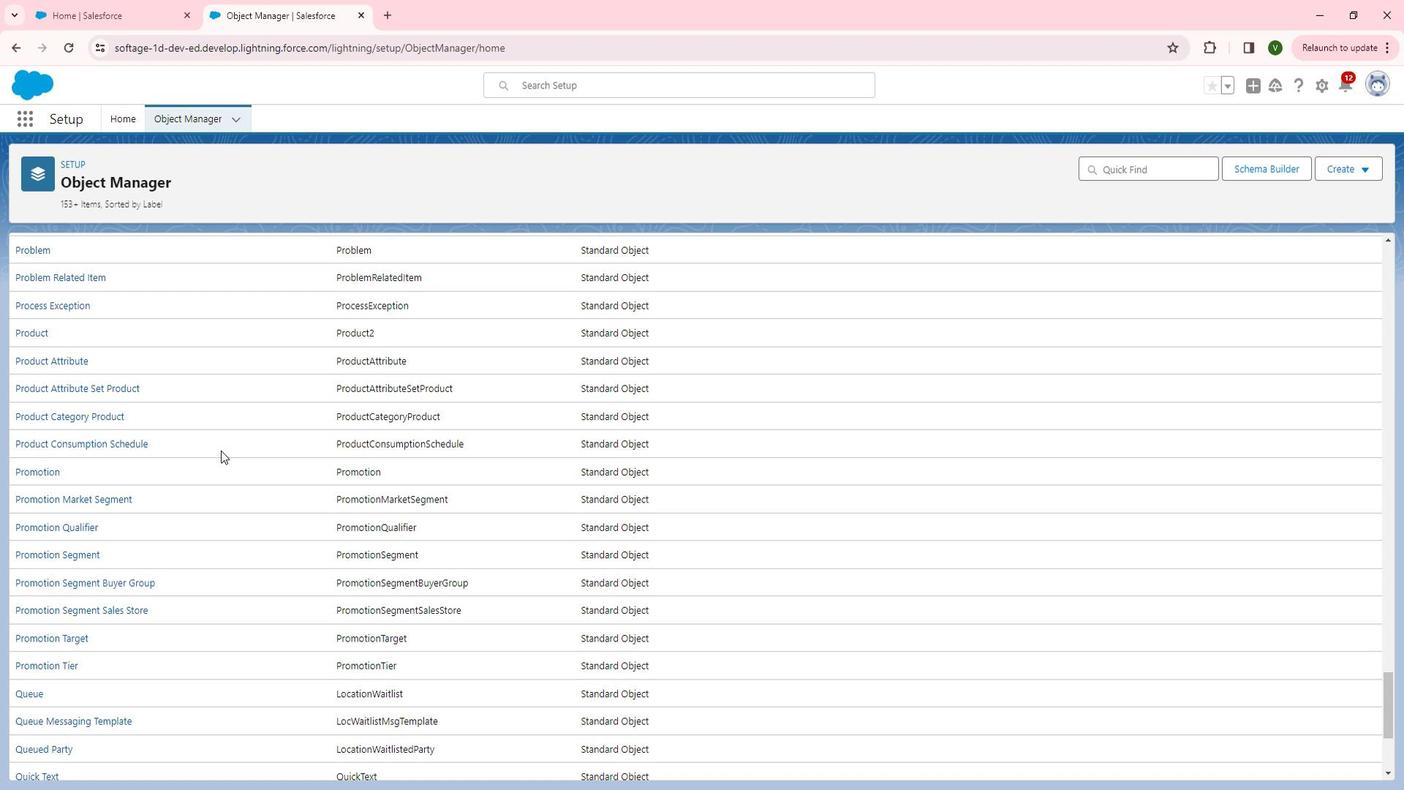 
Action: Mouse scrolled (278, 490) with delta (0, 0)
Screenshot: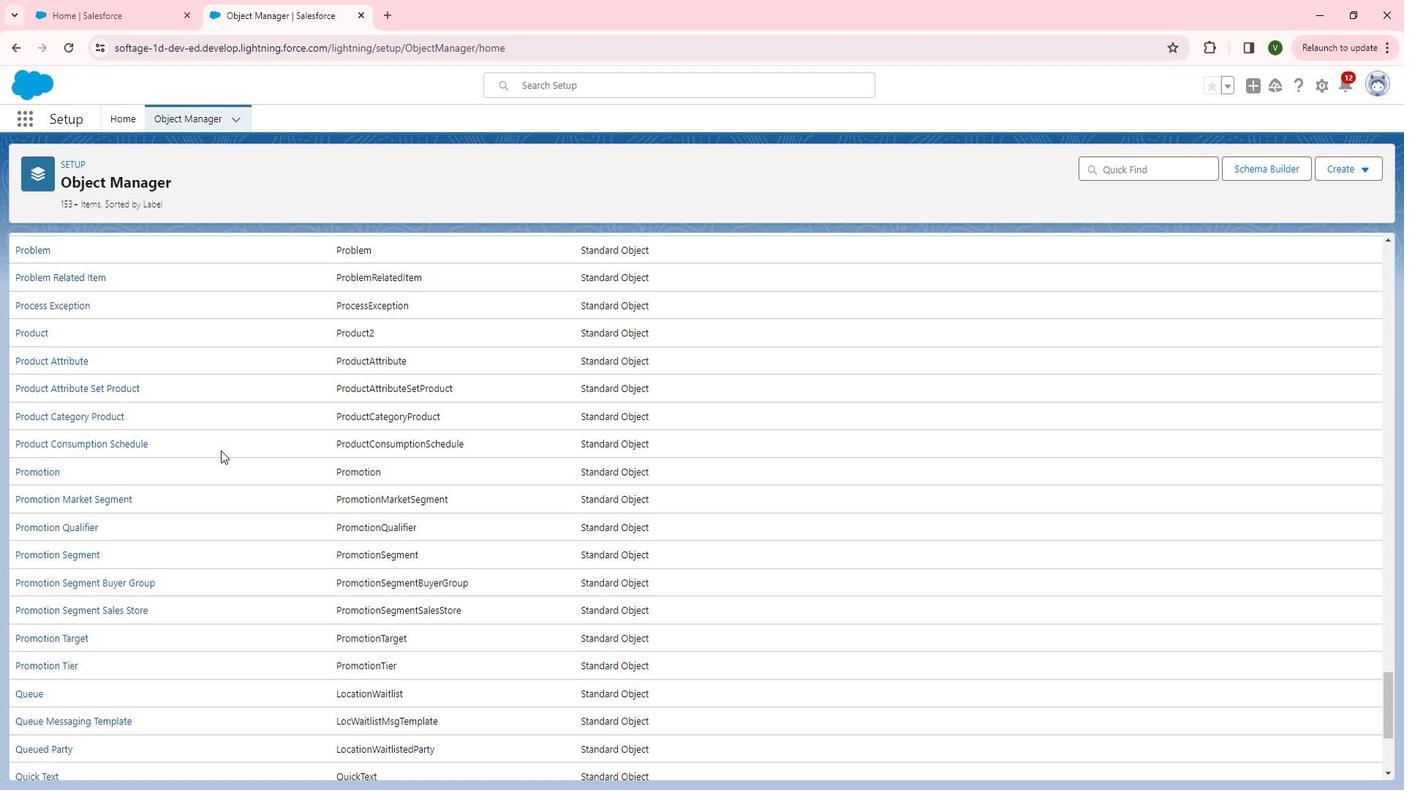 
Action: Mouse scrolled (278, 490) with delta (0, 0)
Screenshot: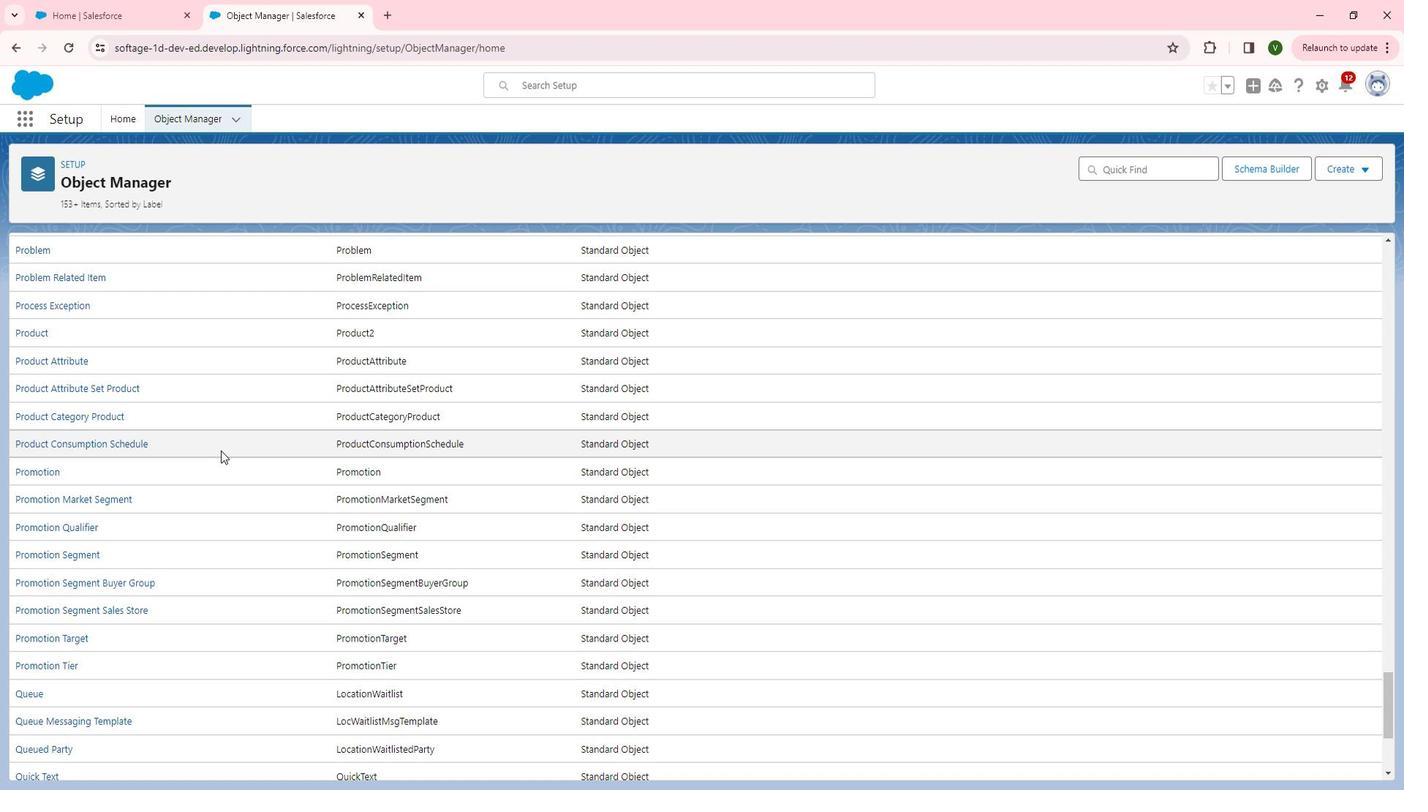 
Action: Mouse scrolled (278, 490) with delta (0, 0)
Screenshot: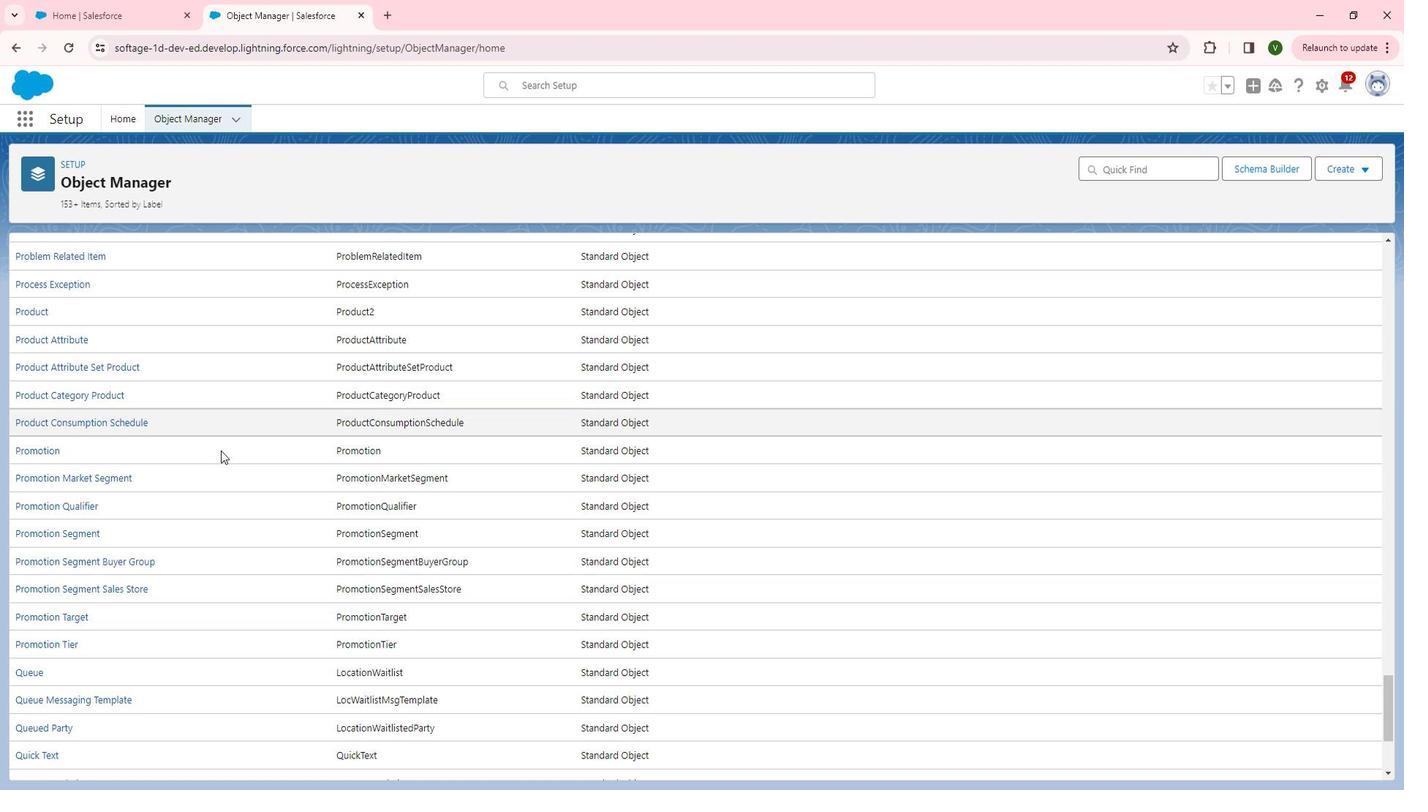 
Action: Mouse scrolled (278, 490) with delta (0, 0)
Screenshot: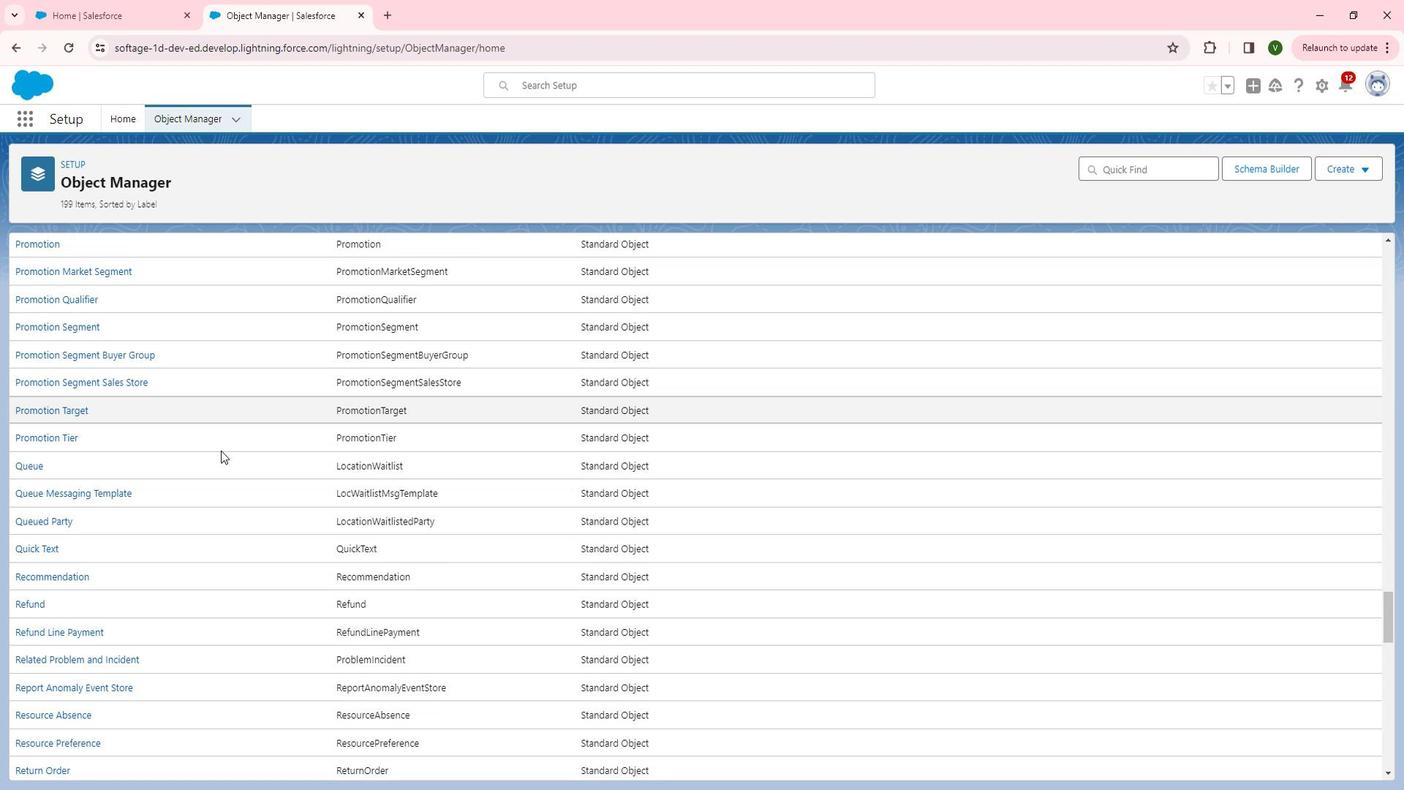 
Action: Mouse scrolled (278, 490) with delta (0, 0)
Screenshot: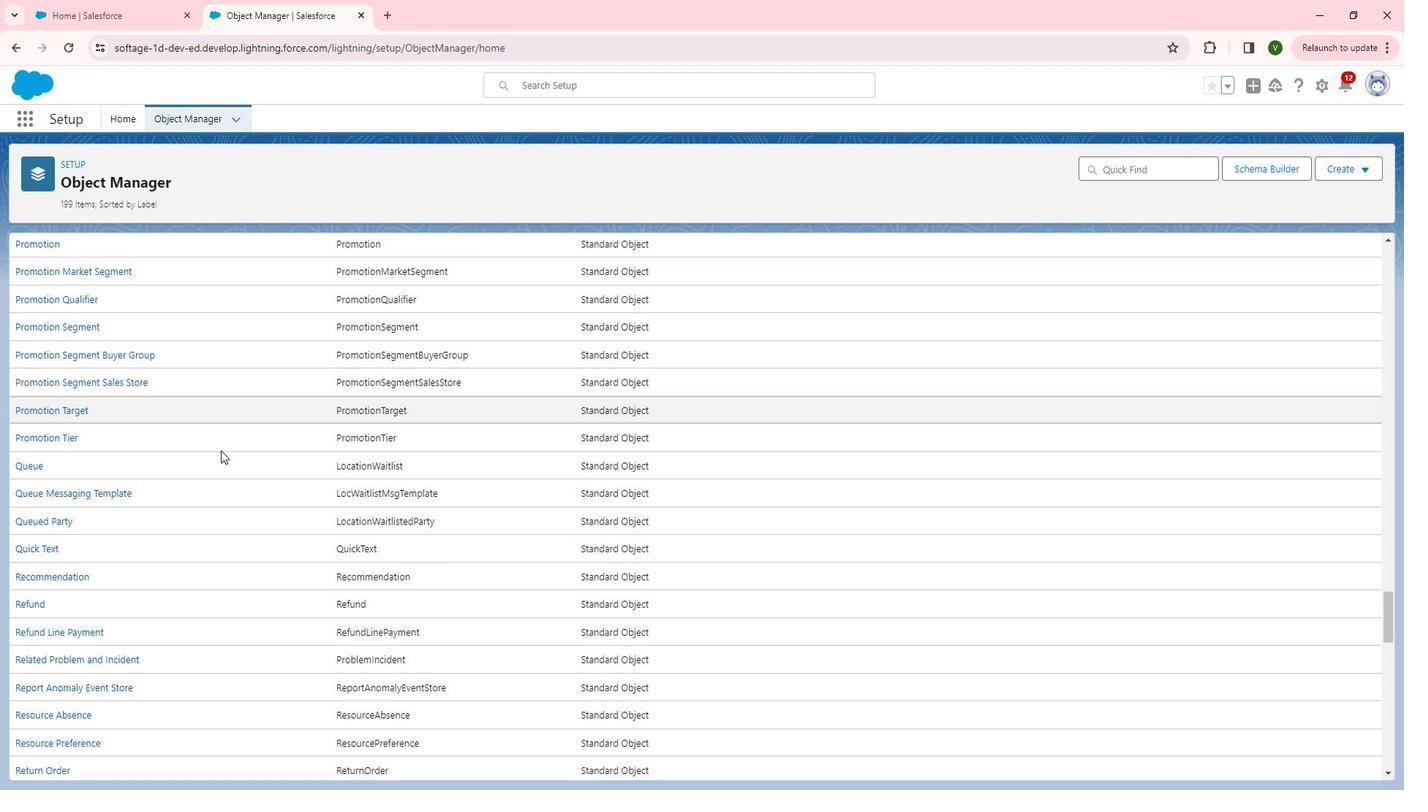 
Action: Mouse scrolled (278, 490) with delta (0, 0)
Screenshot: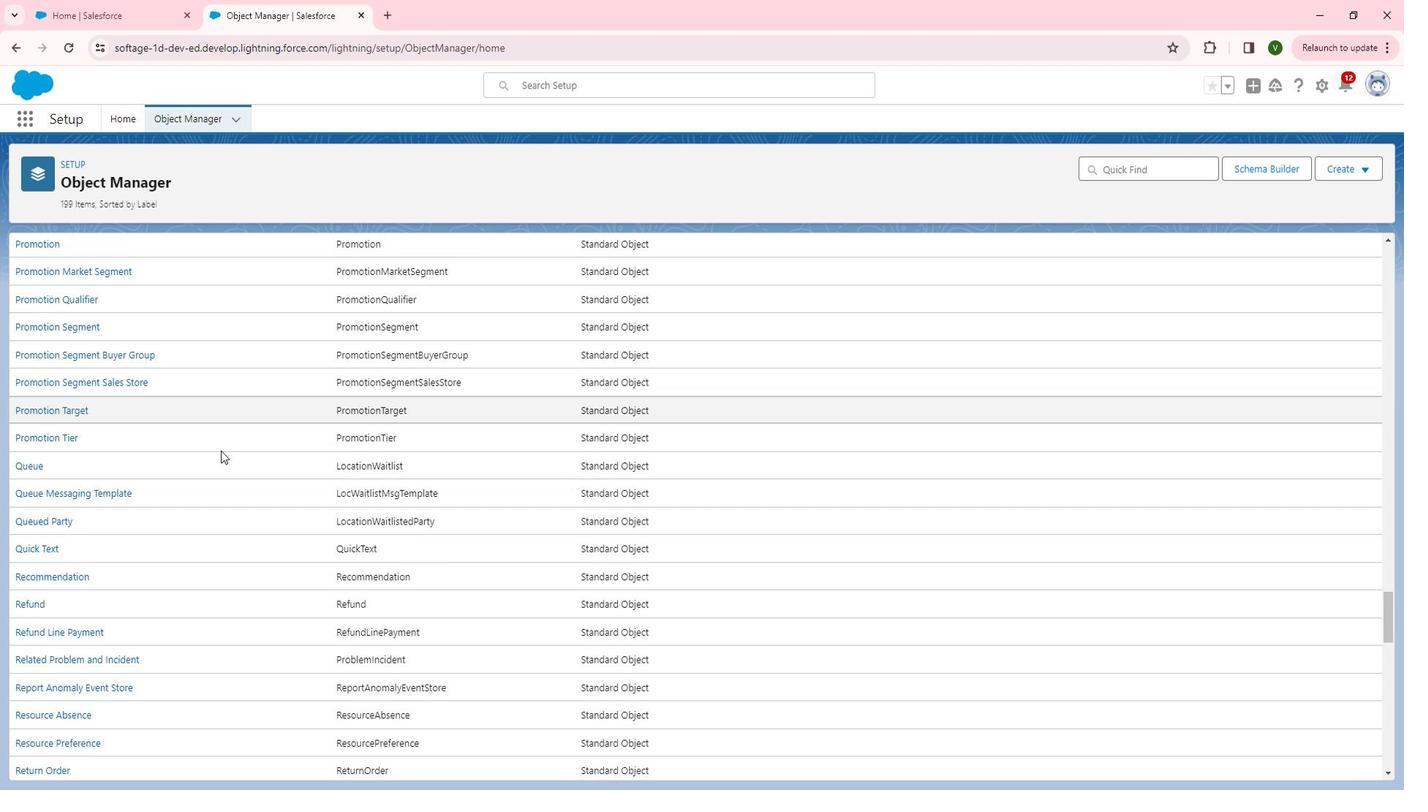 
Action: Mouse scrolled (278, 490) with delta (0, 0)
